 Task: Slide 21 - My Abilities.
Action: Mouse pressed left at (45, 120)
Screenshot: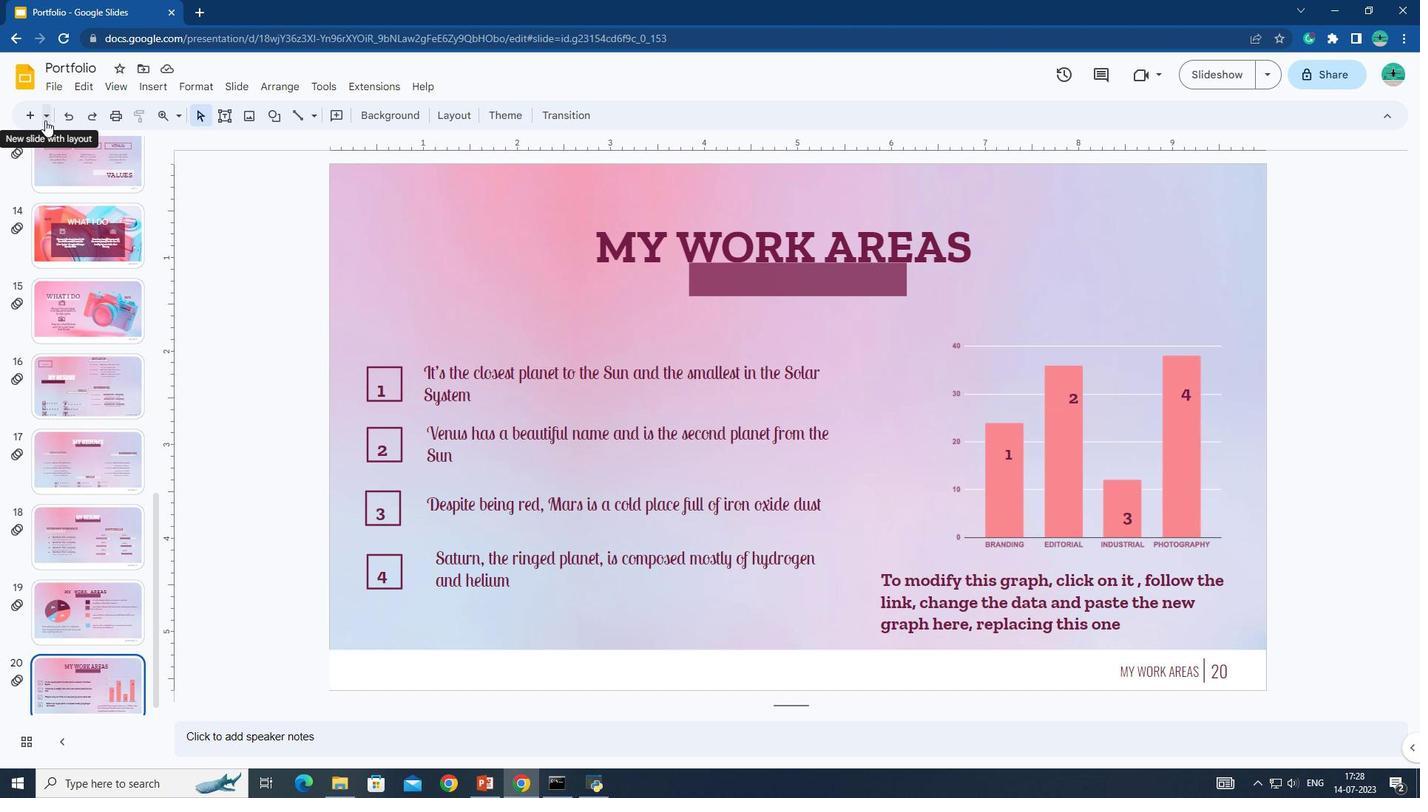 
Action: Mouse moved to (61, 261)
Screenshot: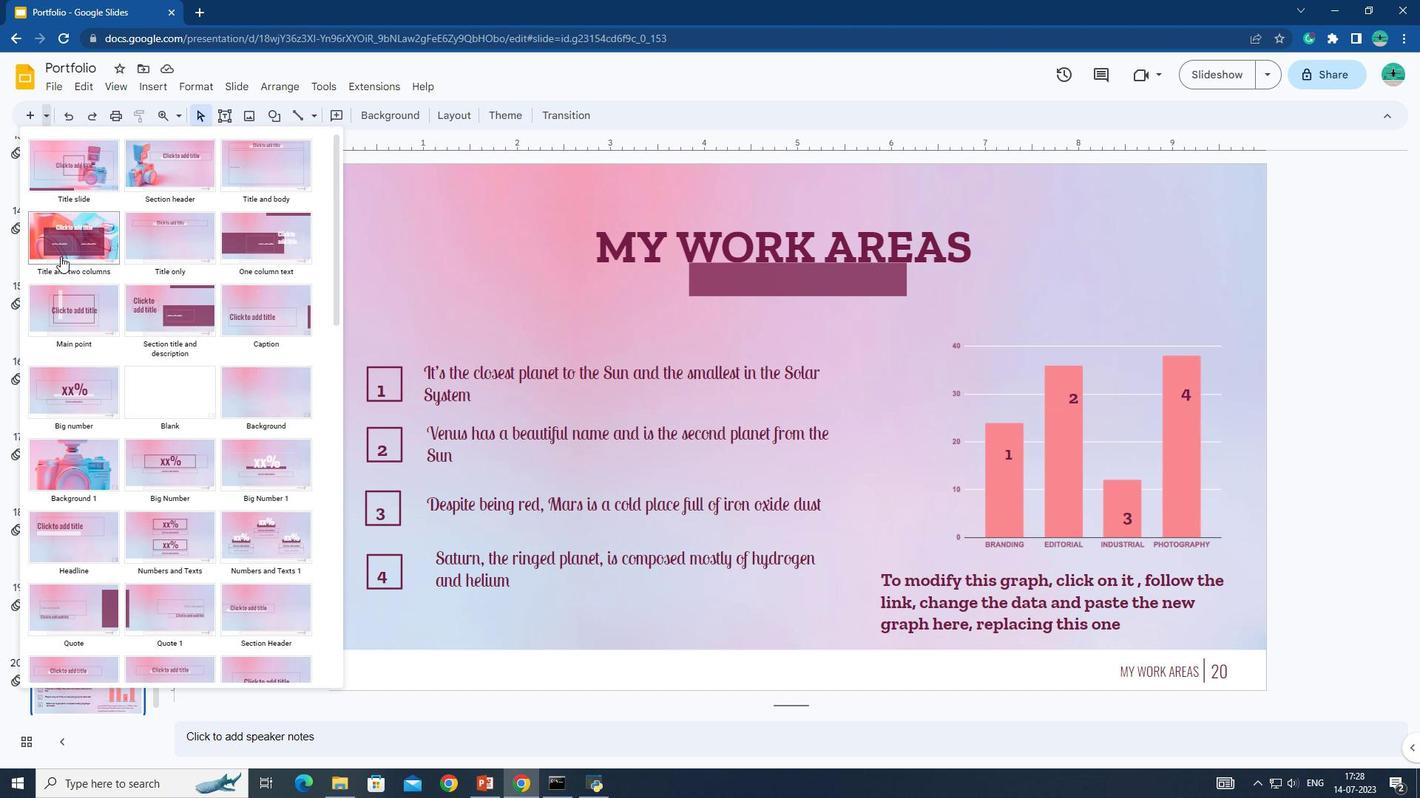 
Action: Mouse scrolled (61, 260) with delta (0, 0)
Screenshot: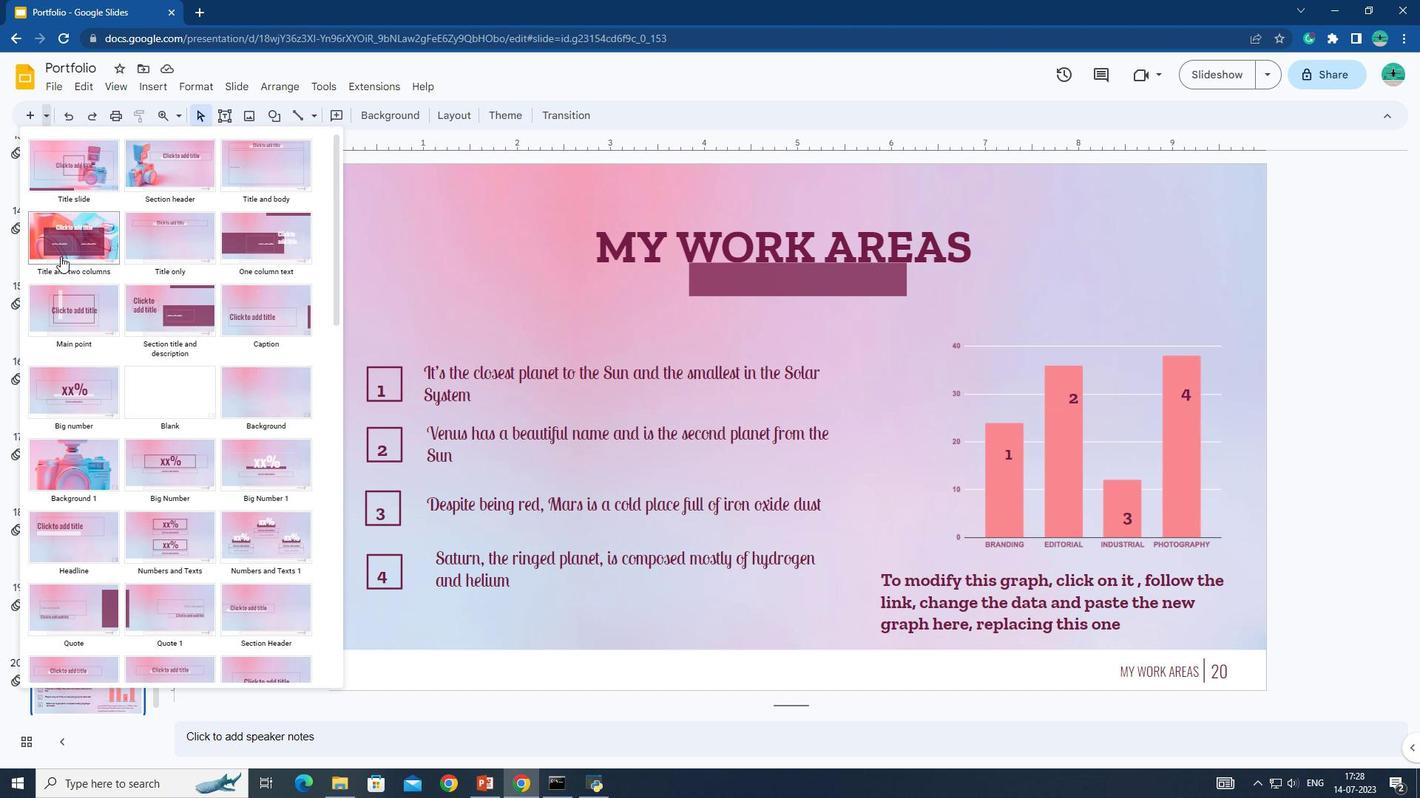 
Action: Mouse scrolled (61, 260) with delta (0, 0)
Screenshot: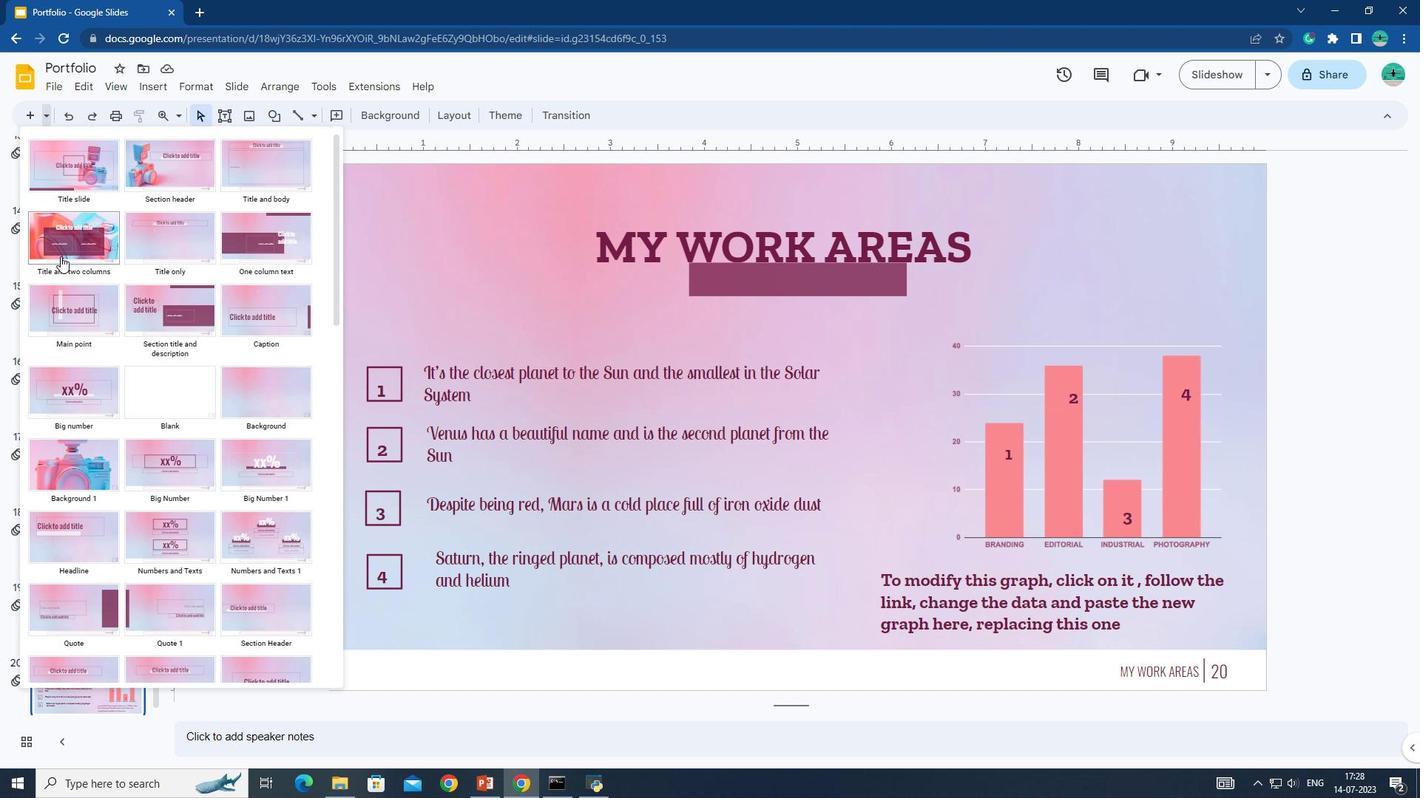 
Action: Mouse scrolled (61, 260) with delta (0, 0)
Screenshot: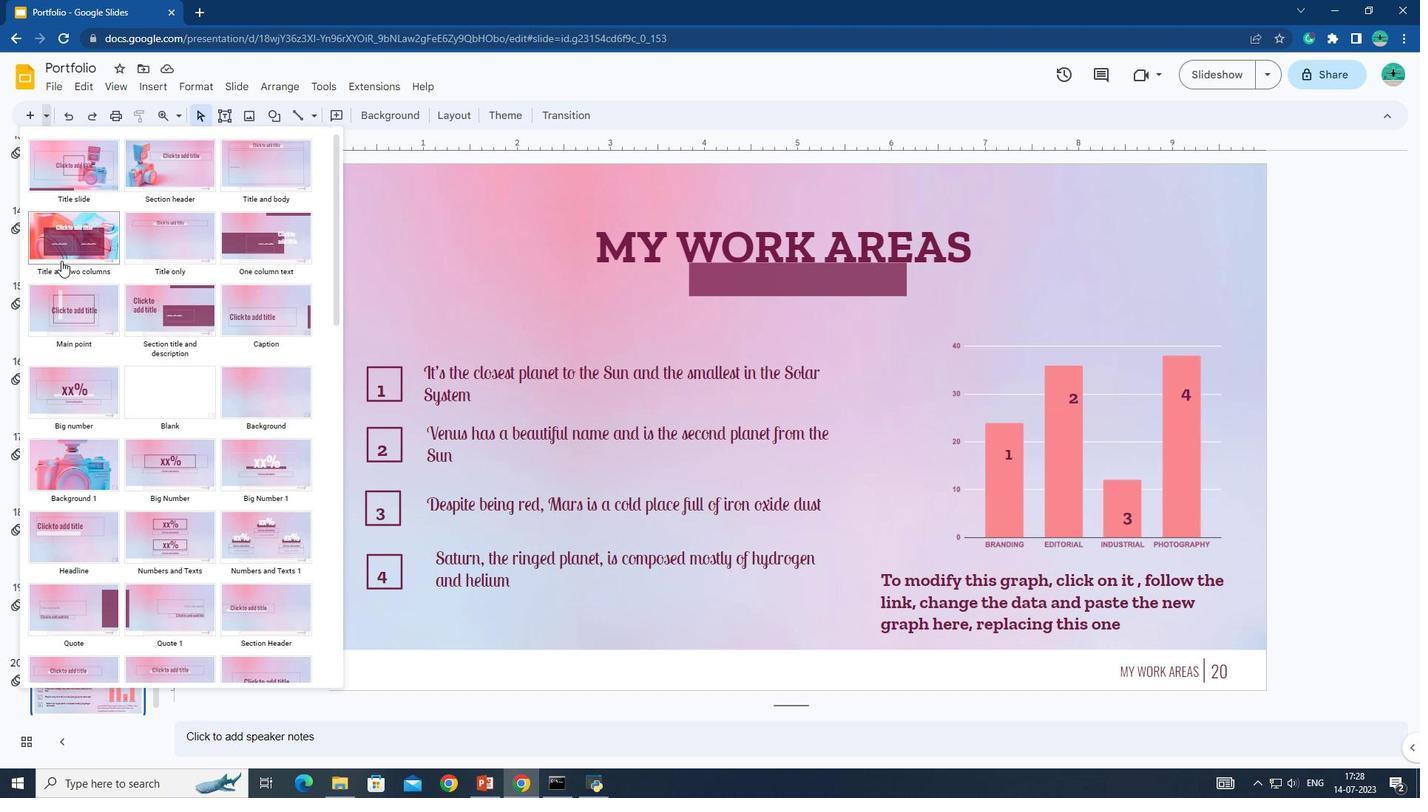 
Action: Mouse scrolled (61, 260) with delta (0, 0)
Screenshot: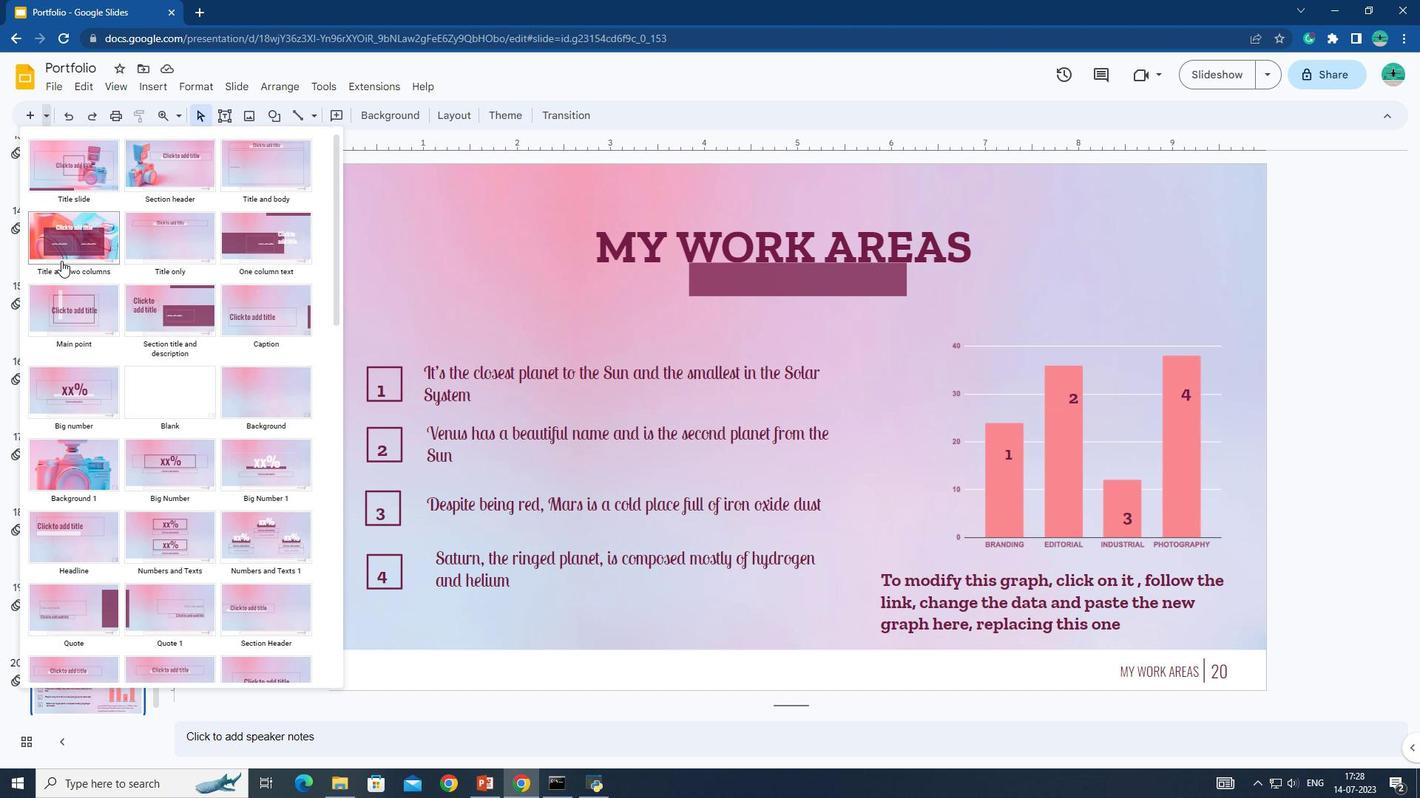
Action: Mouse scrolled (61, 260) with delta (0, 0)
Screenshot: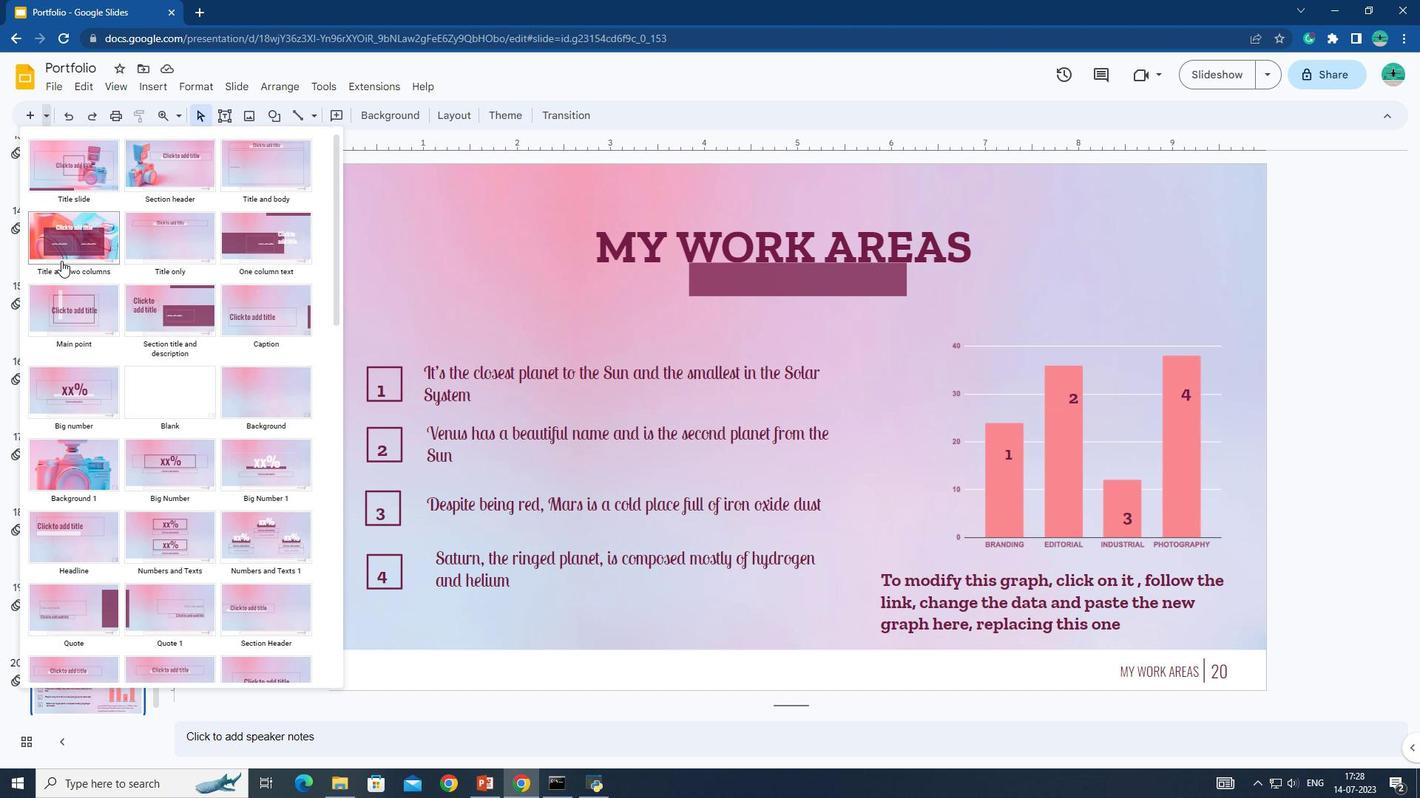 
Action: Mouse scrolled (61, 260) with delta (0, 0)
Screenshot: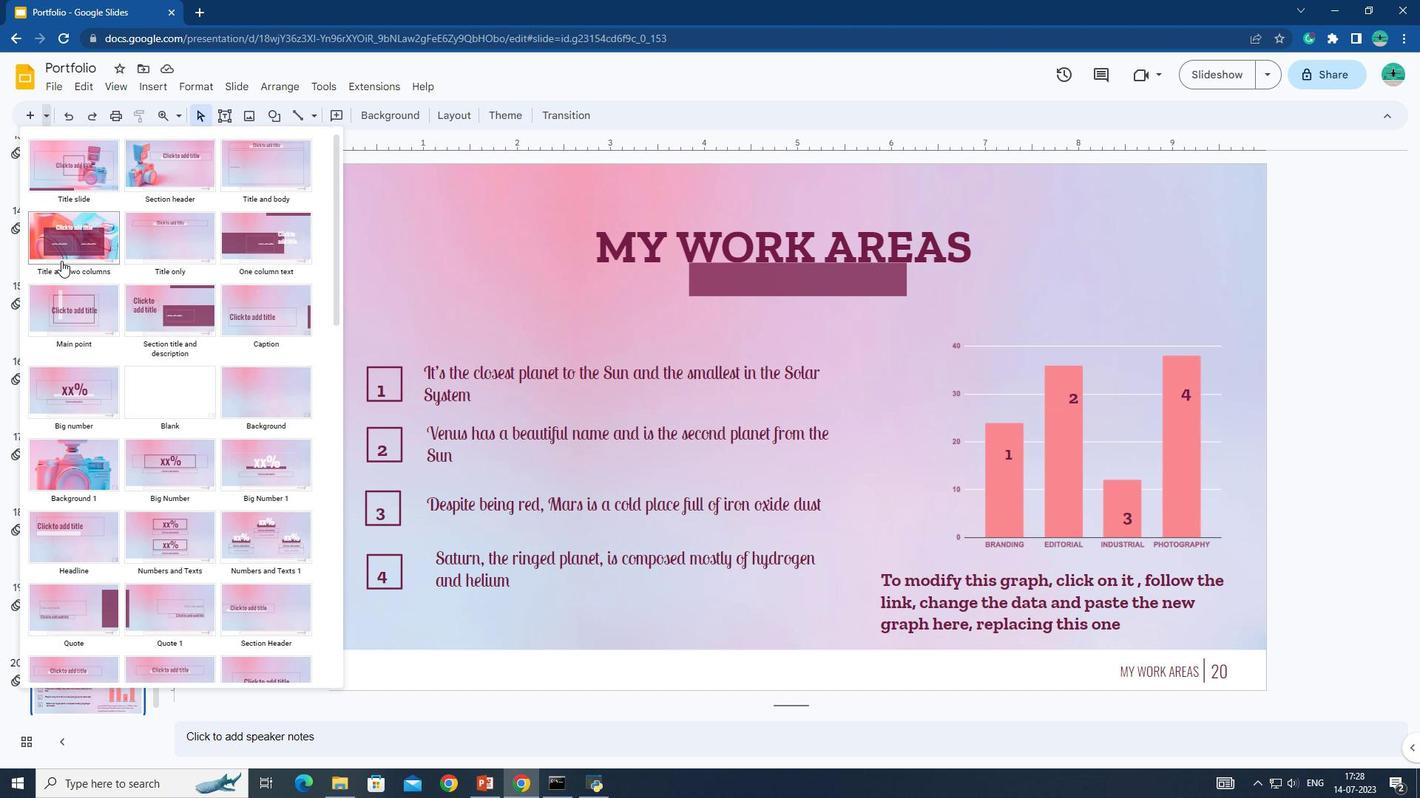 
Action: Mouse moved to (73, 358)
Screenshot: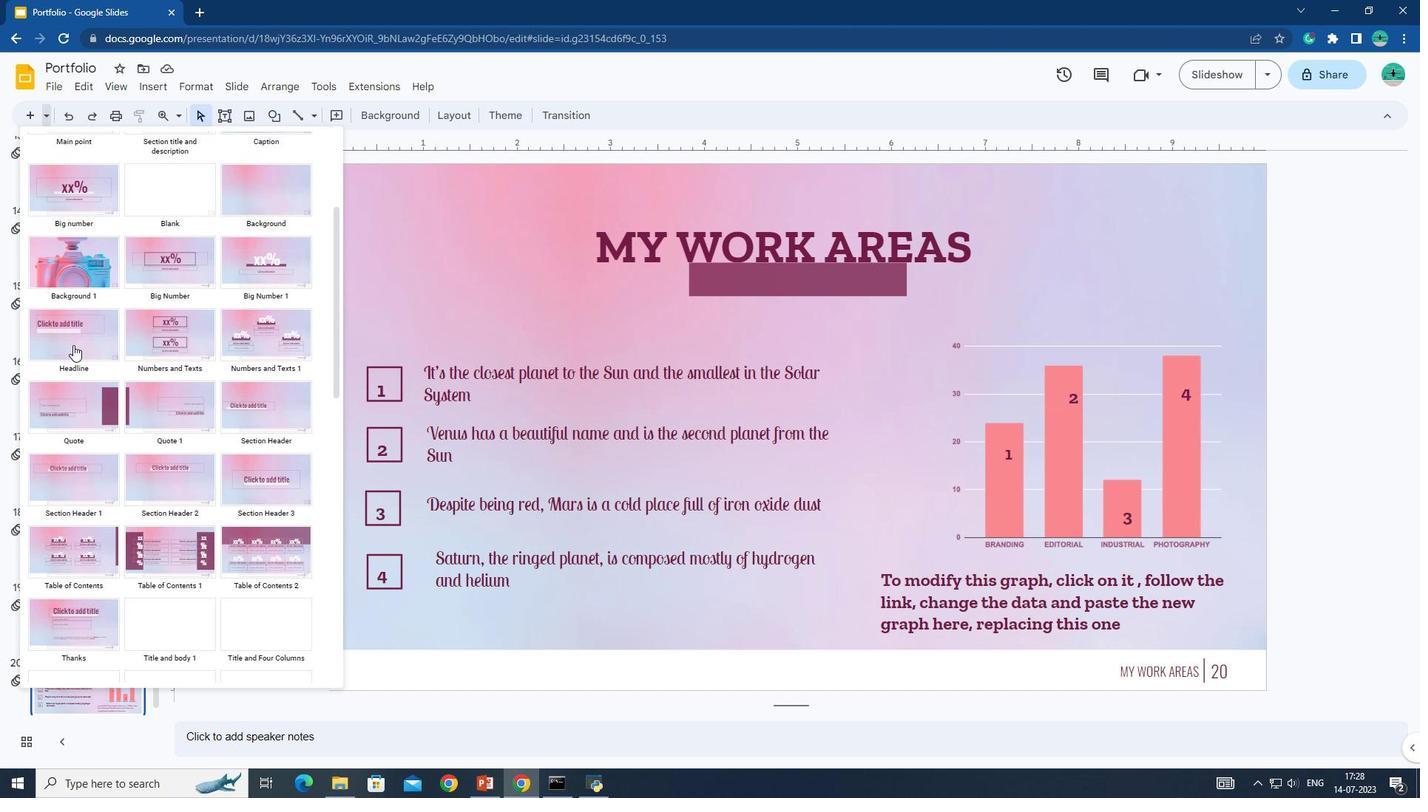 
Action: Mouse scrolled (73, 357) with delta (0, 0)
Screenshot: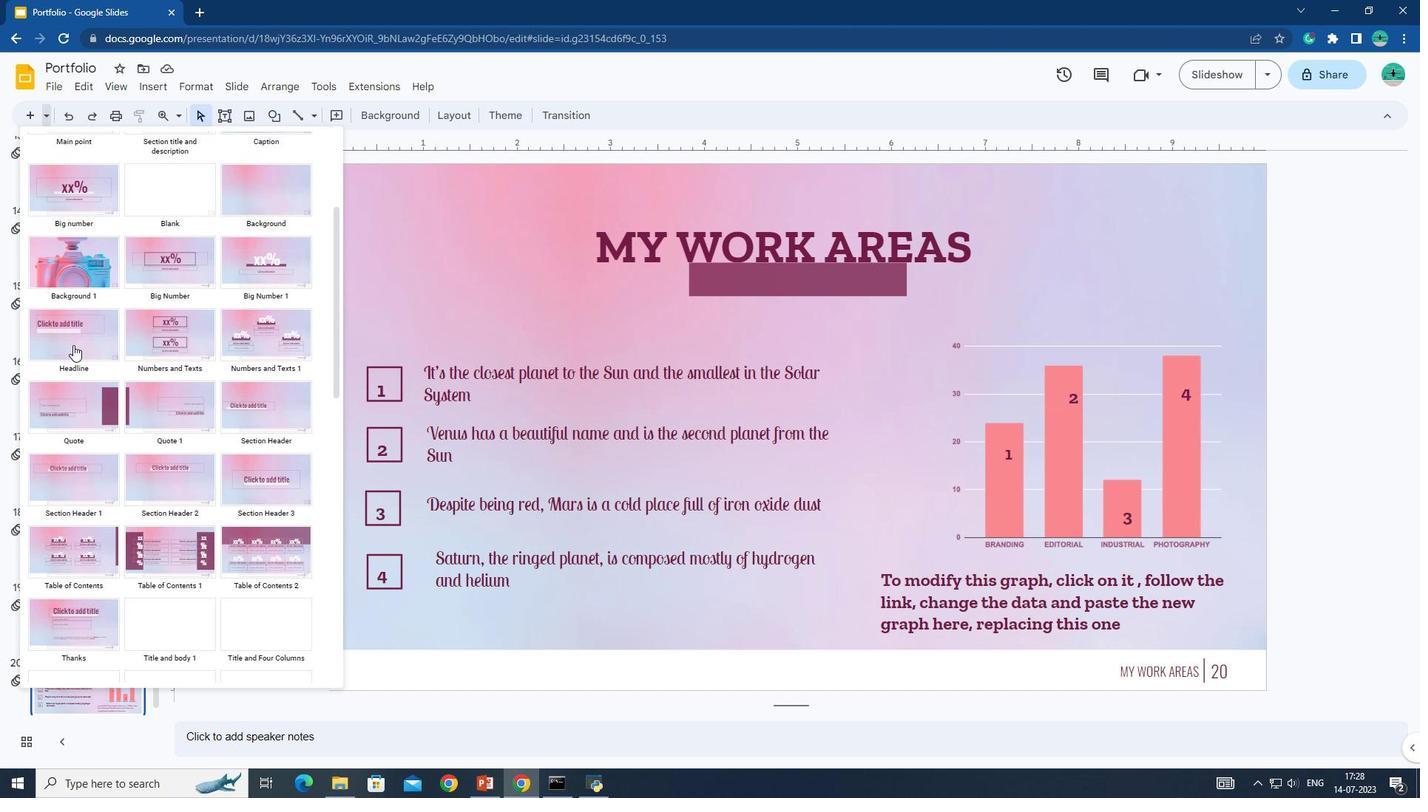 
Action: Mouse moved to (73, 361)
Screenshot: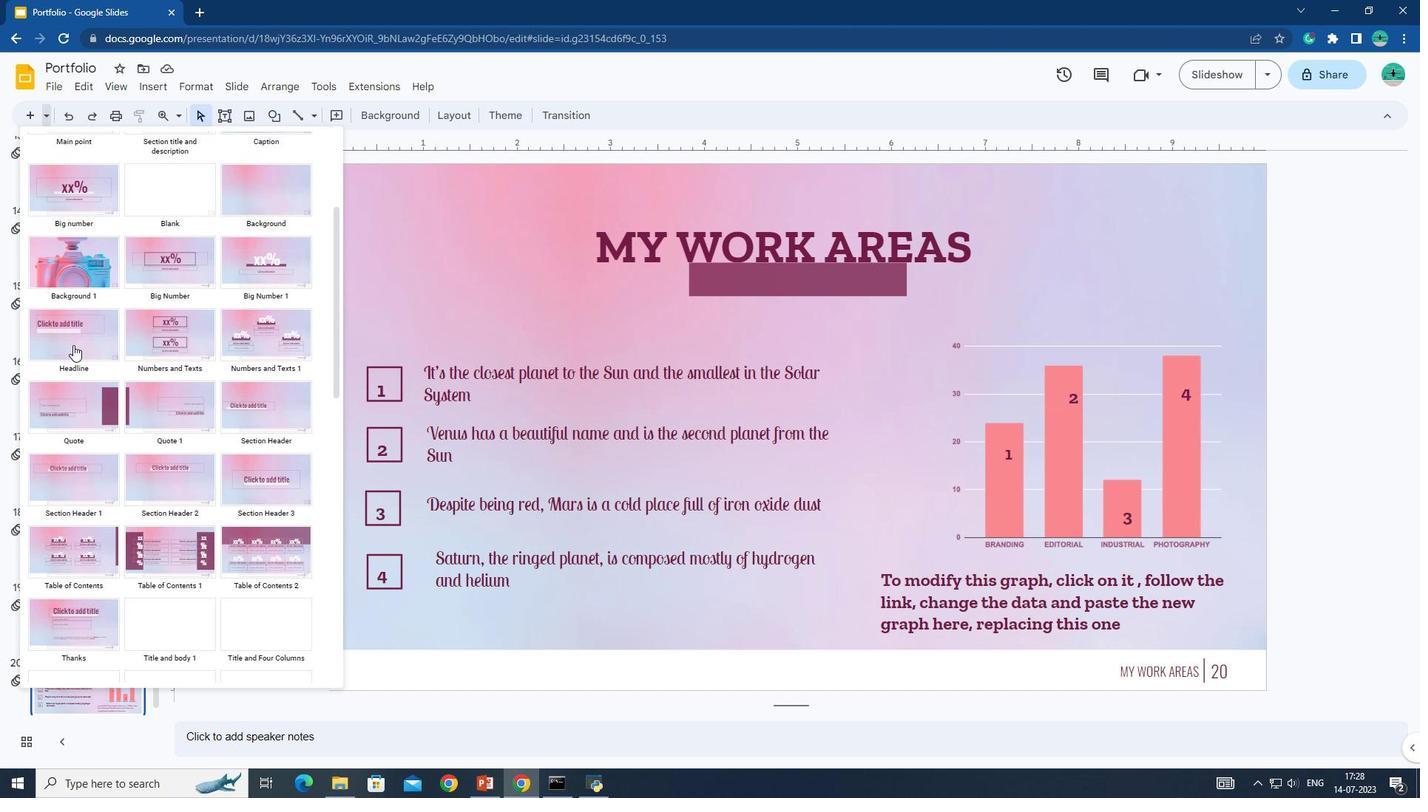 
Action: Mouse scrolled (73, 360) with delta (0, 0)
Screenshot: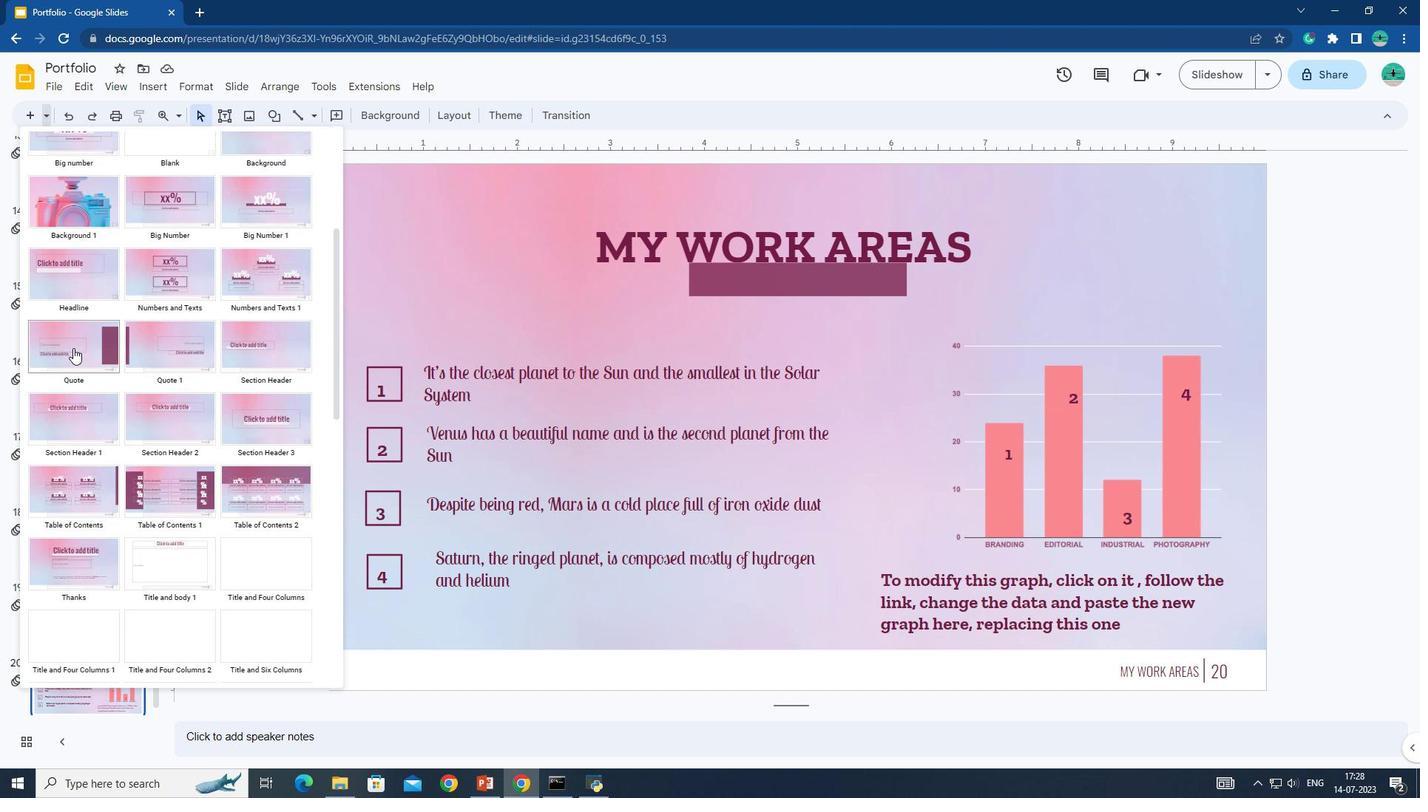 
Action: Mouse moved to (73, 361)
Screenshot: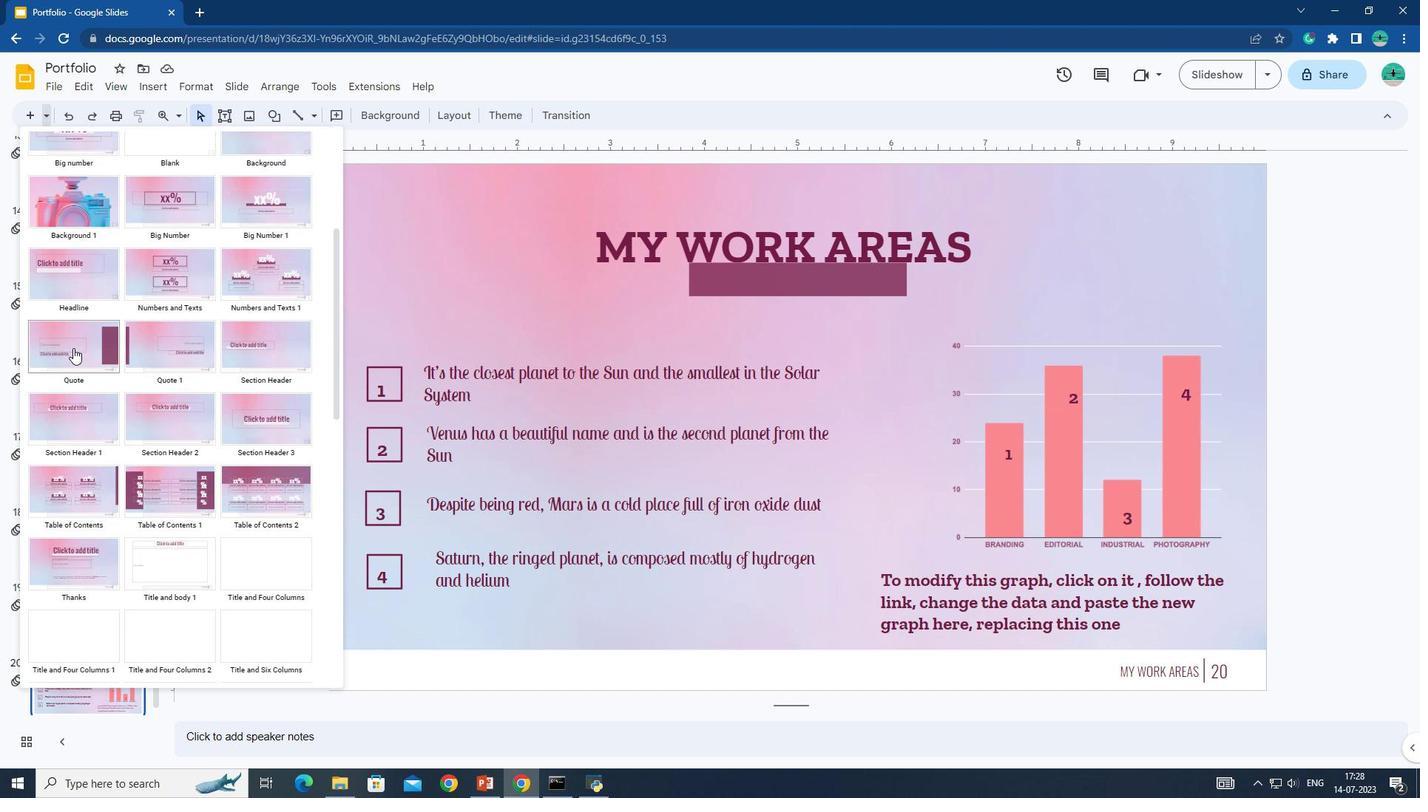 
Action: Mouse scrolled (73, 360) with delta (0, 0)
Screenshot: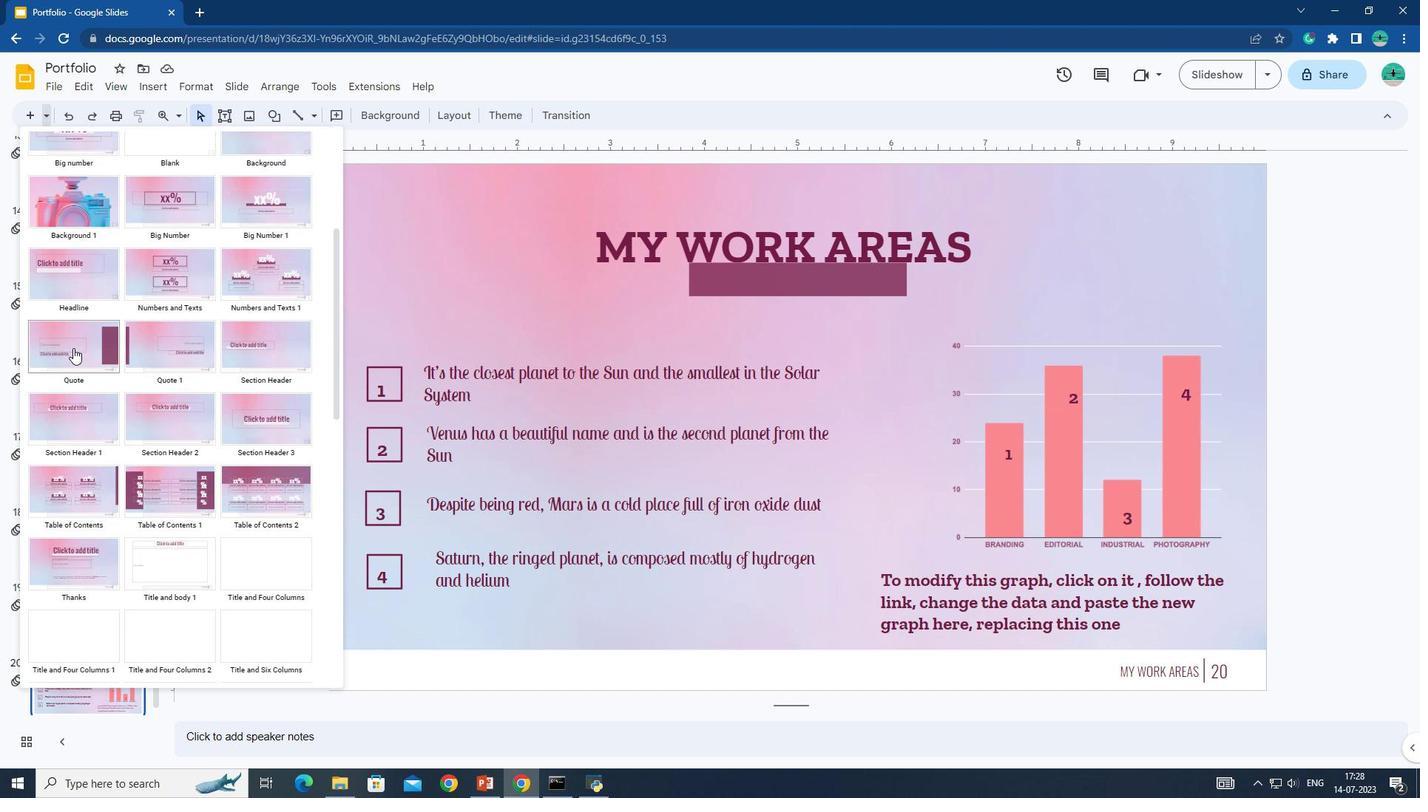 
Action: Mouse scrolled (73, 360) with delta (0, 0)
Screenshot: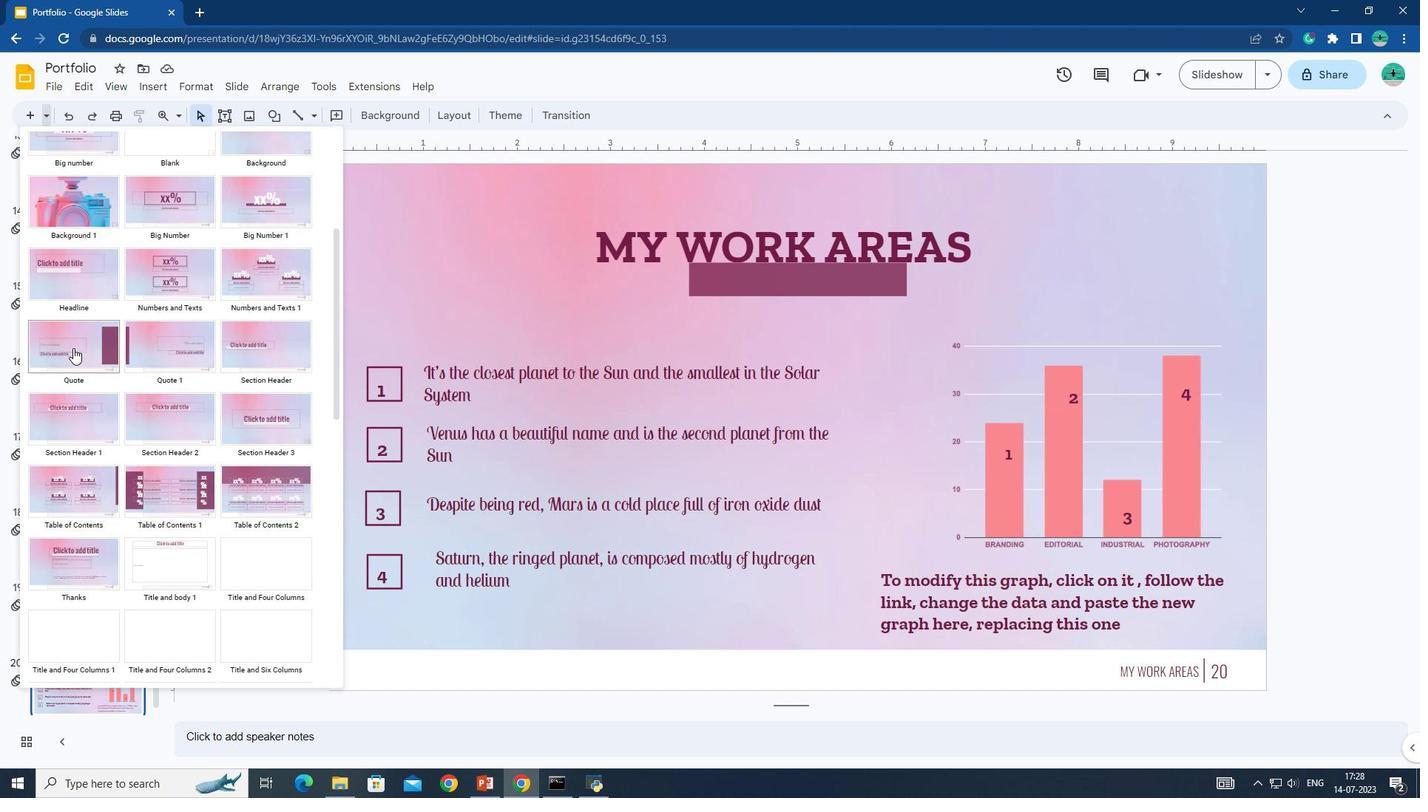
Action: Mouse scrolled (73, 360) with delta (0, 0)
Screenshot: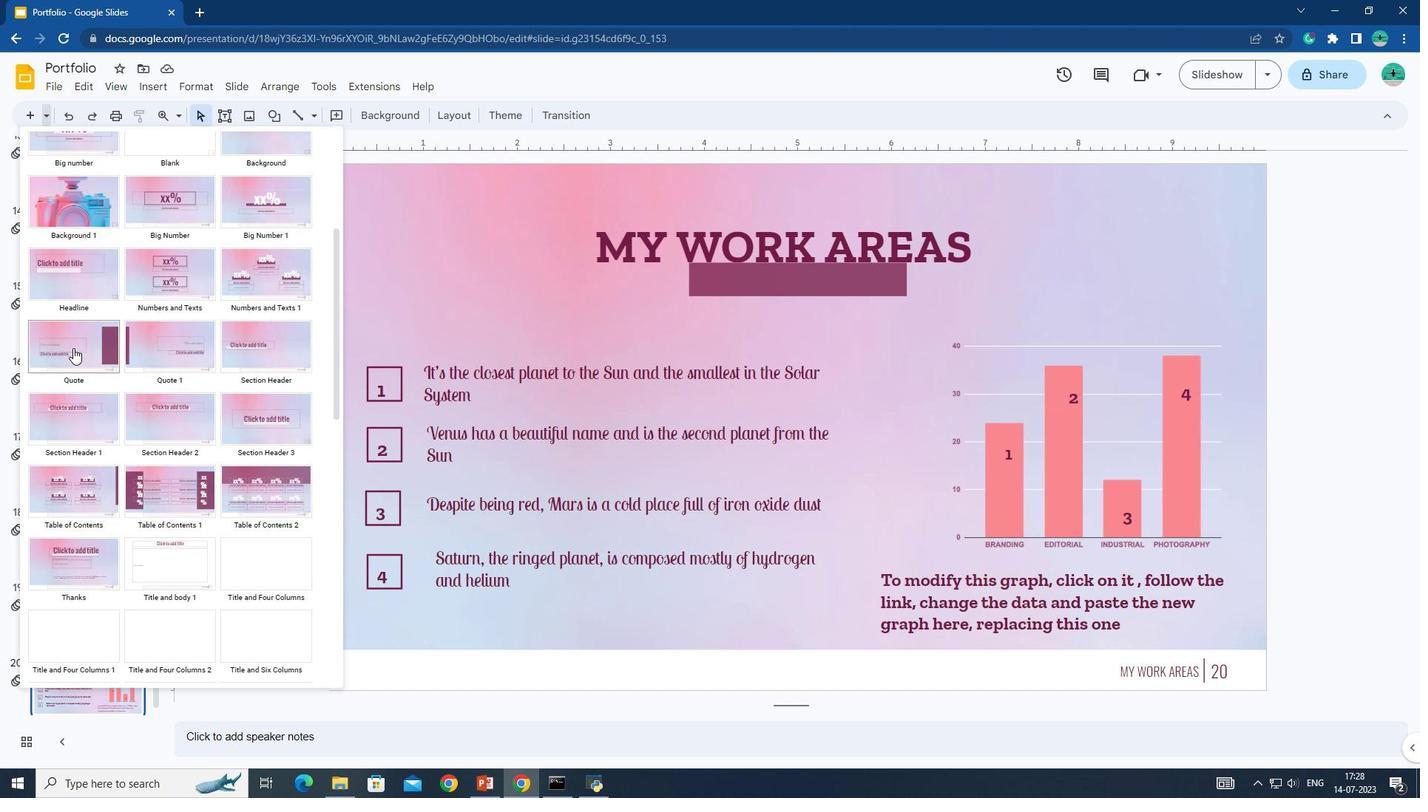 
Action: Mouse scrolled (73, 360) with delta (0, 0)
Screenshot: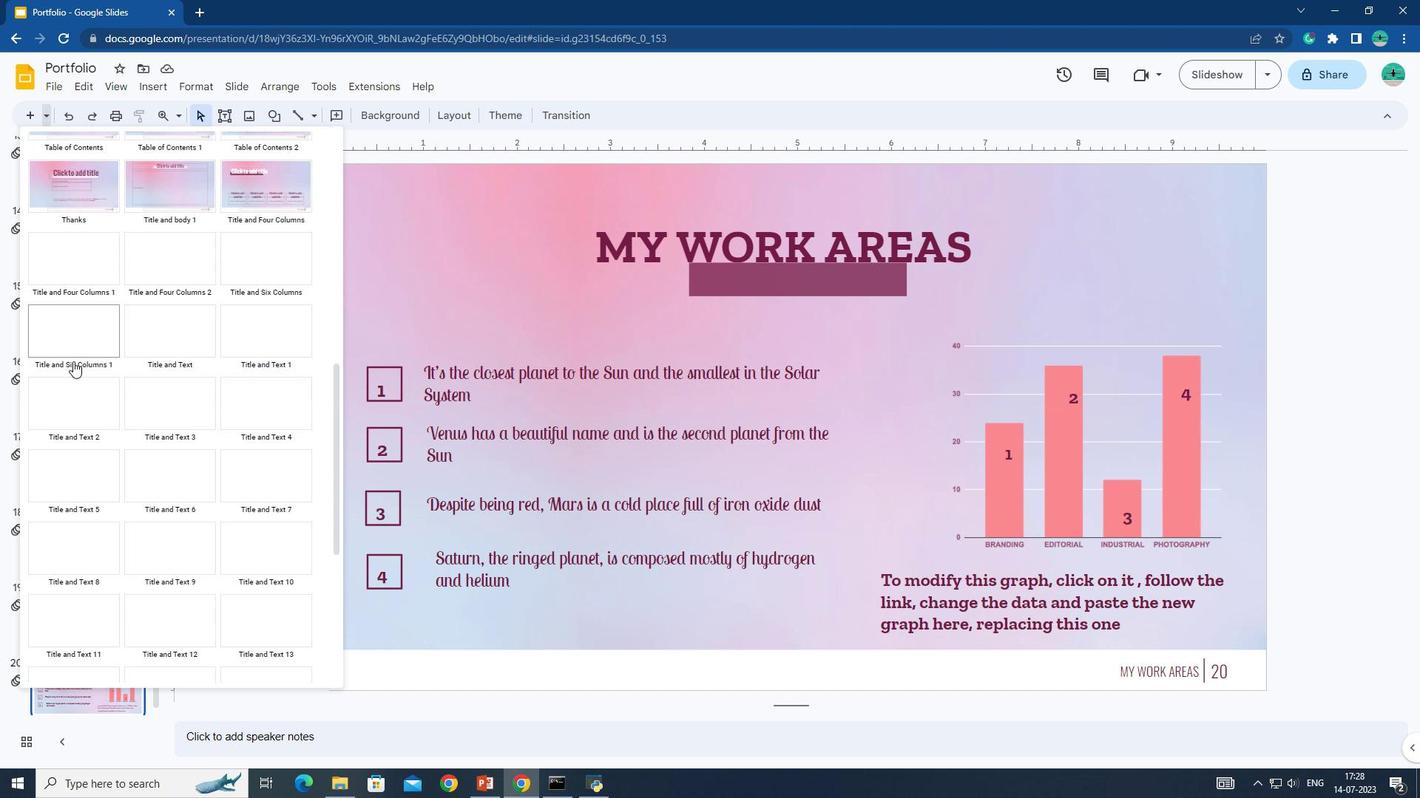 
Action: Mouse scrolled (73, 360) with delta (0, 0)
Screenshot: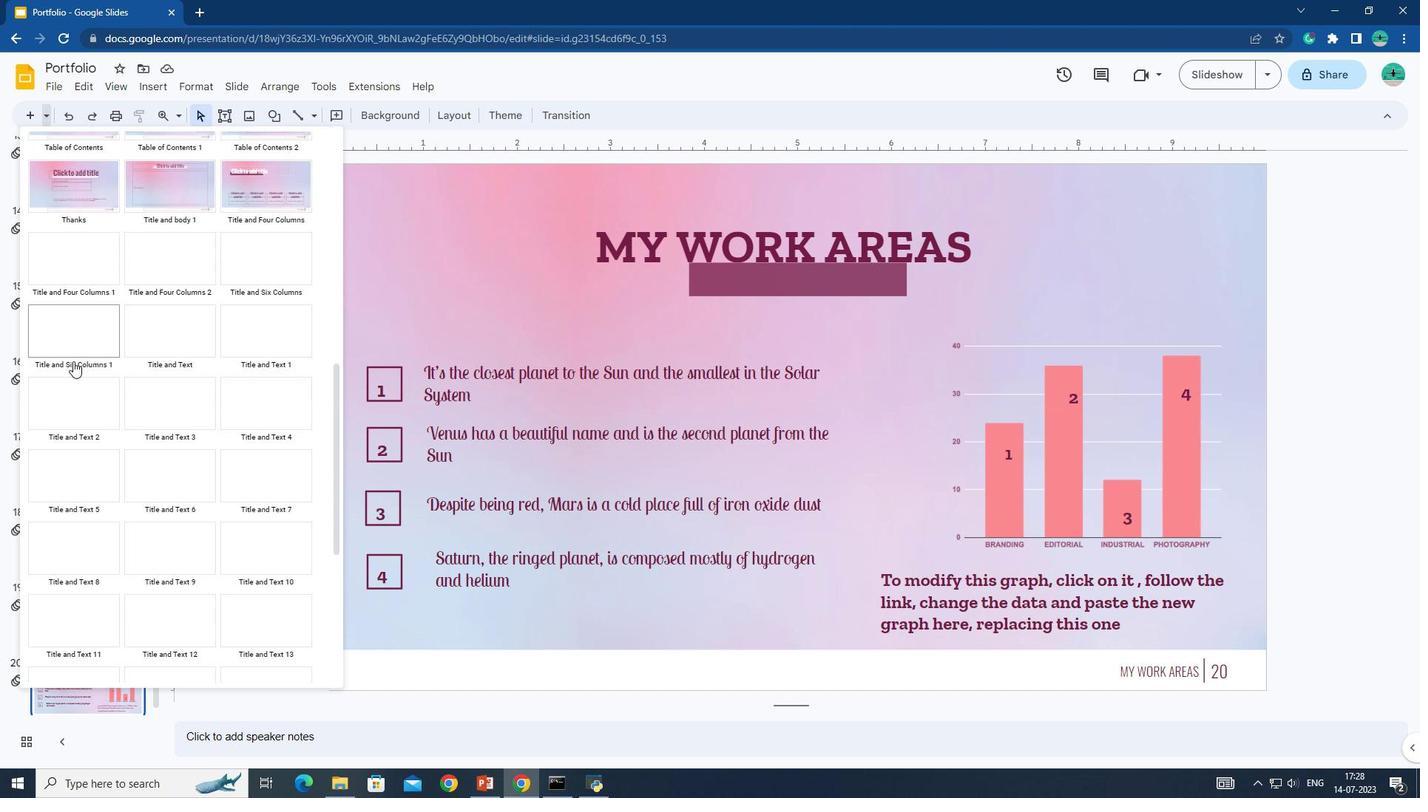 
Action: Mouse scrolled (73, 360) with delta (0, 0)
Screenshot: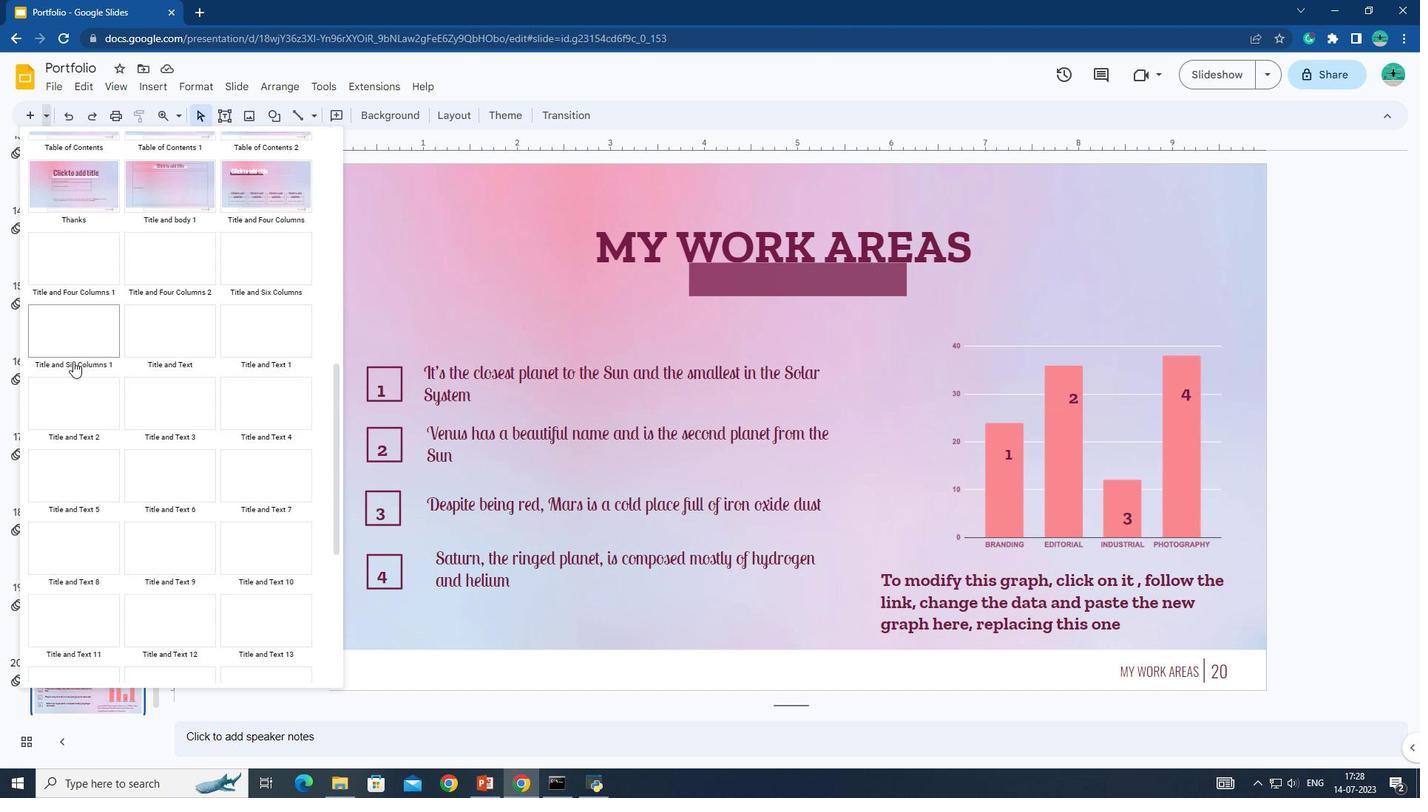 
Action: Mouse scrolled (73, 360) with delta (0, 0)
Screenshot: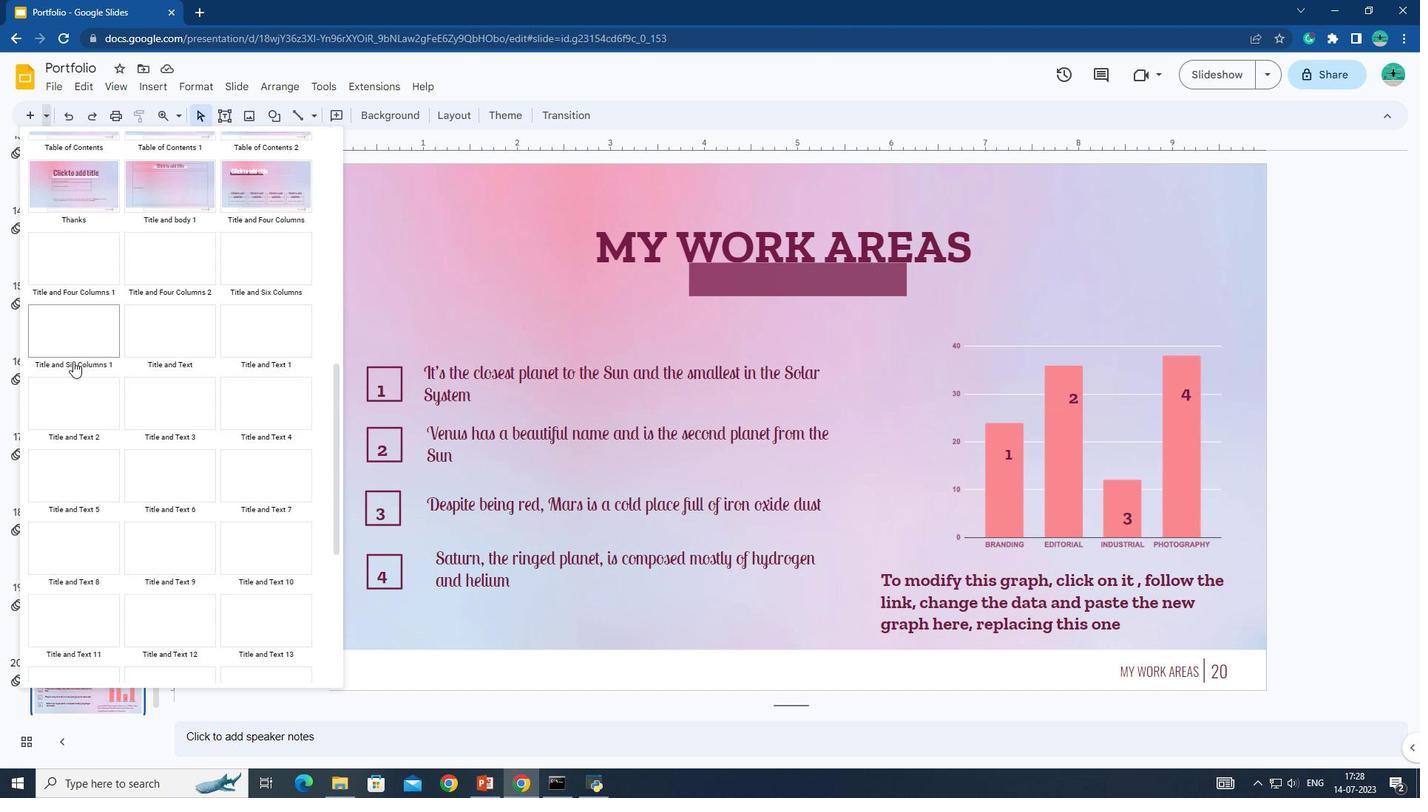 
Action: Mouse scrolled (73, 360) with delta (0, 0)
Screenshot: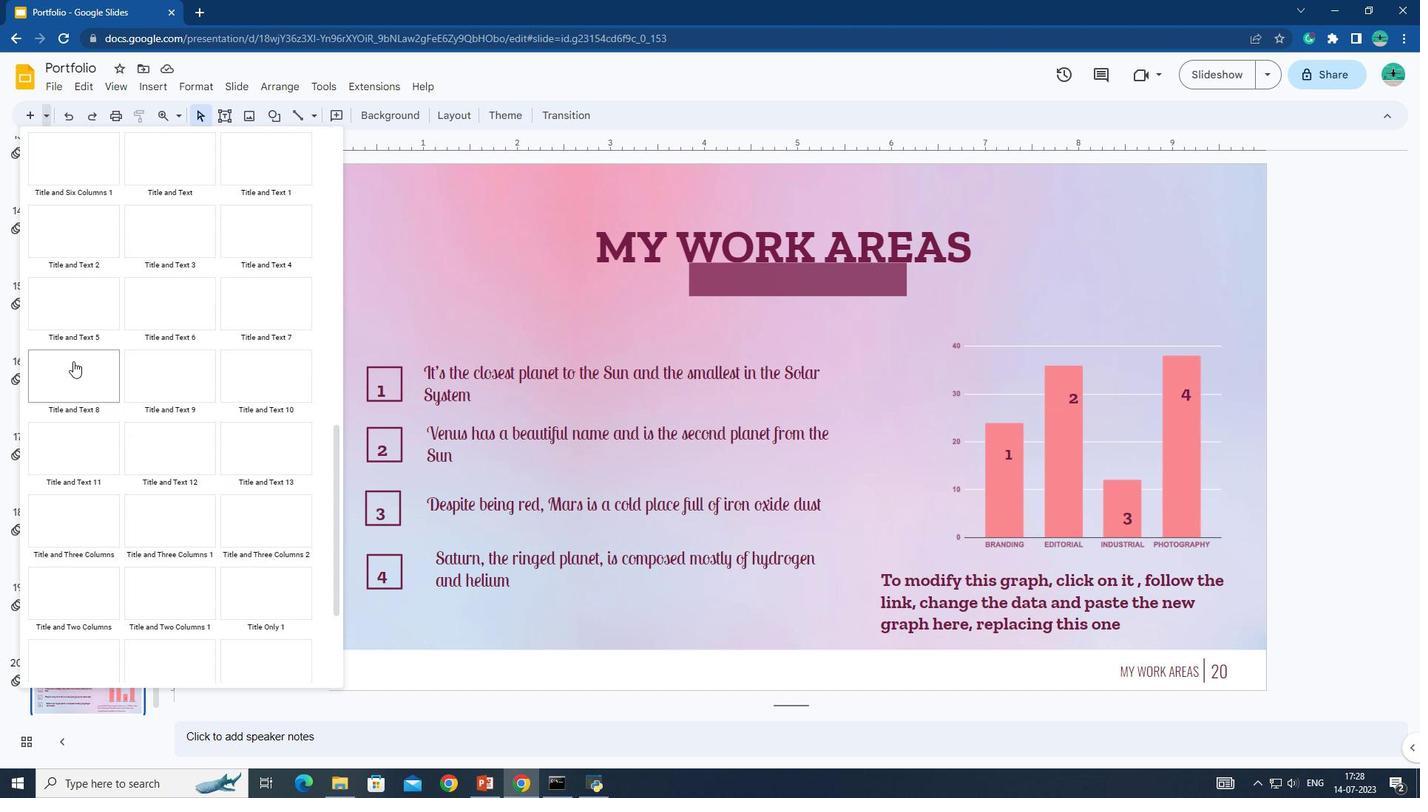 
Action: Mouse scrolled (73, 360) with delta (0, 0)
Screenshot: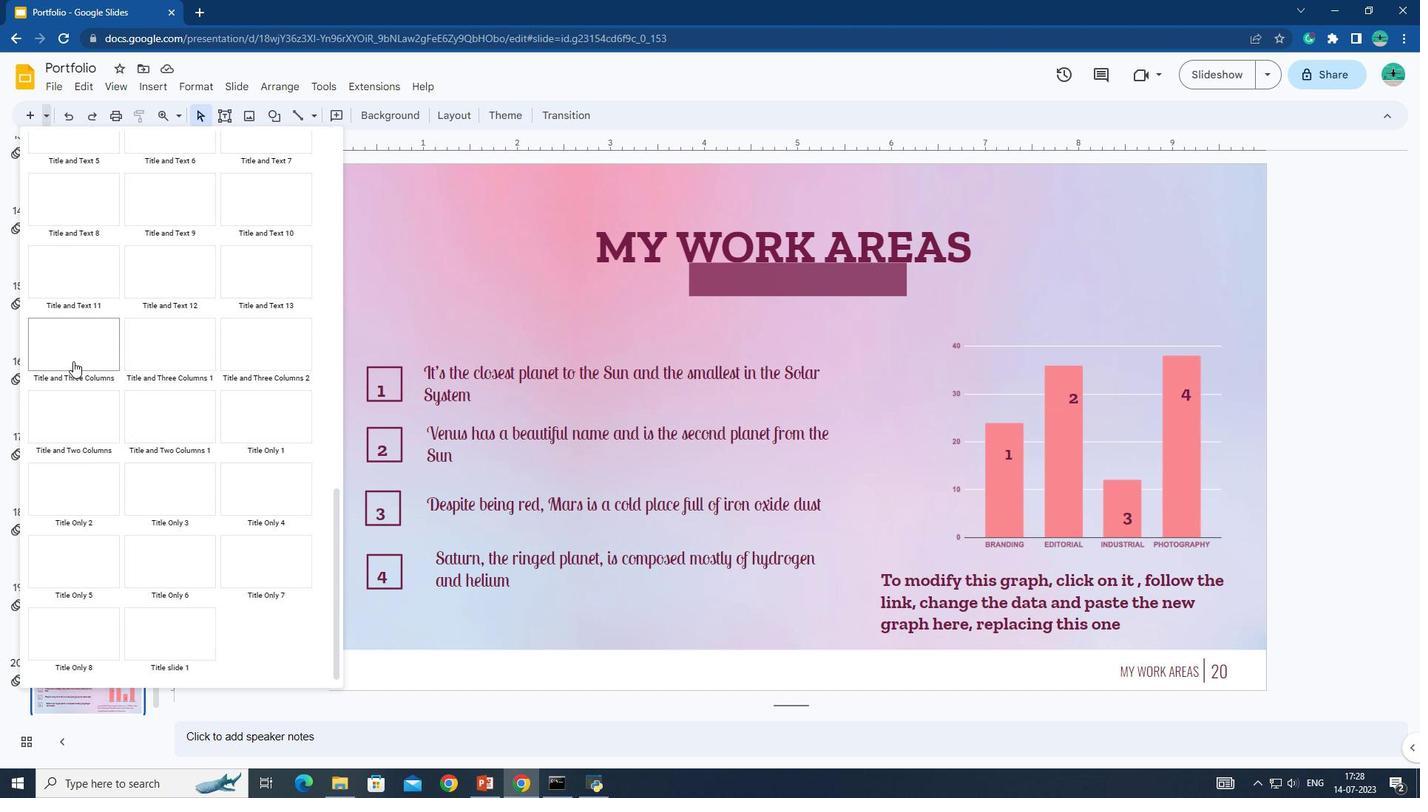 
Action: Mouse scrolled (73, 360) with delta (0, 0)
Screenshot: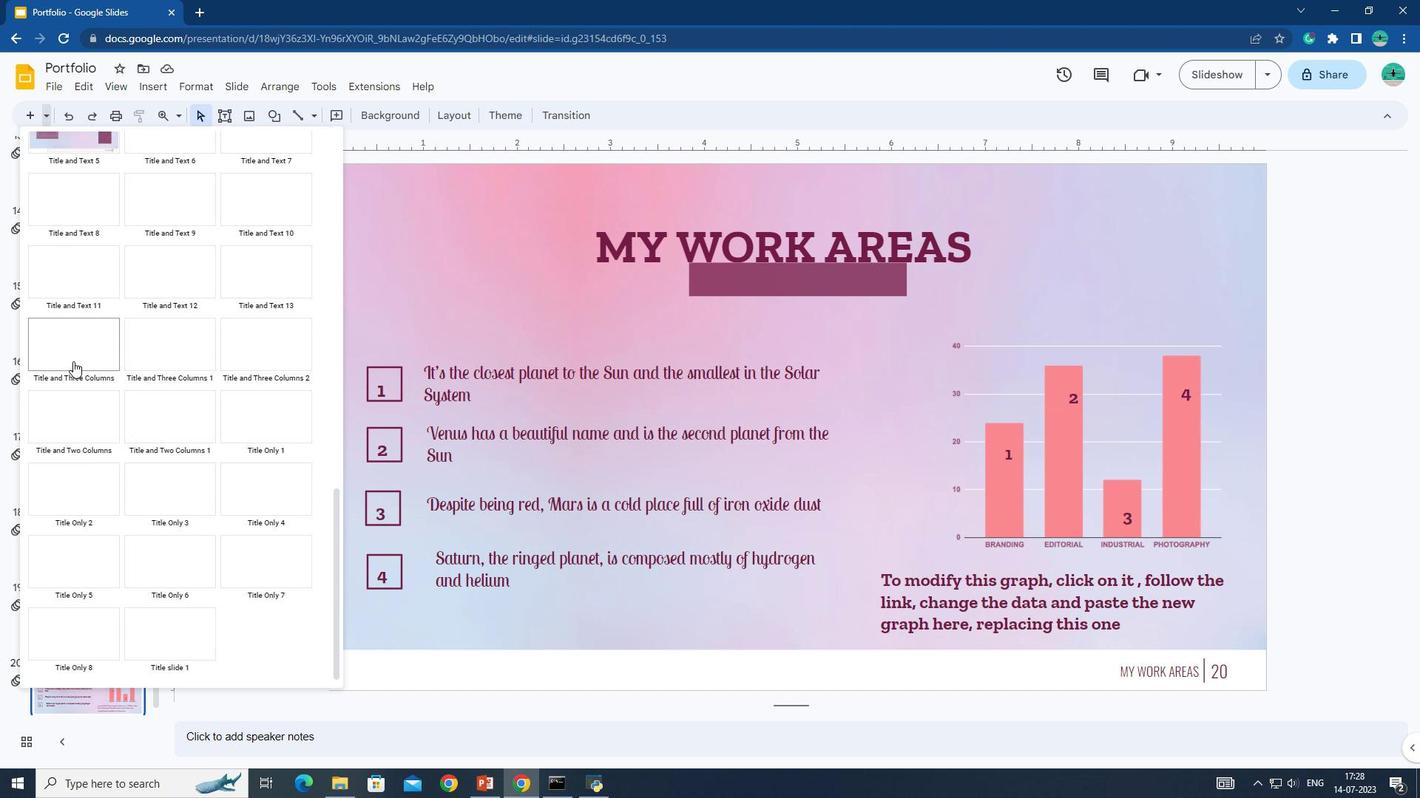 
Action: Mouse scrolled (73, 360) with delta (0, 0)
Screenshot: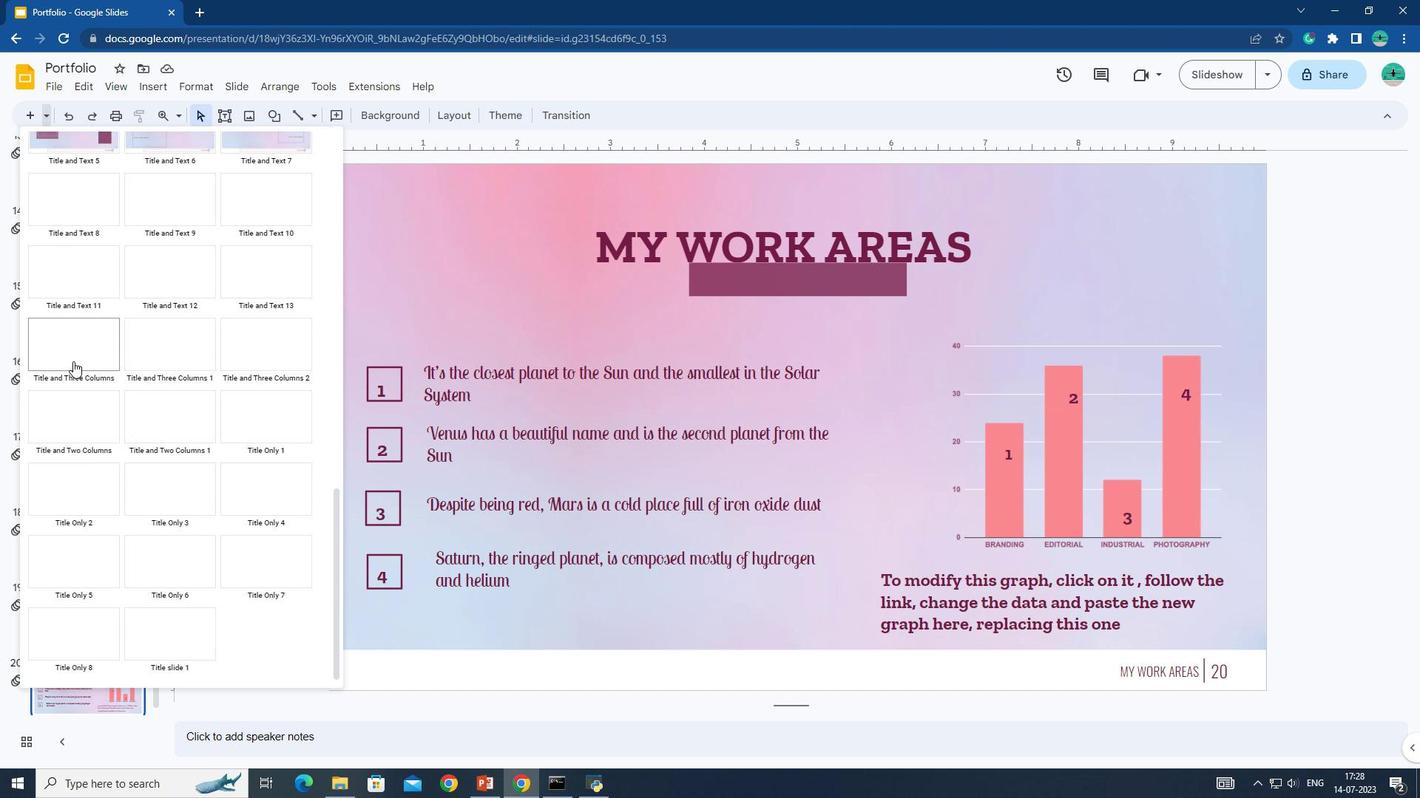 
Action: Mouse scrolled (73, 360) with delta (0, 0)
Screenshot: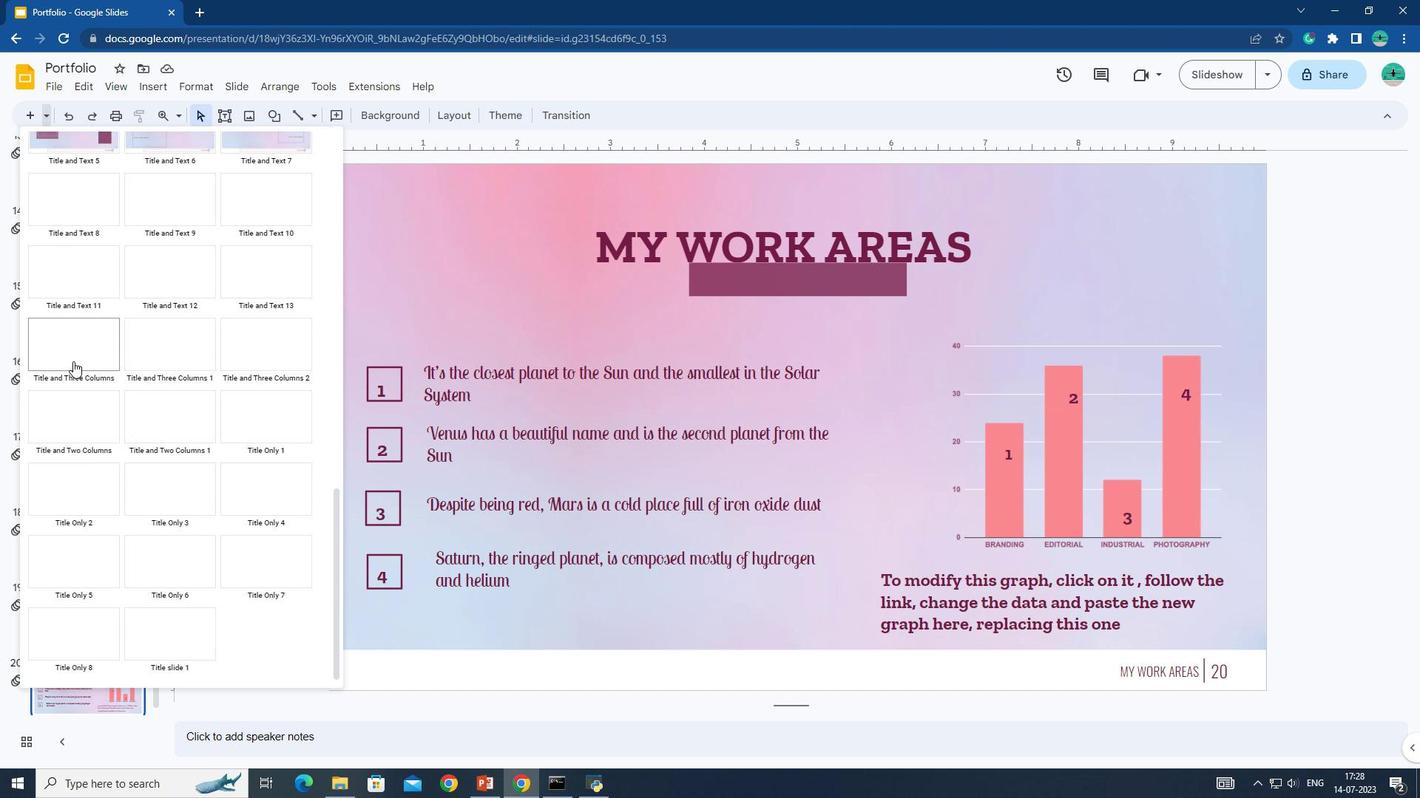 
Action: Mouse scrolled (73, 360) with delta (0, 0)
Screenshot: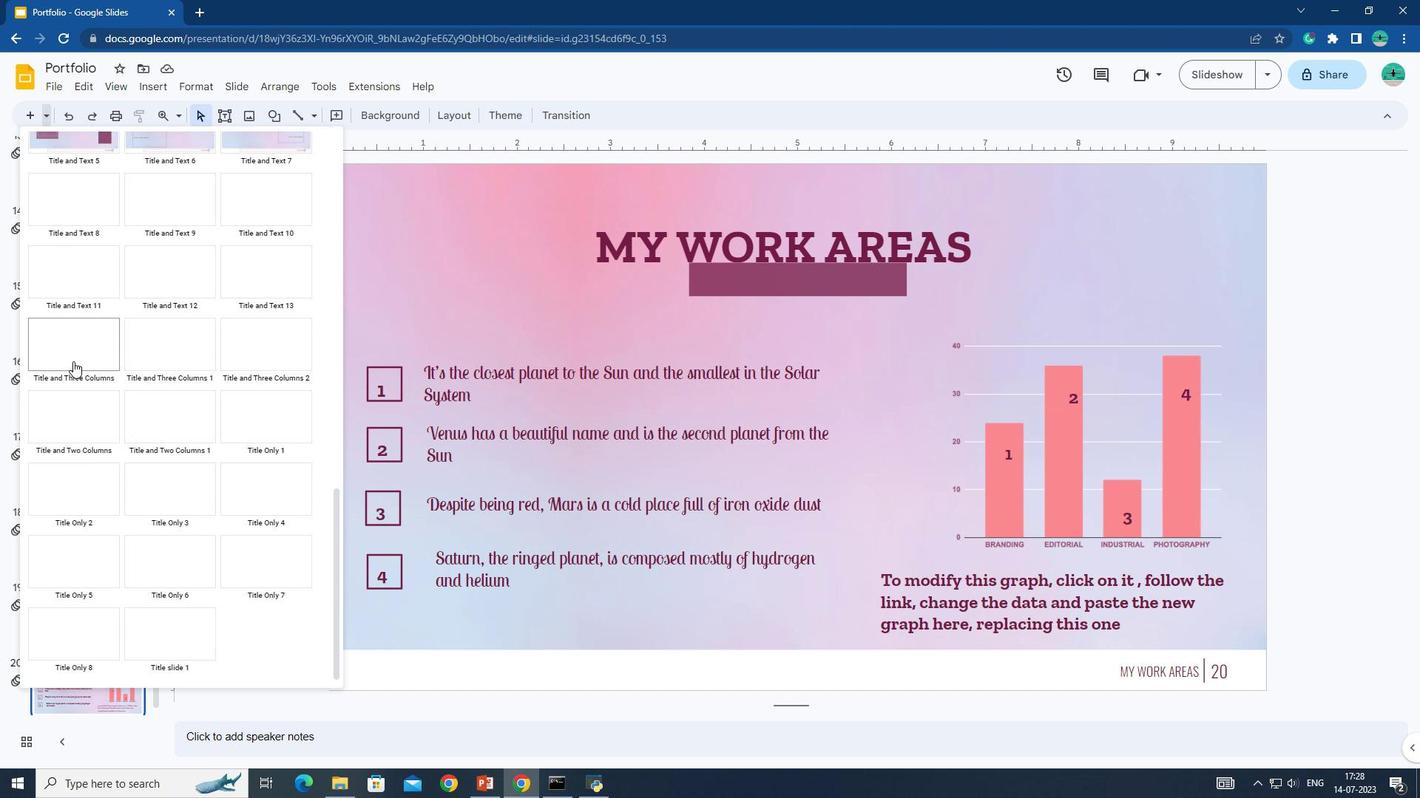 
Action: Mouse scrolled (73, 360) with delta (0, 0)
Screenshot: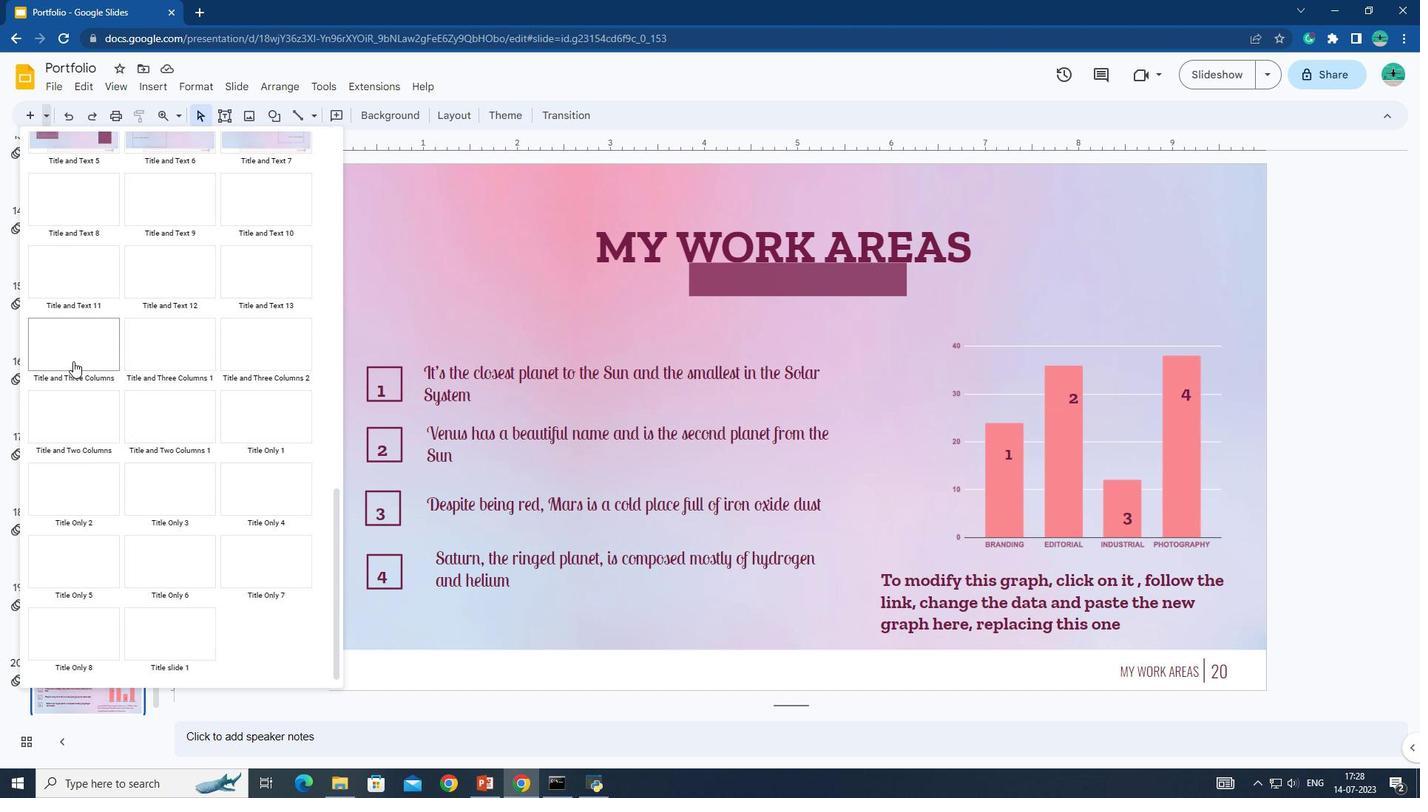 
Action: Mouse scrolled (73, 360) with delta (0, 0)
Screenshot: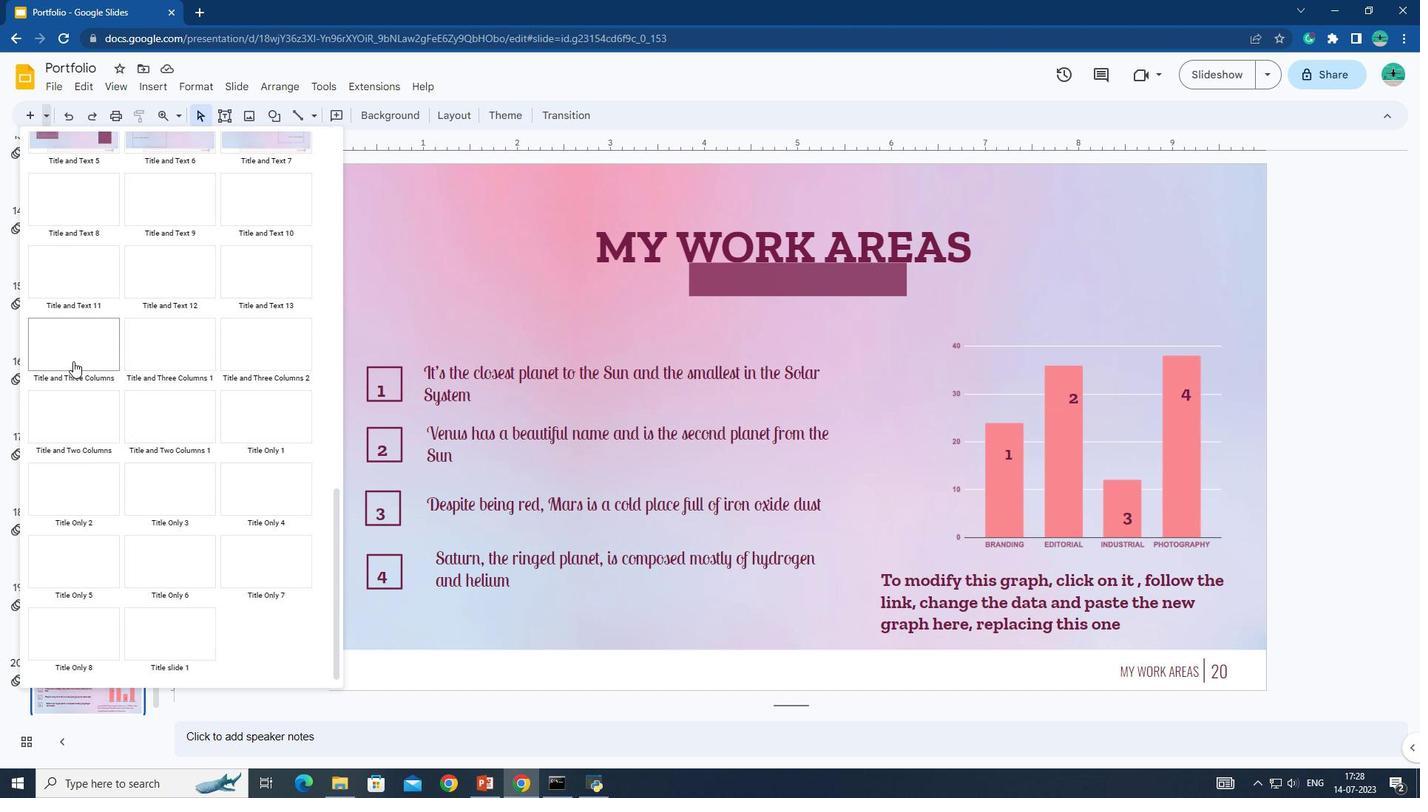 
Action: Mouse scrolled (73, 360) with delta (0, 0)
Screenshot: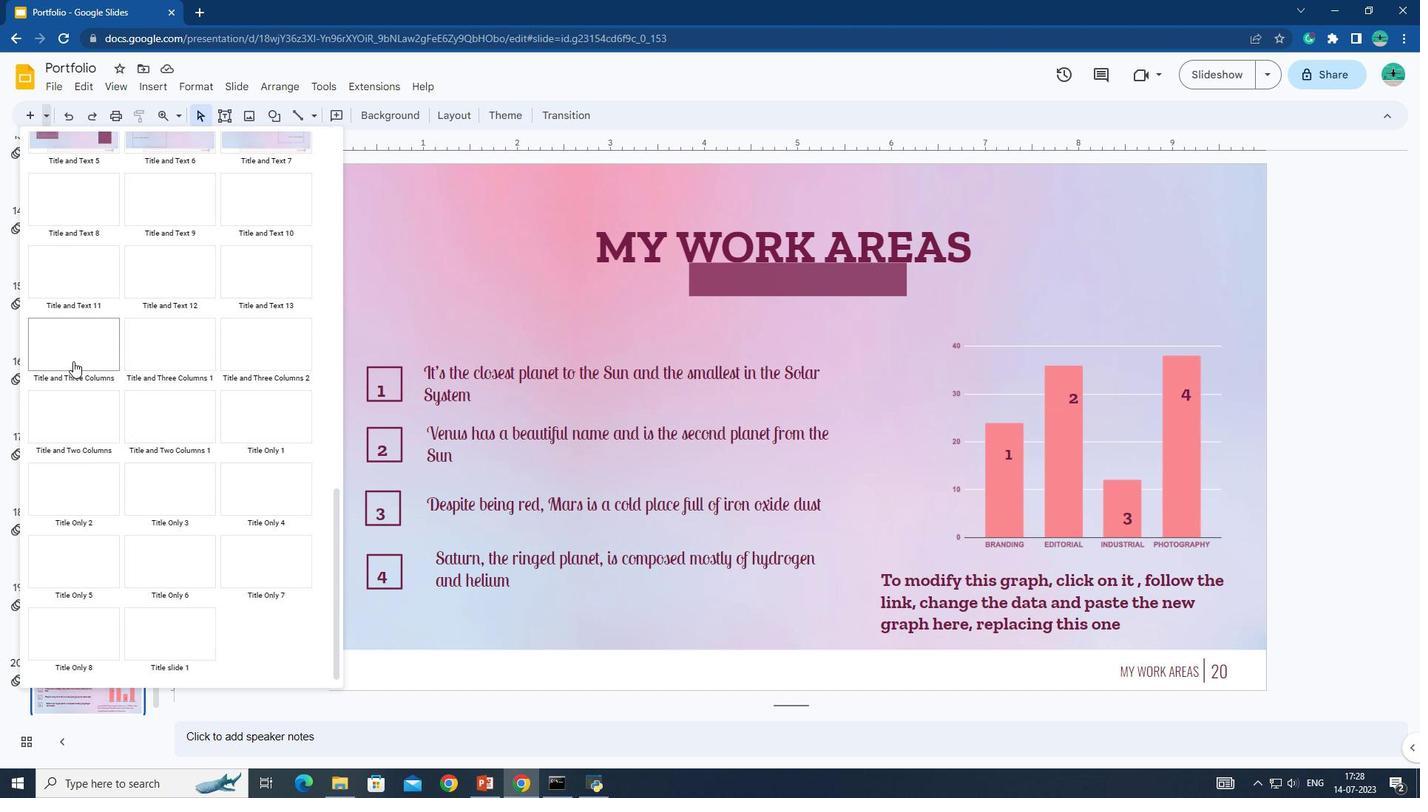 
Action: Mouse moved to (74, 565)
Screenshot: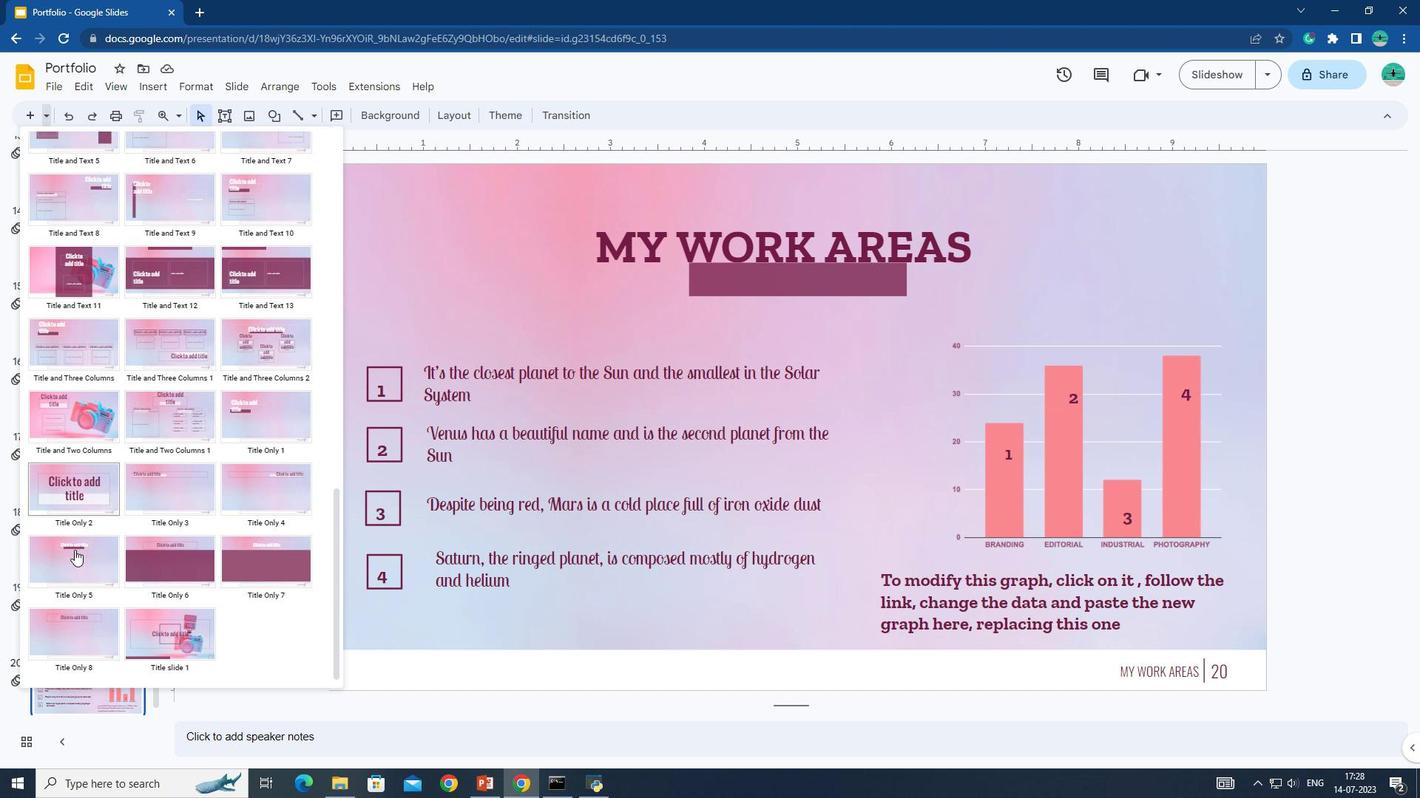 
Action: Mouse pressed left at (74, 565)
Screenshot: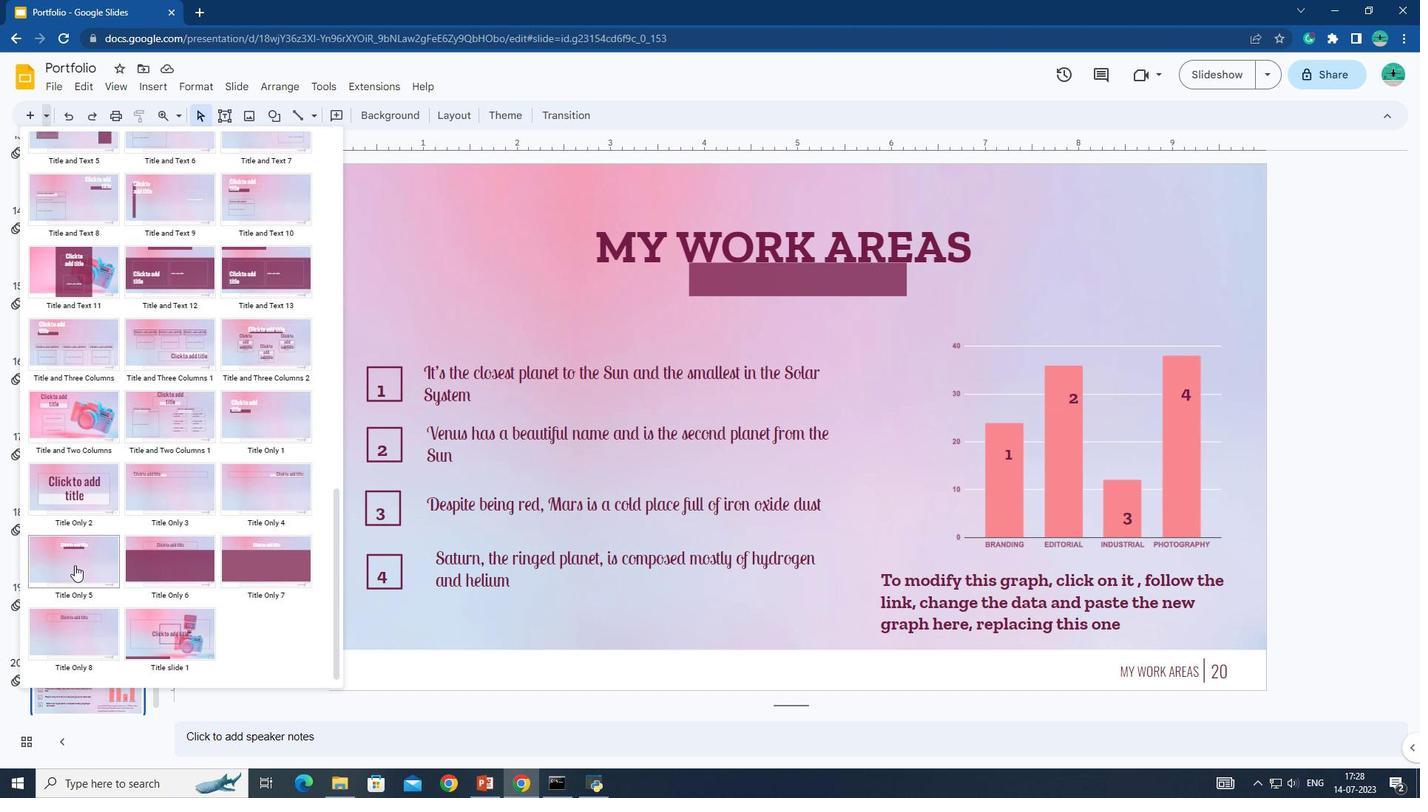 
Action: Mouse moved to (730, 261)
Screenshot: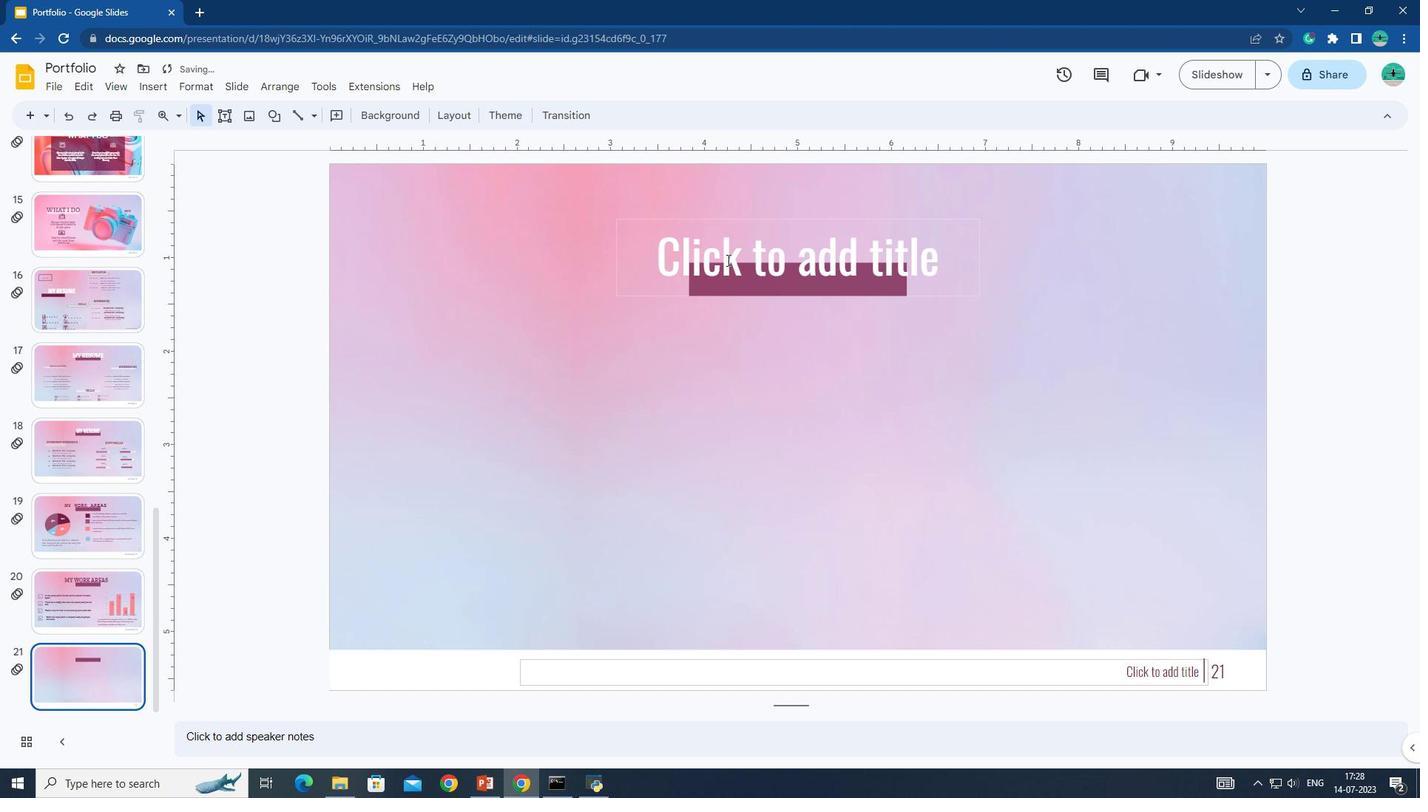 
Action: Mouse pressed left at (730, 261)
Screenshot: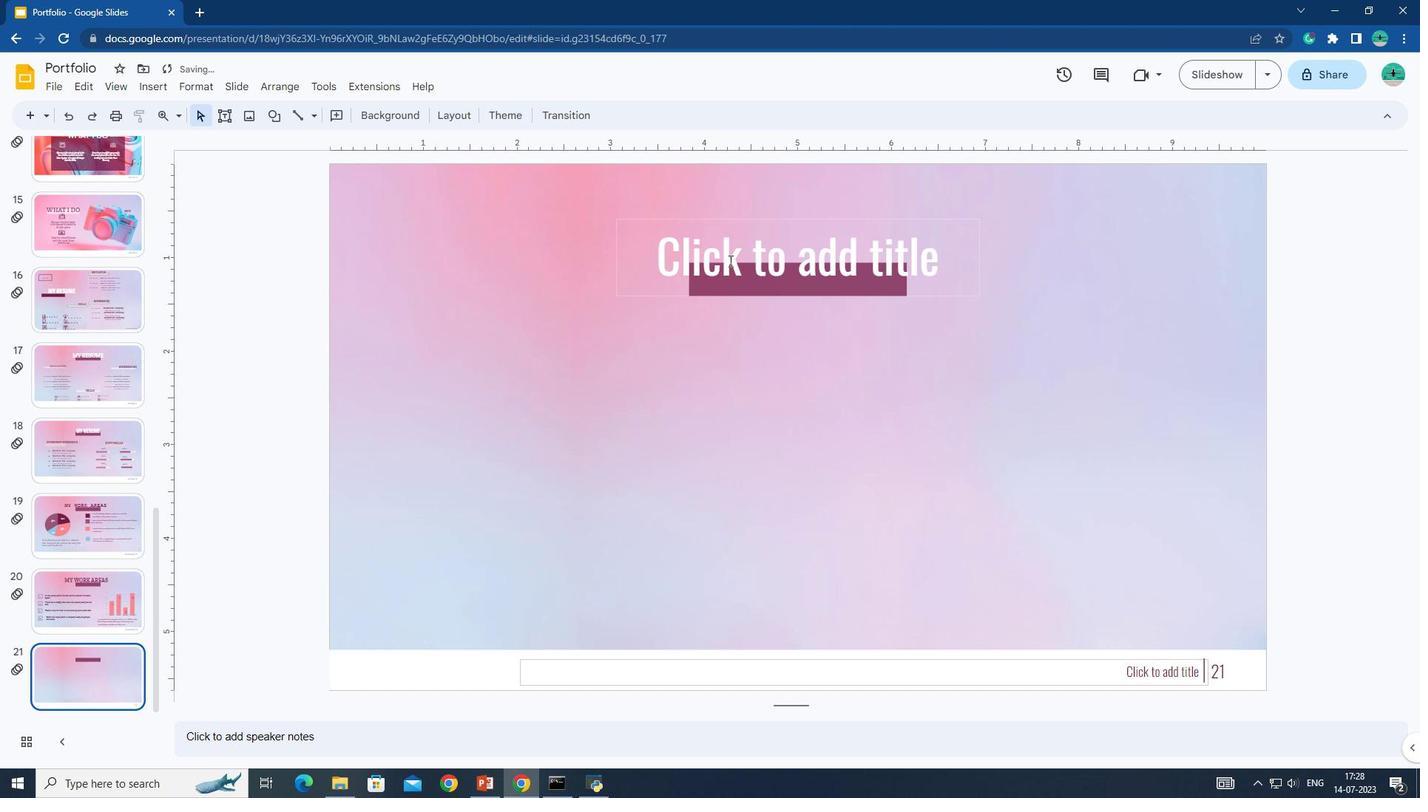 
Action: Mouse moved to (731, 261)
Screenshot: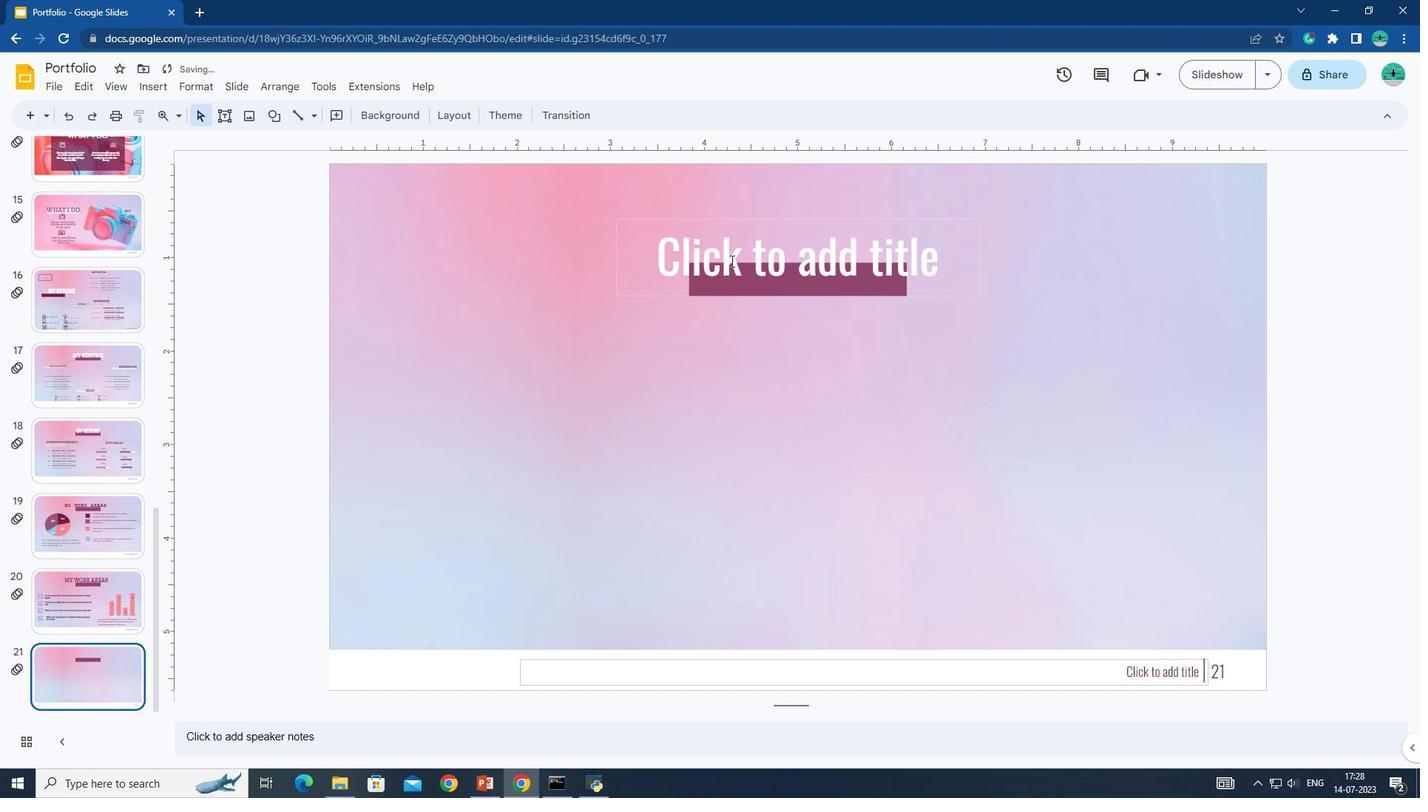 
Action: Key pressed my<Key.space><Key.caps_lock>A<Key.backspace><Key.backspace><Key.backspace>Y<Key.space>ABL<Key.backspace>ILITIES
Screenshot: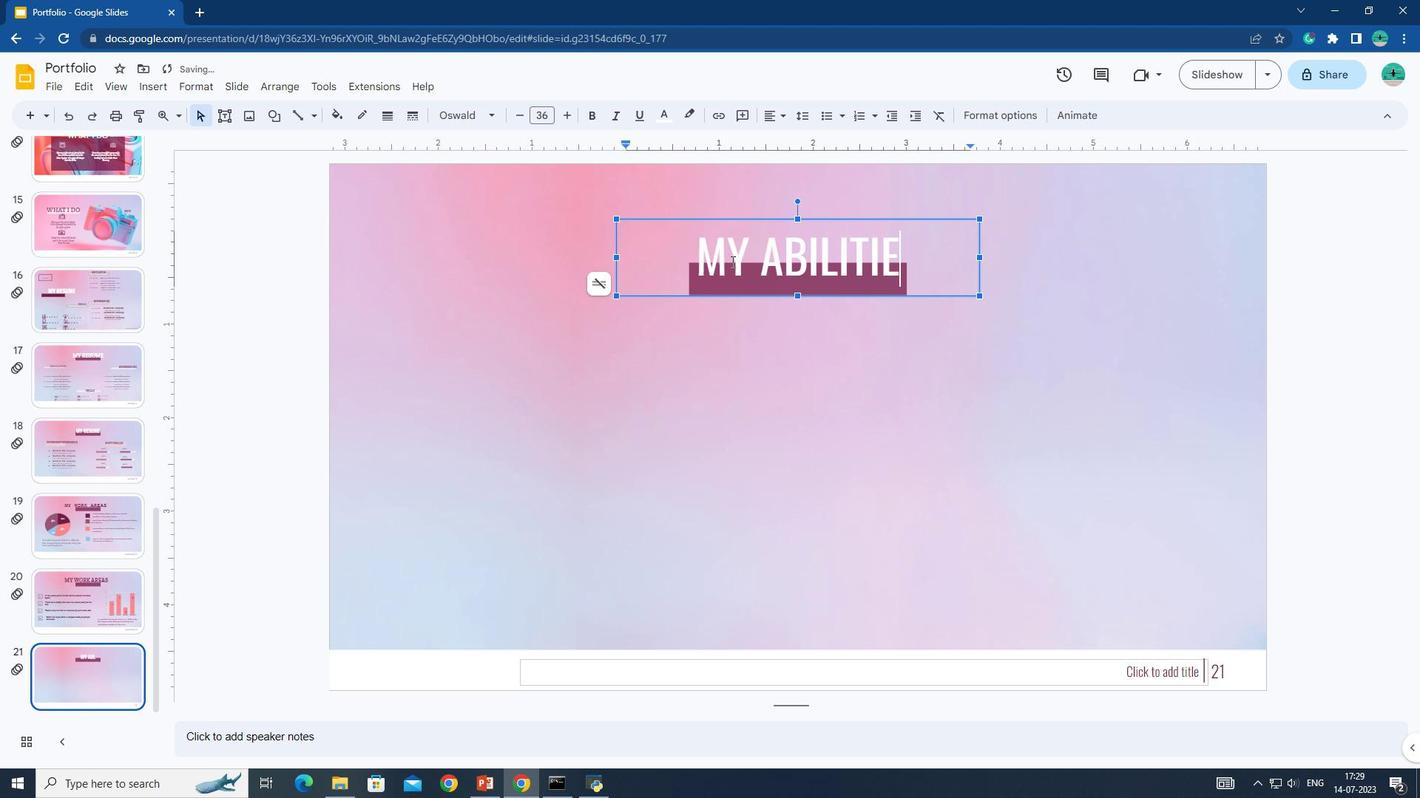 
Action: Mouse moved to (682, 247)
Screenshot: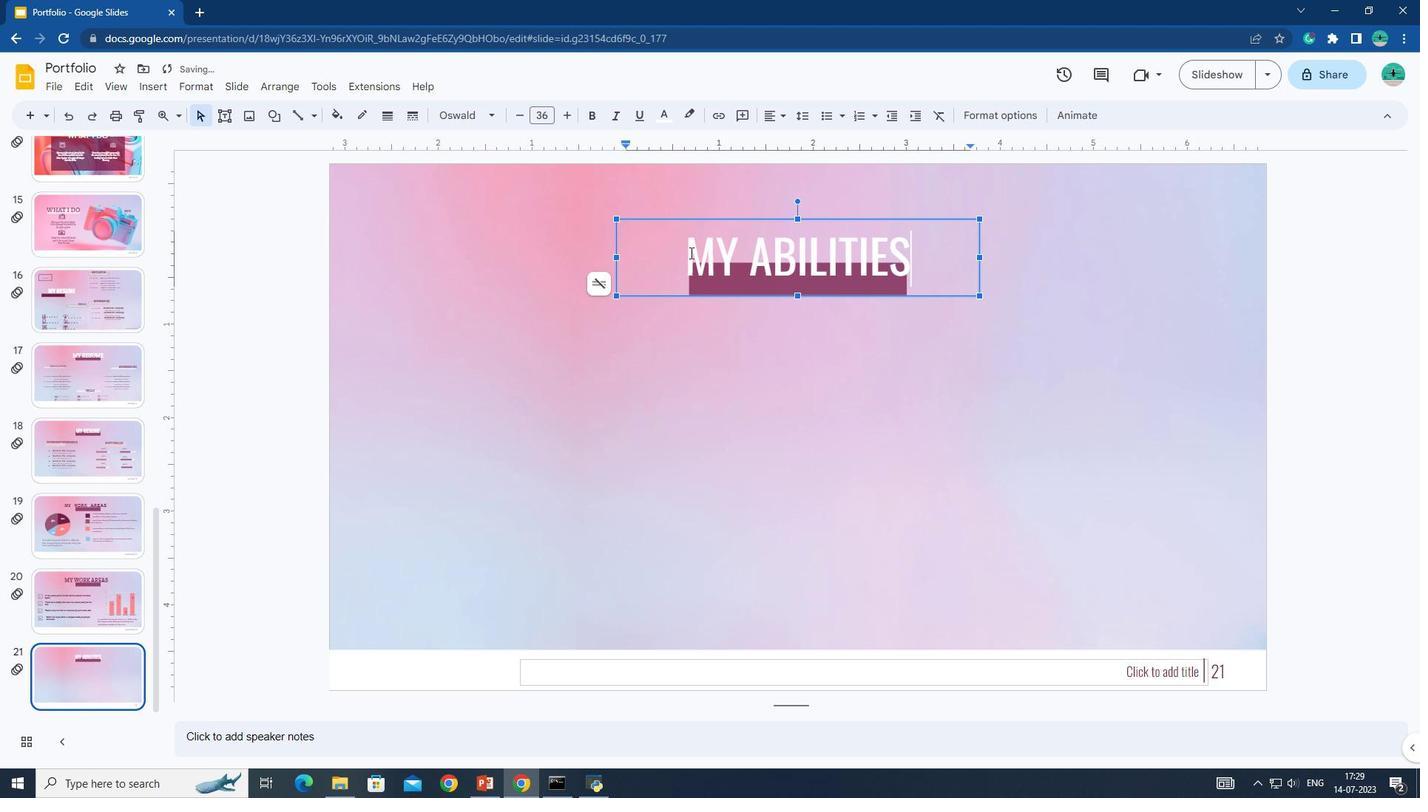 
Action: Mouse pressed left at (682, 247)
Screenshot: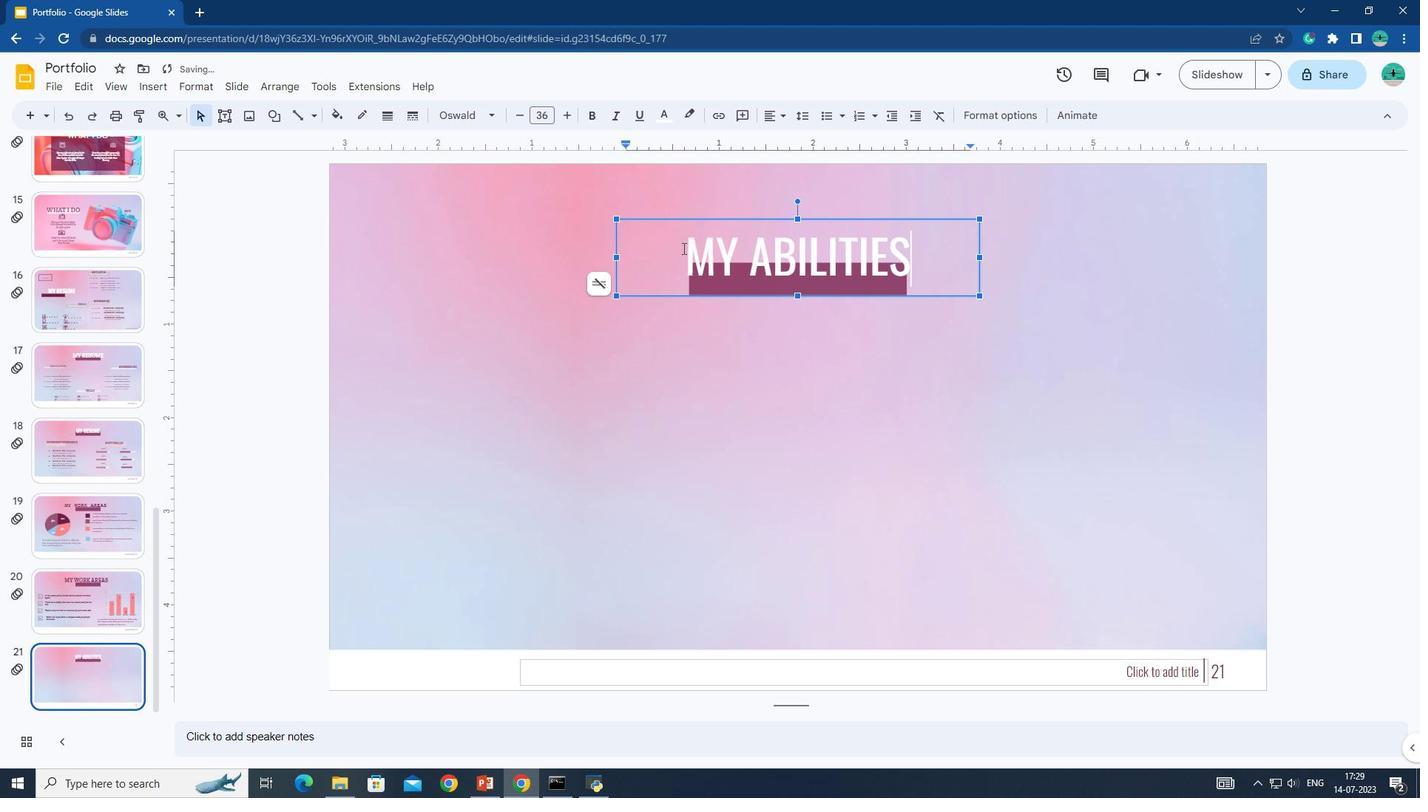 
Action: Mouse pressed left at (682, 247)
Screenshot: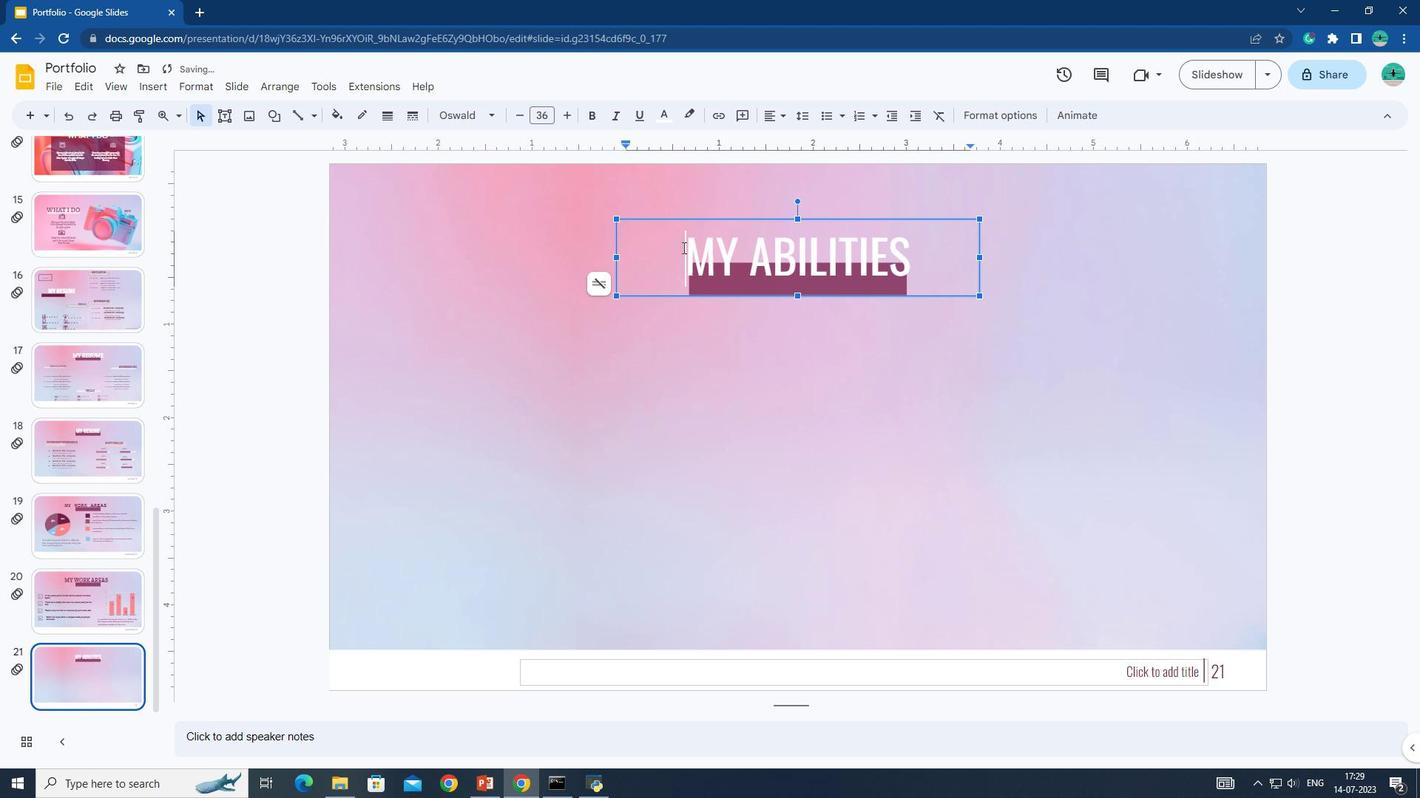
Action: Mouse pressed left at (682, 247)
Screenshot: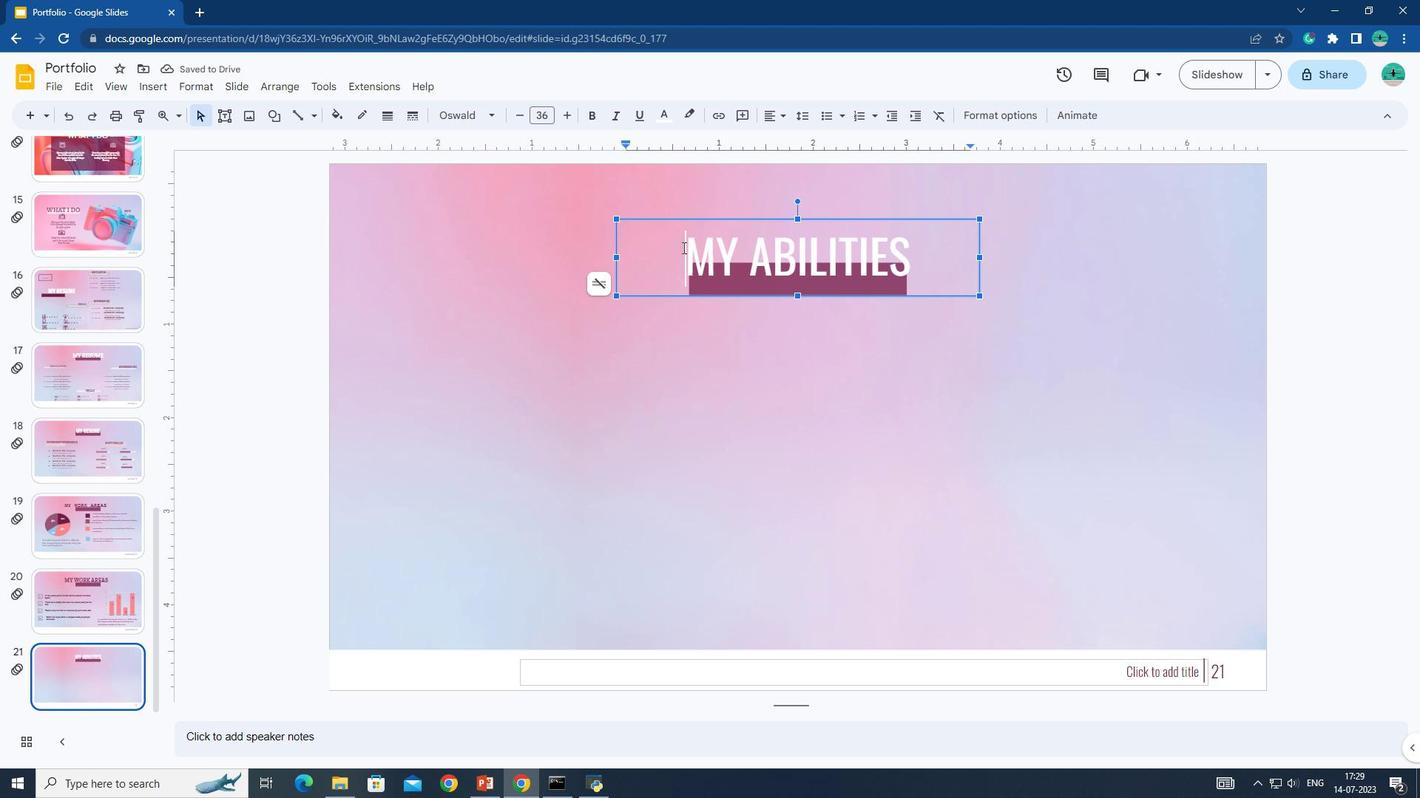 
Action: Mouse moved to (494, 116)
Screenshot: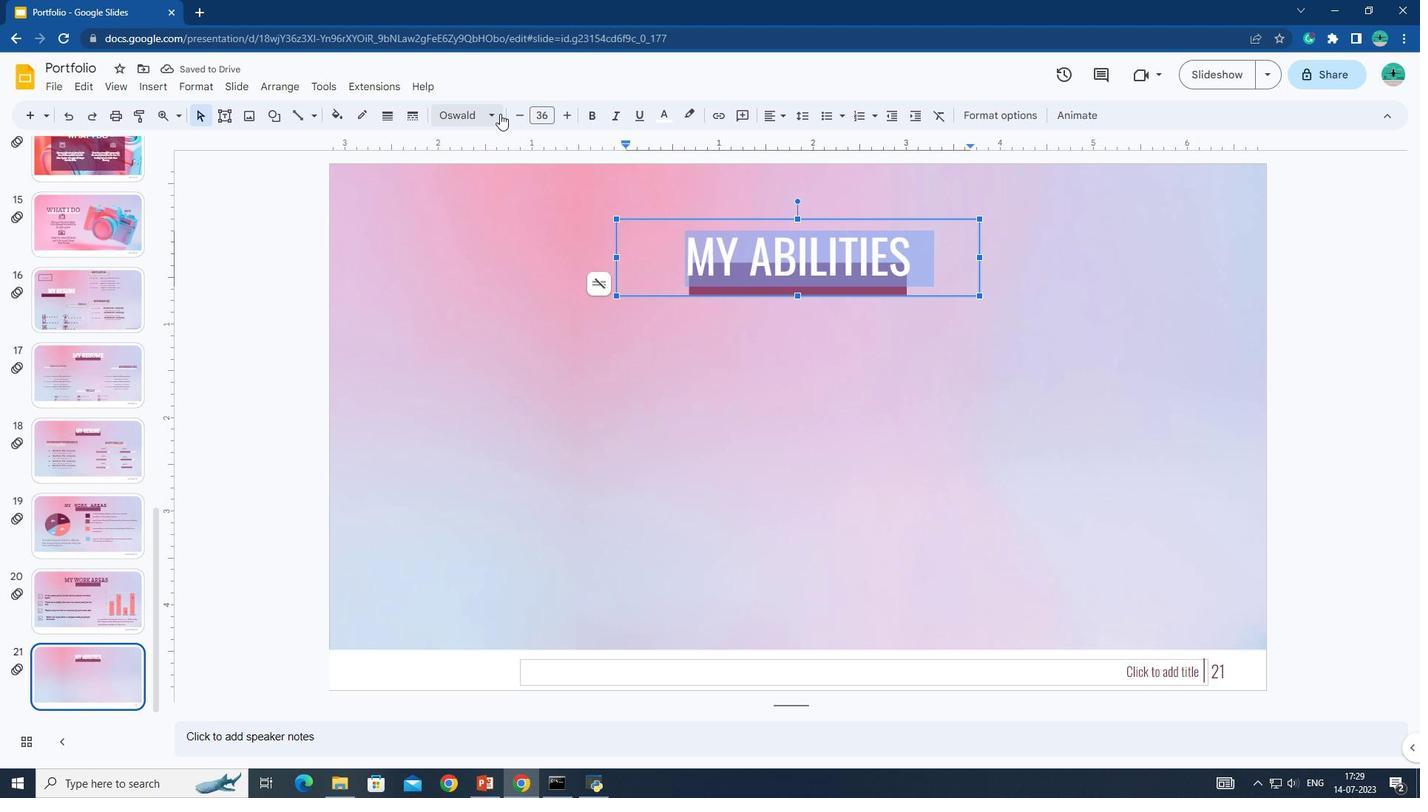 
Action: Mouse pressed left at (494, 116)
Screenshot: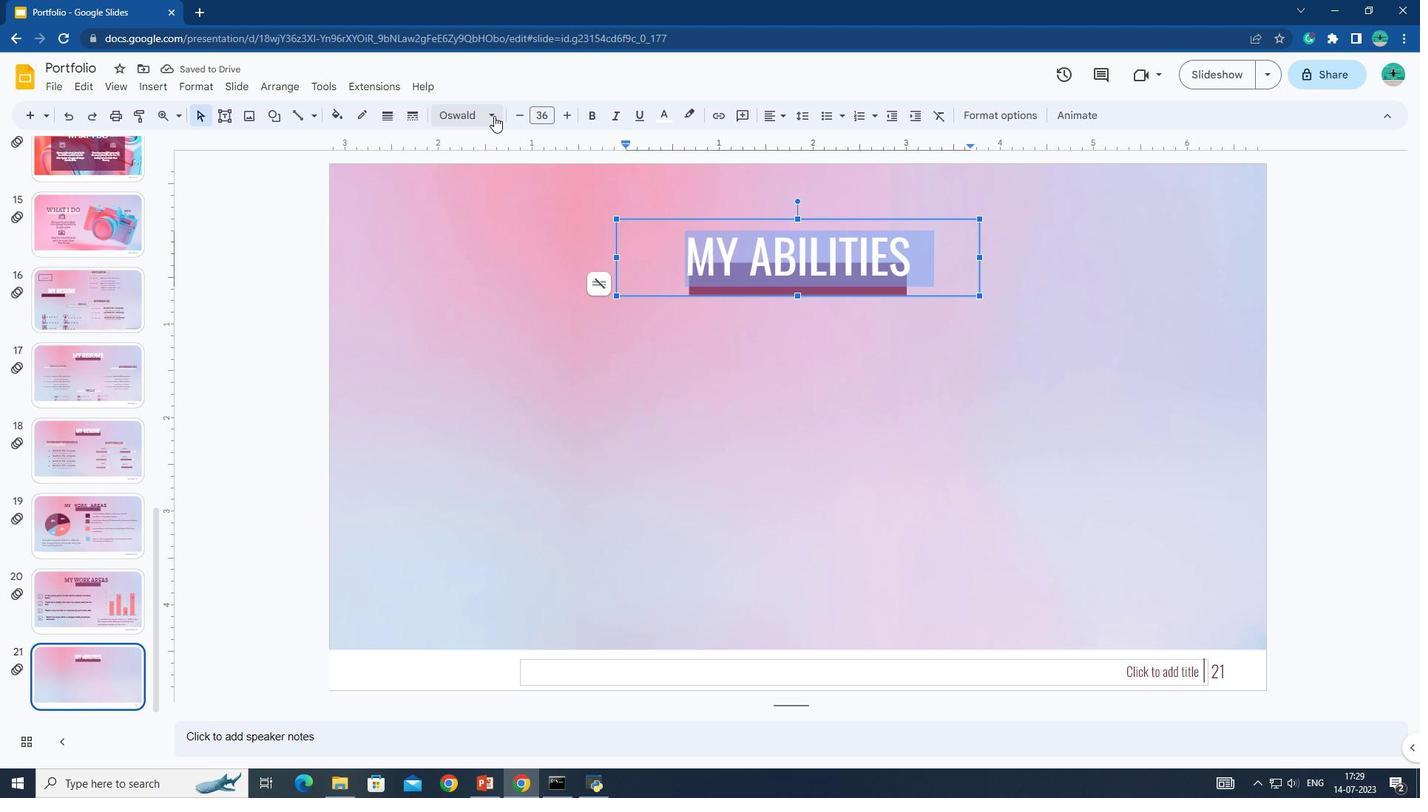 
Action: Mouse moved to (545, 469)
Screenshot: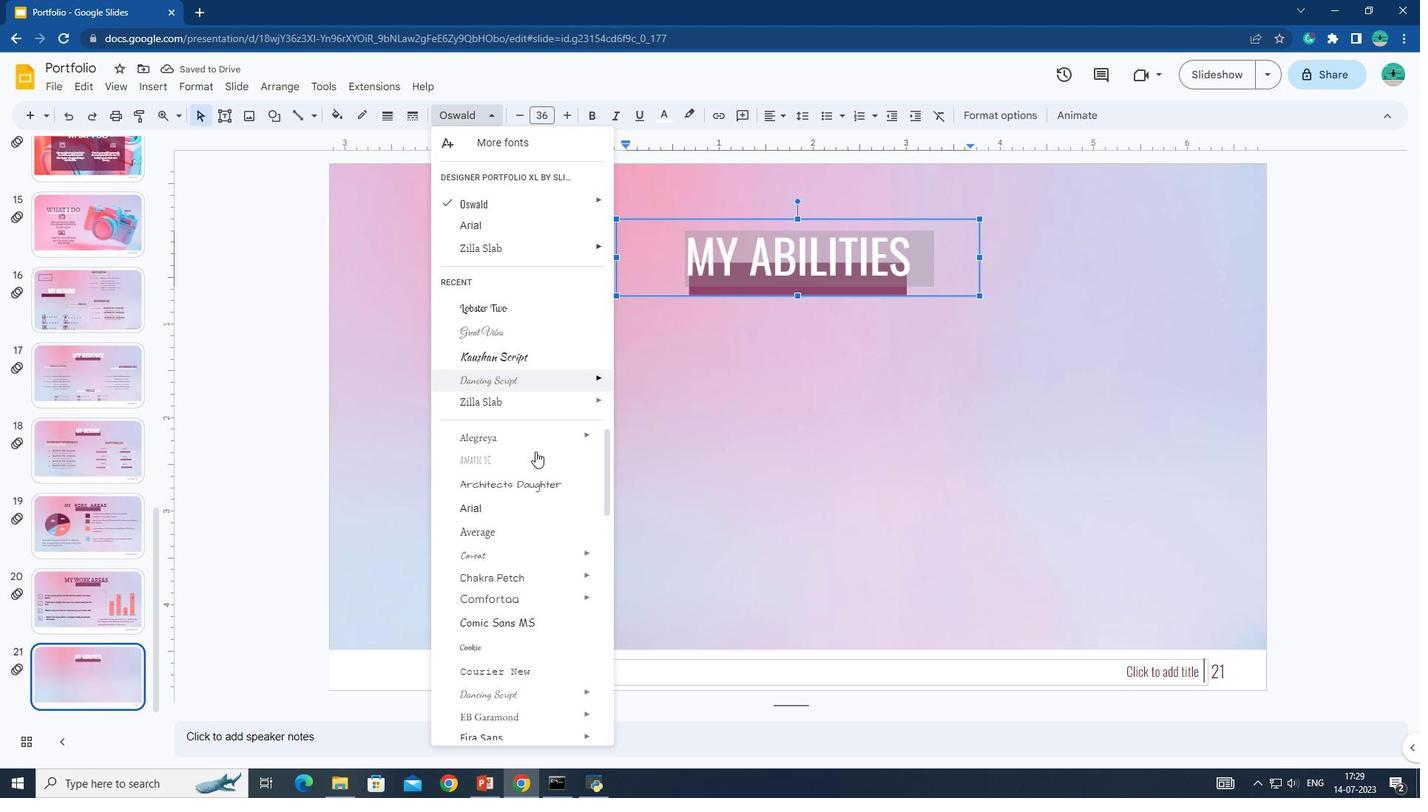 
Action: Mouse scrolled (545, 468) with delta (0, 0)
Screenshot: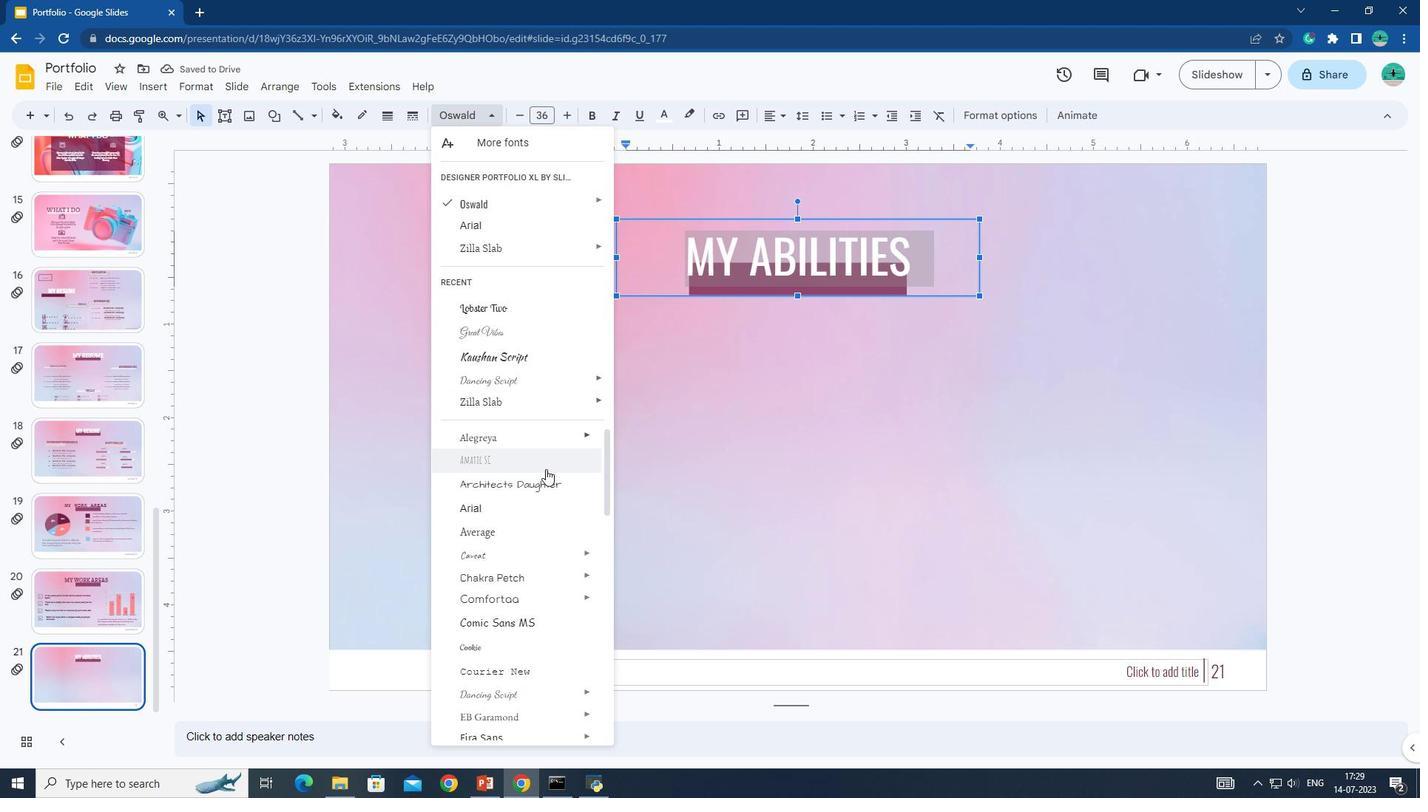 
Action: Mouse scrolled (545, 468) with delta (0, 0)
Screenshot: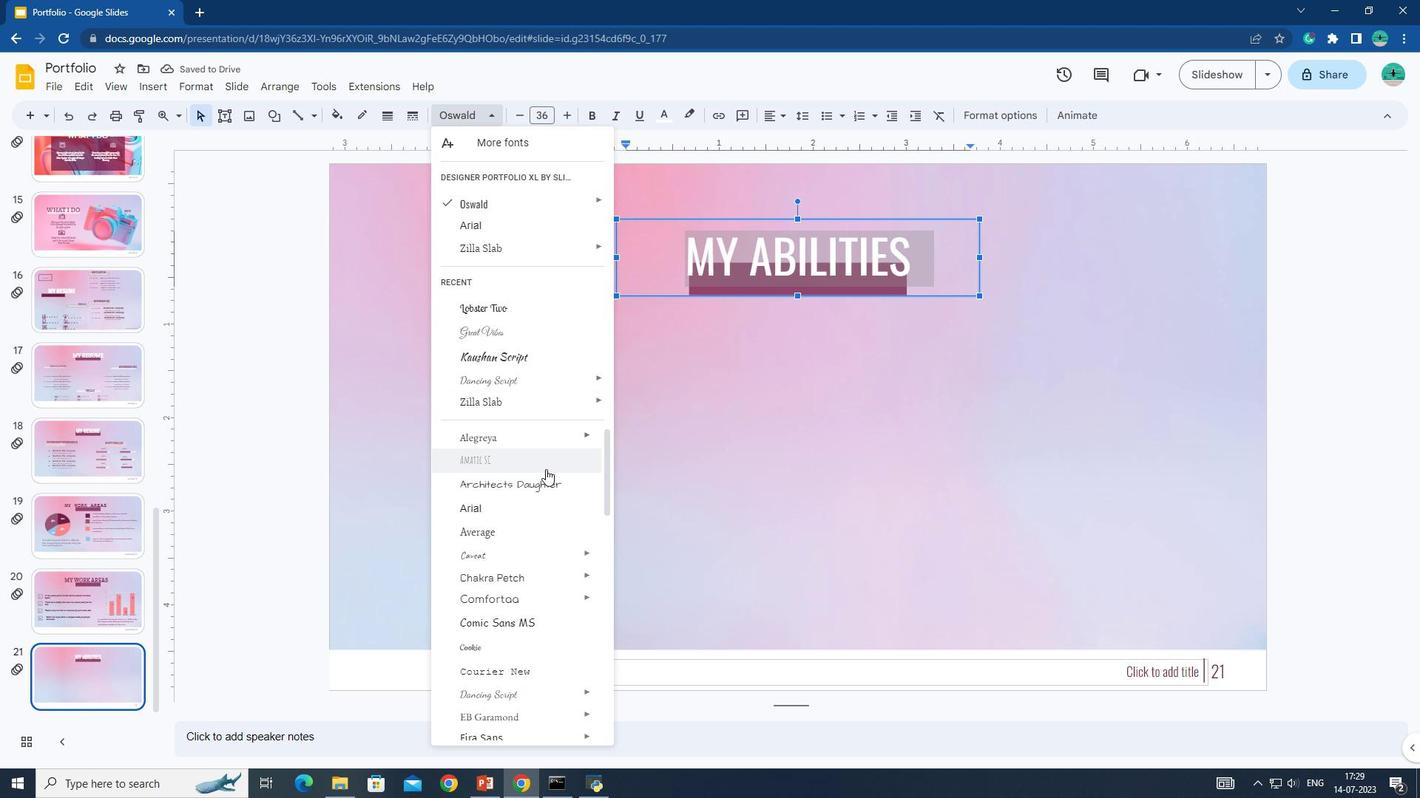 
Action: Mouse scrolled (545, 468) with delta (0, 0)
Screenshot: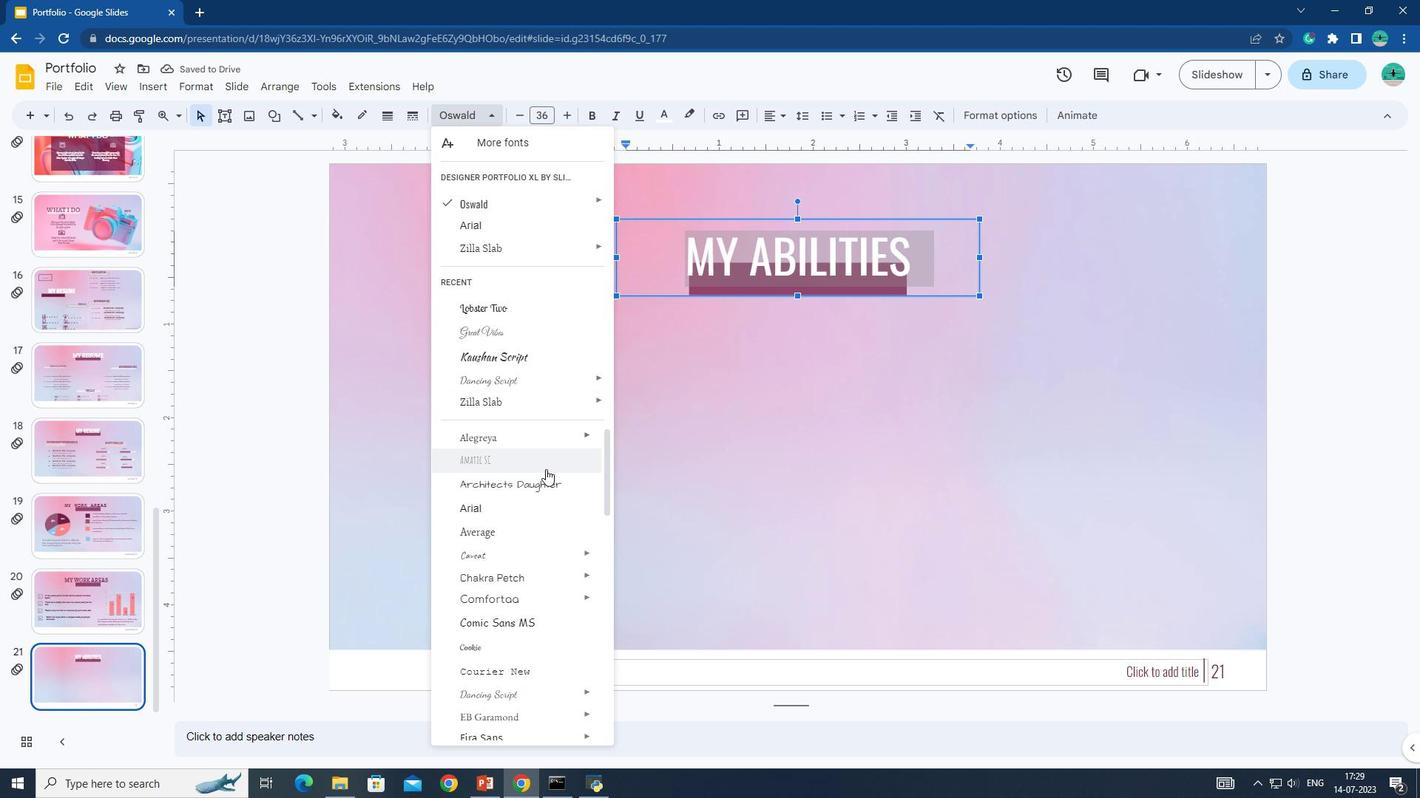 
Action: Mouse scrolled (545, 468) with delta (0, 0)
Screenshot: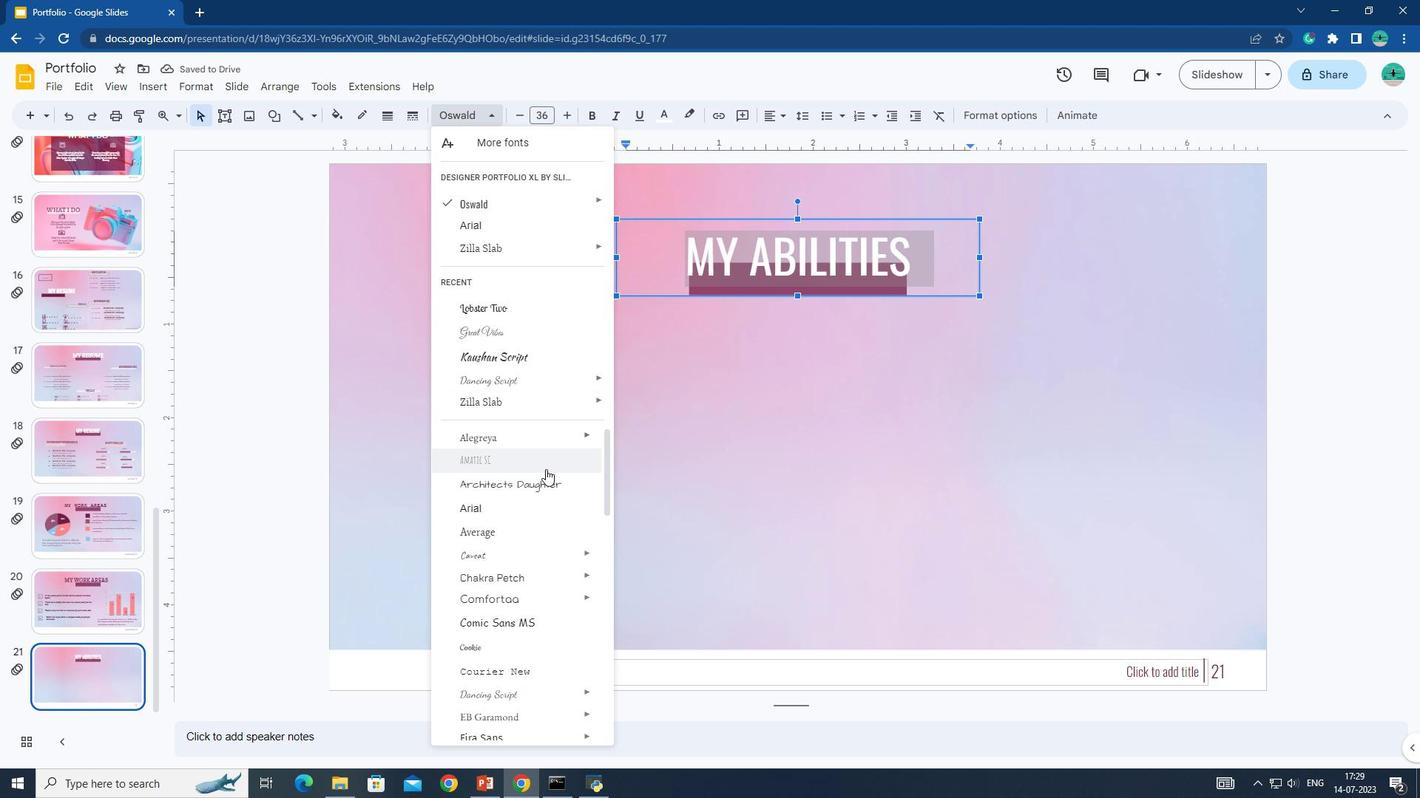 
Action: Mouse scrolled (545, 468) with delta (0, 0)
Screenshot: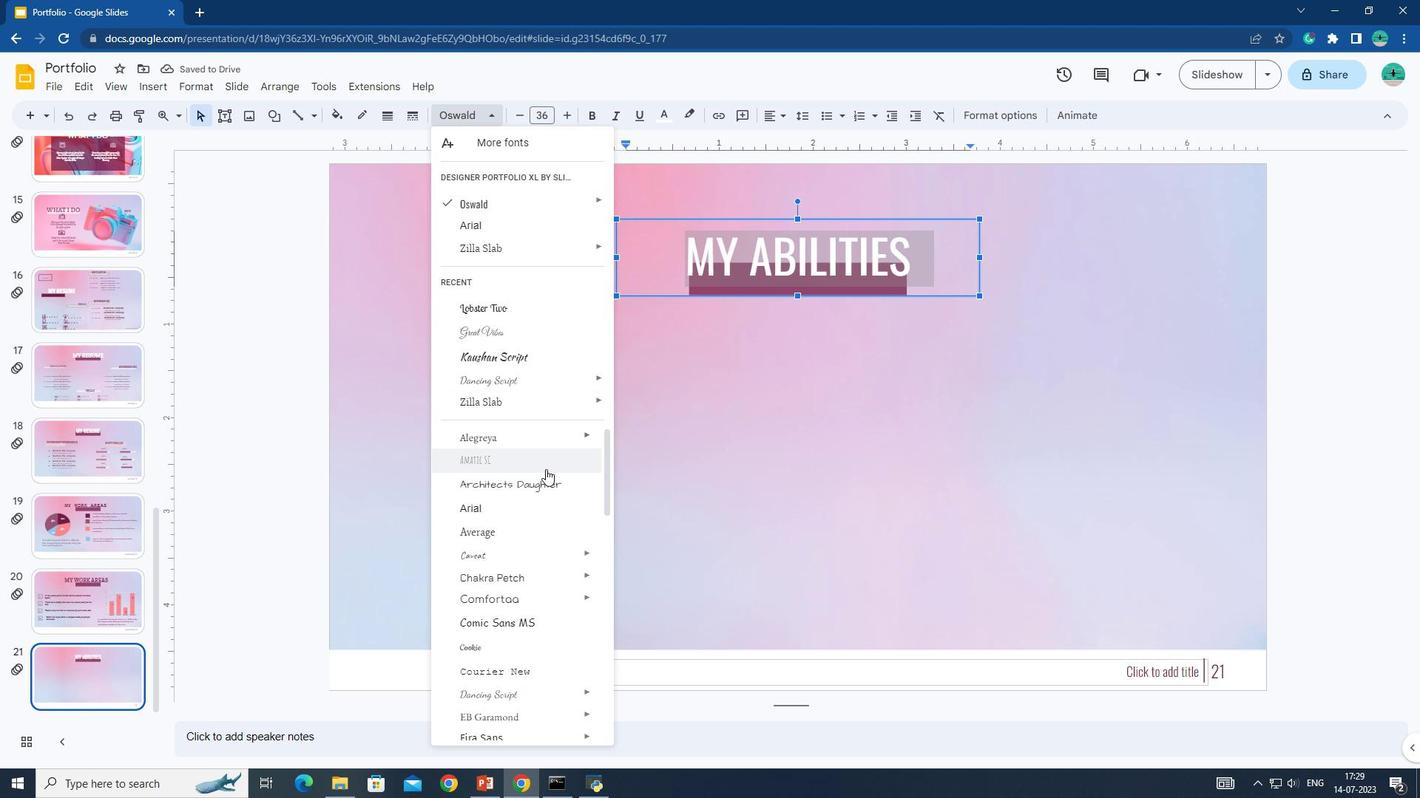 
Action: Mouse moved to (517, 639)
Screenshot: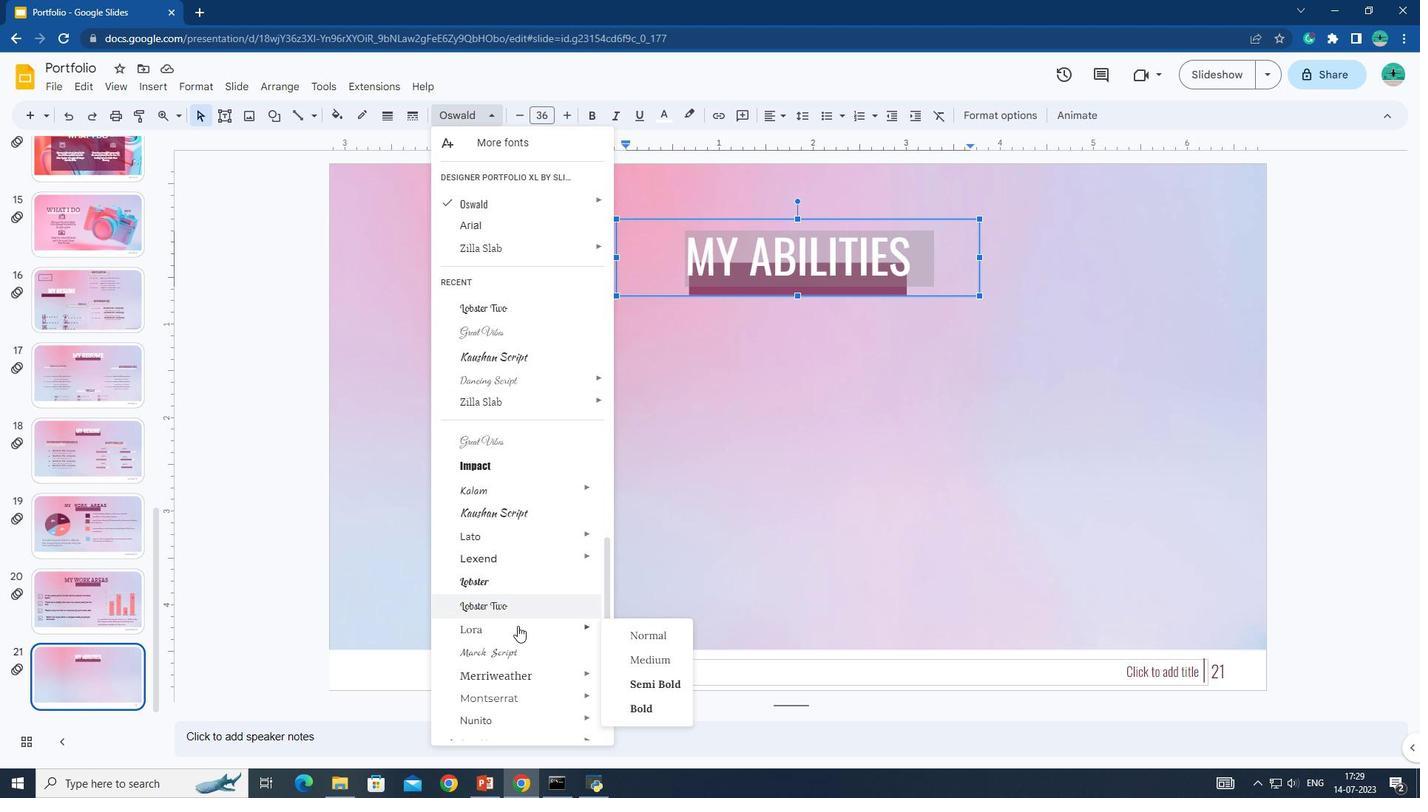 
Action: Mouse scrolled (517, 639) with delta (0, 0)
Screenshot: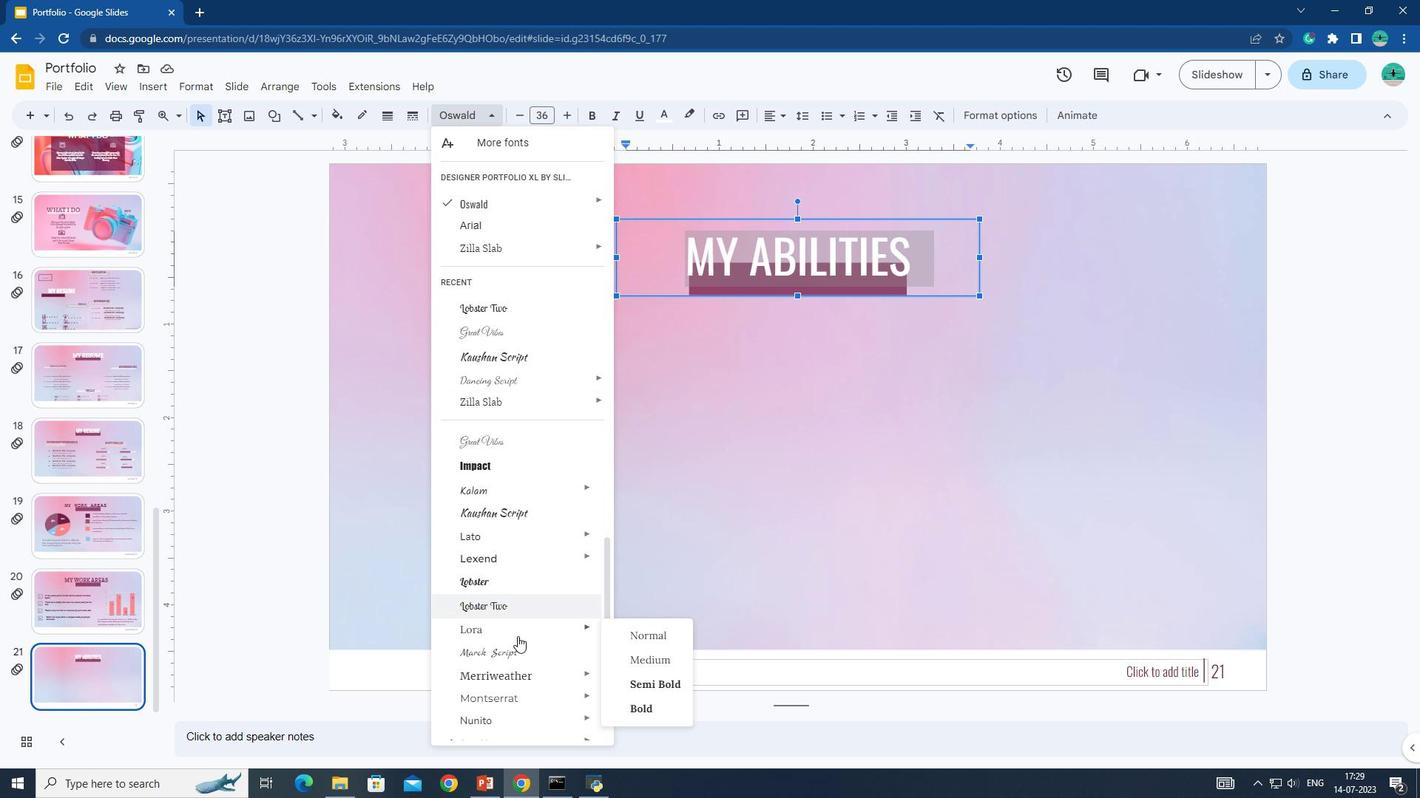 
Action: Mouse moved to (525, 575)
Screenshot: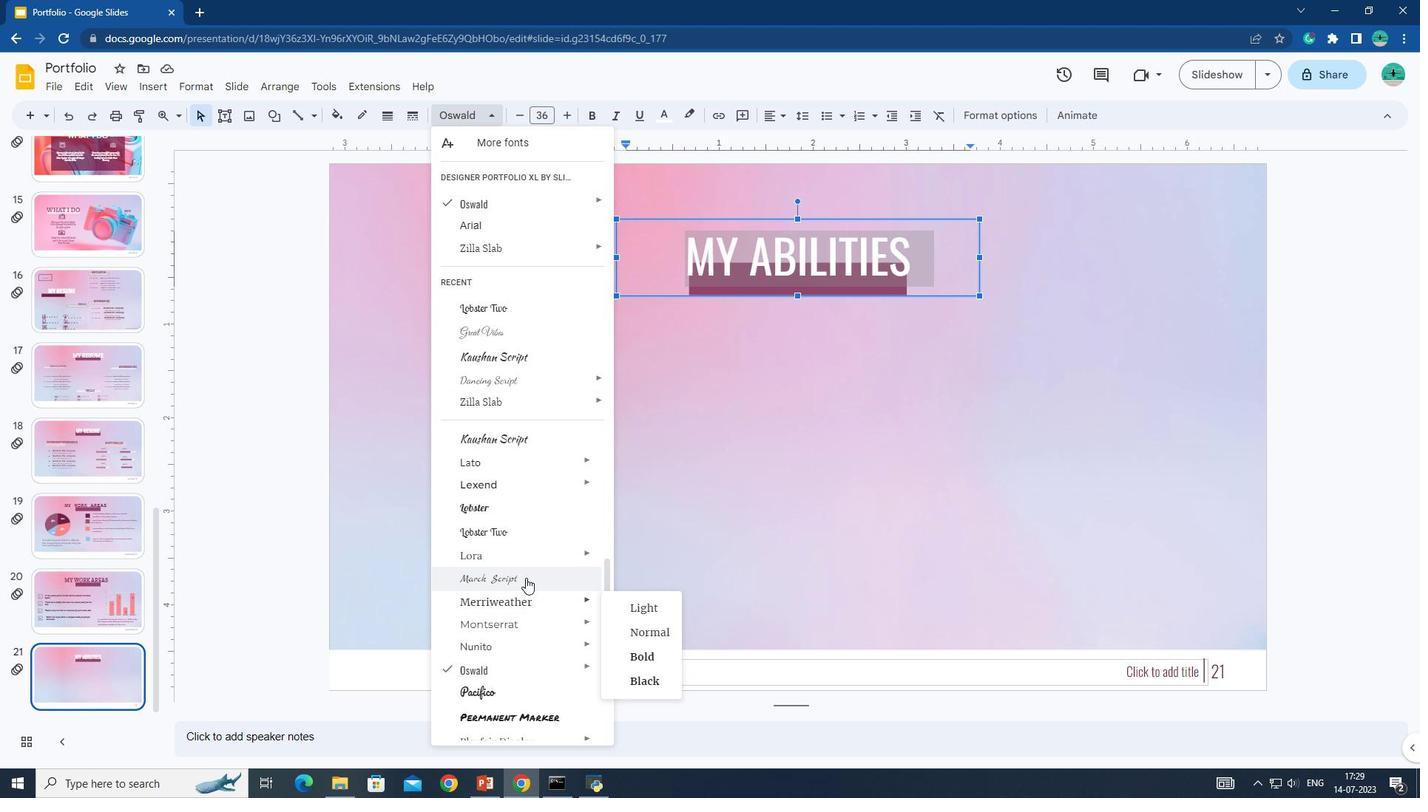 
Action: Mouse pressed left at (525, 575)
Screenshot: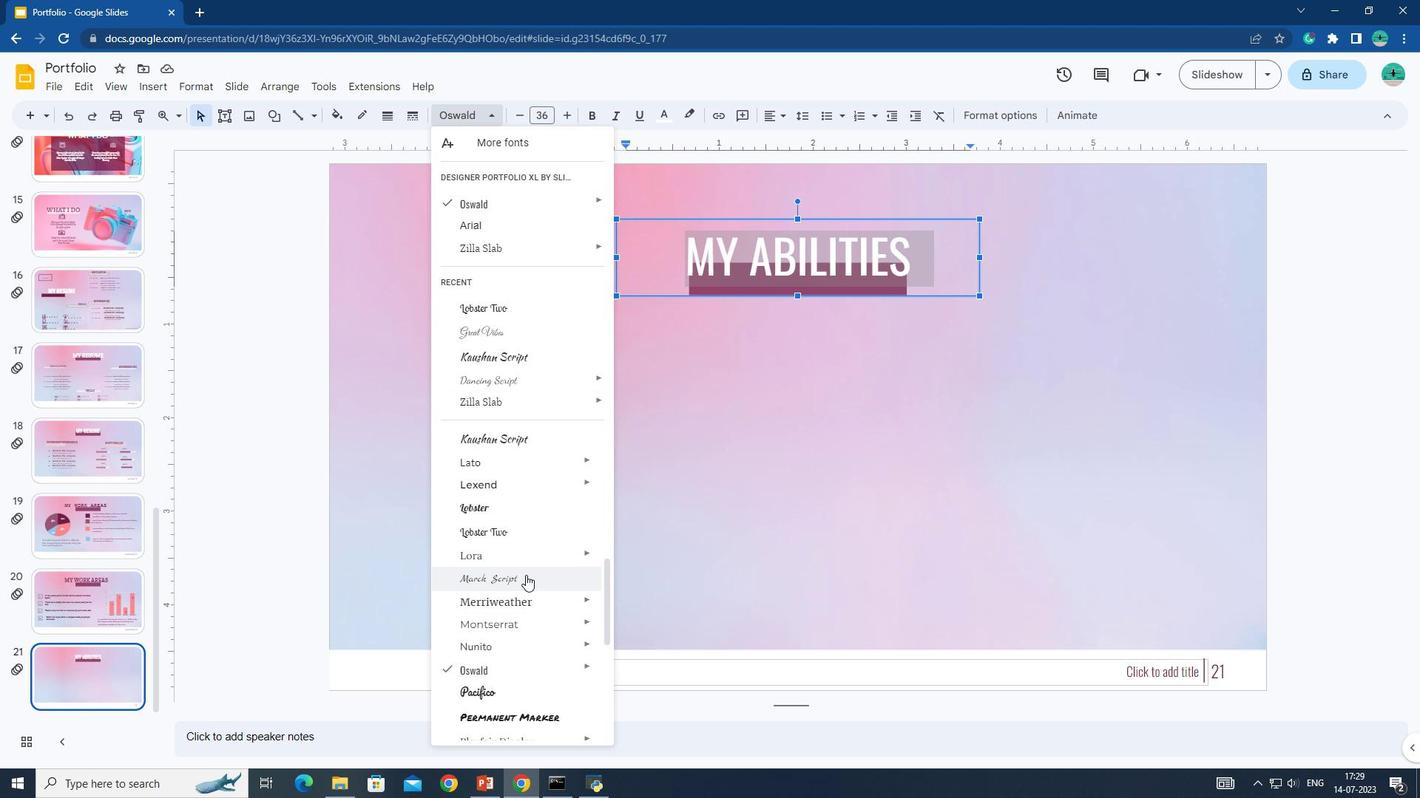 
Action: Mouse moved to (490, 122)
Screenshot: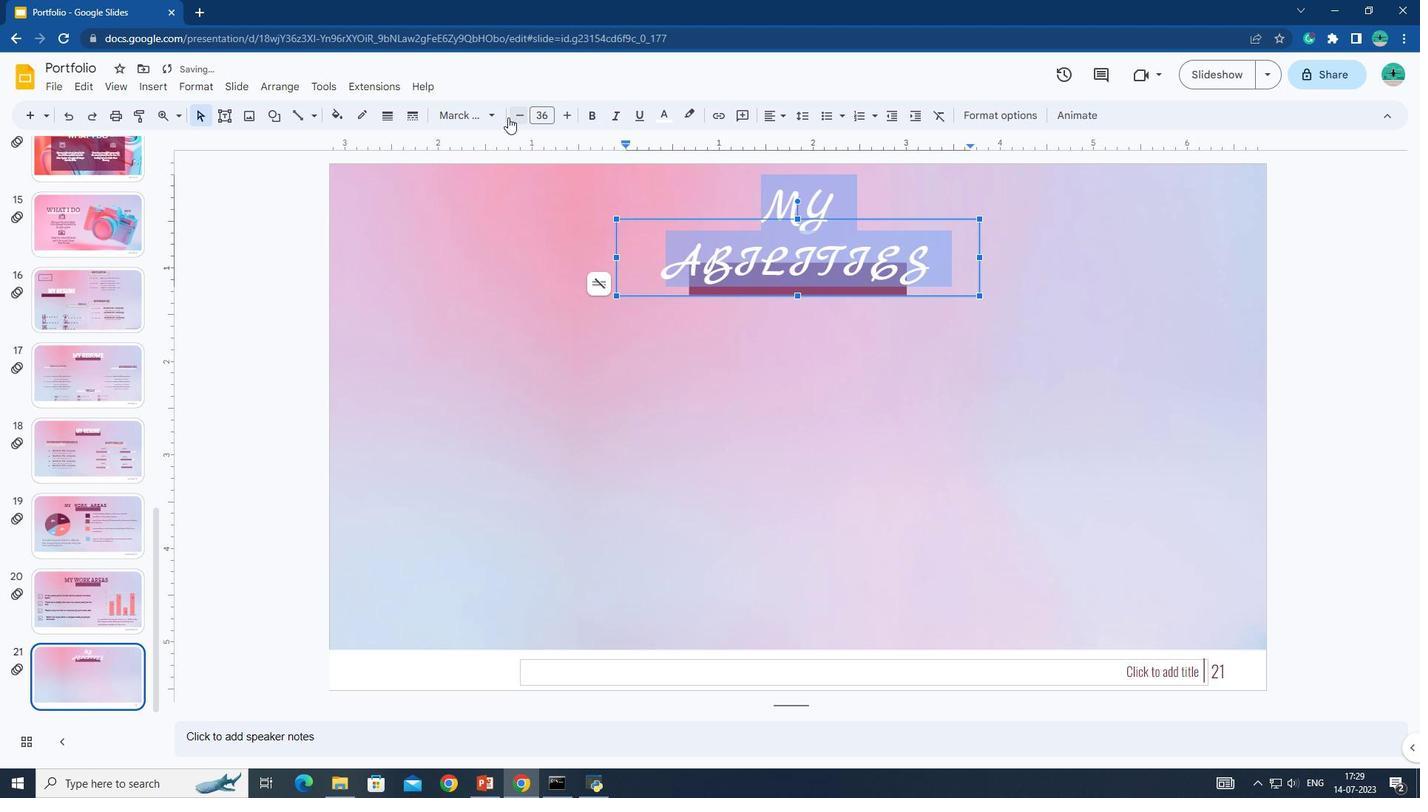
Action: Mouse pressed left at (490, 122)
Screenshot: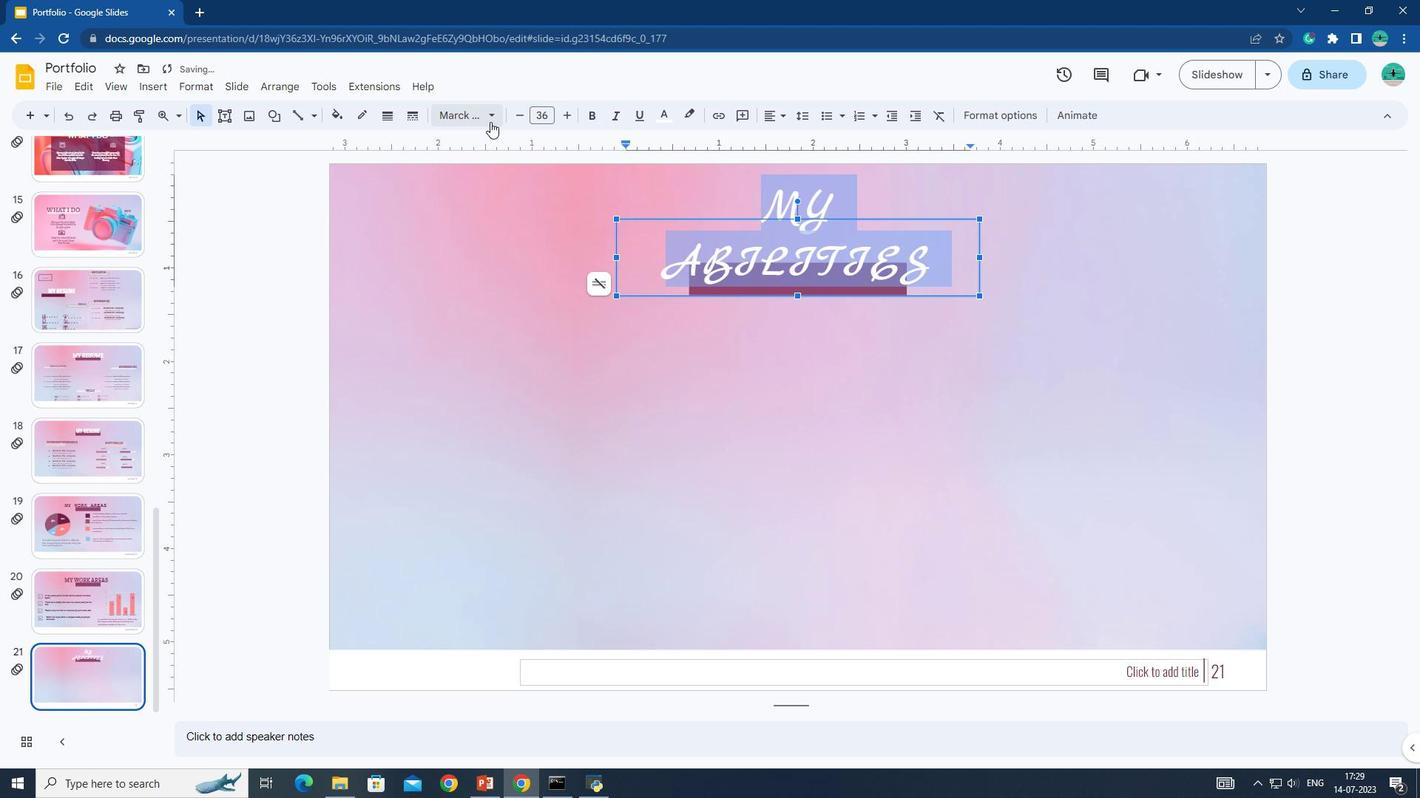
Action: Mouse moved to (489, 622)
Screenshot: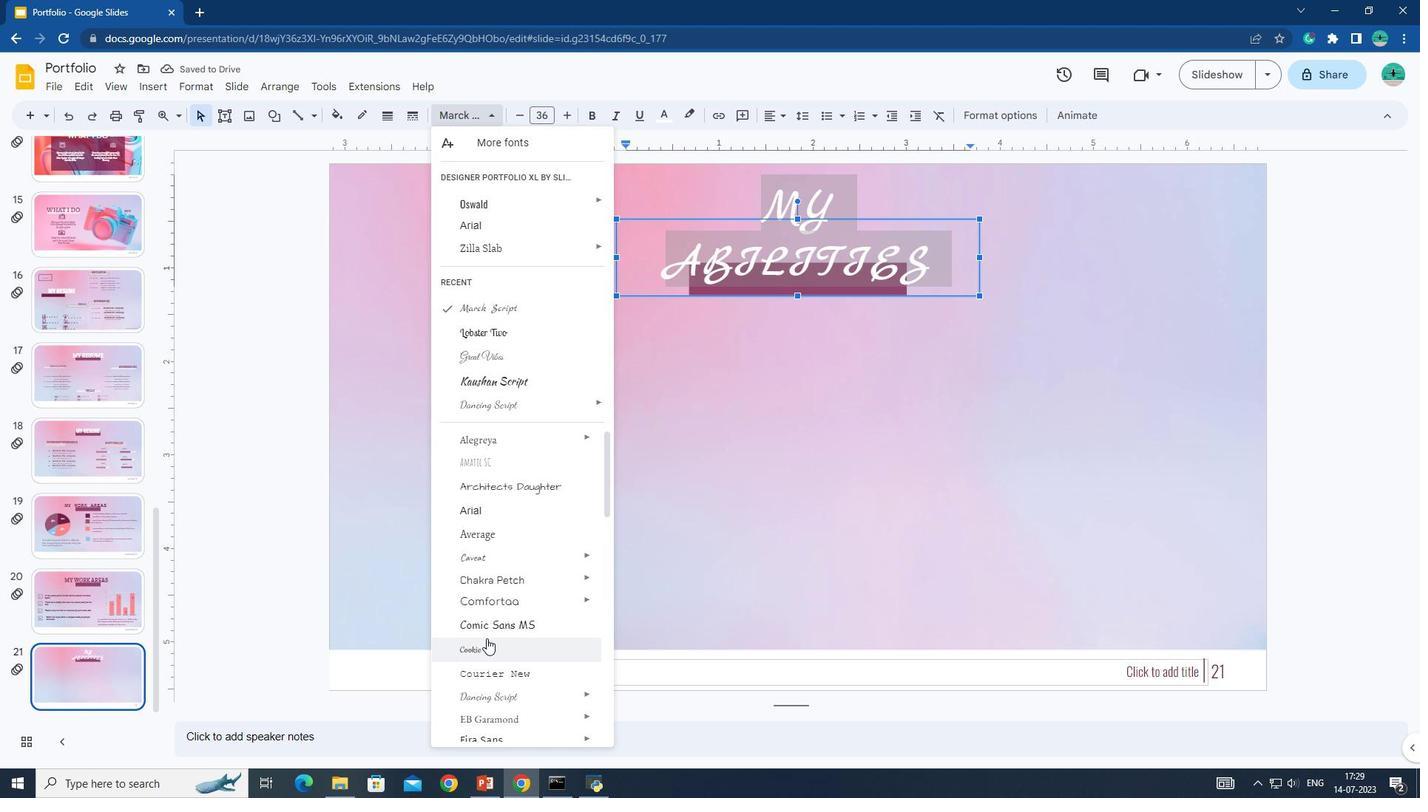 
Action: Mouse scrolled (489, 621) with delta (0, 0)
Screenshot: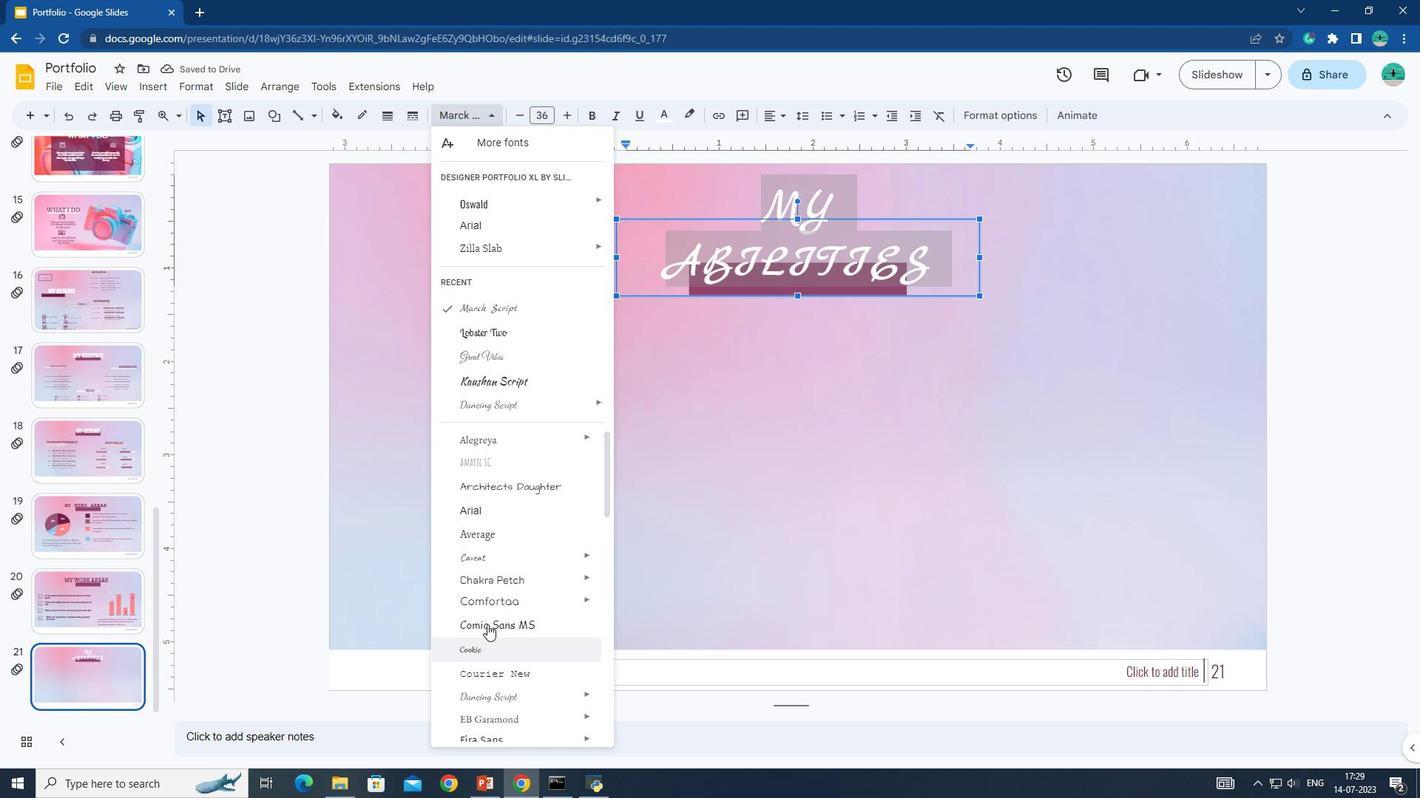 
Action: Mouse moved to (490, 622)
Screenshot: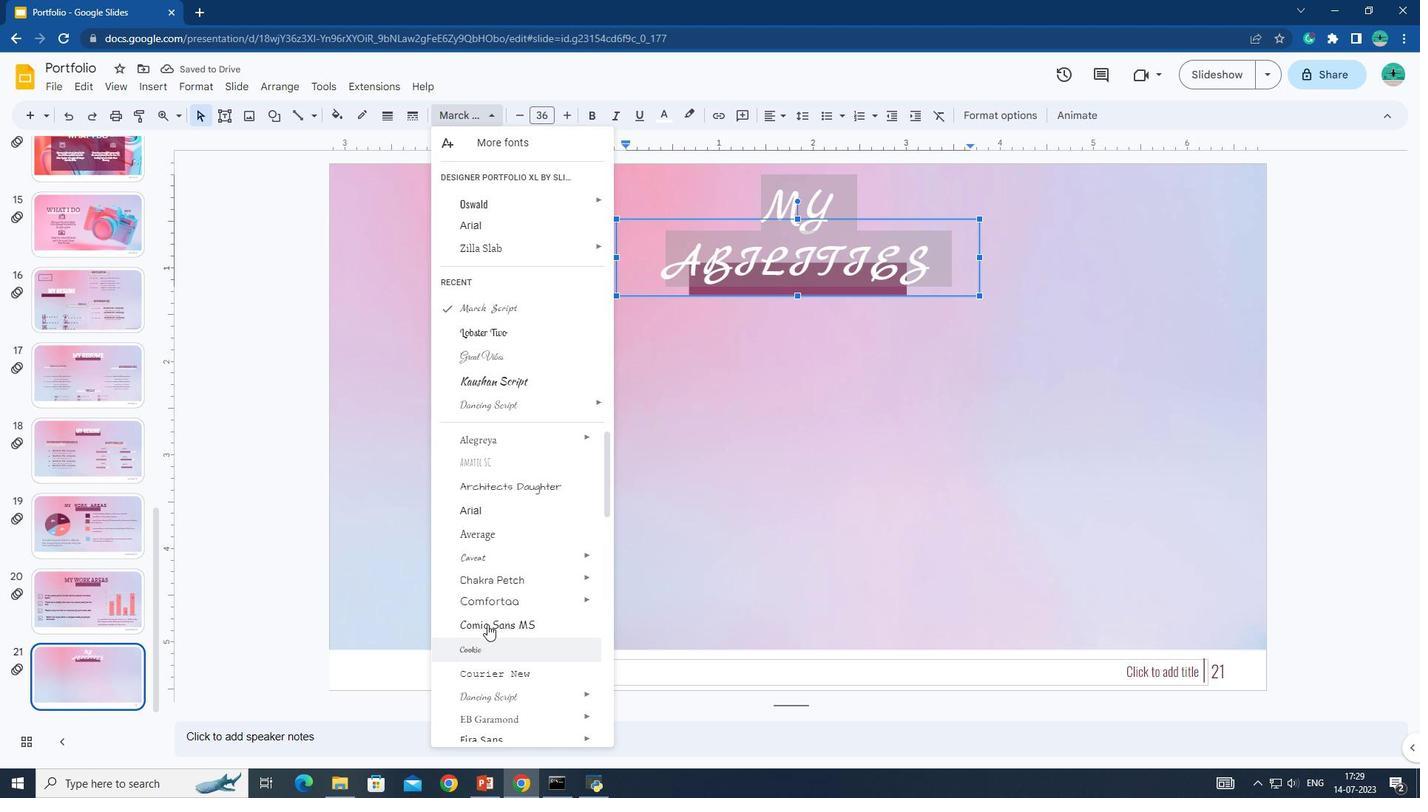 
Action: Mouse scrolled (490, 621) with delta (0, 0)
Screenshot: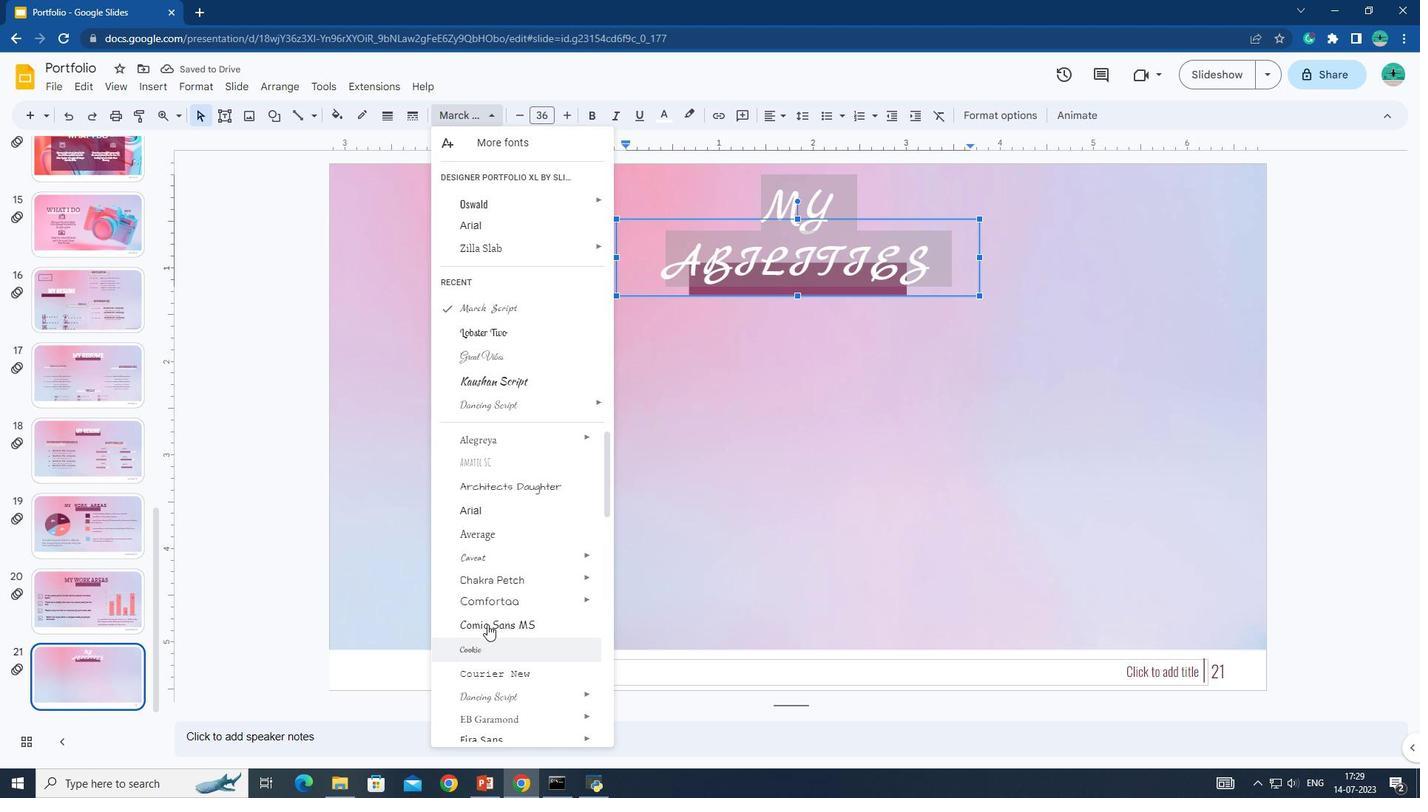
Action: Mouse scrolled (490, 621) with delta (0, 0)
Screenshot: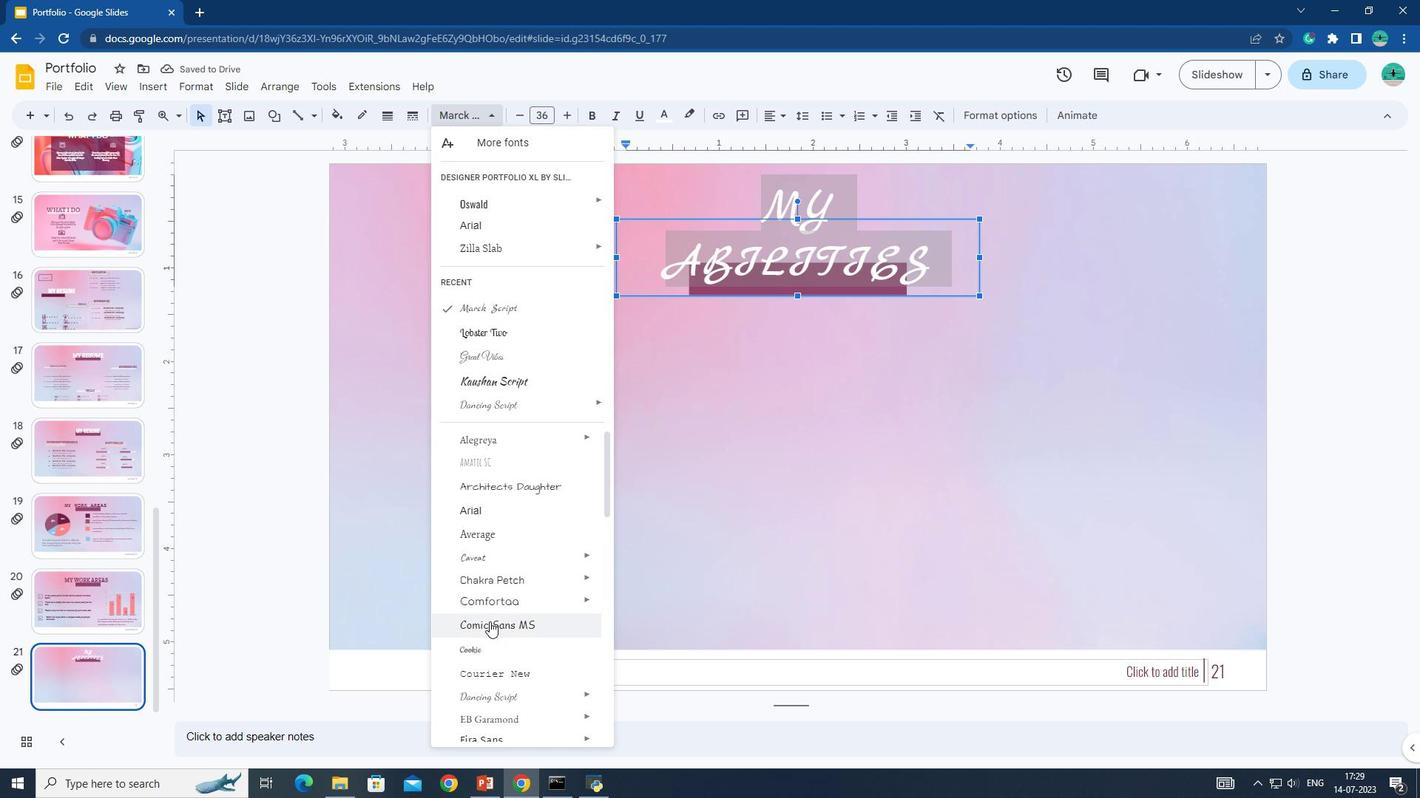 
Action: Mouse scrolled (490, 621) with delta (0, 0)
Screenshot: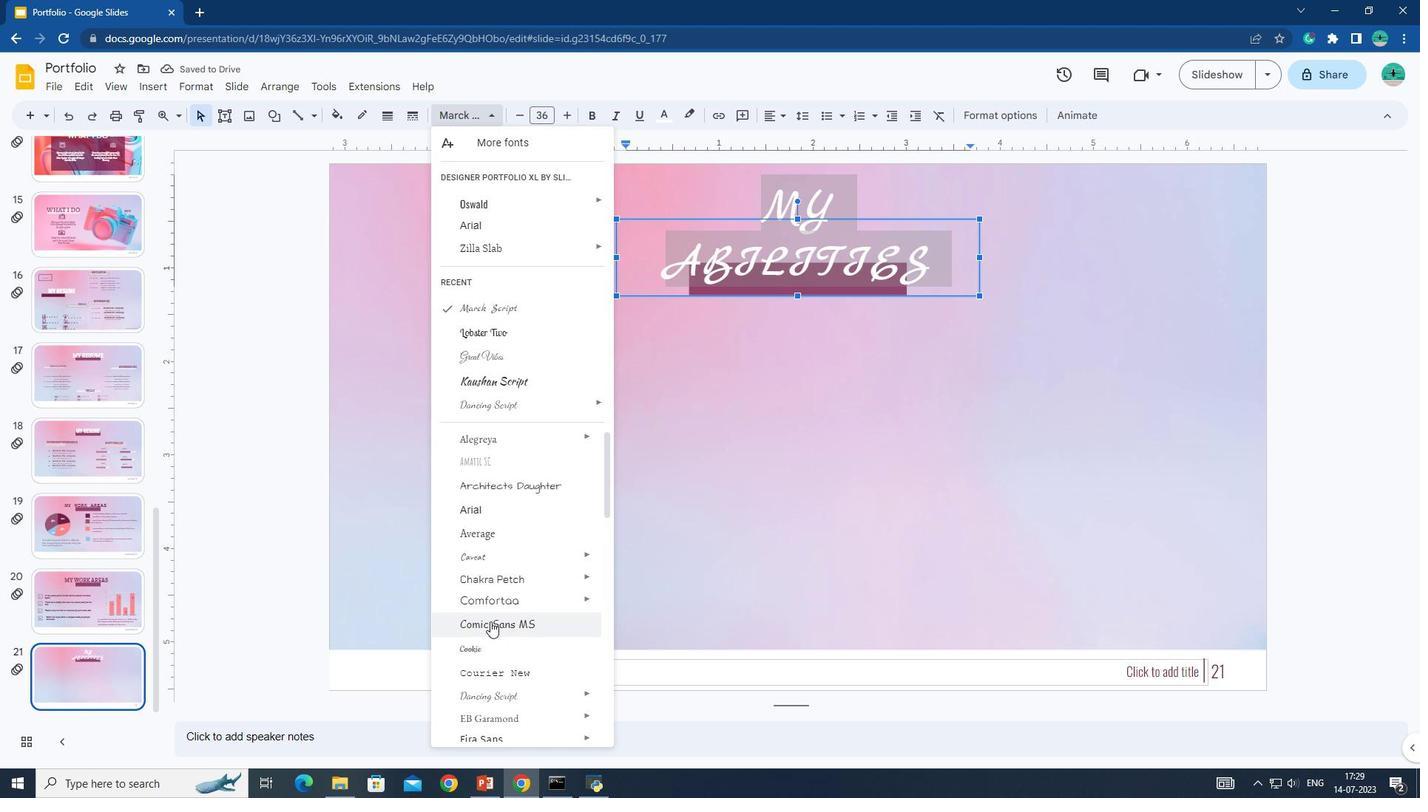 
Action: Mouse moved to (501, 634)
Screenshot: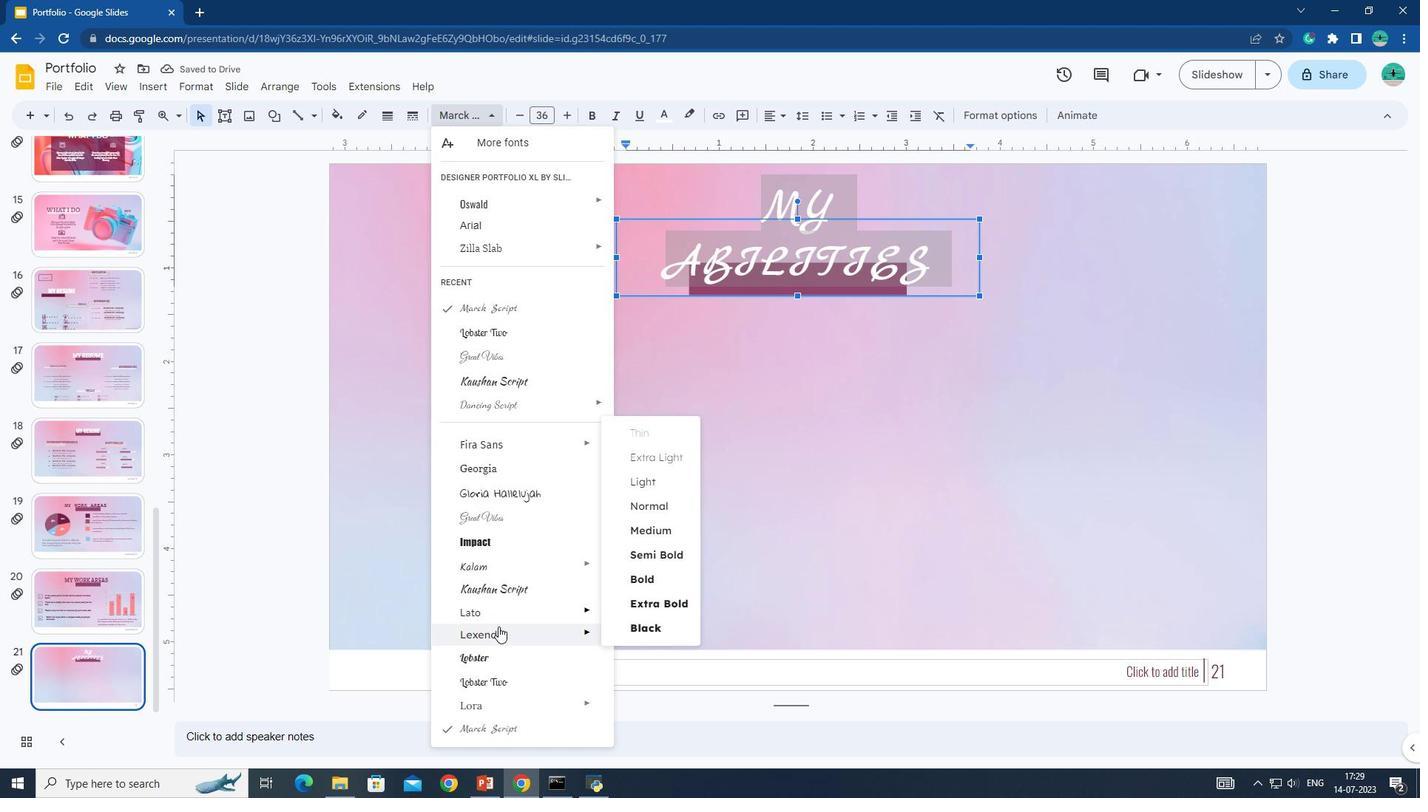 
Action: Mouse scrolled (501, 633) with delta (0, 0)
Screenshot: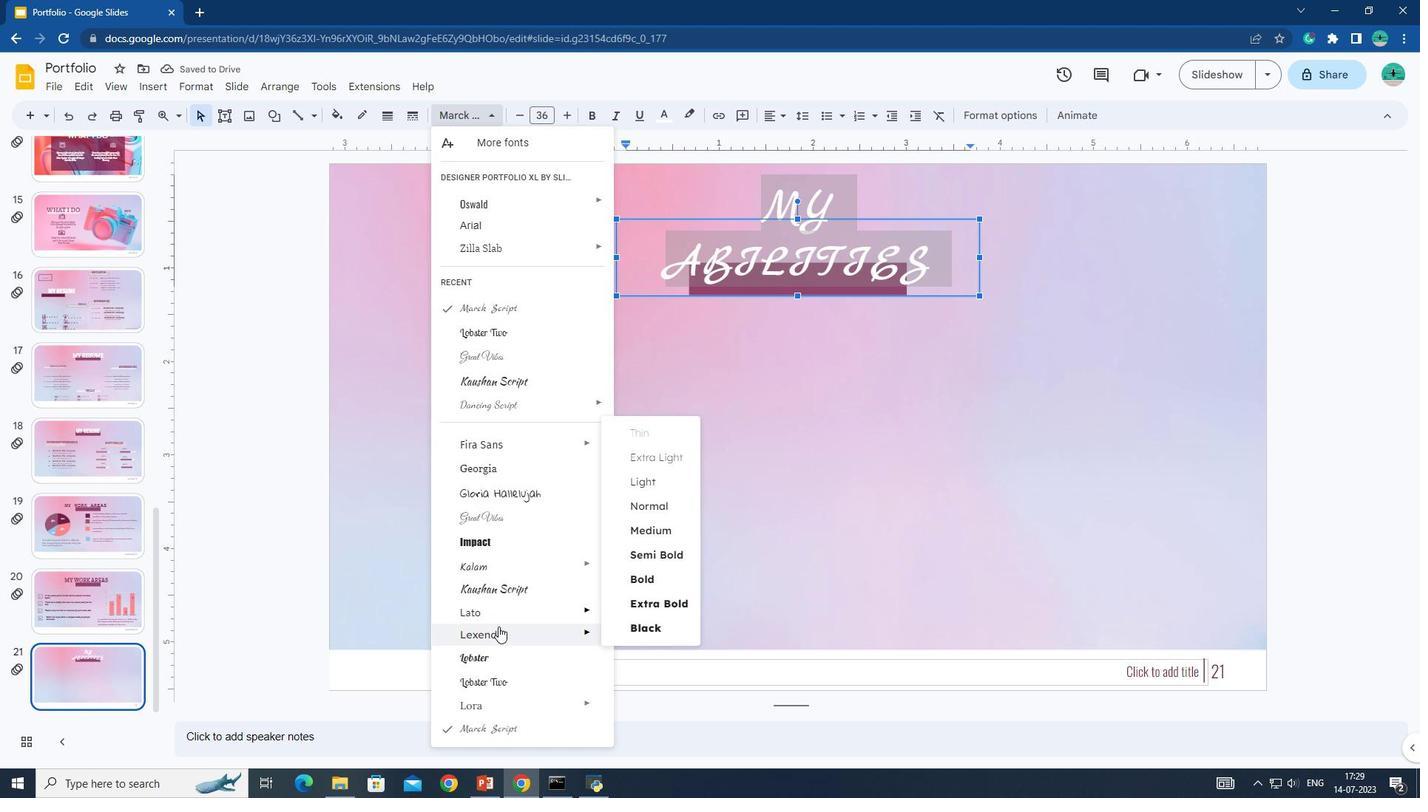 
Action: Mouse moved to (501, 637)
Screenshot: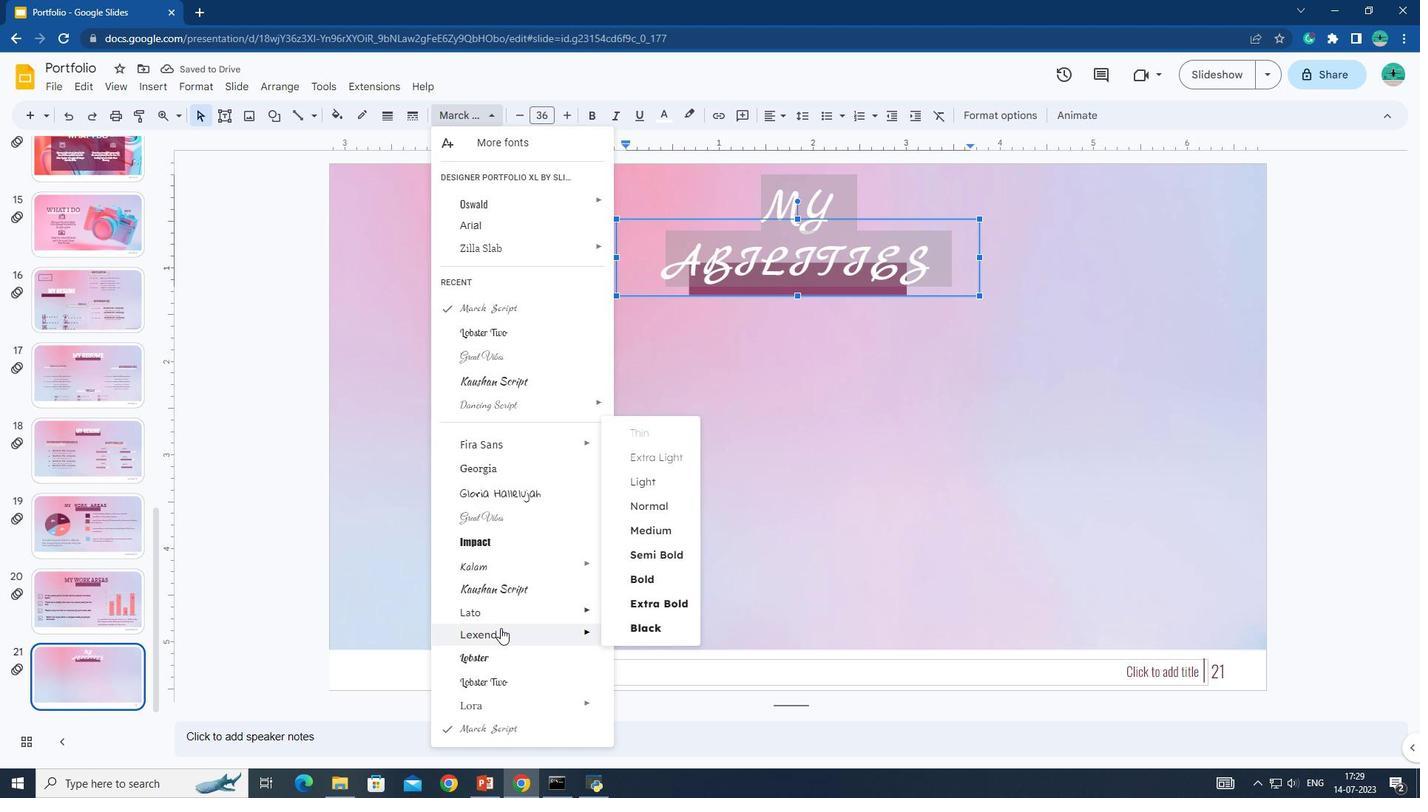 
Action: Mouse scrolled (501, 636) with delta (0, 0)
Screenshot: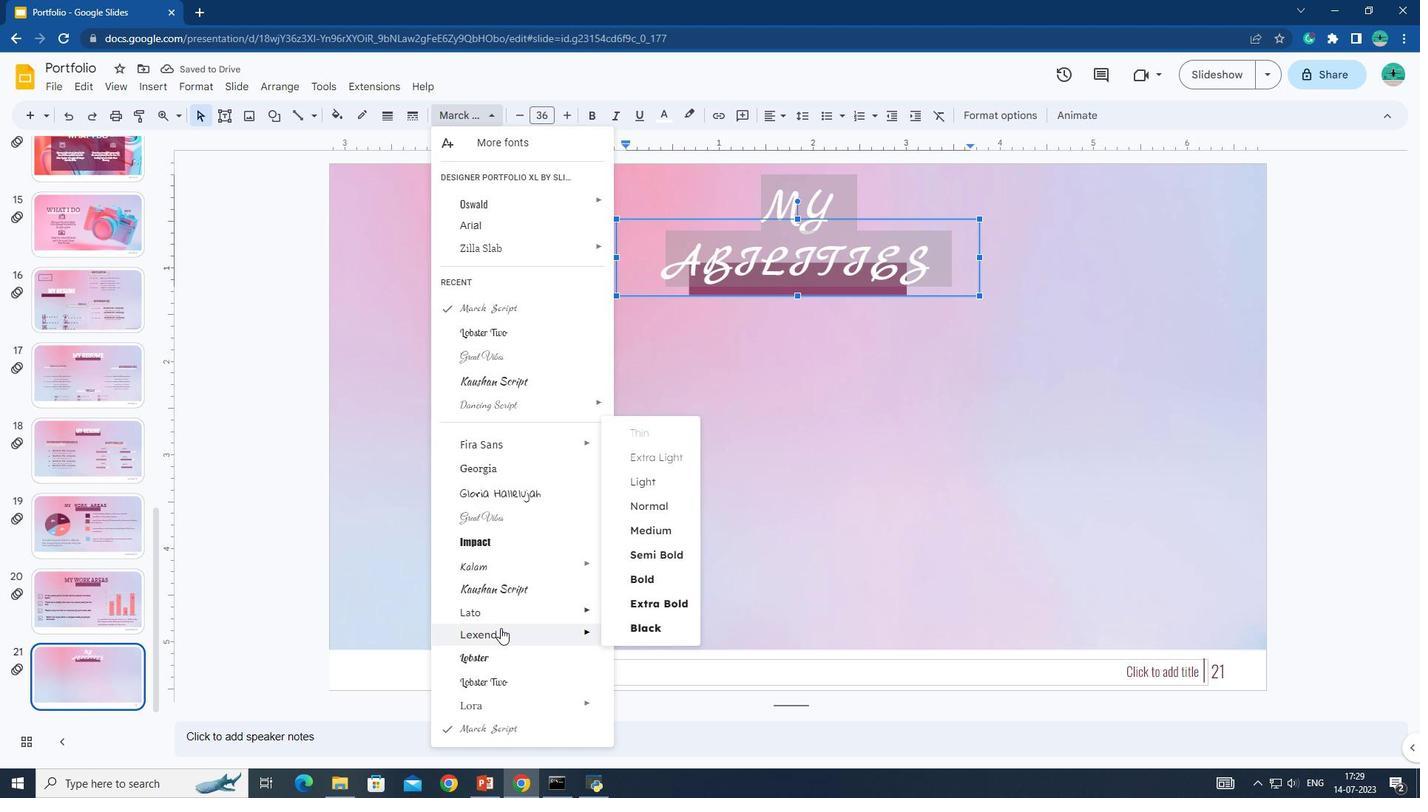 
Action: Mouse moved to (501, 639)
Screenshot: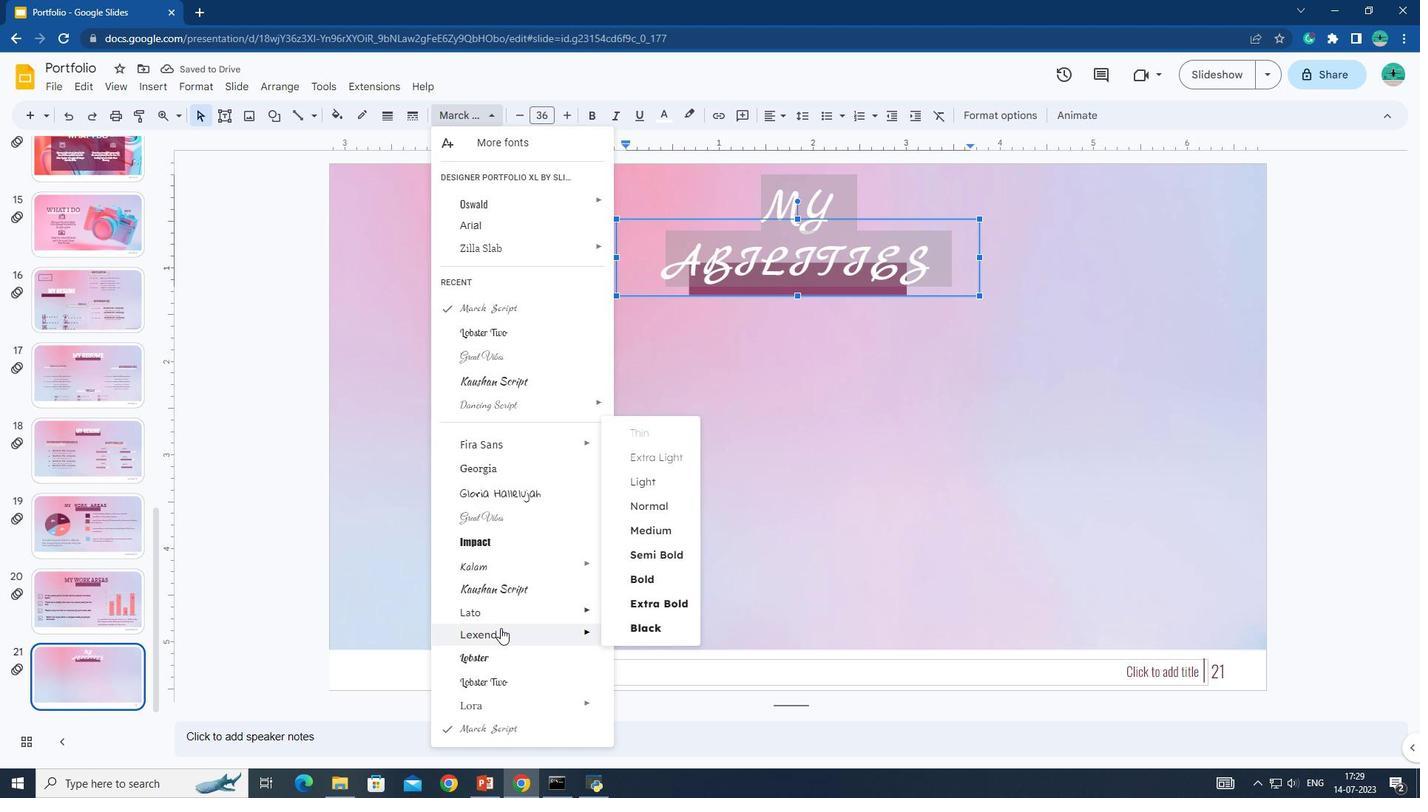 
Action: Mouse scrolled (501, 638) with delta (0, 0)
Screenshot: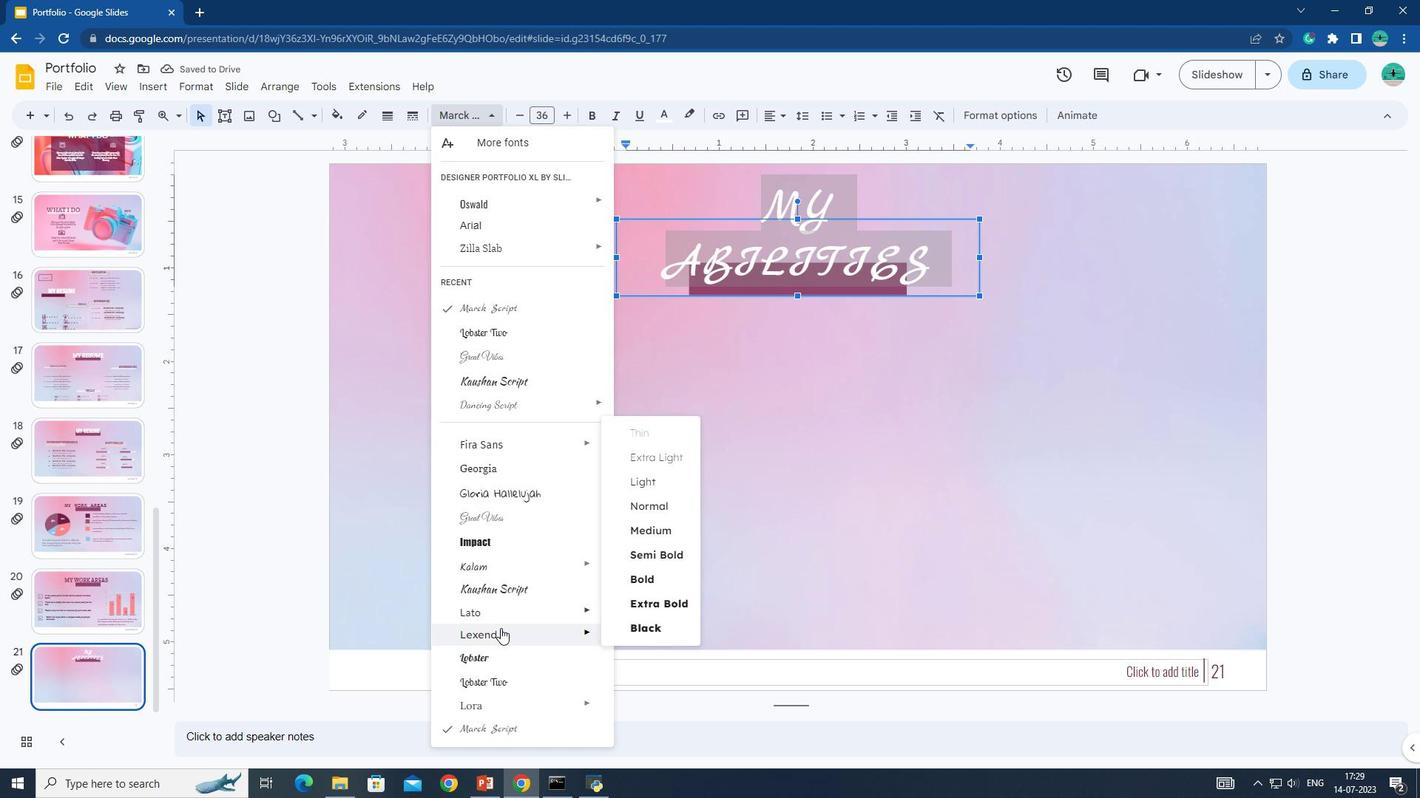 
Action: Mouse moved to (500, 640)
Screenshot: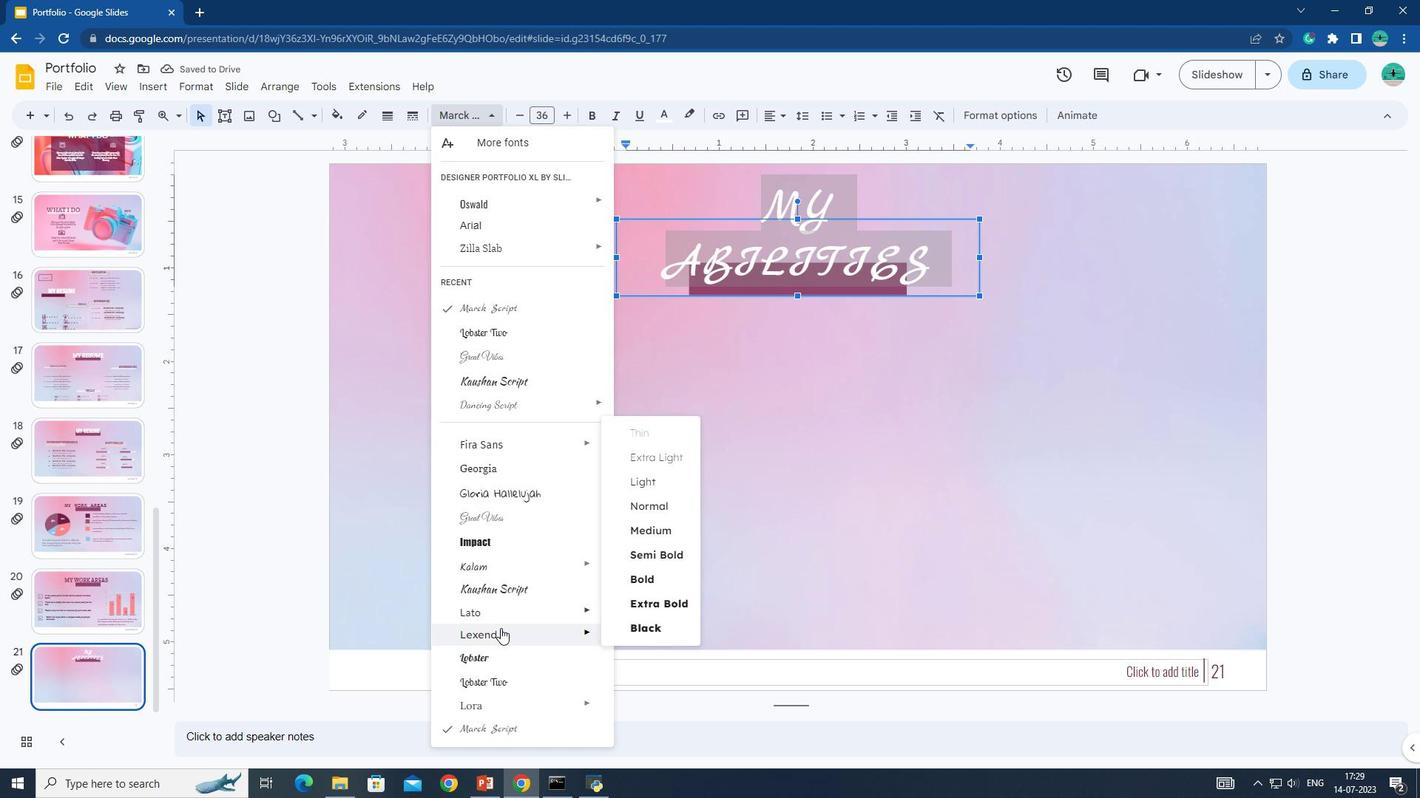
Action: Mouse scrolled (500, 639) with delta (0, 0)
Screenshot: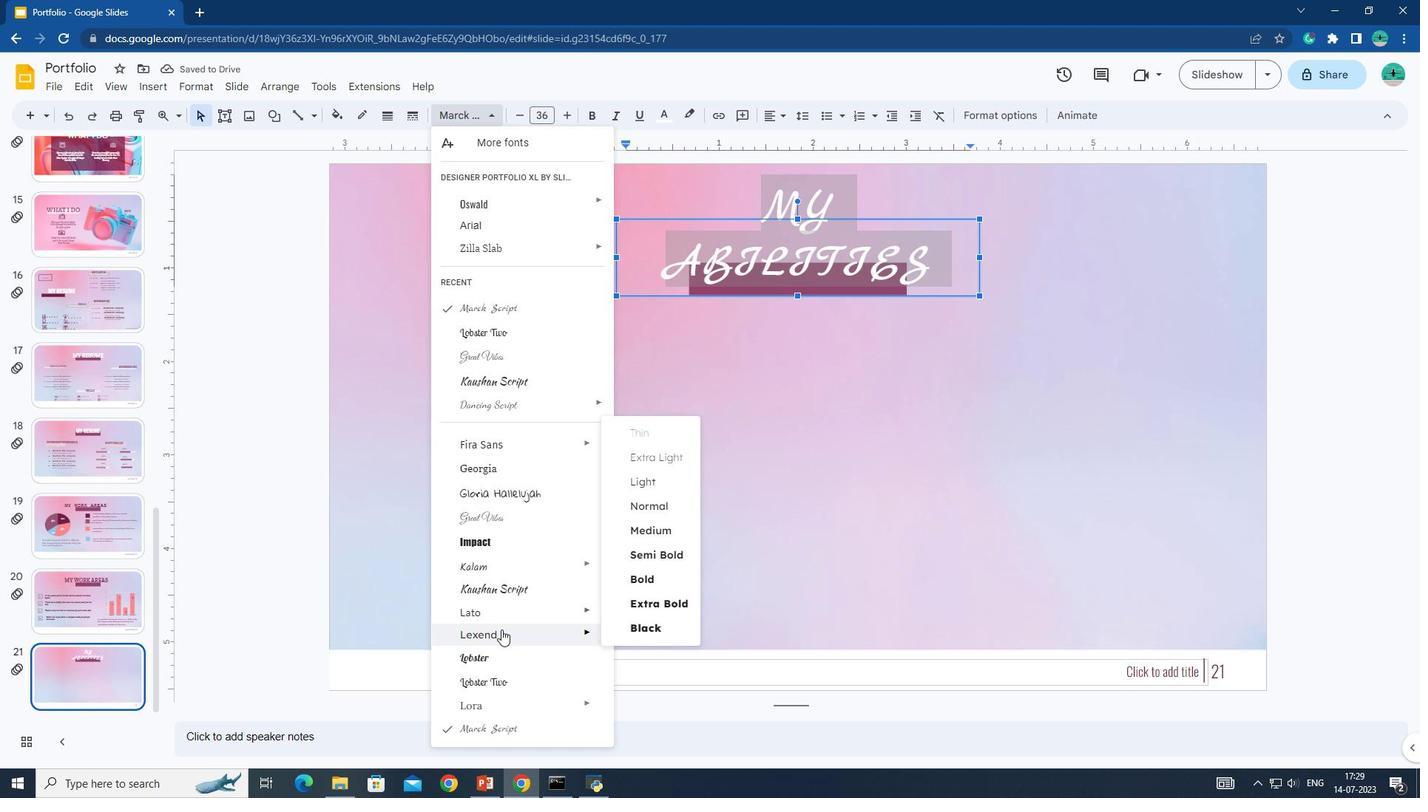 
Action: Mouse moved to (498, 727)
Screenshot: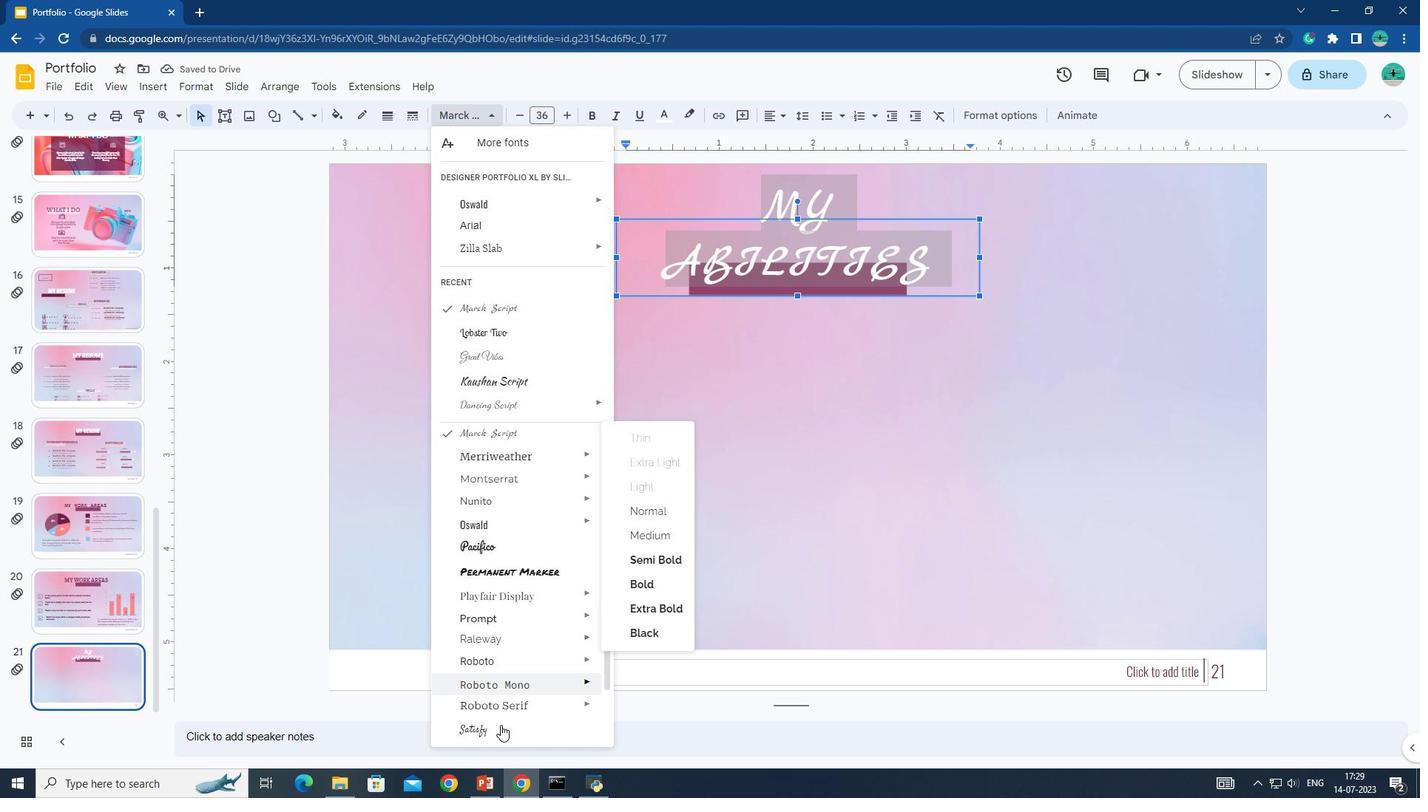 
Action: Mouse pressed left at (498, 727)
Screenshot: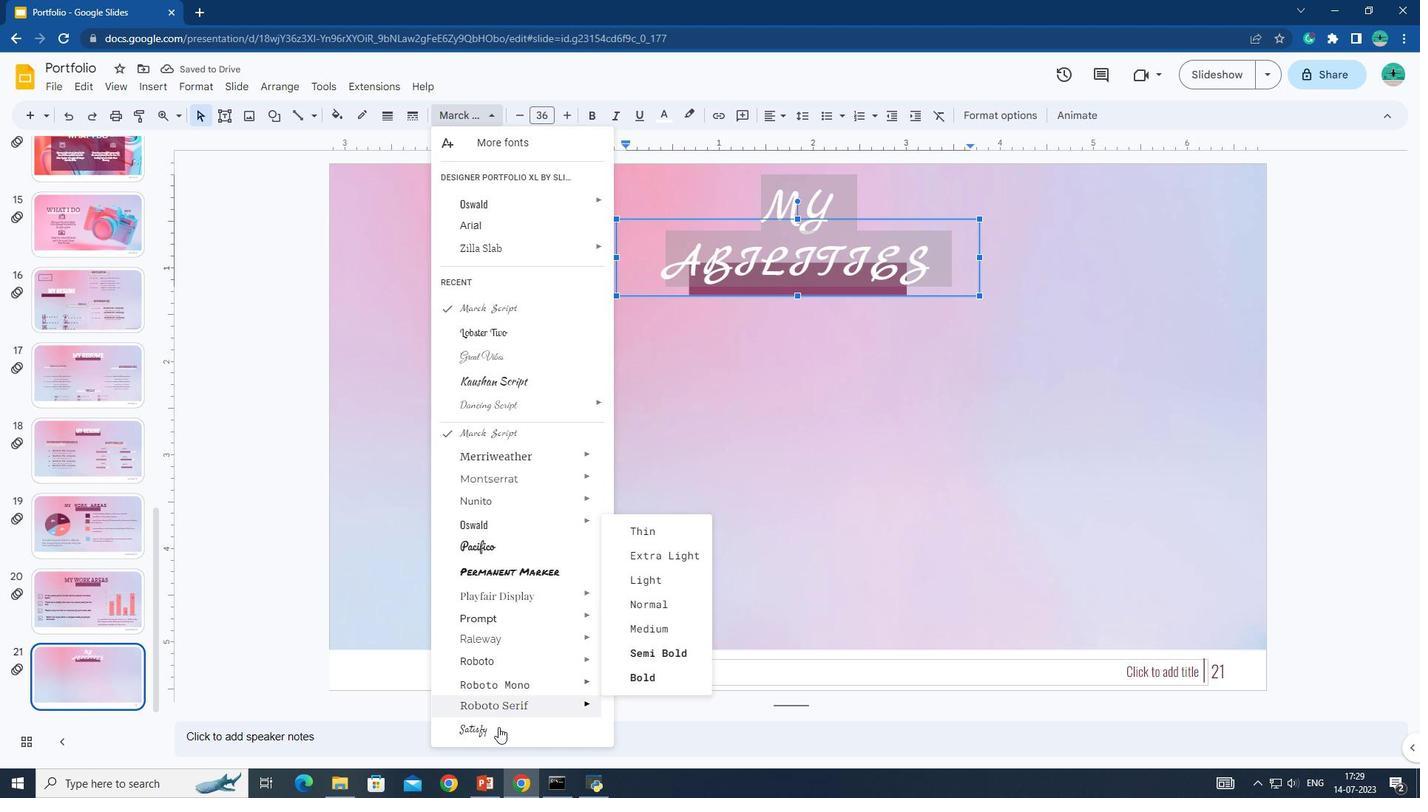
Action: Mouse moved to (491, 116)
Screenshot: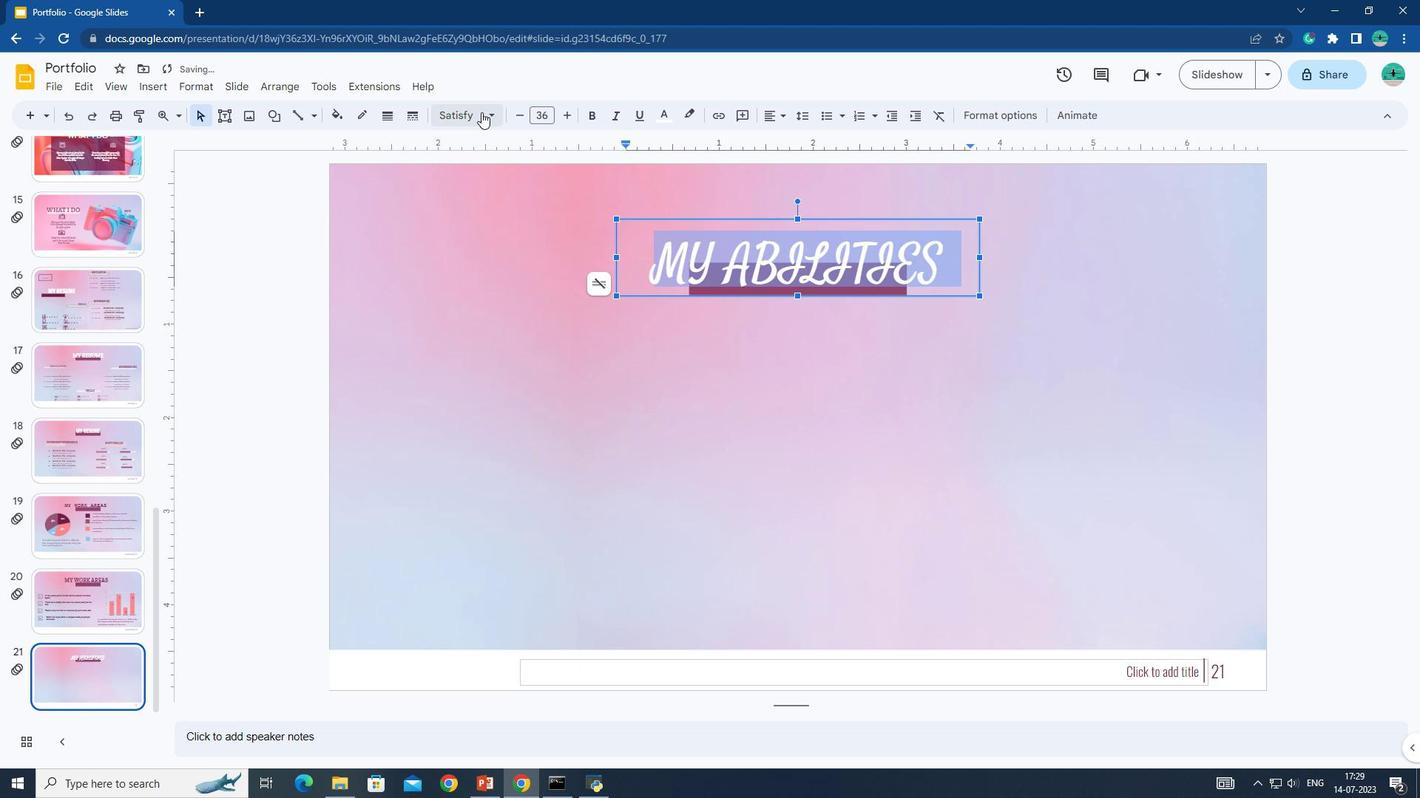 
Action: Mouse pressed left at (491, 116)
Screenshot: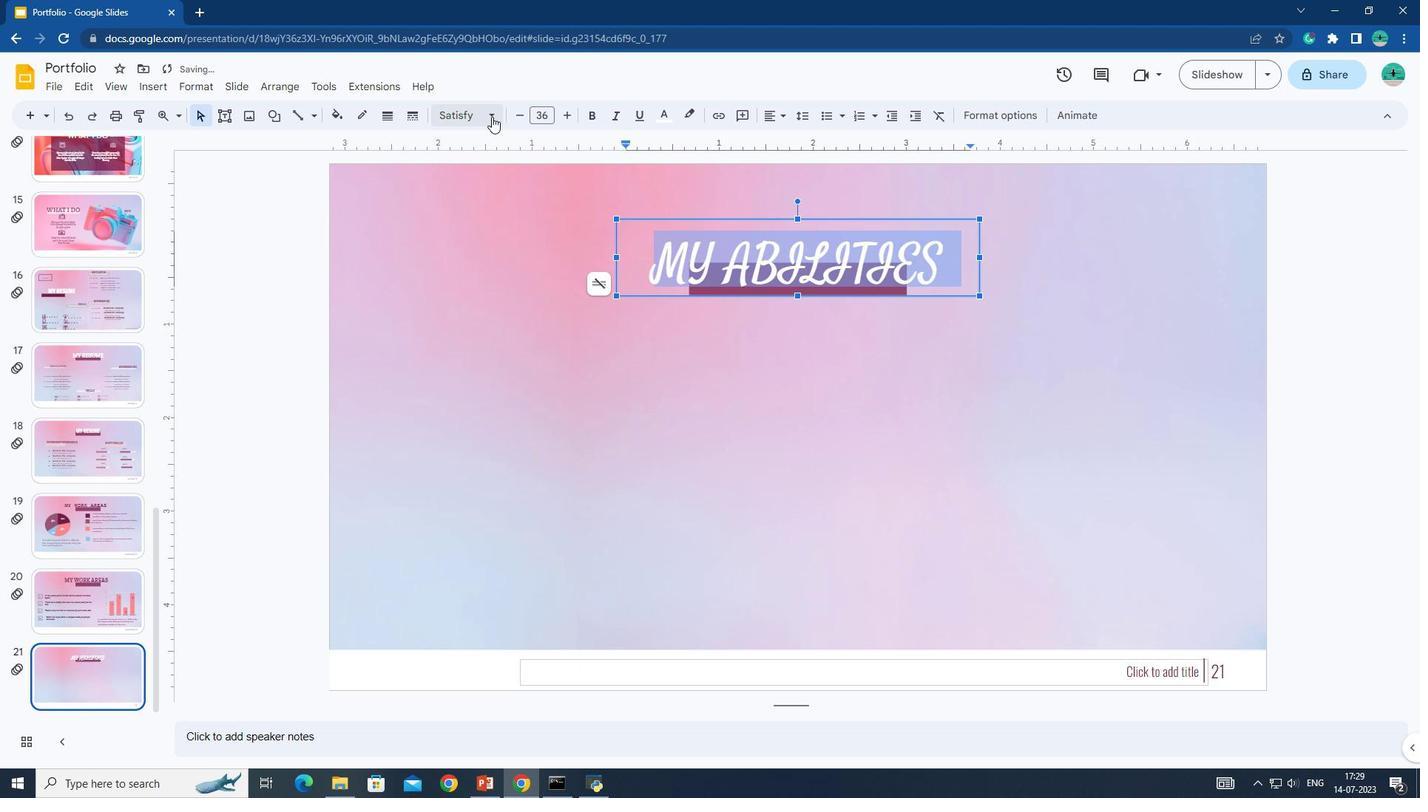 
Action: Mouse moved to (516, 522)
Screenshot: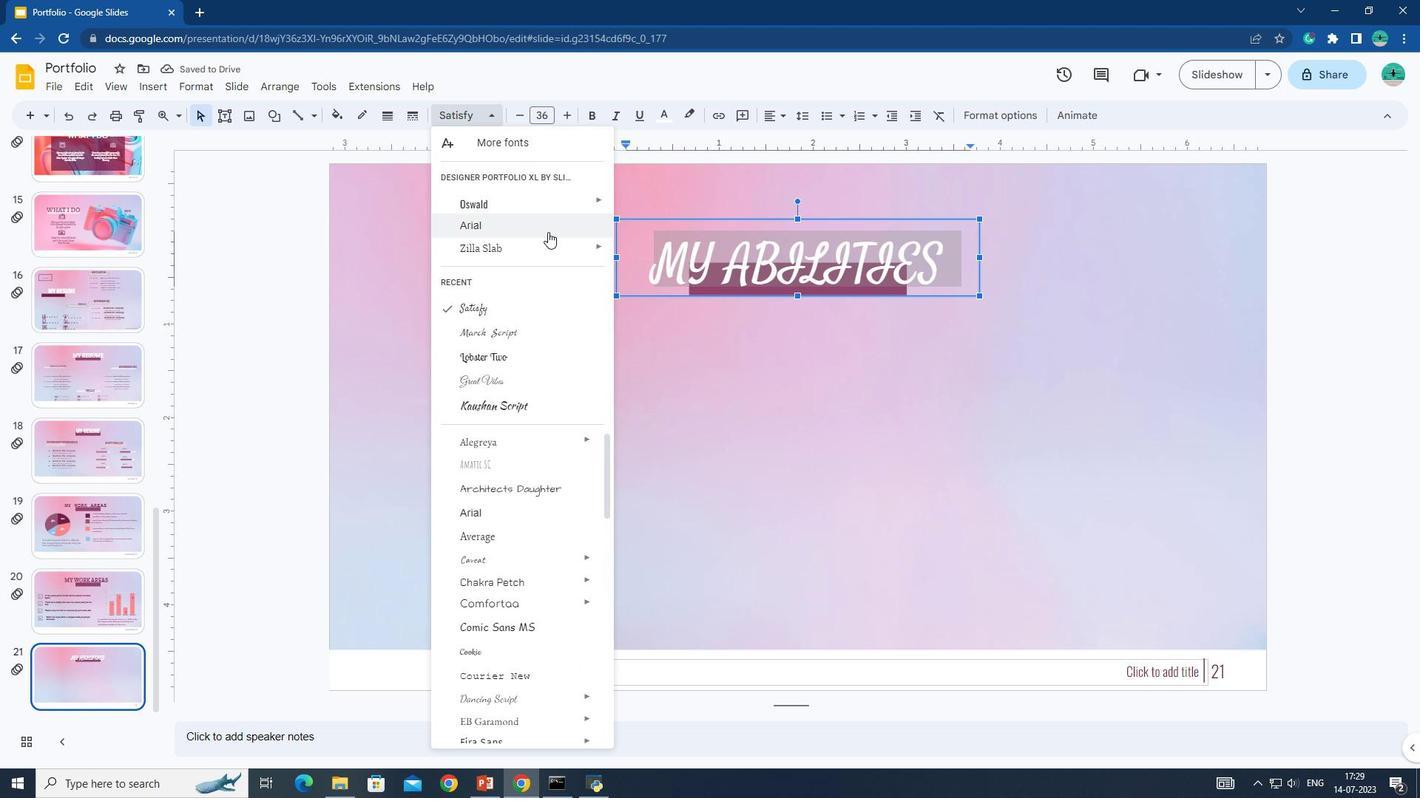 
Action: Mouse scrolled (516, 522) with delta (0, 0)
Screenshot: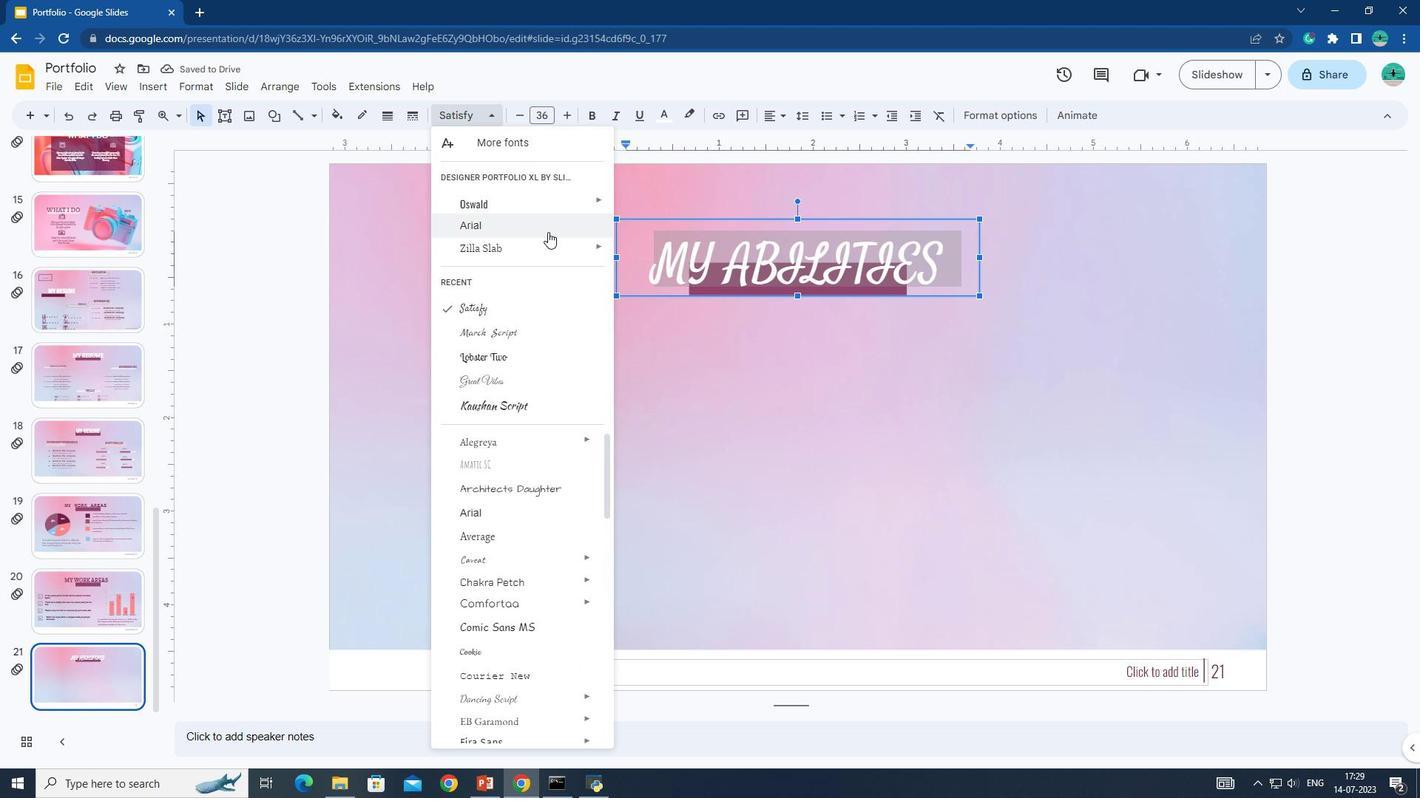 
Action: Mouse scrolled (516, 522) with delta (0, 0)
Screenshot: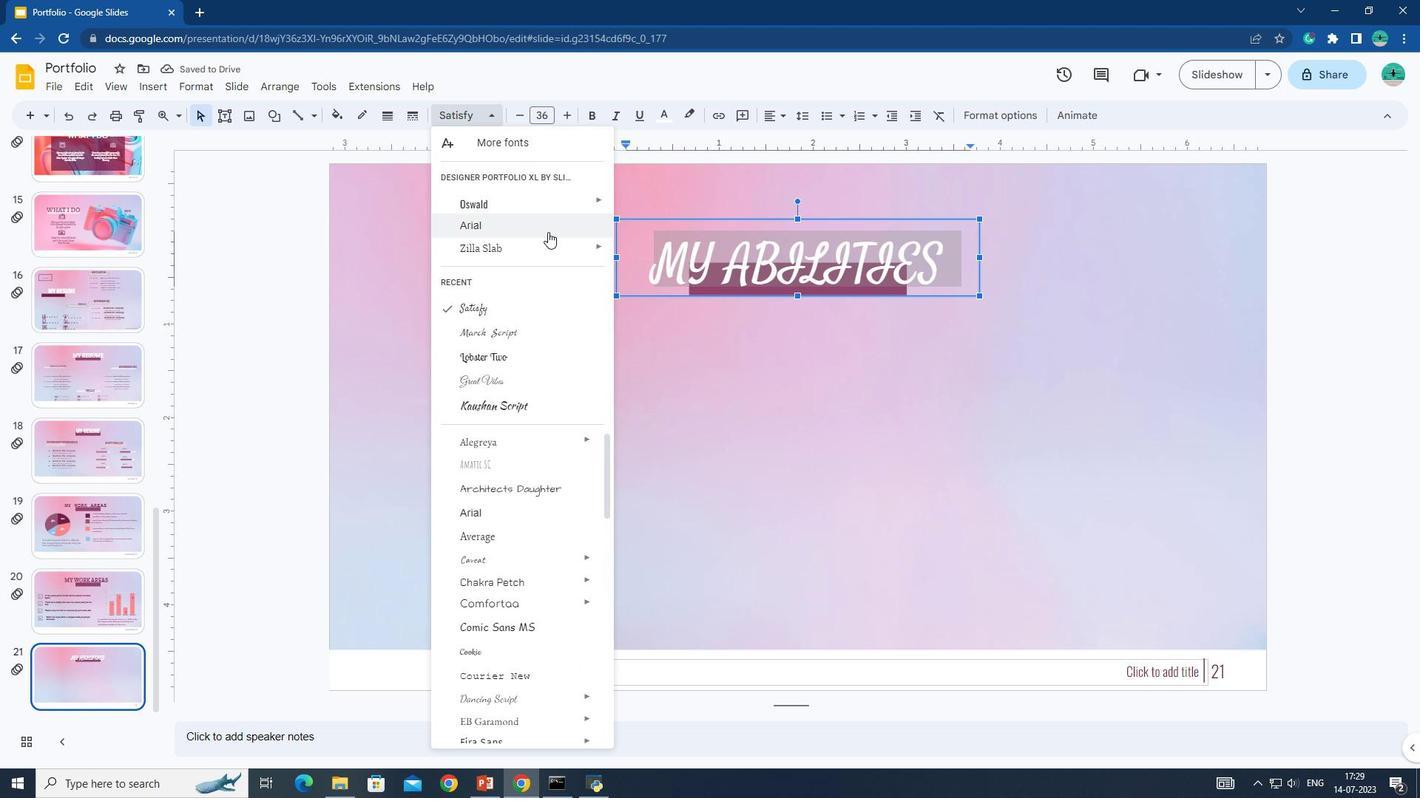 
Action: Mouse scrolled (516, 522) with delta (0, 0)
Screenshot: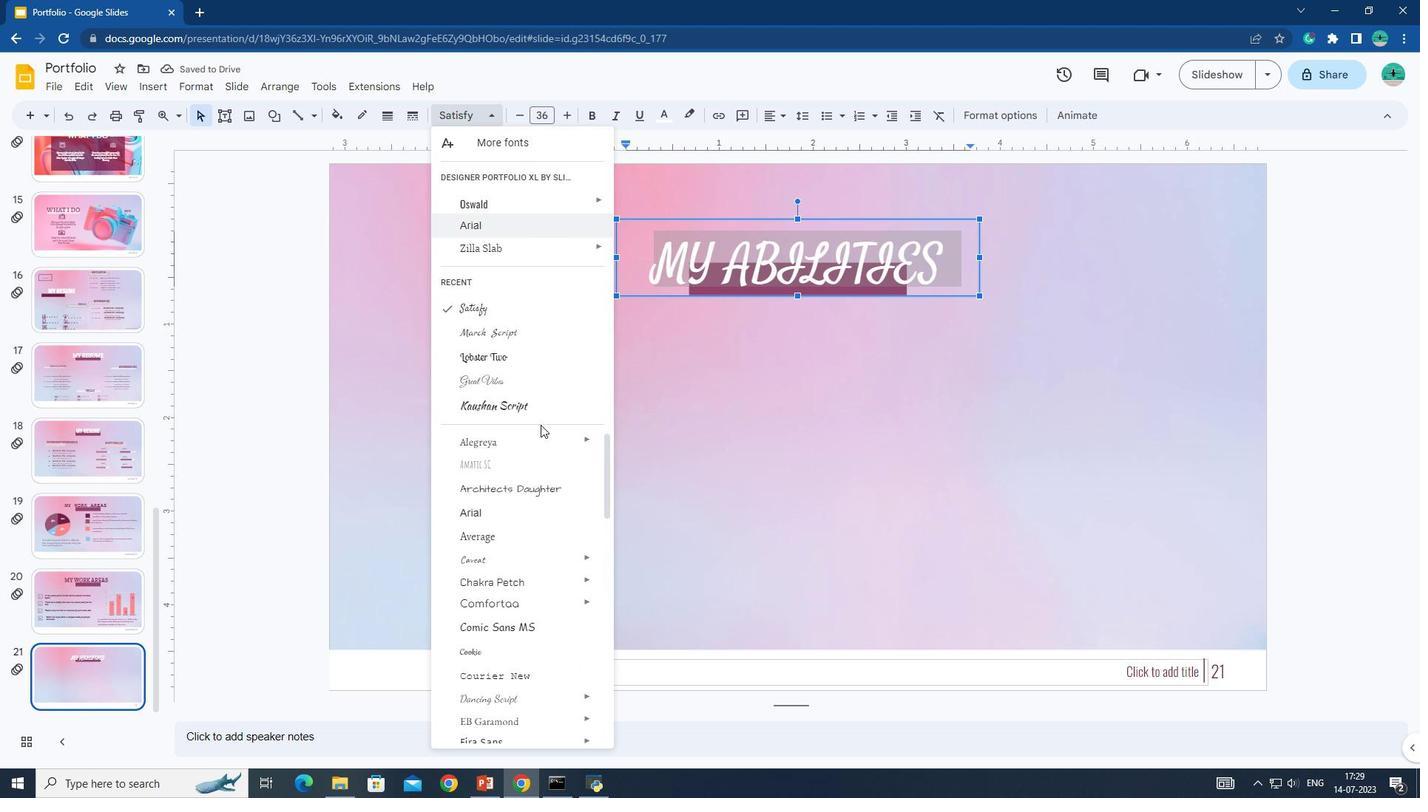 
Action: Mouse scrolled (516, 522) with delta (0, 0)
Screenshot: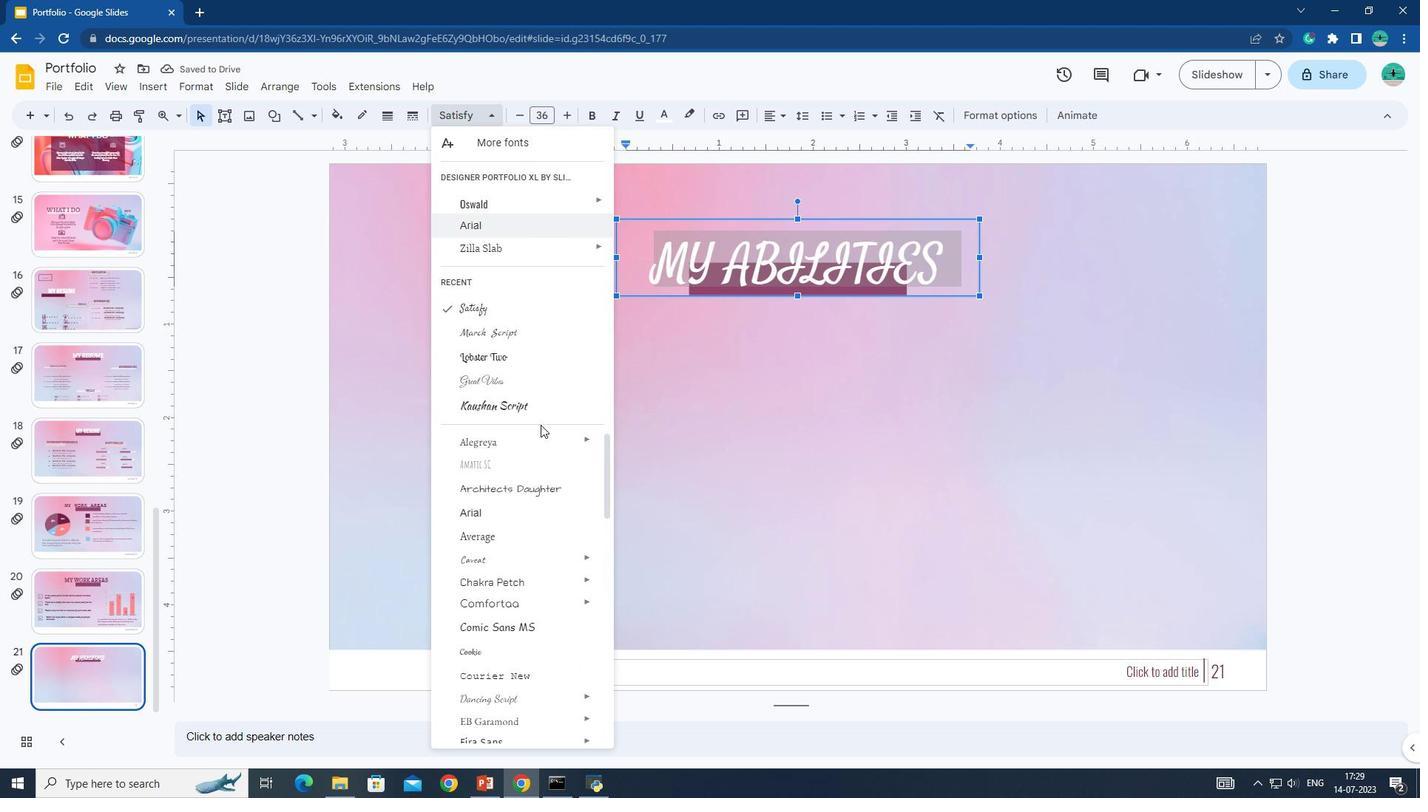 
Action: Mouse moved to (515, 523)
Screenshot: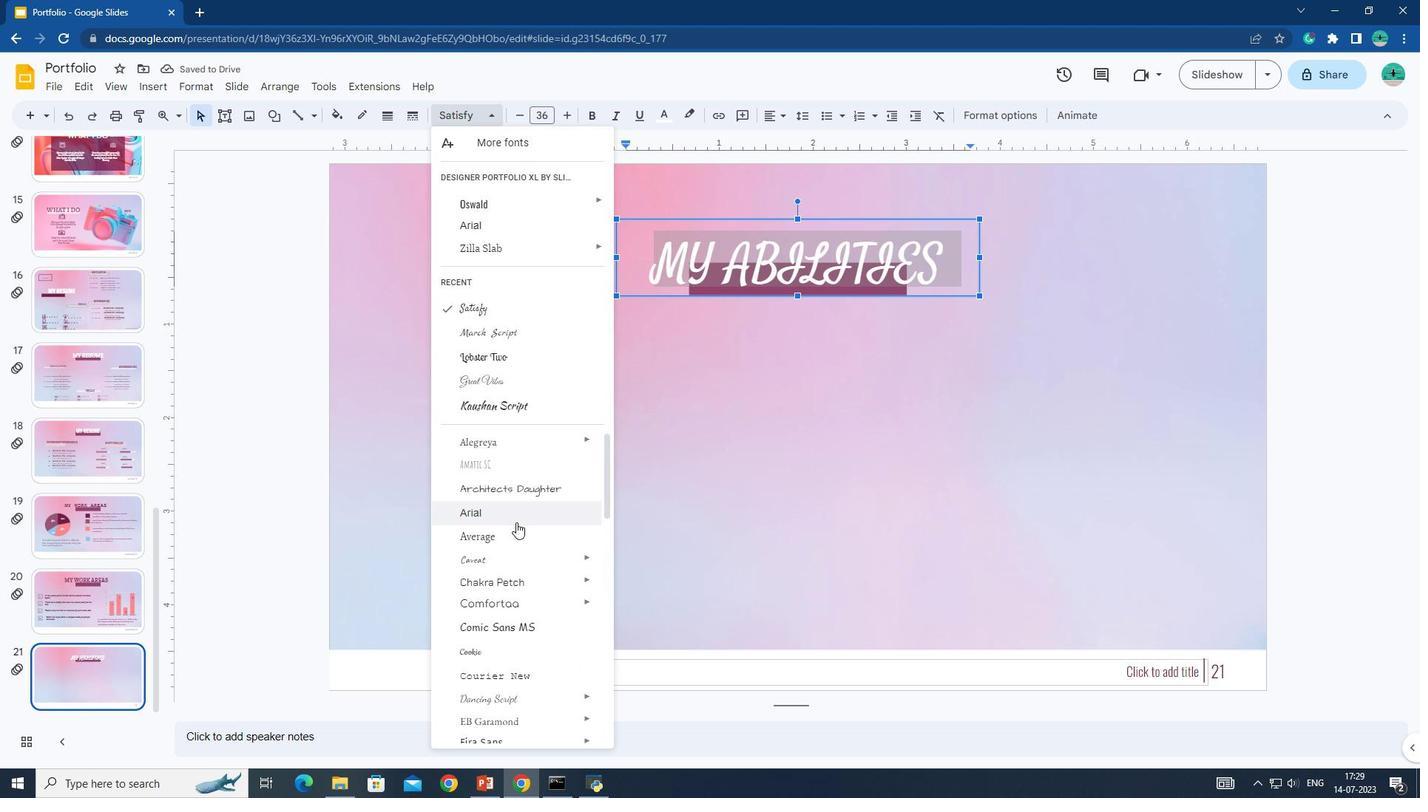 
Action: Mouse scrolled (515, 522) with delta (0, 0)
Screenshot: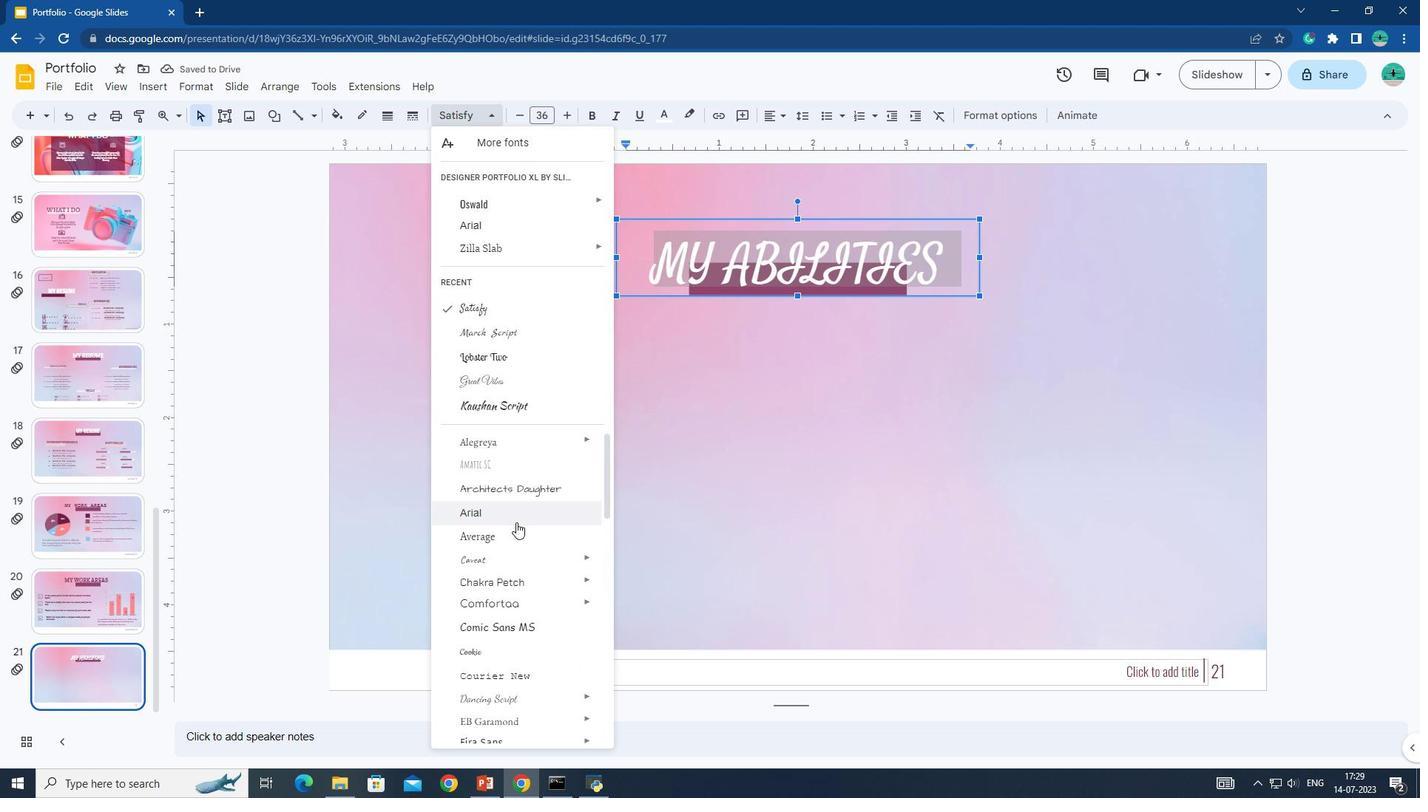 
Action: Mouse moved to (522, 591)
Screenshot: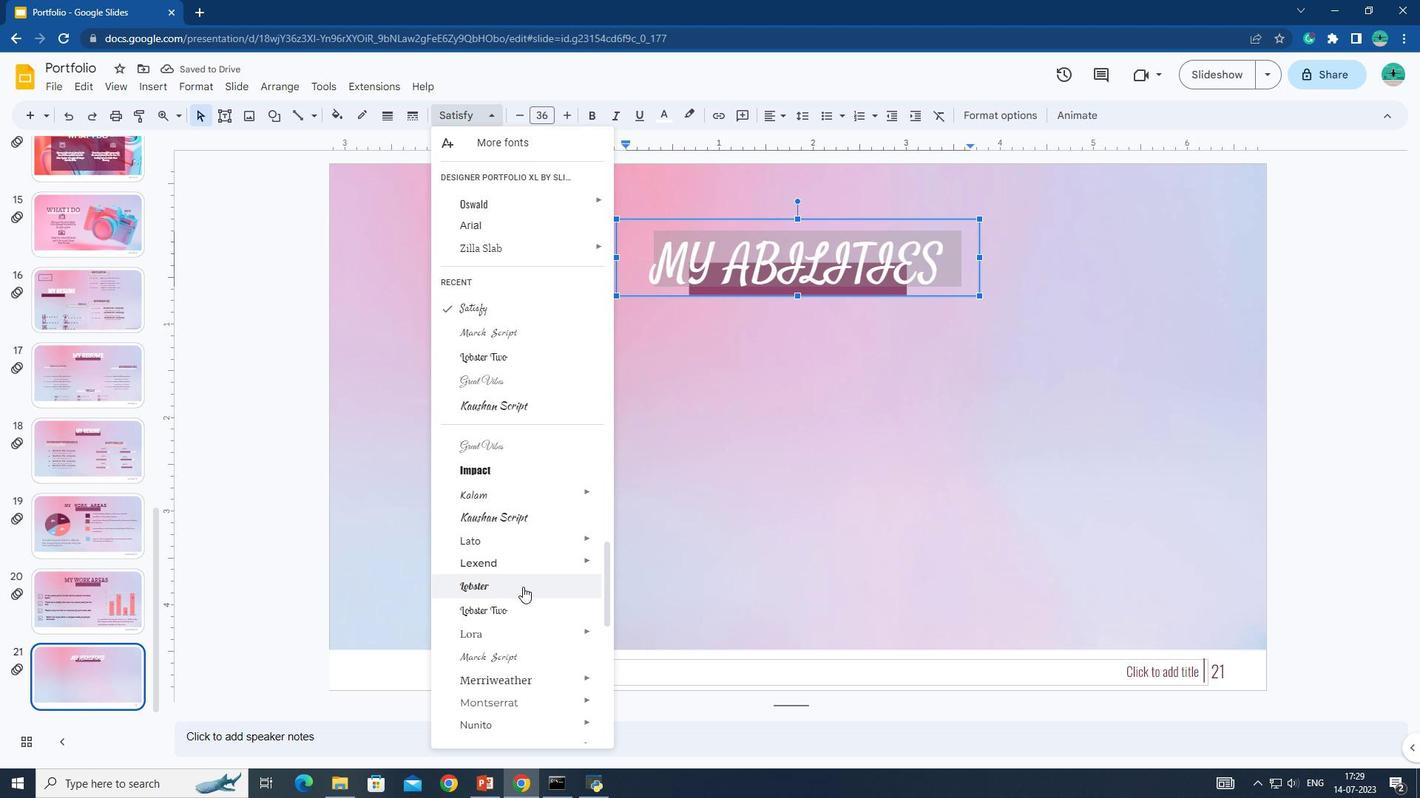 
Action: Mouse pressed left at (522, 591)
Screenshot: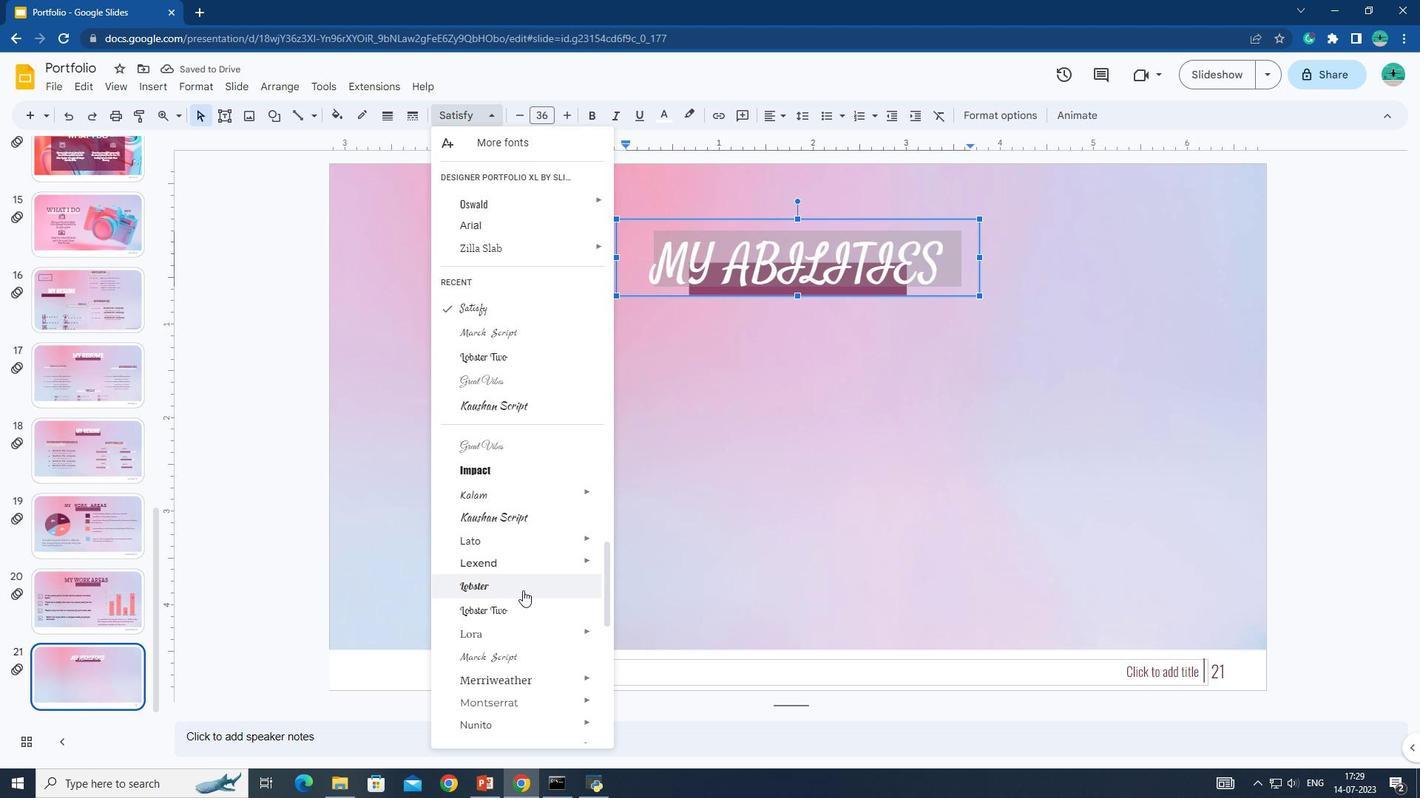 
Action: Mouse moved to (570, 116)
Screenshot: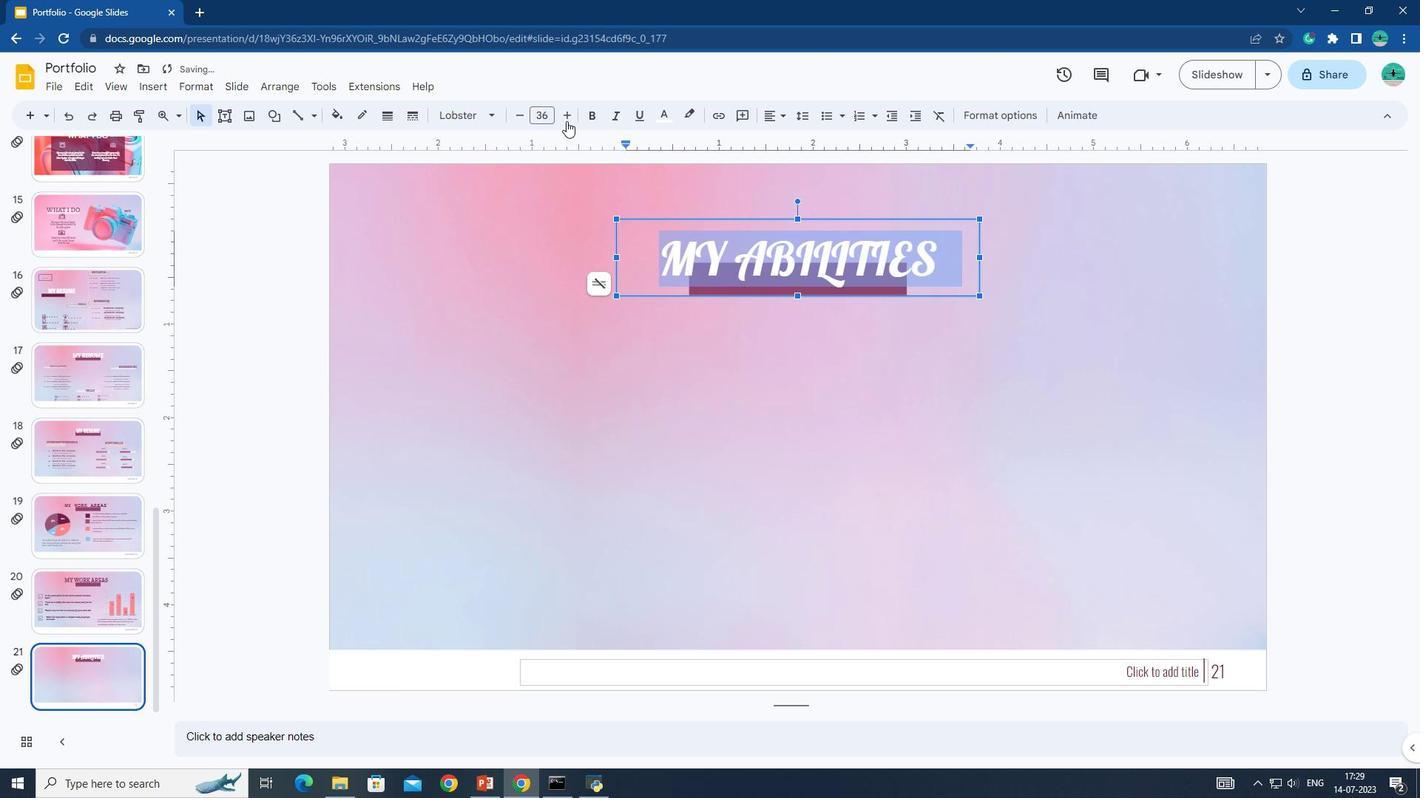 
Action: Mouse pressed left at (570, 116)
Screenshot: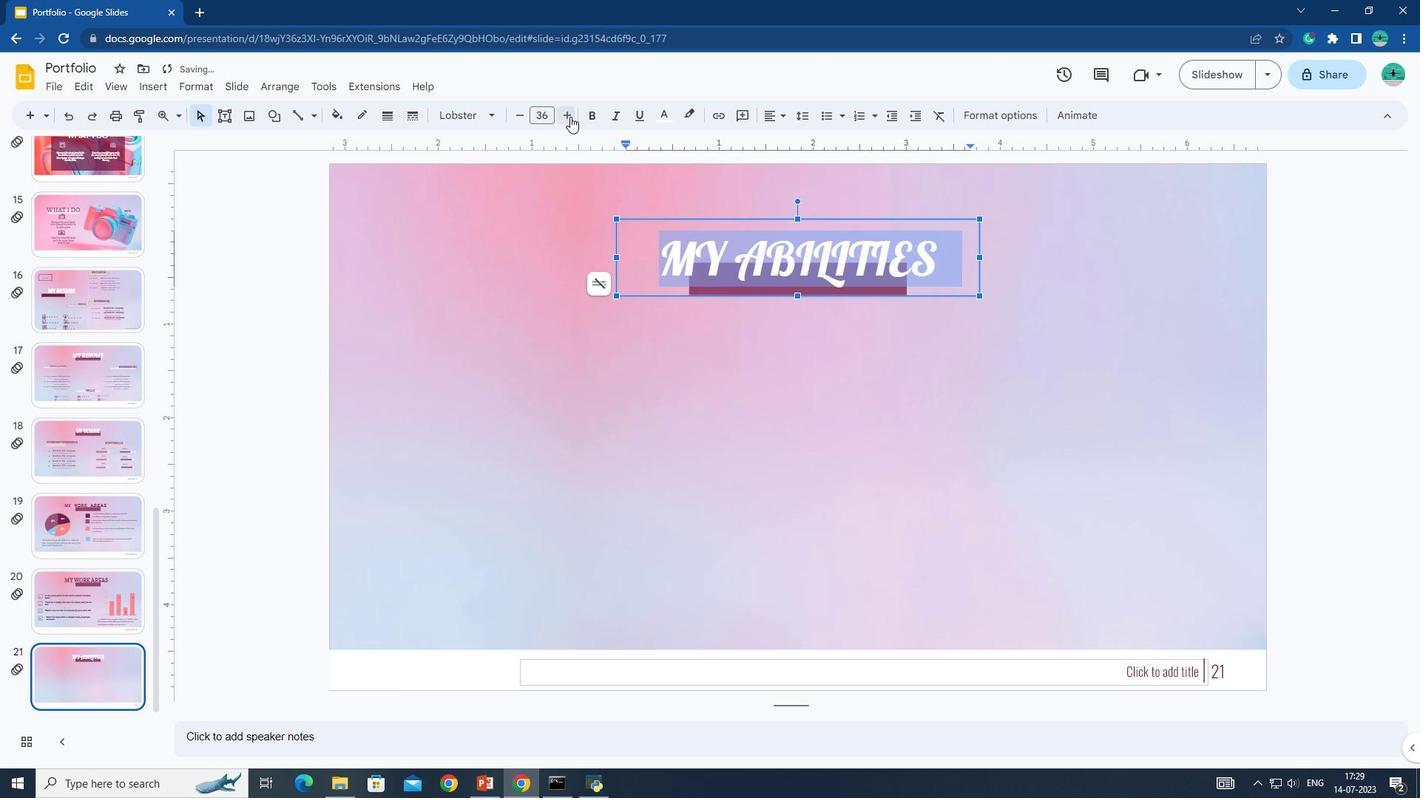 
Action: Mouse pressed left at (570, 116)
Screenshot: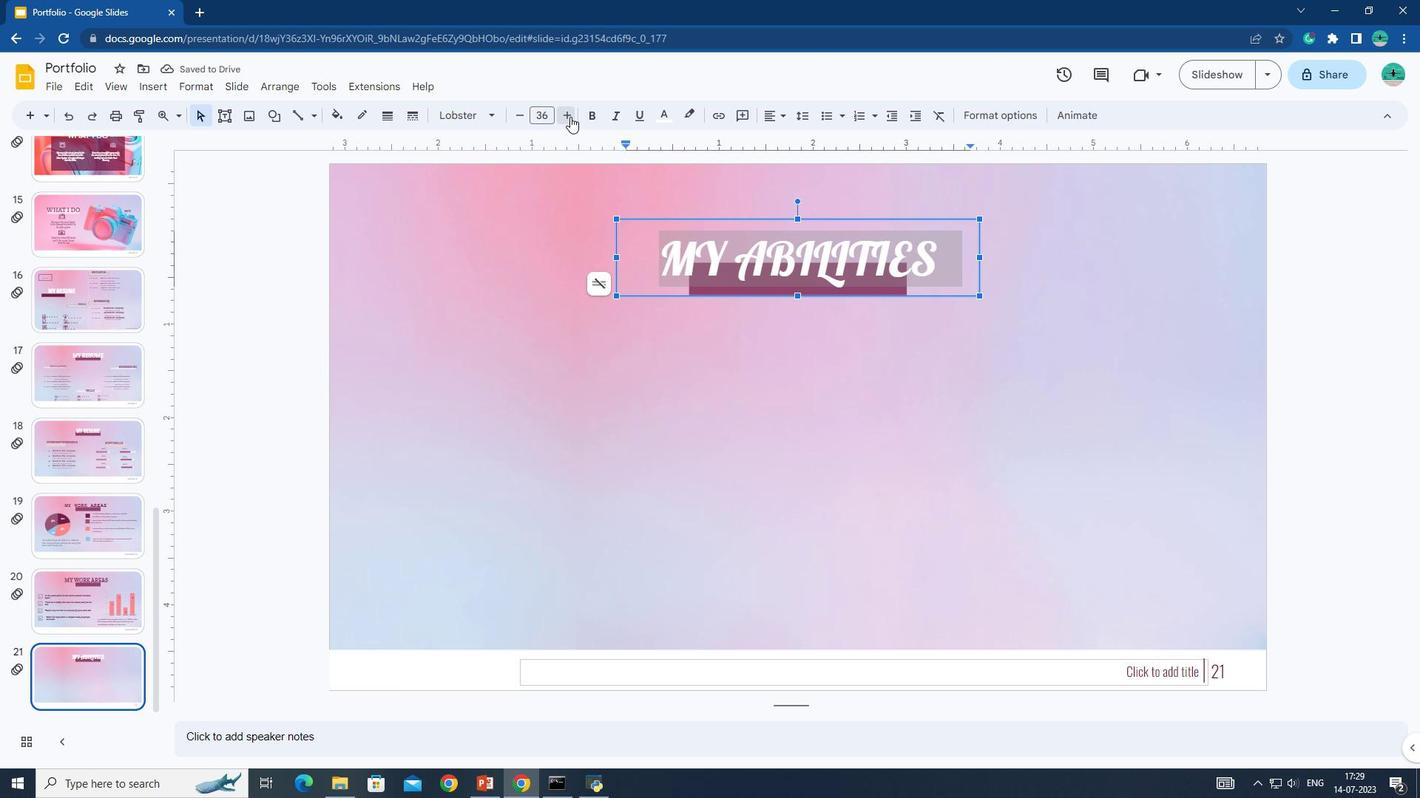 
Action: Mouse pressed left at (570, 116)
Screenshot: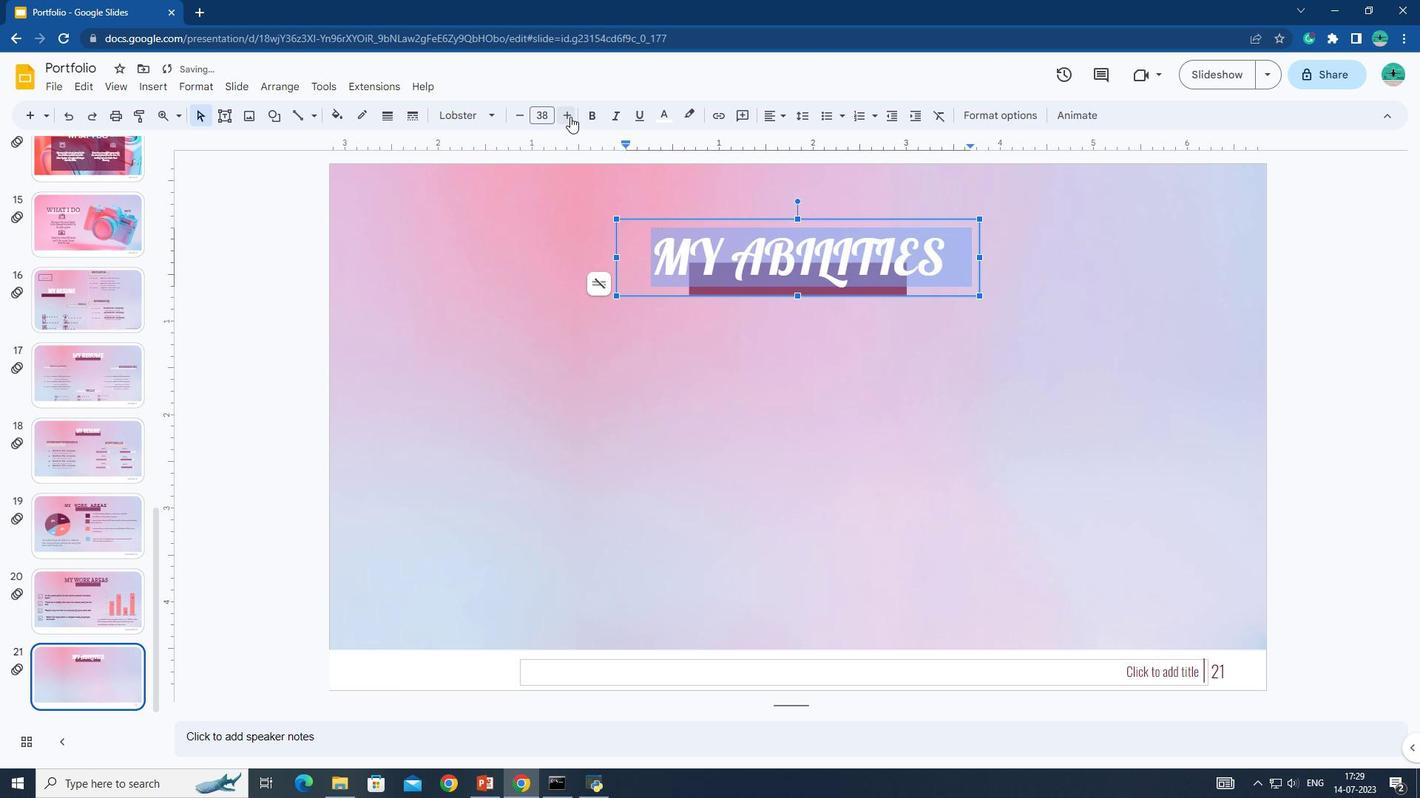 
Action: Mouse moved to (975, 256)
Screenshot: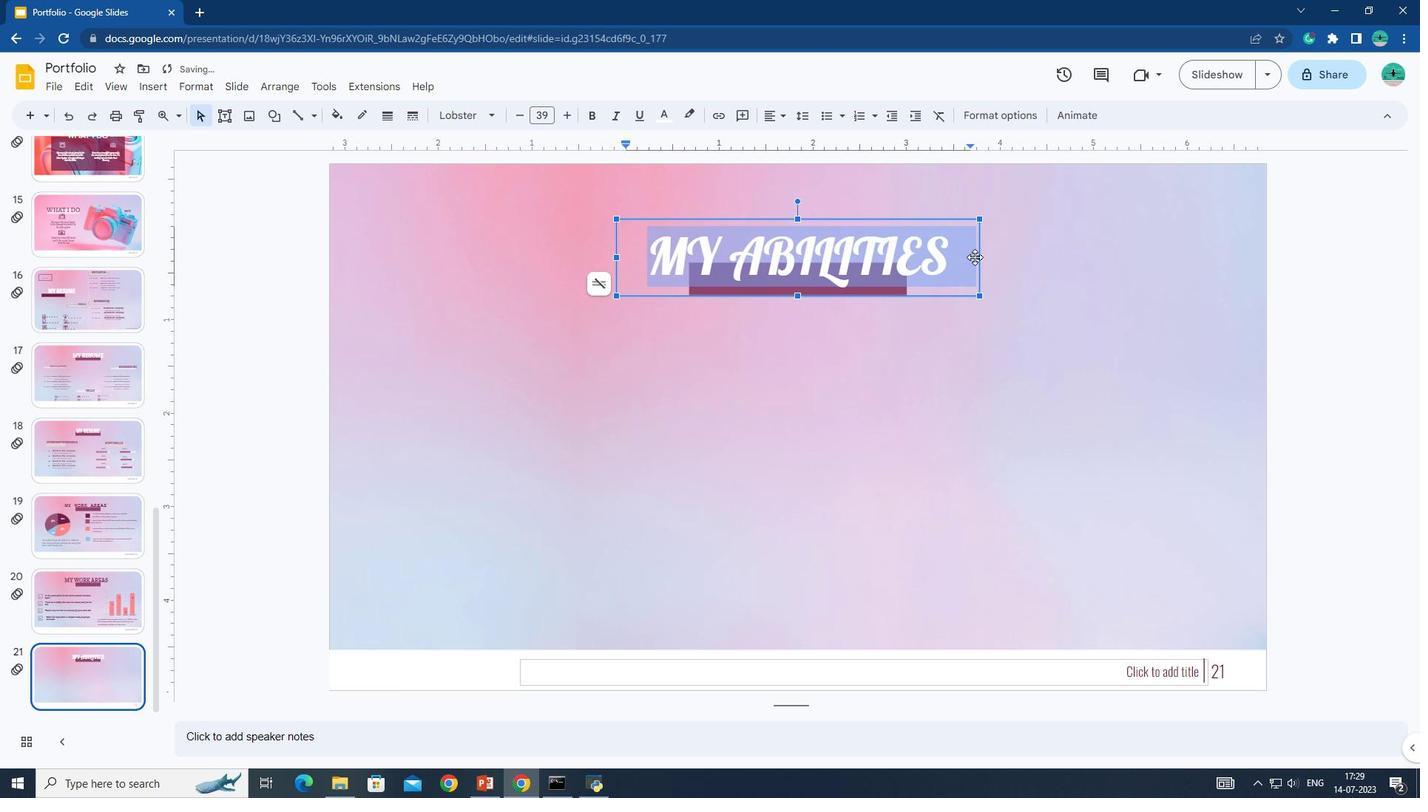 
Action: Mouse pressed left at (975, 256)
Screenshot: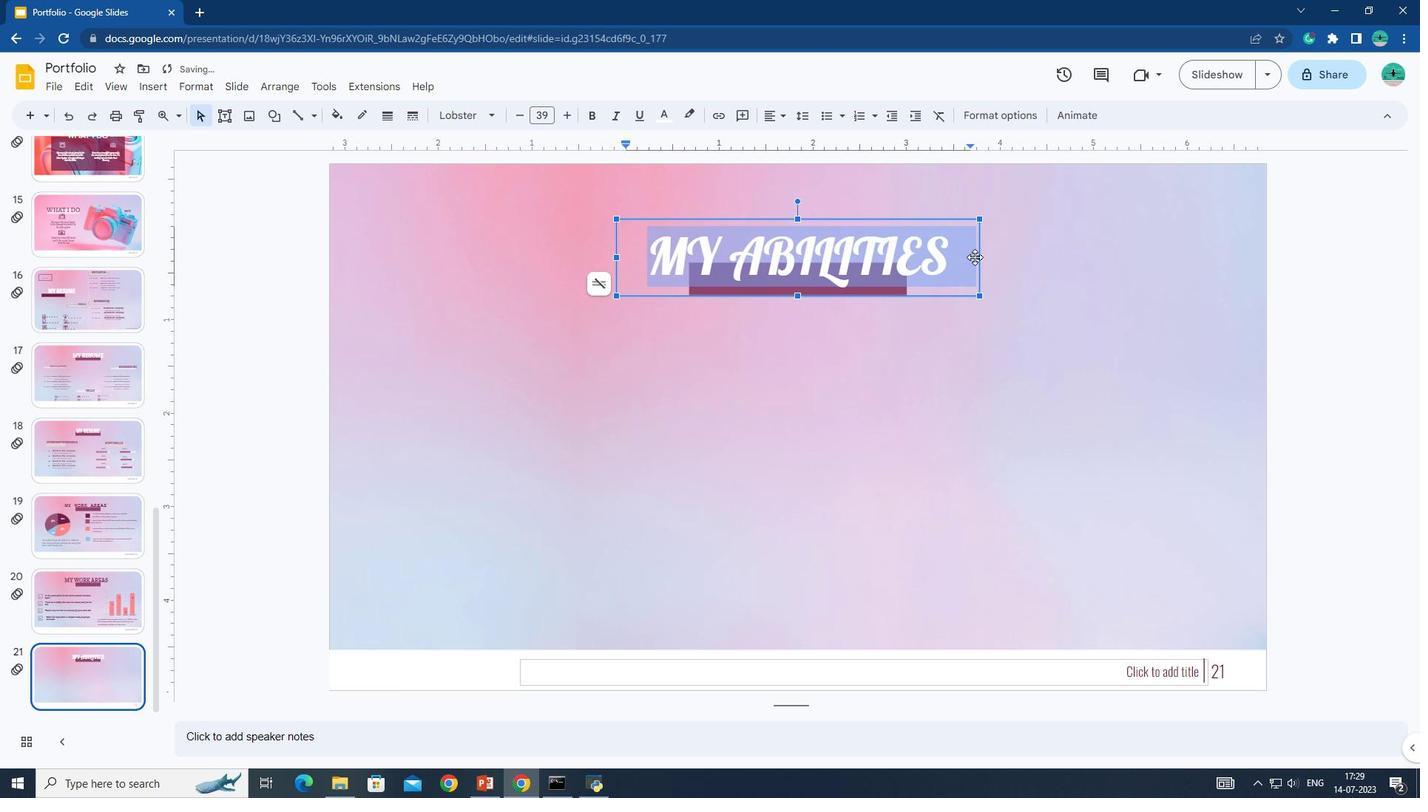 
Action: Mouse moved to (659, 118)
Screenshot: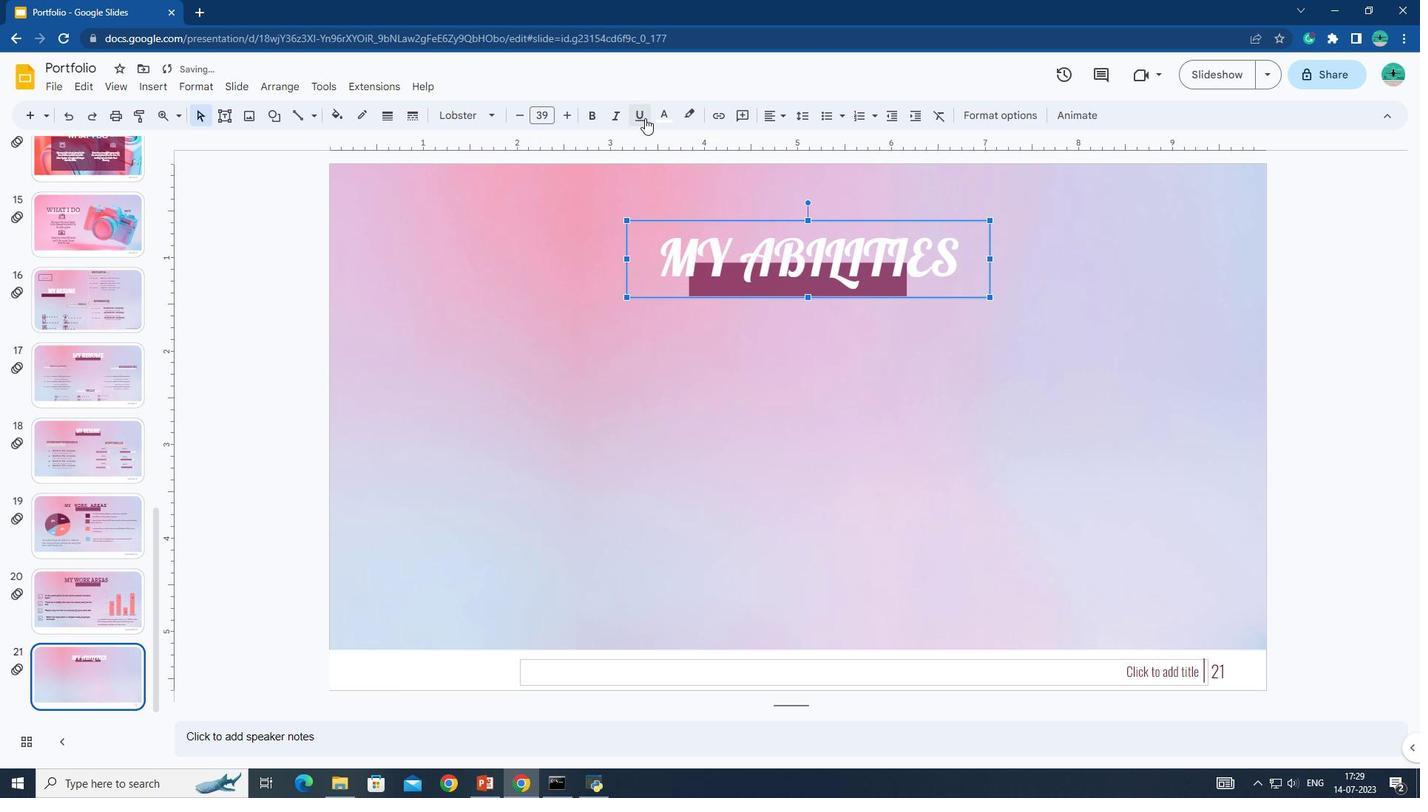 
Action: Mouse pressed left at (659, 118)
Screenshot: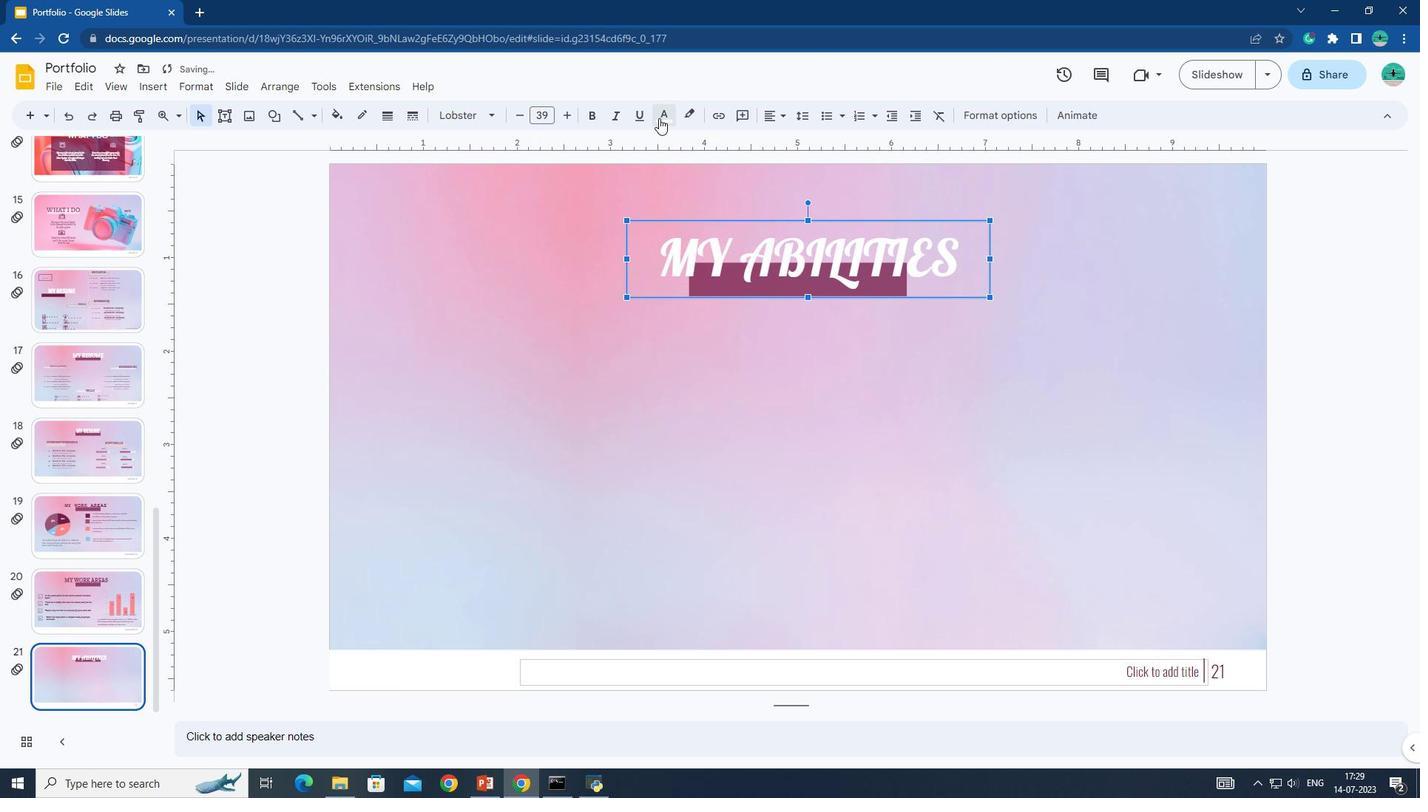 
Action: Mouse moved to (783, 306)
Screenshot: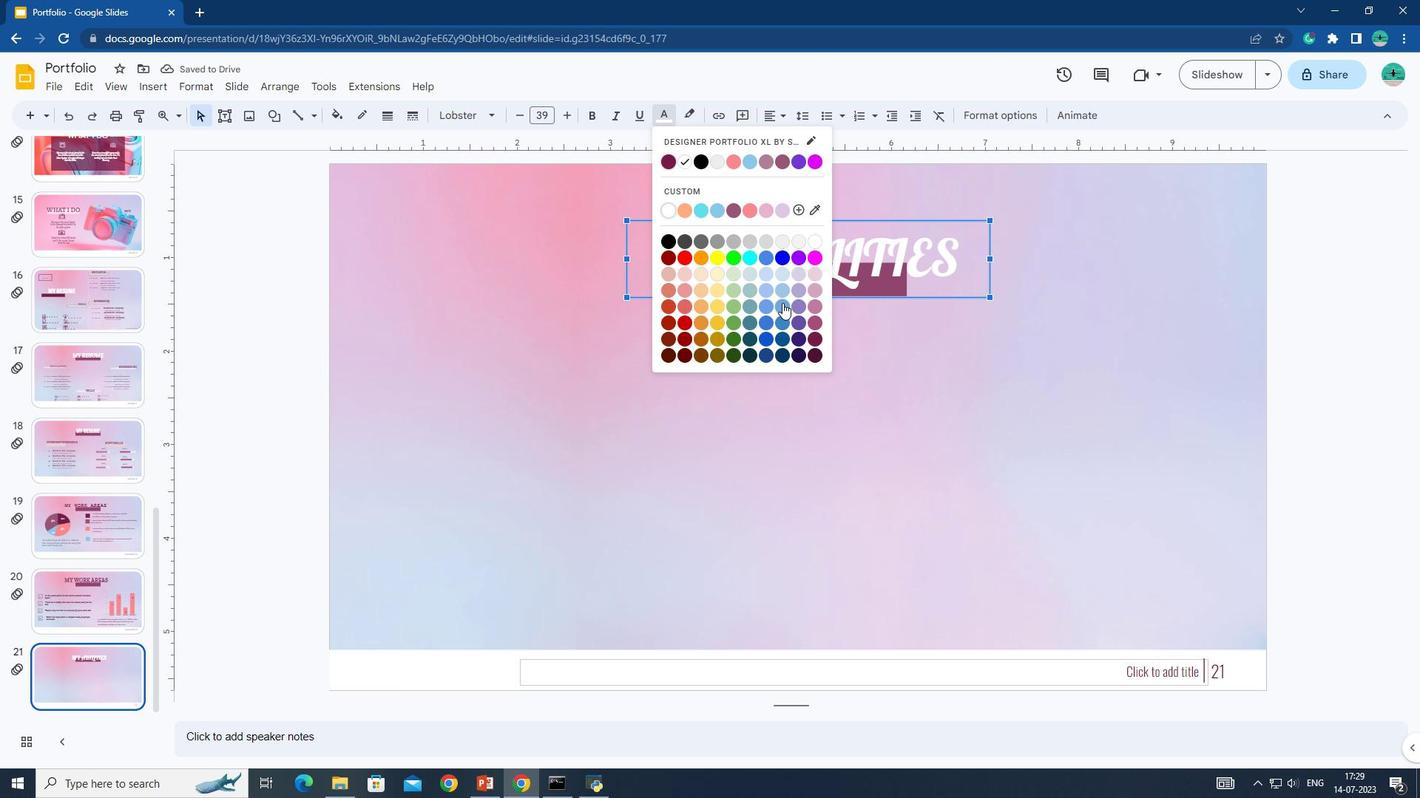 
Action: Mouse pressed left at (783, 306)
Screenshot: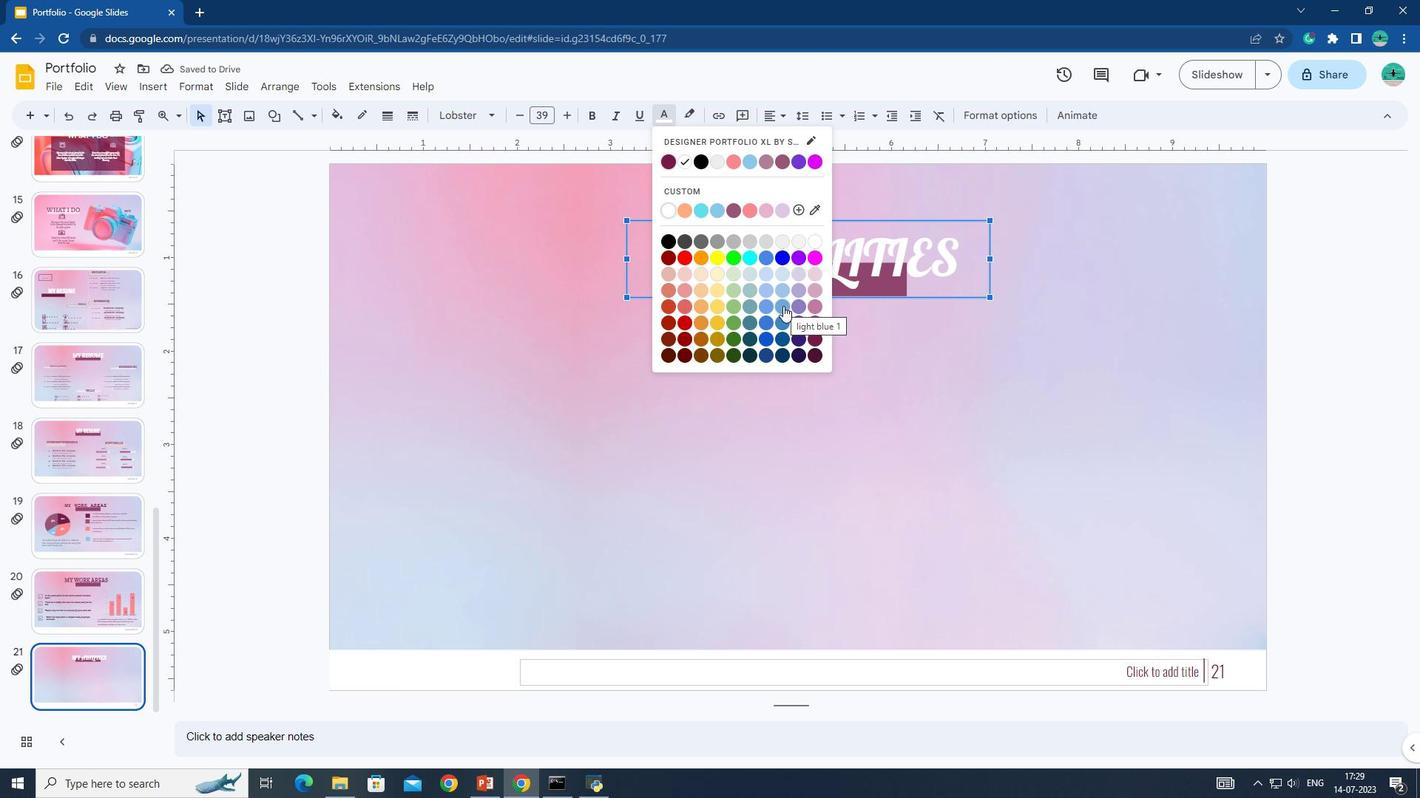 
Action: Mouse moved to (808, 224)
Screenshot: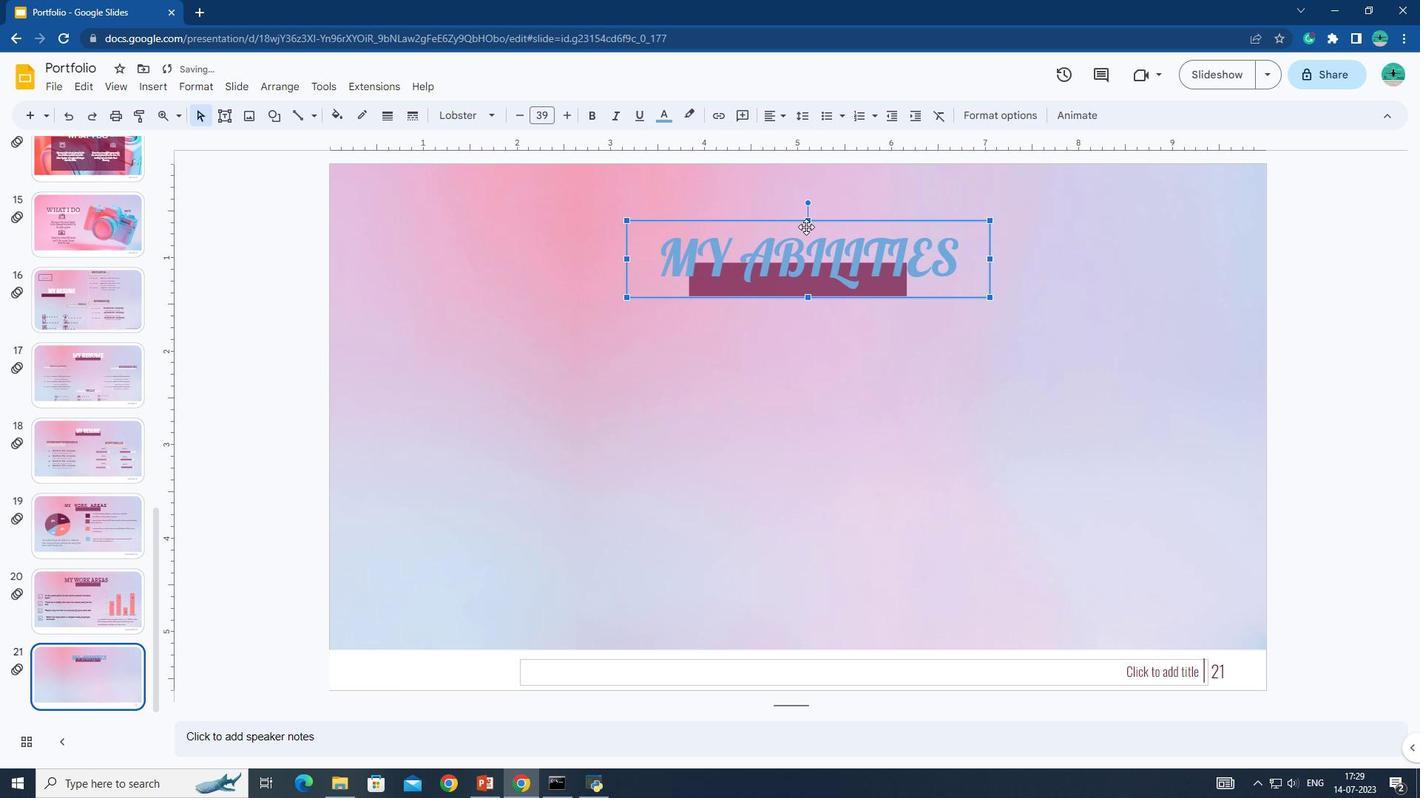 
Action: Mouse pressed left at (808, 224)
Screenshot: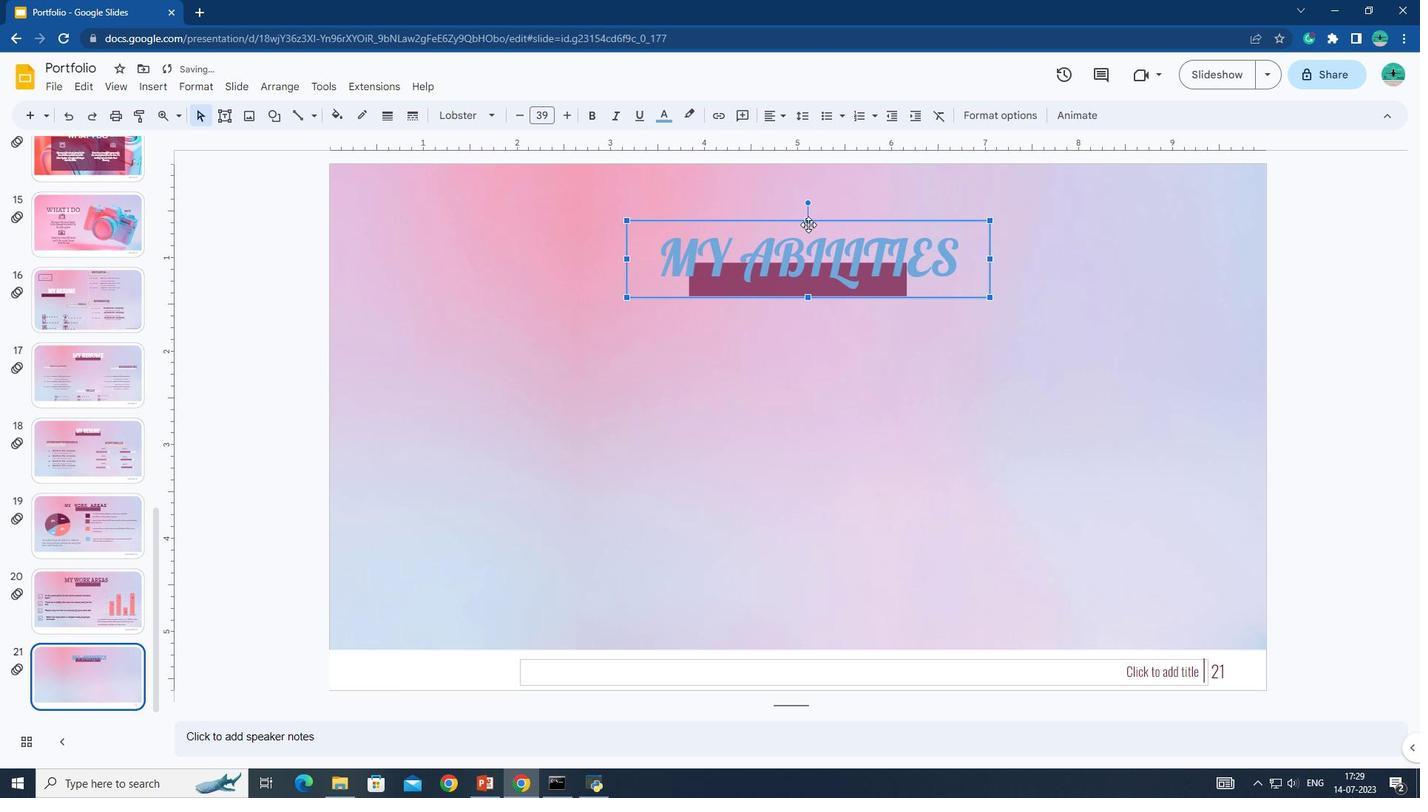 
Action: Mouse moved to (761, 372)
Screenshot: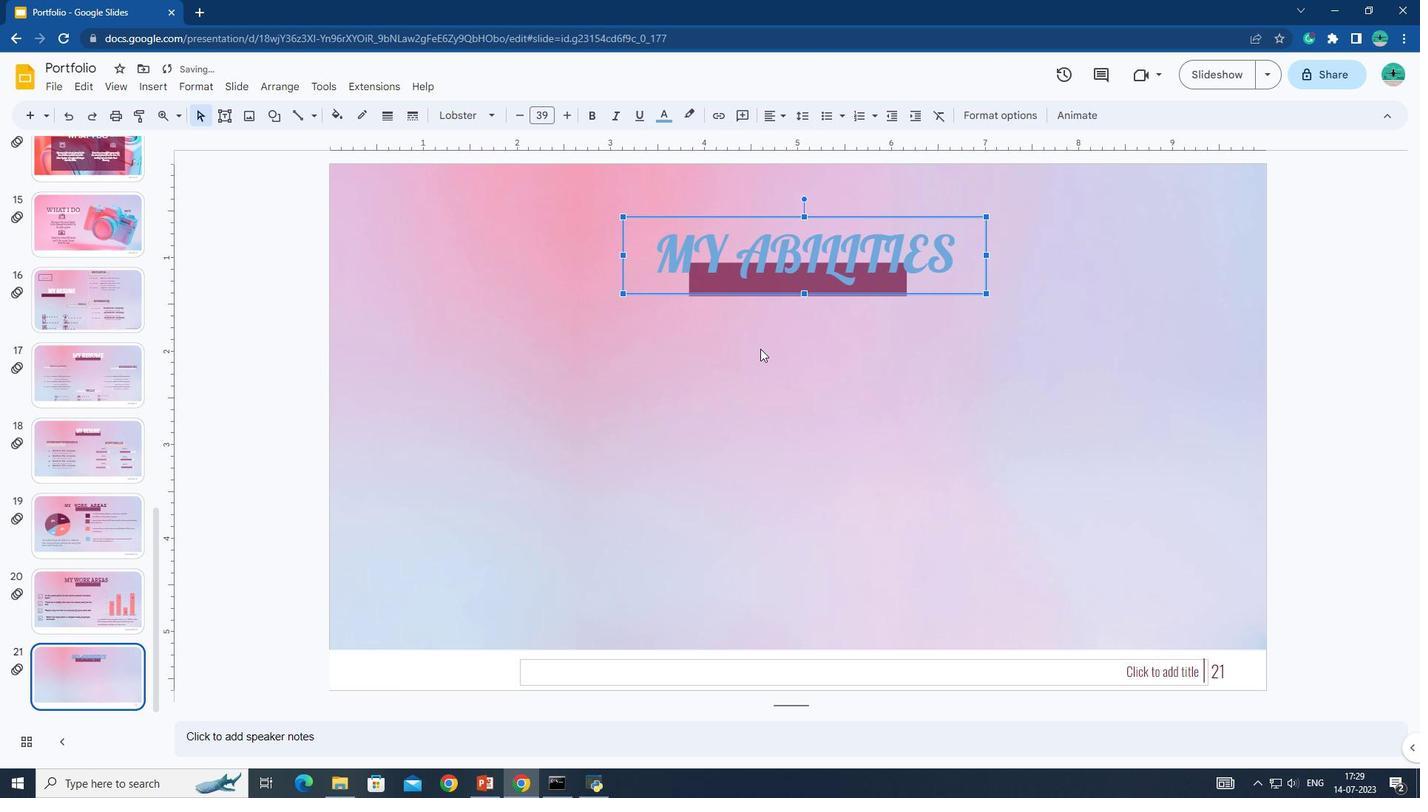 
Action: Mouse pressed left at (761, 372)
Screenshot: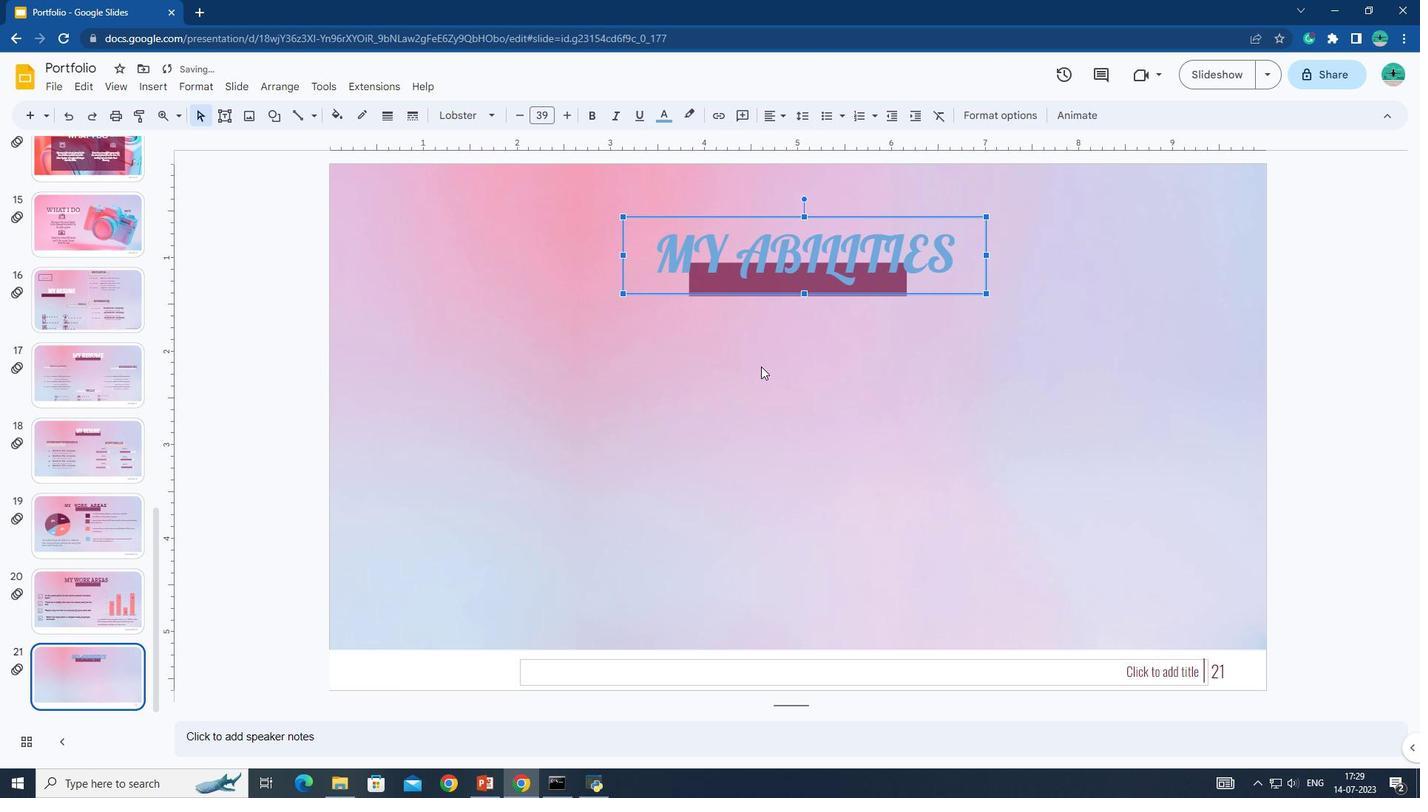 
Action: Mouse moved to (224, 117)
Screenshot: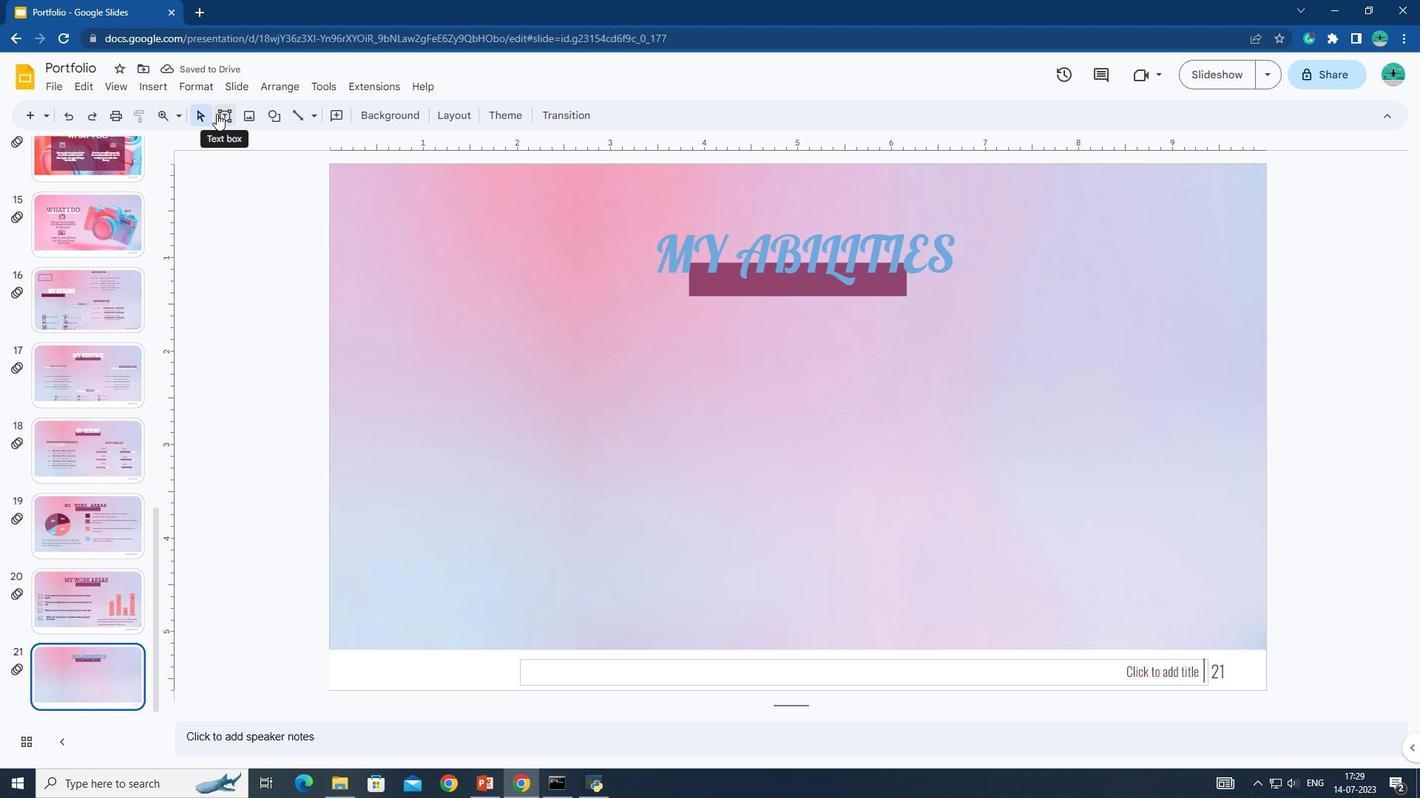 
Action: Mouse pressed left at (224, 117)
Screenshot: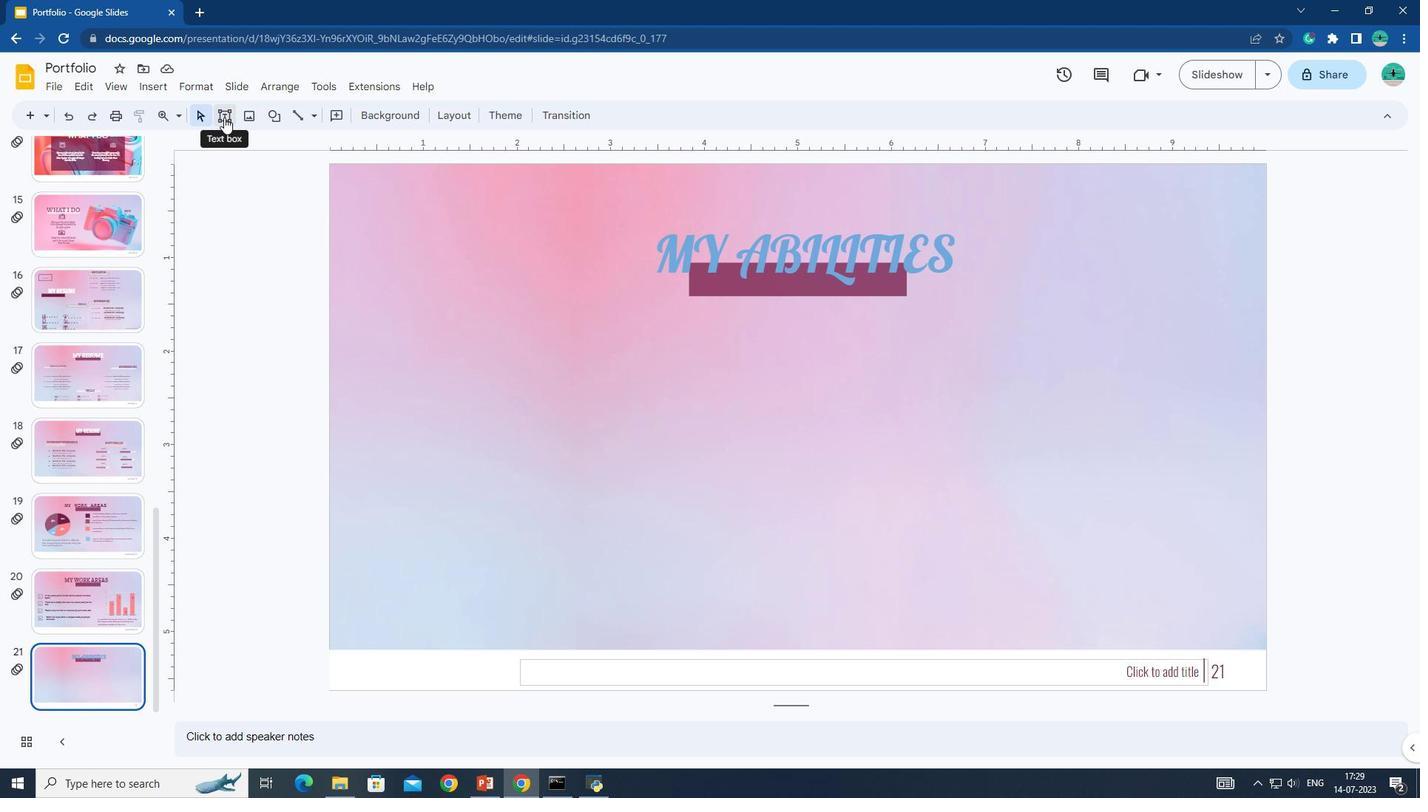
Action: Mouse moved to (426, 345)
Screenshot: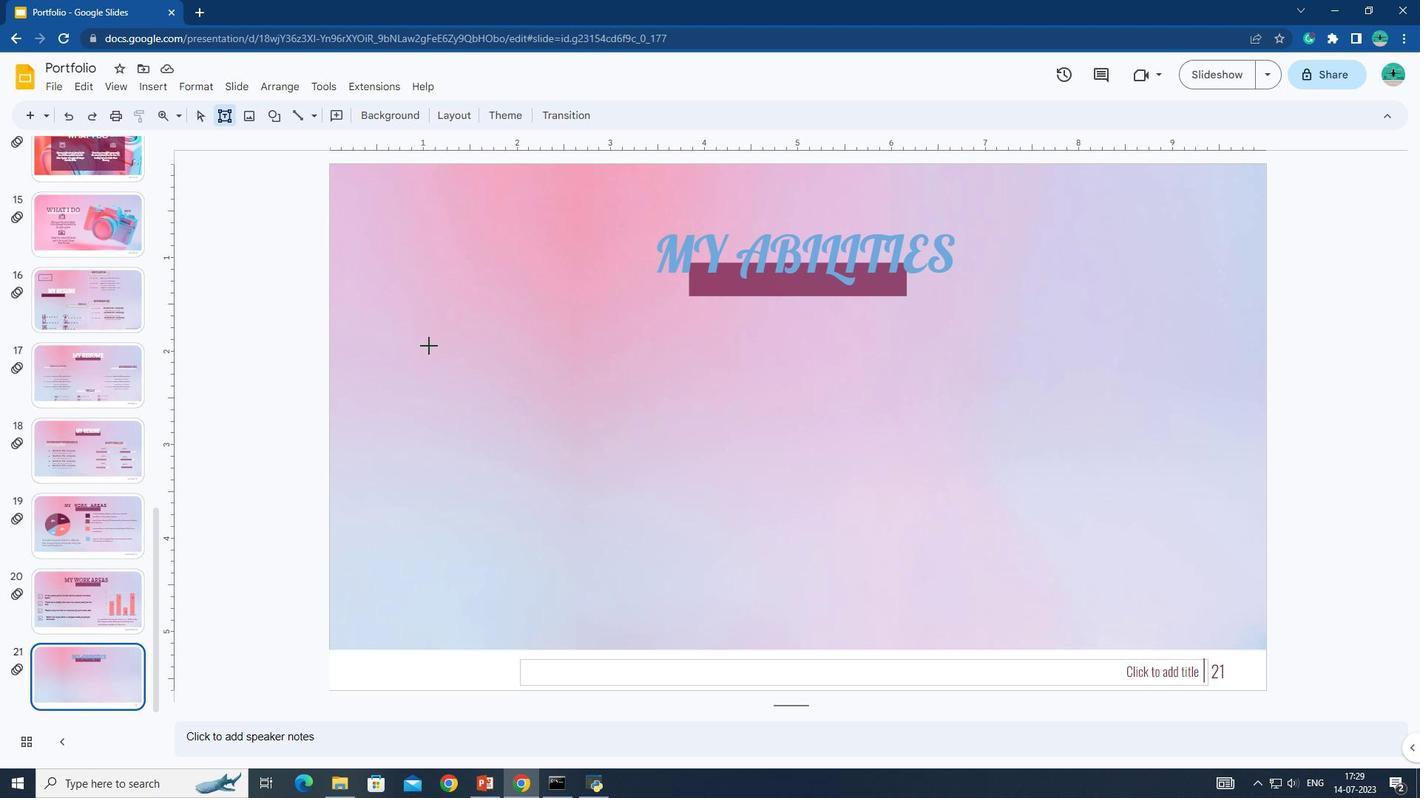 
Action: Mouse pressed left at (426, 345)
Screenshot: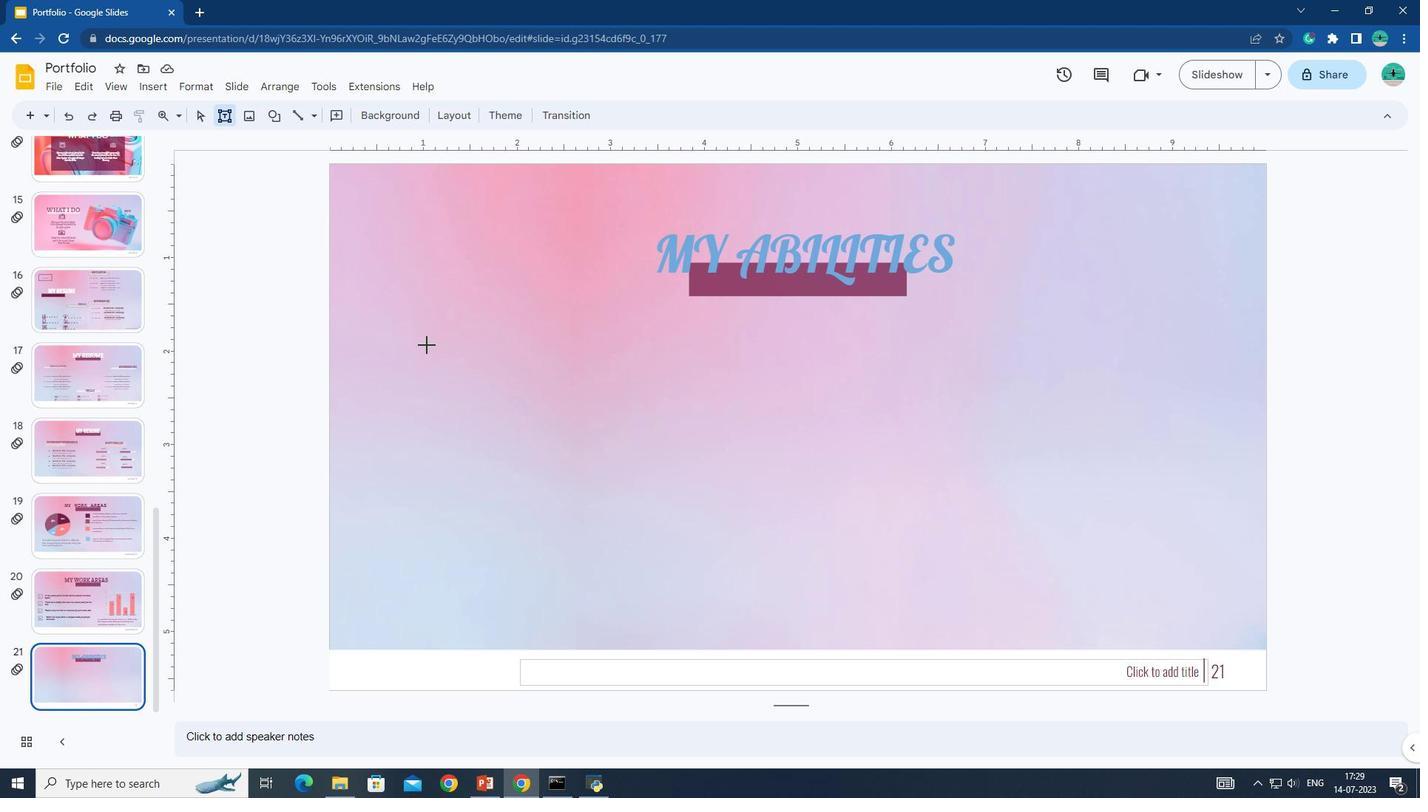 
Action: Mouse moved to (578, 377)
Screenshot: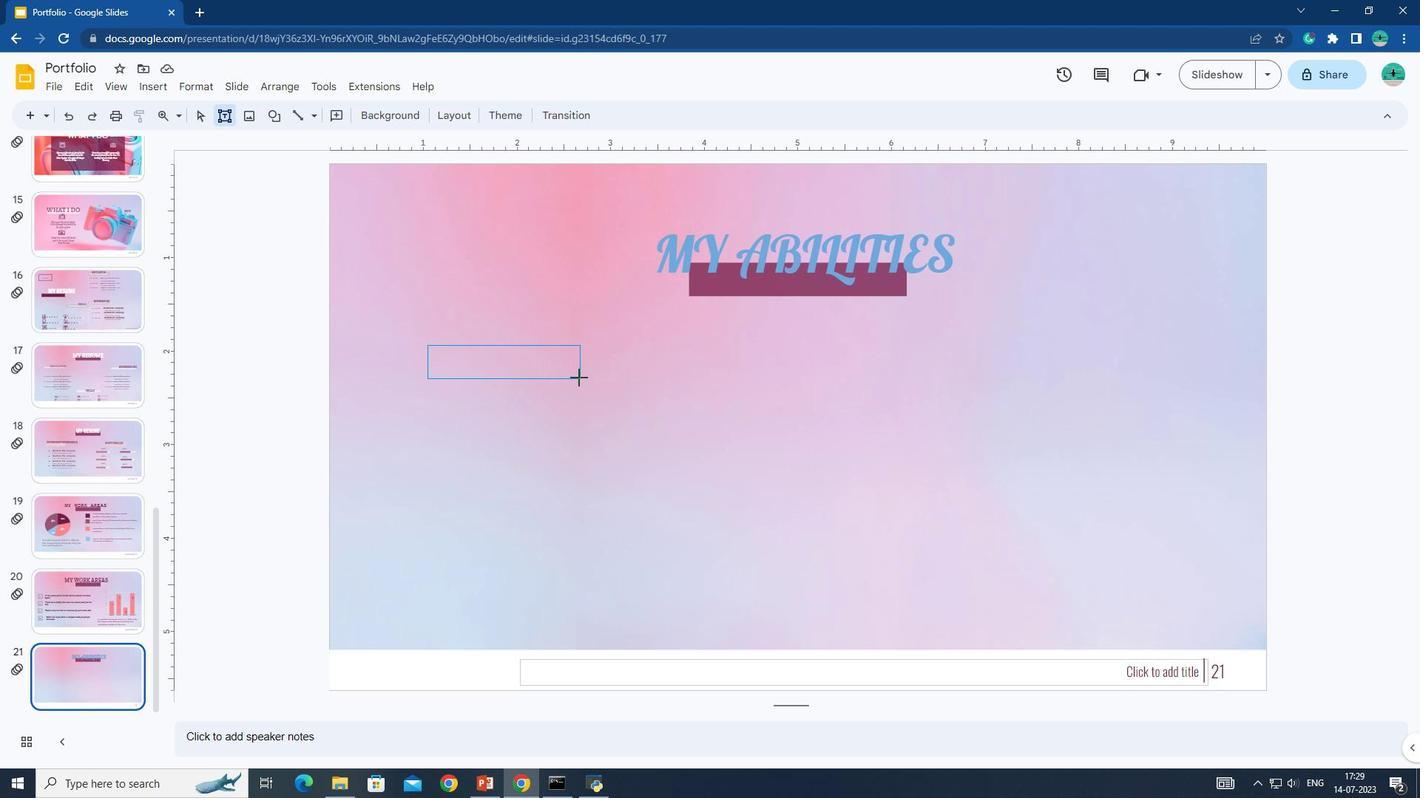 
Action: Key pressed MERCURY<Key.space>
Screenshot: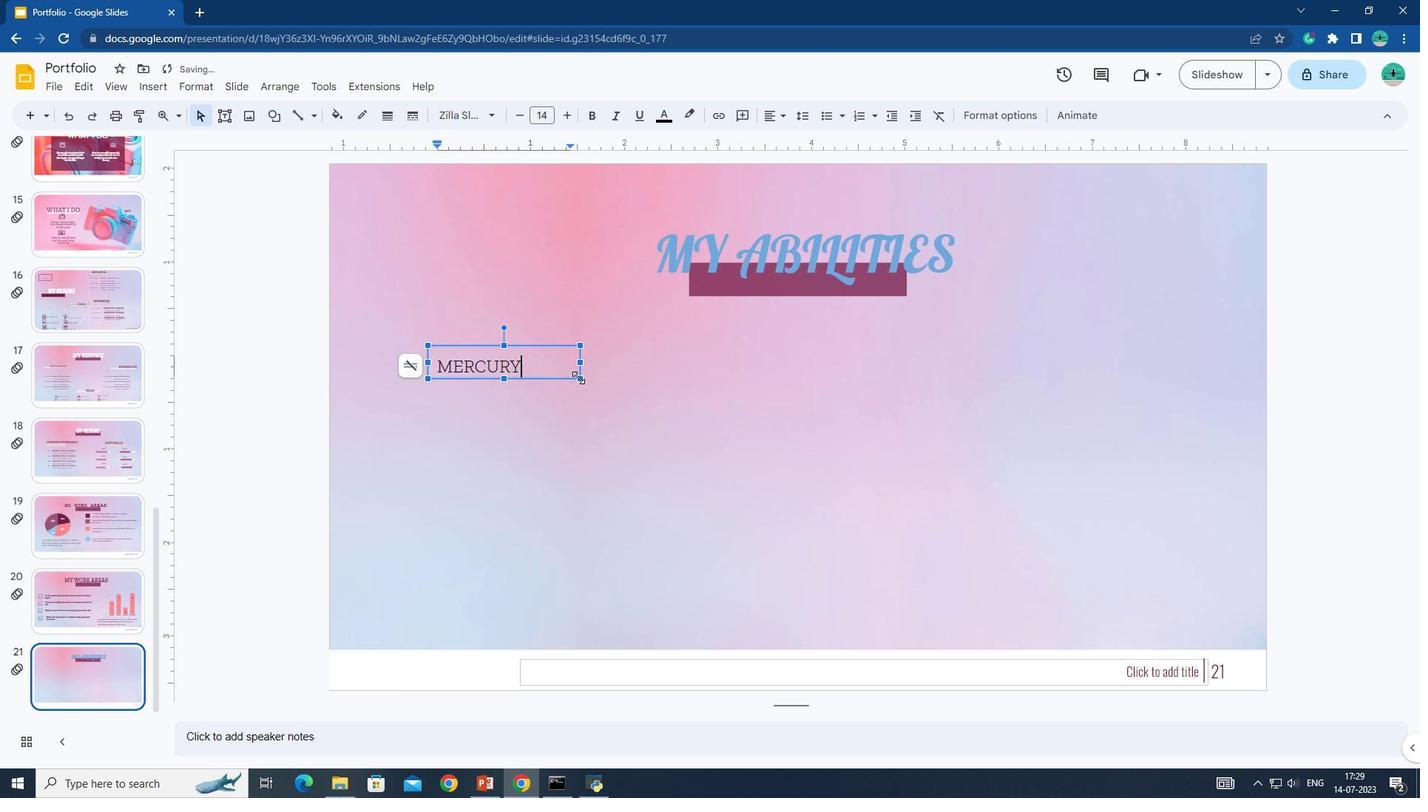
Action: Mouse moved to (440, 365)
Screenshot: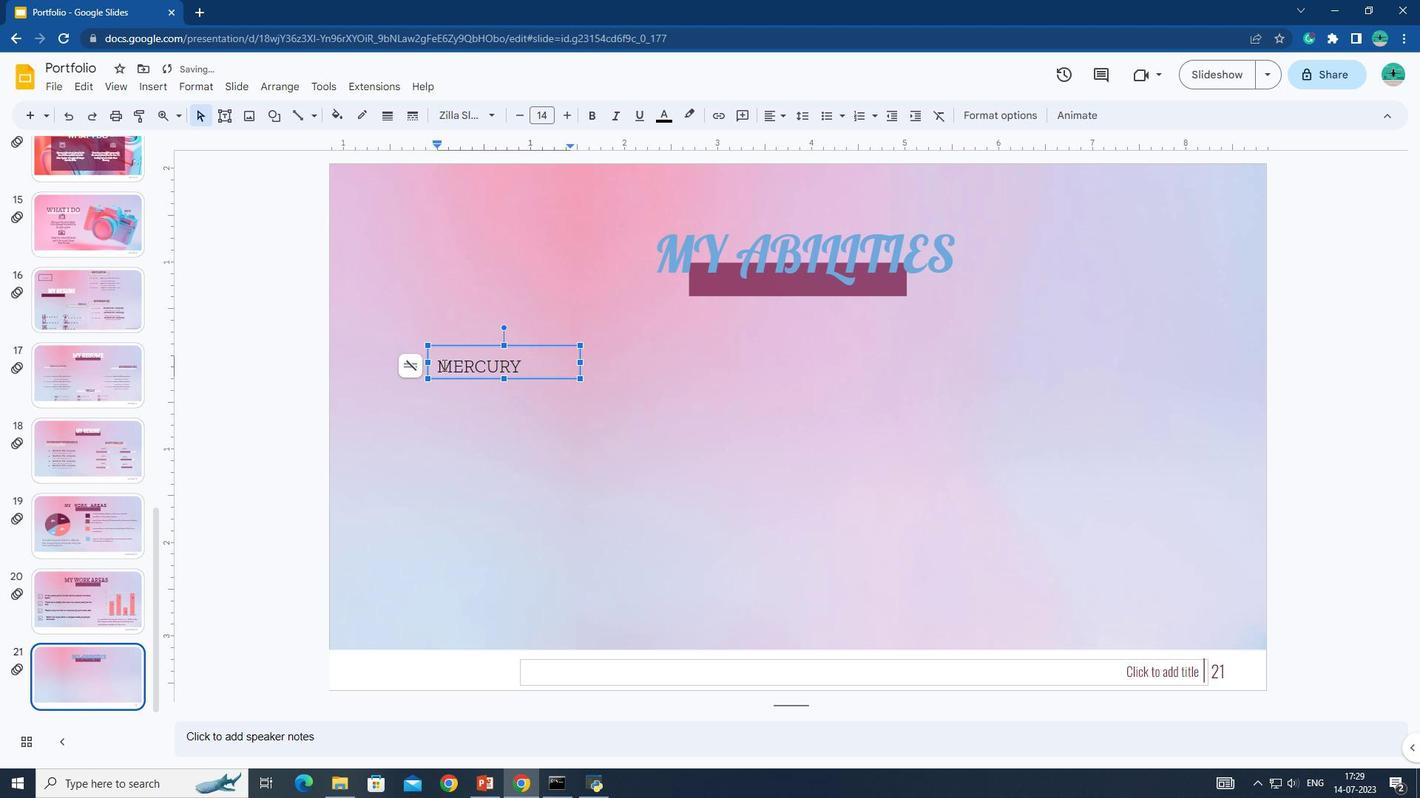 
Action: Mouse pressed left at (440, 365)
Screenshot: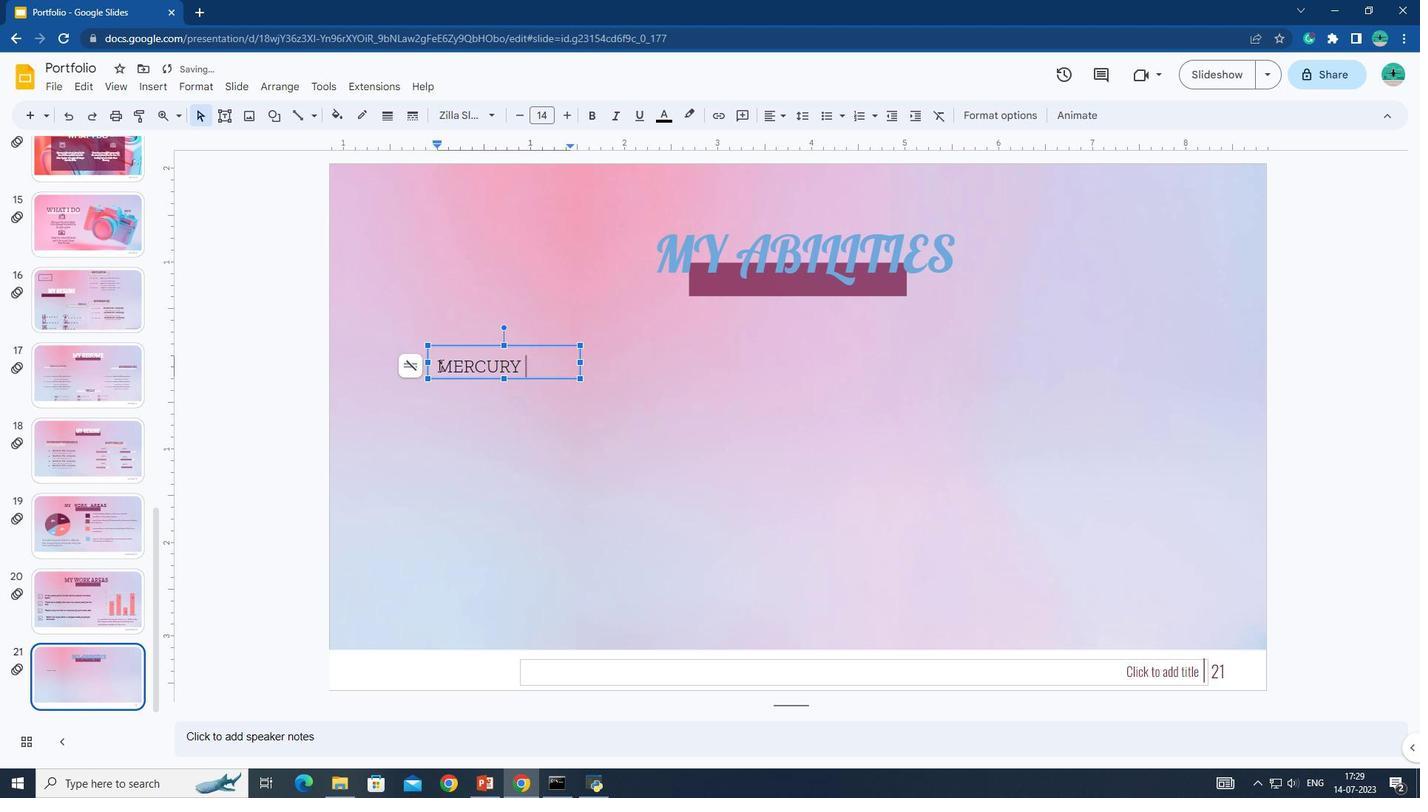 
Action: Mouse pressed left at (440, 365)
Screenshot: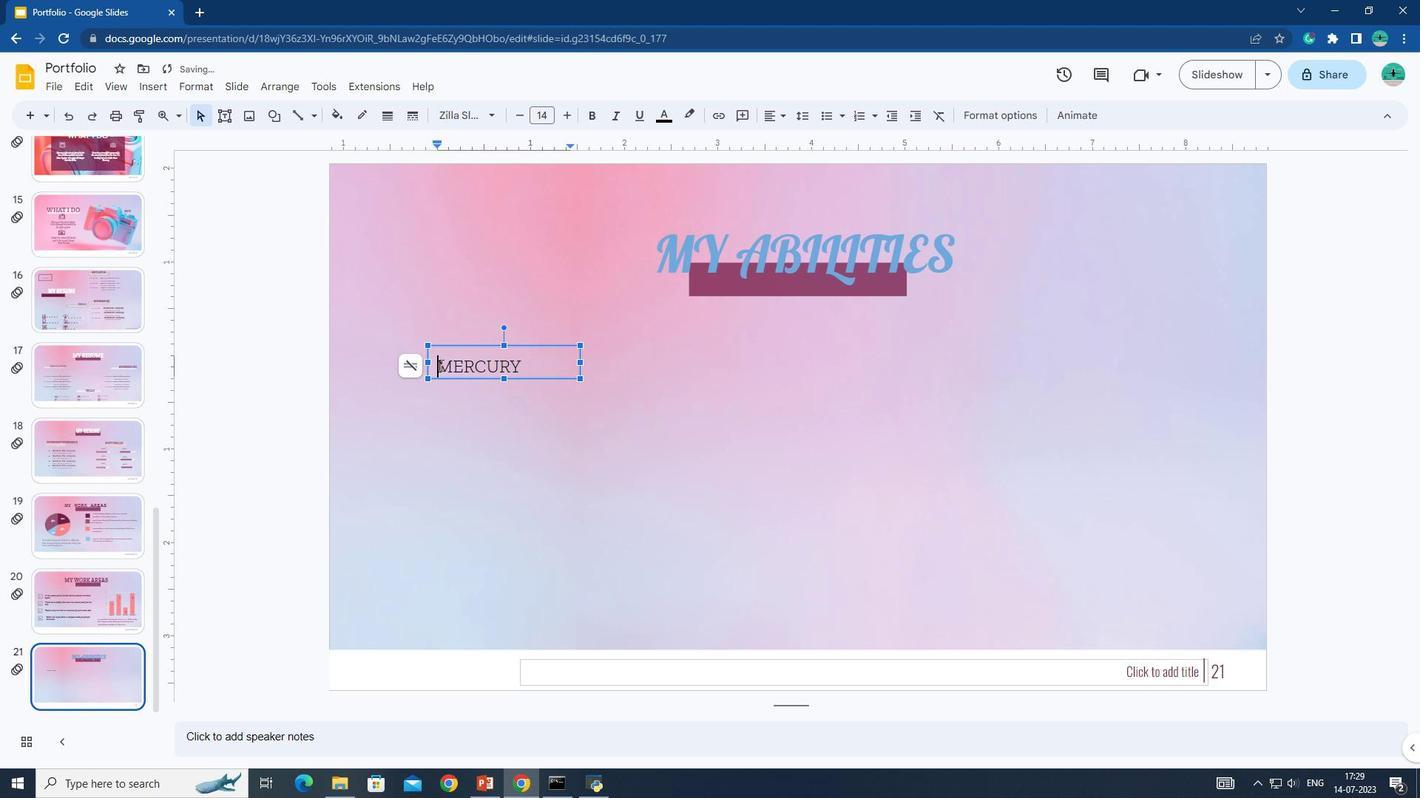 
Action: Mouse pressed left at (440, 365)
Screenshot: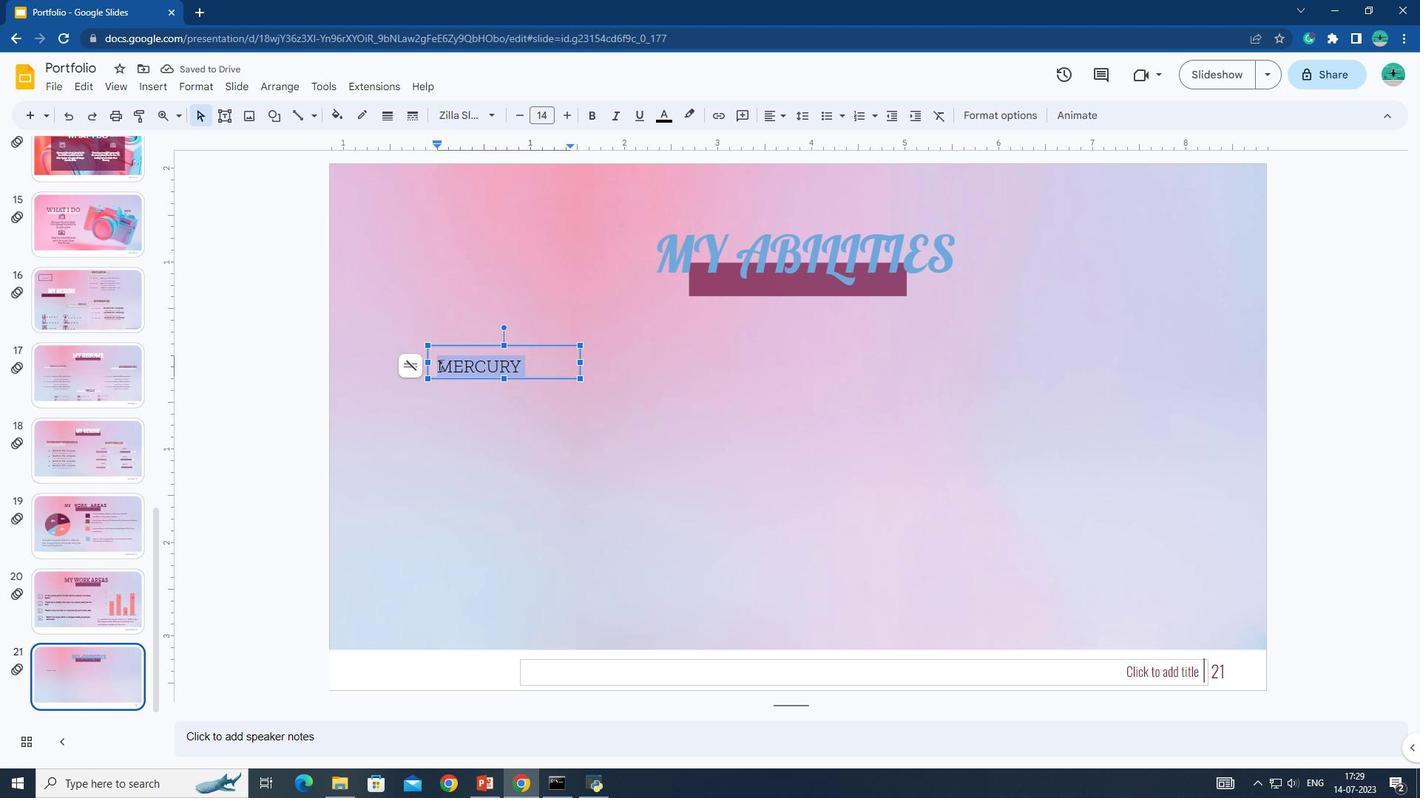 
Action: Mouse moved to (559, 116)
Screenshot: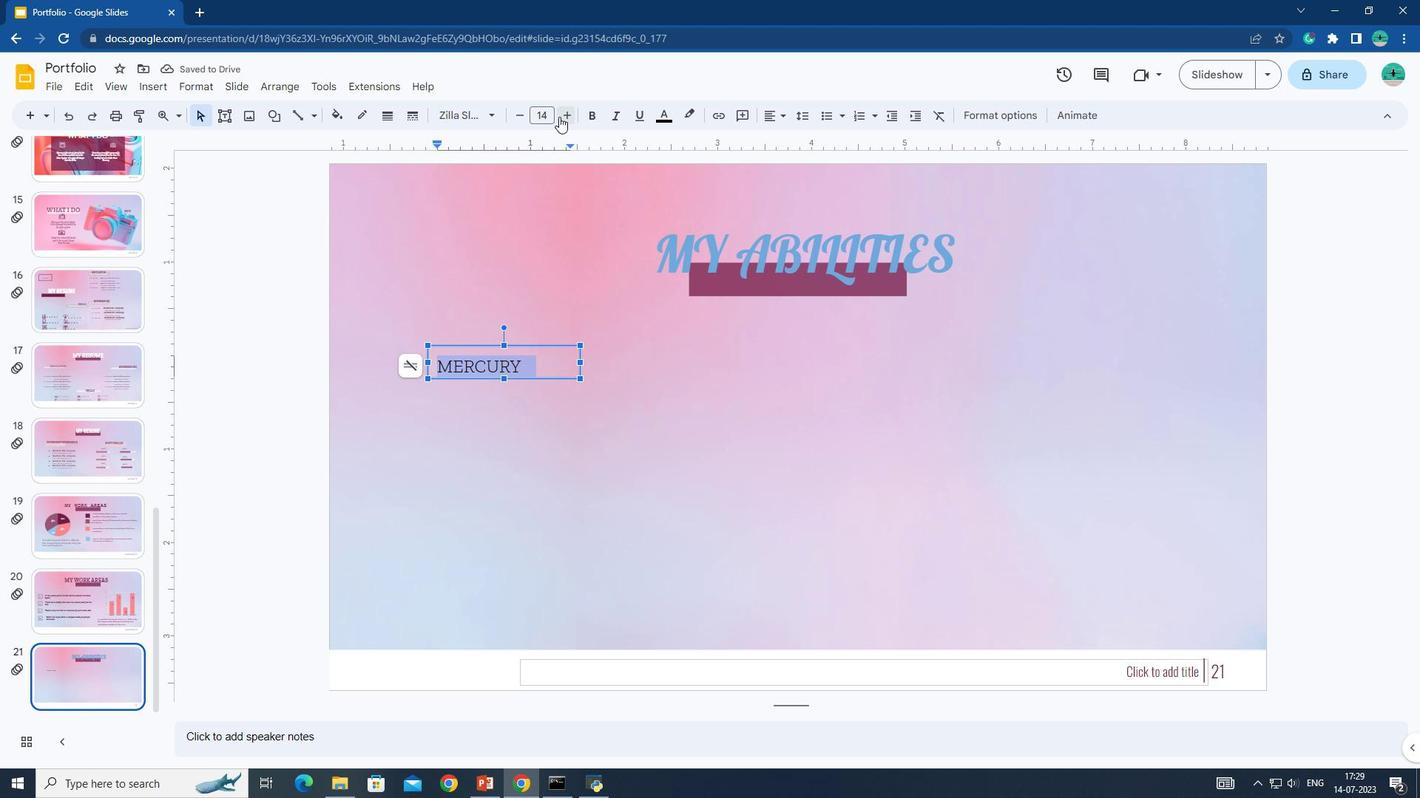 
Action: Mouse pressed left at (559, 116)
Screenshot: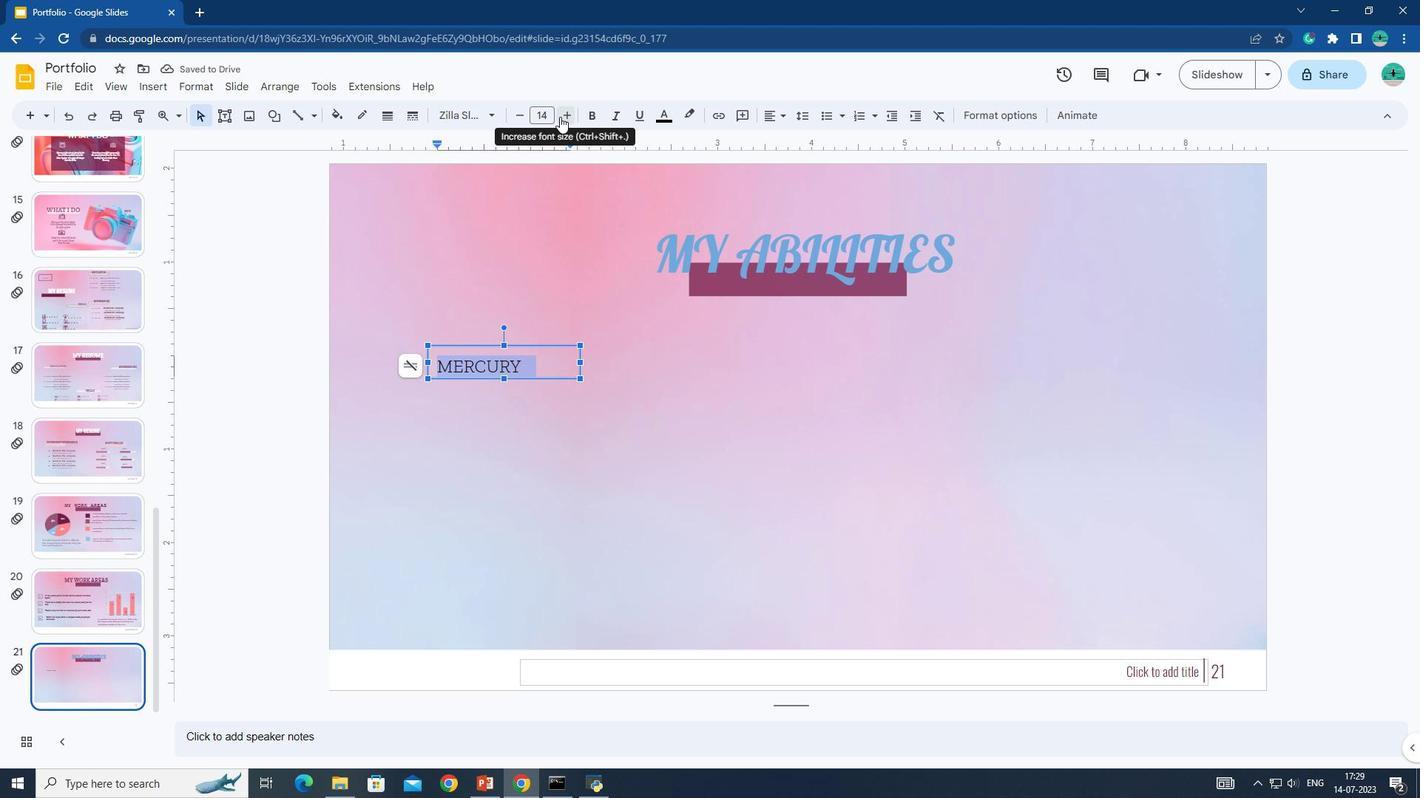 
Action: Mouse pressed left at (559, 116)
Screenshot: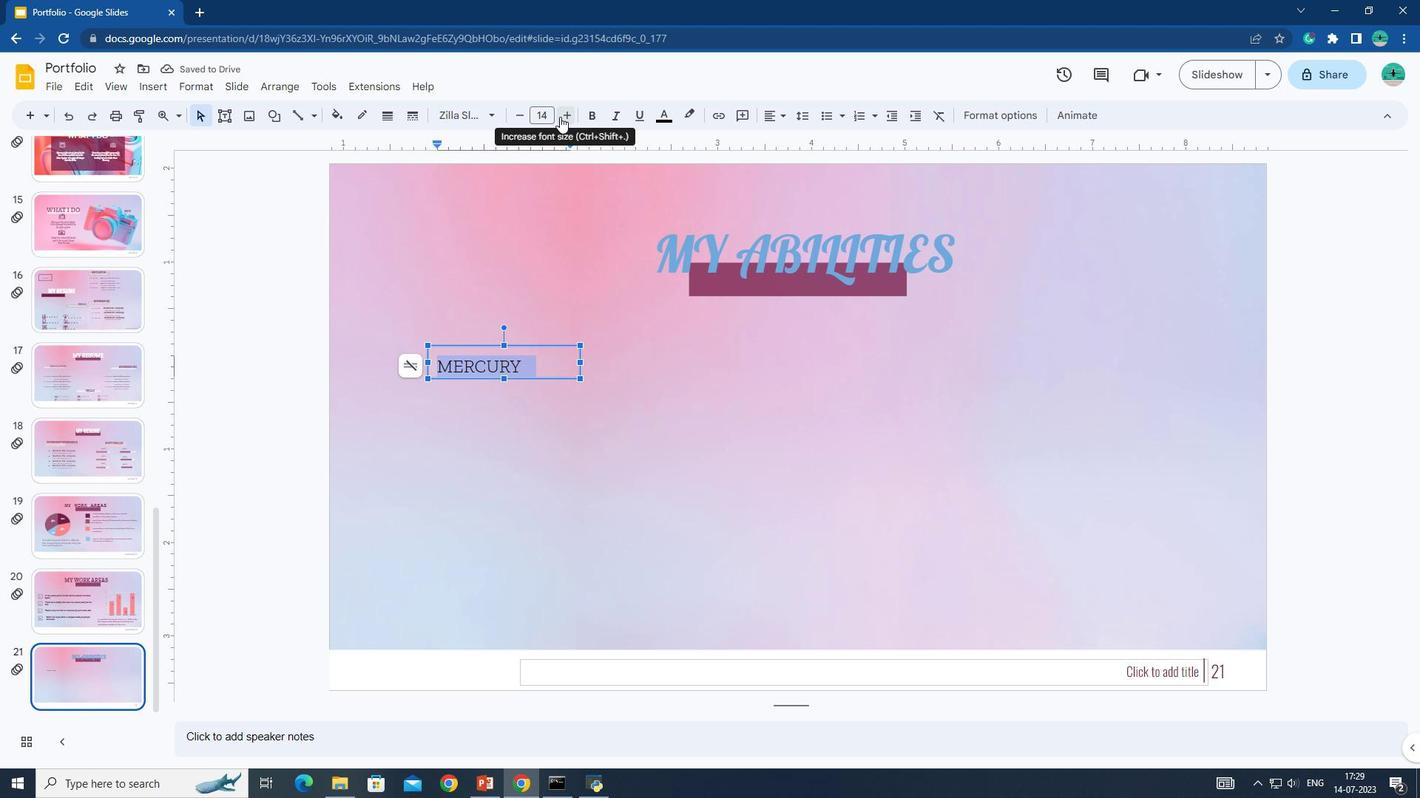 
Action: Mouse pressed left at (559, 116)
Screenshot: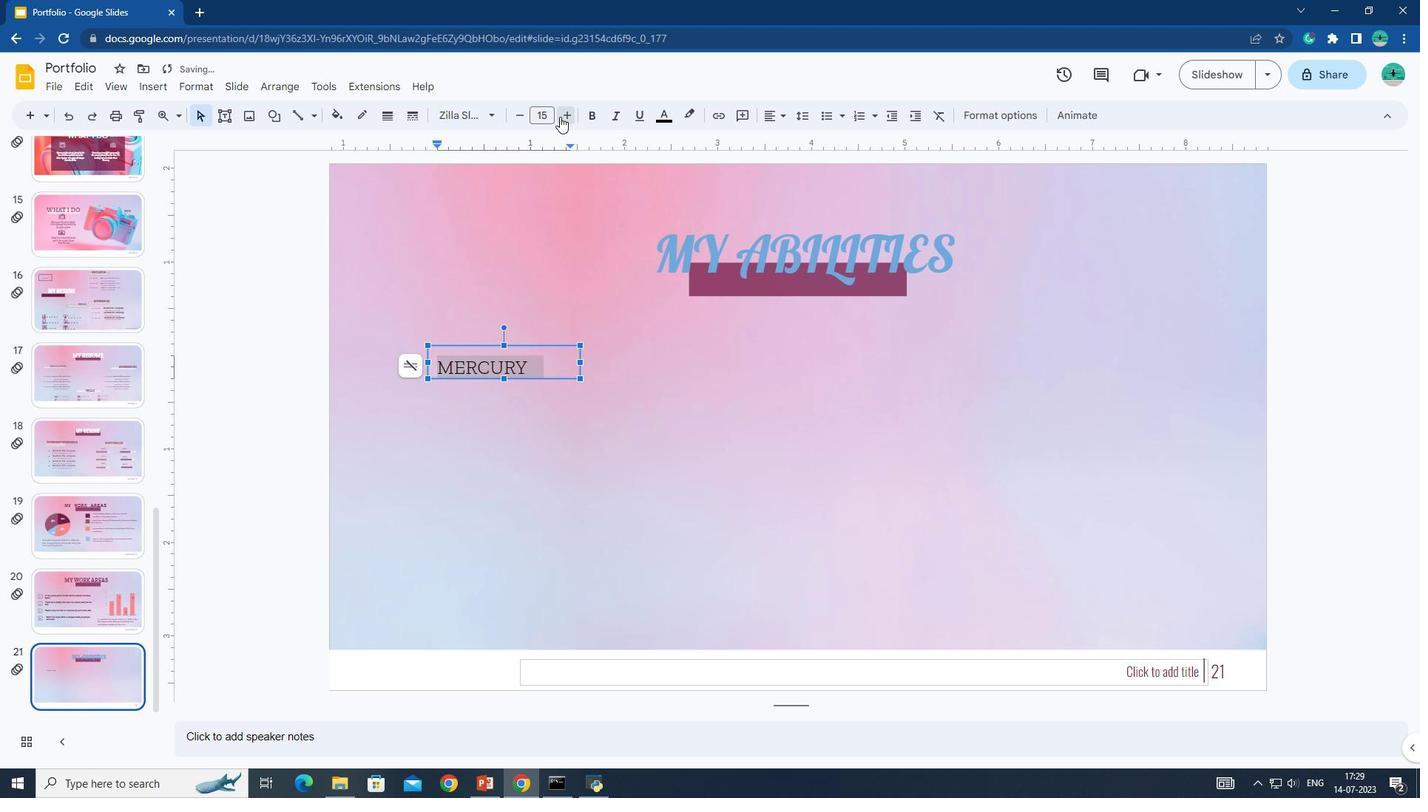 
Action: Mouse pressed left at (559, 116)
Screenshot: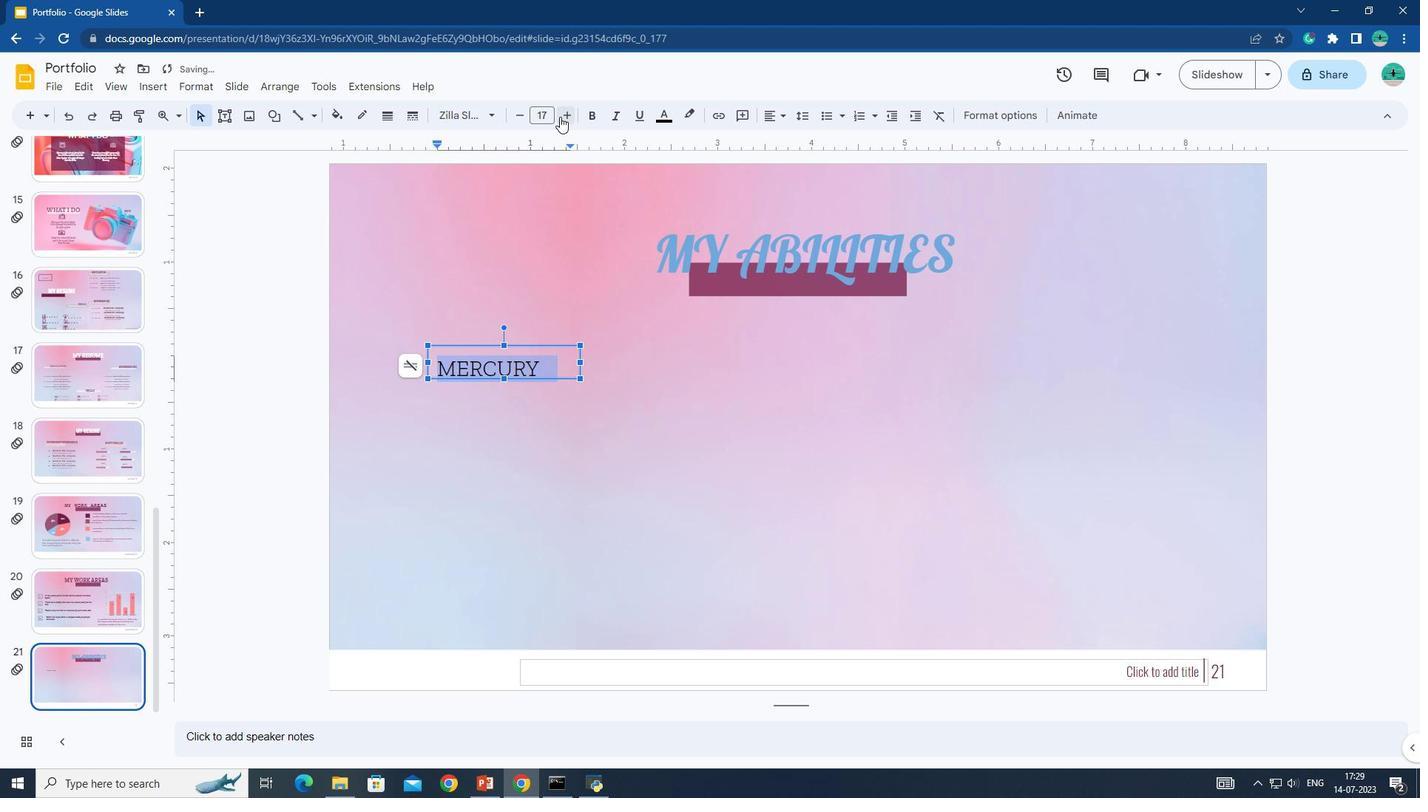 
Action: Mouse moved to (505, 349)
Screenshot: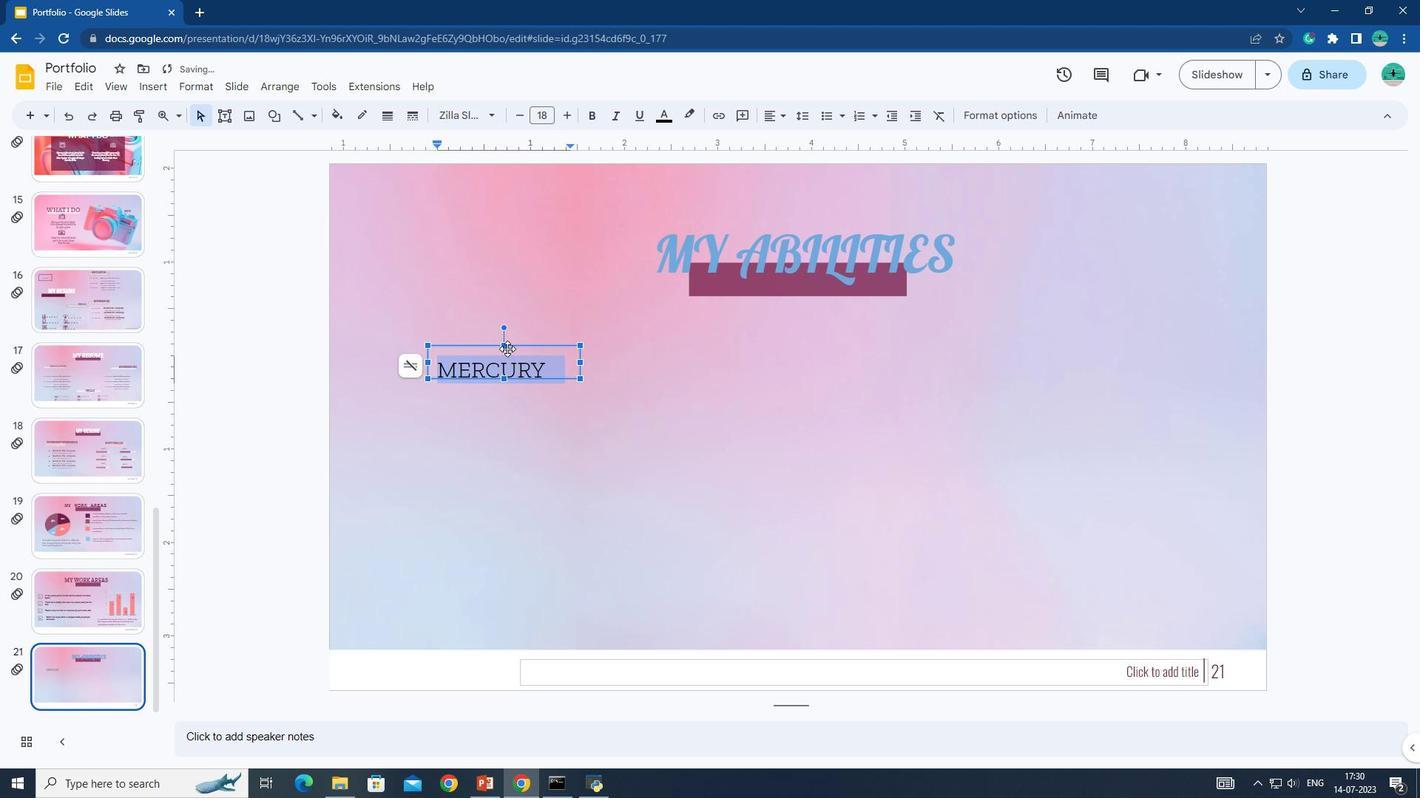 
Action: Mouse pressed left at (505, 349)
Screenshot: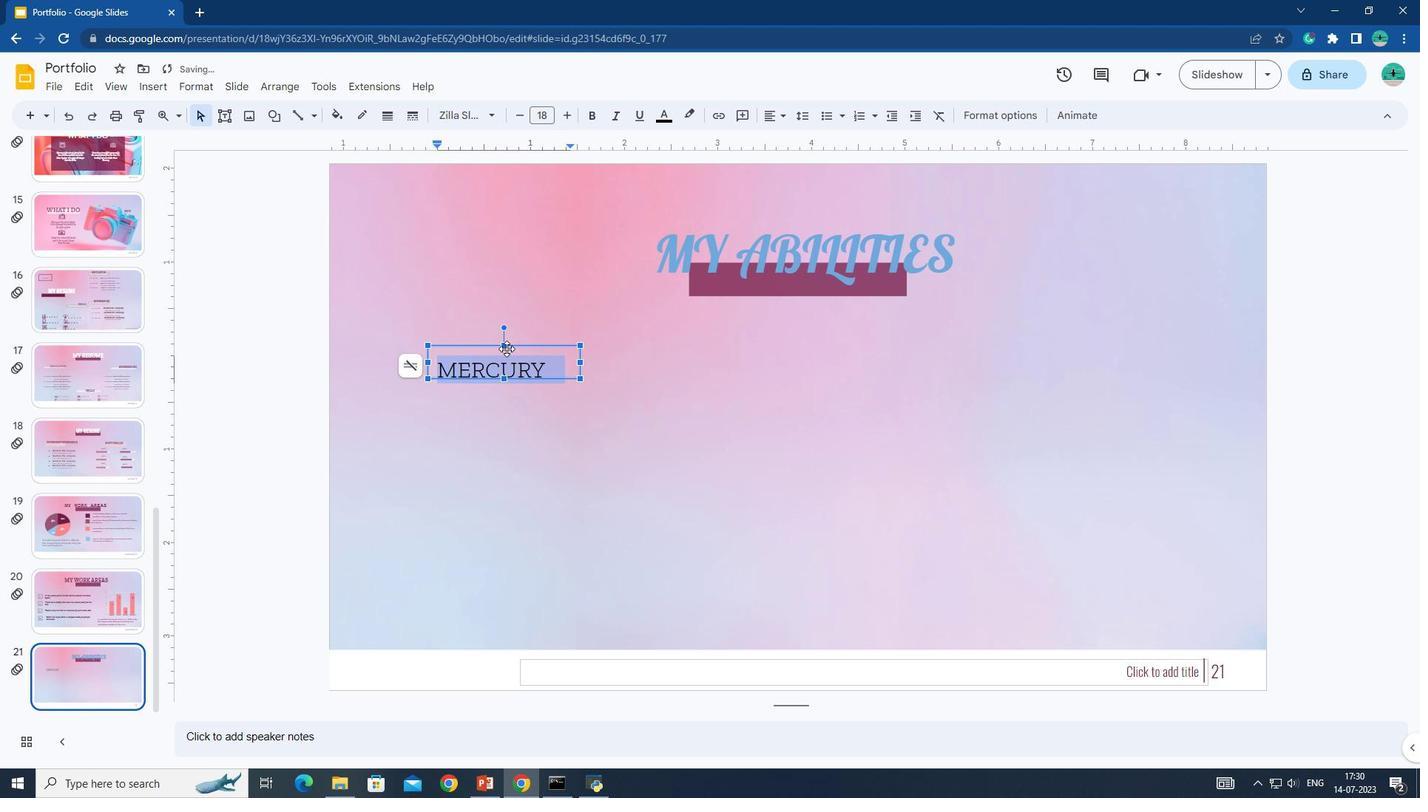 
Action: Mouse moved to (658, 123)
Screenshot: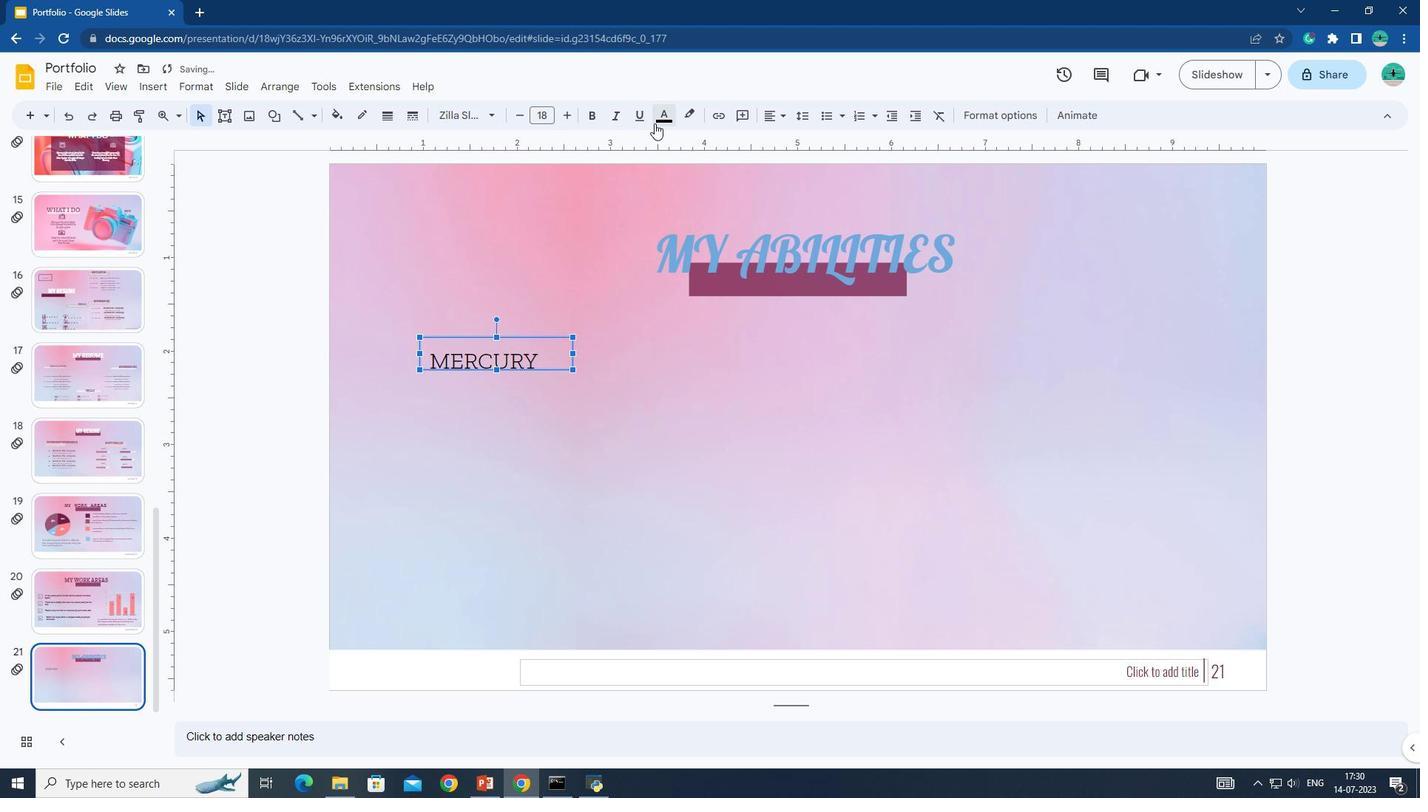 
Action: Mouse pressed left at (658, 123)
Screenshot: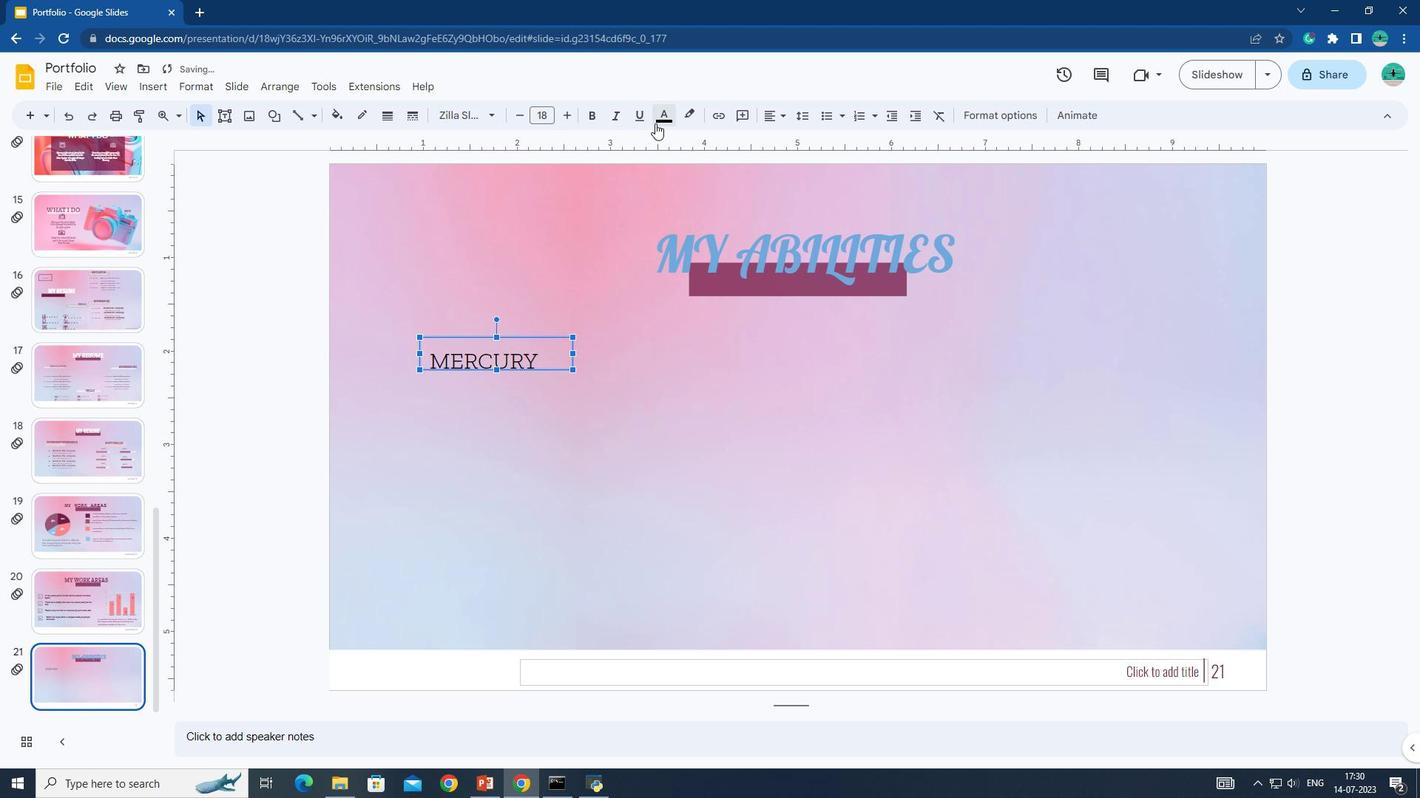 
Action: Mouse moved to (668, 162)
Screenshot: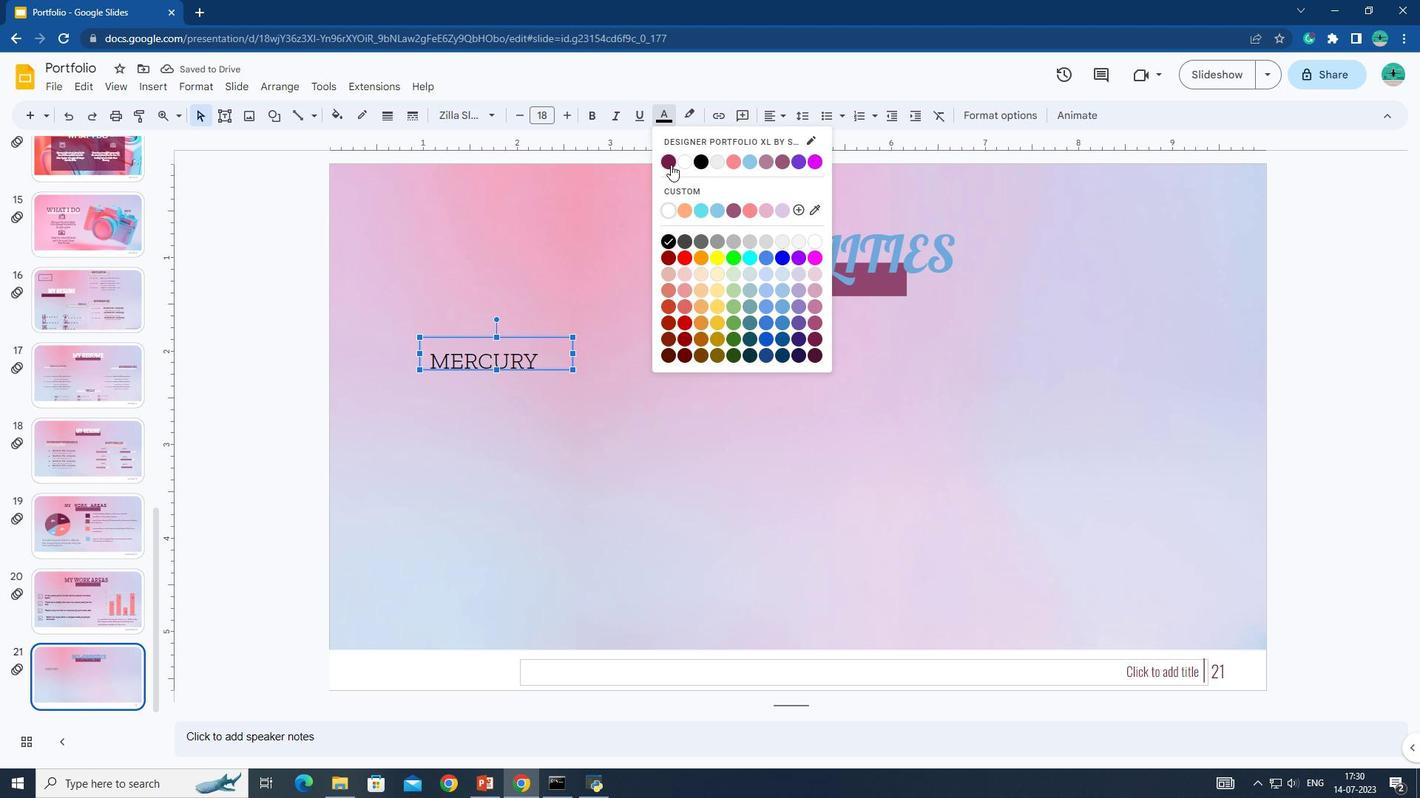 
Action: Mouse pressed left at (668, 162)
Screenshot: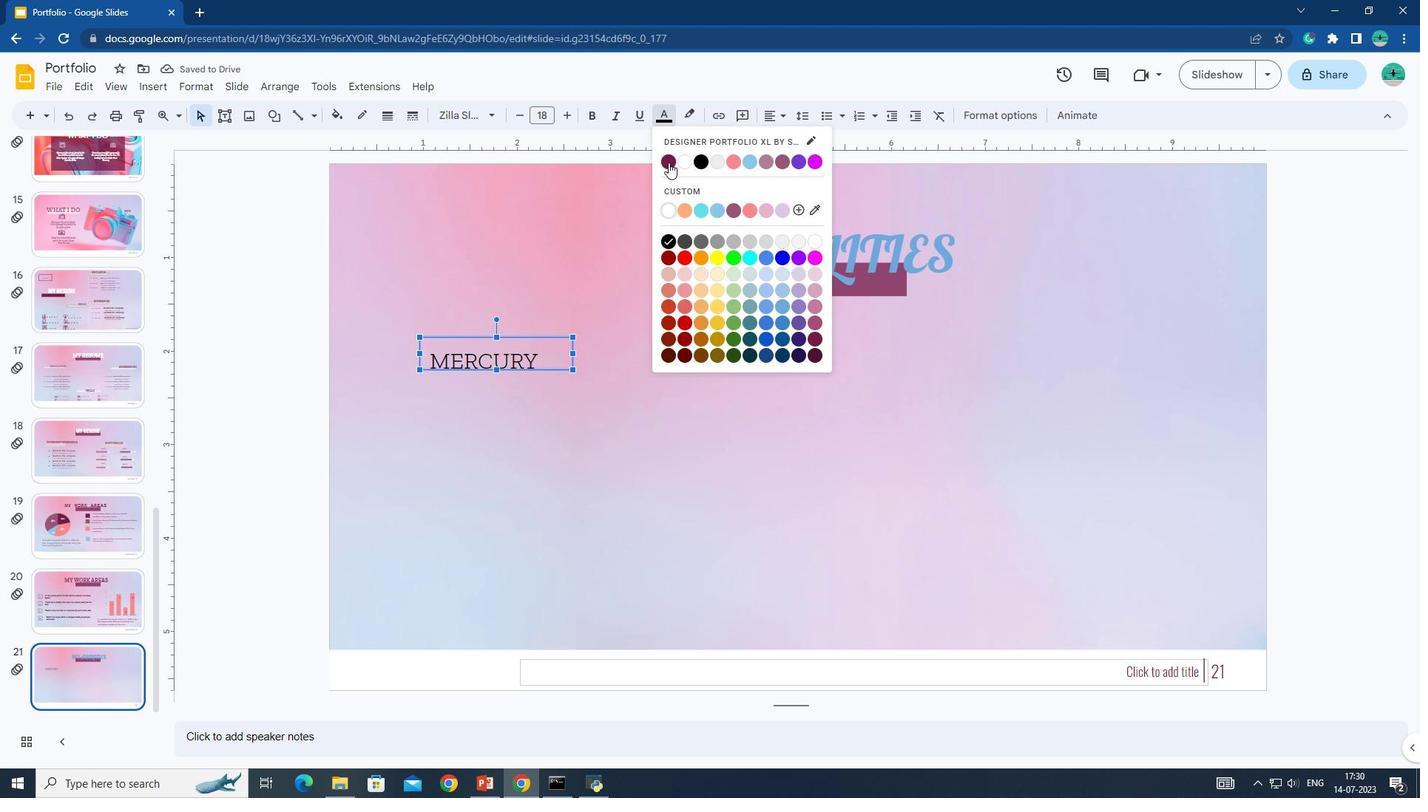 
Action: Mouse moved to (593, 124)
Screenshot: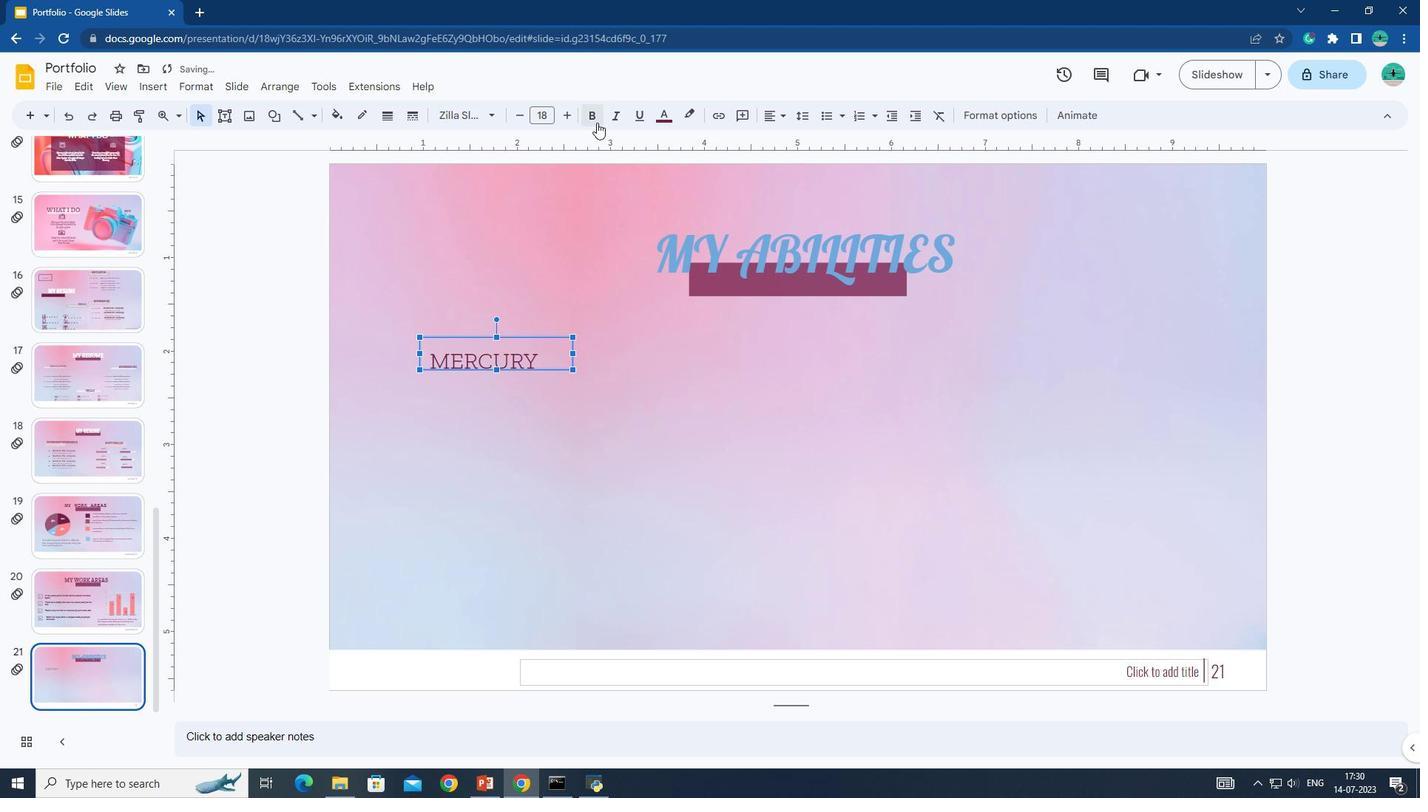 
Action: Mouse pressed left at (593, 124)
Screenshot: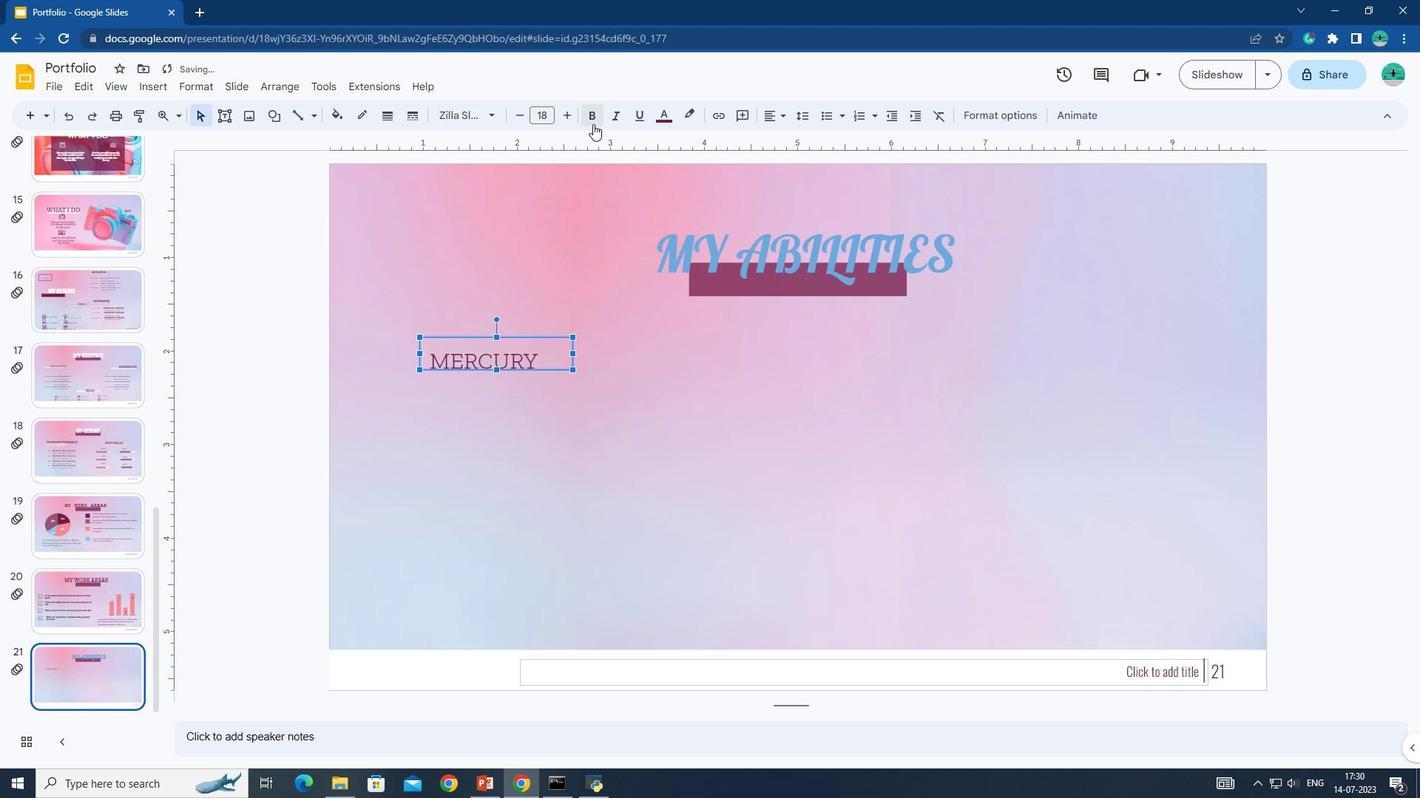 
Action: Mouse moved to (573, 116)
Screenshot: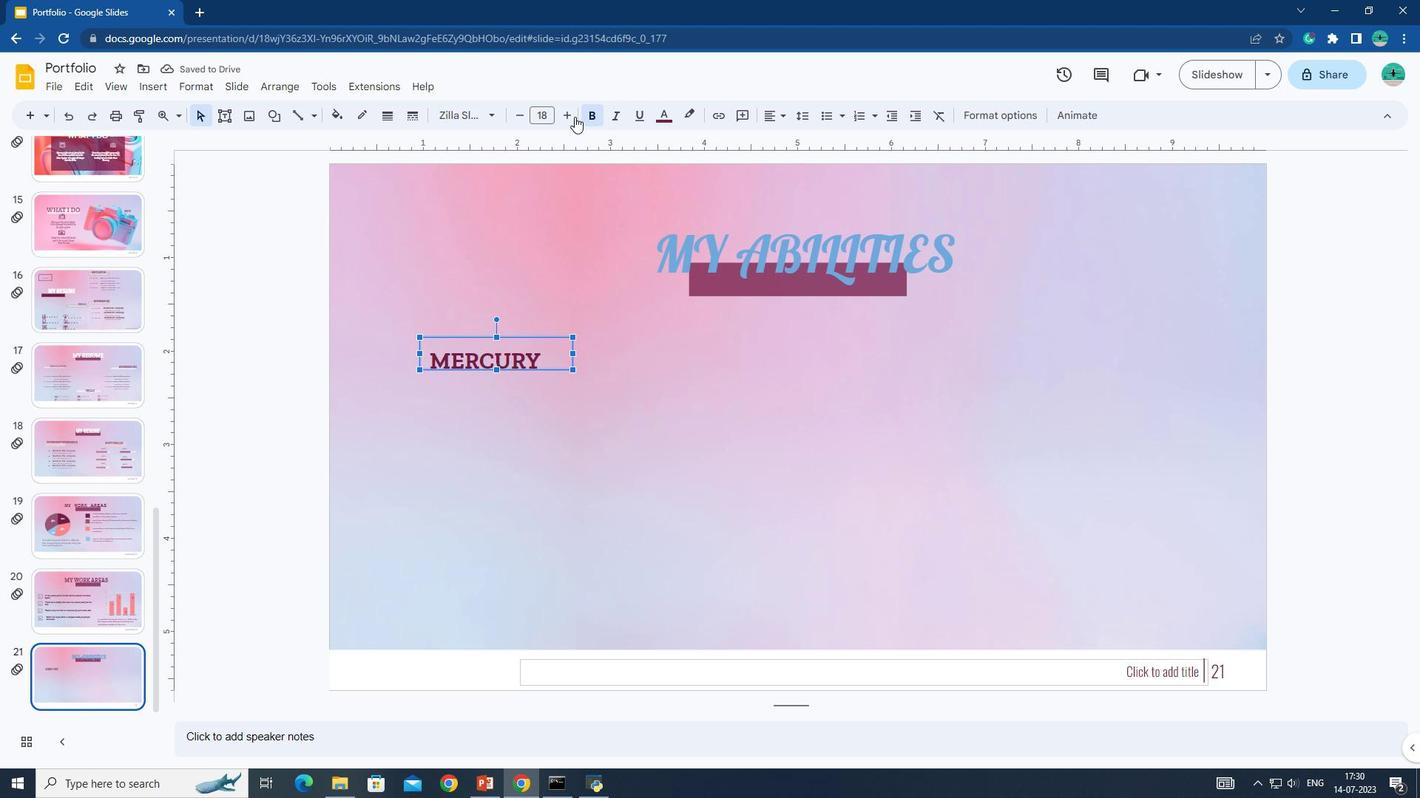 
Action: Mouse pressed left at (573, 116)
Screenshot: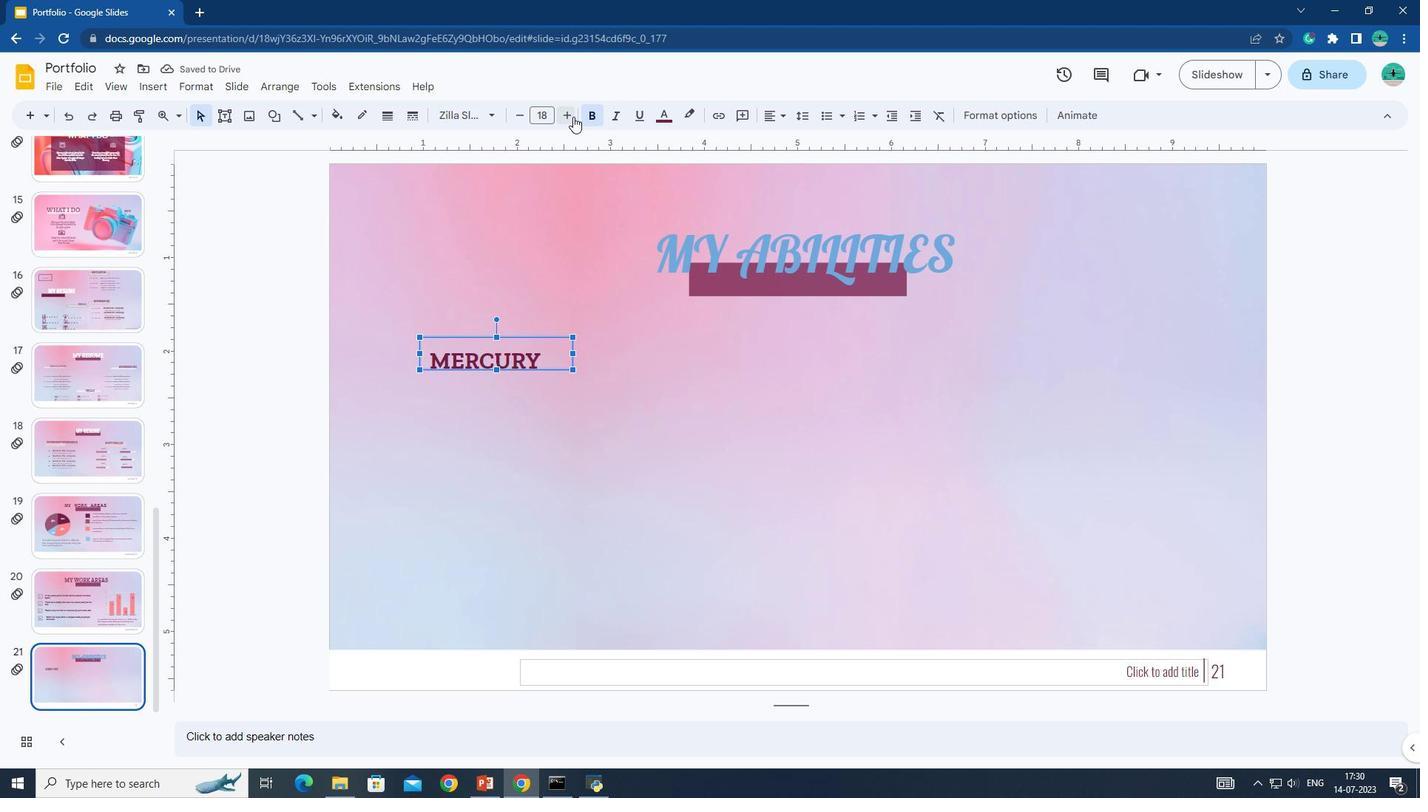 
Action: Mouse pressed left at (573, 116)
Screenshot: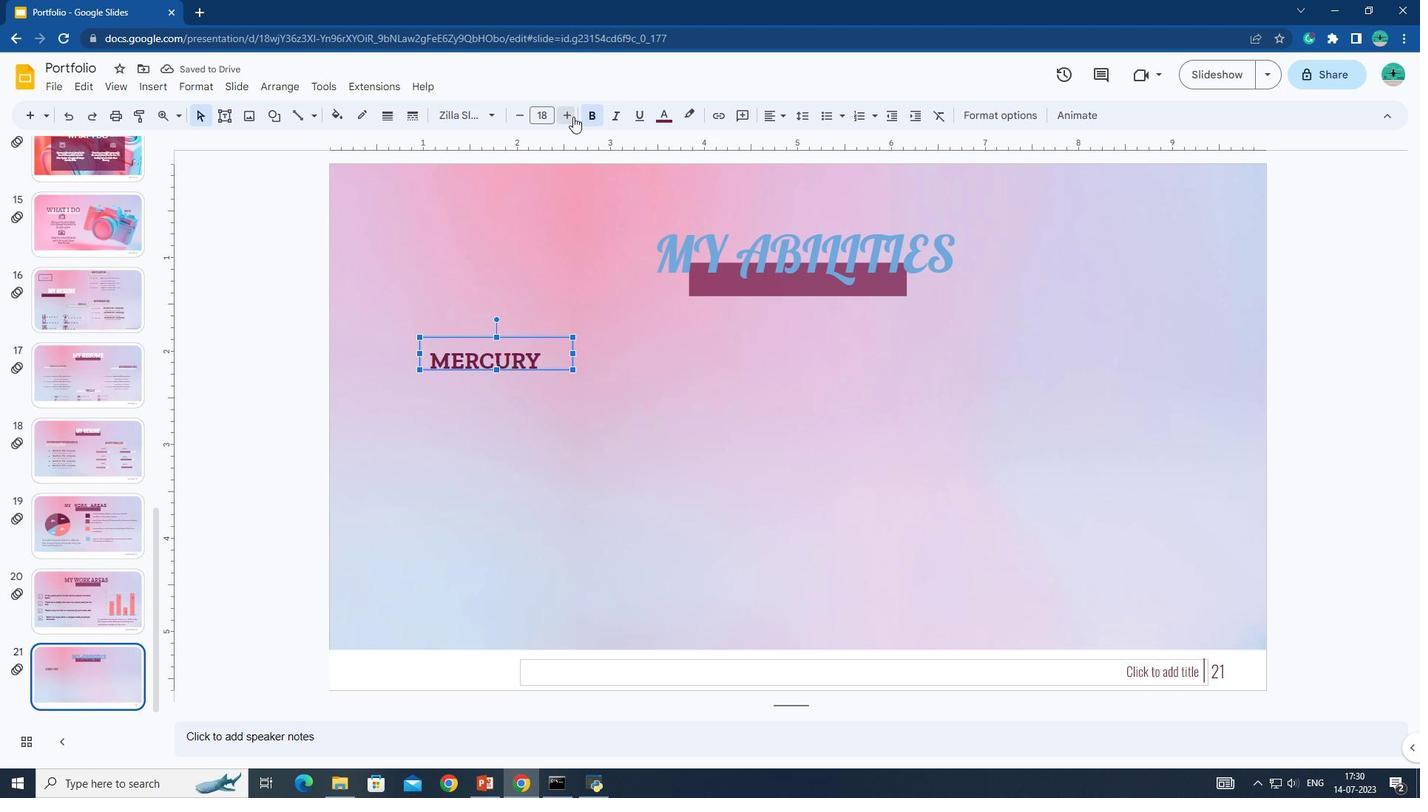 
Action: Mouse pressed left at (573, 116)
Screenshot: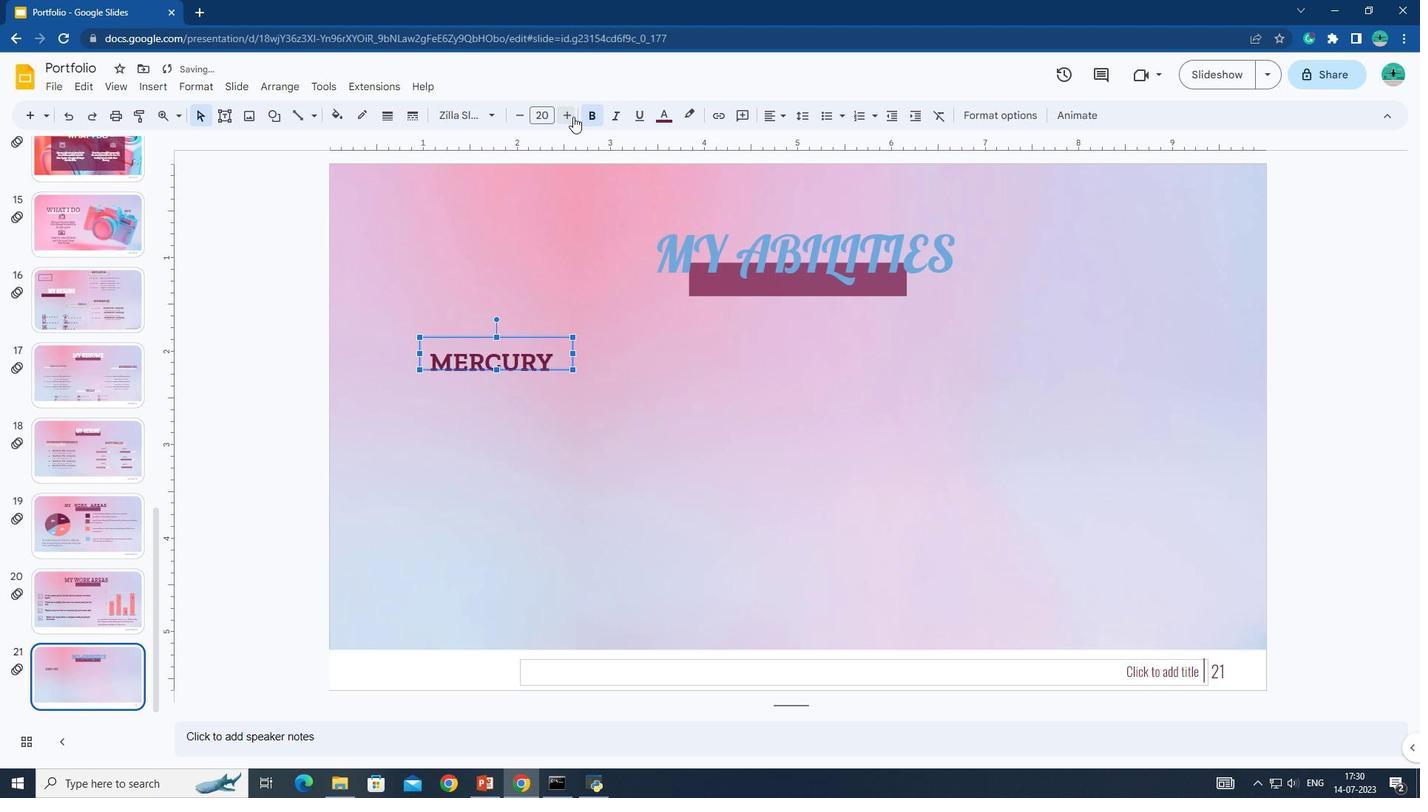
Action: Mouse pressed left at (573, 116)
Screenshot: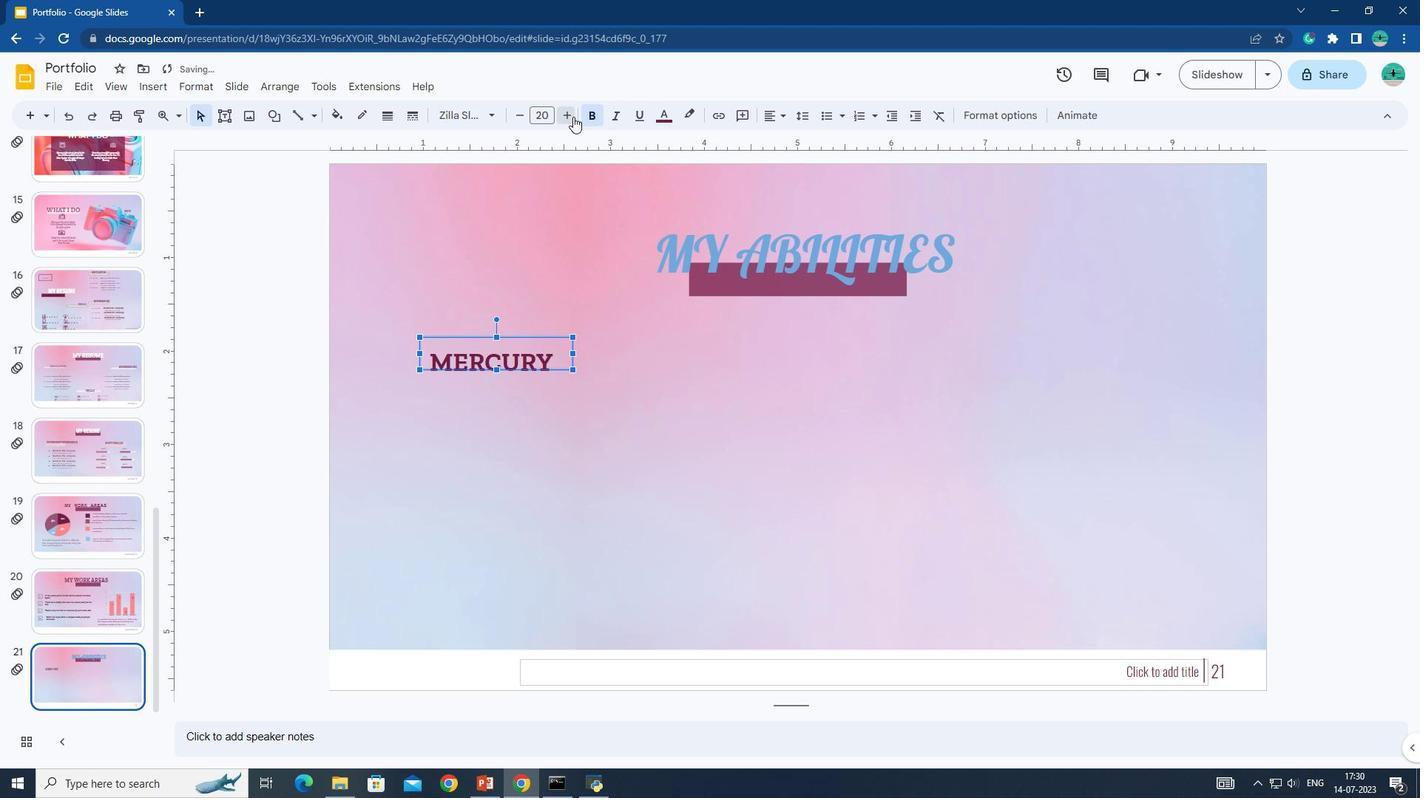 
Action: Mouse pressed left at (573, 116)
Screenshot: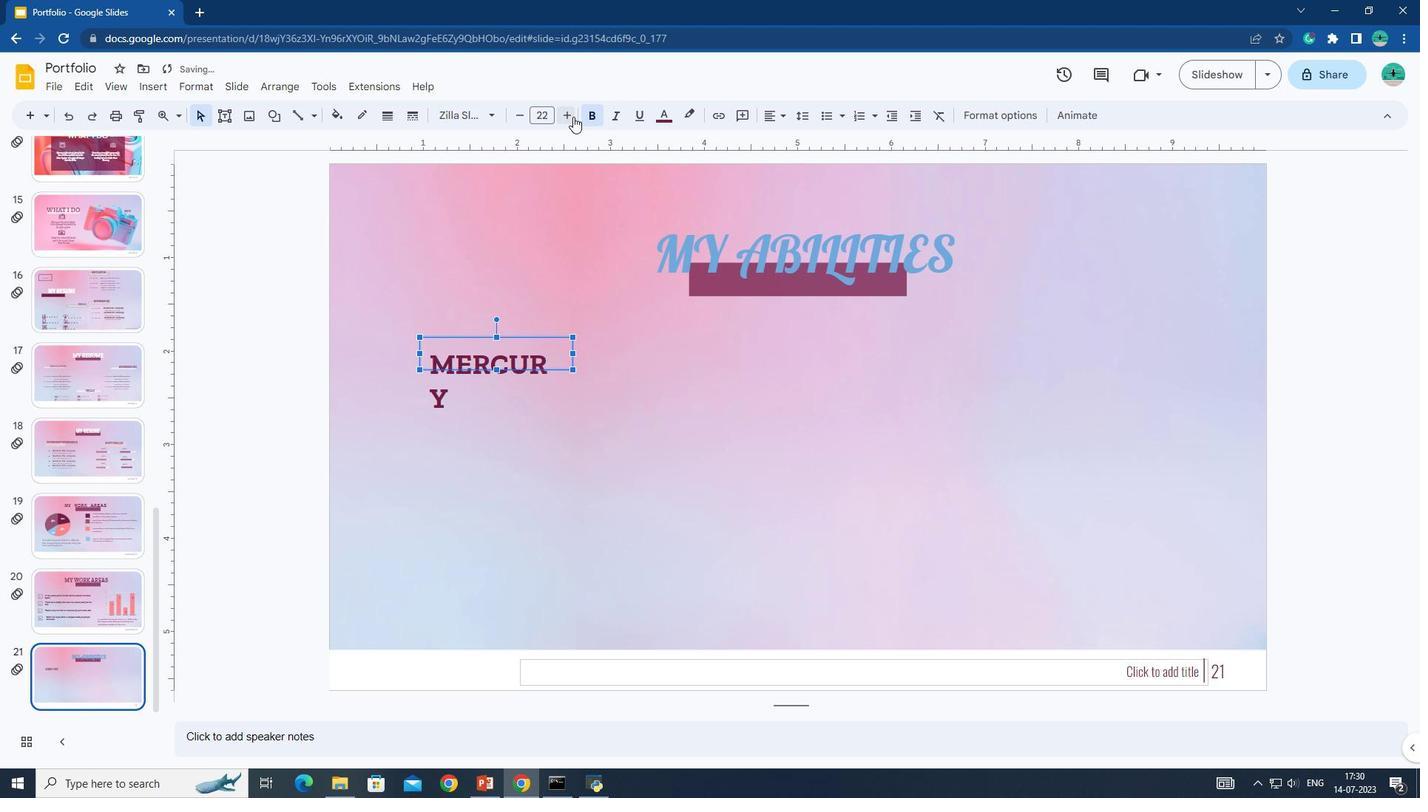 
Action: Mouse moved to (573, 355)
Screenshot: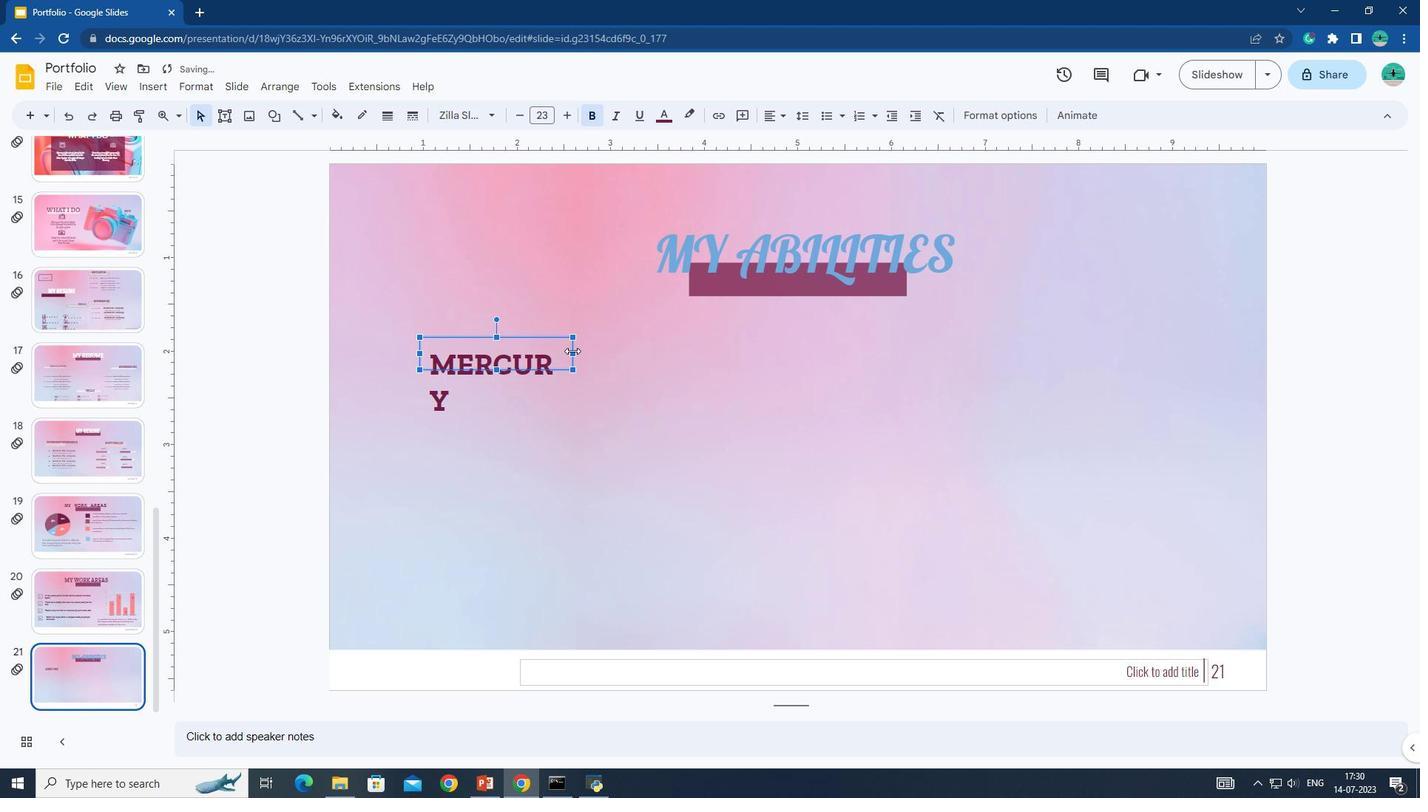 
Action: Mouse pressed left at (573, 355)
Screenshot: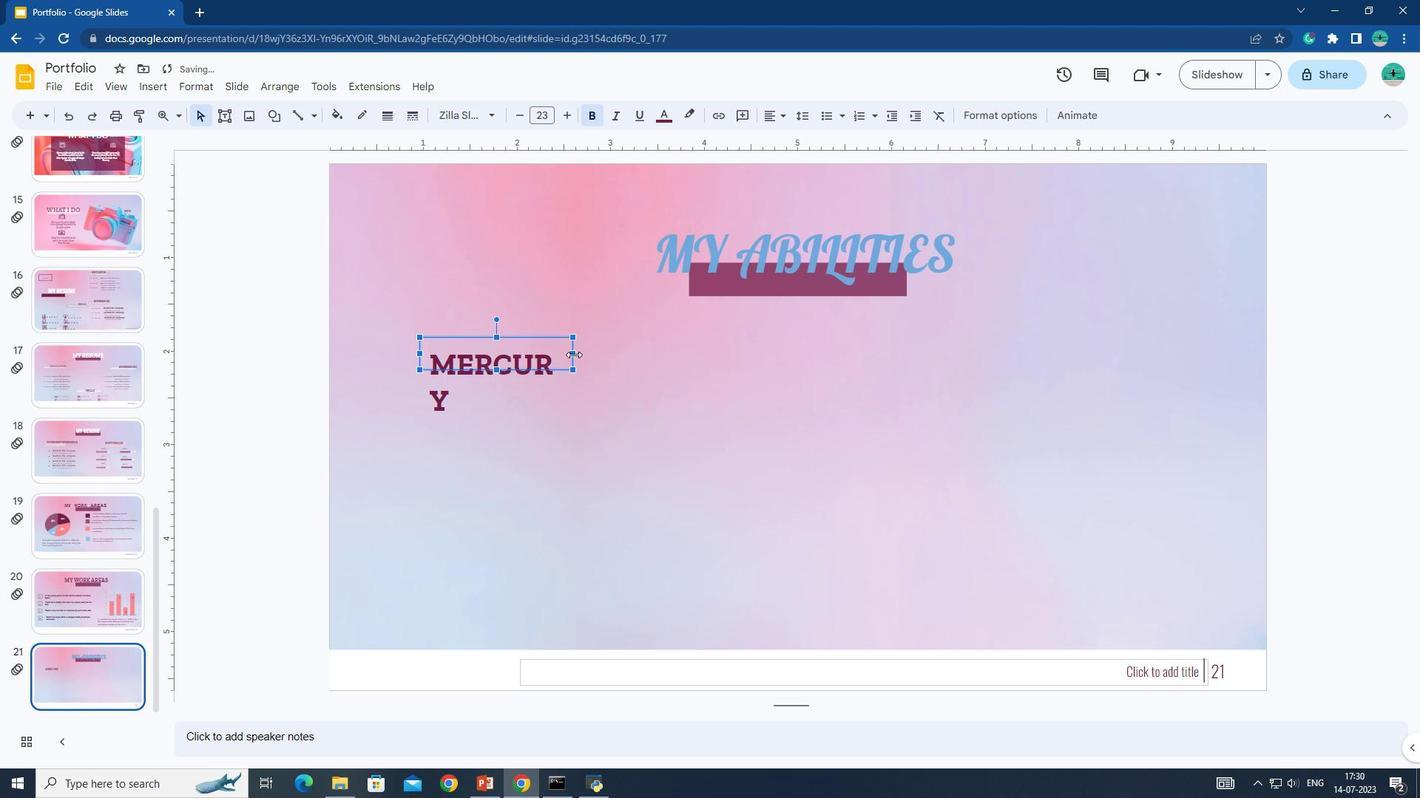 
Action: Mouse moved to (499, 121)
Screenshot: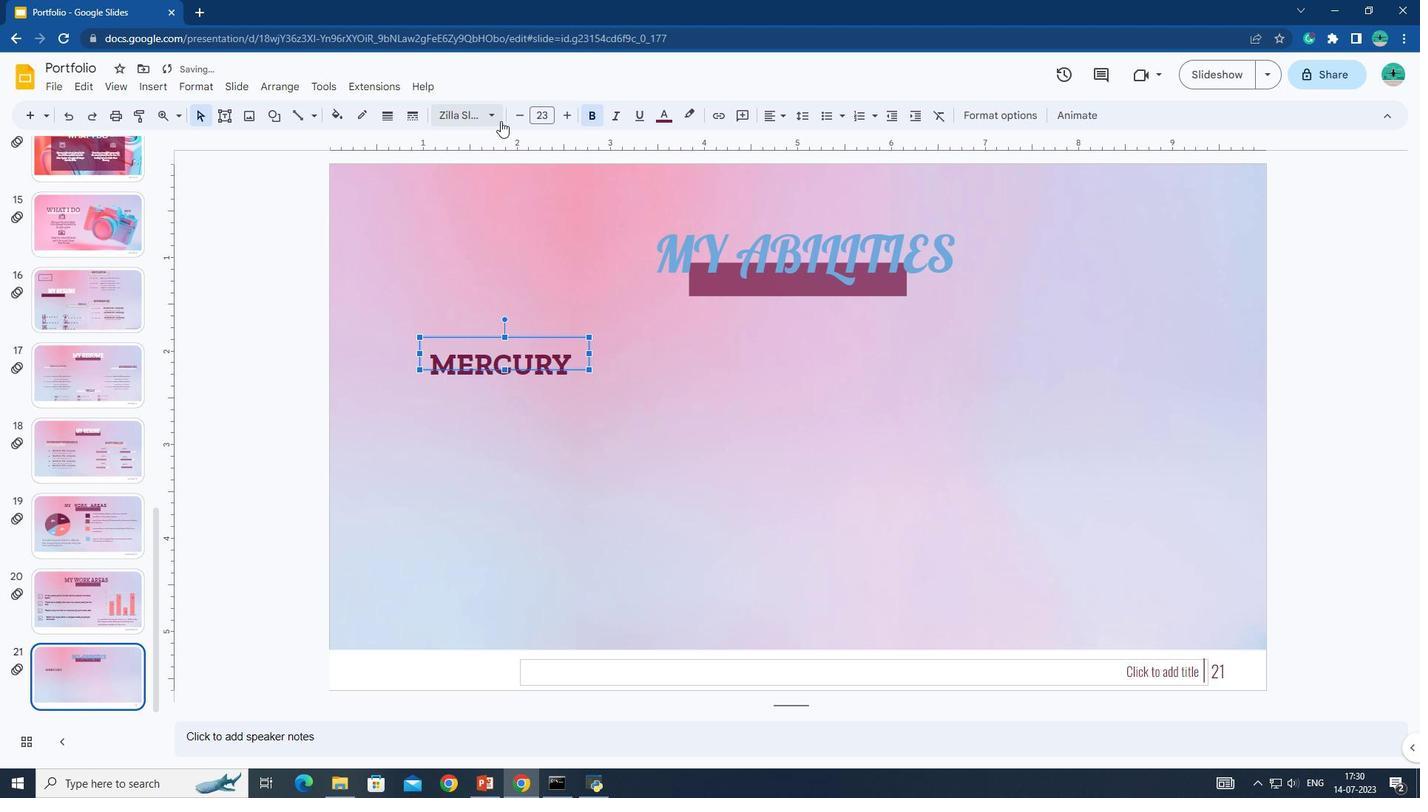 
Action: Mouse pressed left at (499, 121)
Screenshot: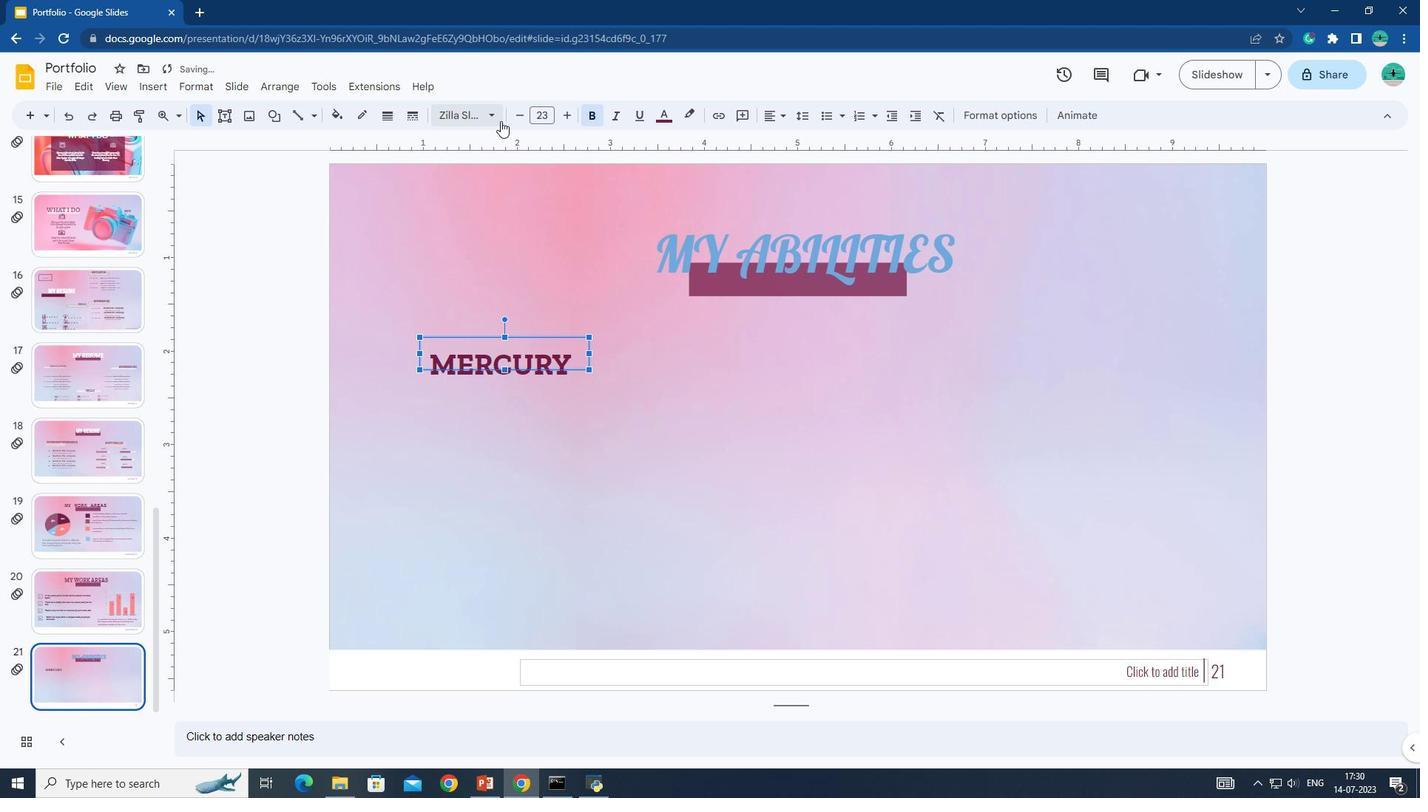 
Action: Mouse moved to (662, 679)
Screenshot: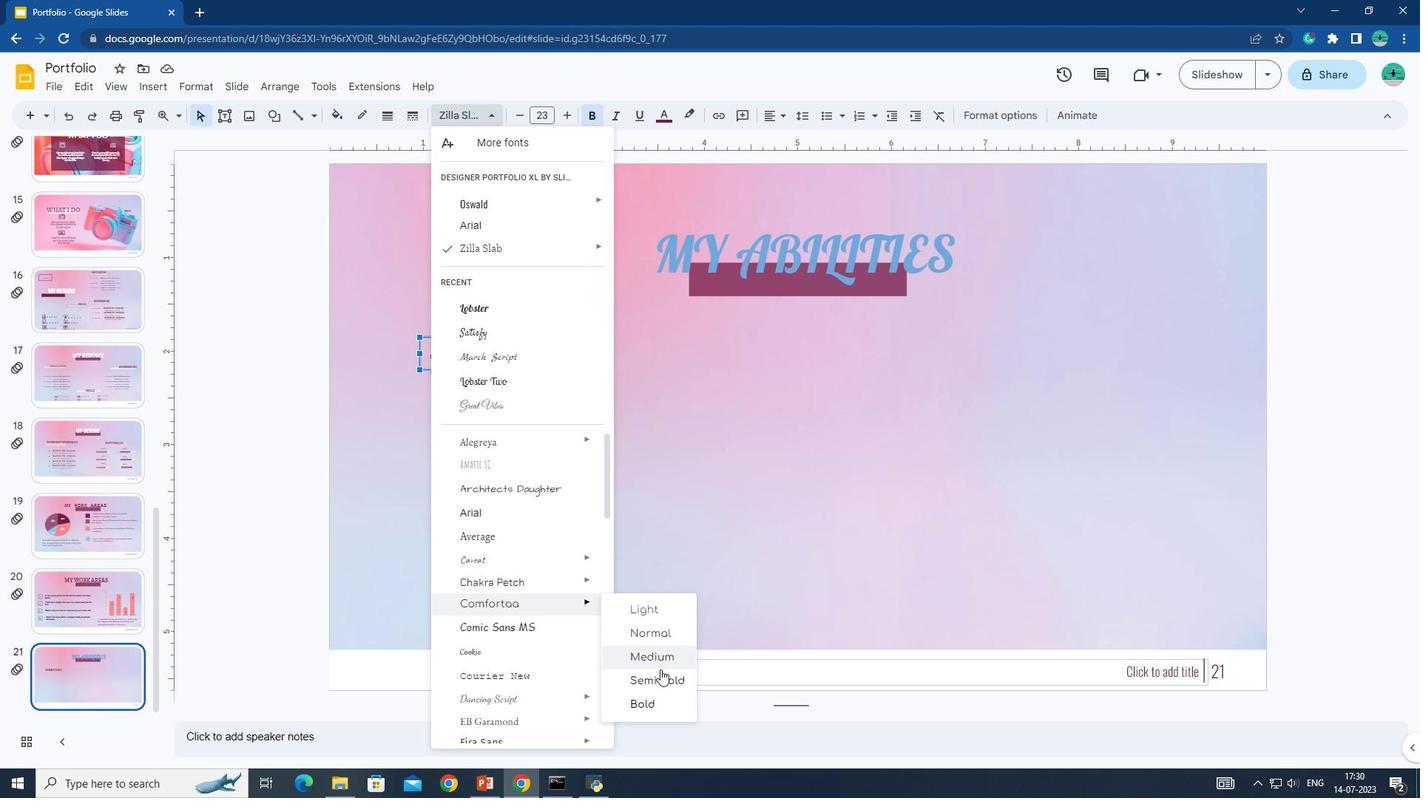 
Action: Mouse pressed left at (662, 679)
Screenshot: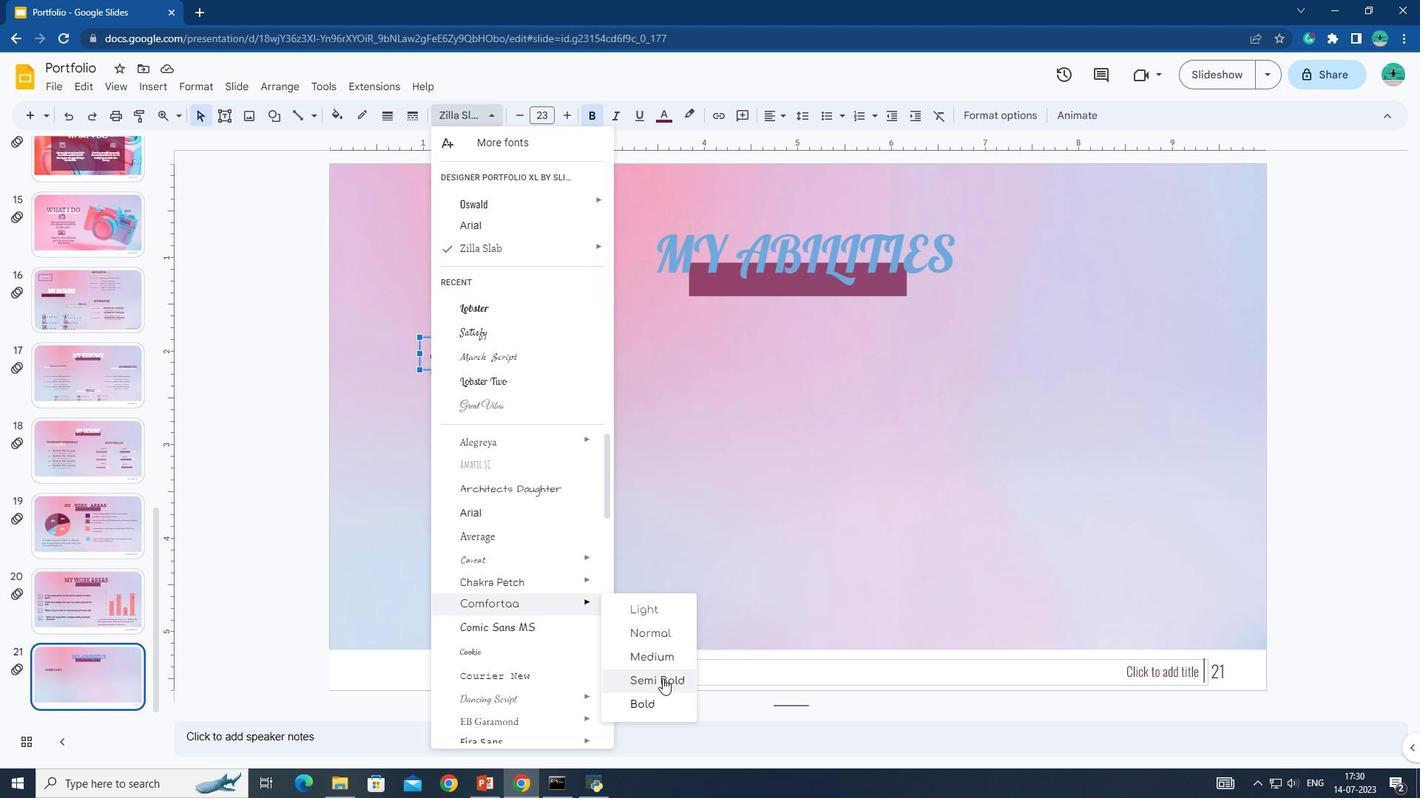 
Action: Mouse moved to (495, 116)
Screenshot: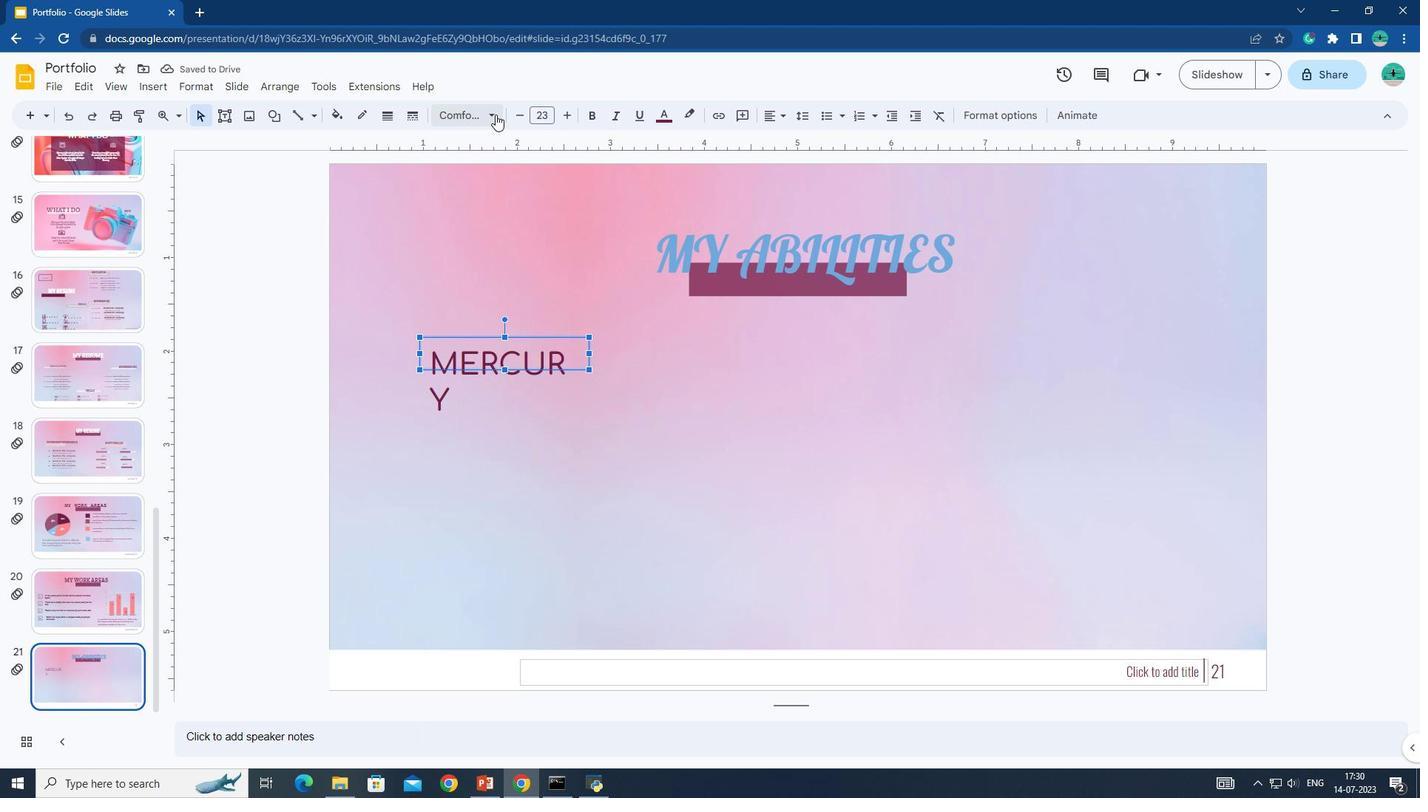 
Action: Mouse pressed left at (495, 116)
Screenshot: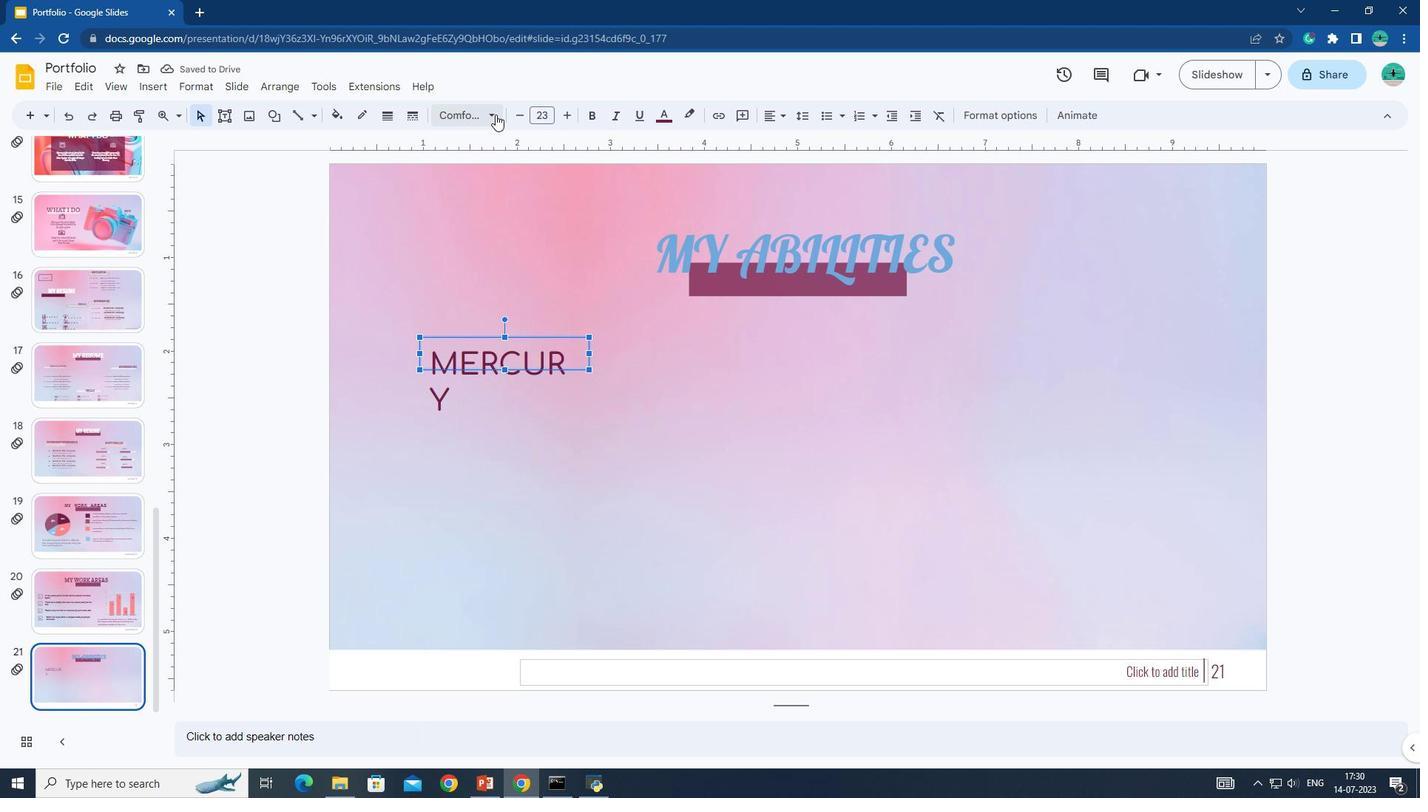 
Action: Mouse moved to (551, 629)
Screenshot: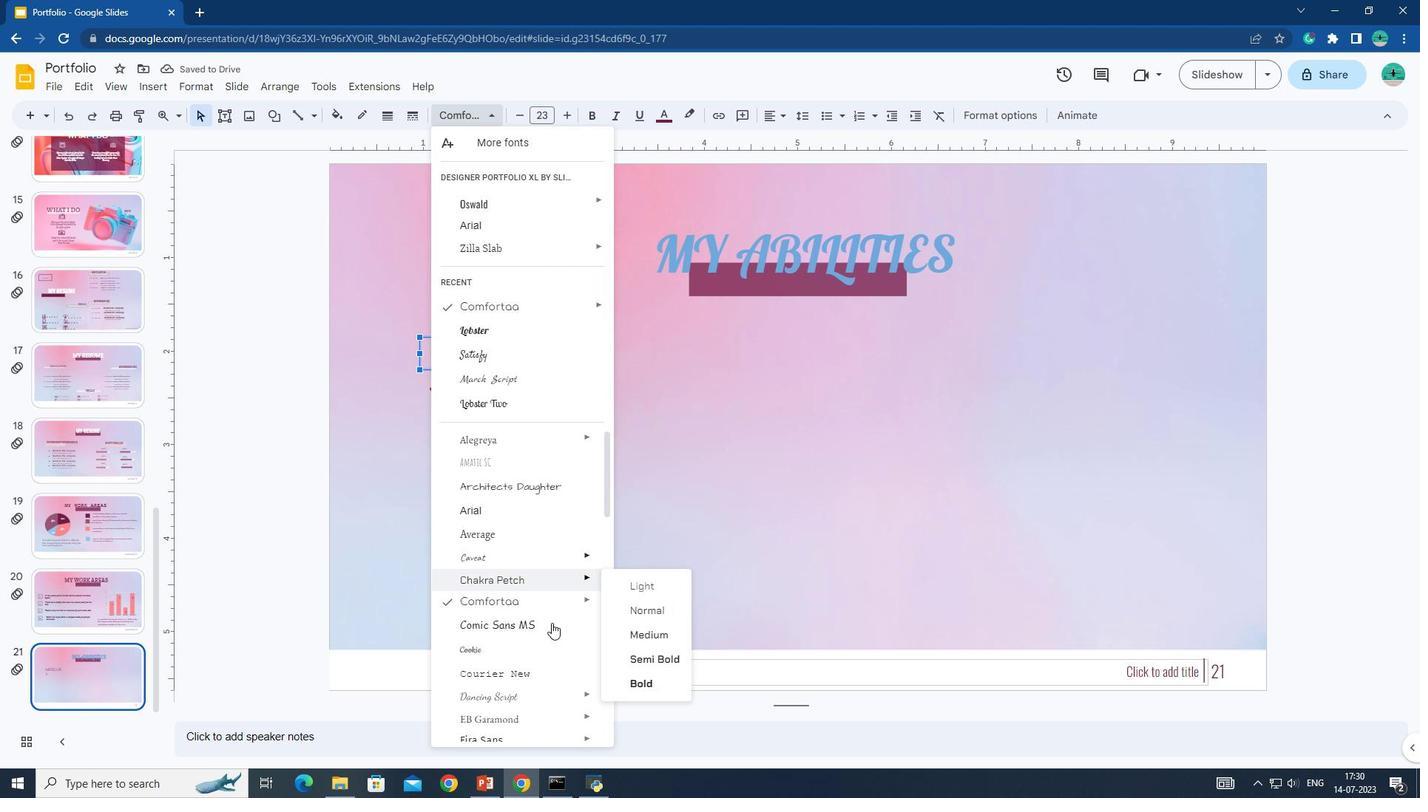 
Action: Mouse pressed left at (551, 629)
Screenshot: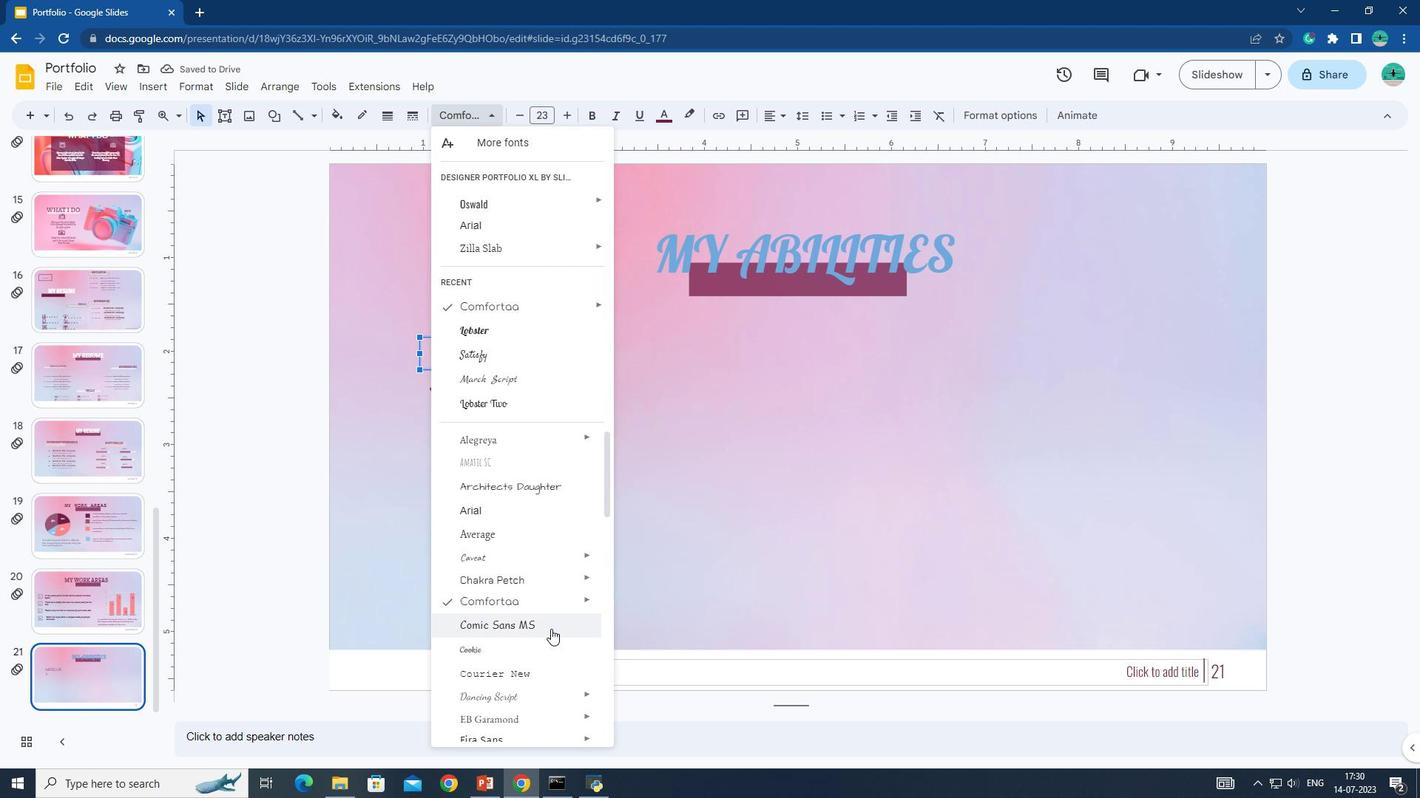 
Action: Mouse moved to (587, 122)
Screenshot: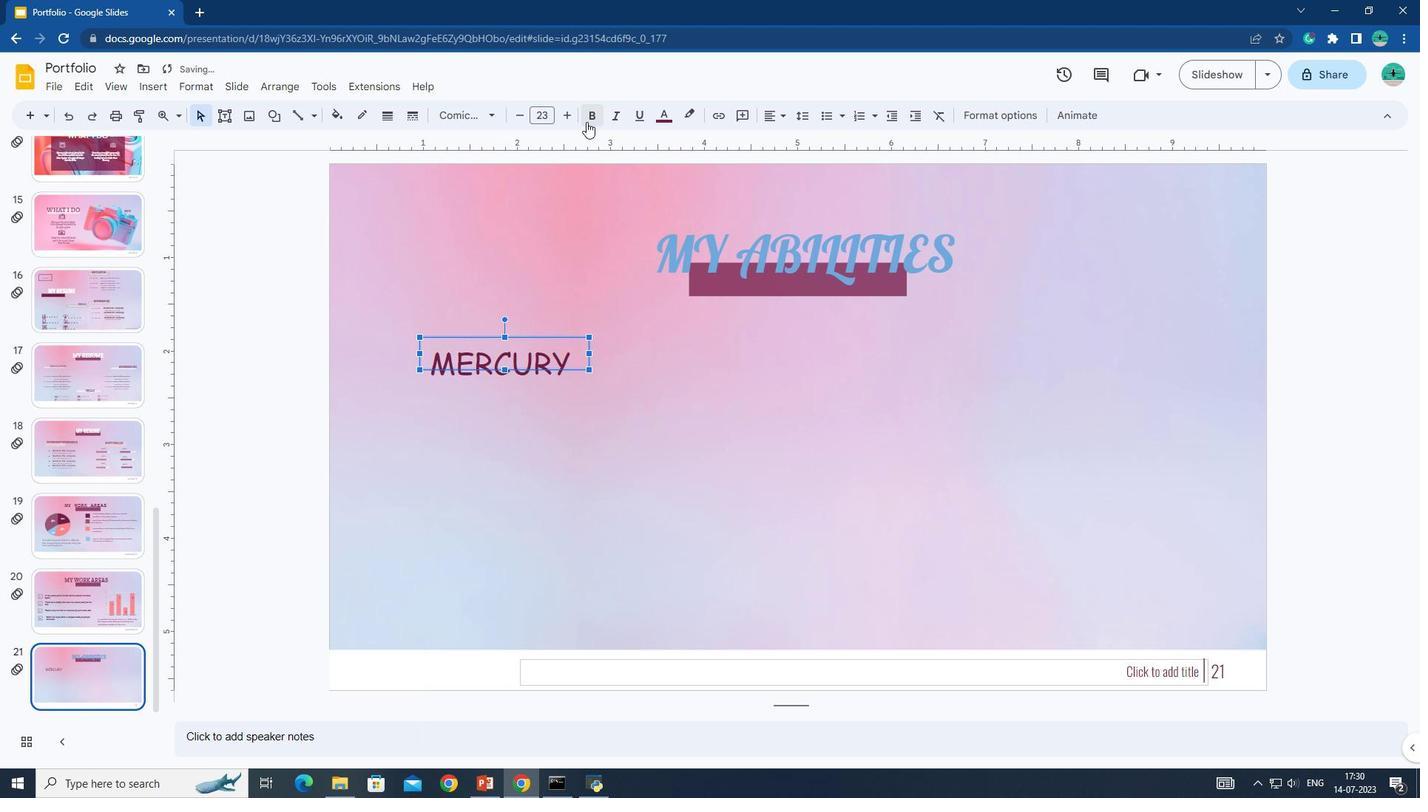 
Action: Mouse pressed left at (587, 122)
Screenshot: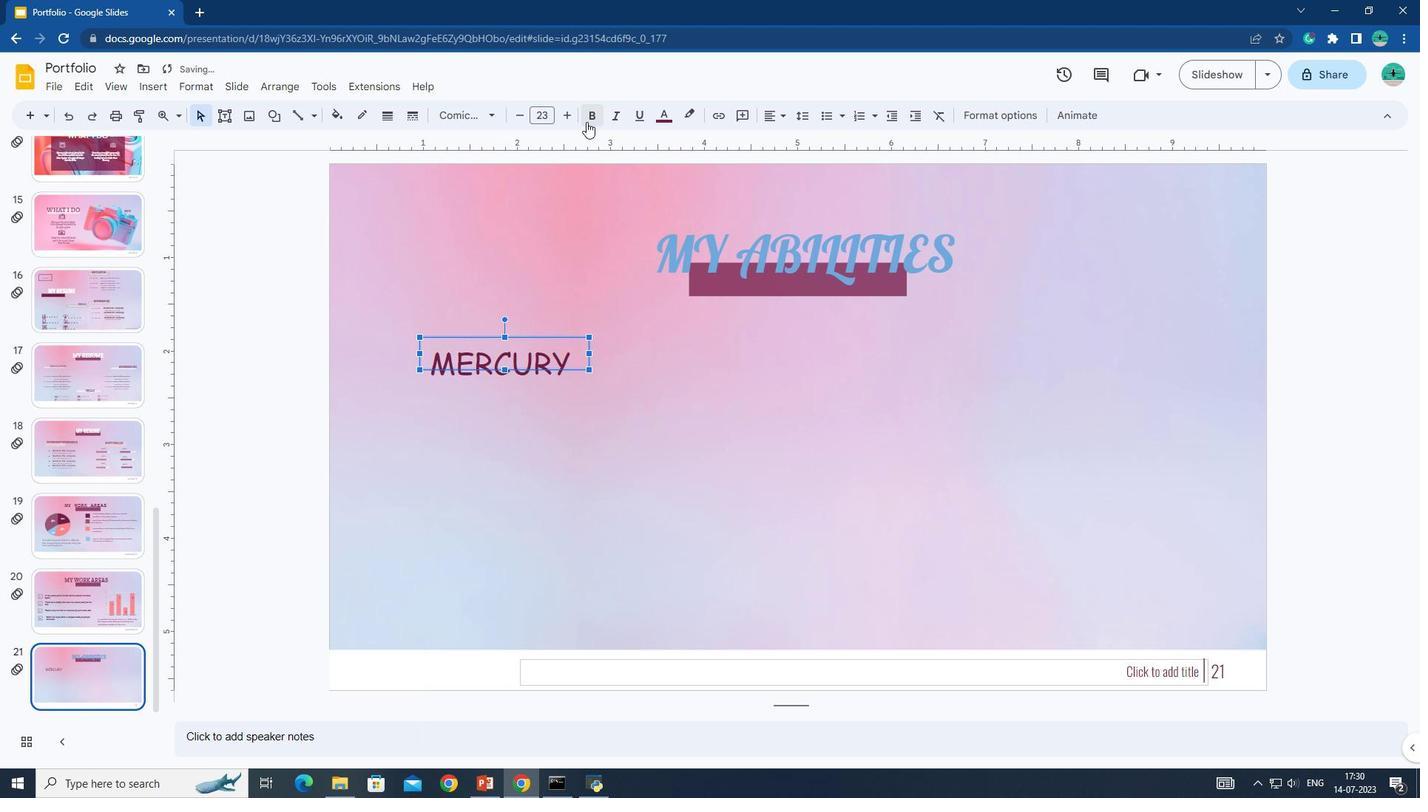 
Action: Mouse moved to (615, 436)
Screenshot: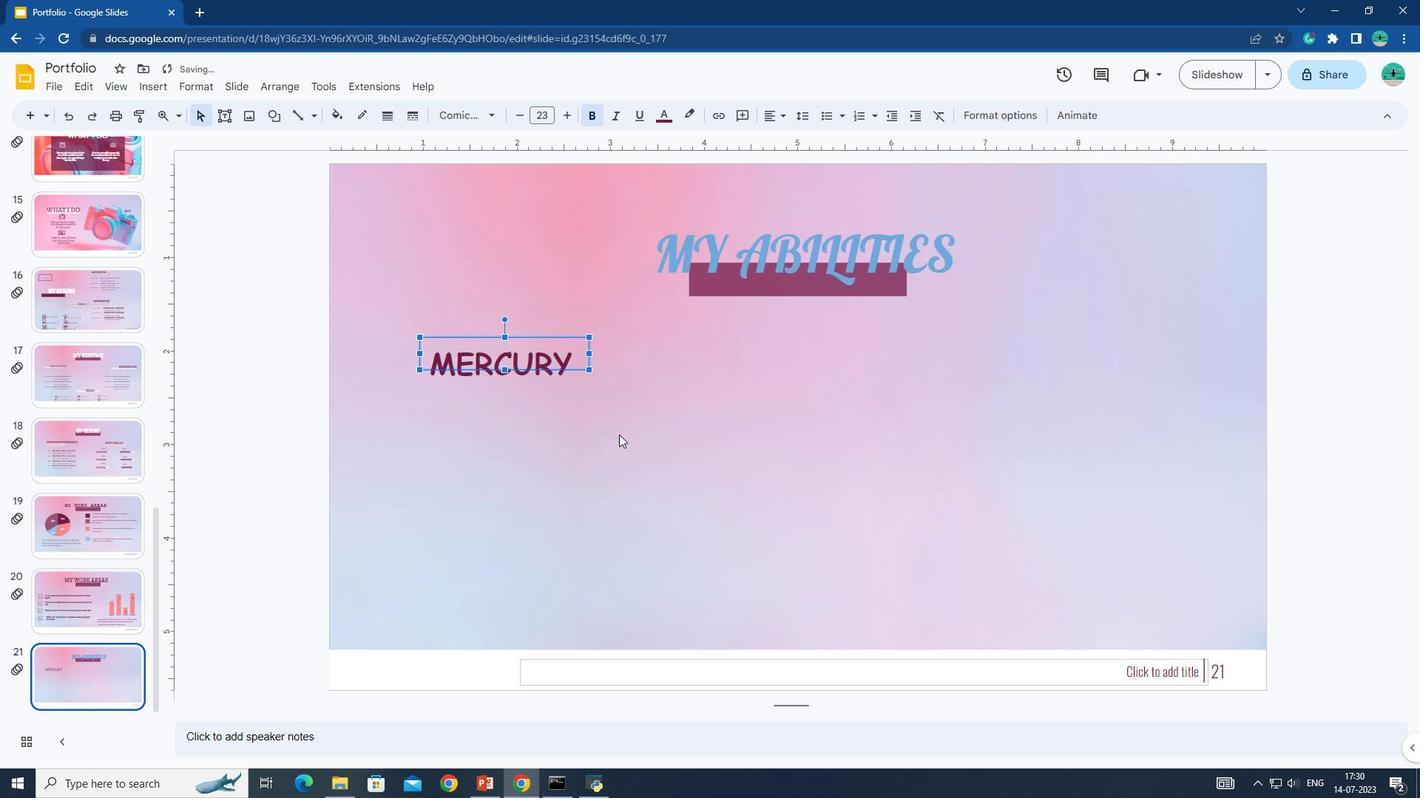 
Action: Mouse pressed left at (615, 436)
Screenshot: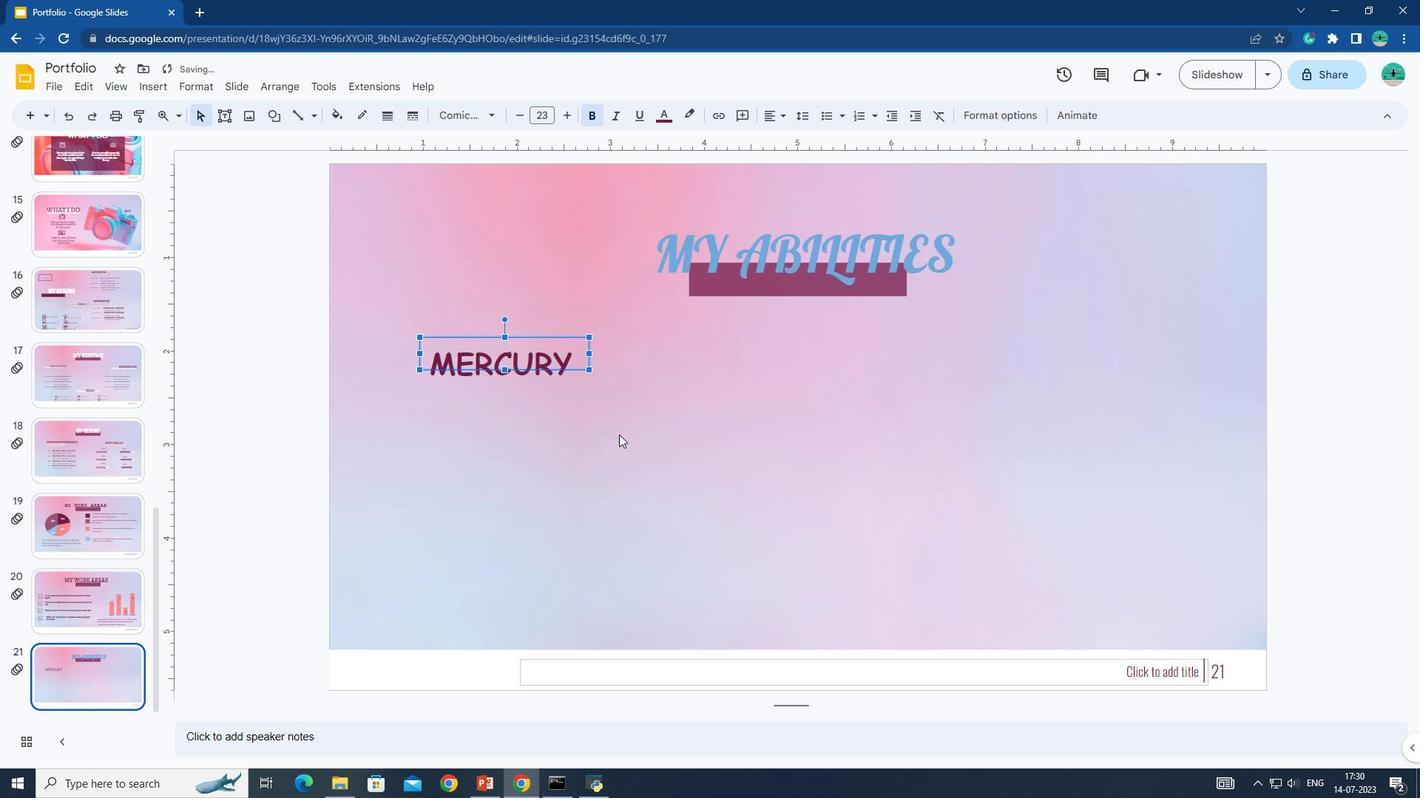 
Action: Mouse moved to (491, 371)
Screenshot: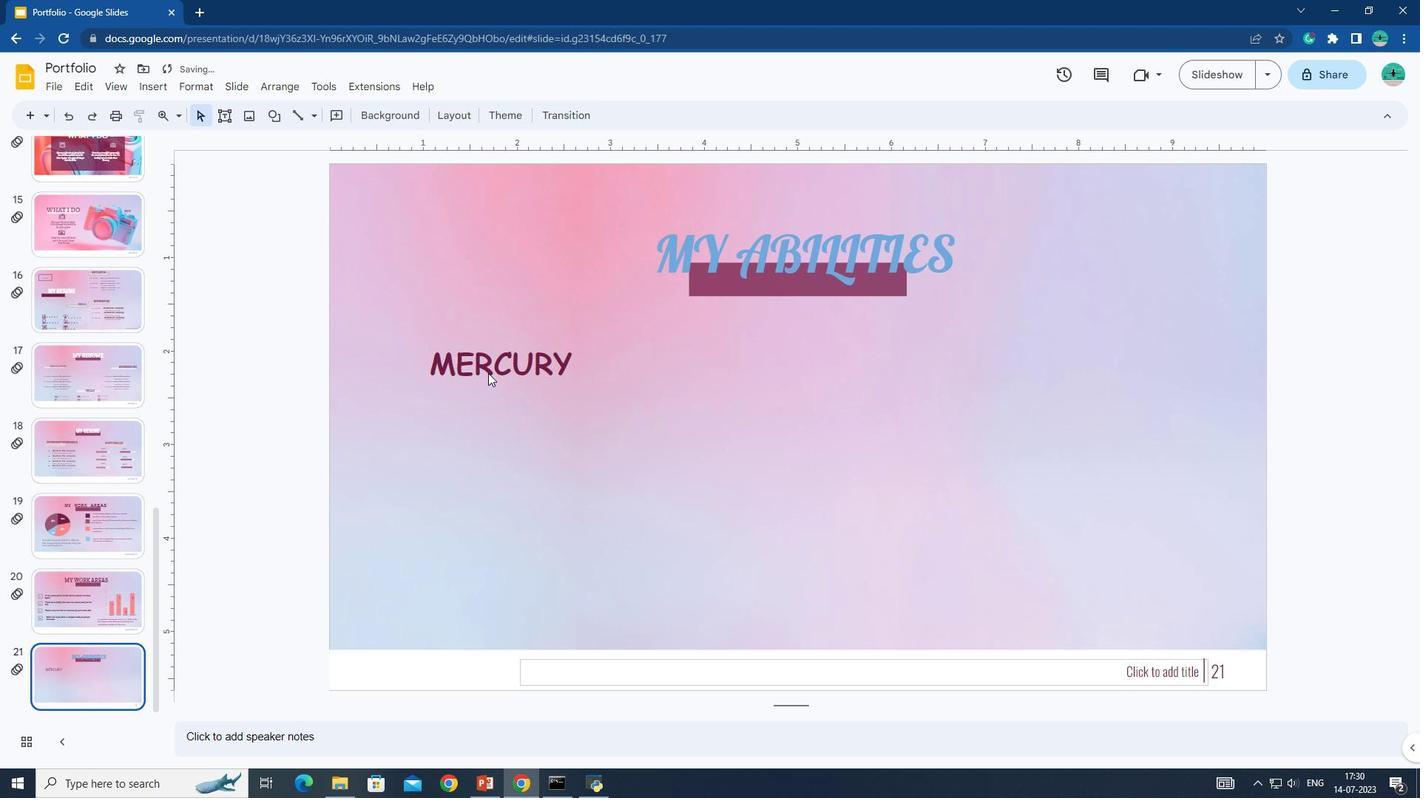 
Action: Mouse pressed left at (491, 371)
Screenshot: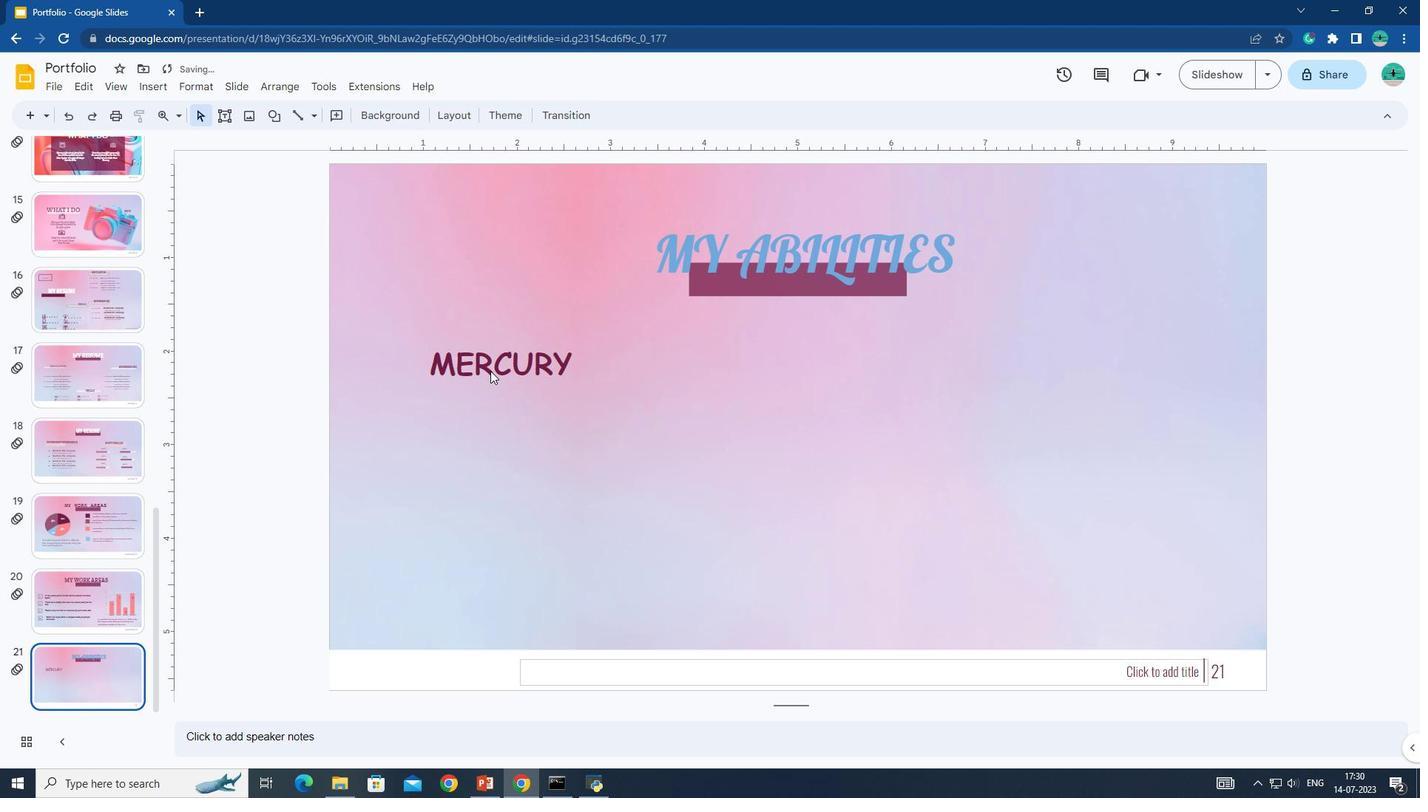 
Action: Mouse moved to (505, 343)
Screenshot: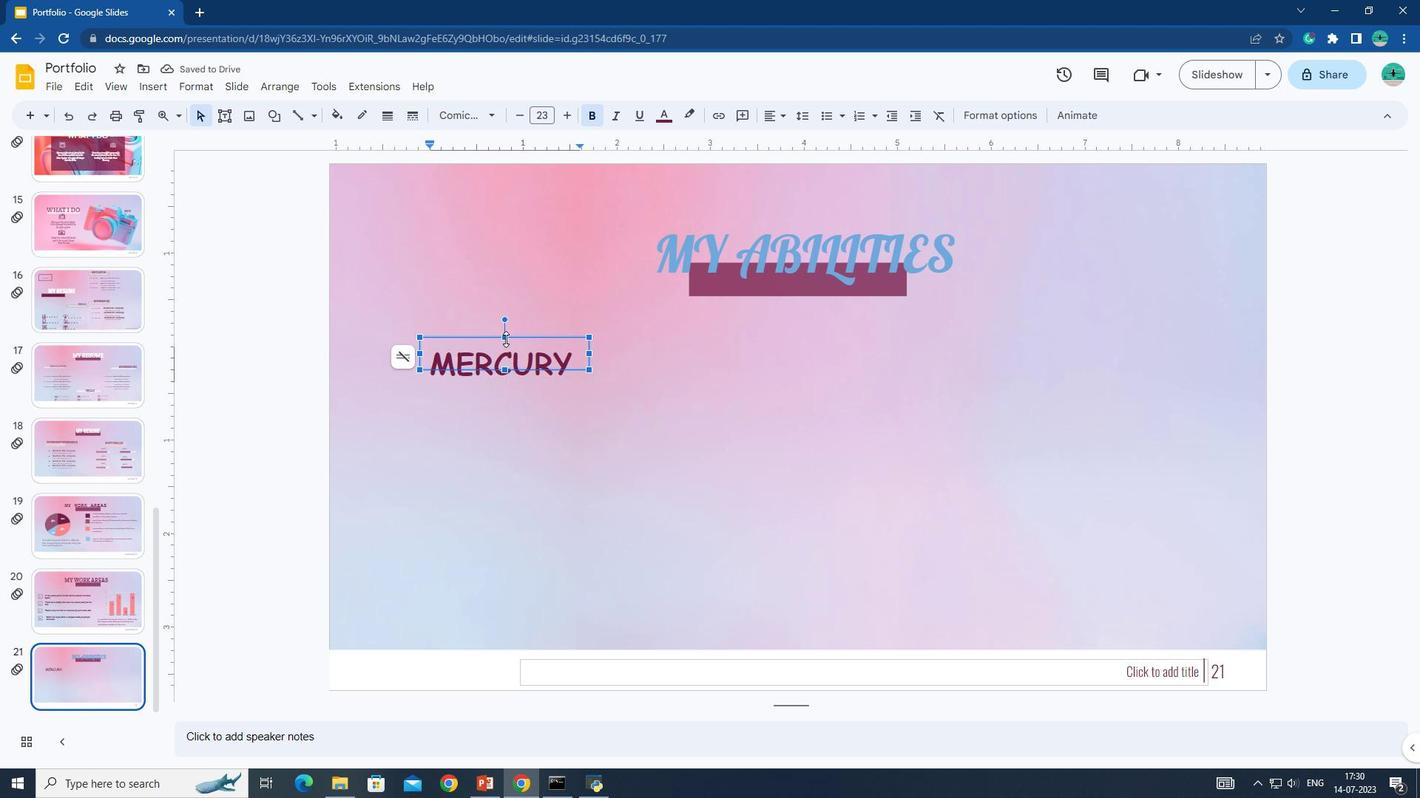 
Action: Mouse pressed left at (505, 343)
Screenshot: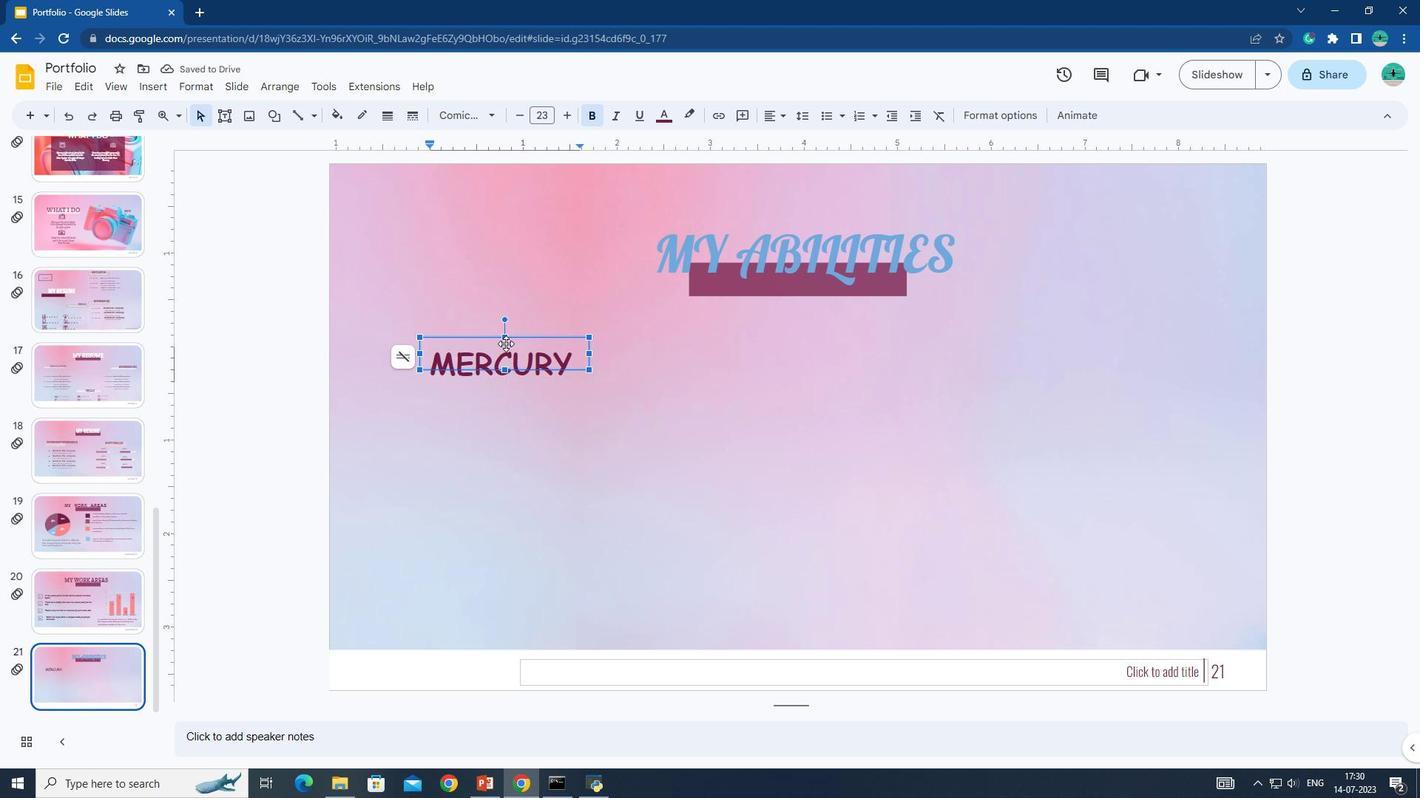 
Action: Mouse moved to (490, 399)
Screenshot: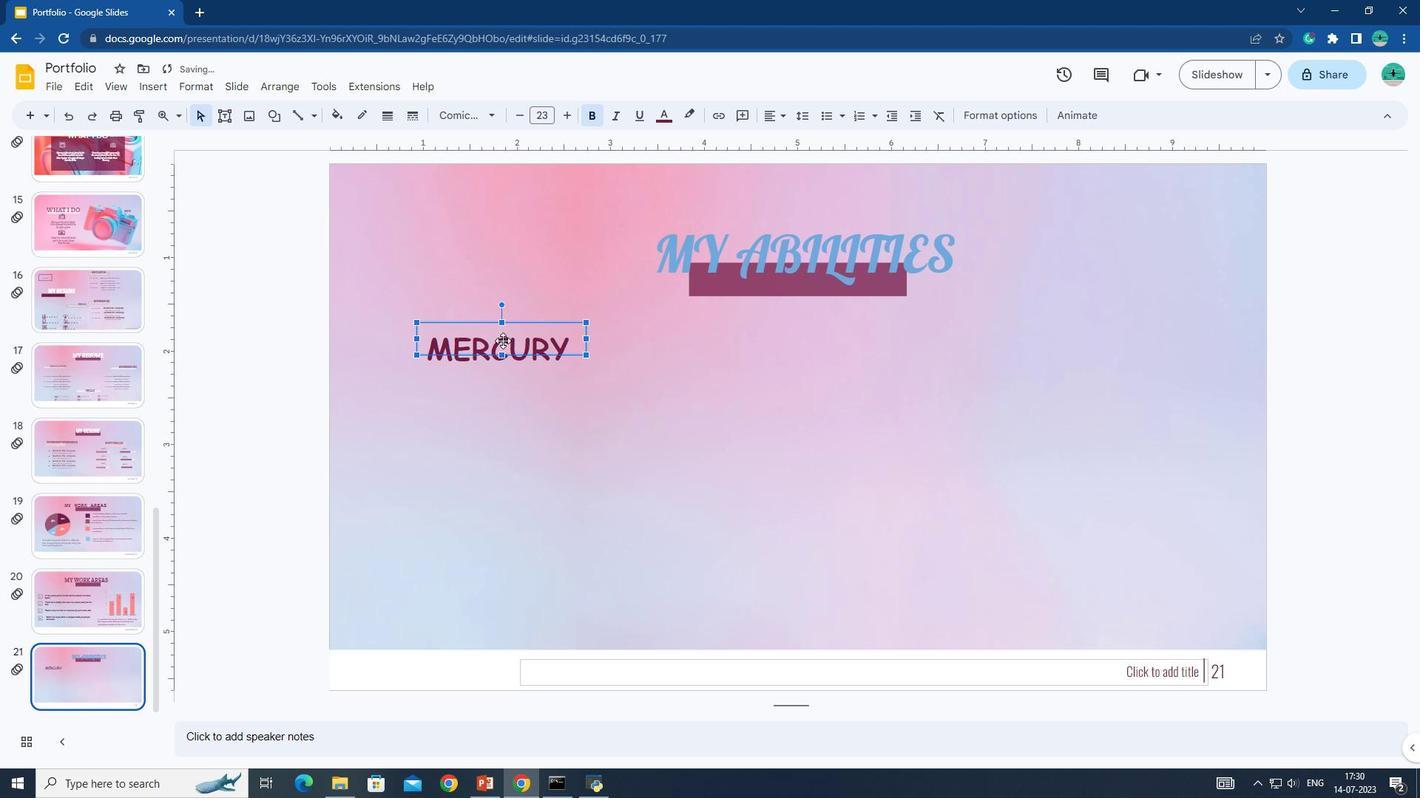
Action: Mouse pressed left at (490, 399)
Screenshot: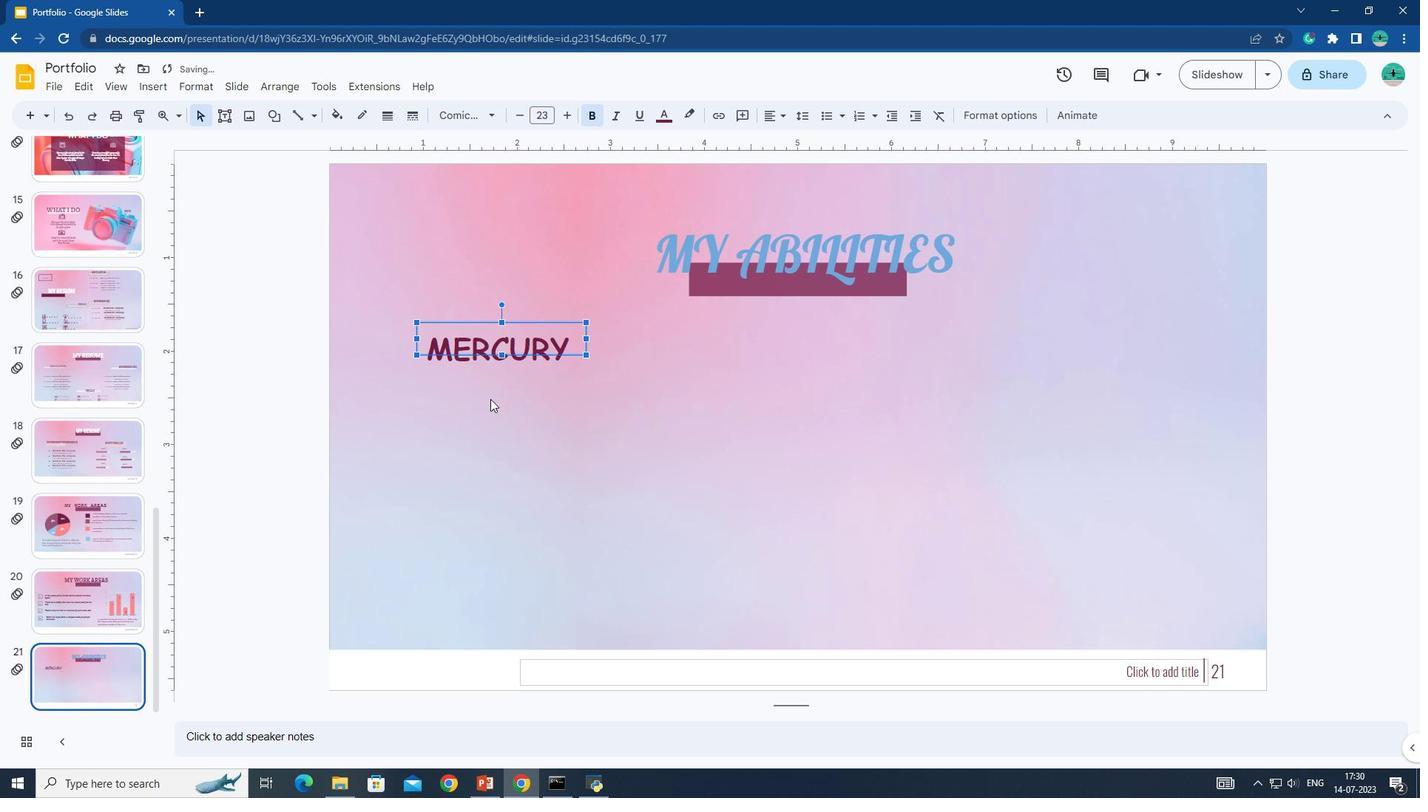 
Action: Mouse moved to (224, 118)
Screenshot: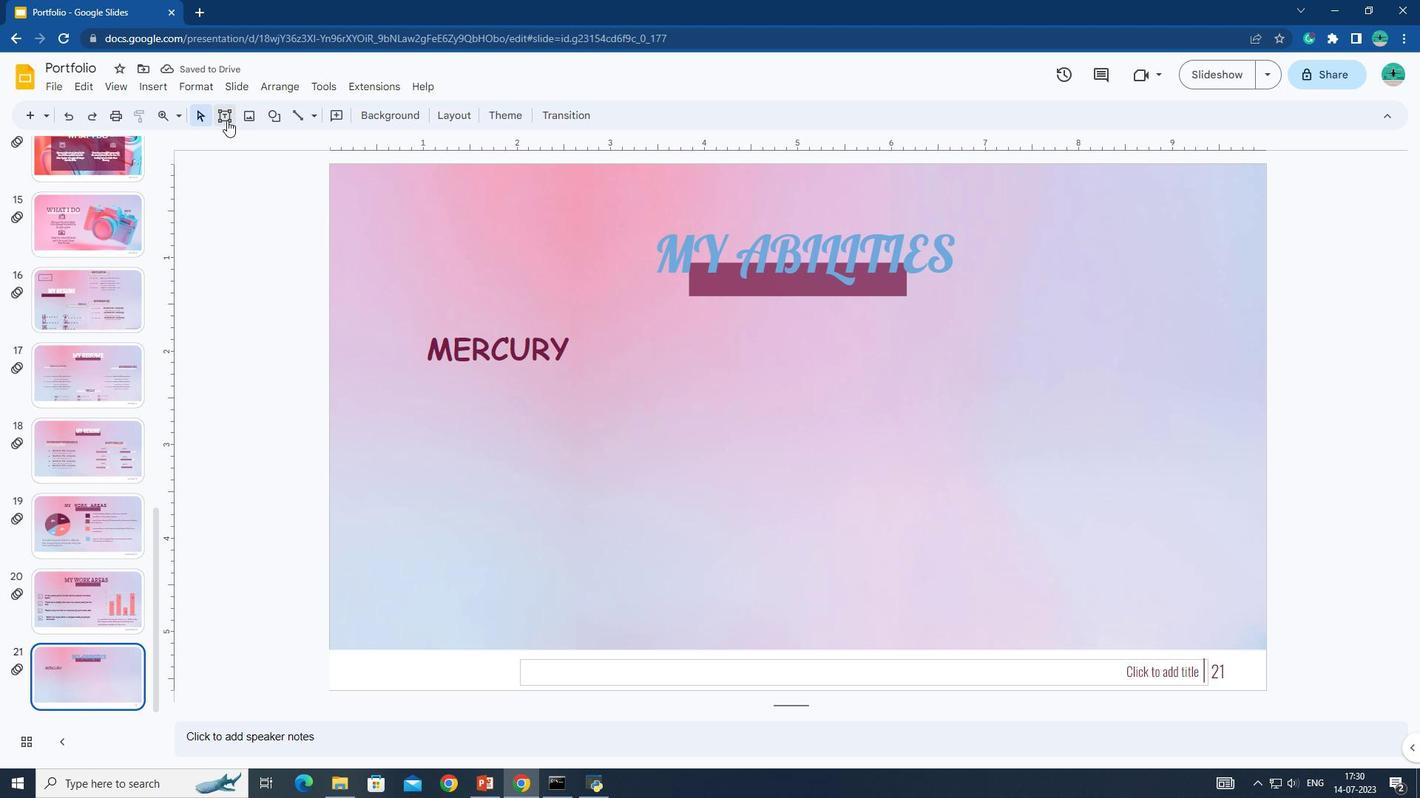 
Action: Mouse pressed left at (224, 118)
Screenshot: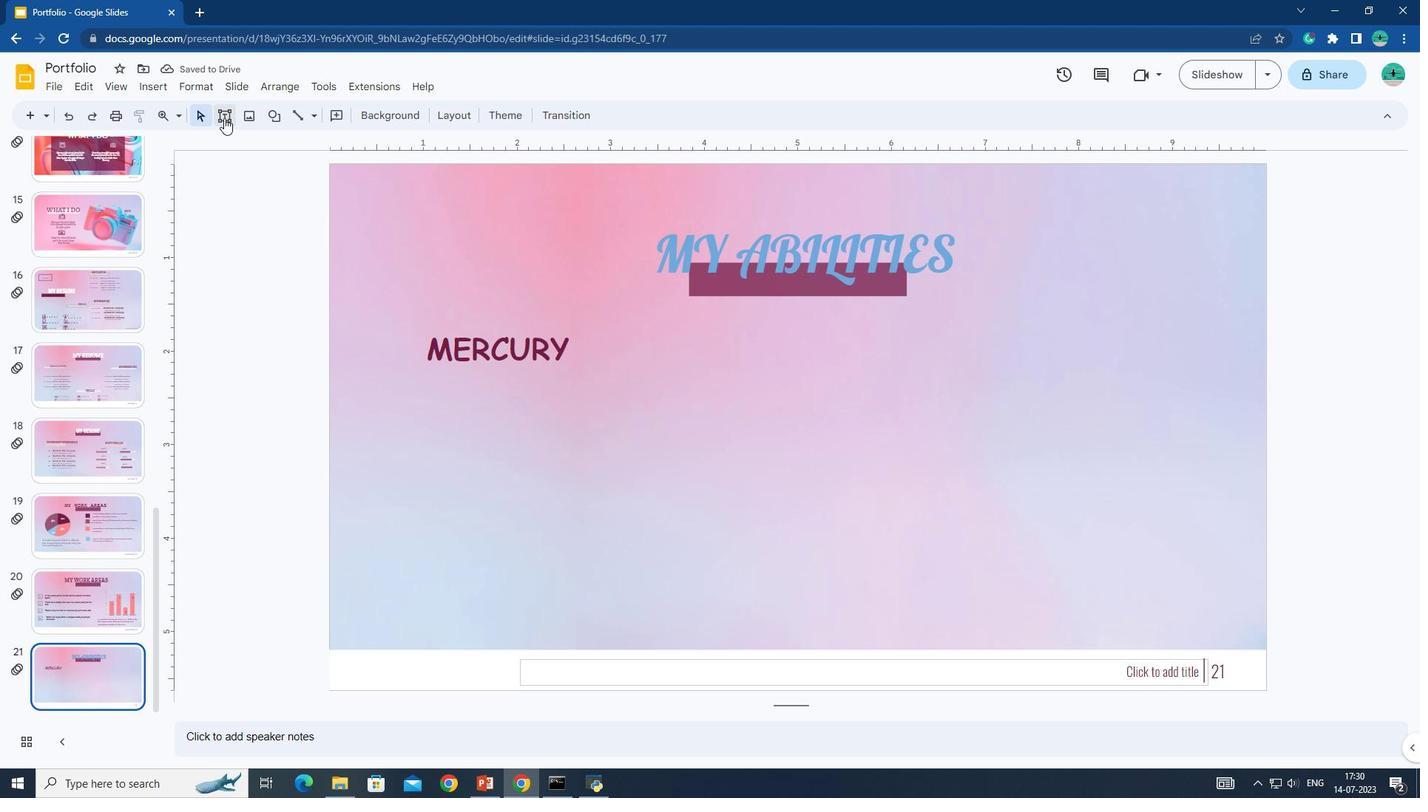 
Action: Mouse moved to (391, 374)
Screenshot: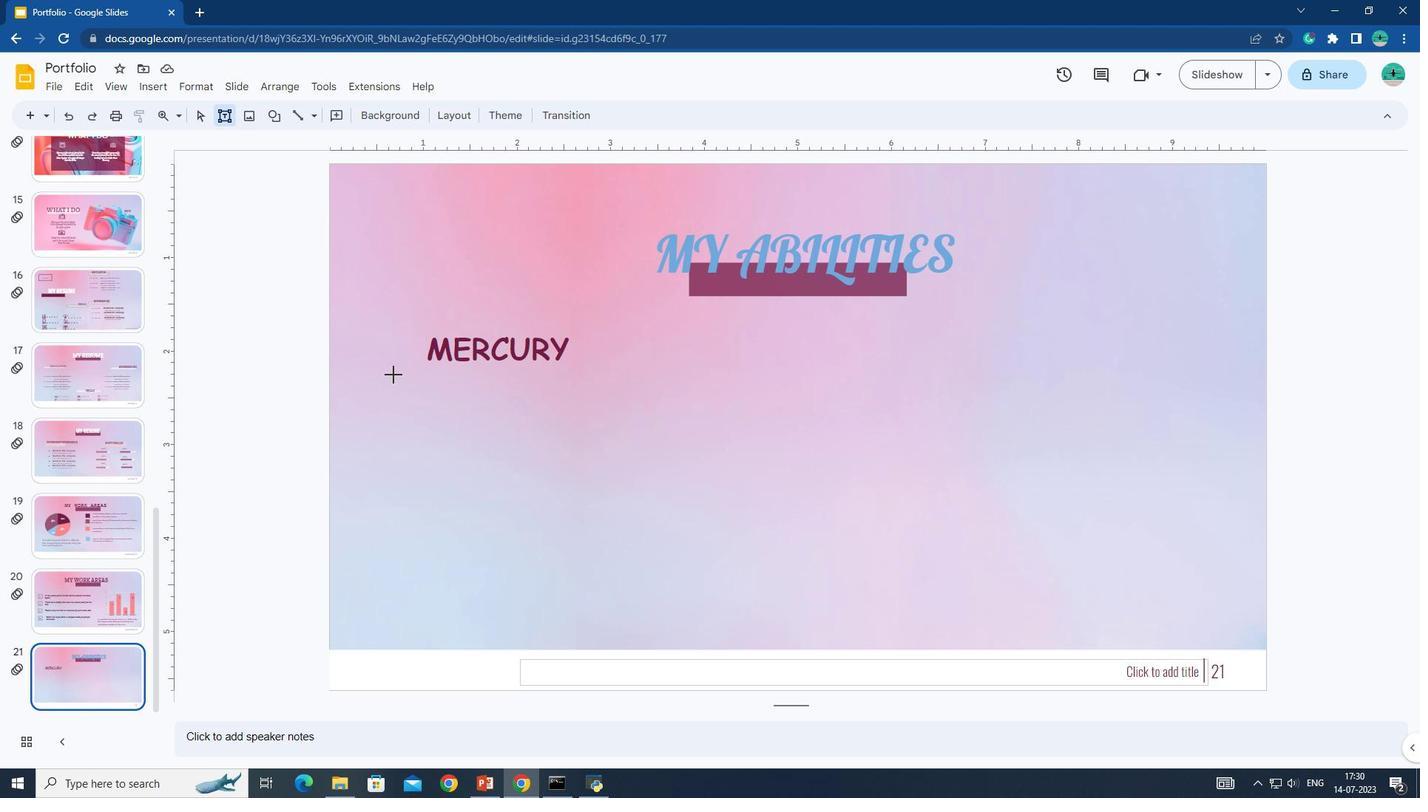 
Action: Mouse pressed left at (391, 374)
Screenshot: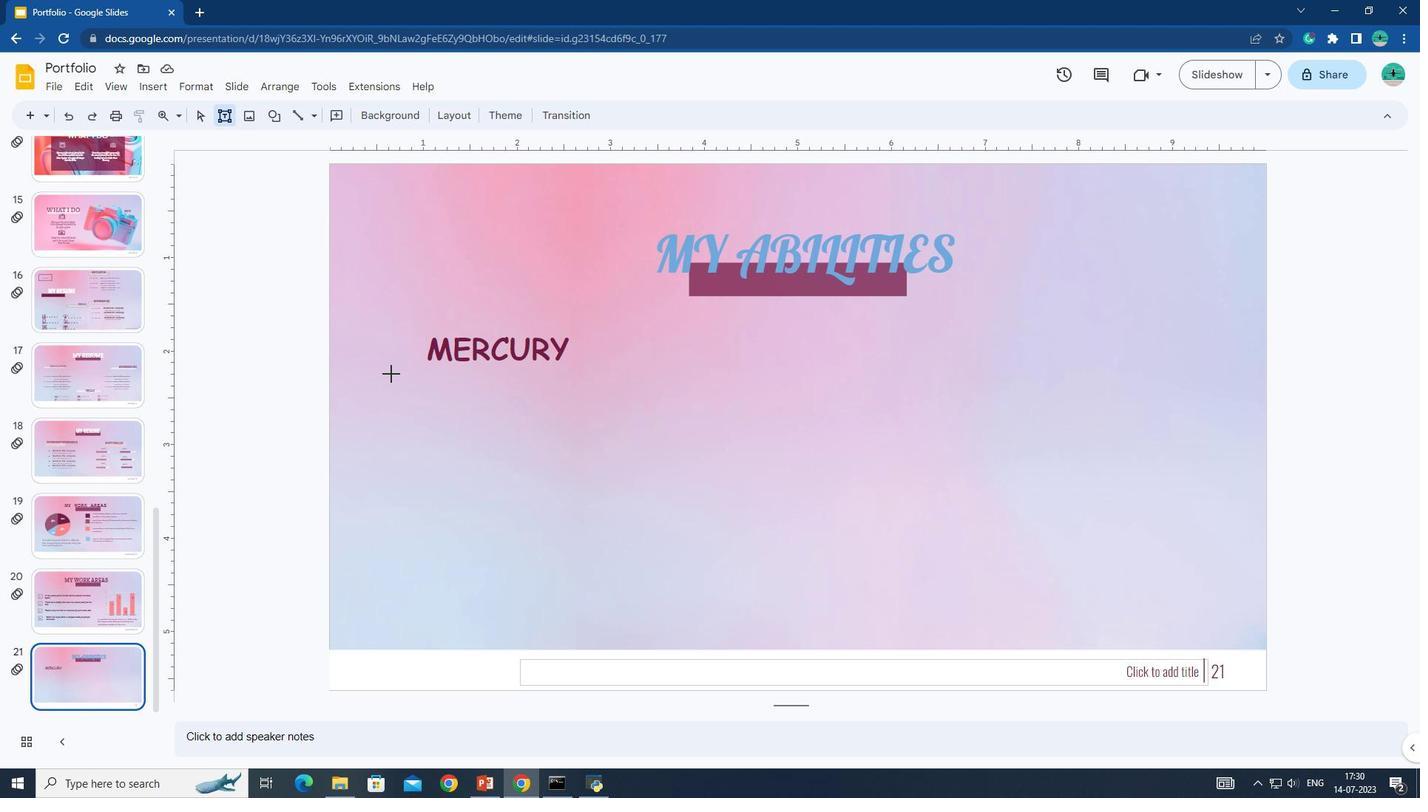 
Action: Mouse moved to (429, 388)
Screenshot: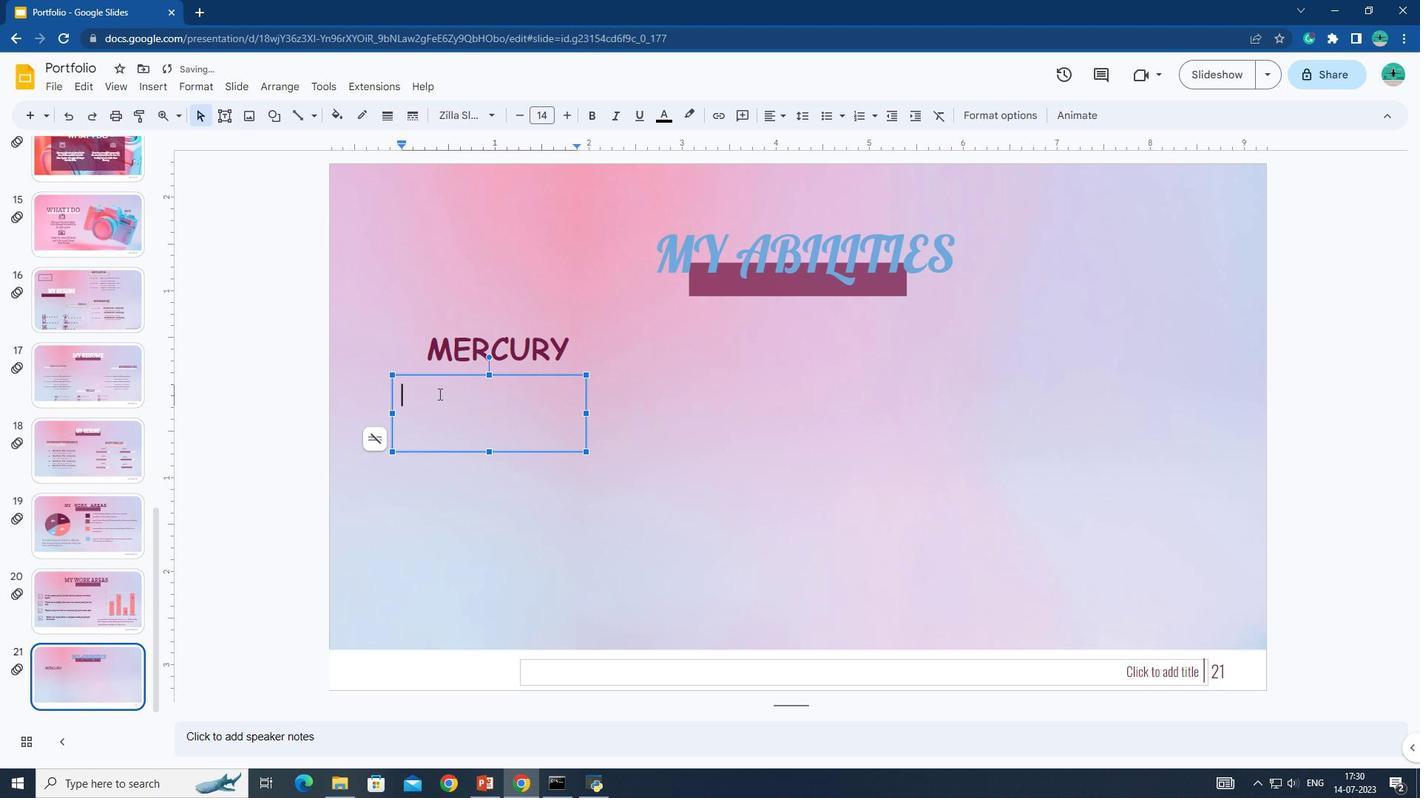 
Action: Key pressed I<Key.caps_lock>t's<Key.space>the<Key.space>closest<Key.space>planet<Key.space>to<Key.space>the<Key.space><Key.shift>Sun<Key.space>the<Key.space>smallest<Key.space>in<Key.space>the<Key.space><Key.shift>Solar<Key.space><Key.shift>System
Screenshot: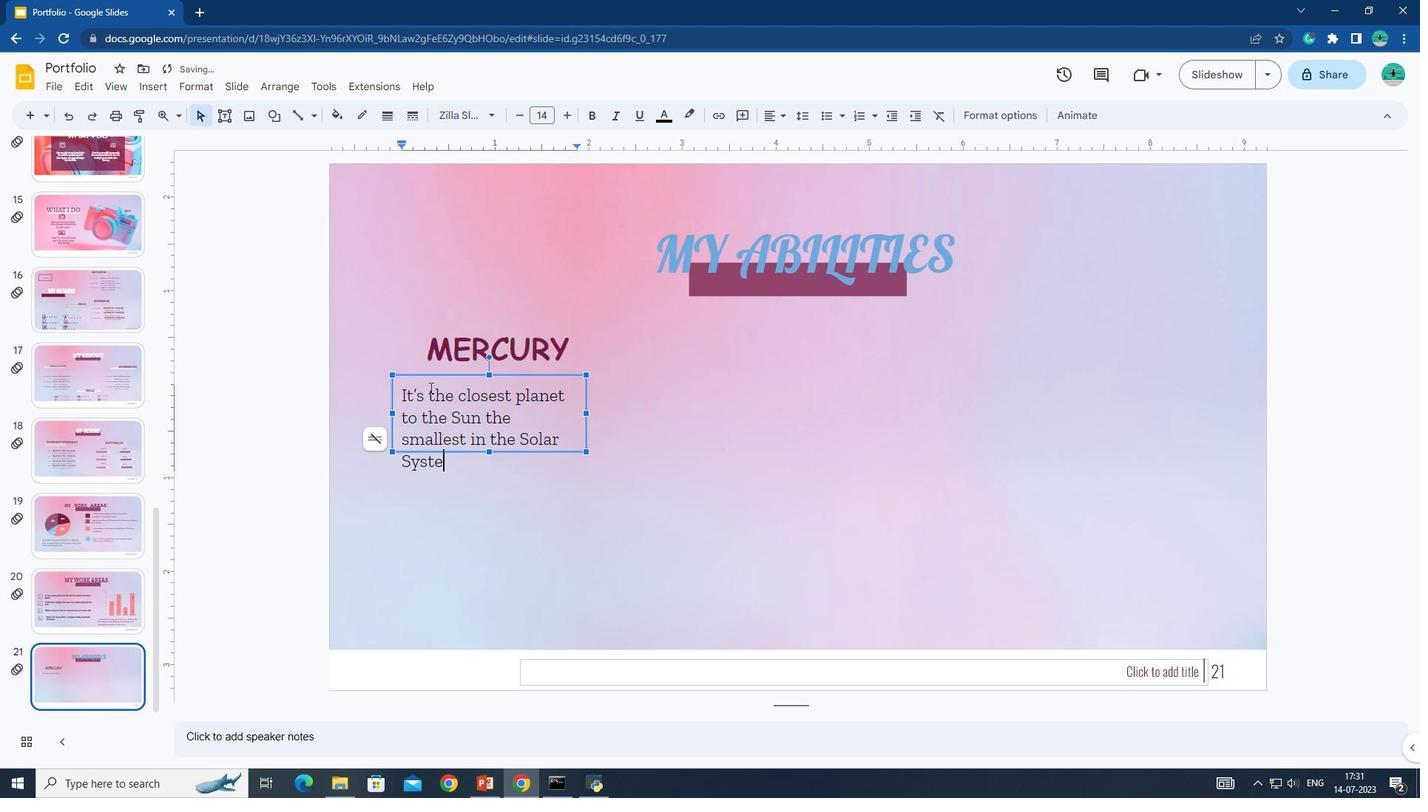 
Action: Mouse moved to (490, 451)
Screenshot: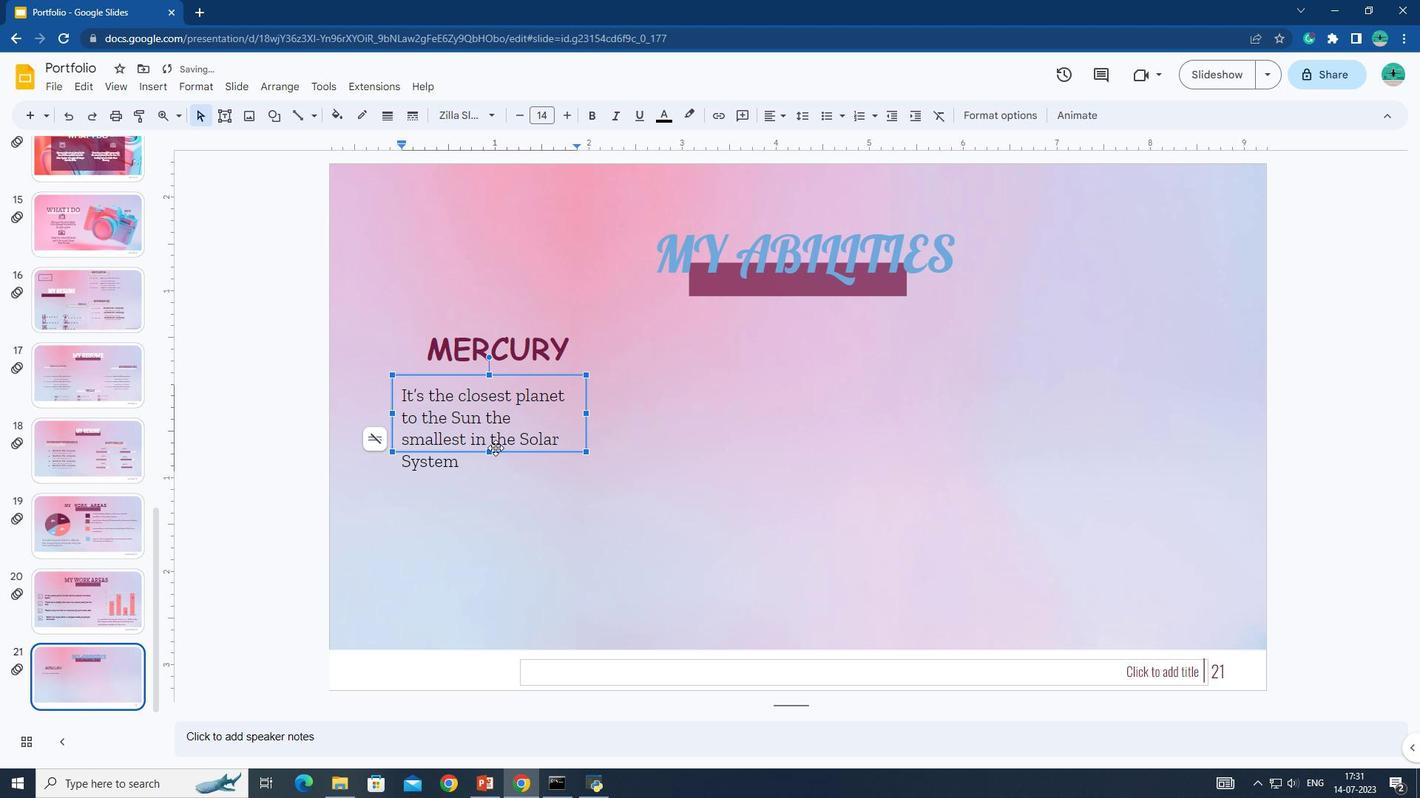 
Action: Mouse pressed left at (490, 451)
Screenshot: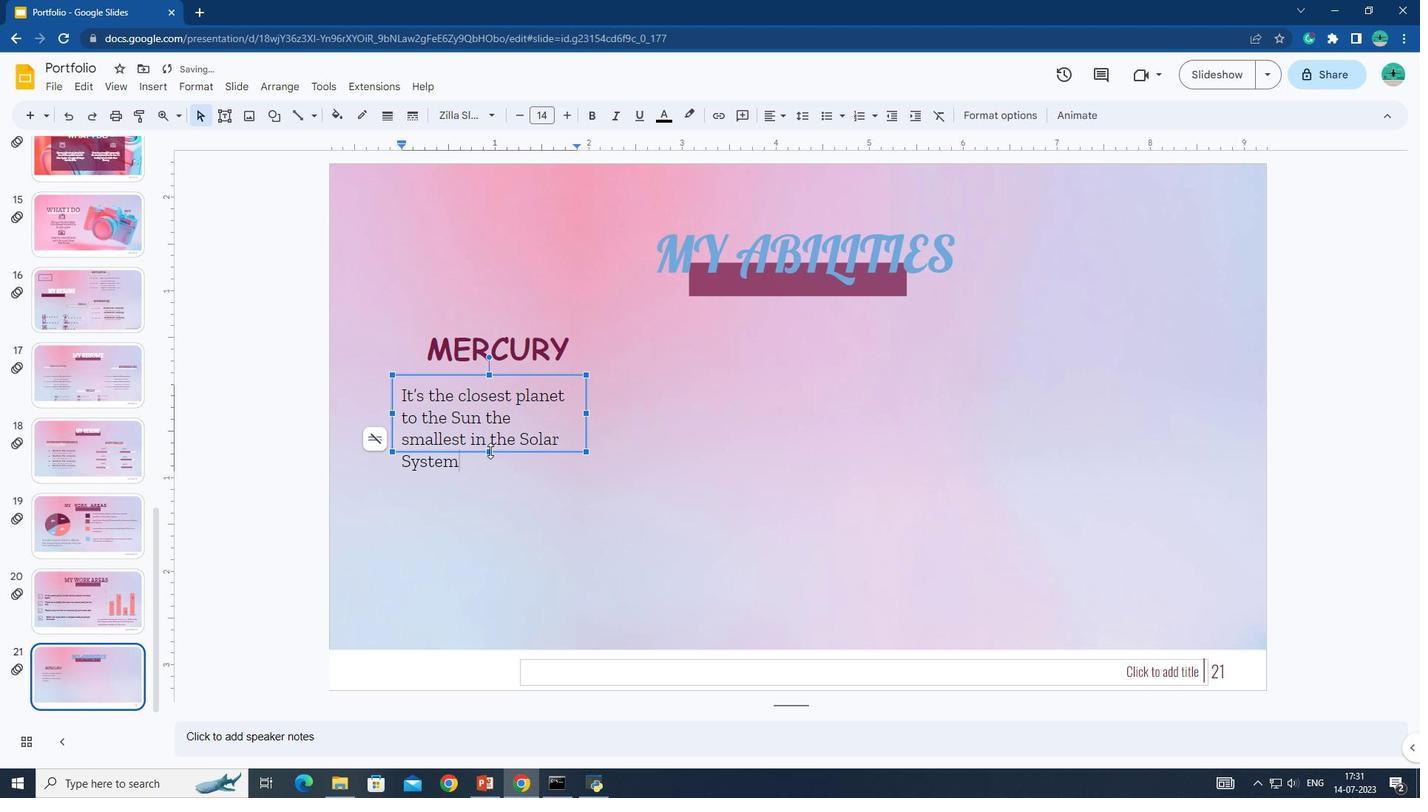 
Action: Mouse moved to (203, 82)
Screenshot: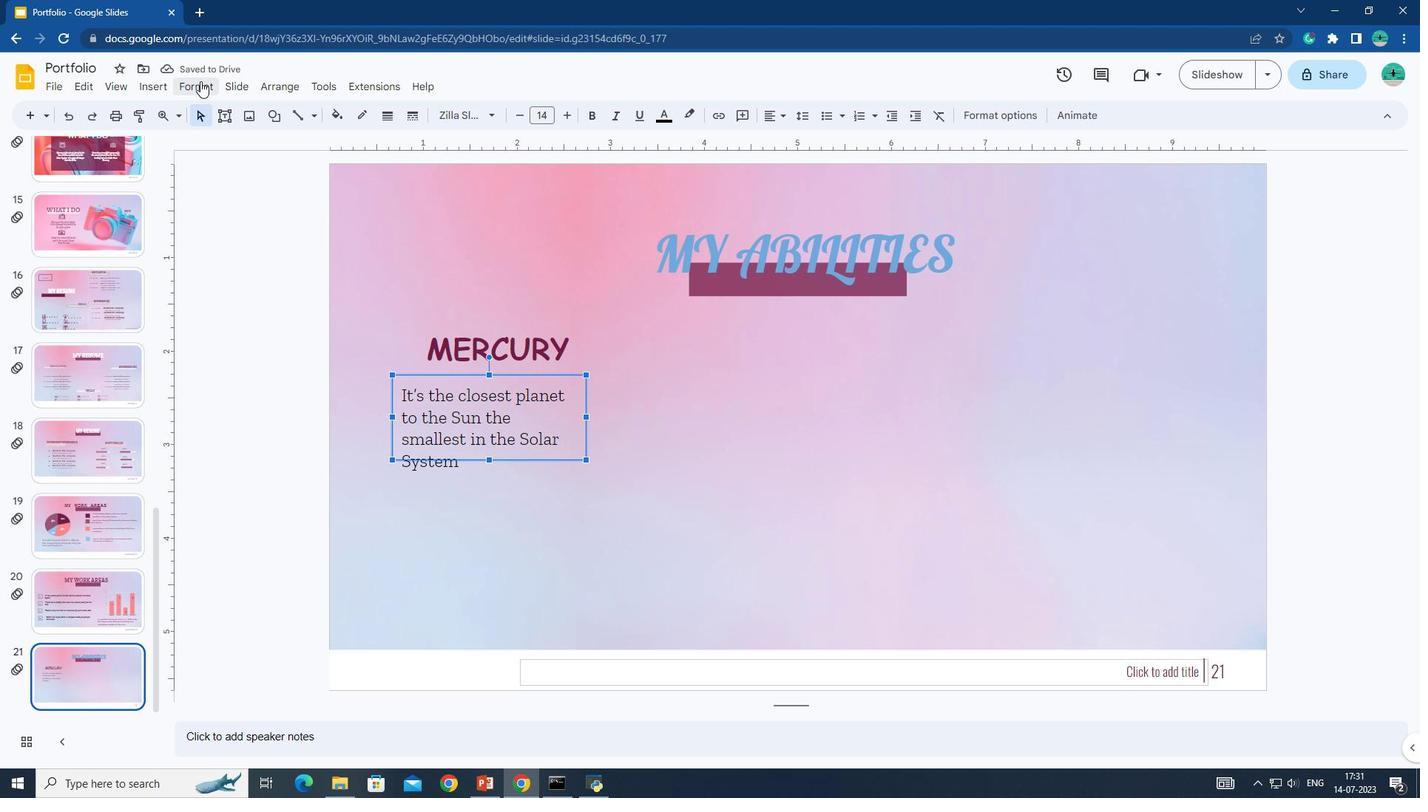 
Action: Mouse pressed left at (203, 82)
Screenshot: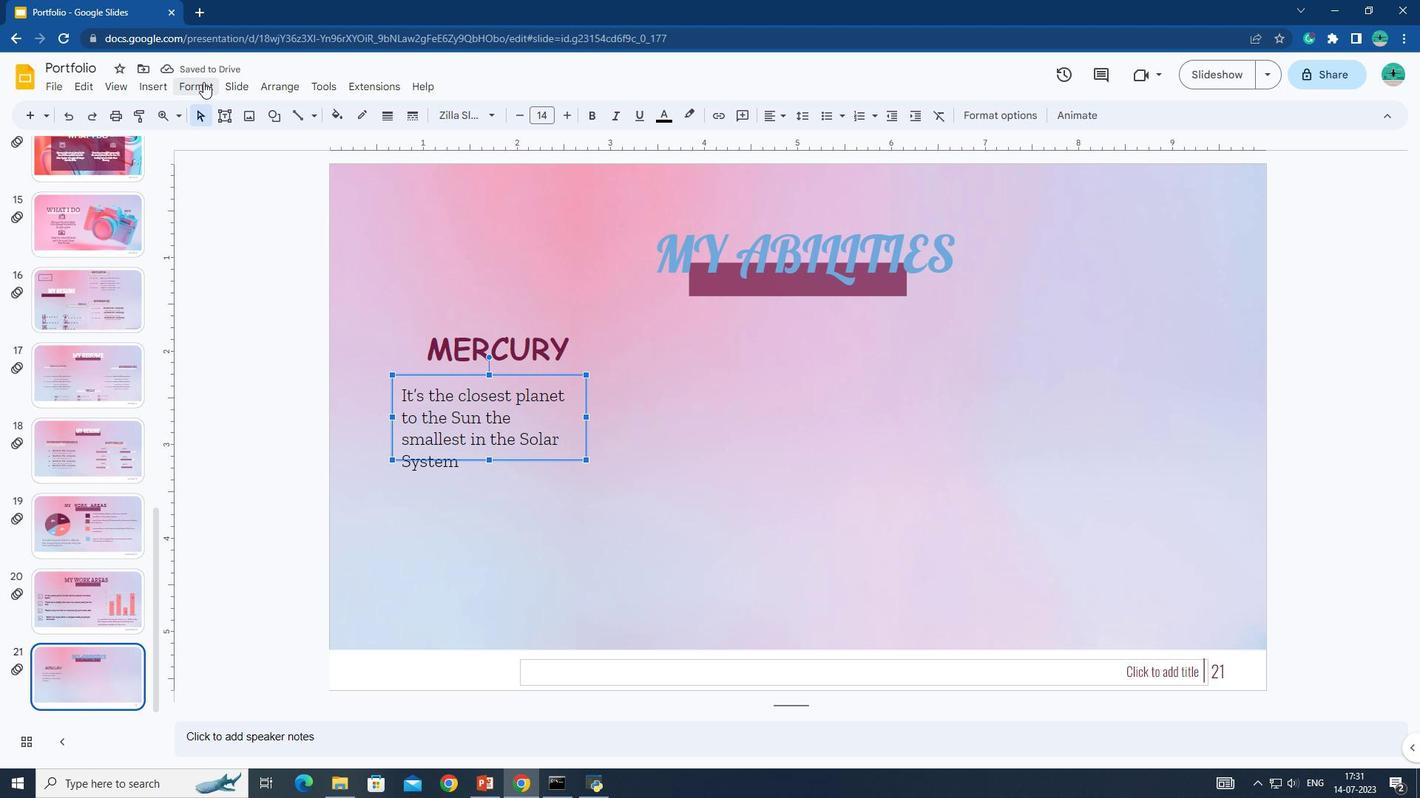 
Action: Mouse moved to (454, 206)
Screenshot: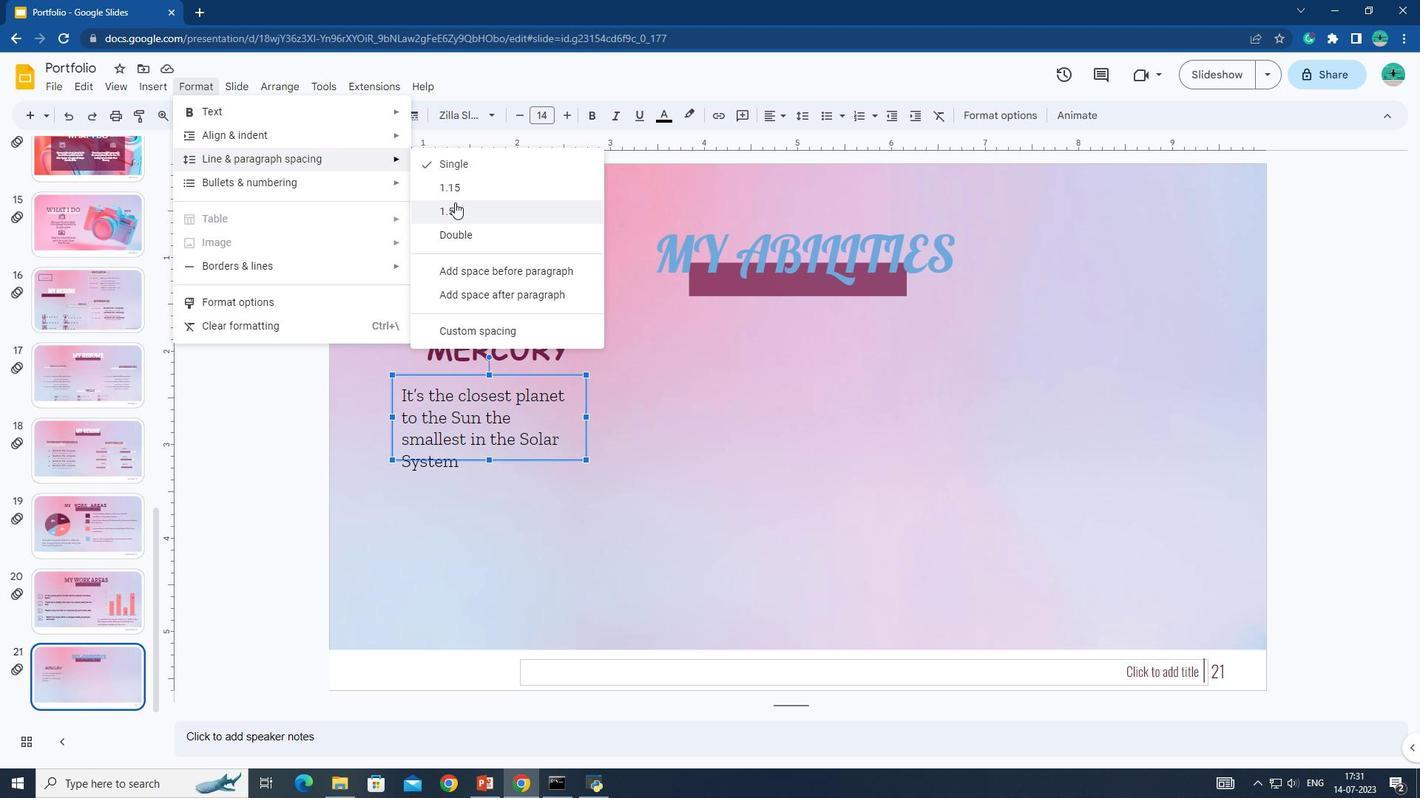 
Action: Mouse pressed left at (454, 206)
Screenshot: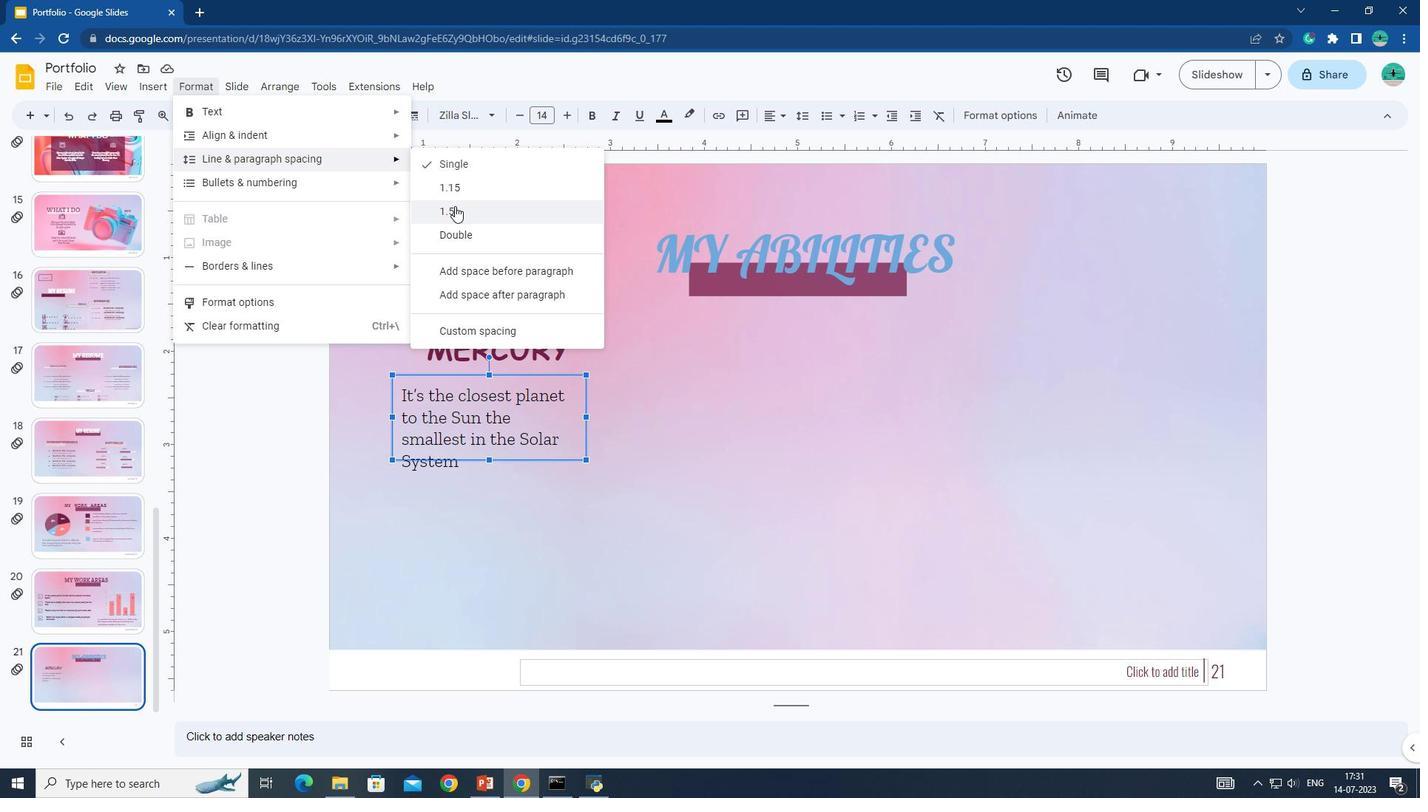 
Action: Mouse moved to (198, 93)
Screenshot: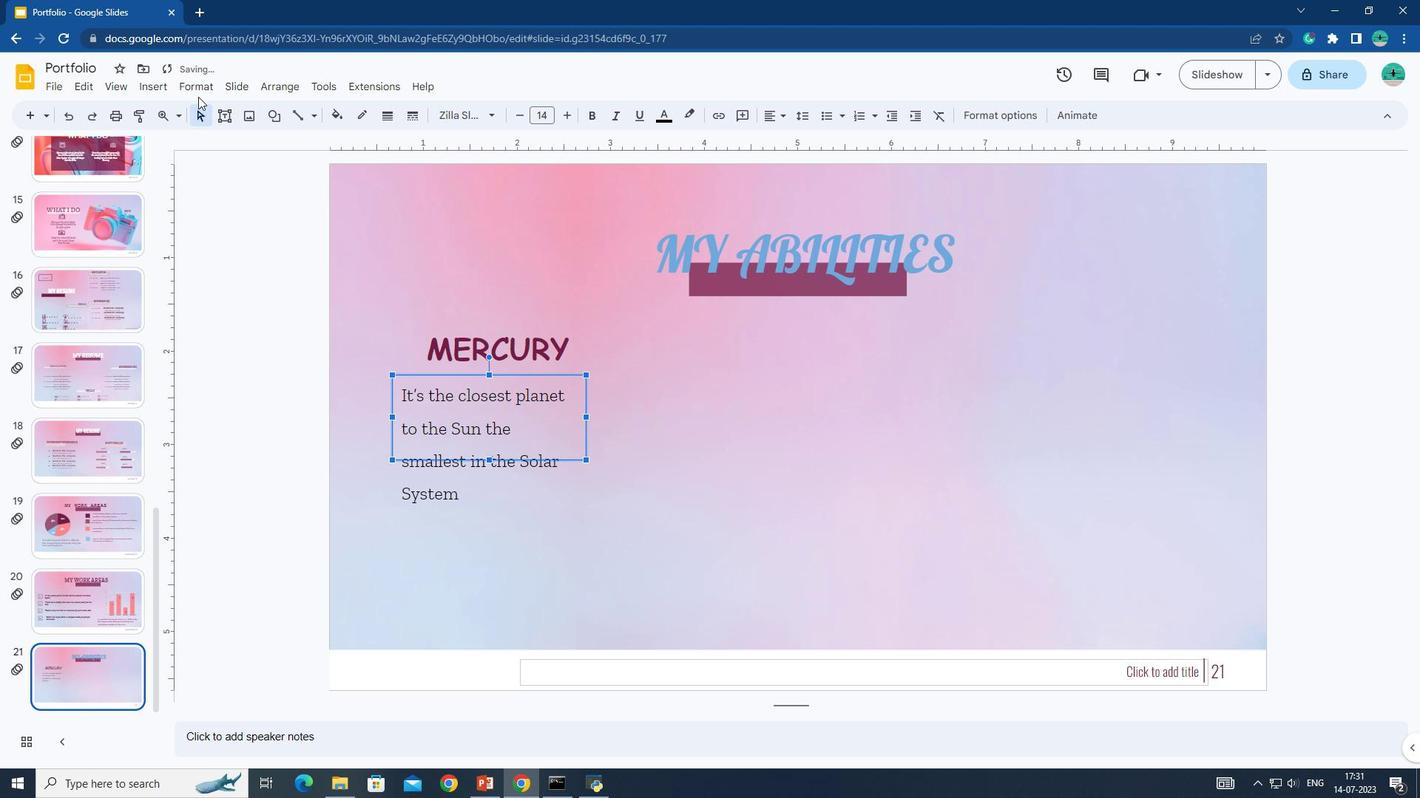 
Action: Mouse pressed left at (198, 93)
Screenshot: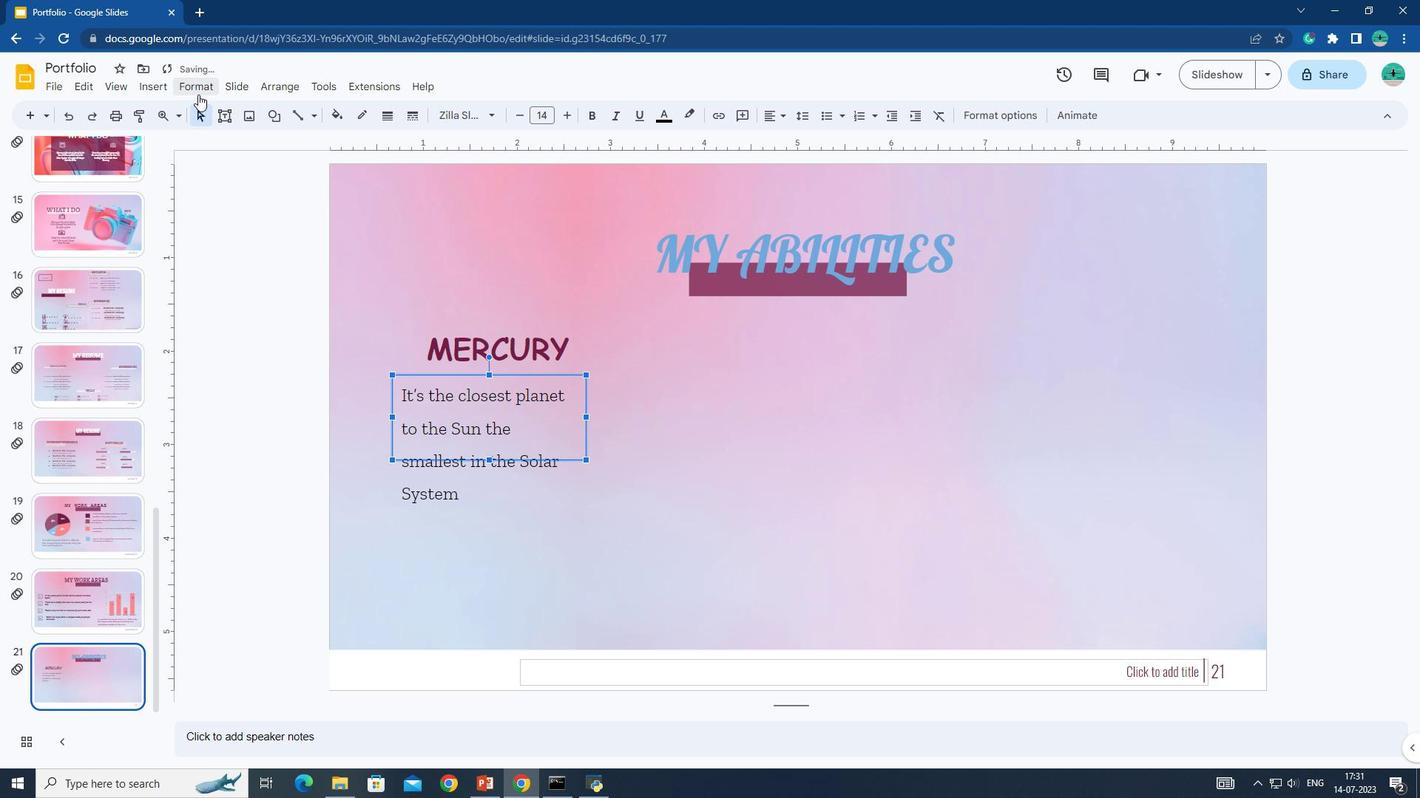 
Action: Mouse moved to (451, 162)
Screenshot: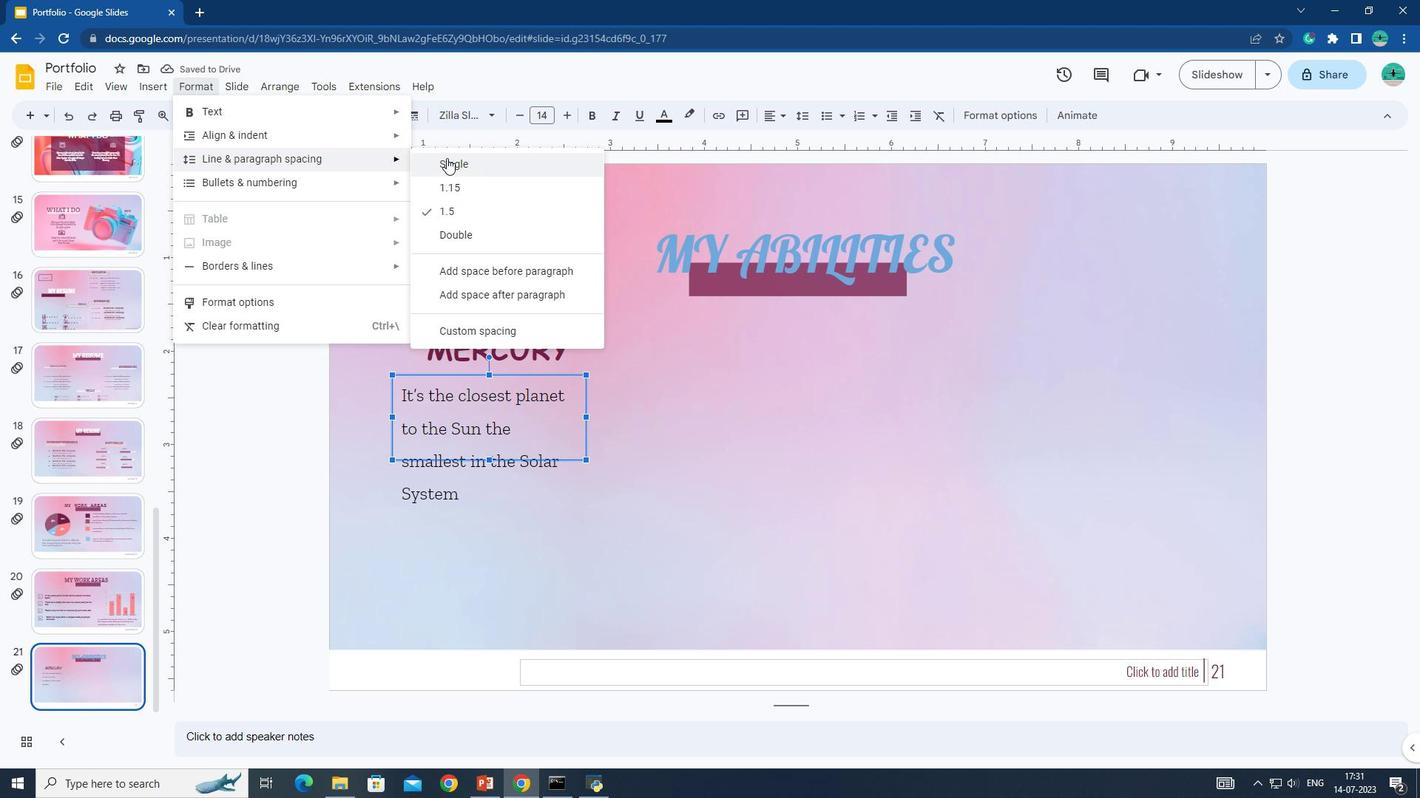 
Action: Mouse pressed left at (451, 162)
Screenshot: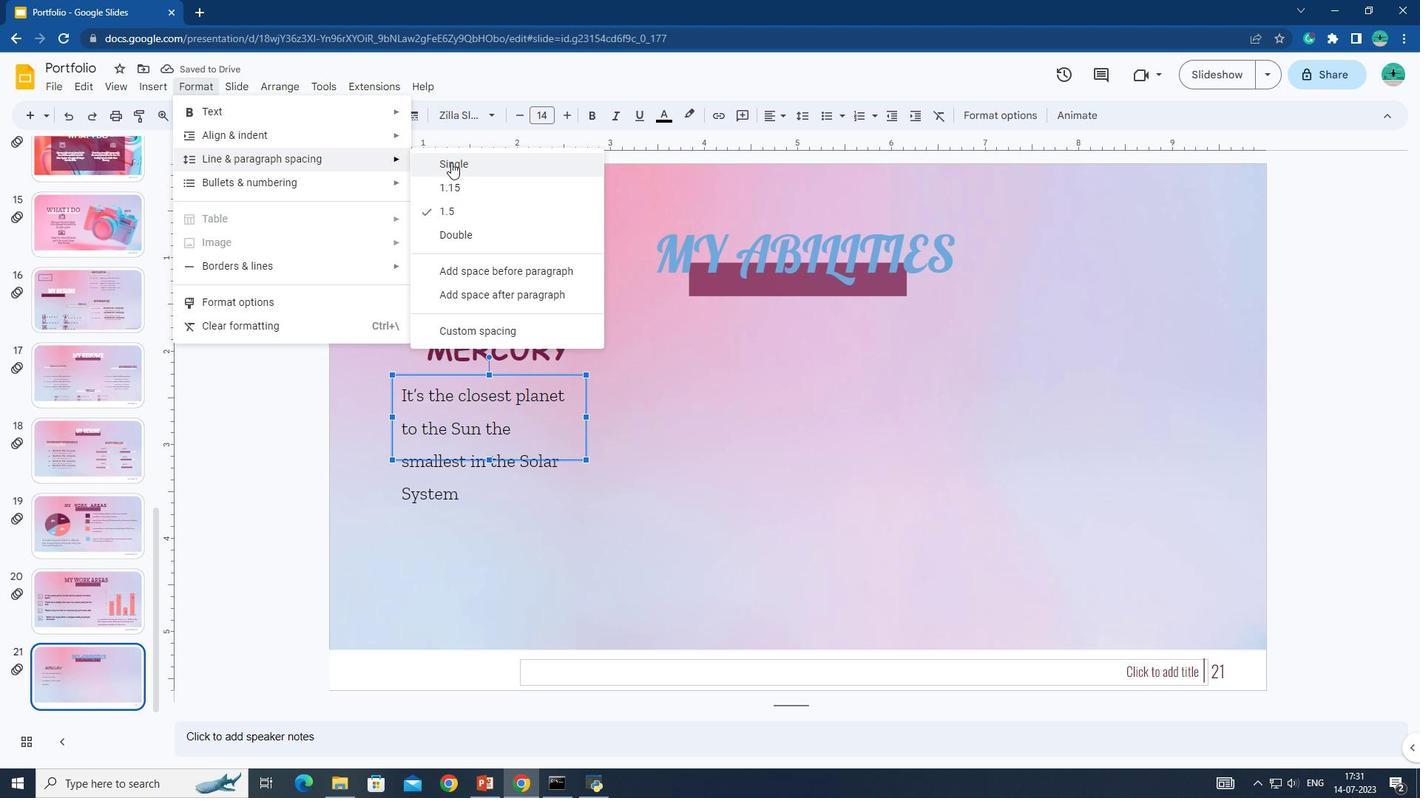 
Action: Mouse moved to (403, 398)
Screenshot: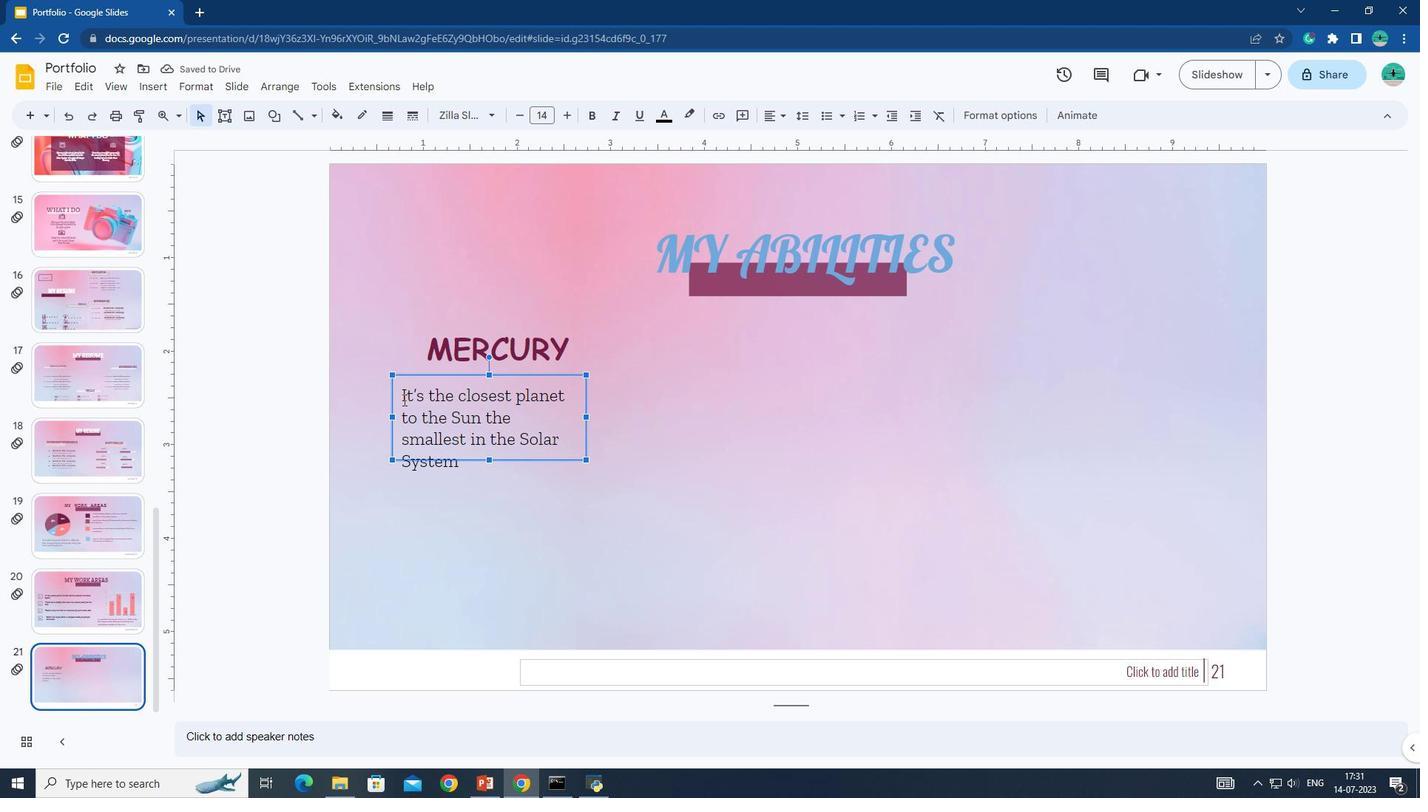 
Action: Mouse pressed left at (403, 398)
Screenshot: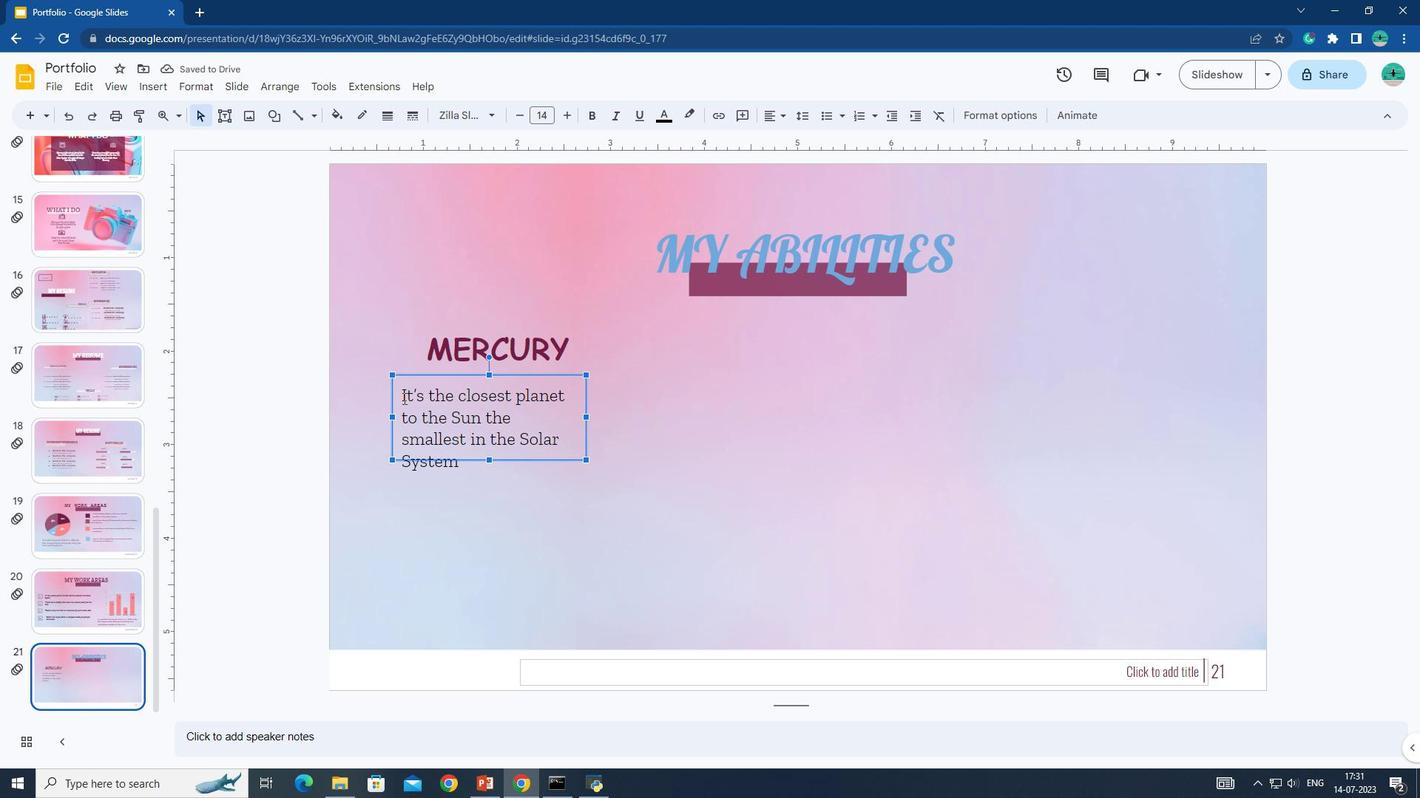 
Action: Mouse pressed left at (403, 398)
Screenshot: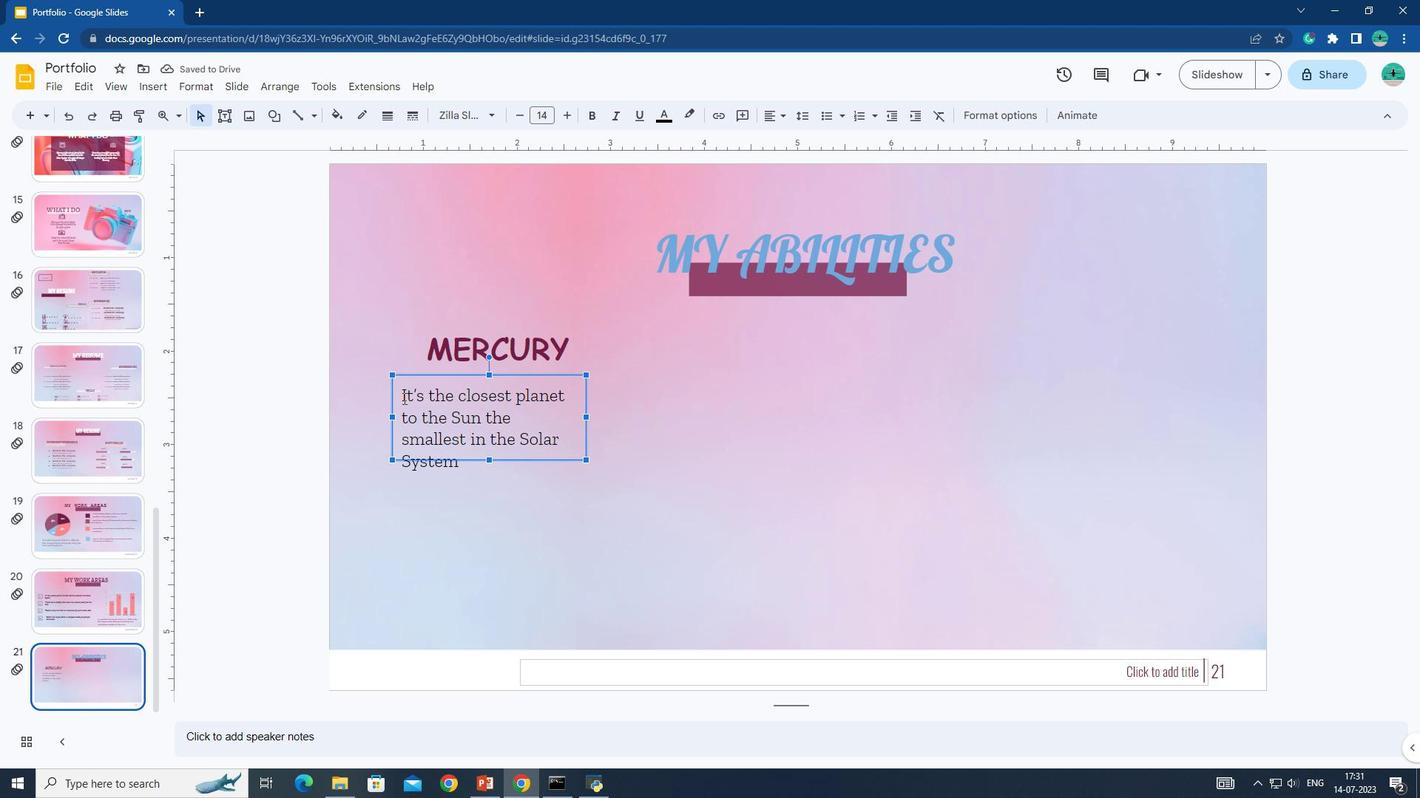 
Action: Mouse pressed left at (403, 398)
Screenshot: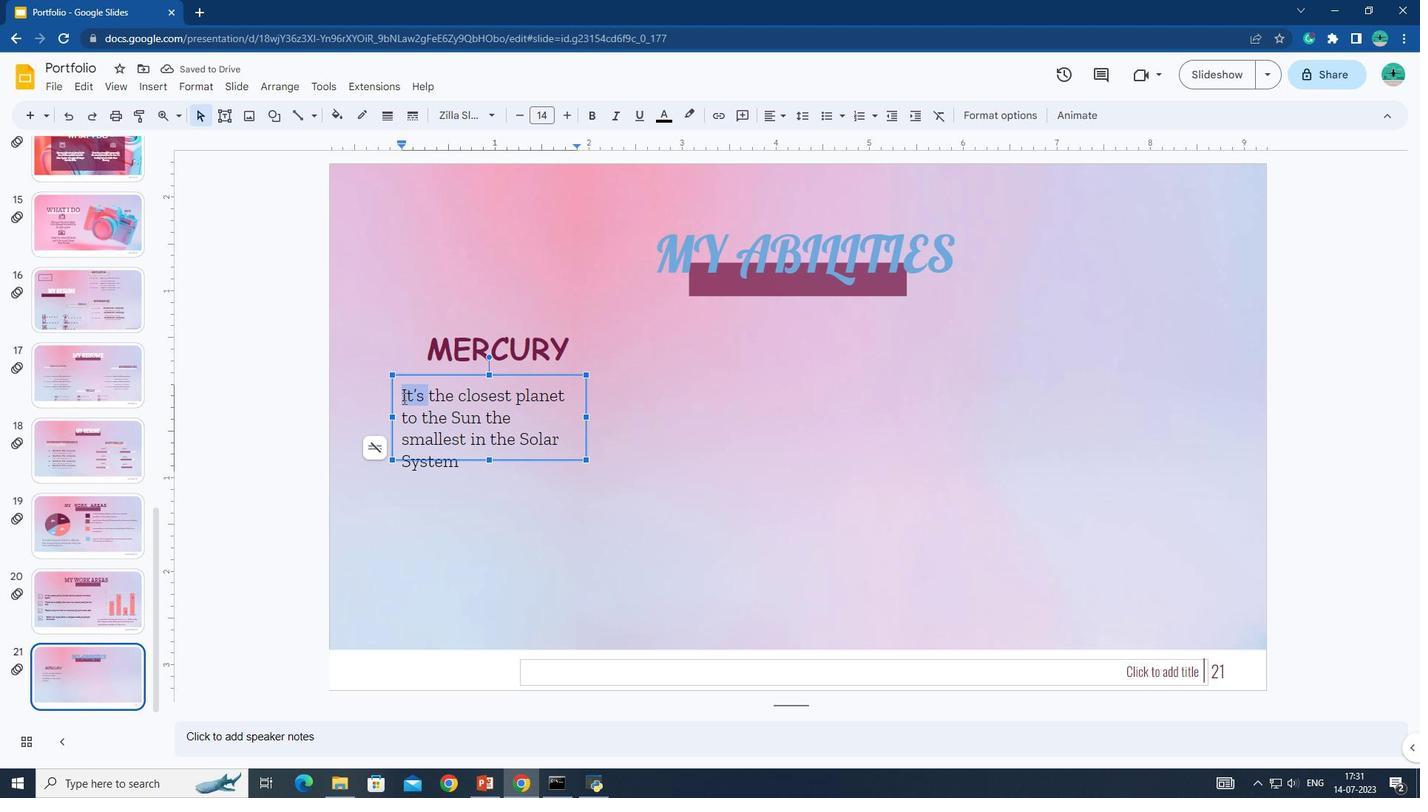 
Action: Mouse moved to (486, 118)
Screenshot: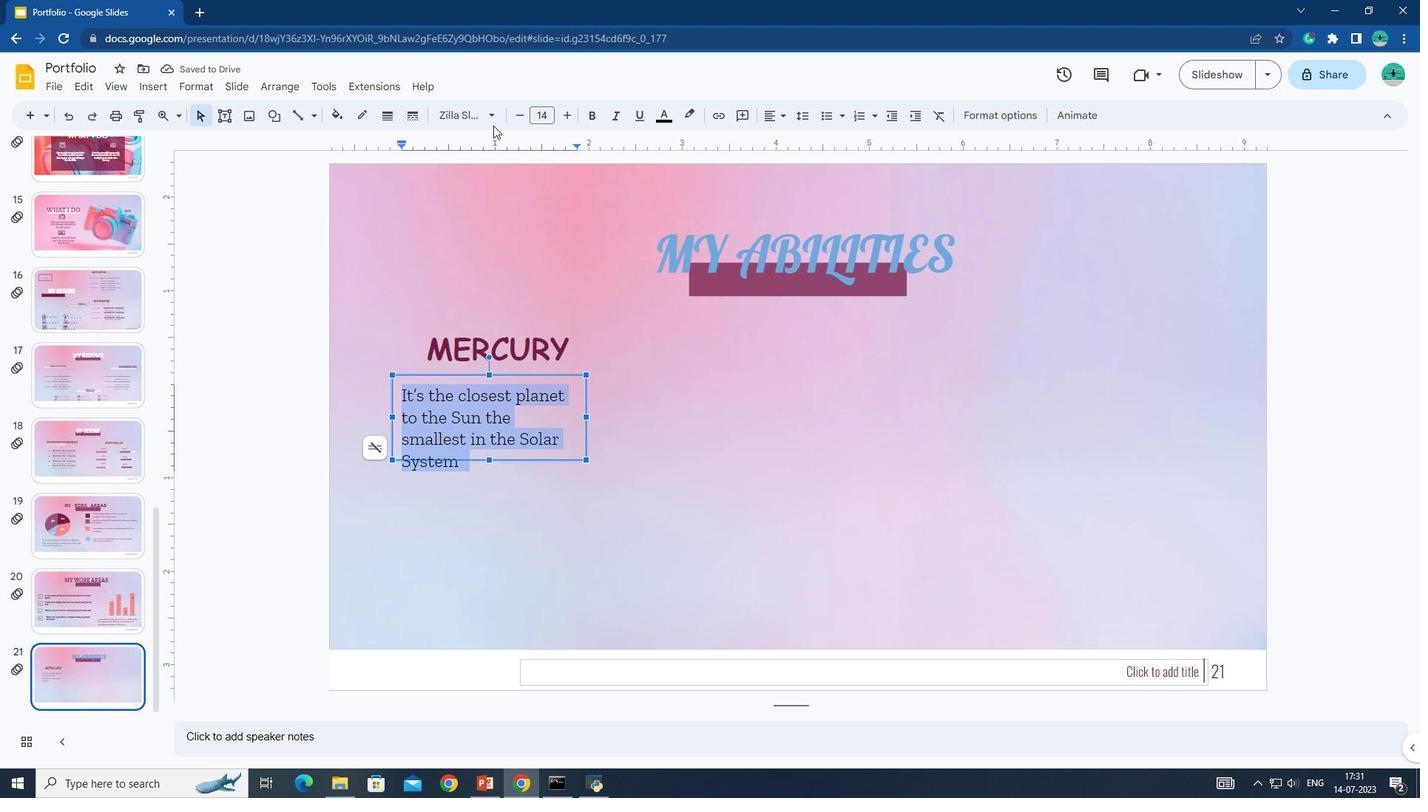 
Action: Mouse pressed left at (486, 118)
Screenshot: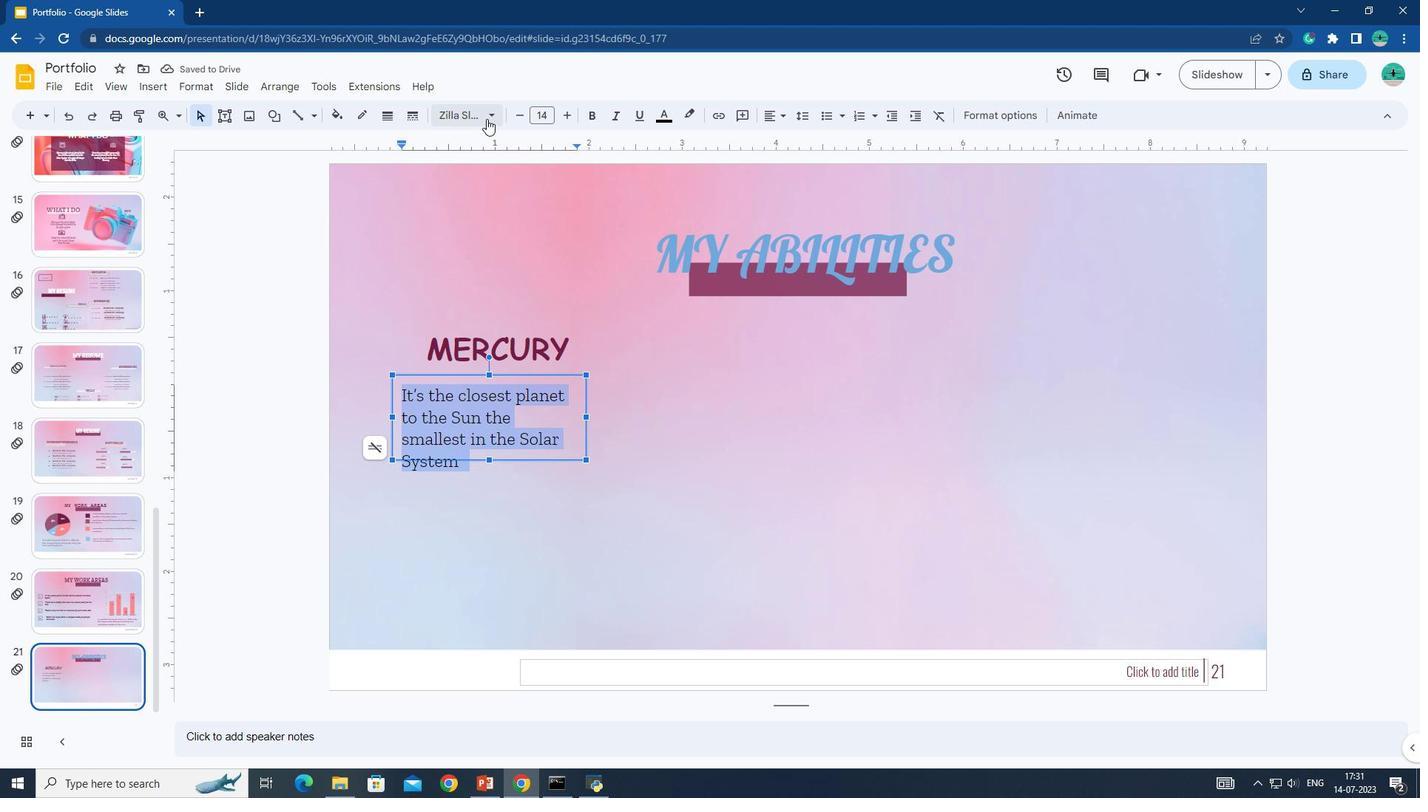 
Action: Mouse moved to (534, 460)
Screenshot: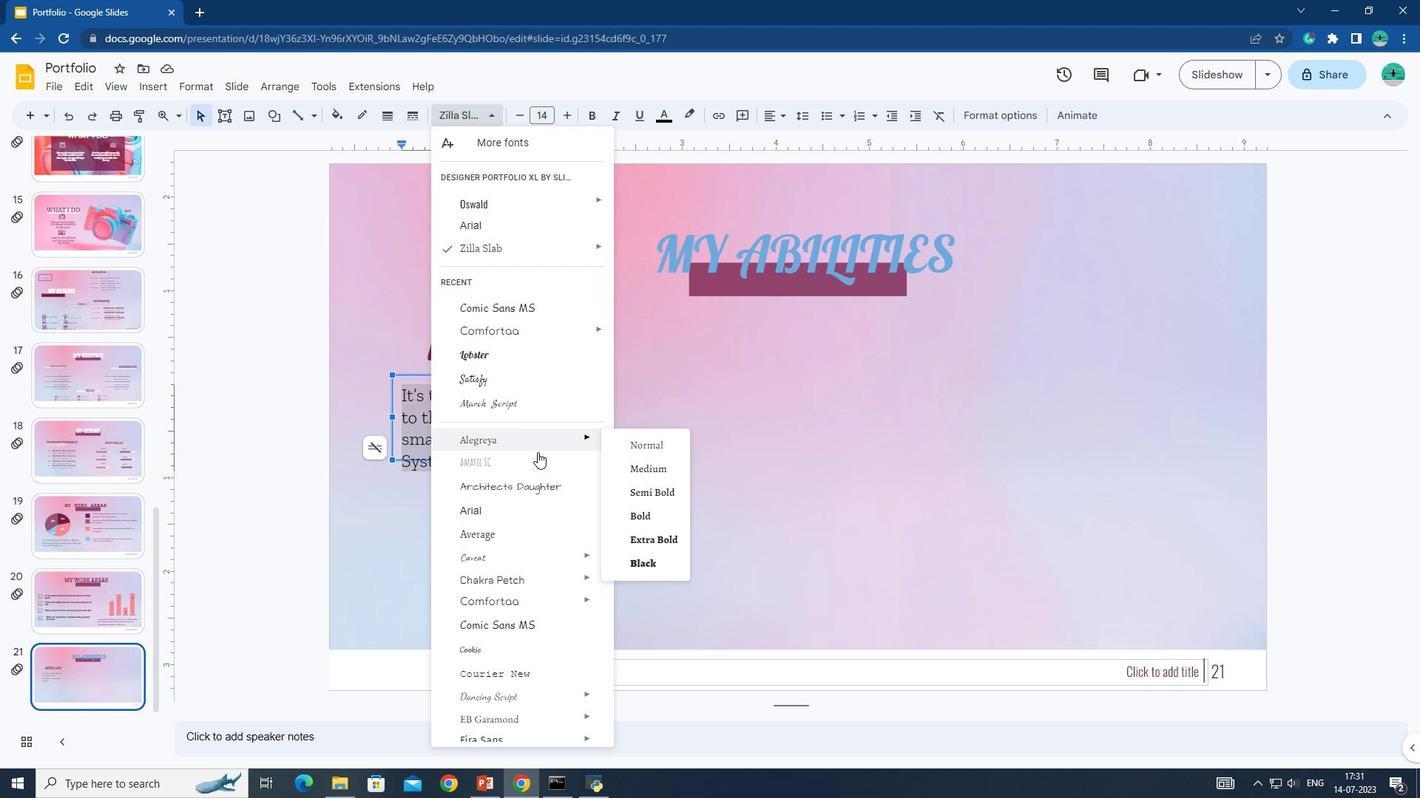 
Action: Mouse pressed left at (534, 460)
Screenshot: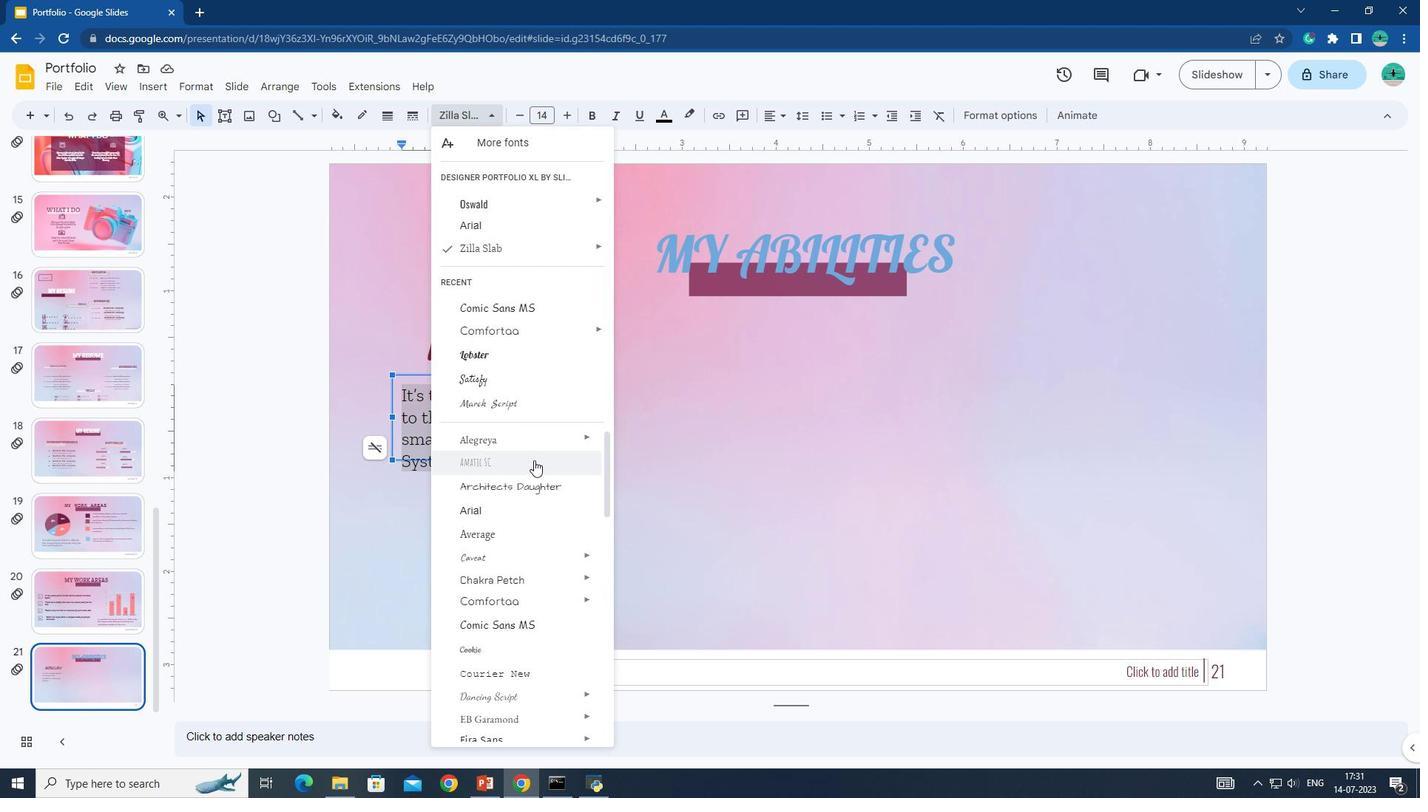
Action: Mouse moved to (495, 110)
Screenshot: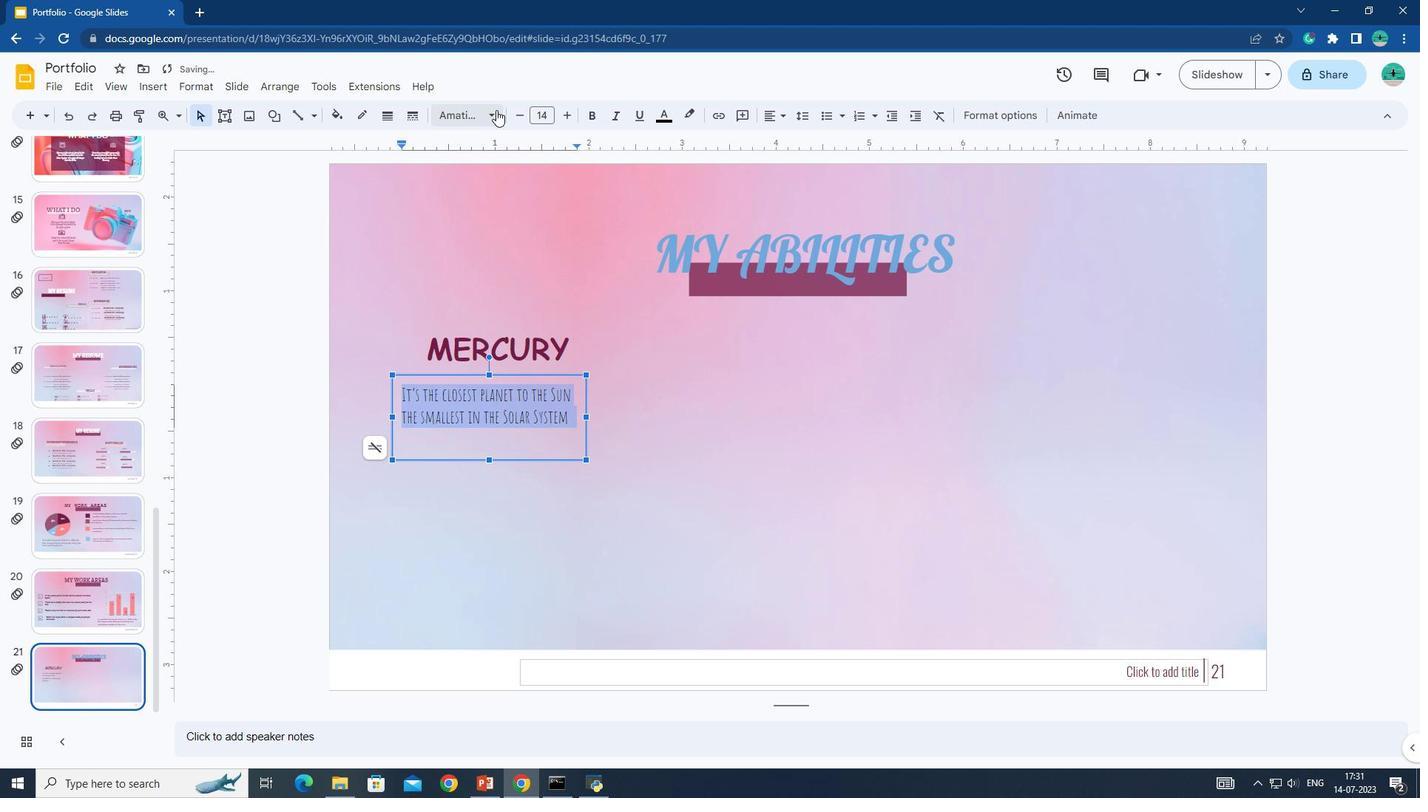 
Action: Mouse pressed left at (495, 110)
Screenshot: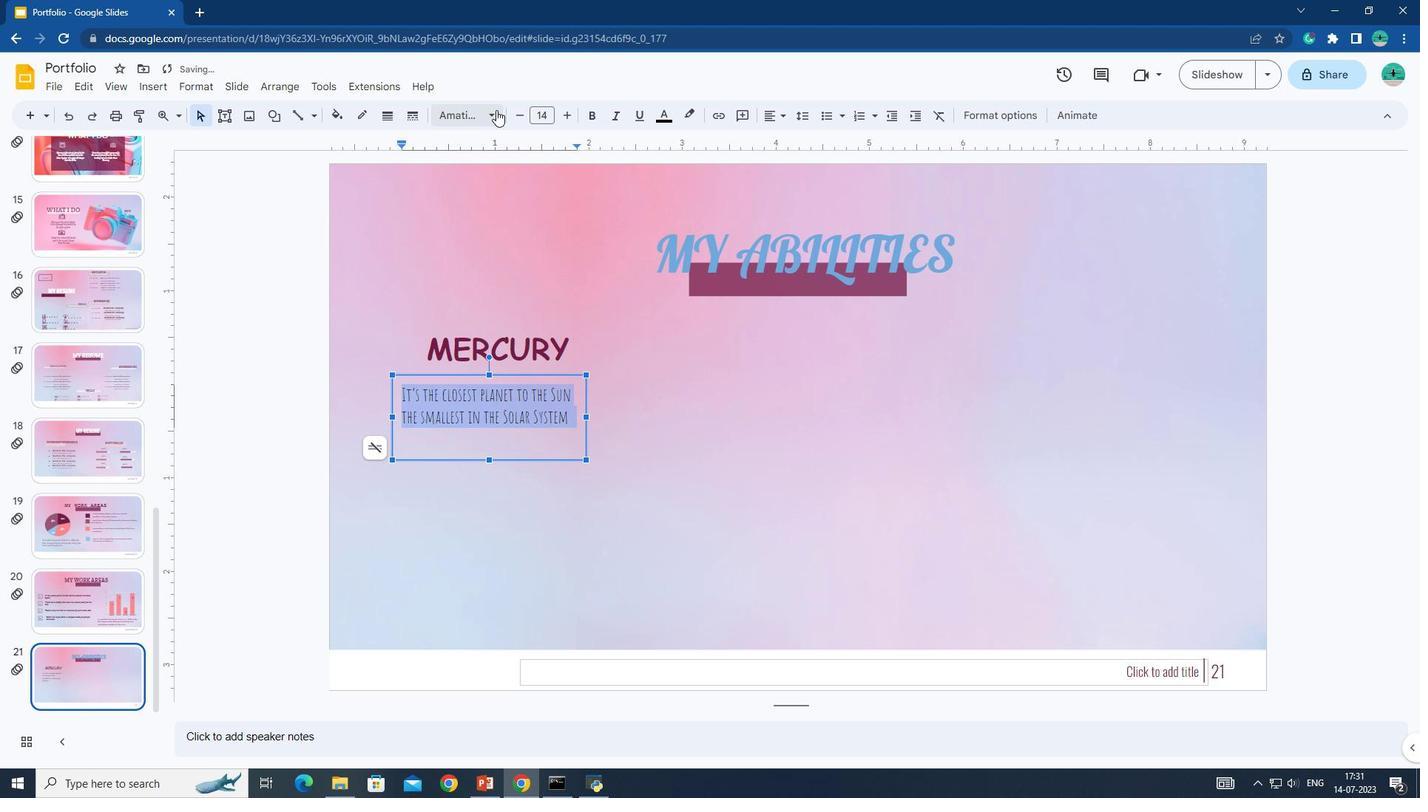 
Action: Mouse moved to (515, 488)
Screenshot: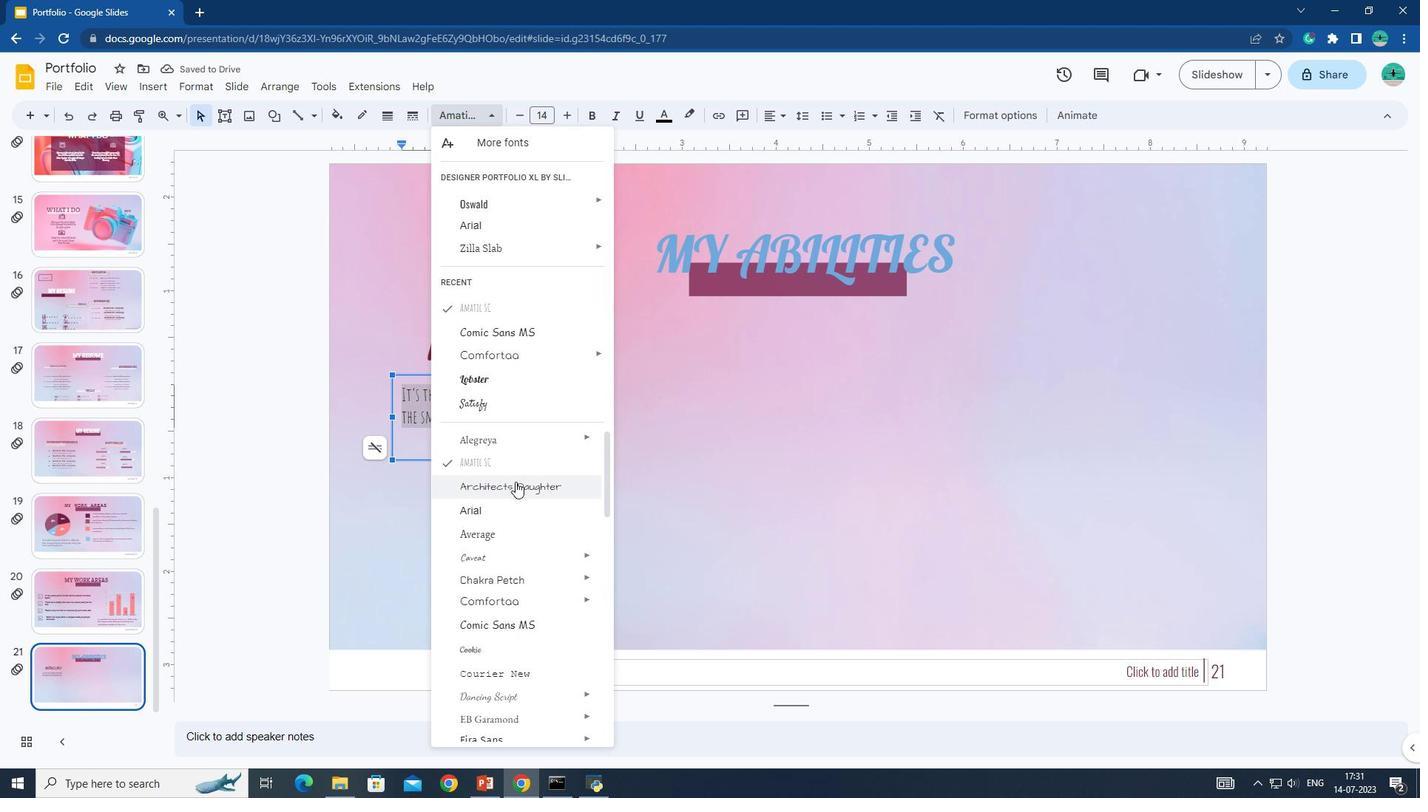 
Action: Mouse pressed left at (515, 488)
Screenshot: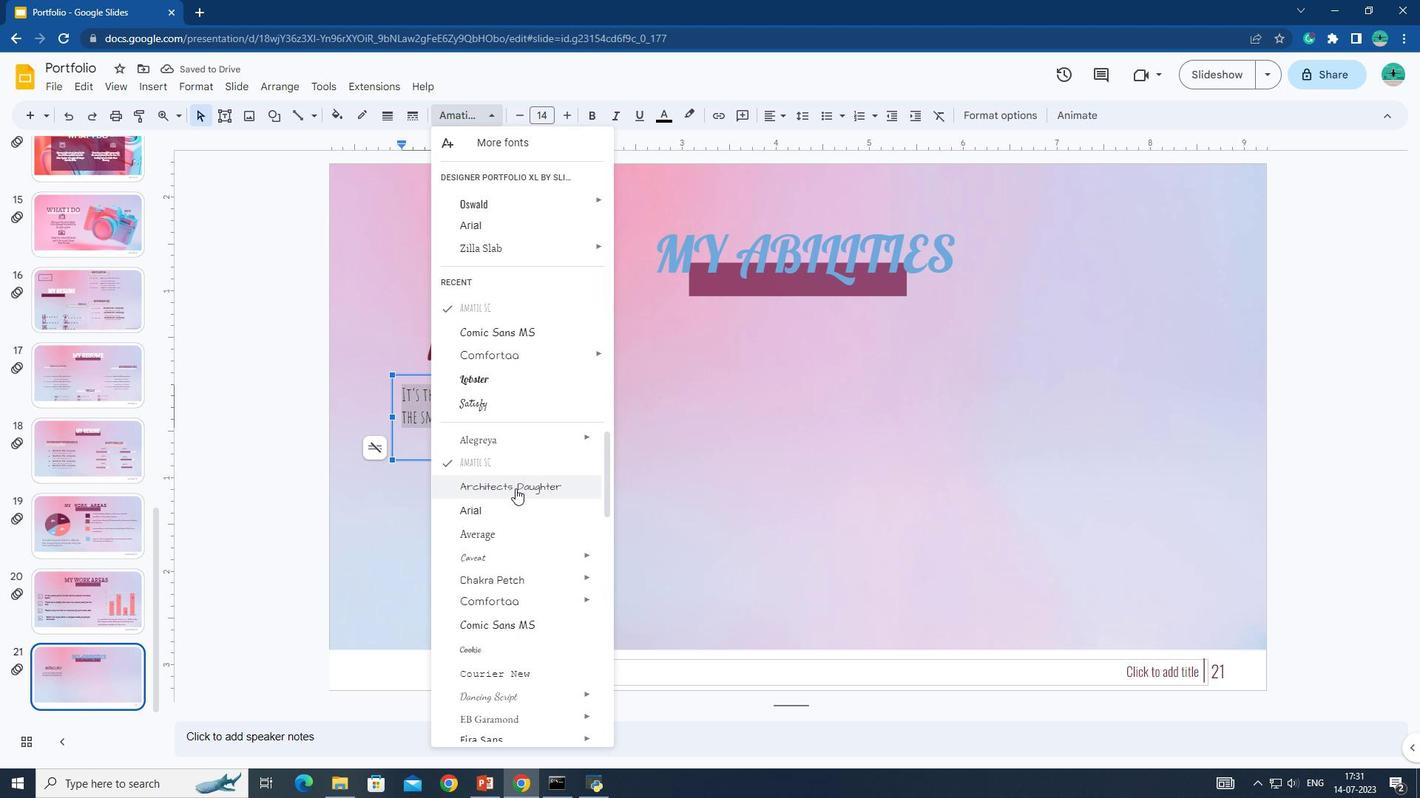 
Action: Mouse moved to (497, 117)
Screenshot: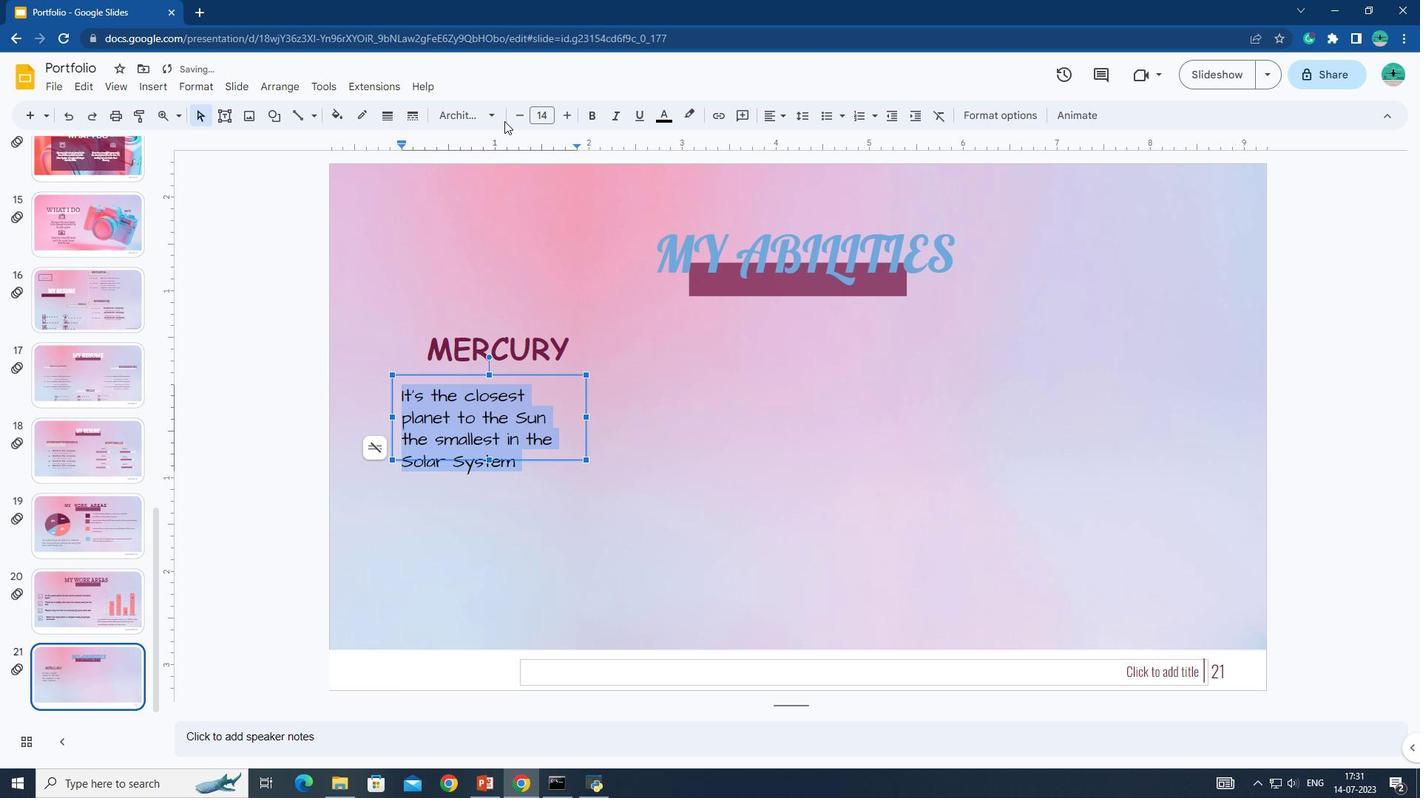 
Action: Mouse pressed left at (497, 117)
Screenshot: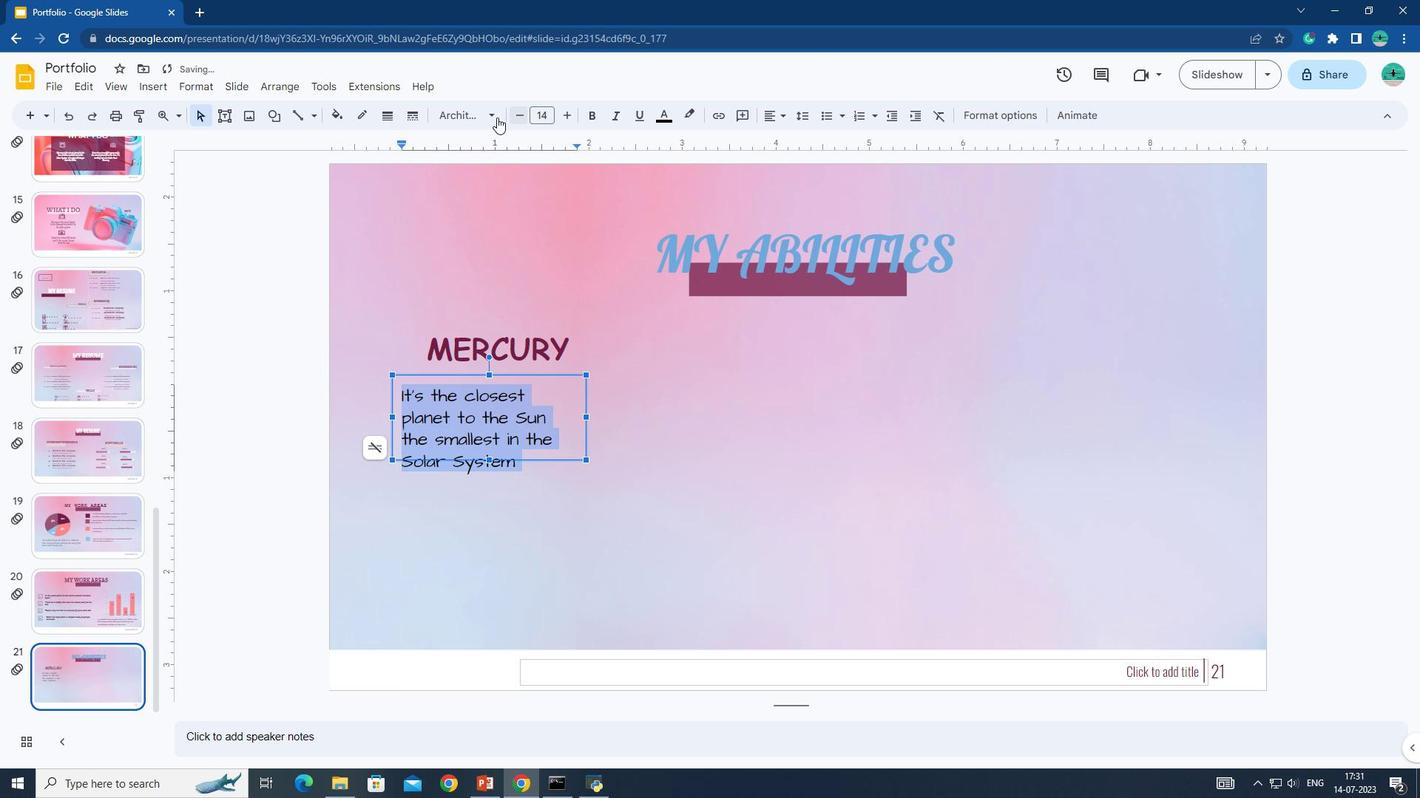 
Action: Mouse moved to (488, 654)
Screenshot: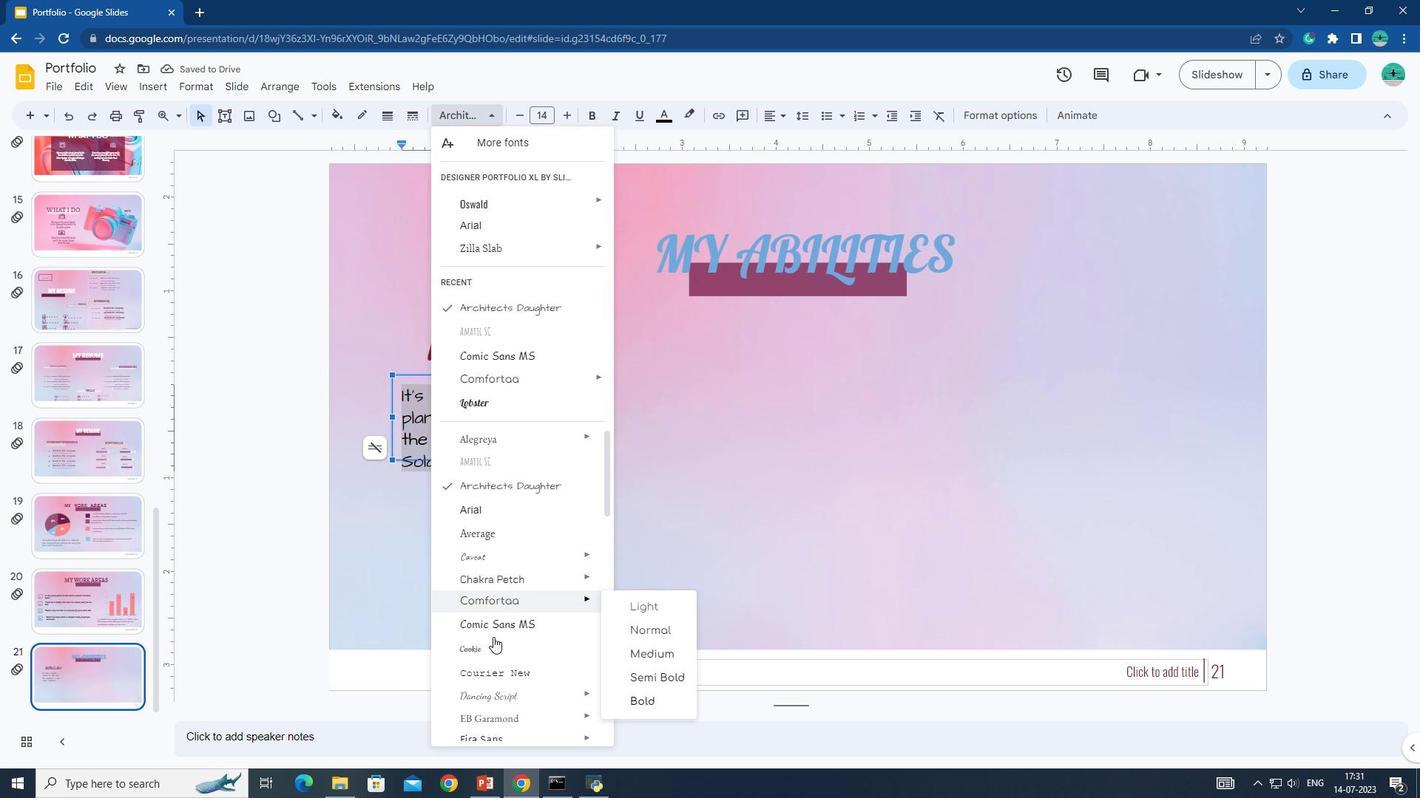 
Action: Mouse pressed left at (488, 654)
Screenshot: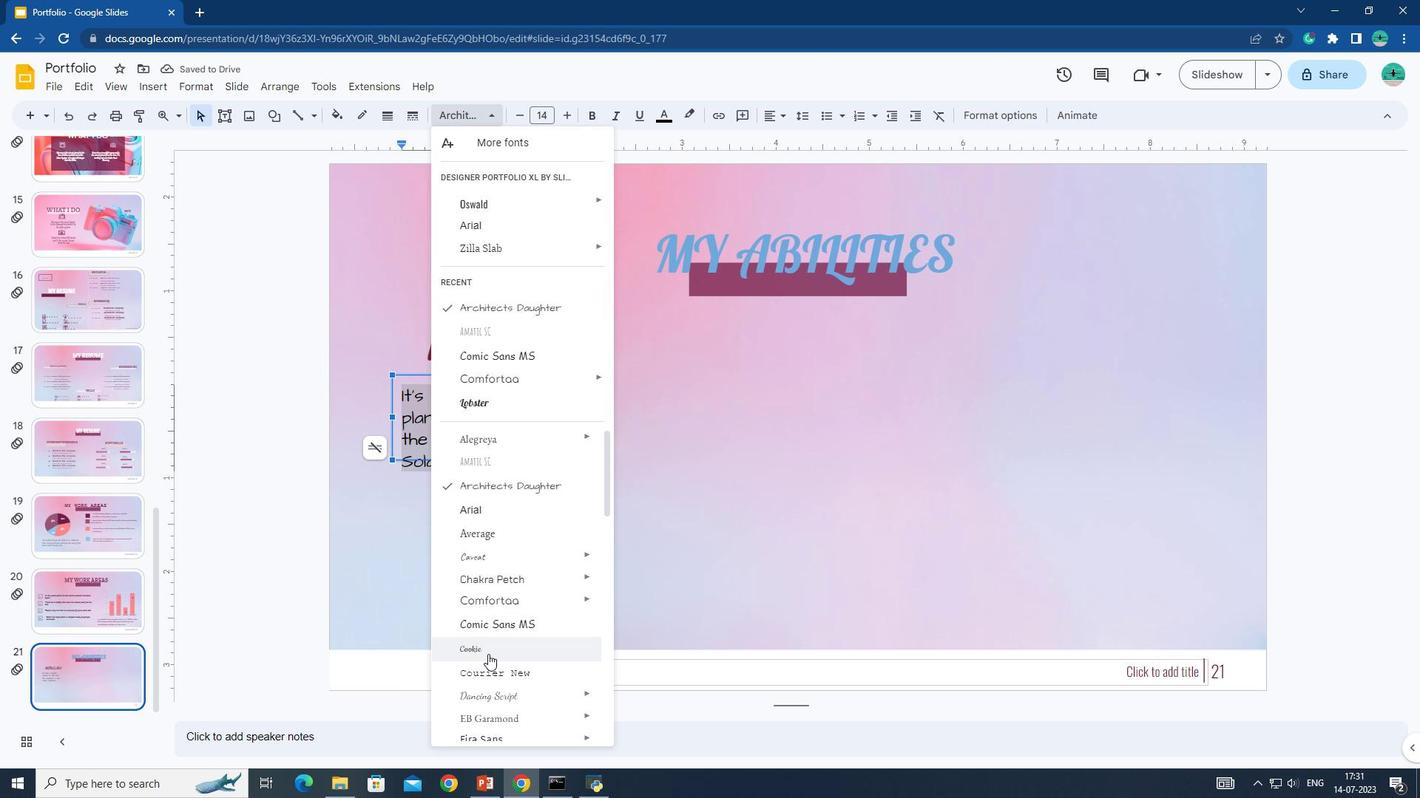 
Action: Mouse moved to (568, 119)
Screenshot: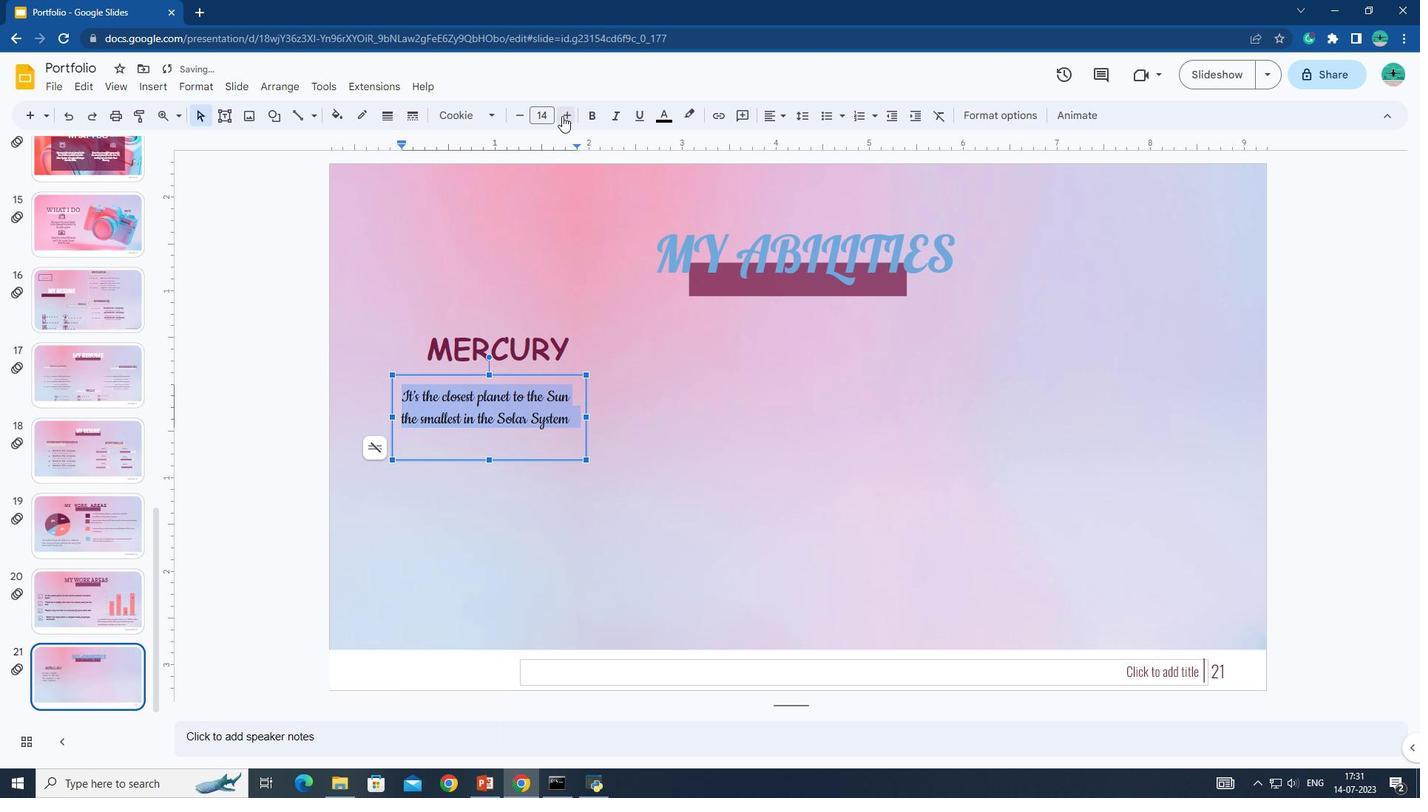 
Action: Mouse pressed left at (568, 119)
Screenshot: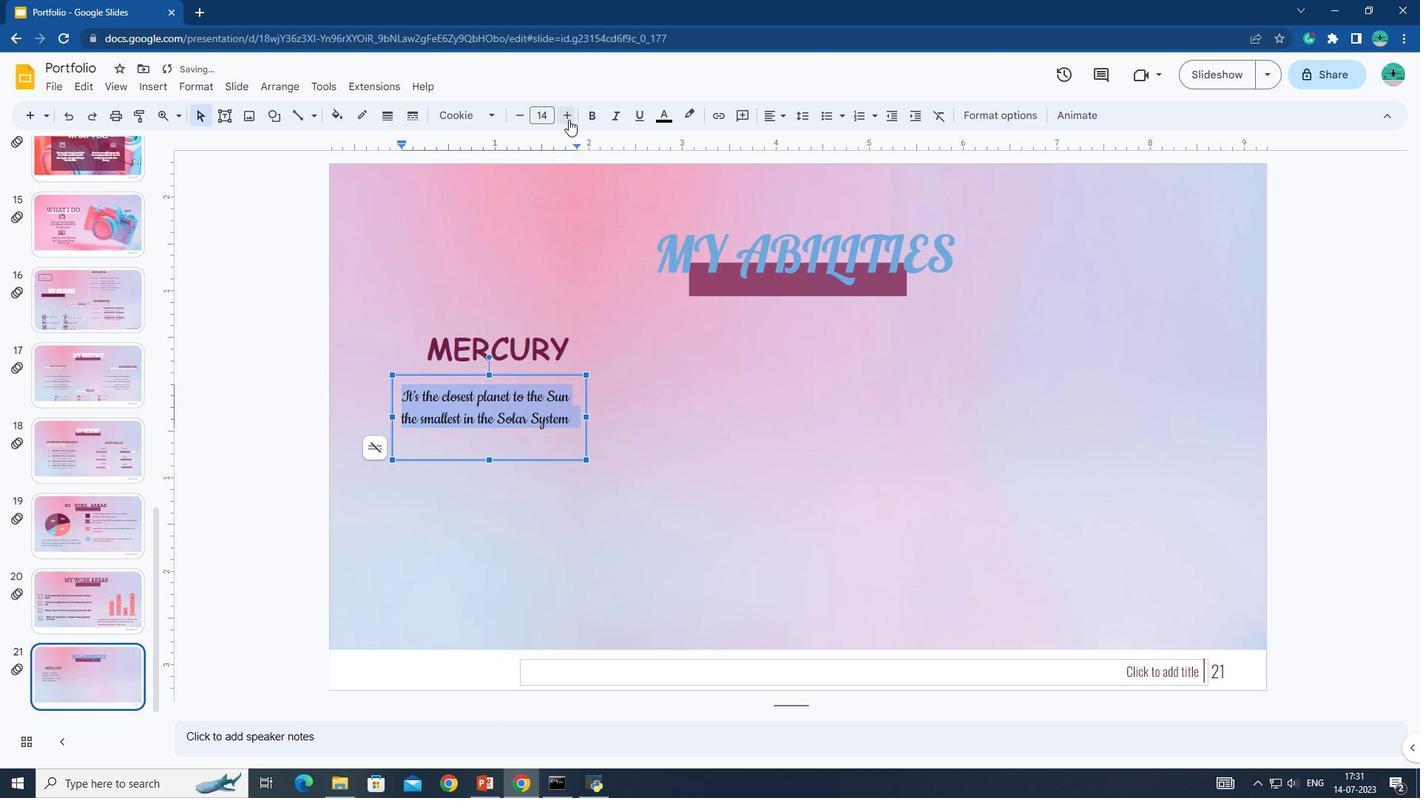 
Action: Mouse pressed left at (568, 119)
Screenshot: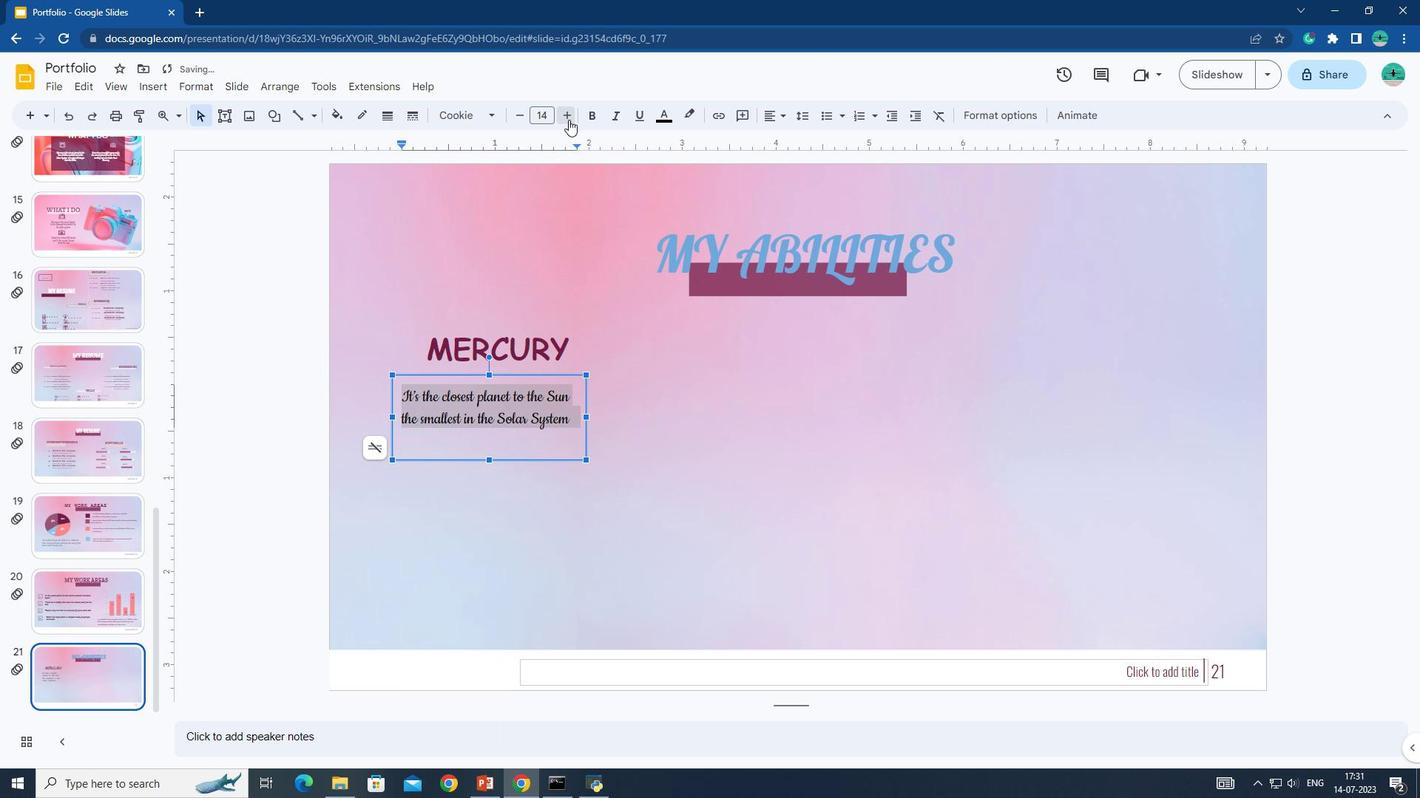 
Action: Mouse moved to (602, 397)
Screenshot: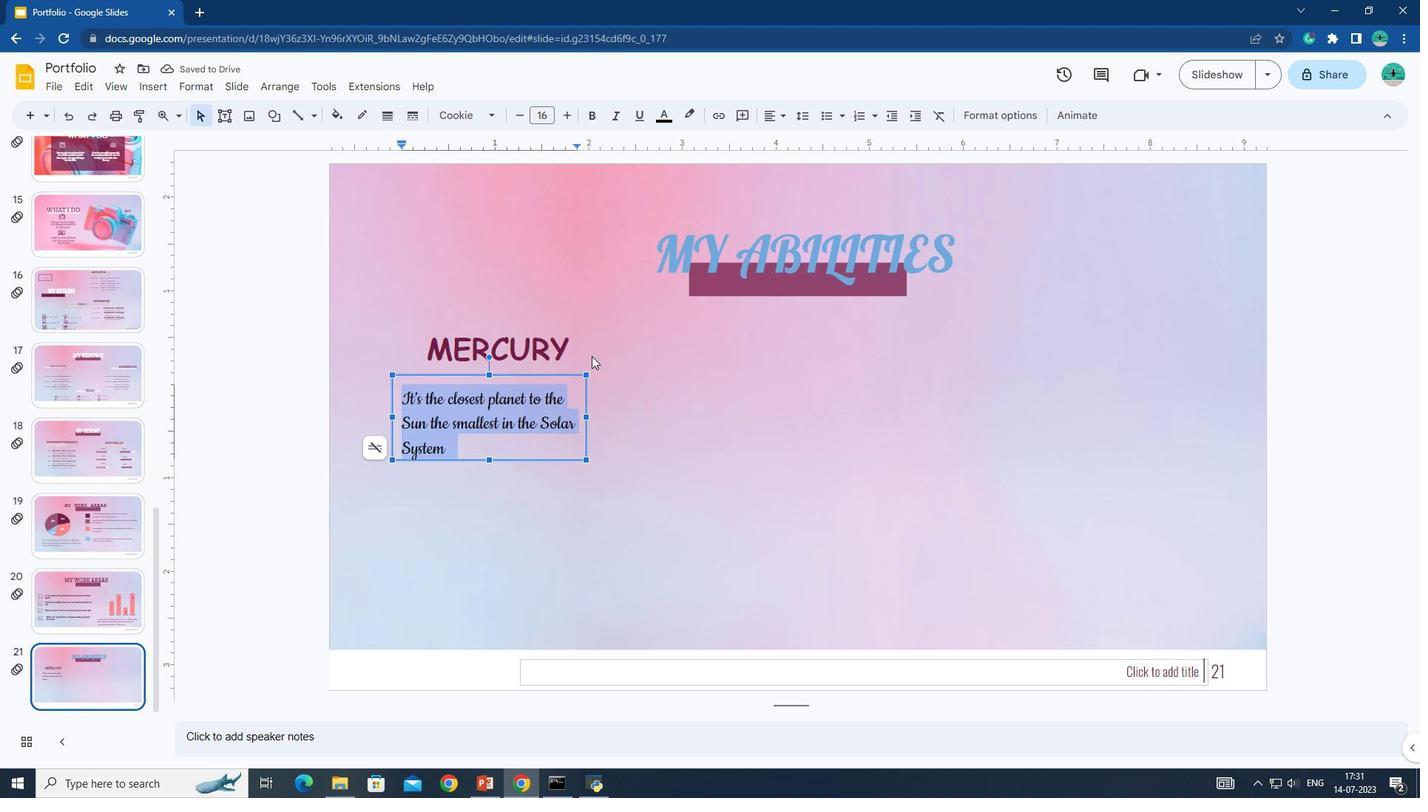 
Action: Mouse pressed left at (602, 397)
Screenshot: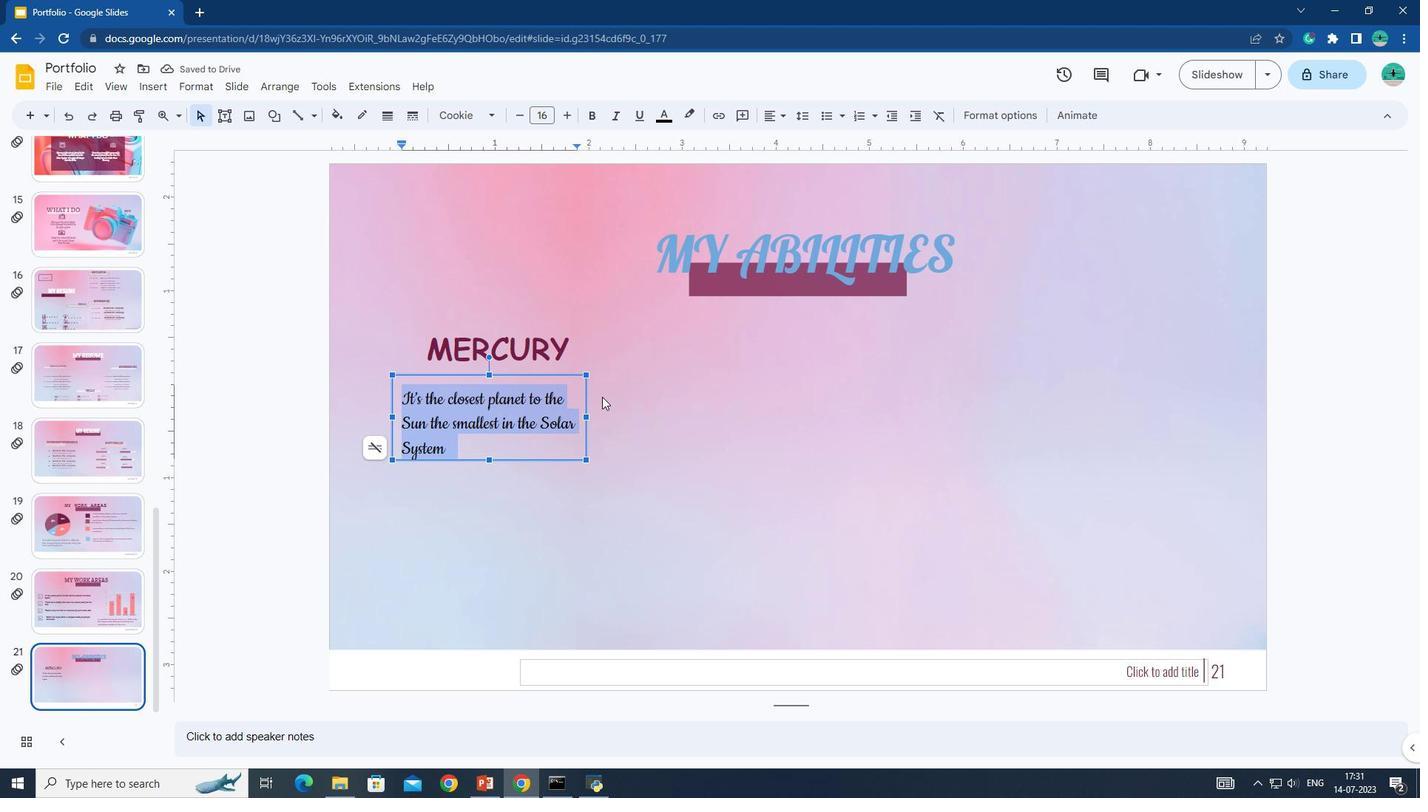 
Action: Mouse moved to (228, 125)
Screenshot: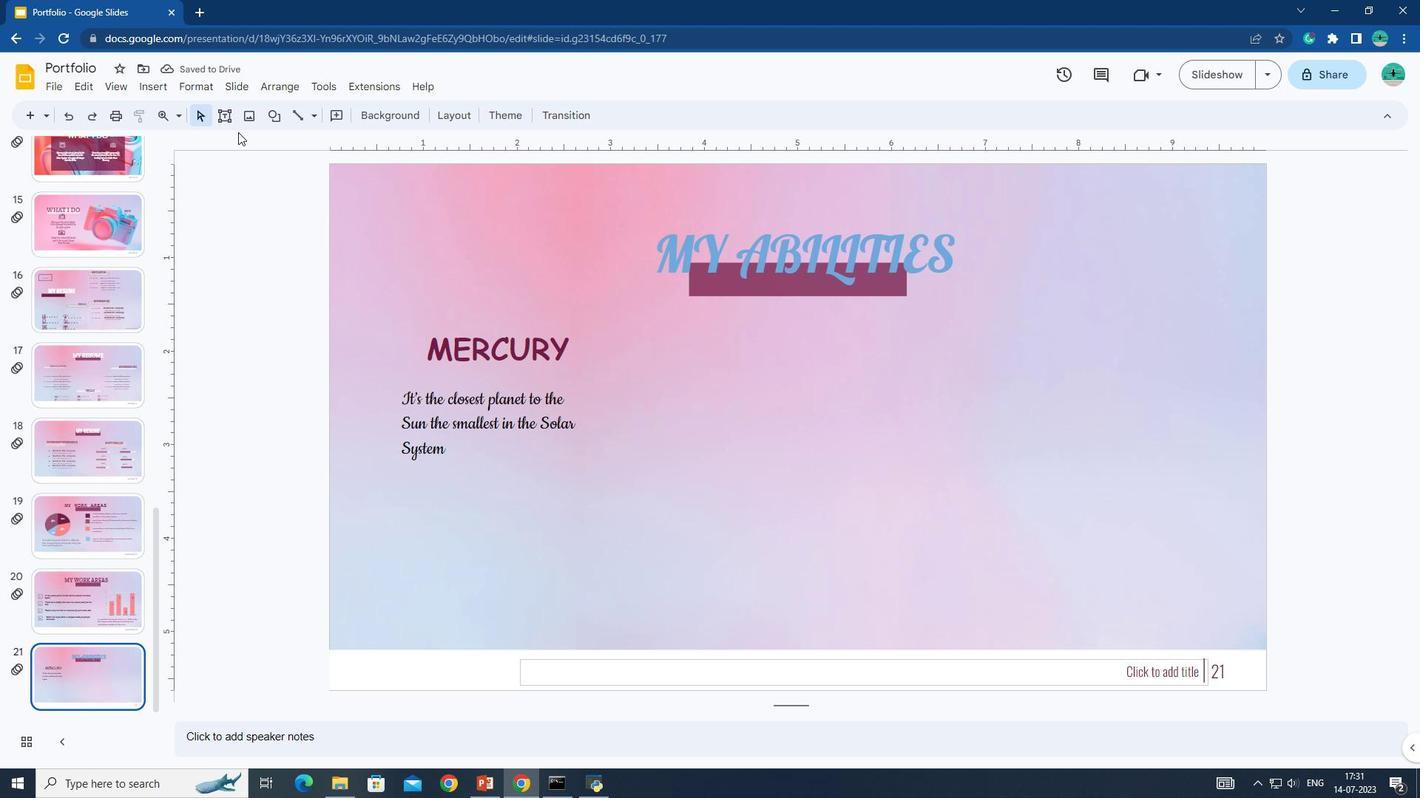 
Action: Mouse pressed left at (228, 125)
Screenshot: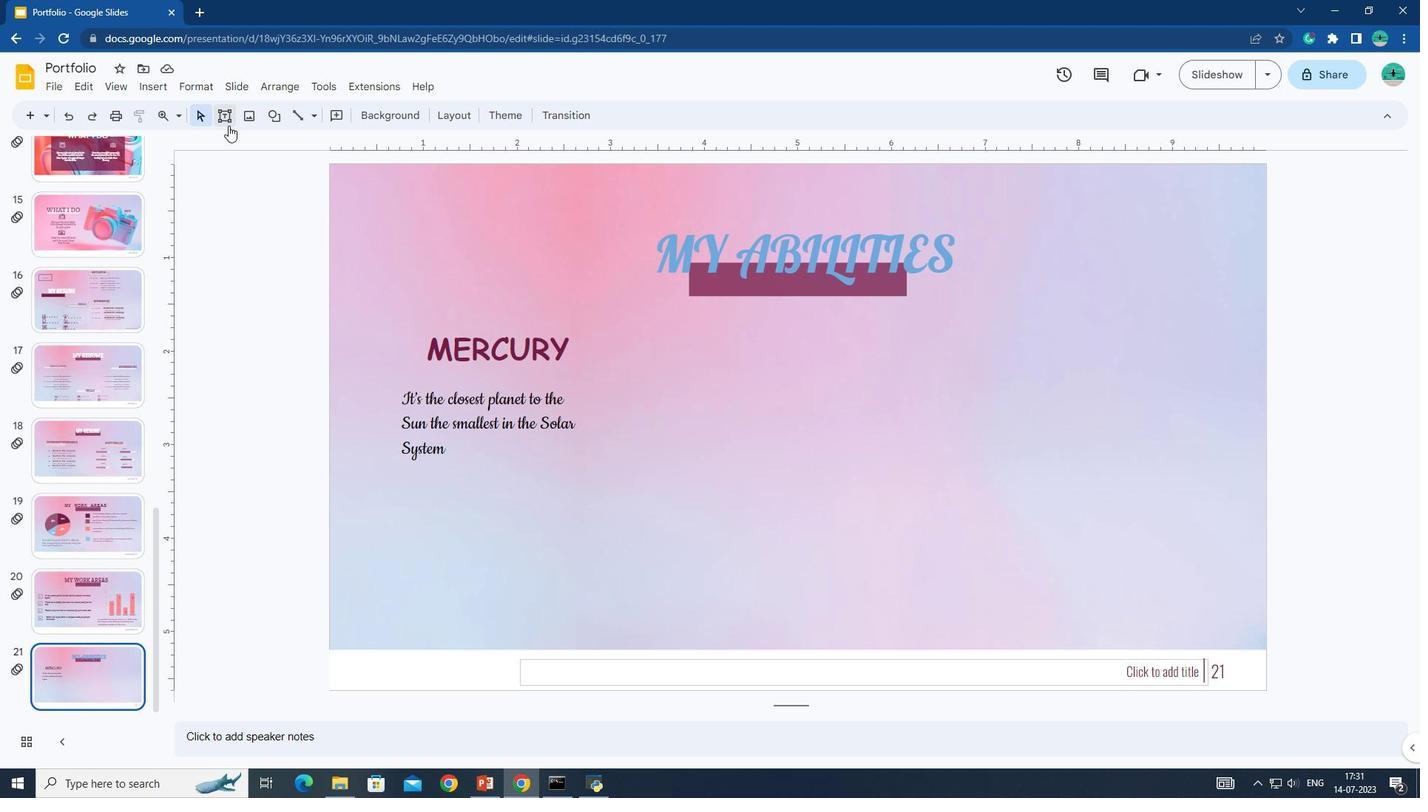 
Action: Mouse moved to (403, 502)
Screenshot: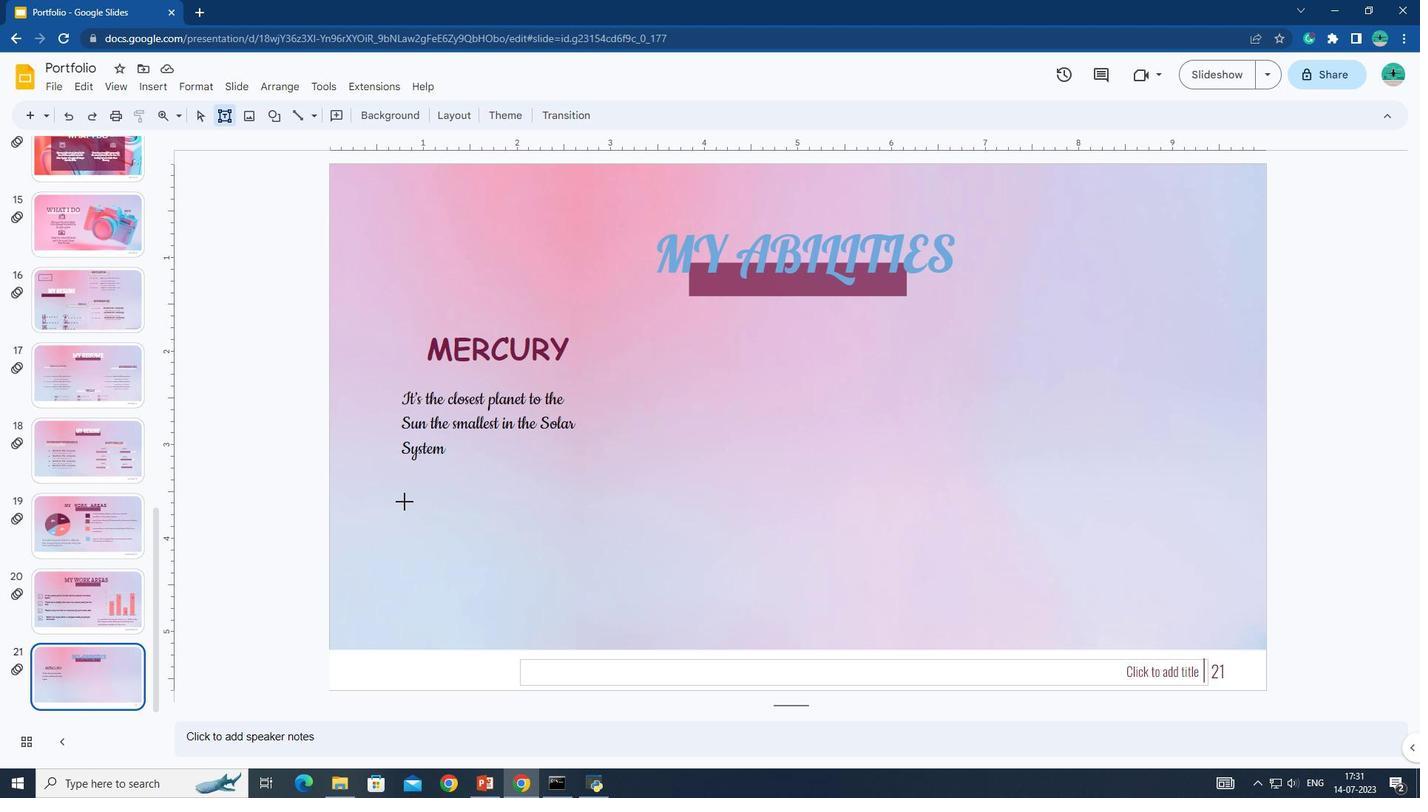 
Action: Mouse pressed left at (403, 502)
Screenshot: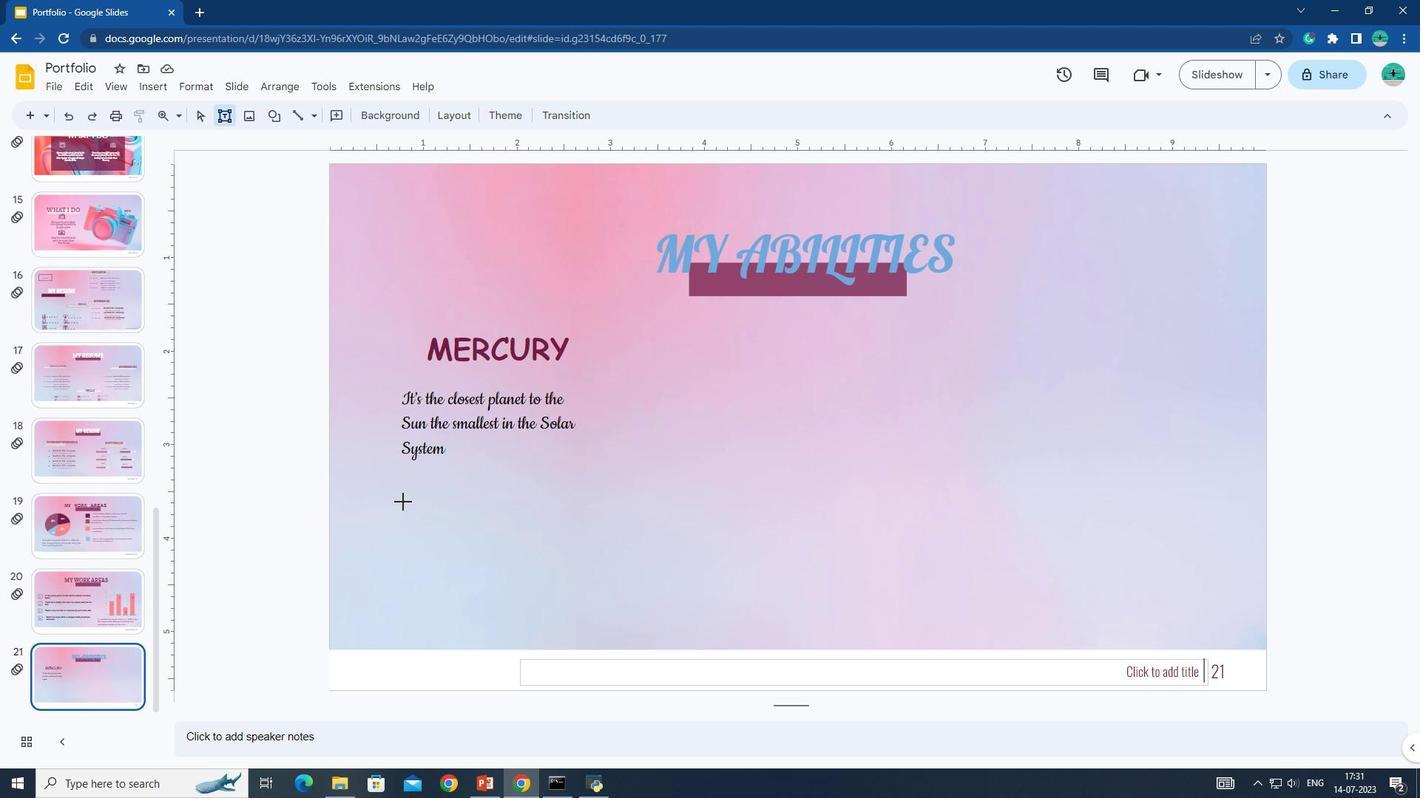 
Action: Mouse moved to (425, 488)
Screenshot: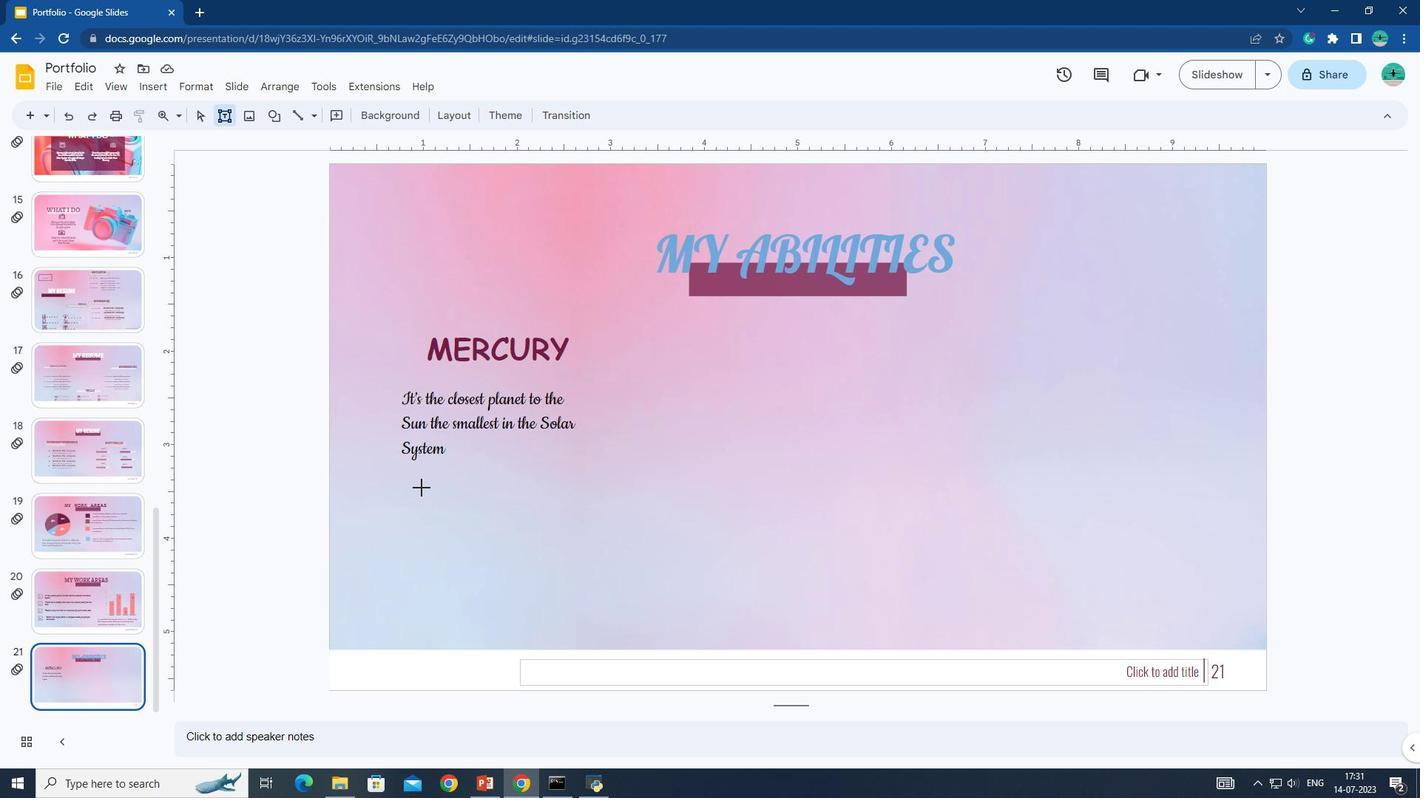 
Action: Mouse pressed left at (425, 488)
Screenshot: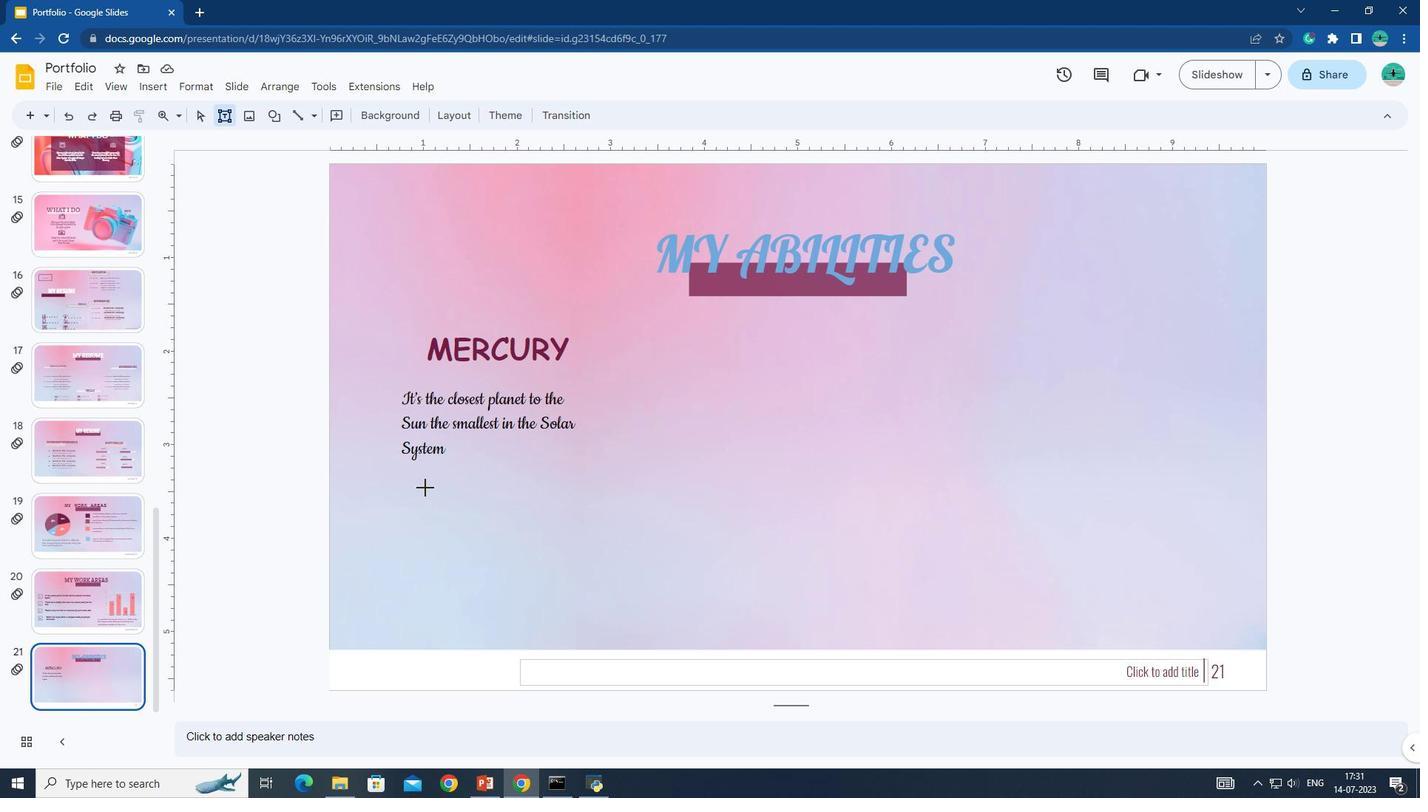 
Action: Mouse moved to (496, 516)
Screenshot: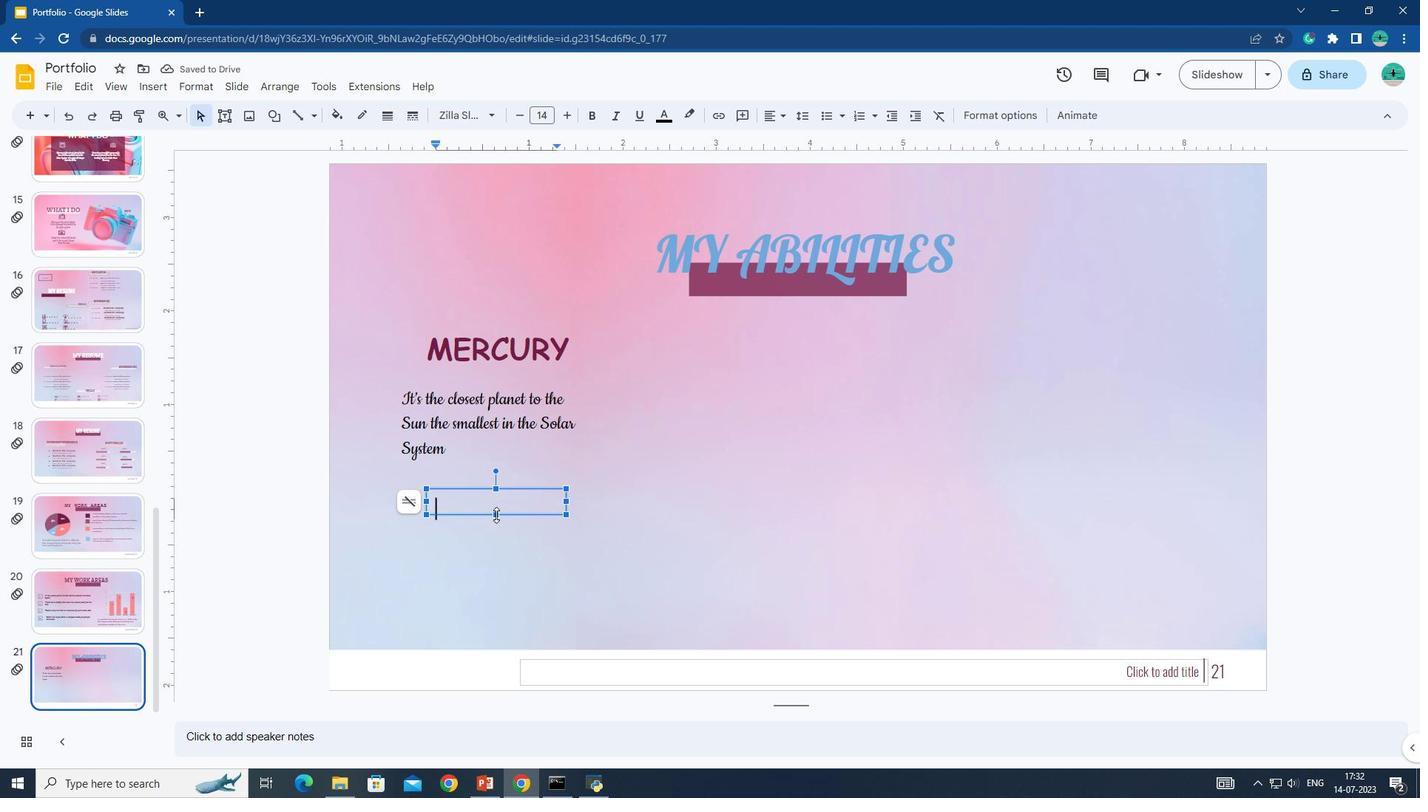 
Action: Mouse pressed left at (496, 516)
Screenshot: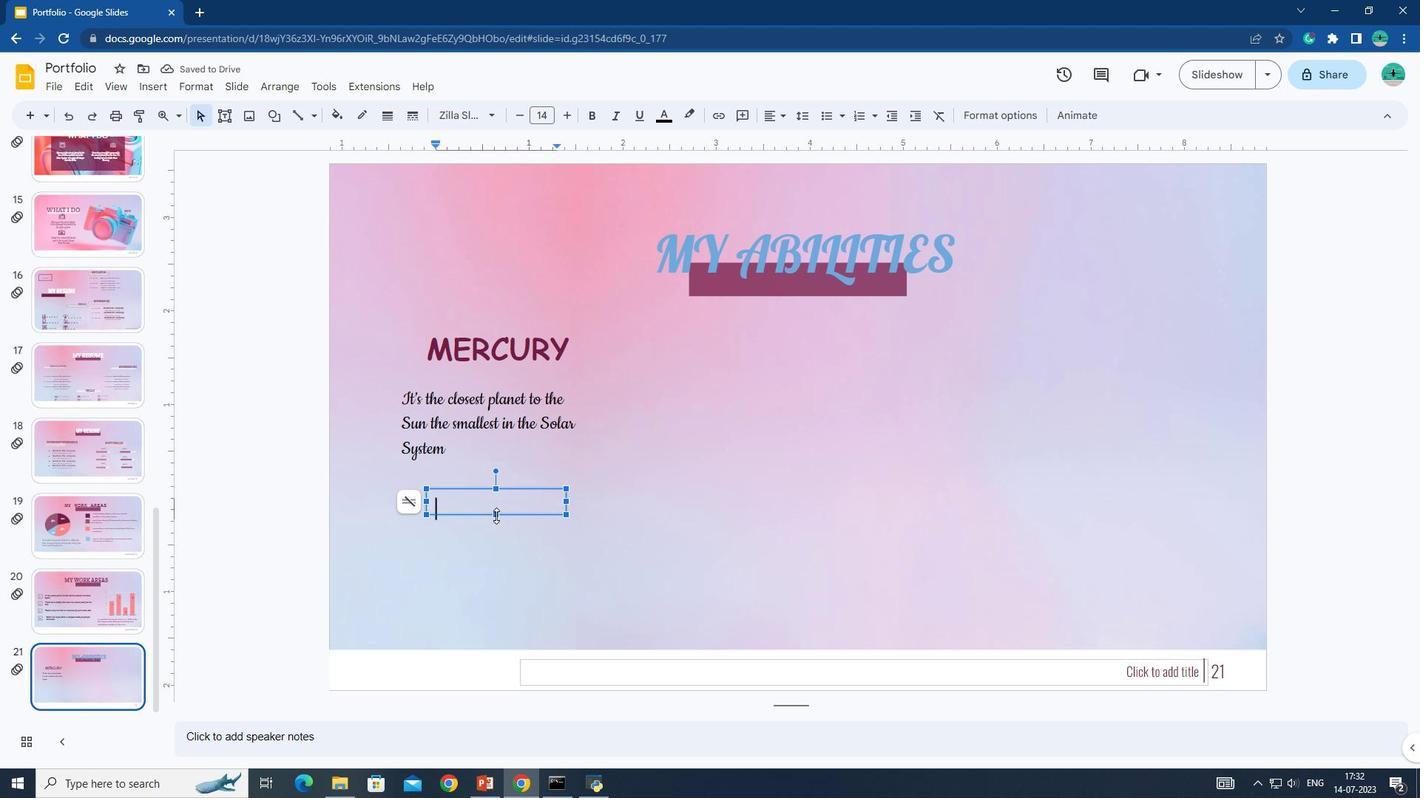 
Action: Mouse moved to (497, 539)
Screenshot: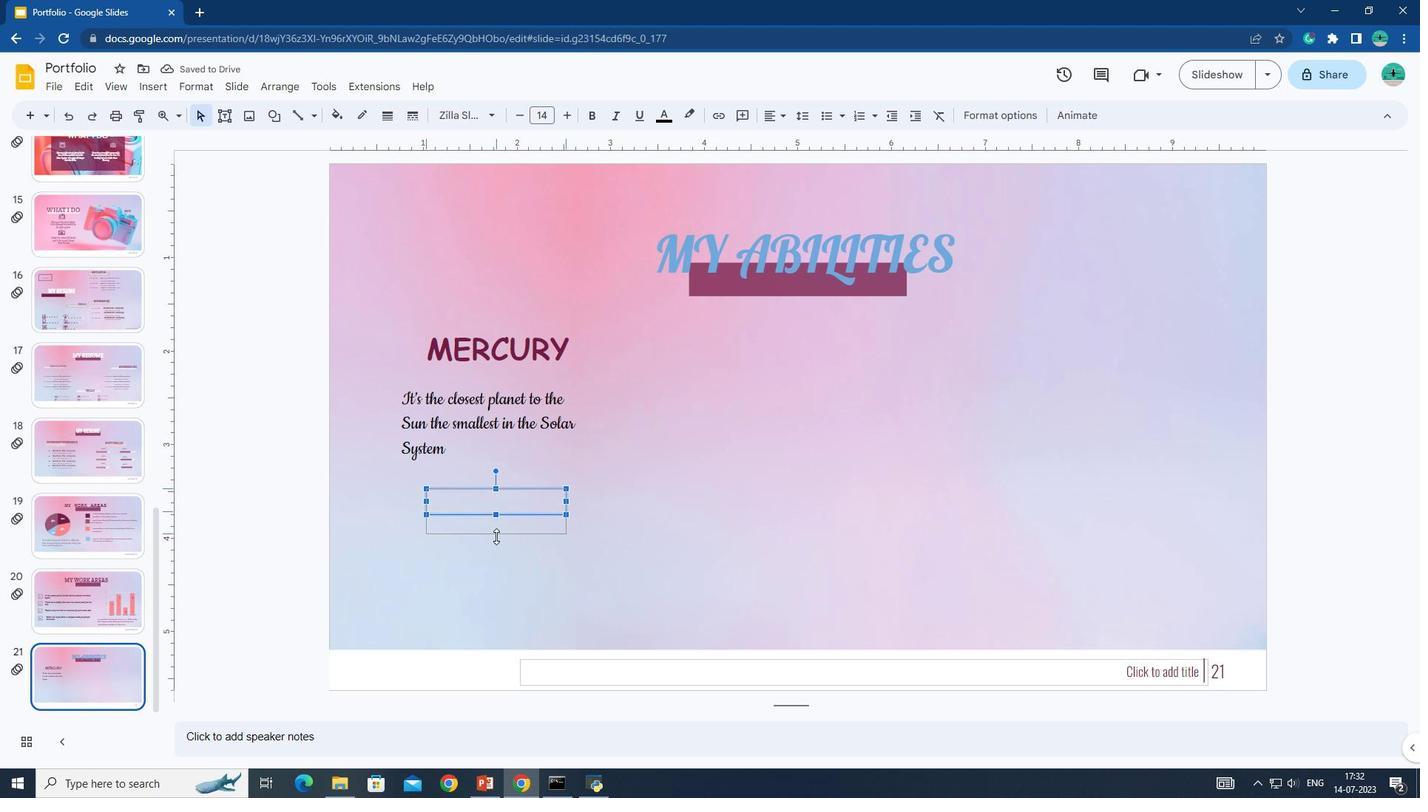 
Action: Key pressed <Key.caps_lock>MAT<Key.backspace>RS
Screenshot: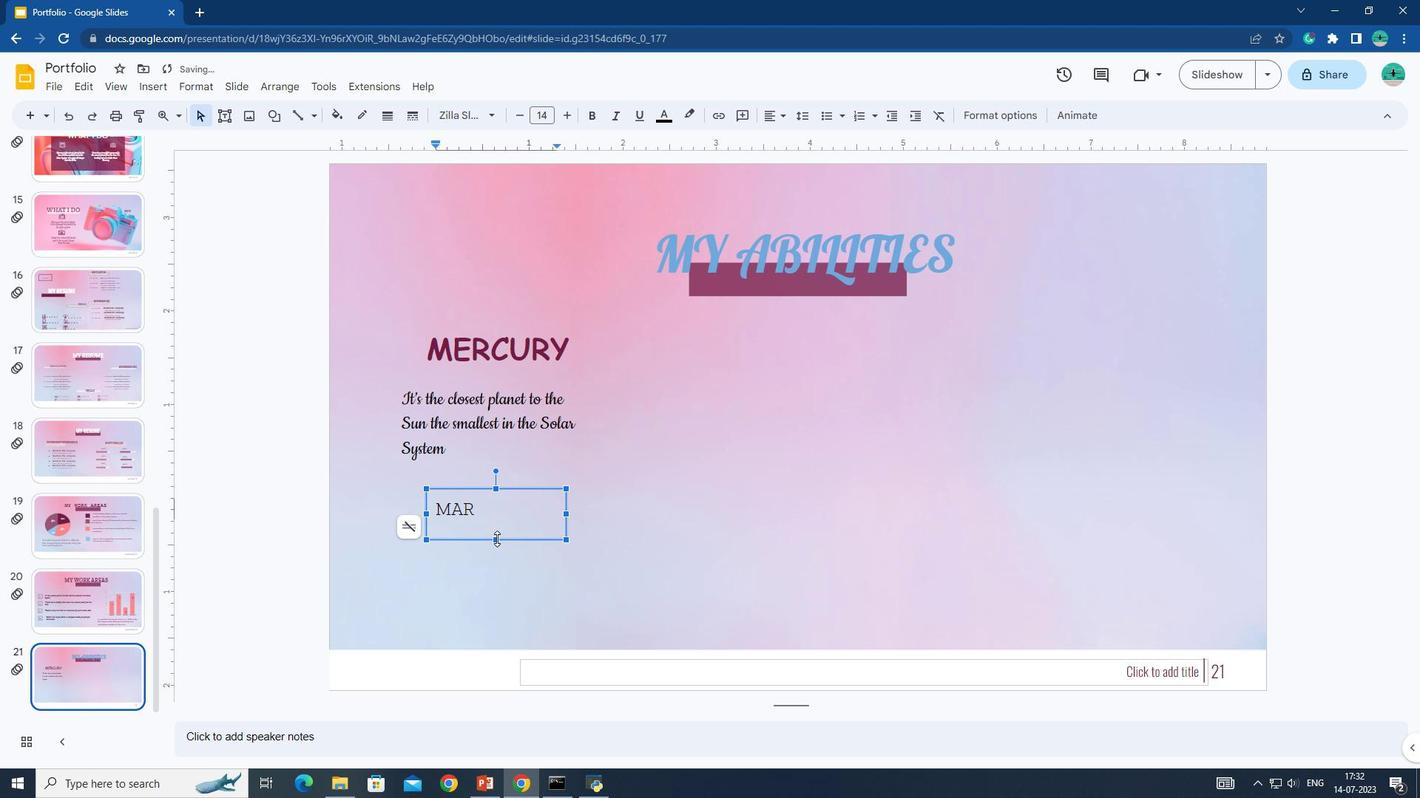 
Action: Mouse moved to (437, 511)
Screenshot: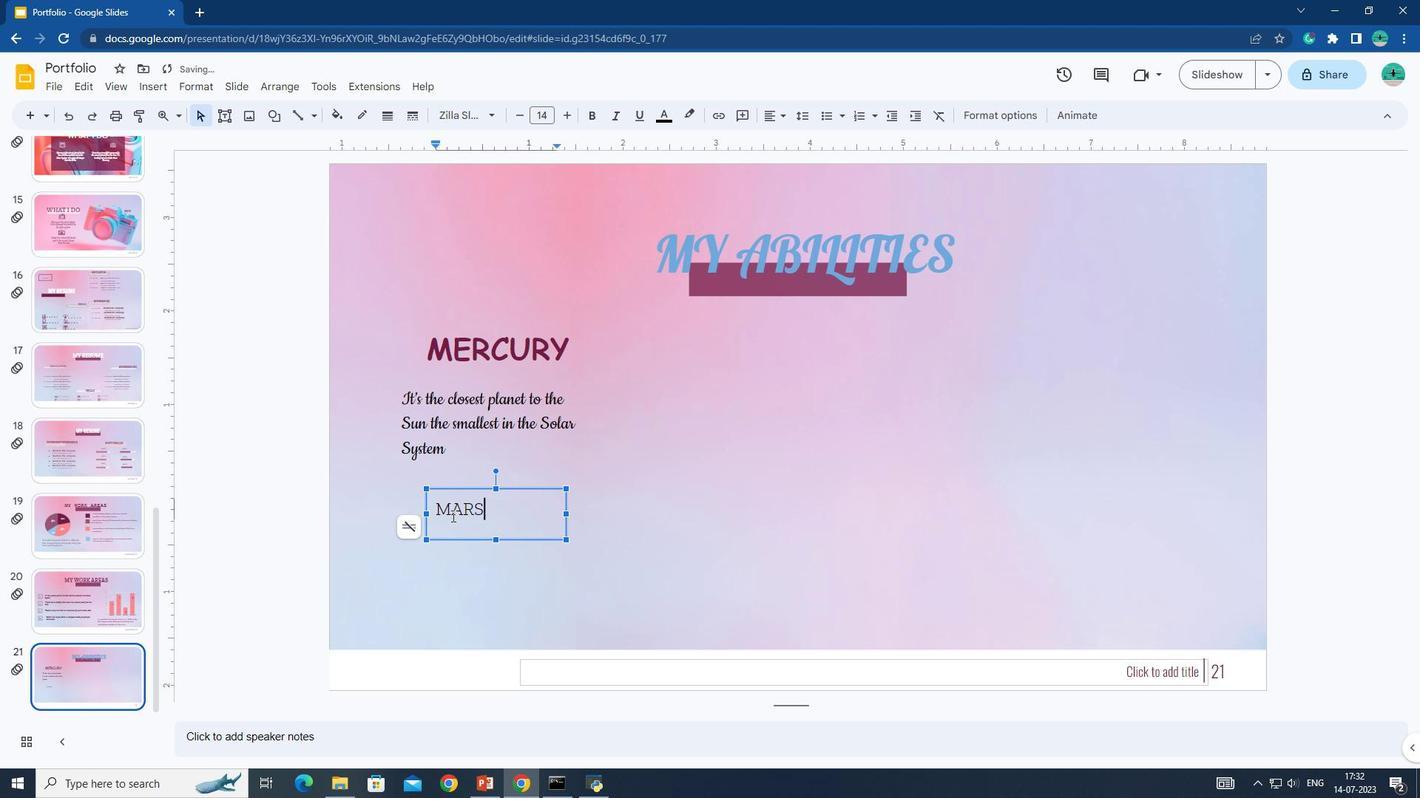 
Action: Mouse pressed left at (437, 511)
Screenshot: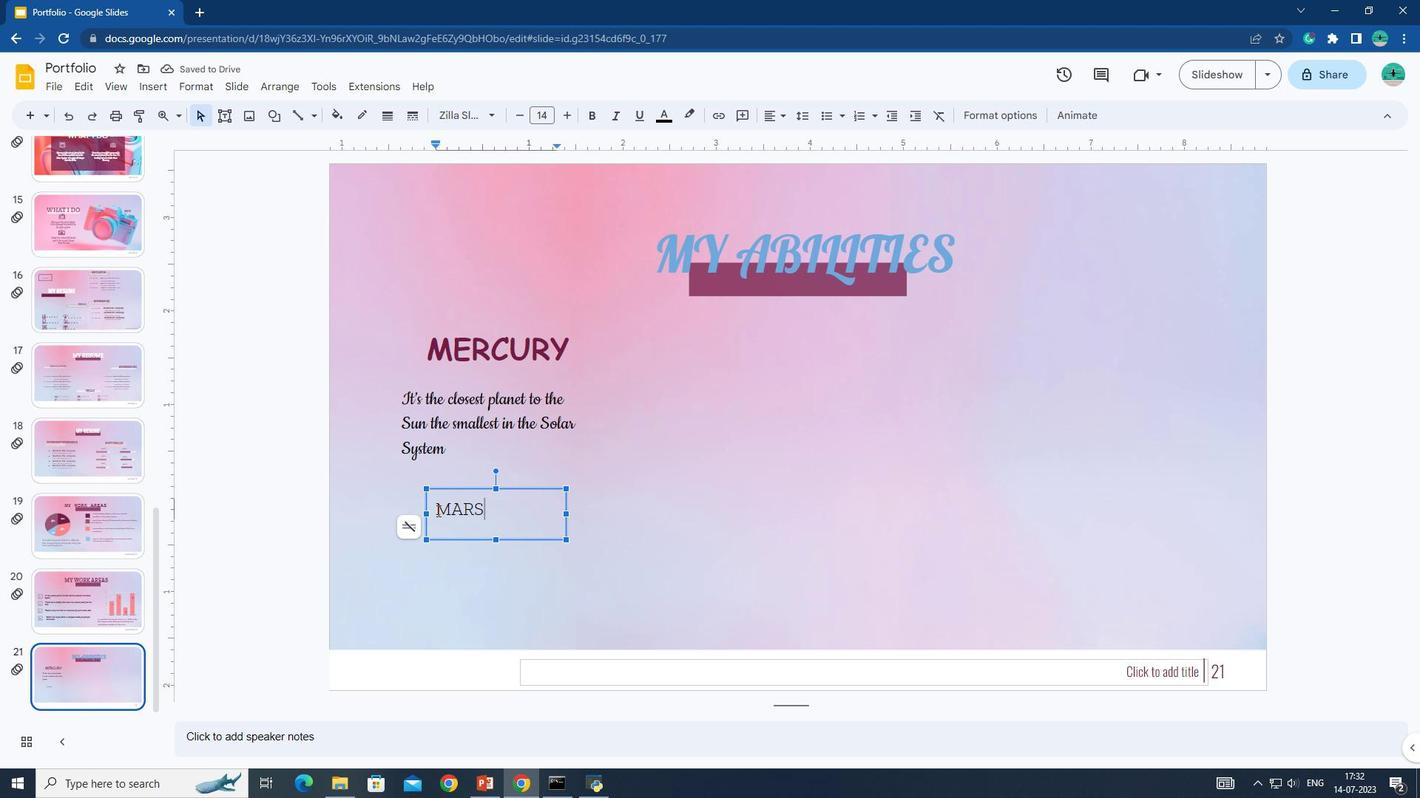 
Action: Mouse pressed left at (437, 511)
Screenshot: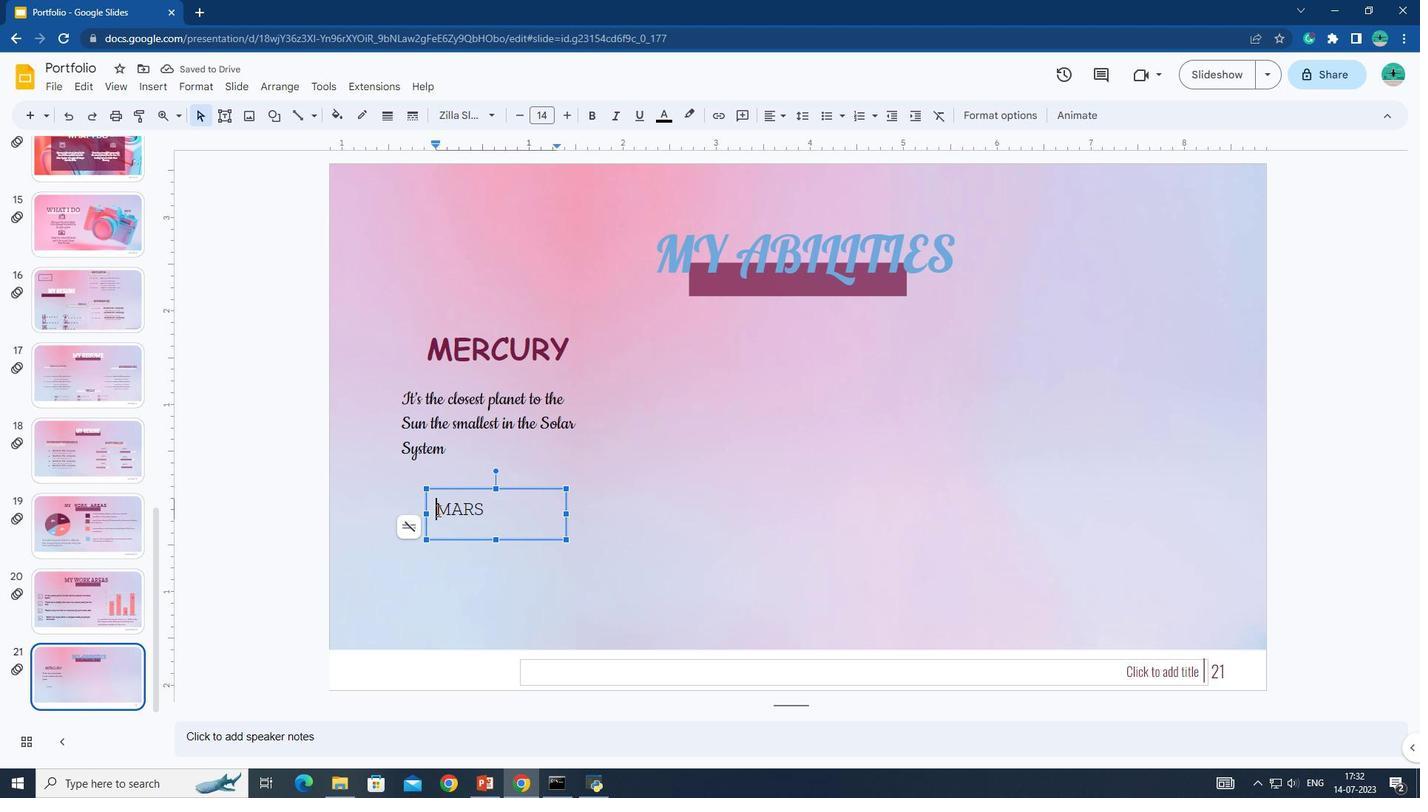 
Action: Mouse moved to (673, 122)
Screenshot: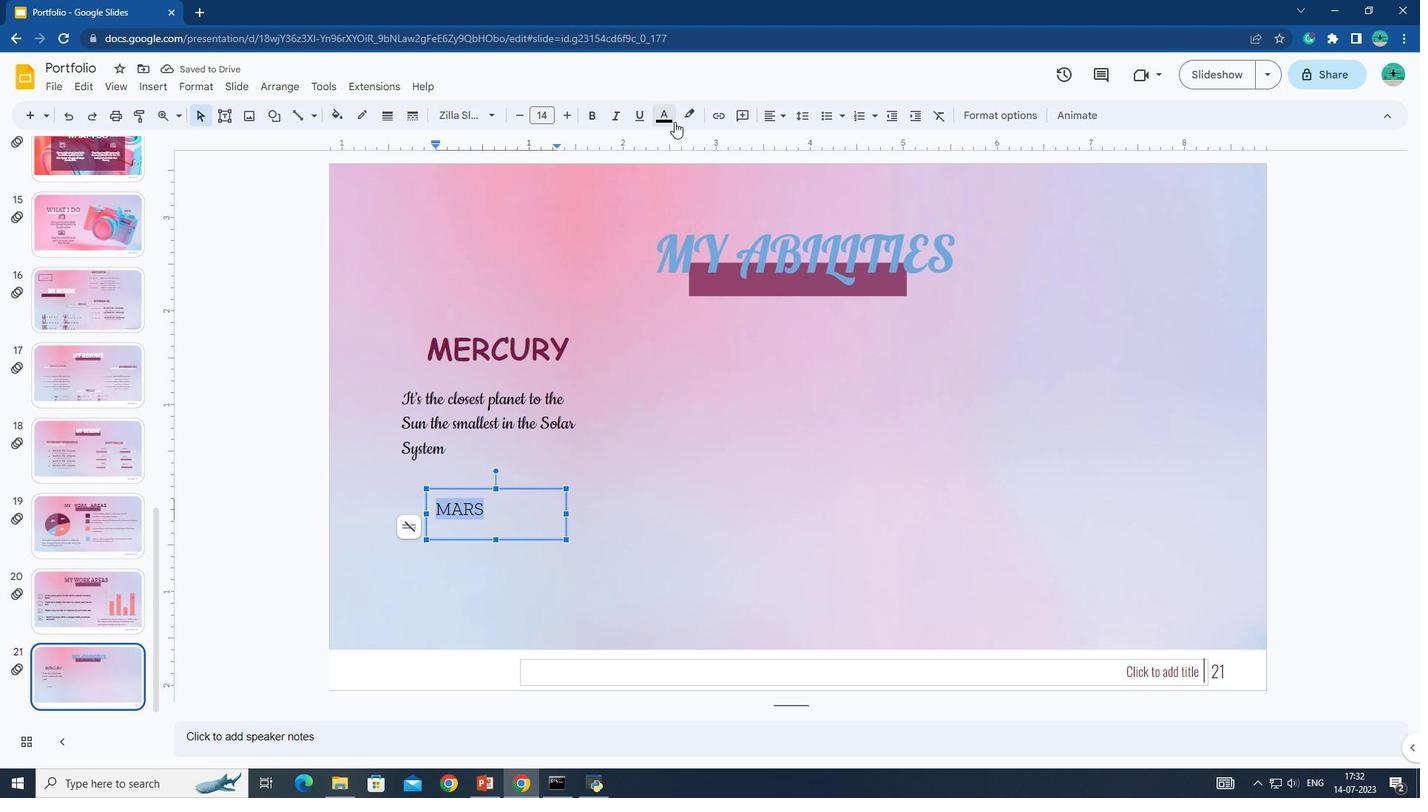 
Action: Mouse pressed left at (673, 122)
Screenshot: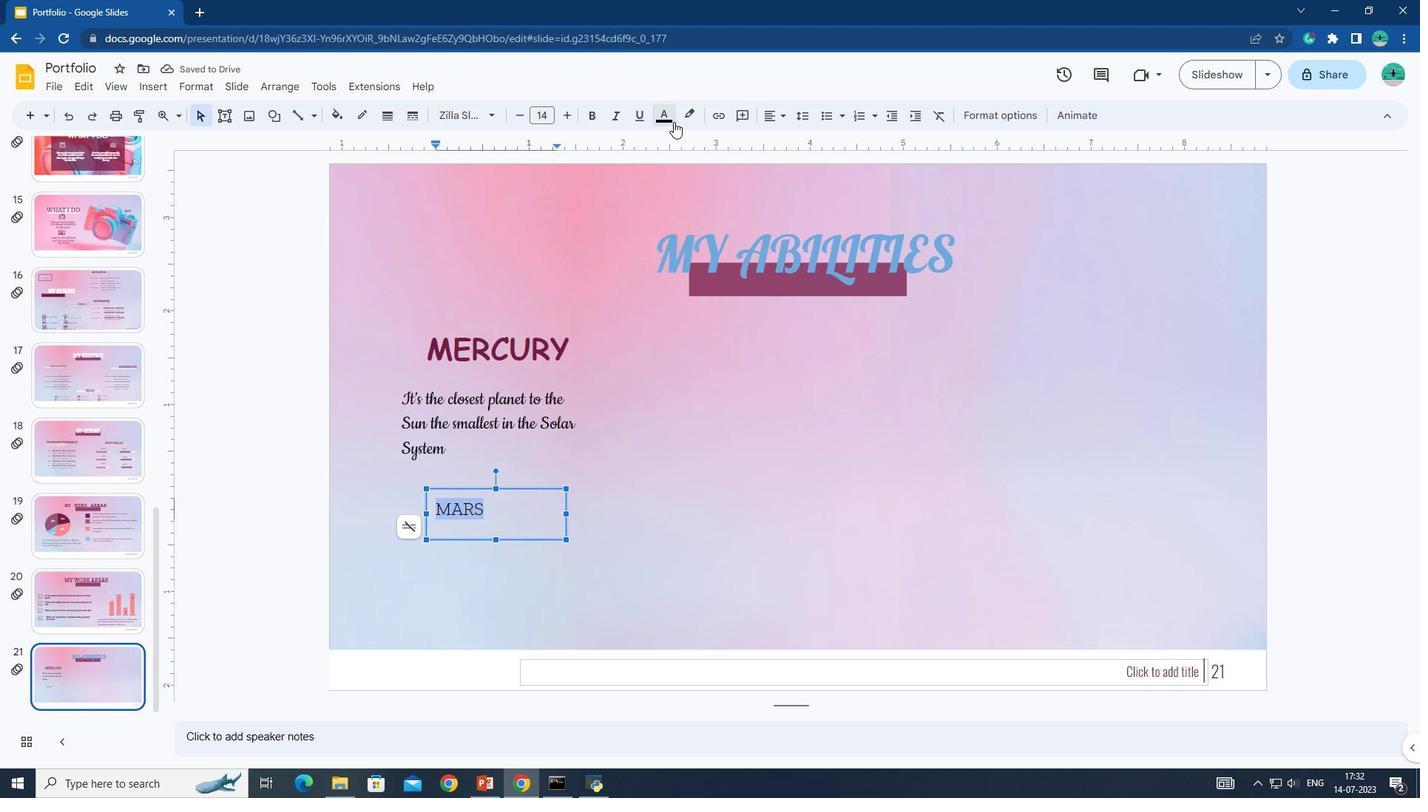 
Action: Mouse moved to (671, 163)
Screenshot: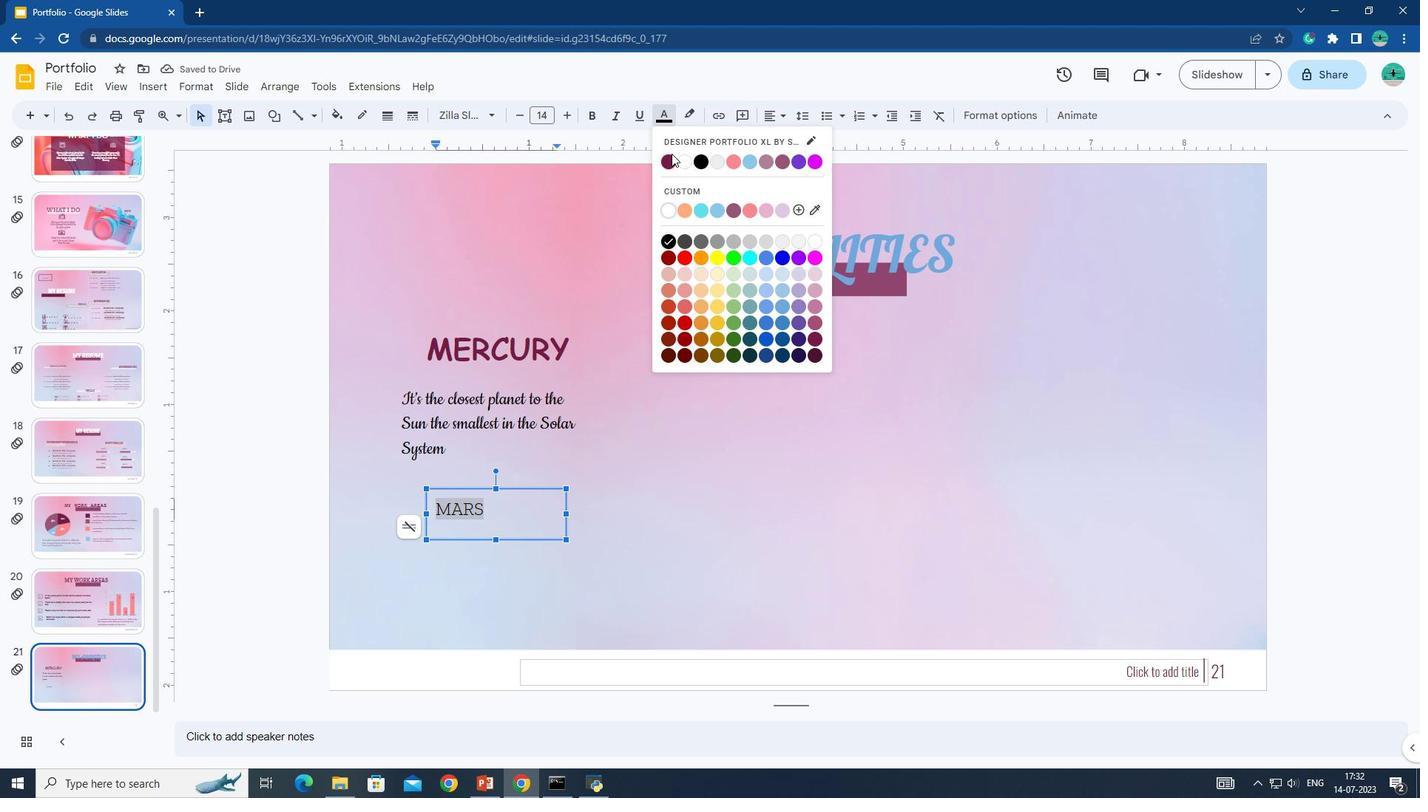 
Action: Mouse pressed left at (671, 163)
Screenshot: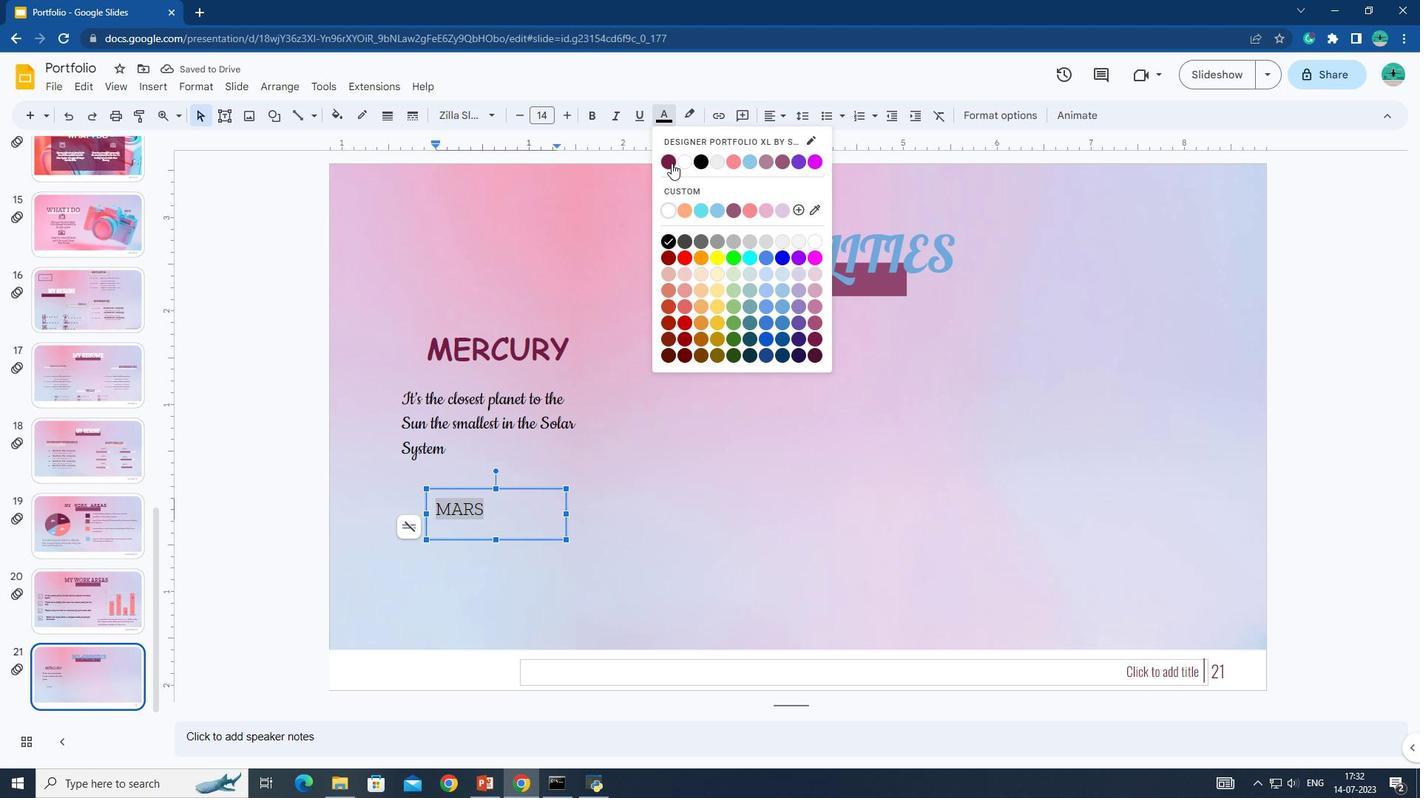 
Action: Mouse moved to (497, 113)
Screenshot: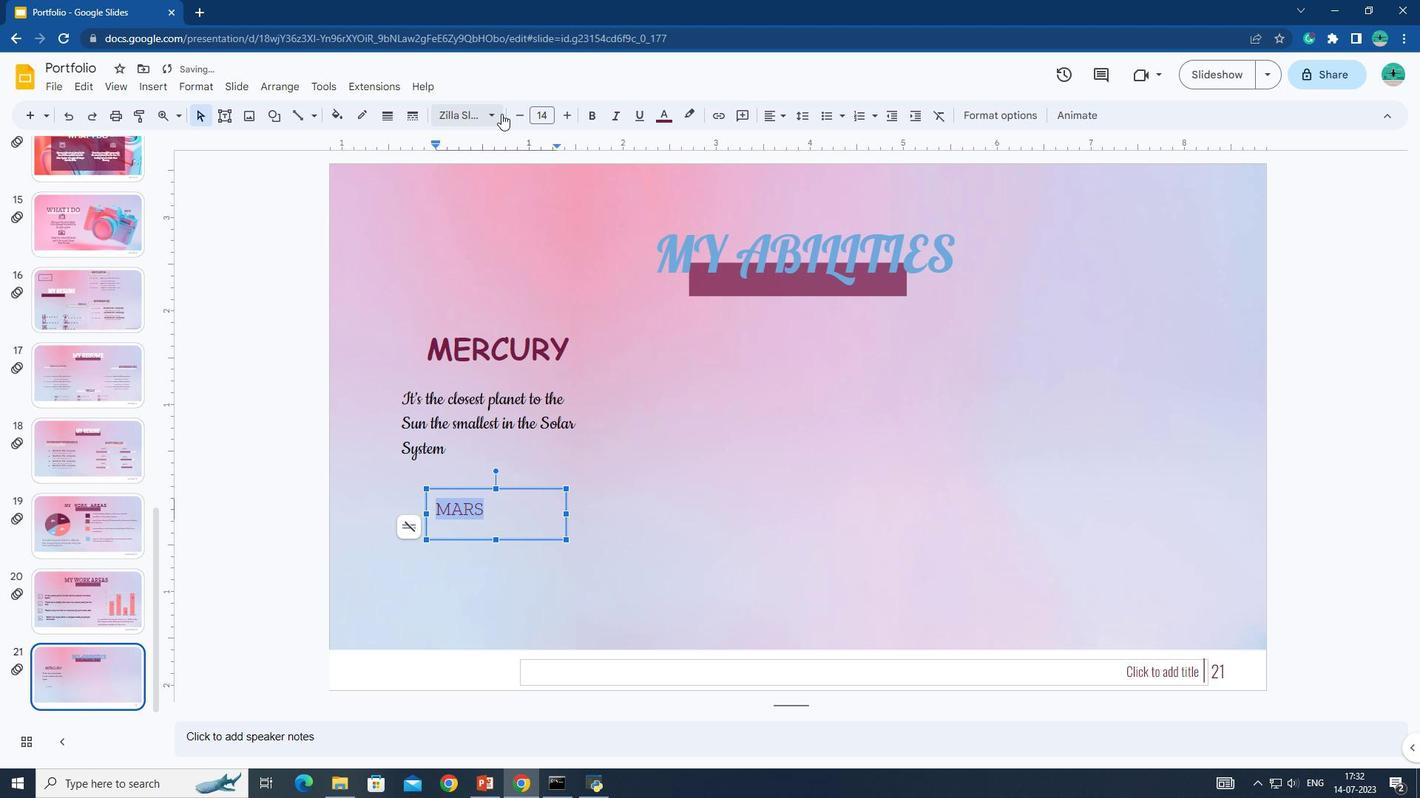 
Action: Mouse pressed left at (497, 113)
Screenshot: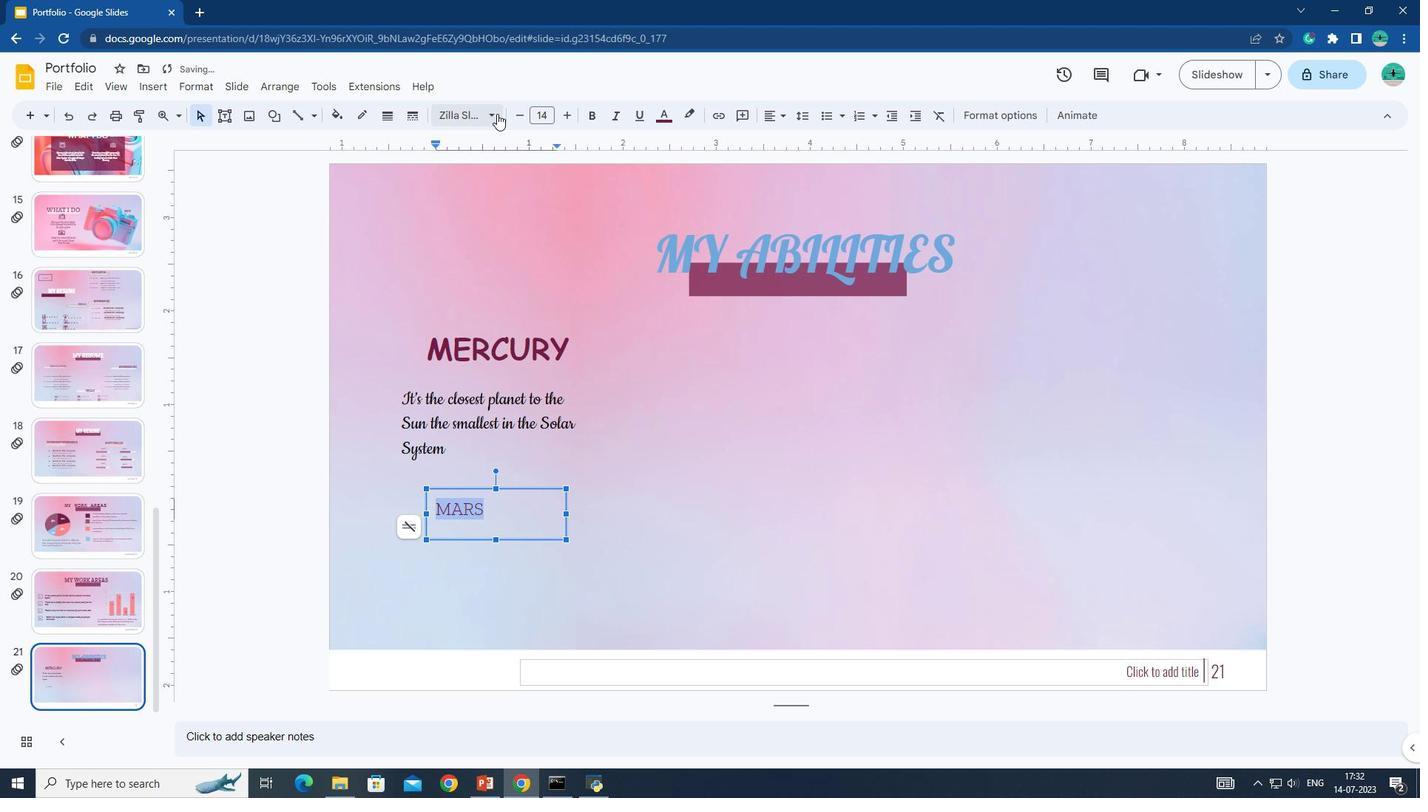 
Action: Mouse moved to (494, 332)
Screenshot: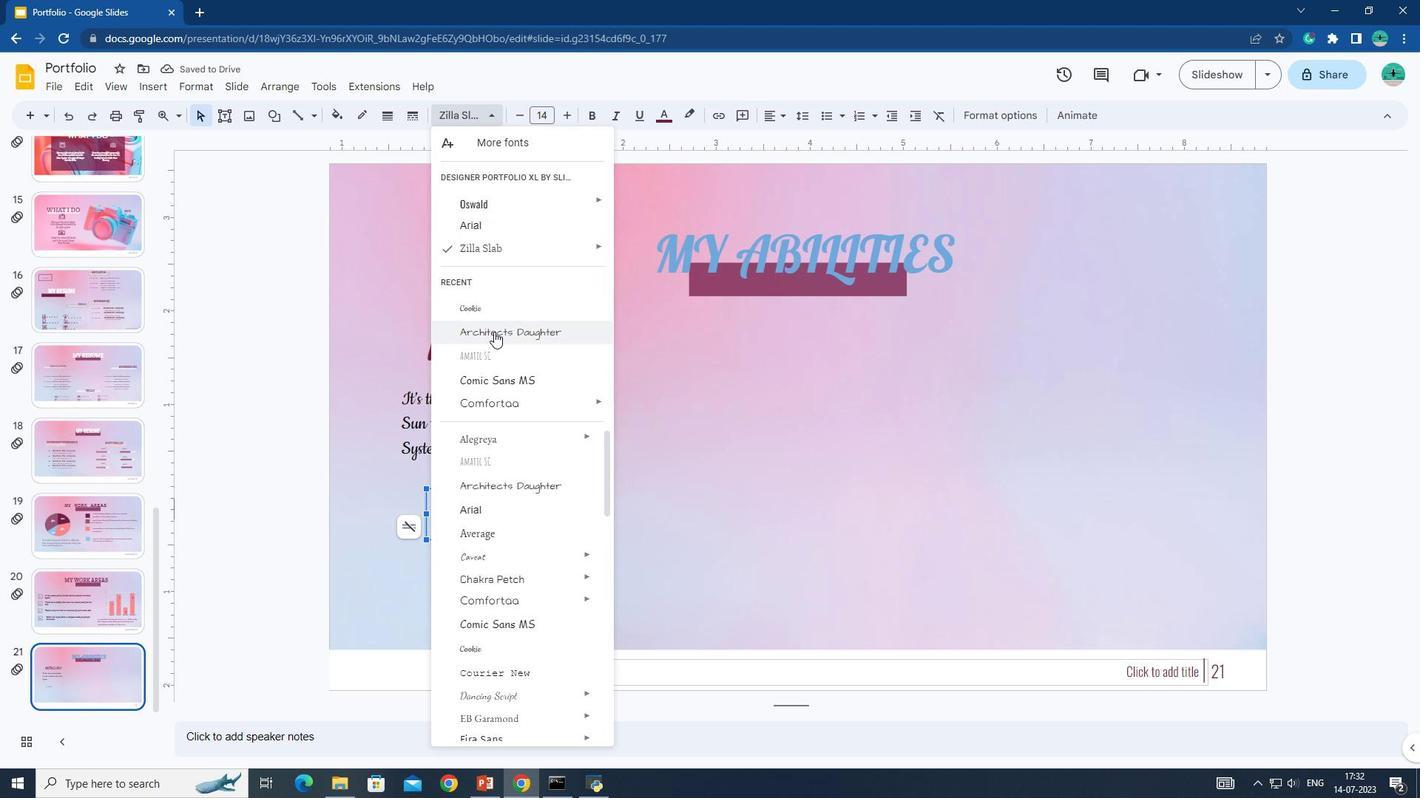 
Action: Mouse pressed left at (494, 332)
Screenshot: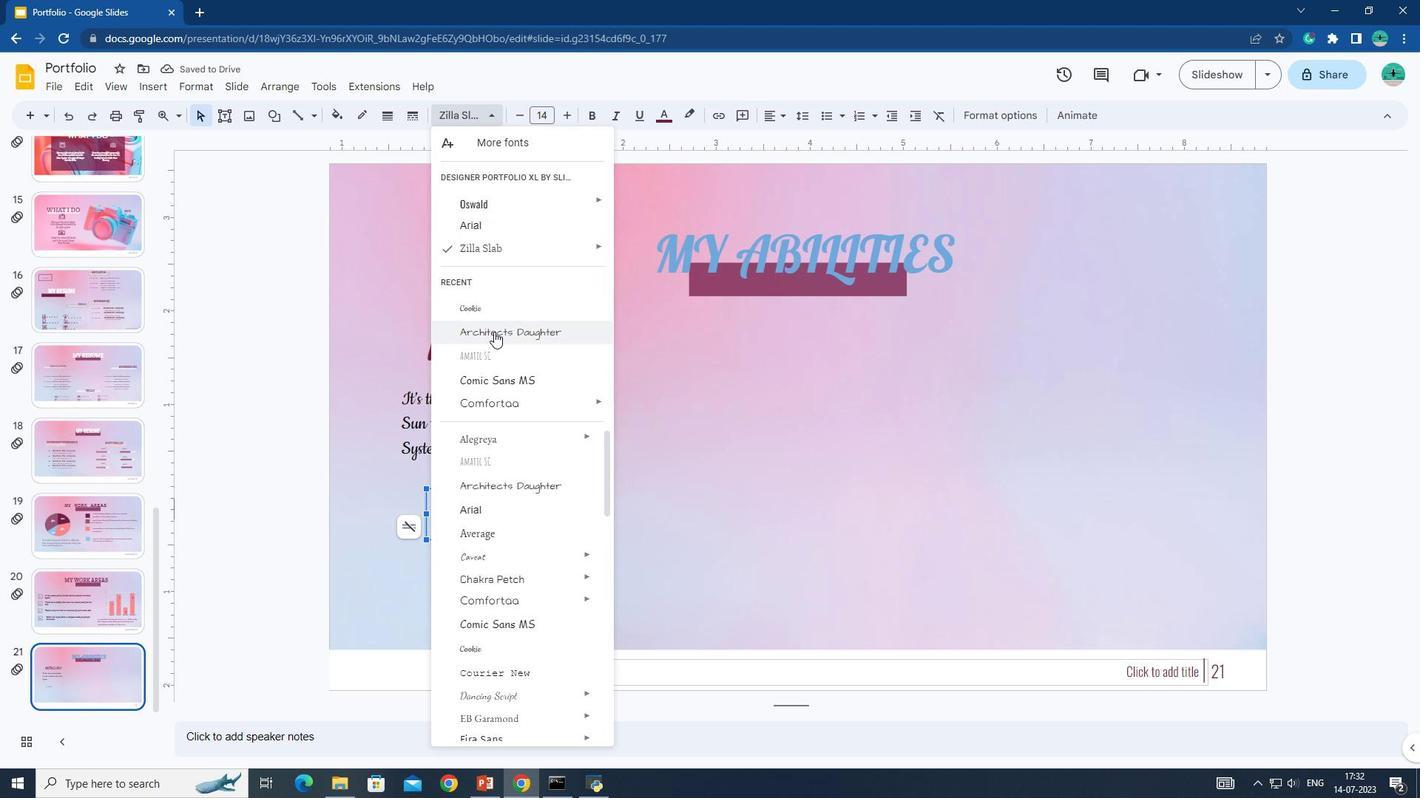 
Action: Mouse moved to (586, 118)
Screenshot: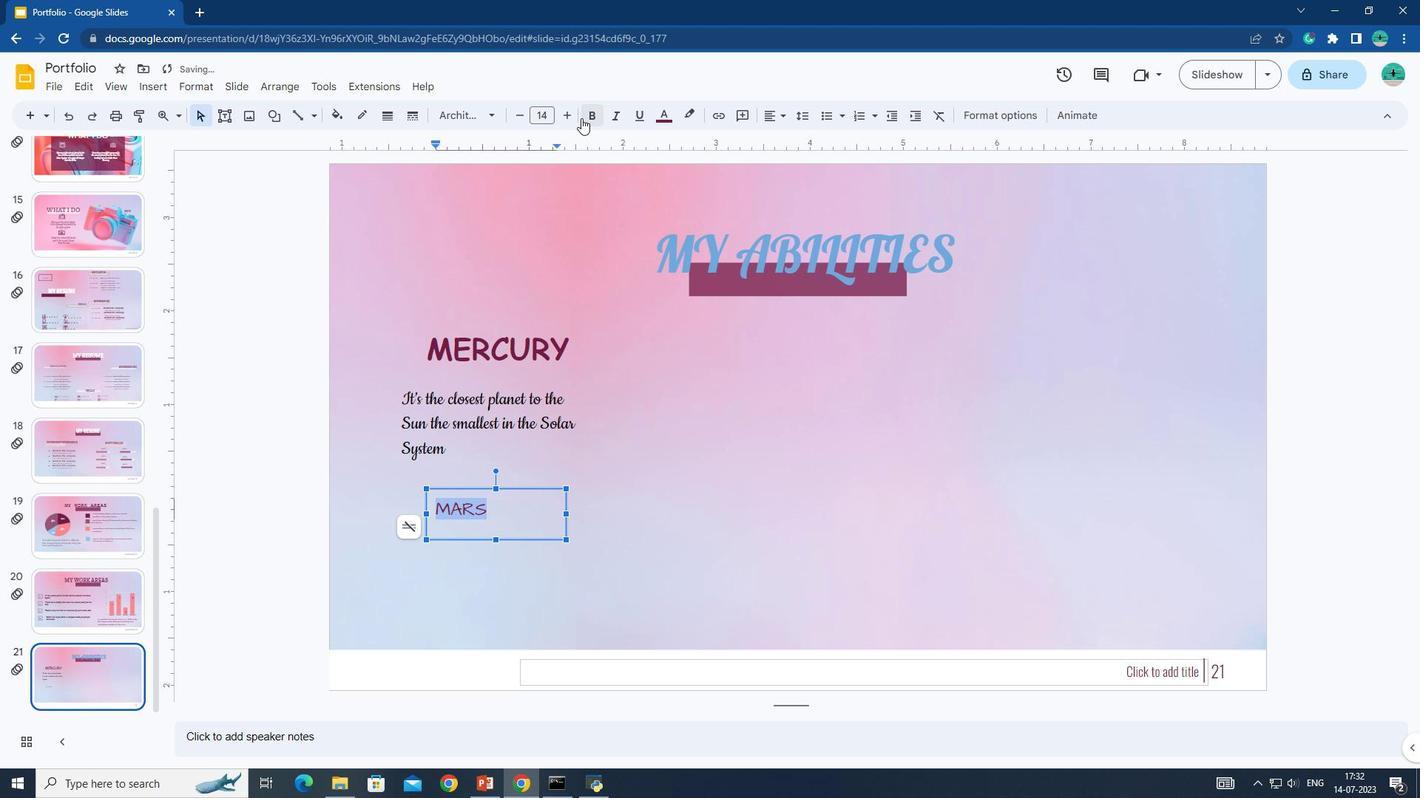 
Action: Mouse pressed left at (586, 118)
Screenshot: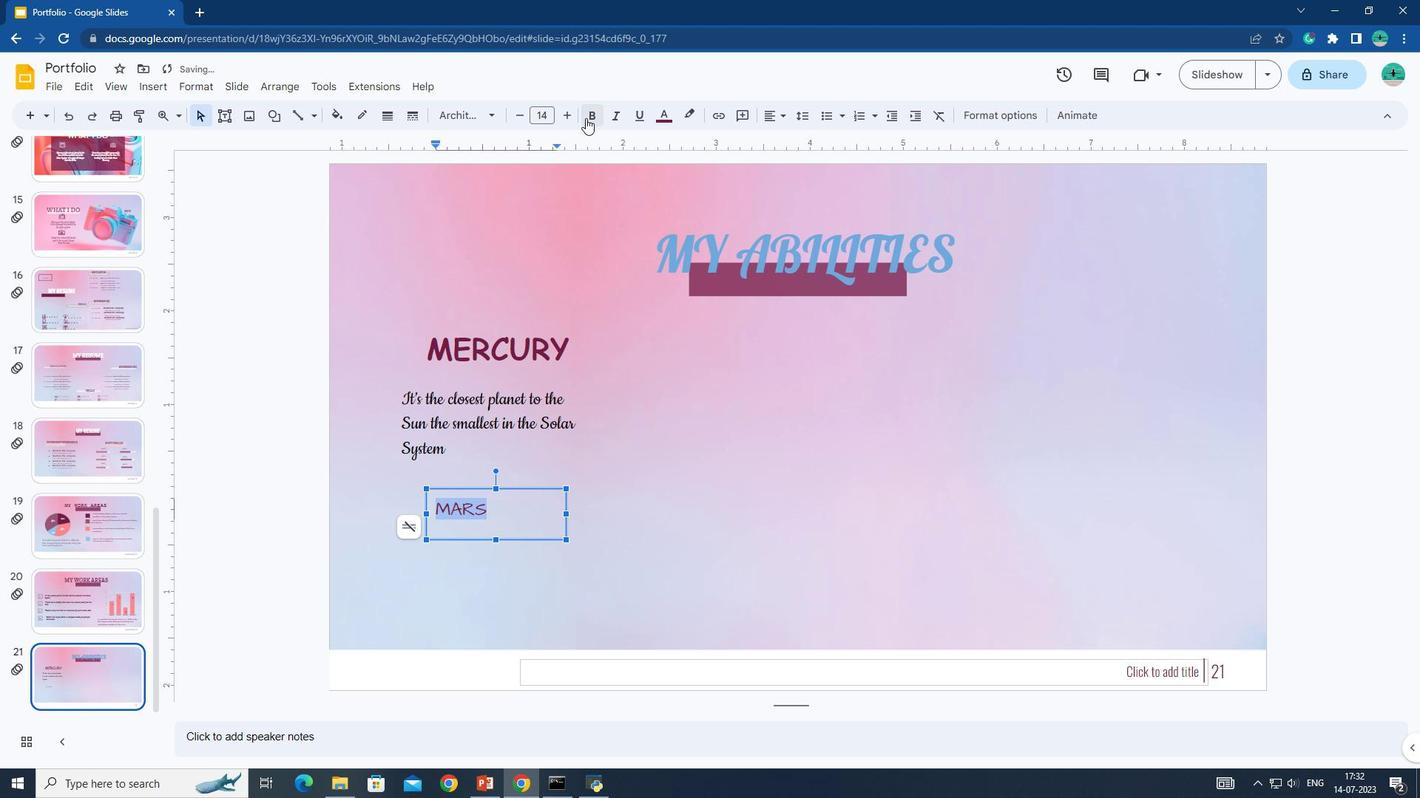 
Action: Mouse moved to (567, 113)
Screenshot: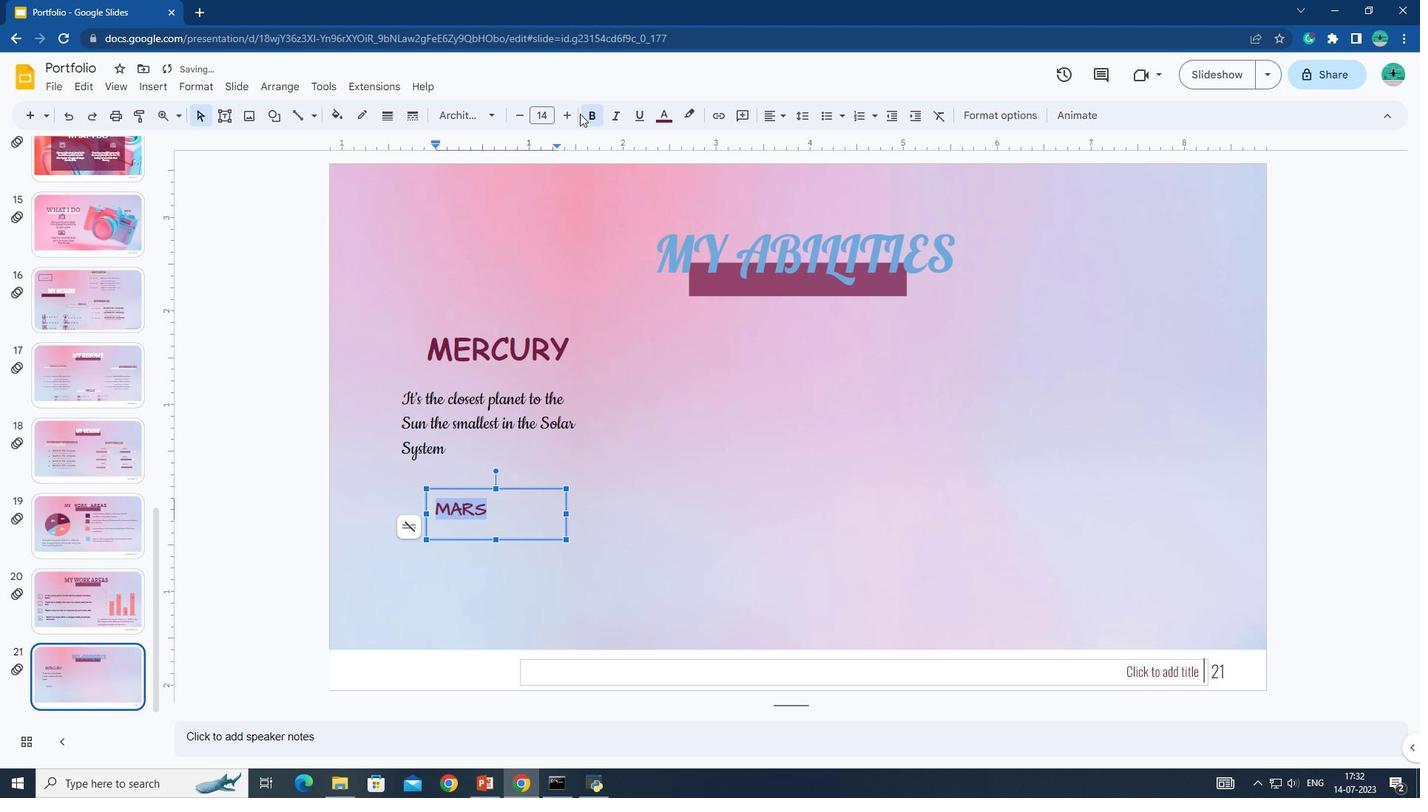 
Action: Mouse pressed left at (567, 113)
Screenshot: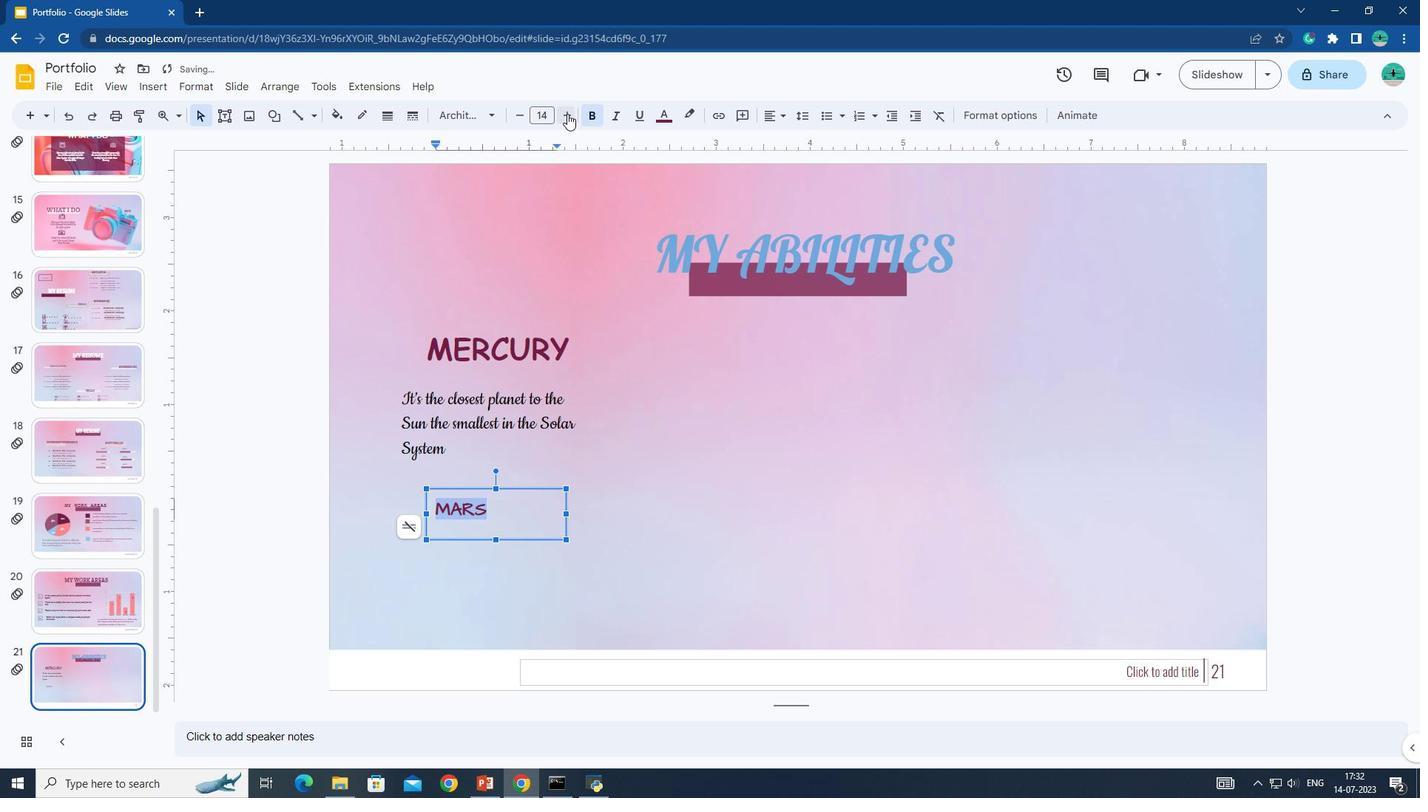
Action: Mouse pressed left at (567, 113)
Screenshot: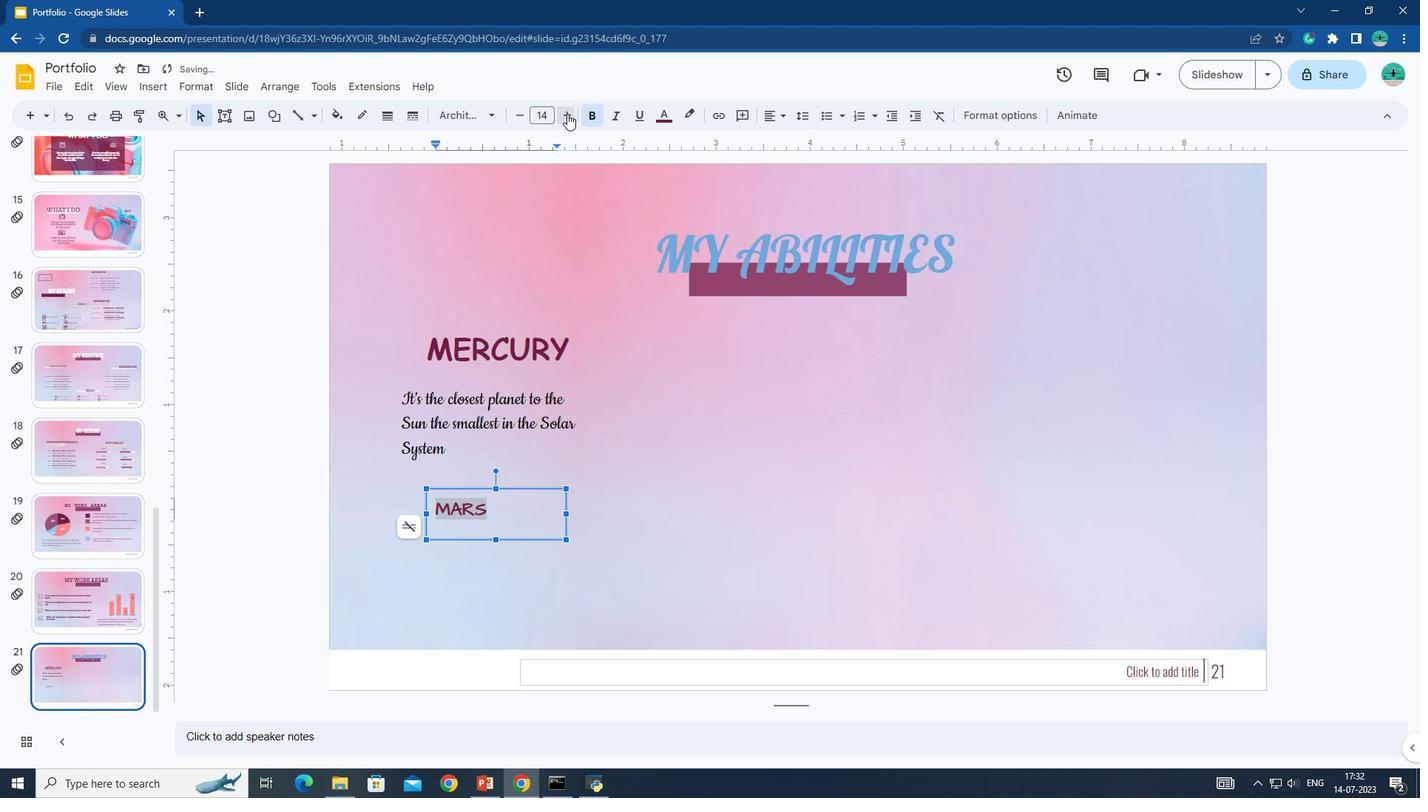 
Action: Mouse pressed left at (567, 113)
Screenshot: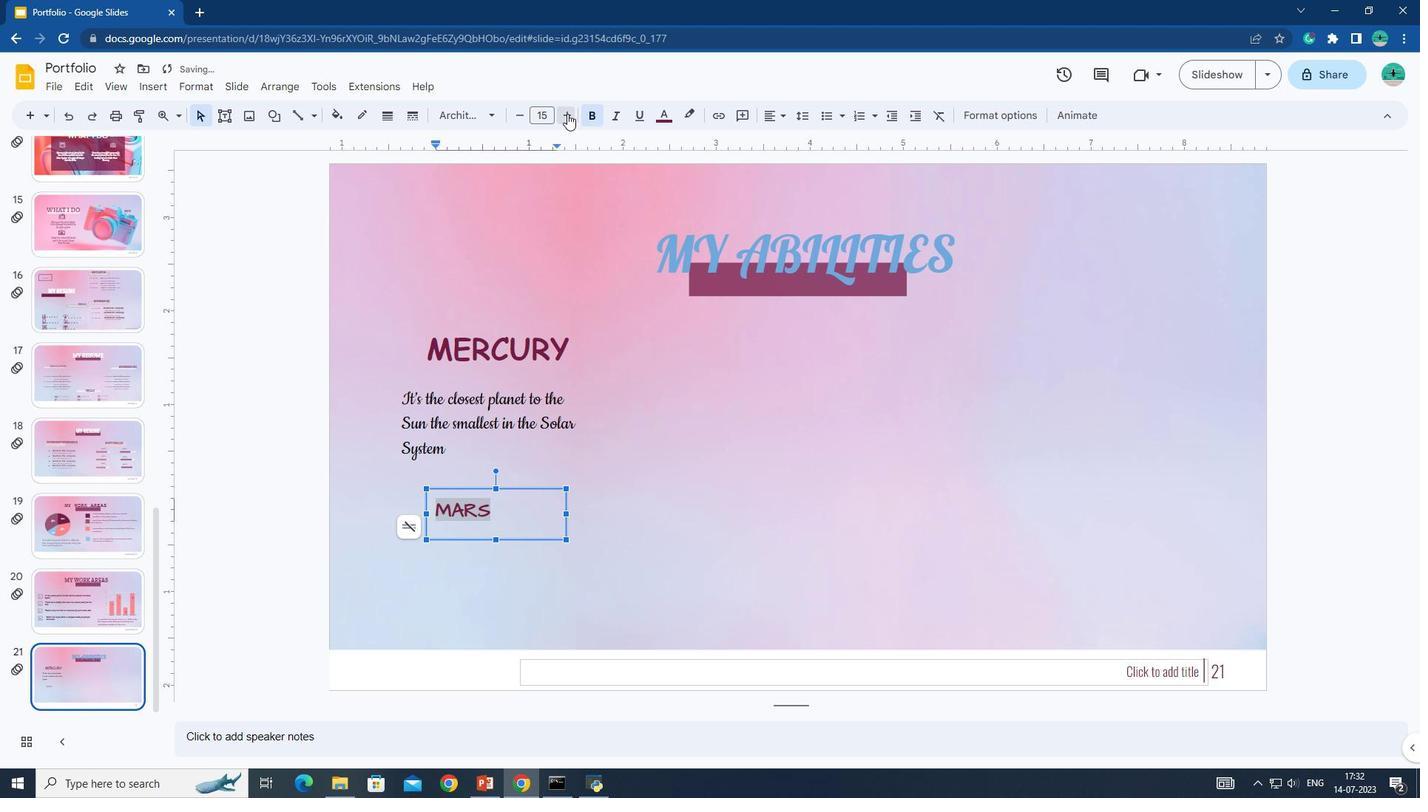 
Action: Mouse pressed left at (567, 113)
Screenshot: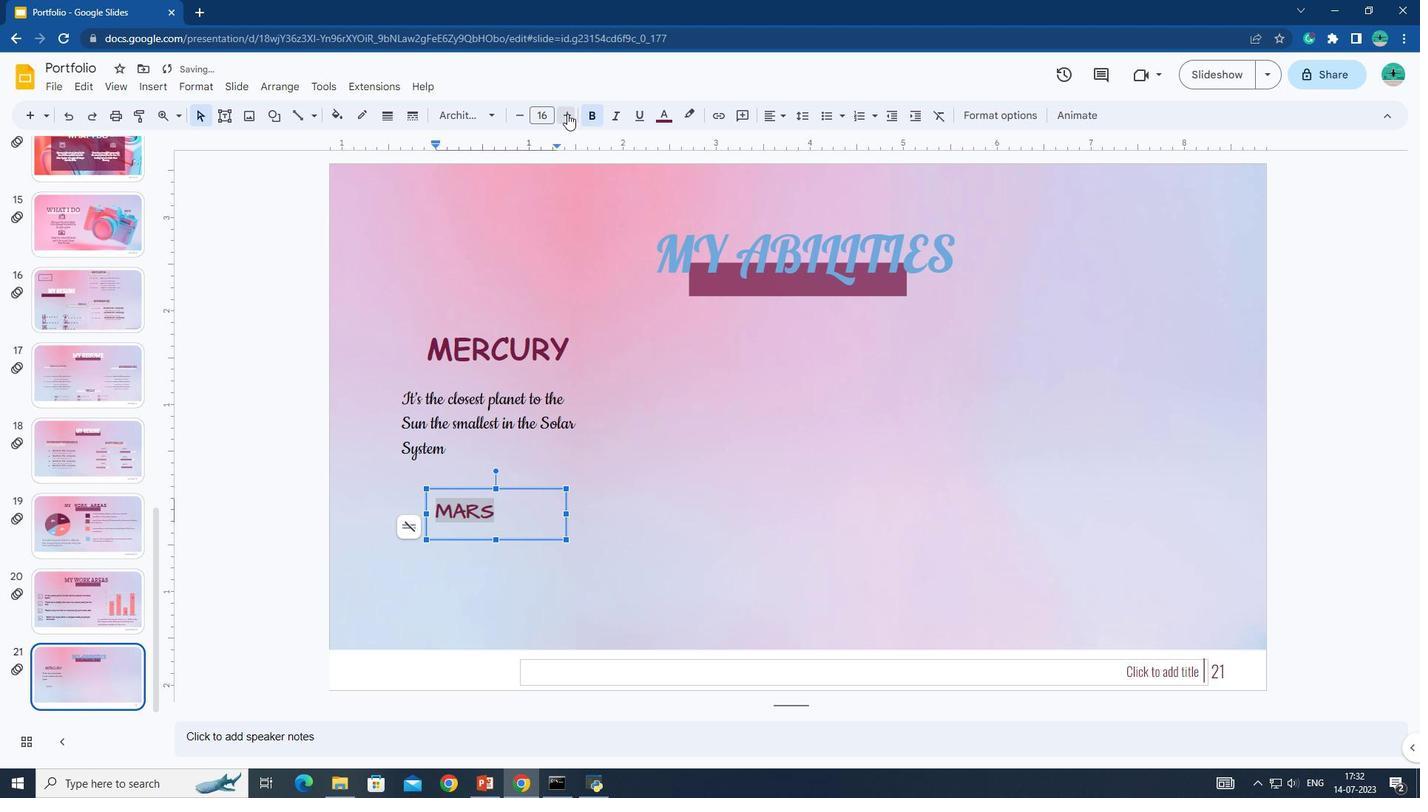 
Action: Mouse pressed left at (567, 113)
Screenshot: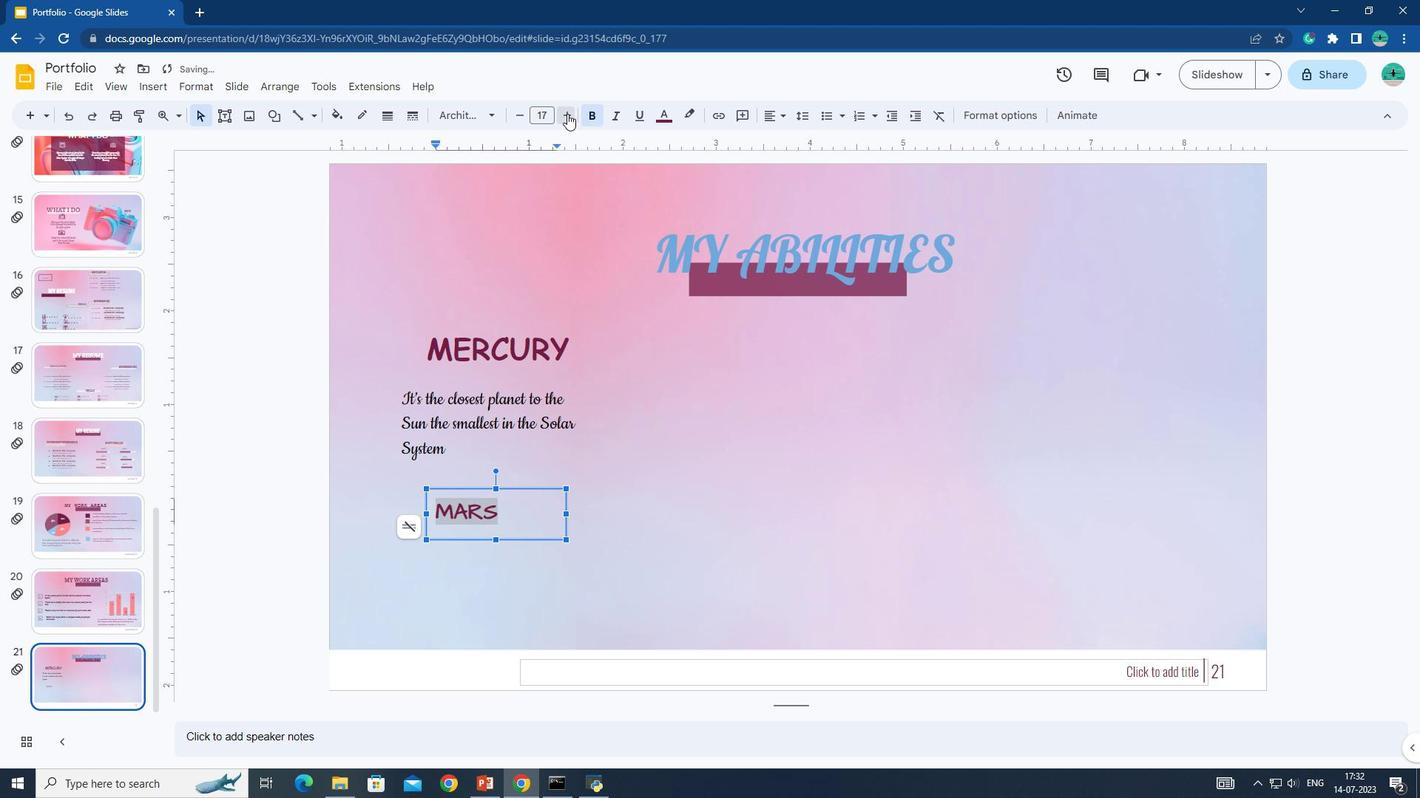 
Action: Mouse pressed left at (567, 113)
Screenshot: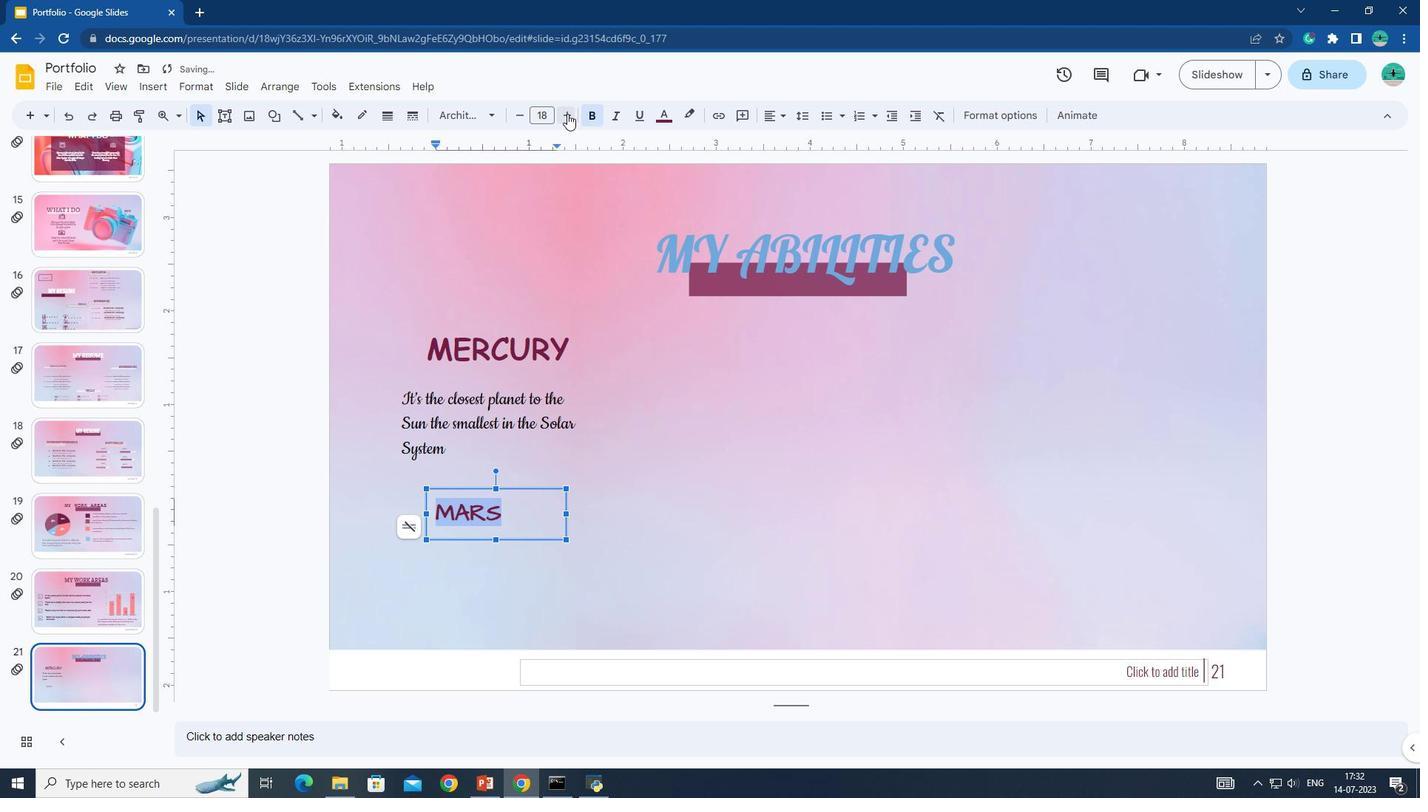 
Action: Mouse pressed left at (567, 113)
Screenshot: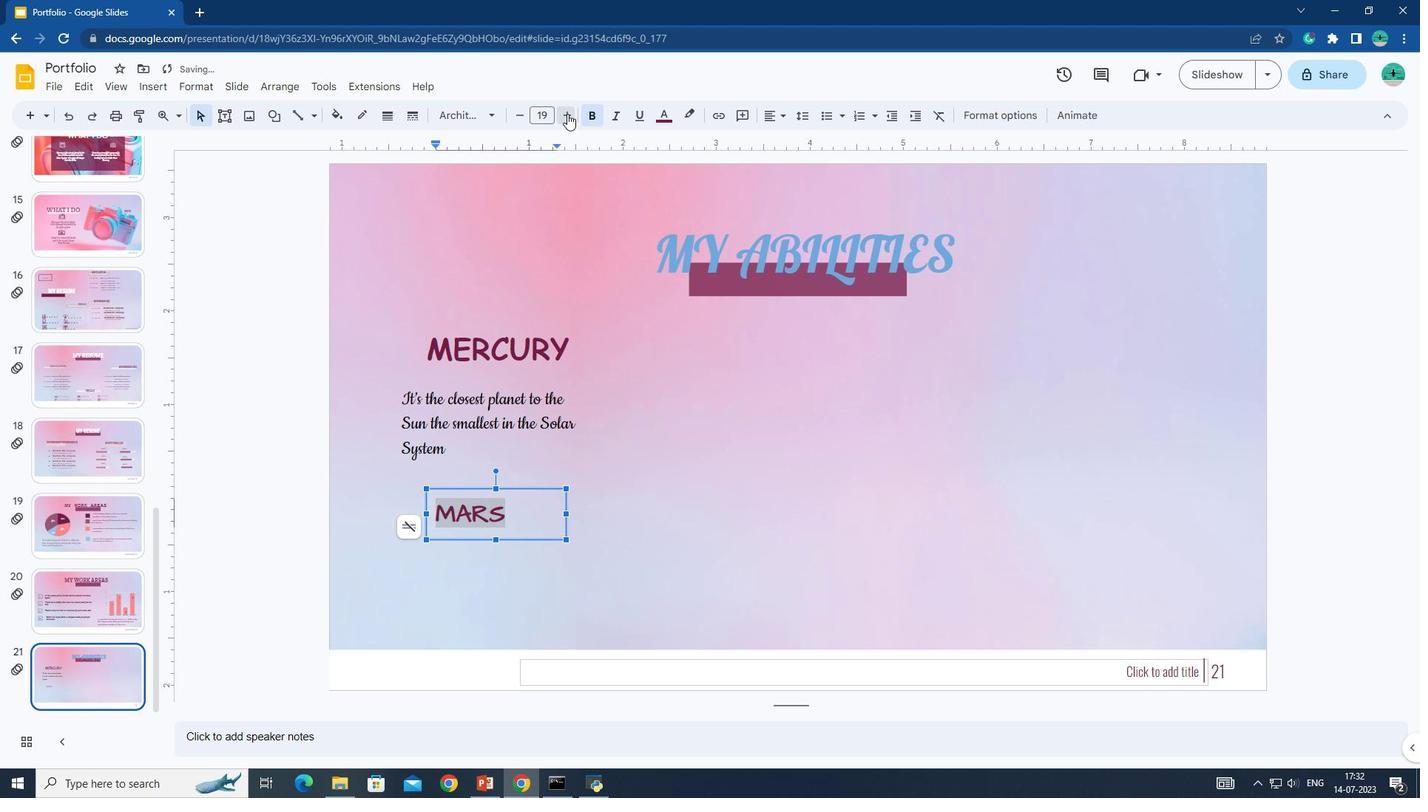 
Action: Mouse pressed left at (567, 113)
Screenshot: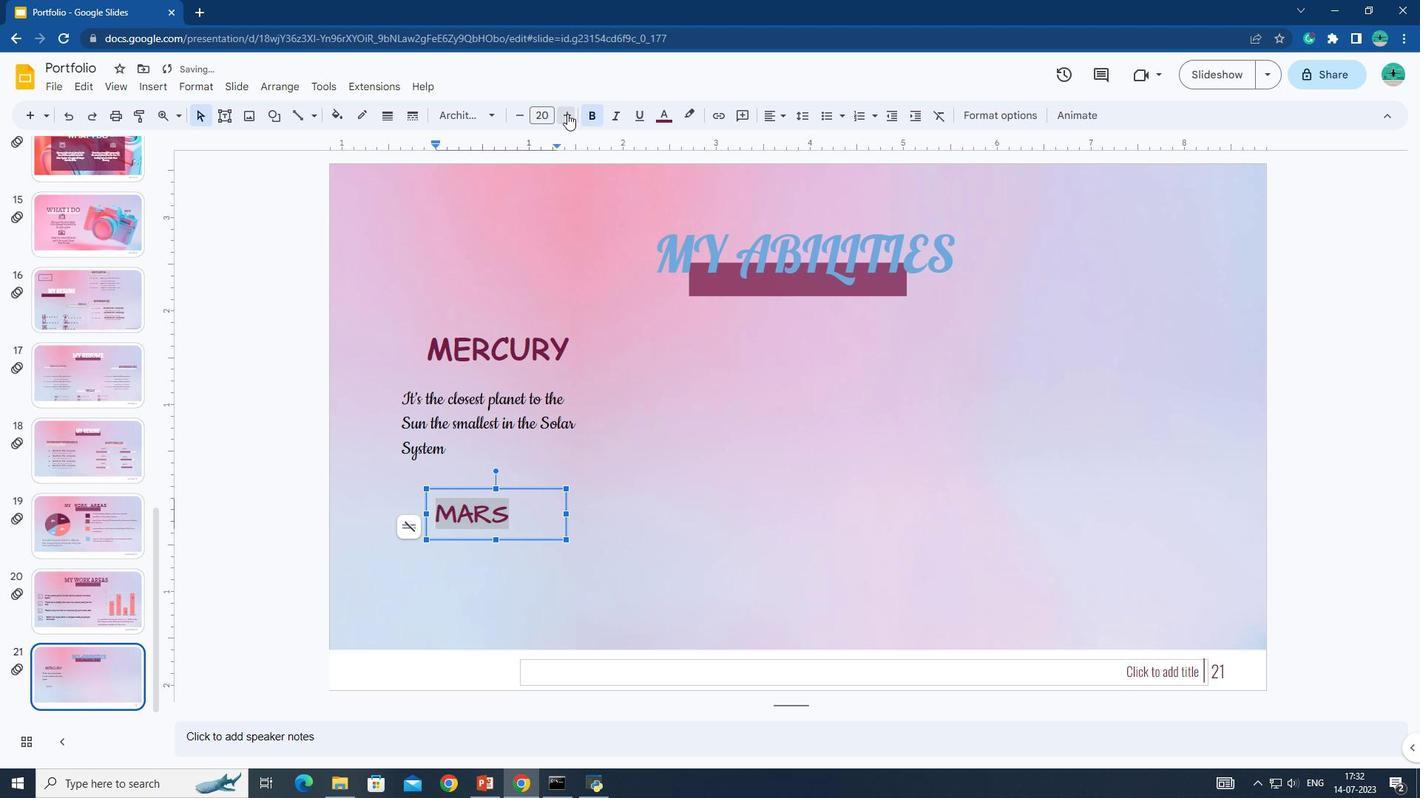 
Action: Mouse pressed left at (567, 113)
Screenshot: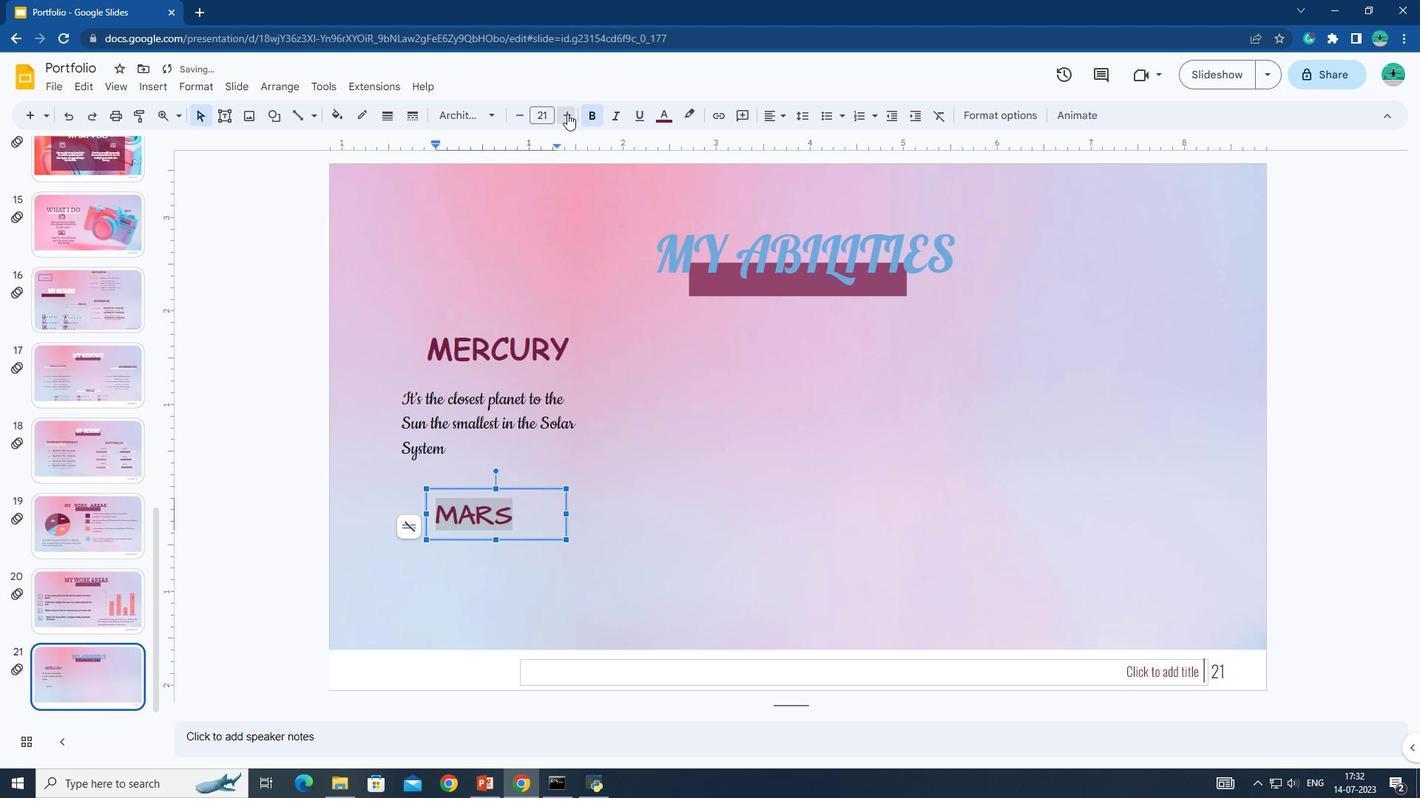 
Action: Mouse pressed left at (567, 113)
Screenshot: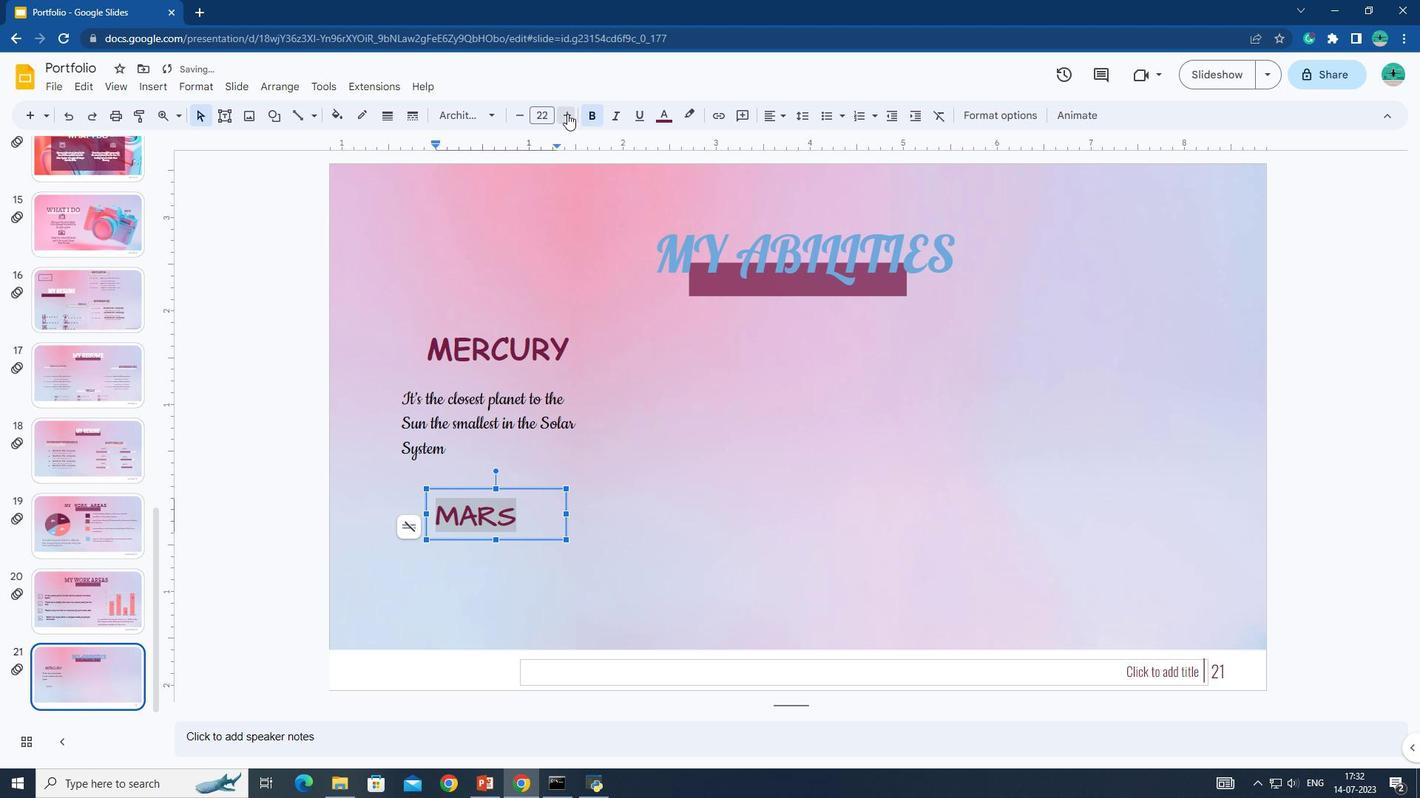 
Action: Mouse pressed left at (567, 113)
Screenshot: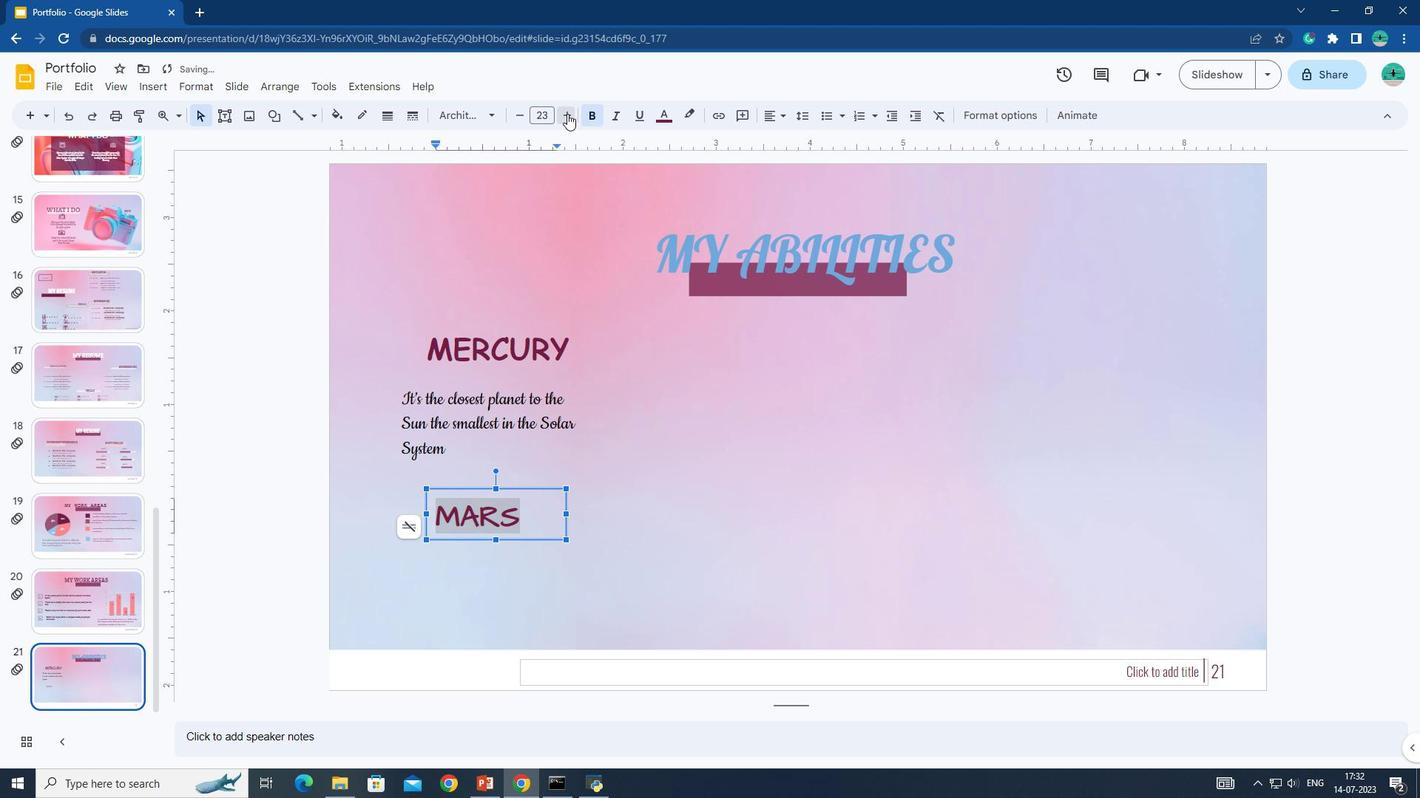 
Action: Mouse pressed left at (567, 113)
Screenshot: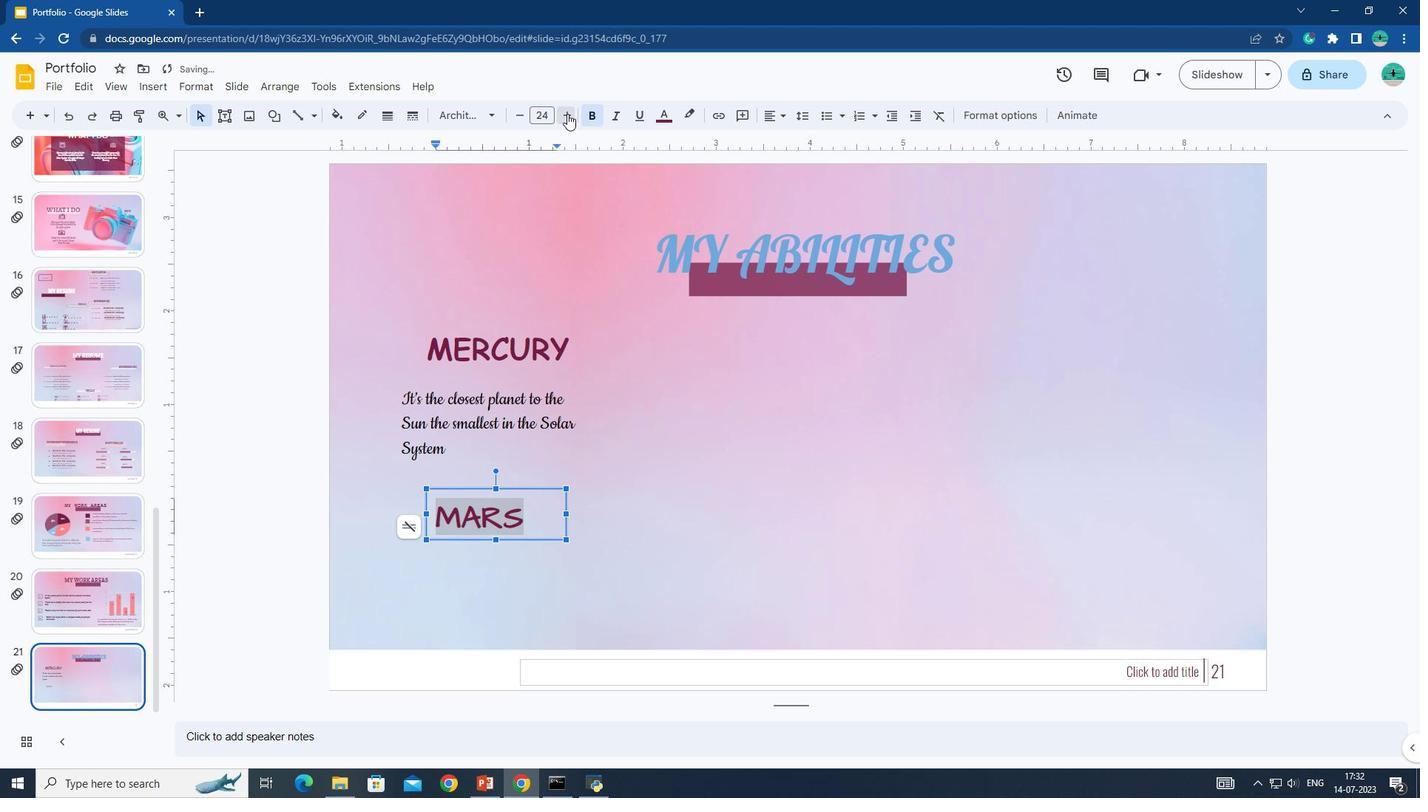 
Action: Mouse moved to (490, 497)
Screenshot: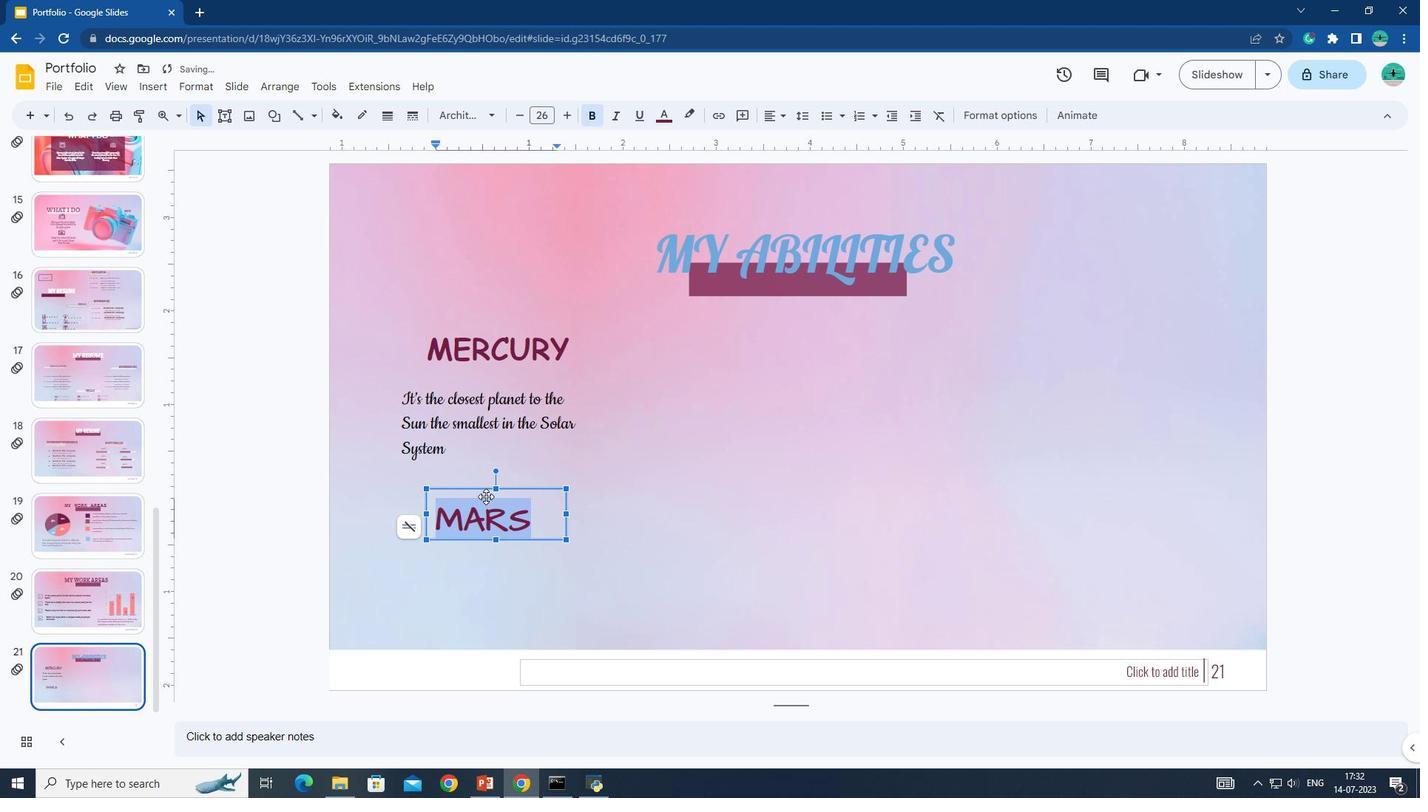 
Action: Mouse pressed left at (490, 497)
Screenshot: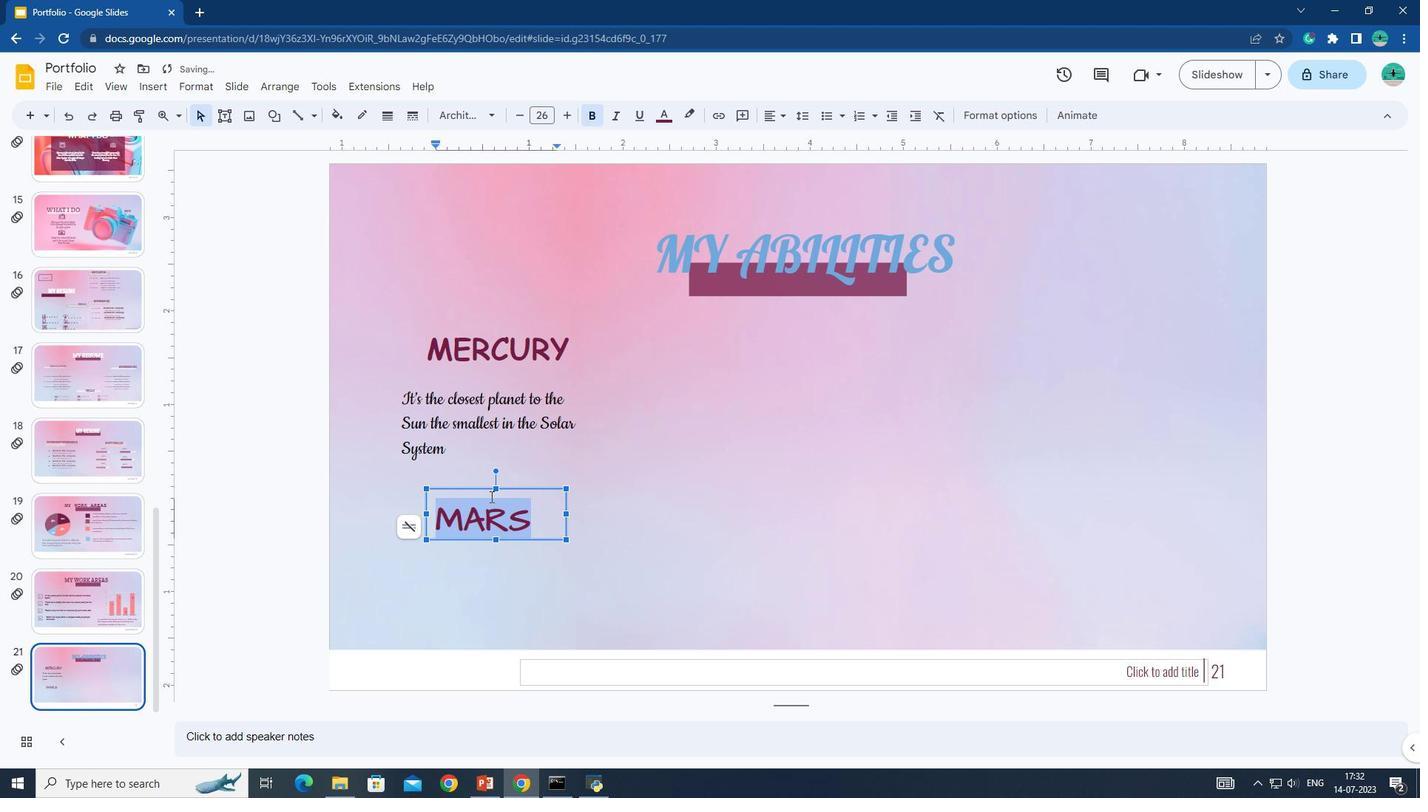 
Action: Mouse moved to (494, 487)
Screenshot: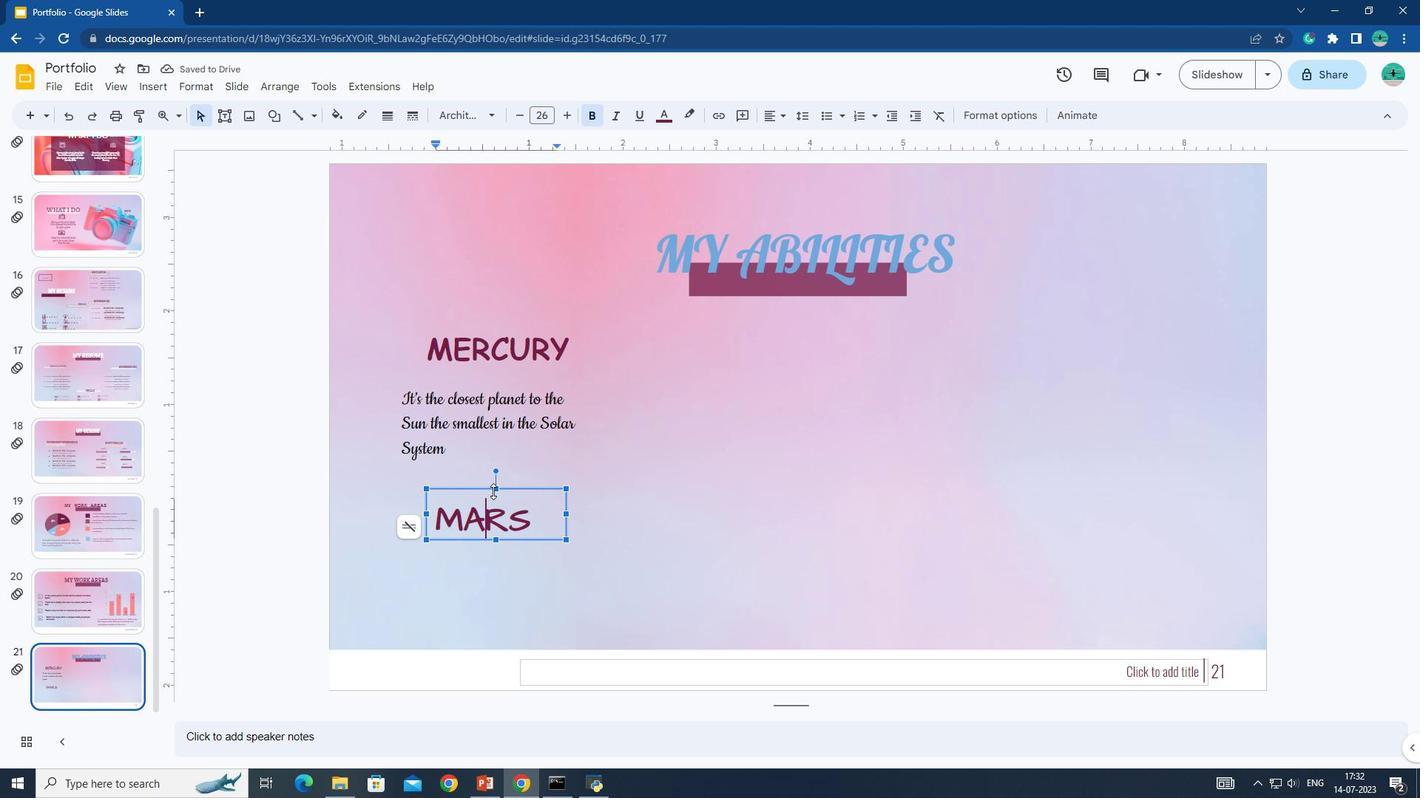 
Action: Mouse pressed left at (494, 487)
Screenshot: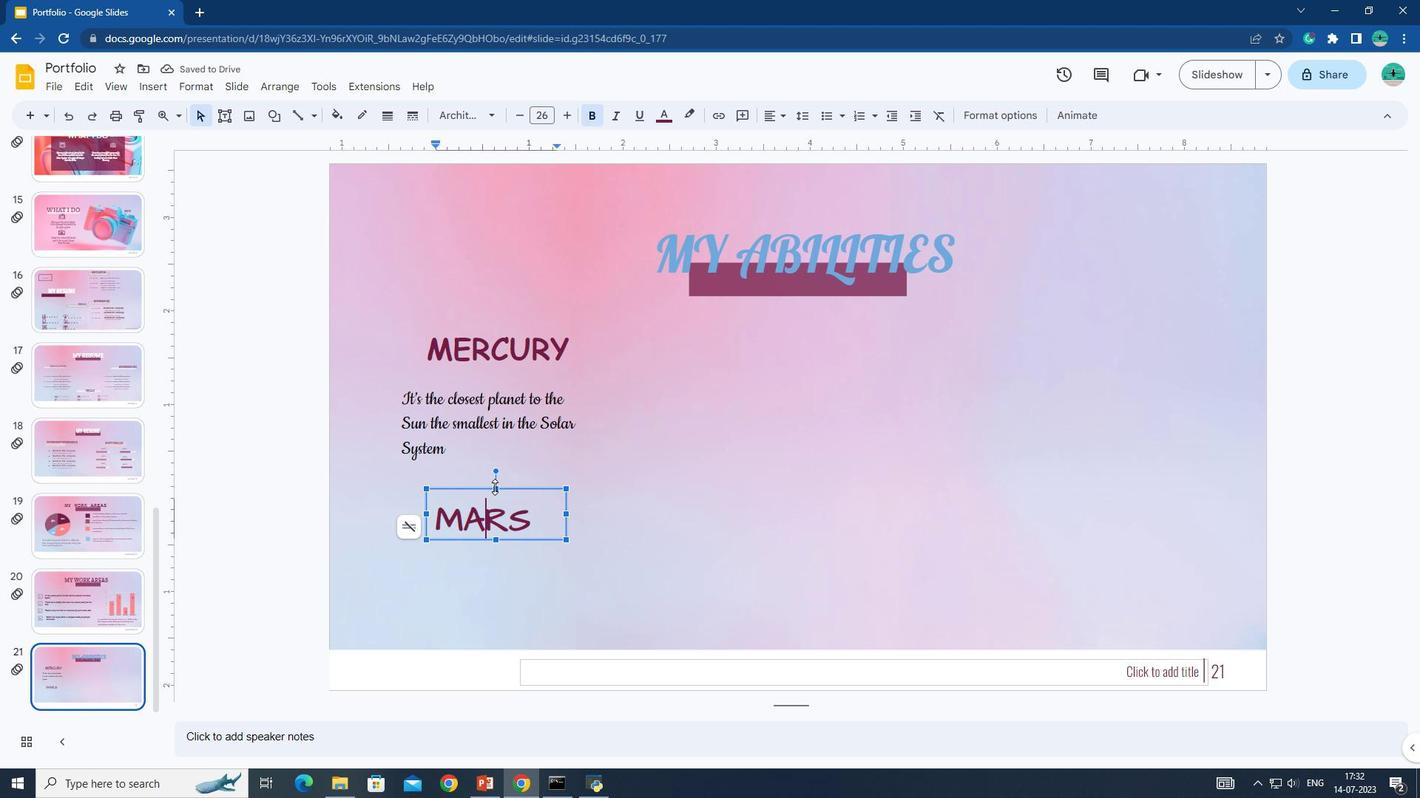 
Action: Mouse moved to (494, 495)
Screenshot: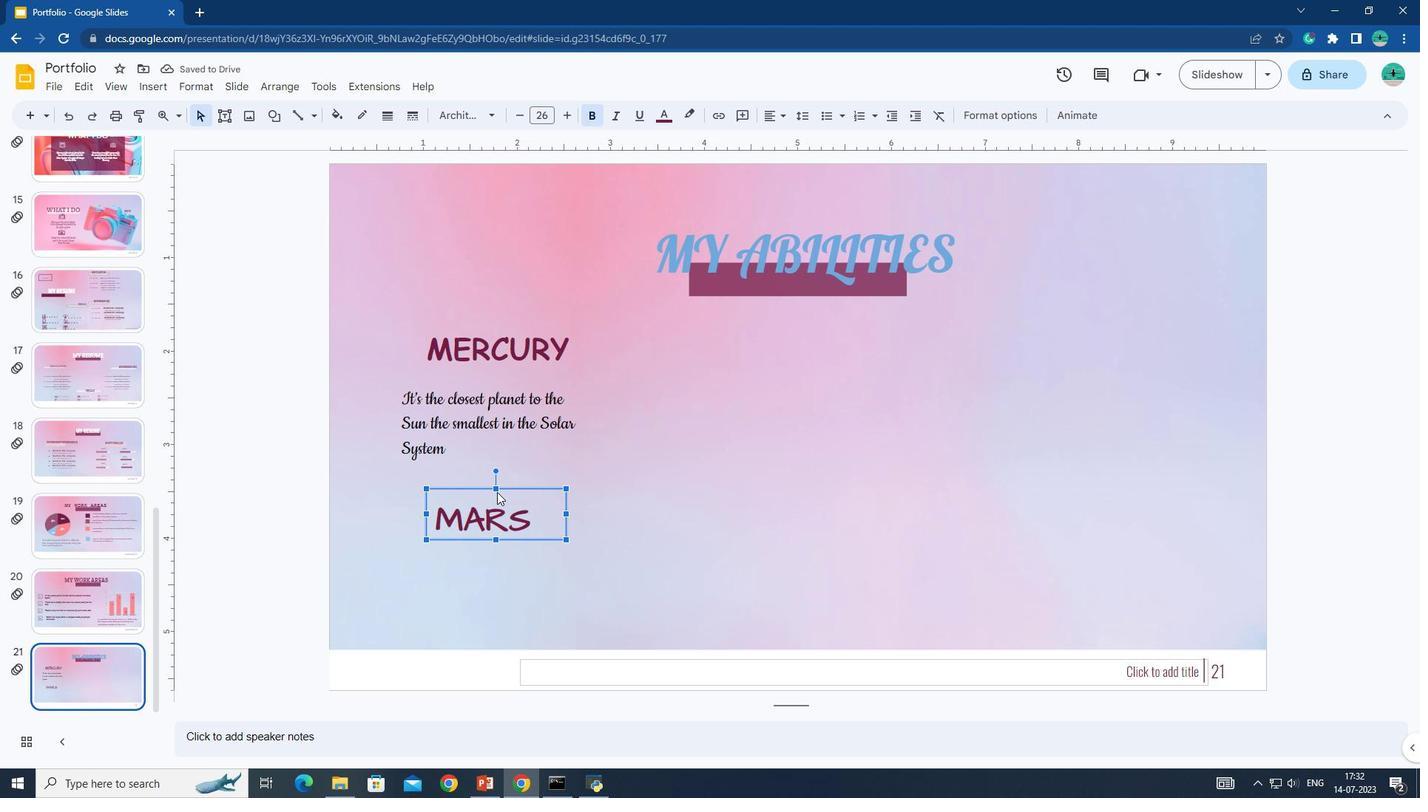 
Action: Mouse pressed left at (494, 495)
Screenshot: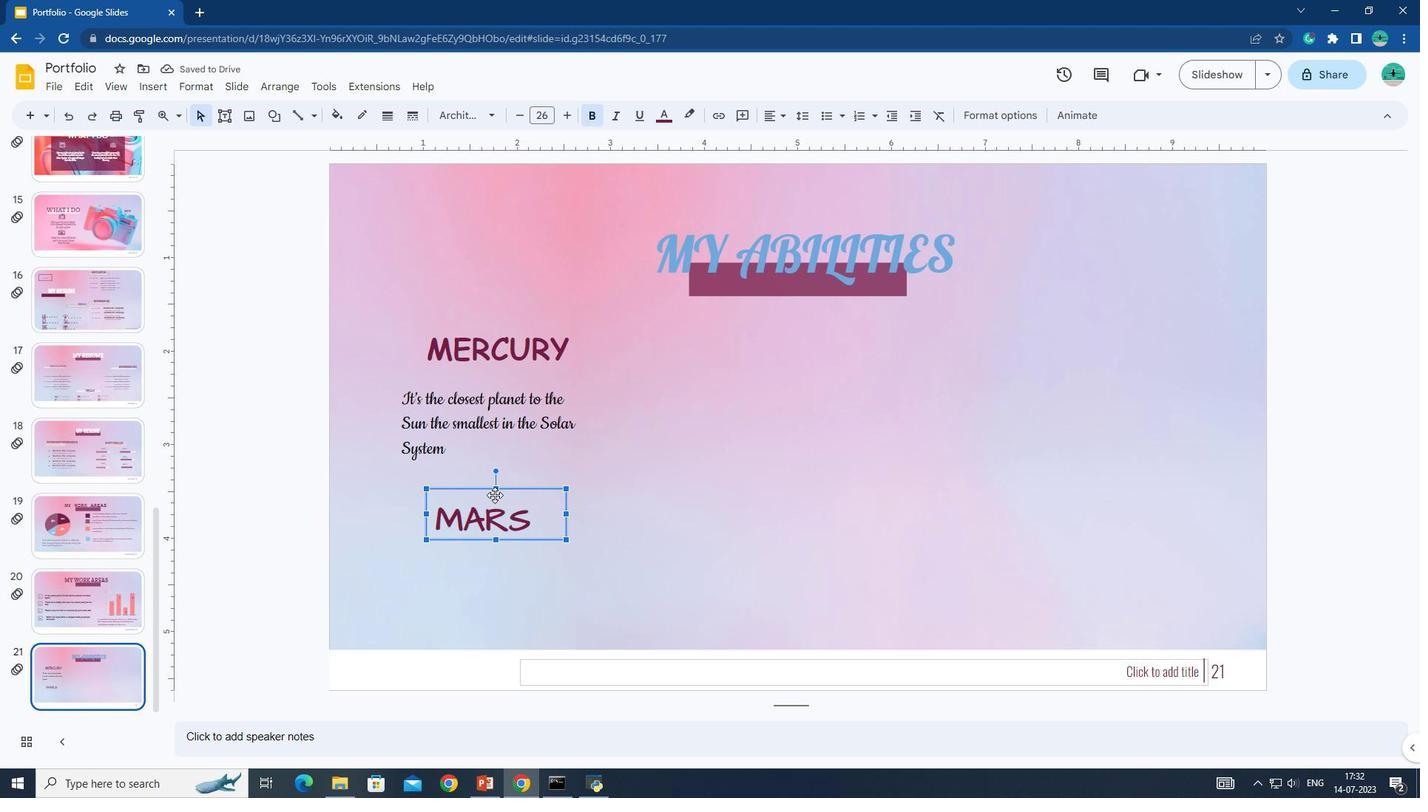 
Action: Mouse moved to (471, 548)
Screenshot: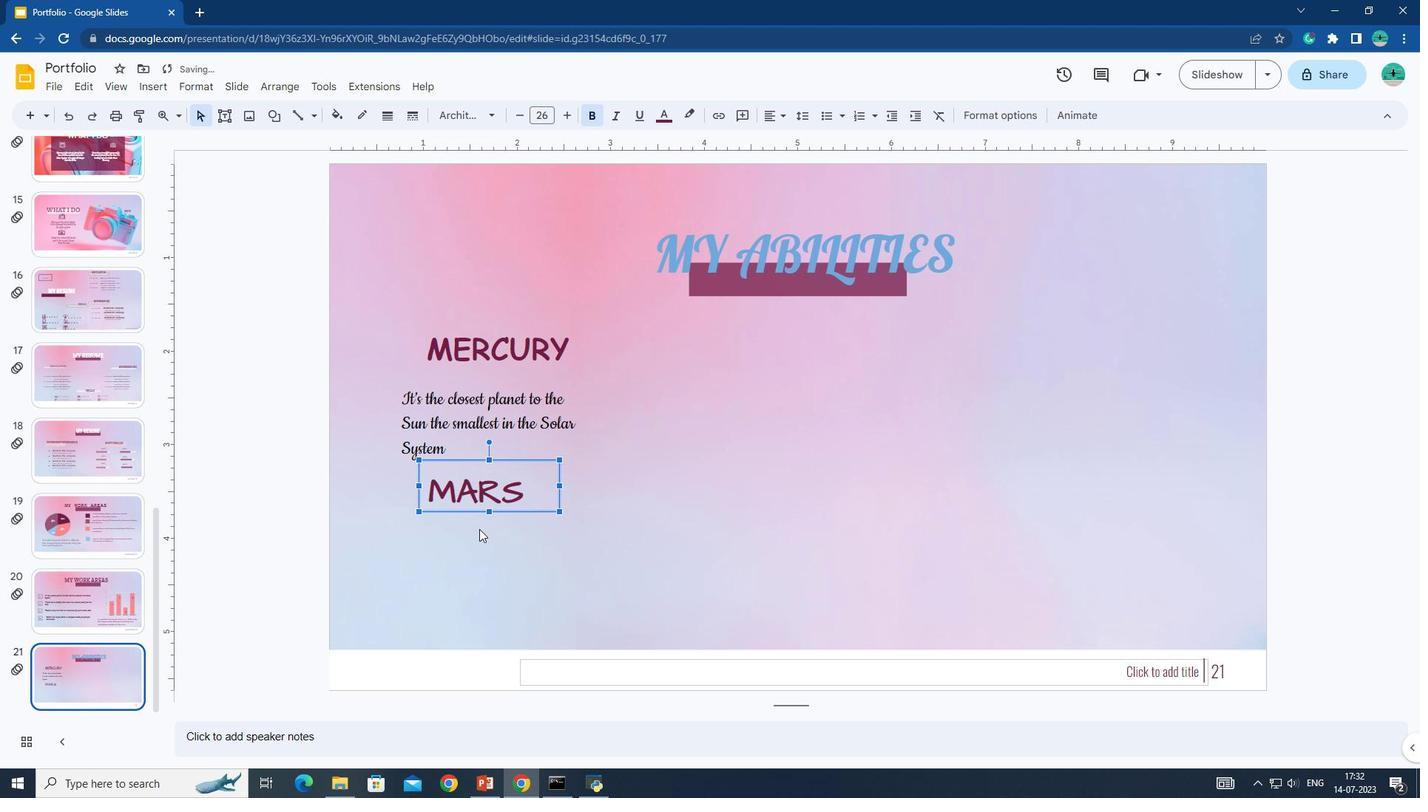 
Action: Mouse pressed left at (471, 548)
Screenshot: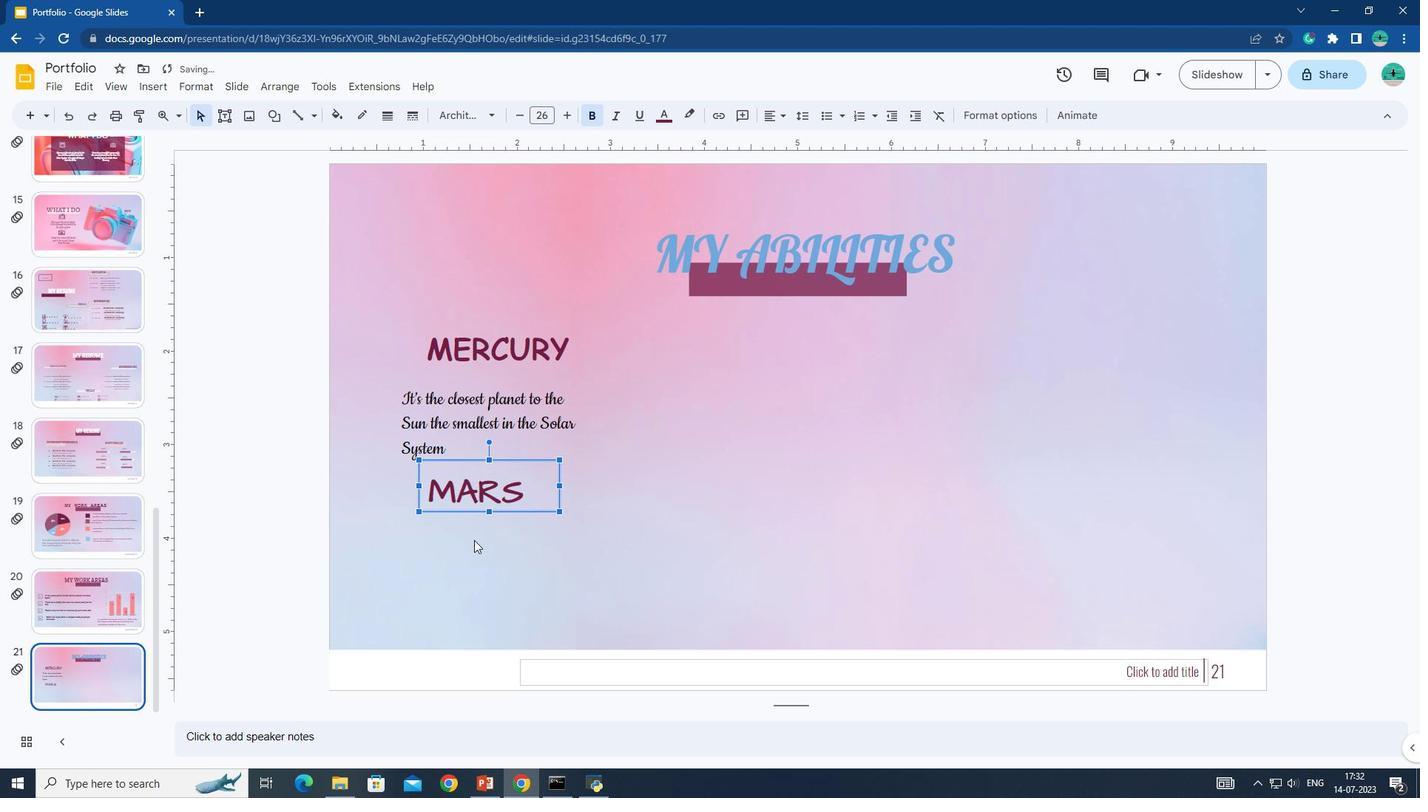 
Action: Mouse moved to (195, 124)
Screenshot: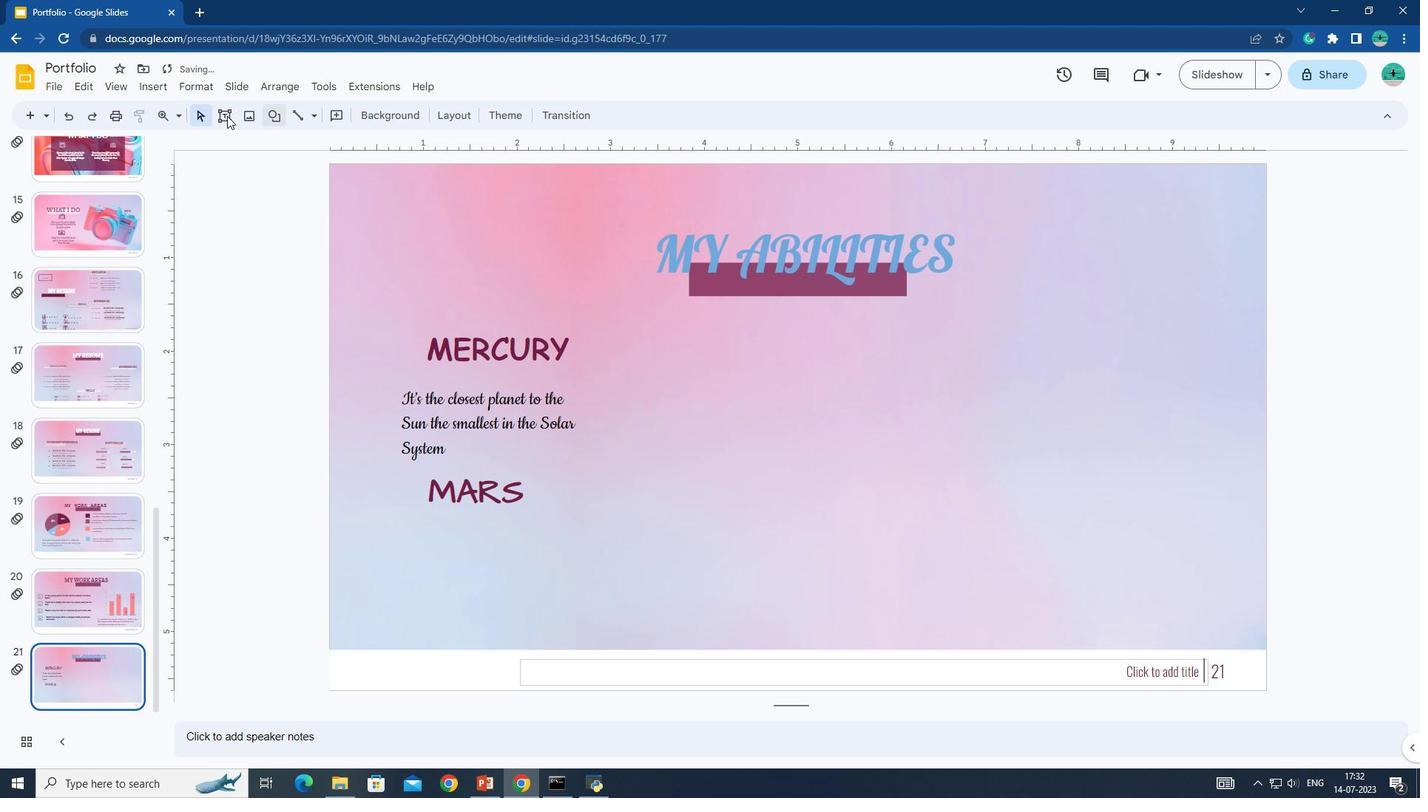 
Action: Mouse pressed left at (195, 124)
Screenshot: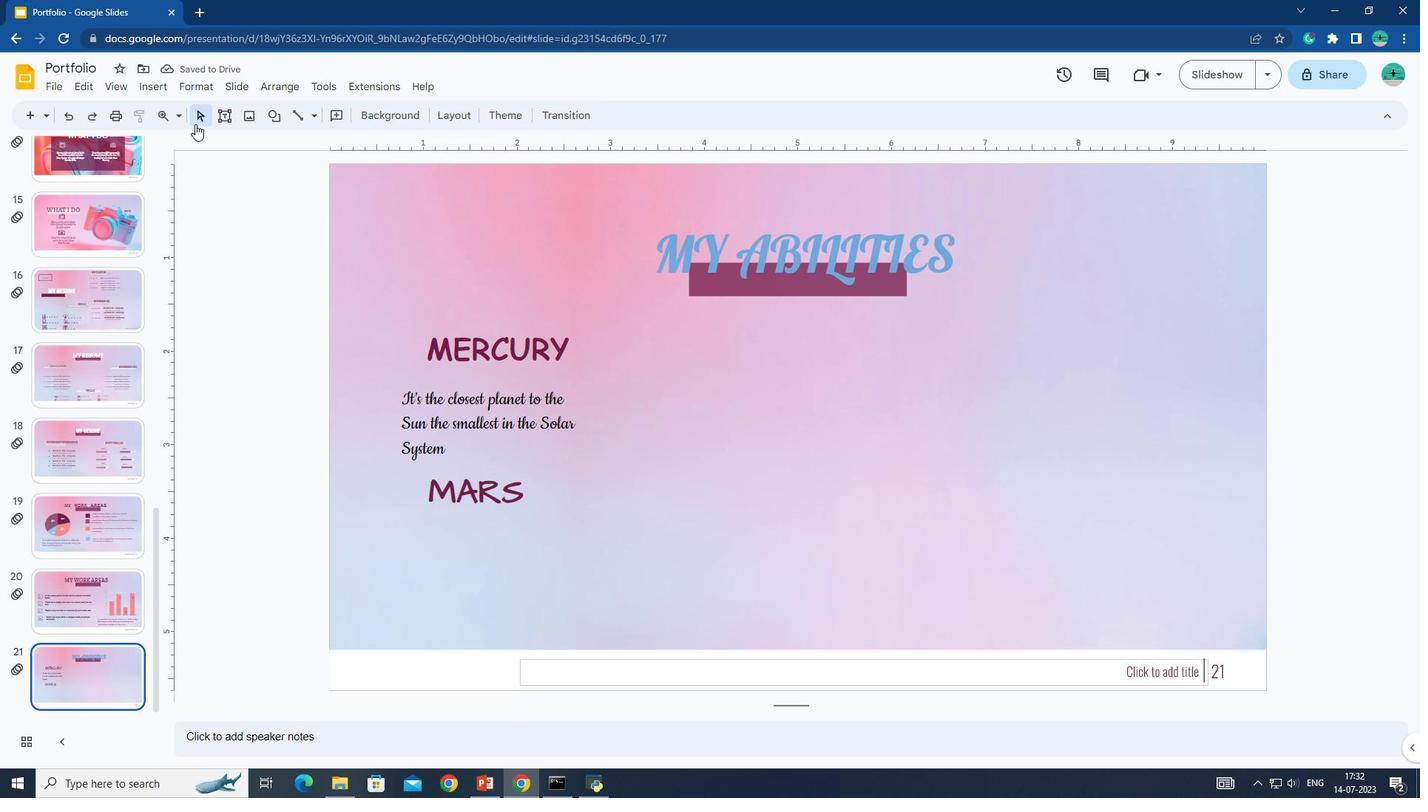 
Action: Mouse moved to (232, 119)
Screenshot: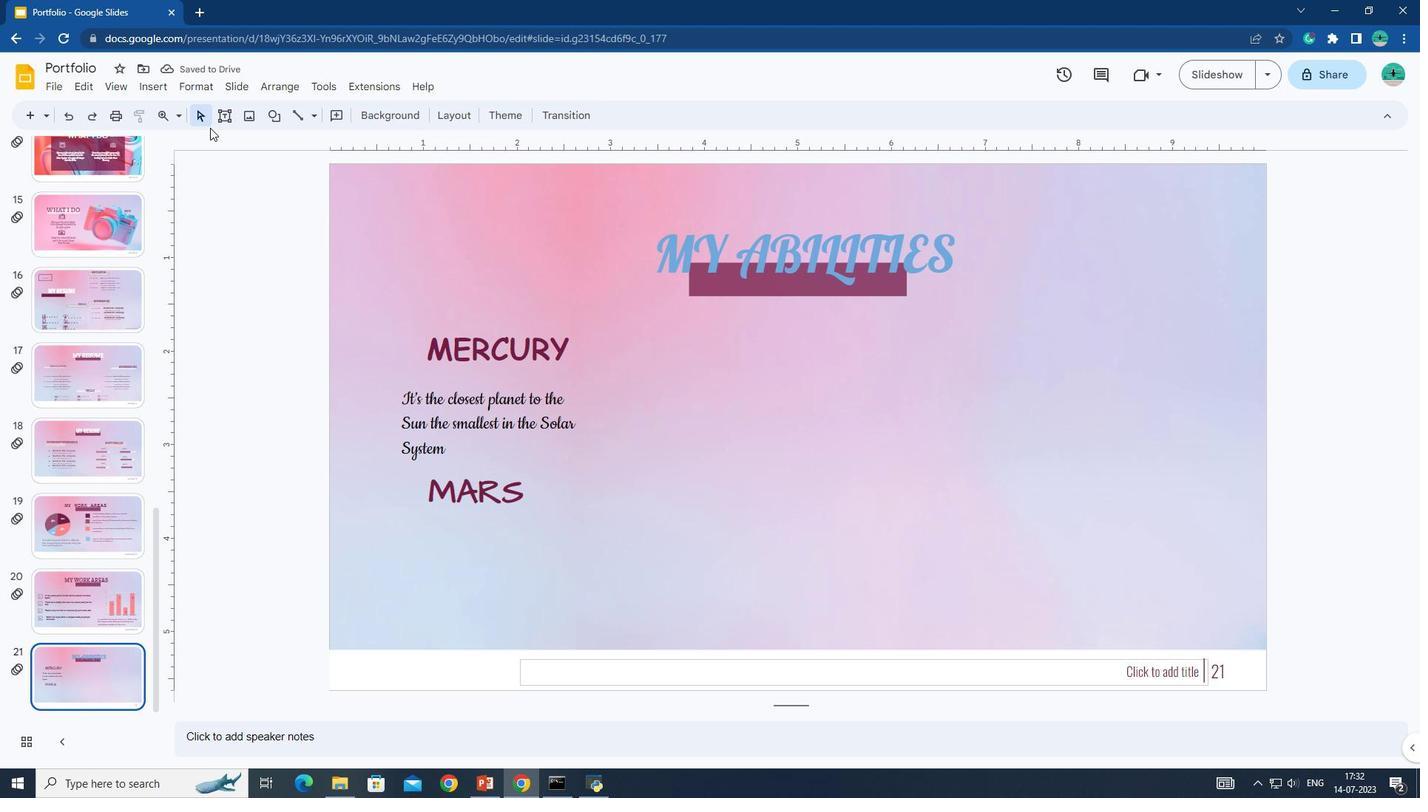 
Action: Mouse pressed left at (232, 119)
Screenshot: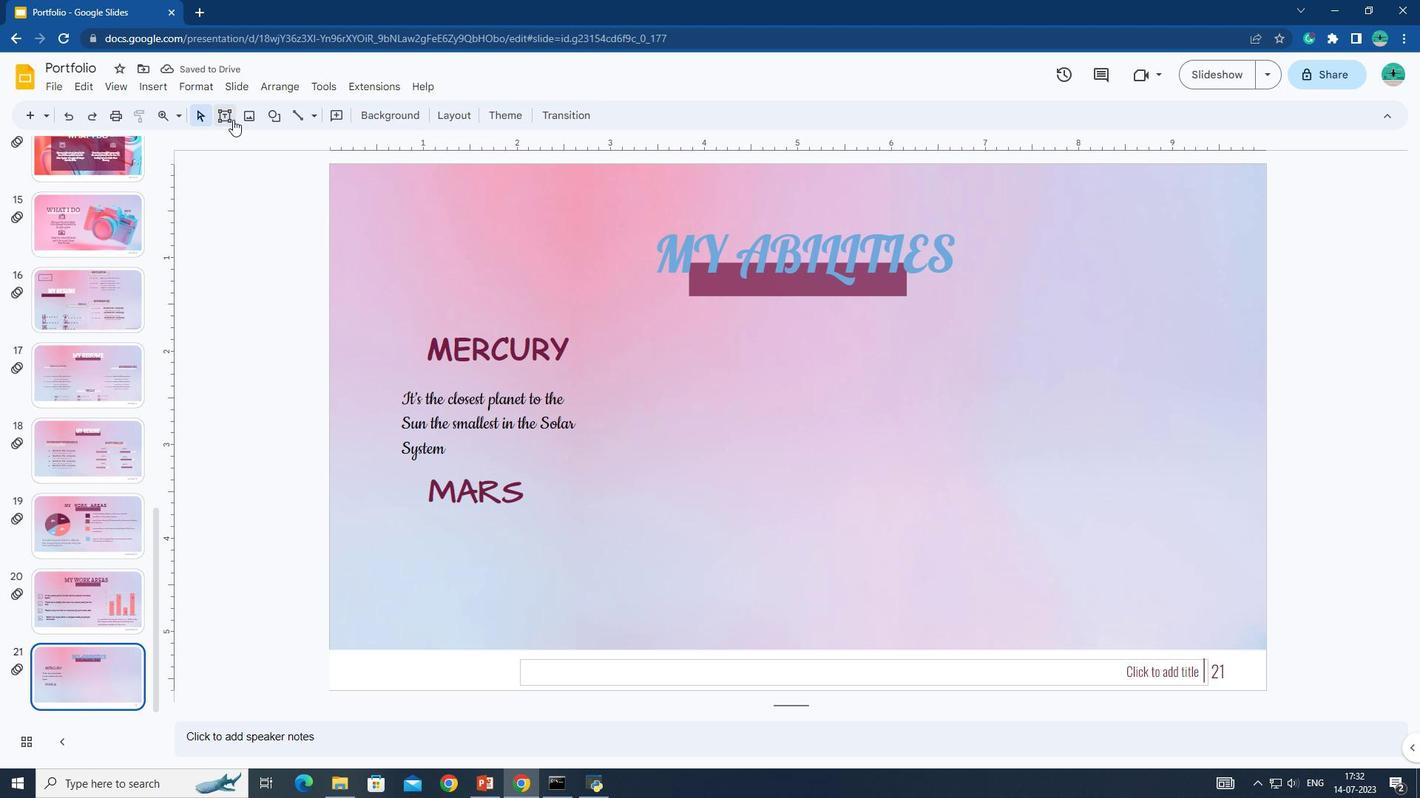 
Action: Mouse moved to (405, 514)
Screenshot: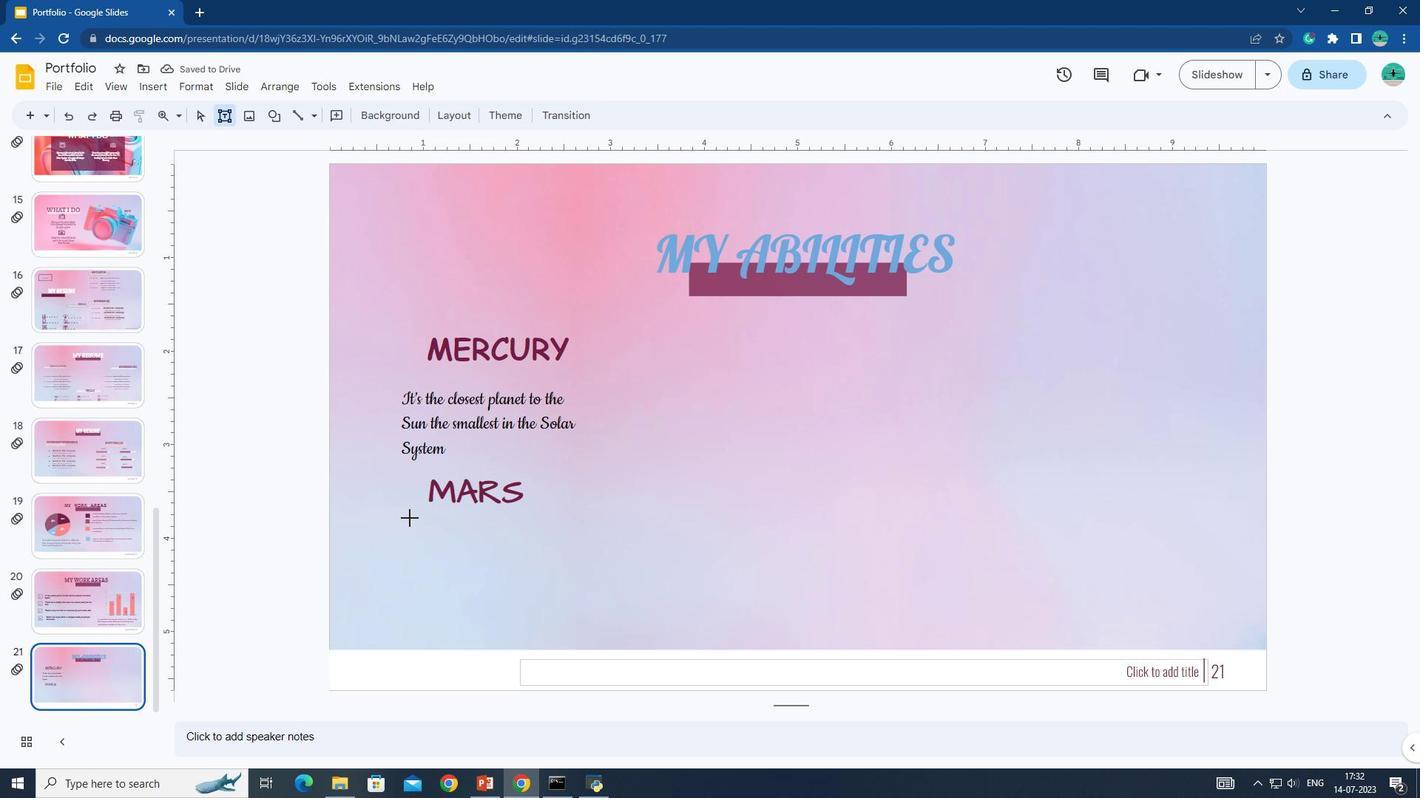 
Action: Mouse pressed left at (405, 514)
Screenshot: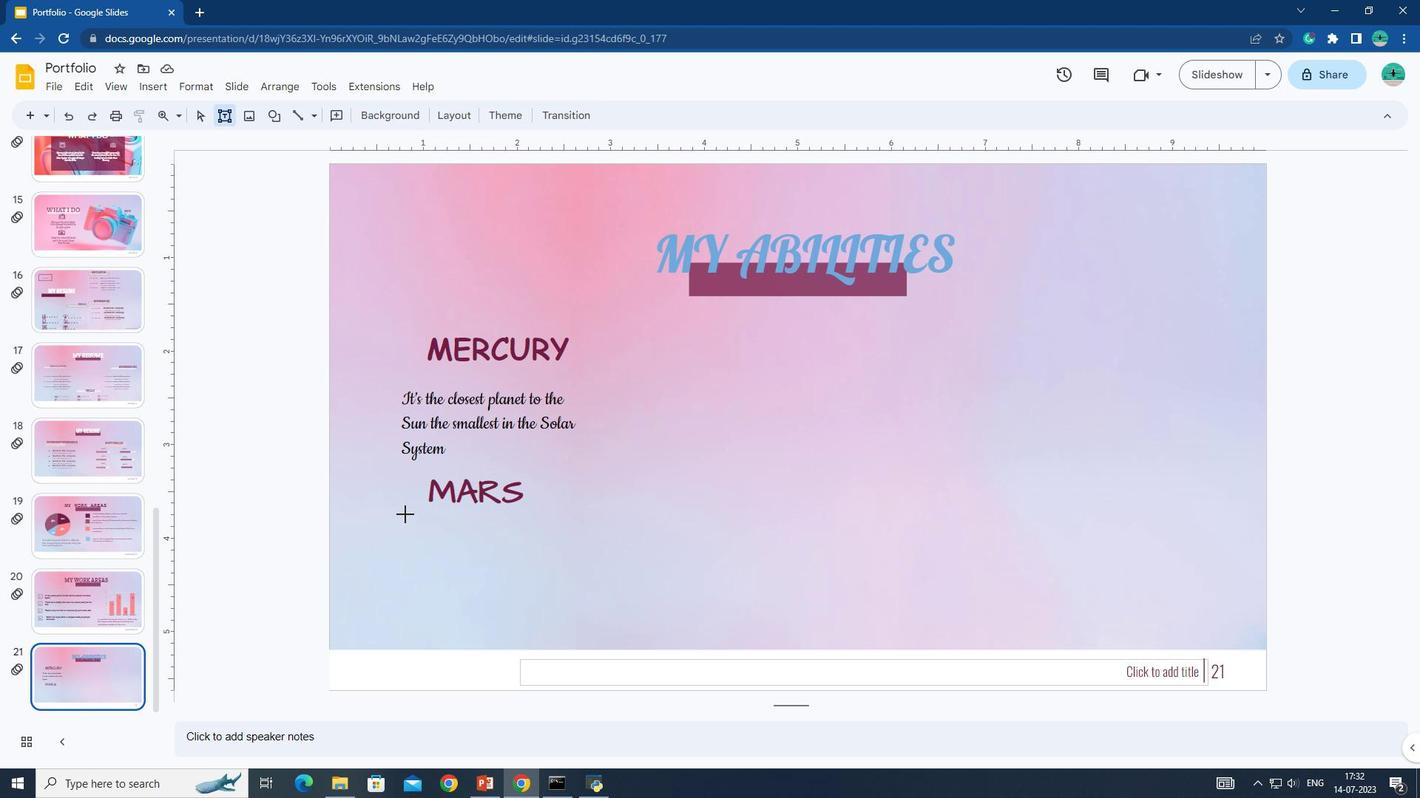 
Action: Mouse moved to (493, 522)
Screenshot: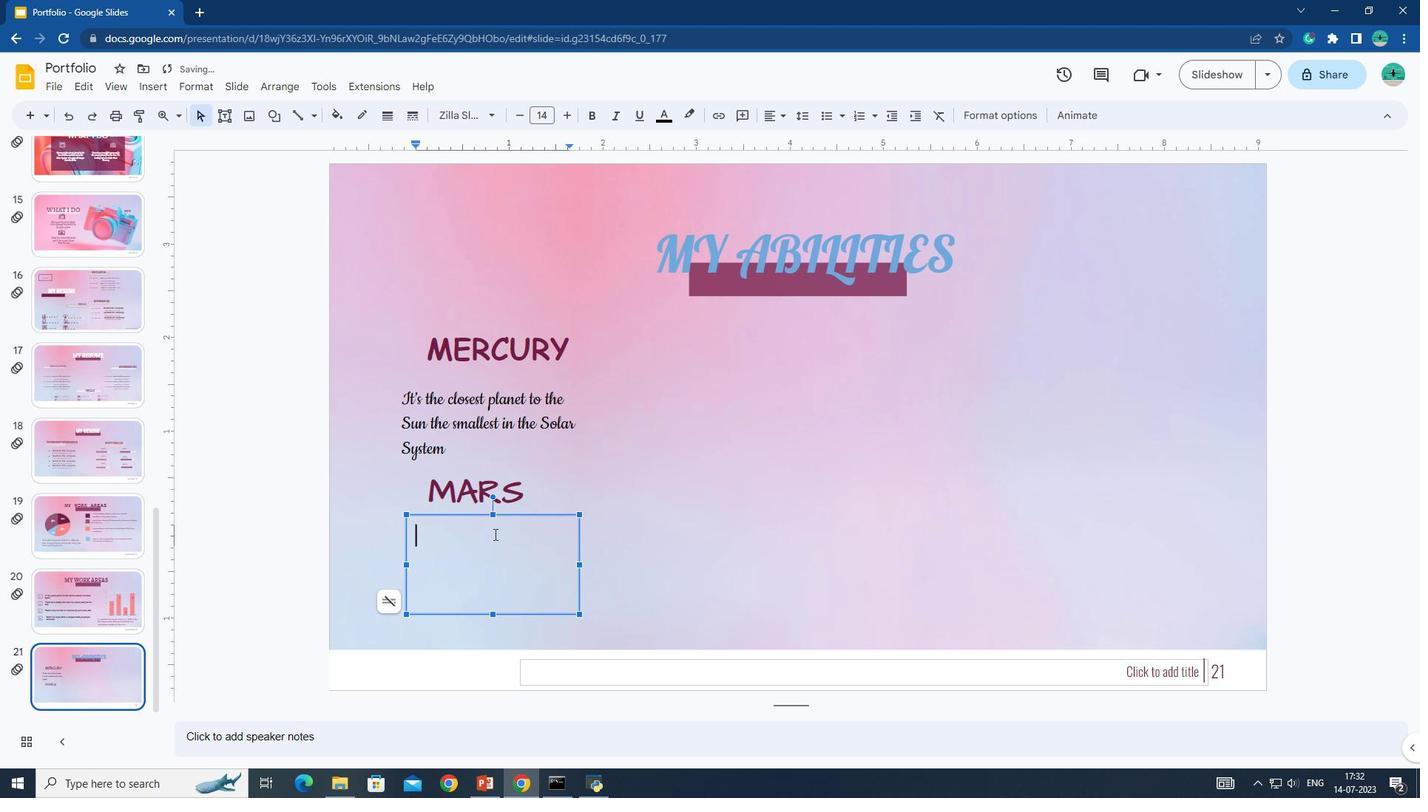 
Action: Mouse pressed left at (493, 522)
Screenshot: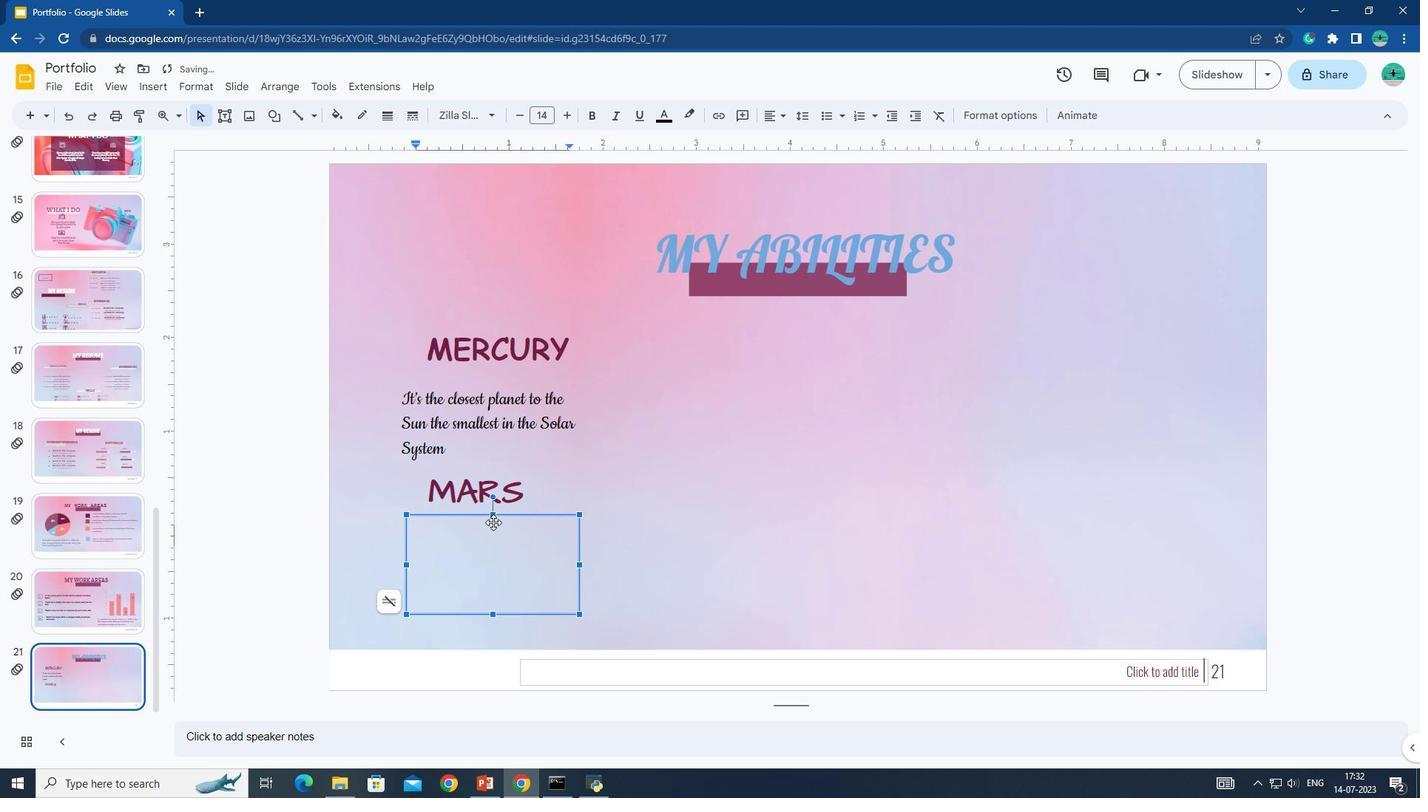 
Action: Mouse moved to (448, 555)
Screenshot: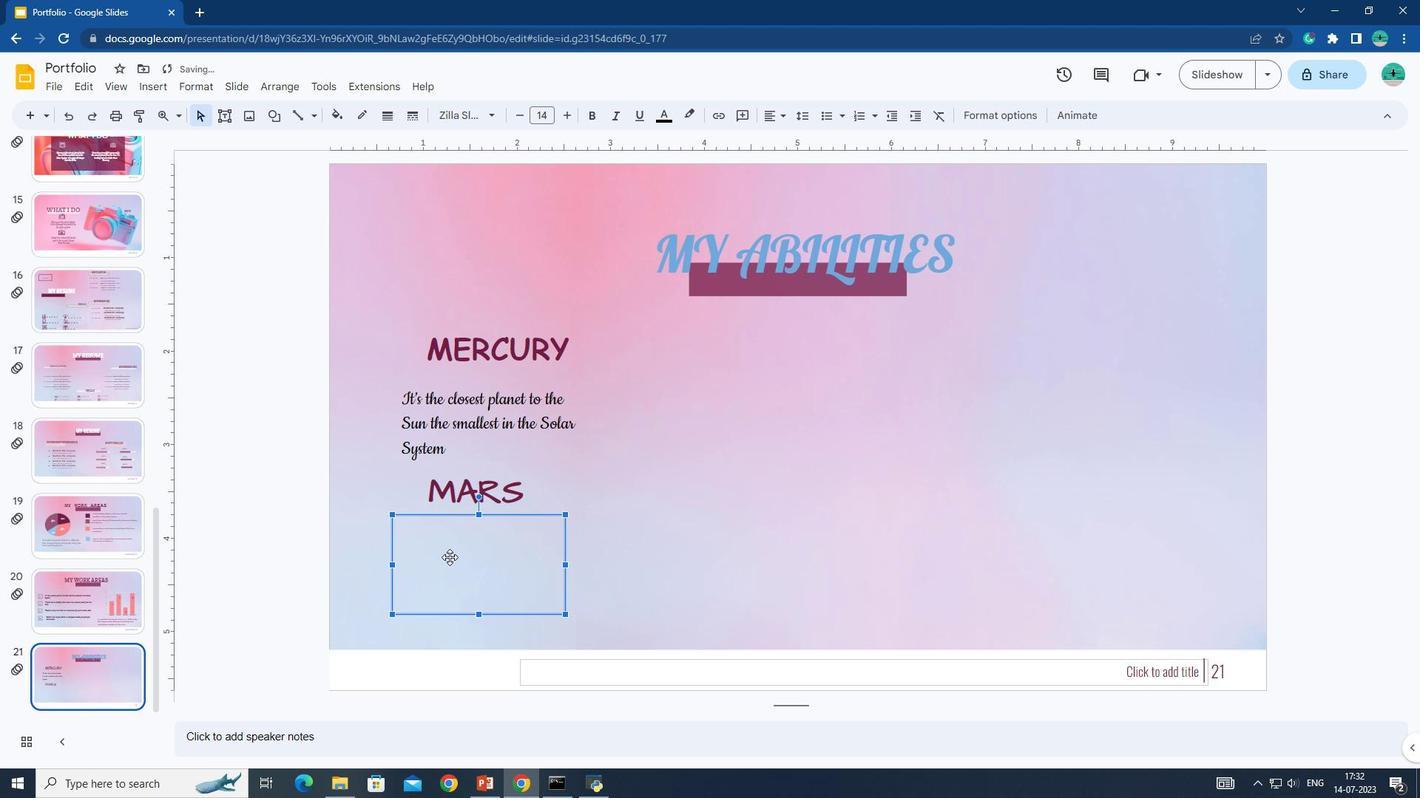 
Action: Mouse pressed left at (448, 555)
Screenshot: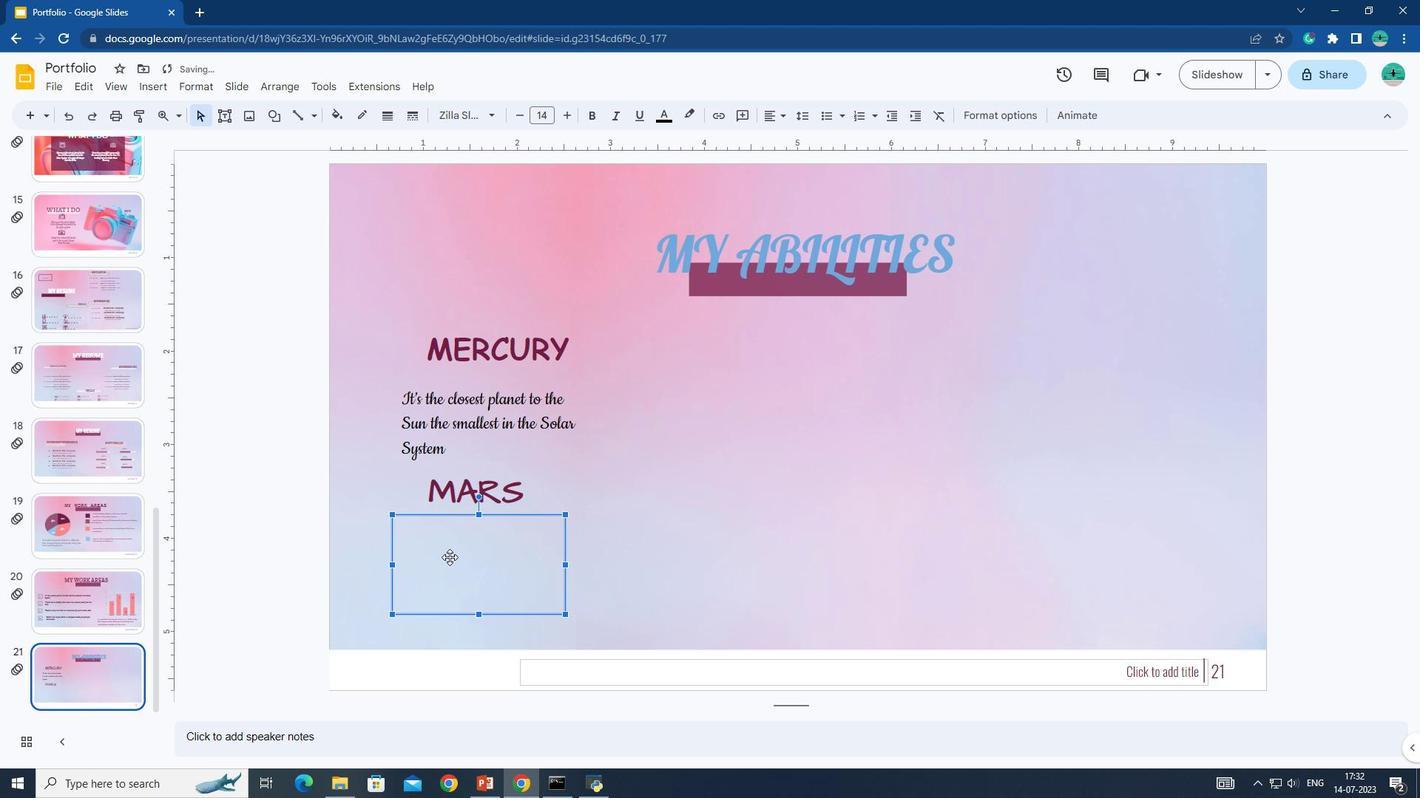 
Action: Key pressed D<Key.caps_lock>espite<Key.space>being<Key.space>red<Key.space><Key.backspace>,<Key.space><Key.shift>Mars<Key.space>is<Key.space>a<Key.space>cold<Key.space>place<Key.space>full<Key.space>of<Key.space>iron<Key.space>oxide<Key.space>dust
Screenshot: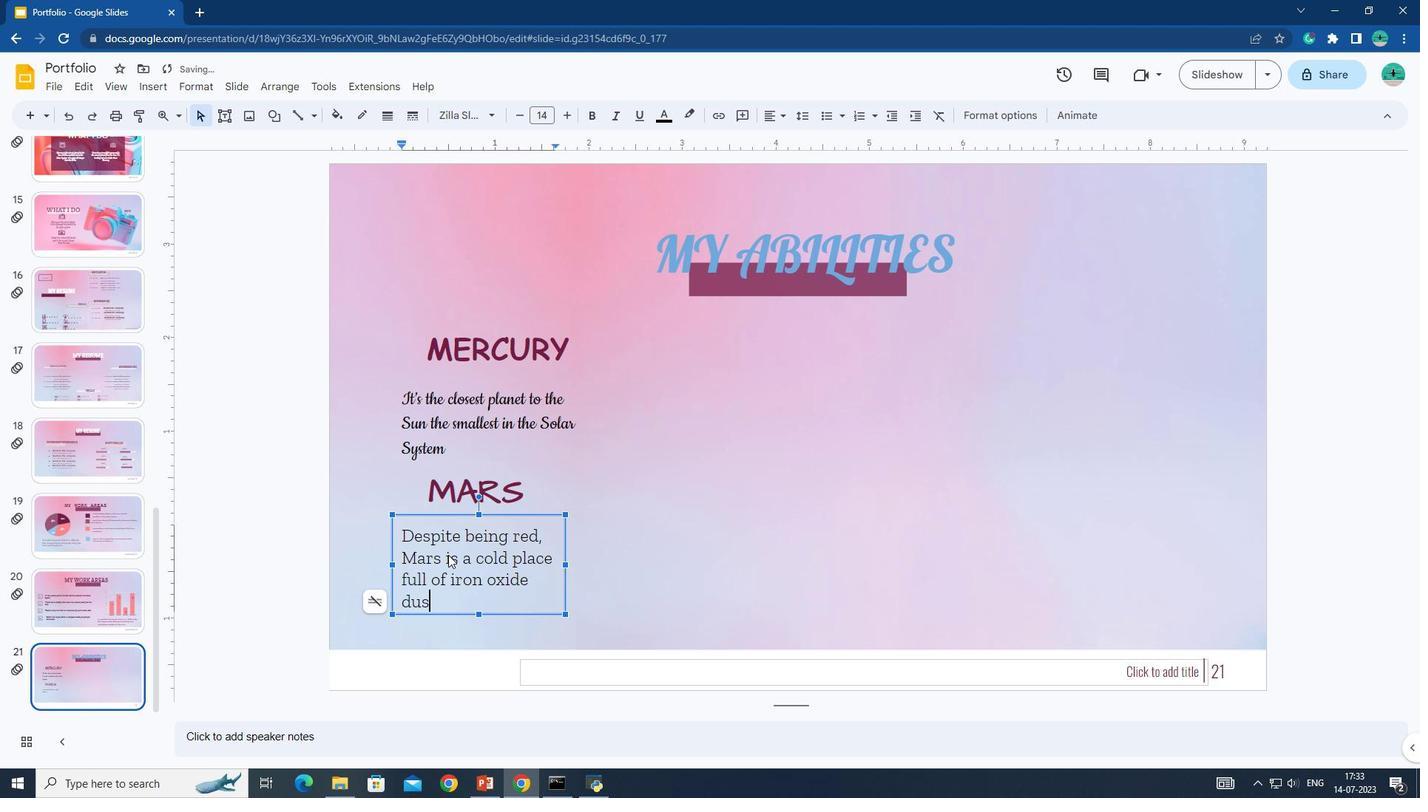 
Action: Mouse moved to (403, 537)
Screenshot: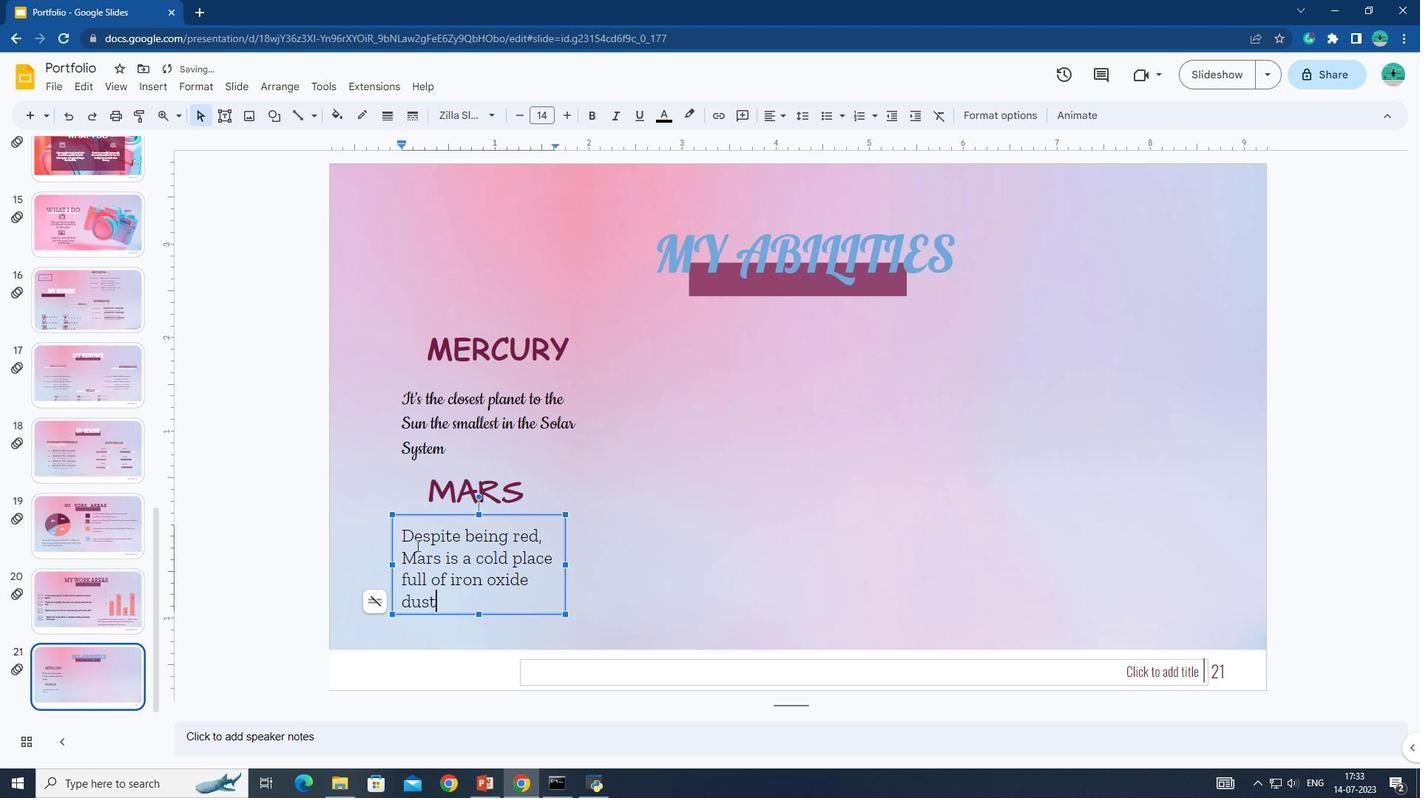 
Action: Mouse pressed left at (403, 537)
Screenshot: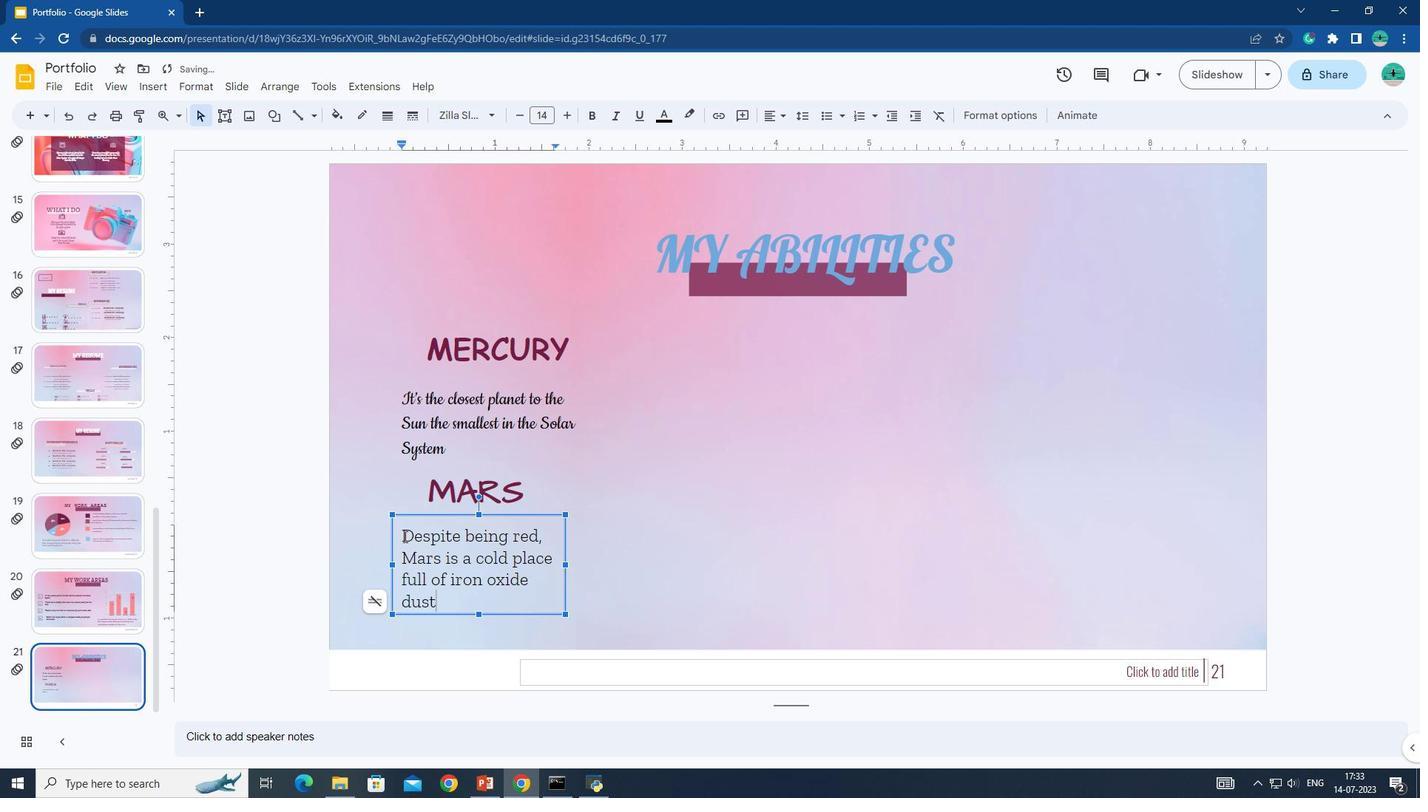 
Action: Mouse pressed left at (403, 537)
Screenshot: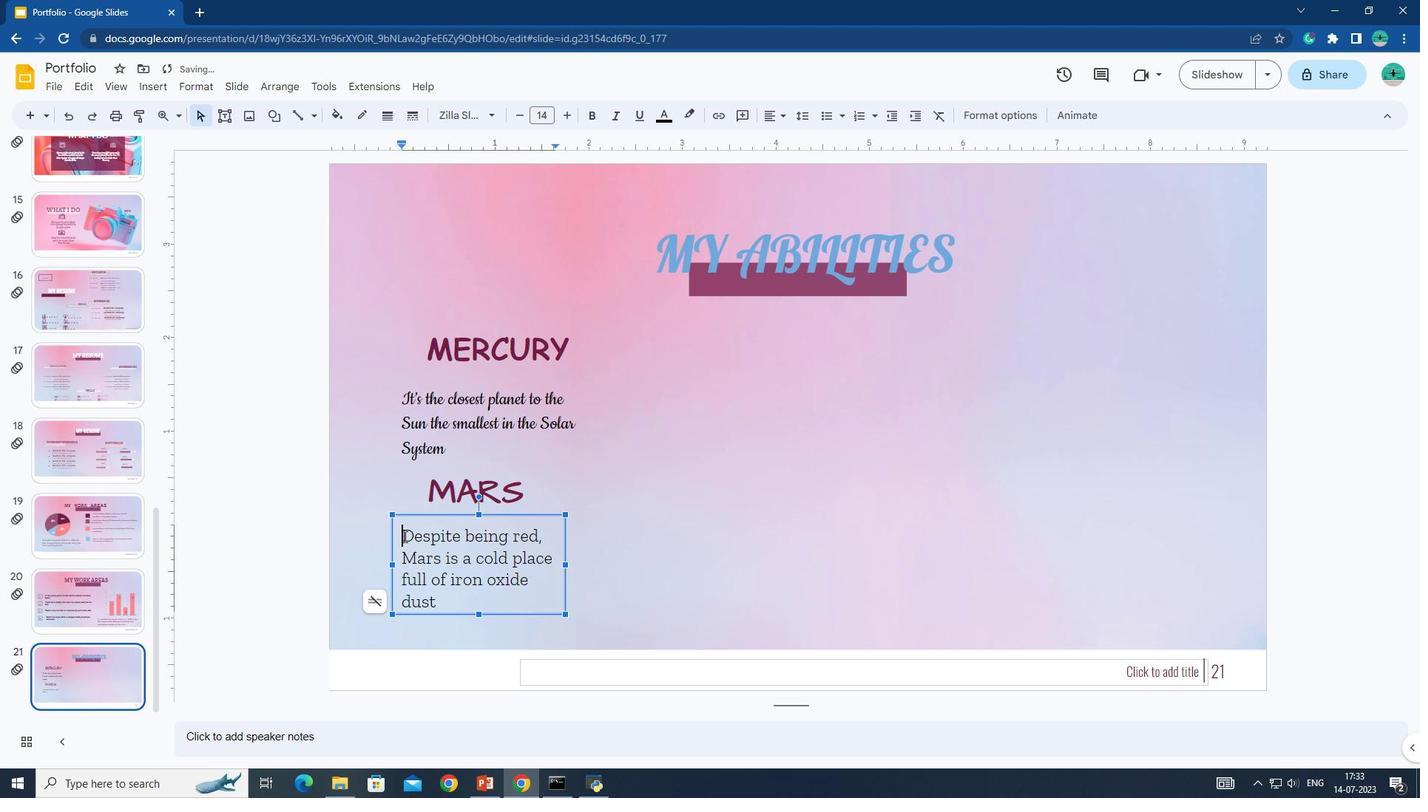 
Action: Mouse pressed left at (403, 537)
Screenshot: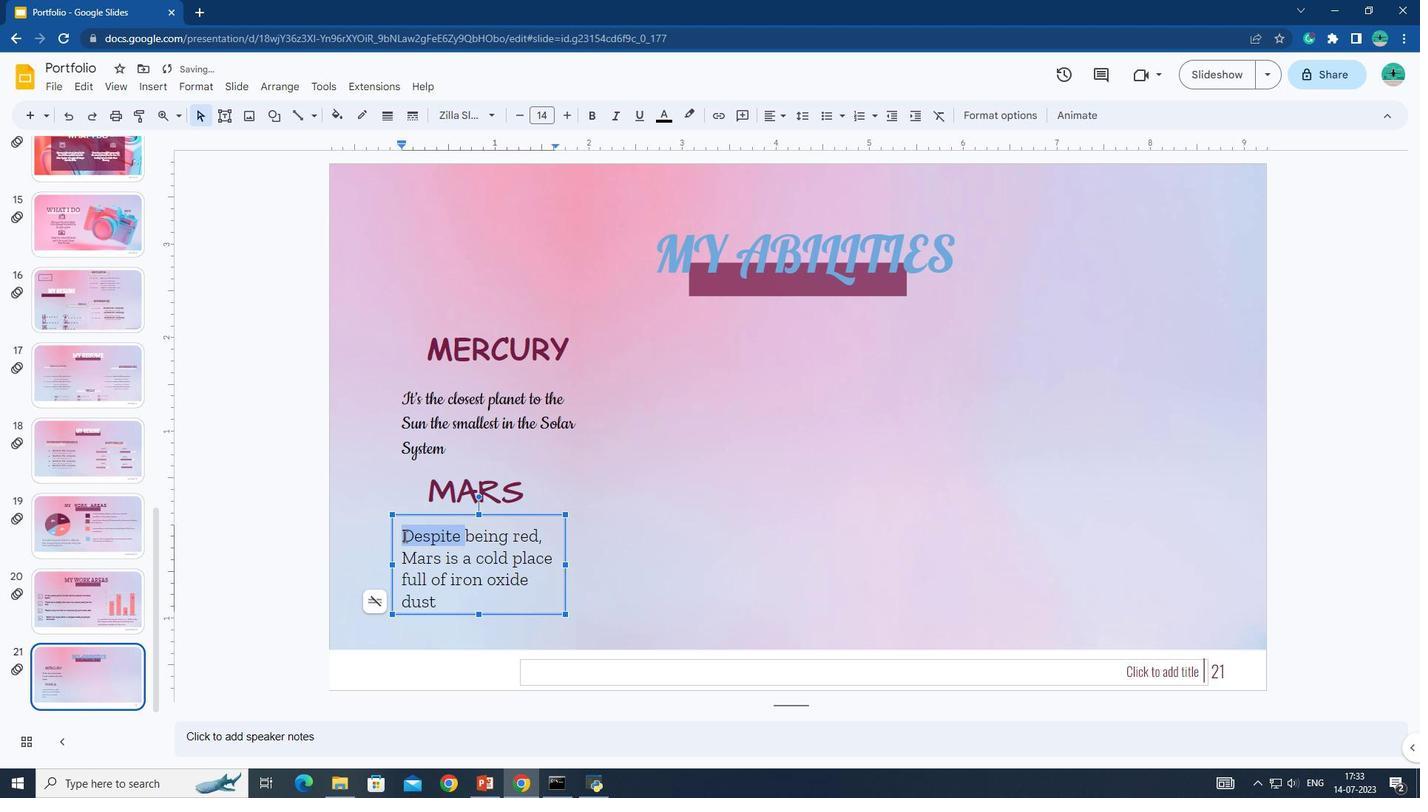 
Action: Mouse moved to (482, 115)
Screenshot: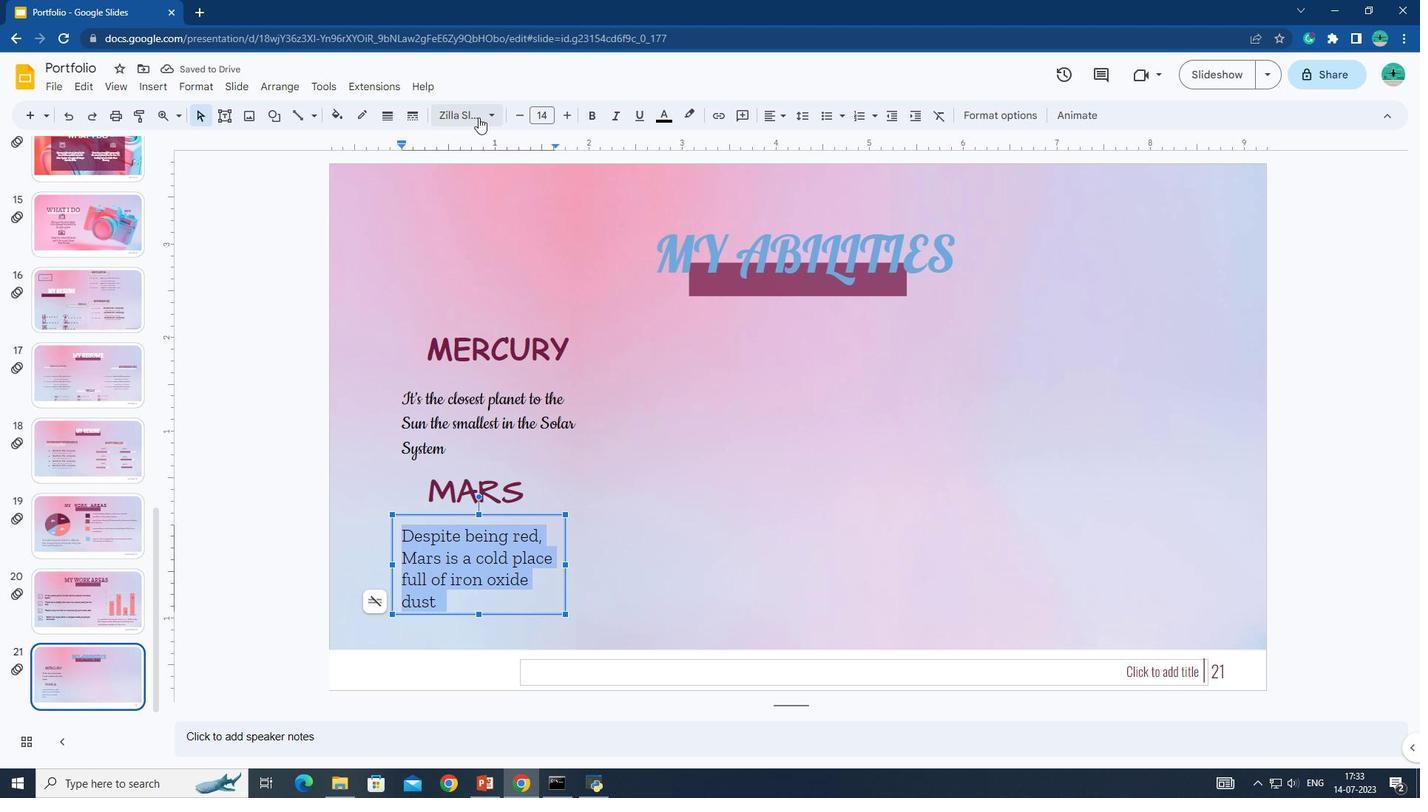 
Action: Mouse pressed left at (482, 115)
Screenshot: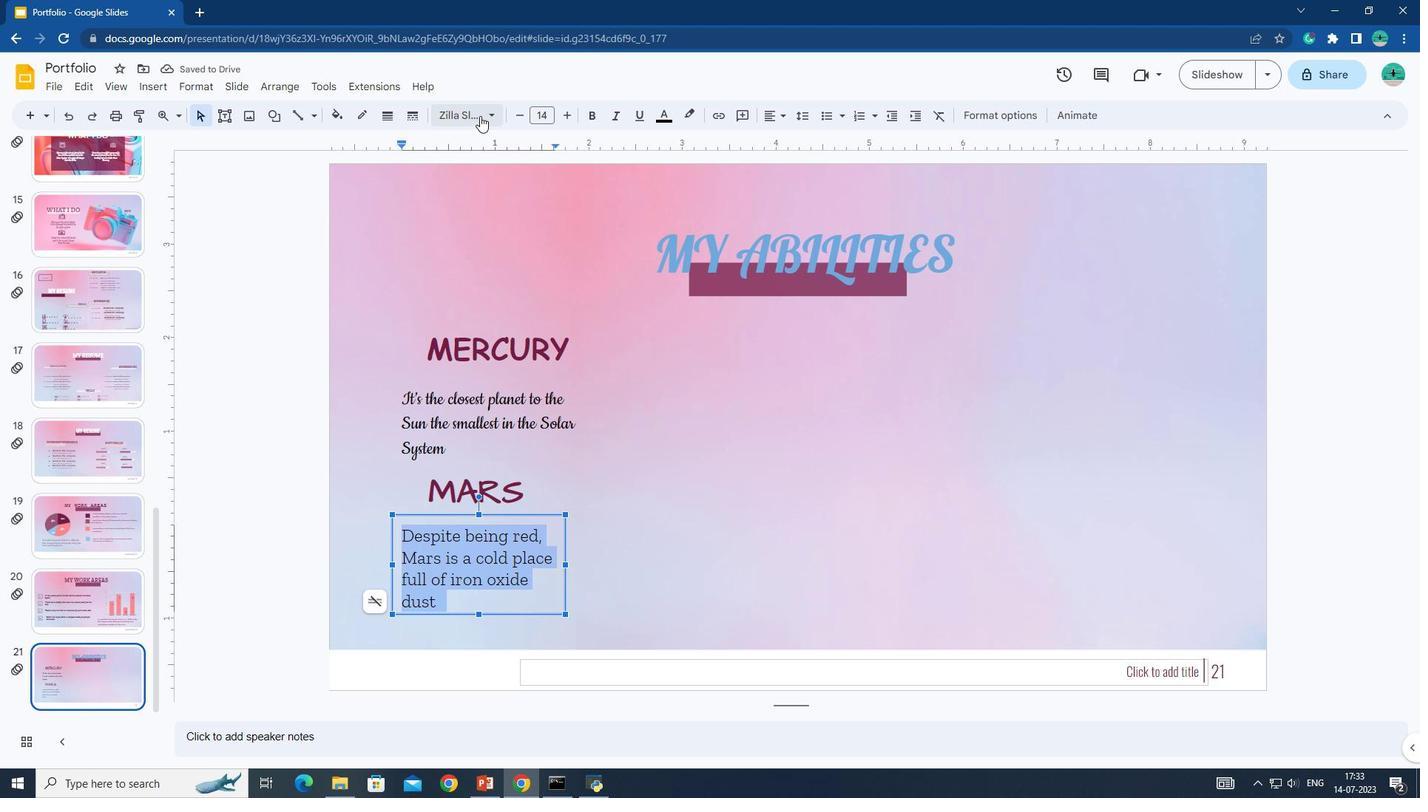
Action: Mouse moved to (502, 324)
Screenshot: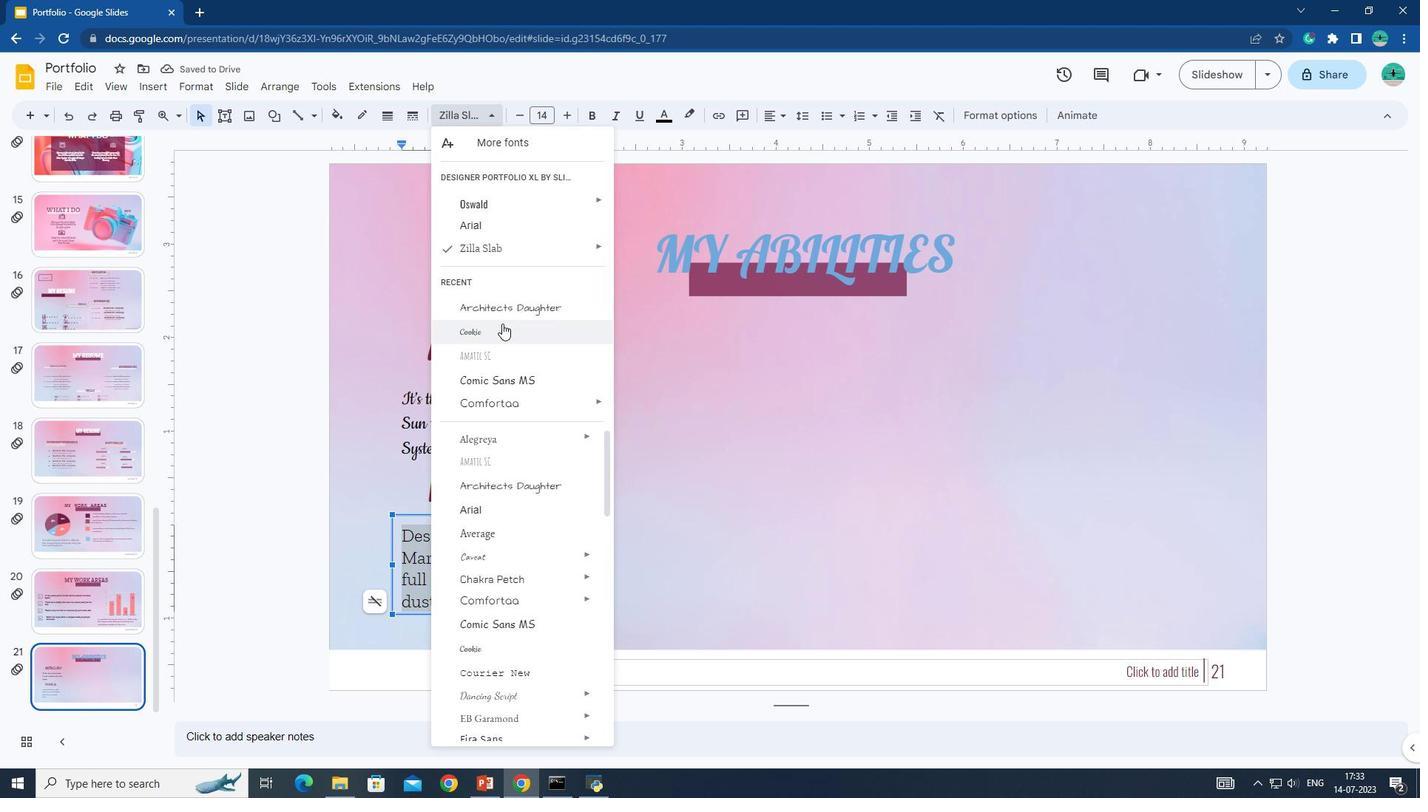 
Action: Mouse pressed left at (502, 324)
Screenshot: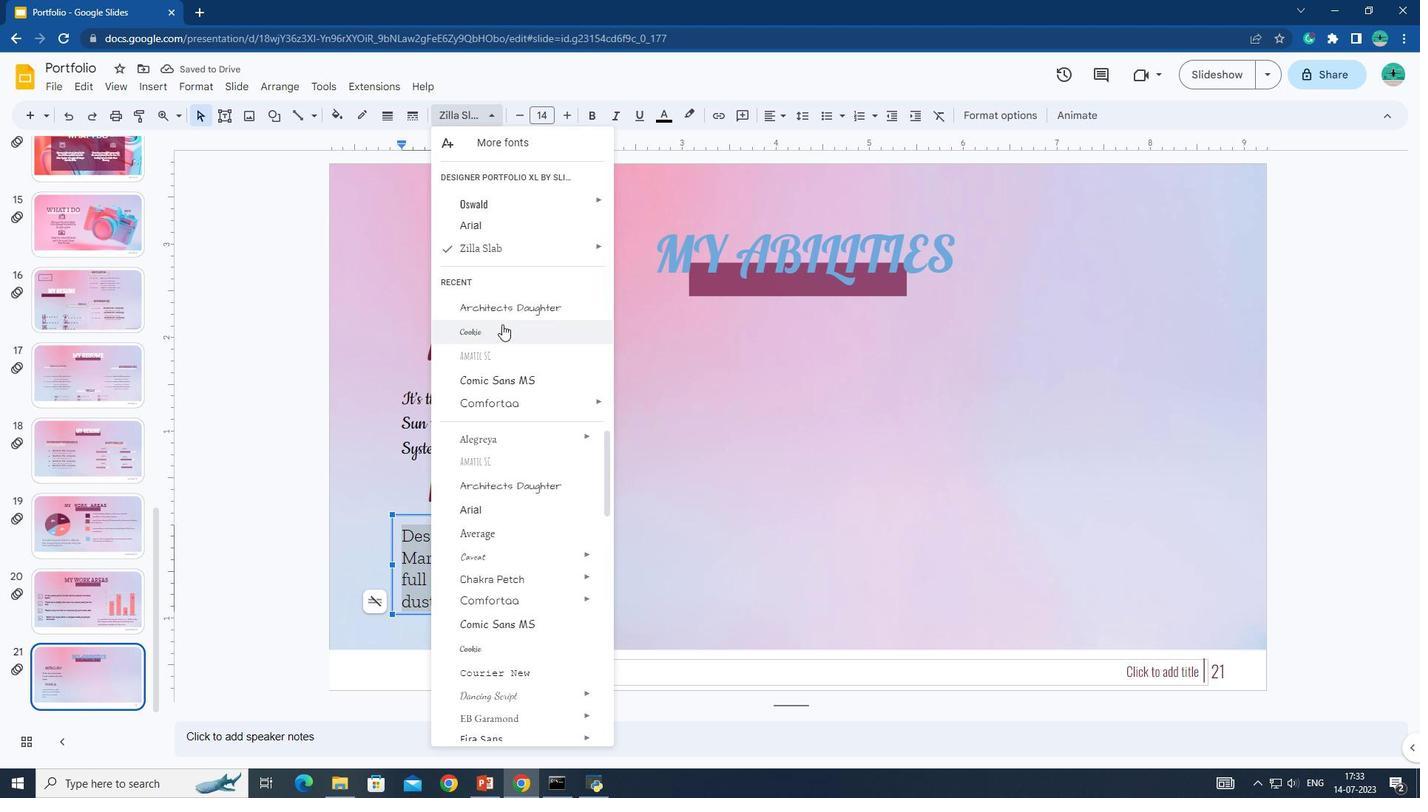 
Action: Mouse moved to (567, 120)
Screenshot: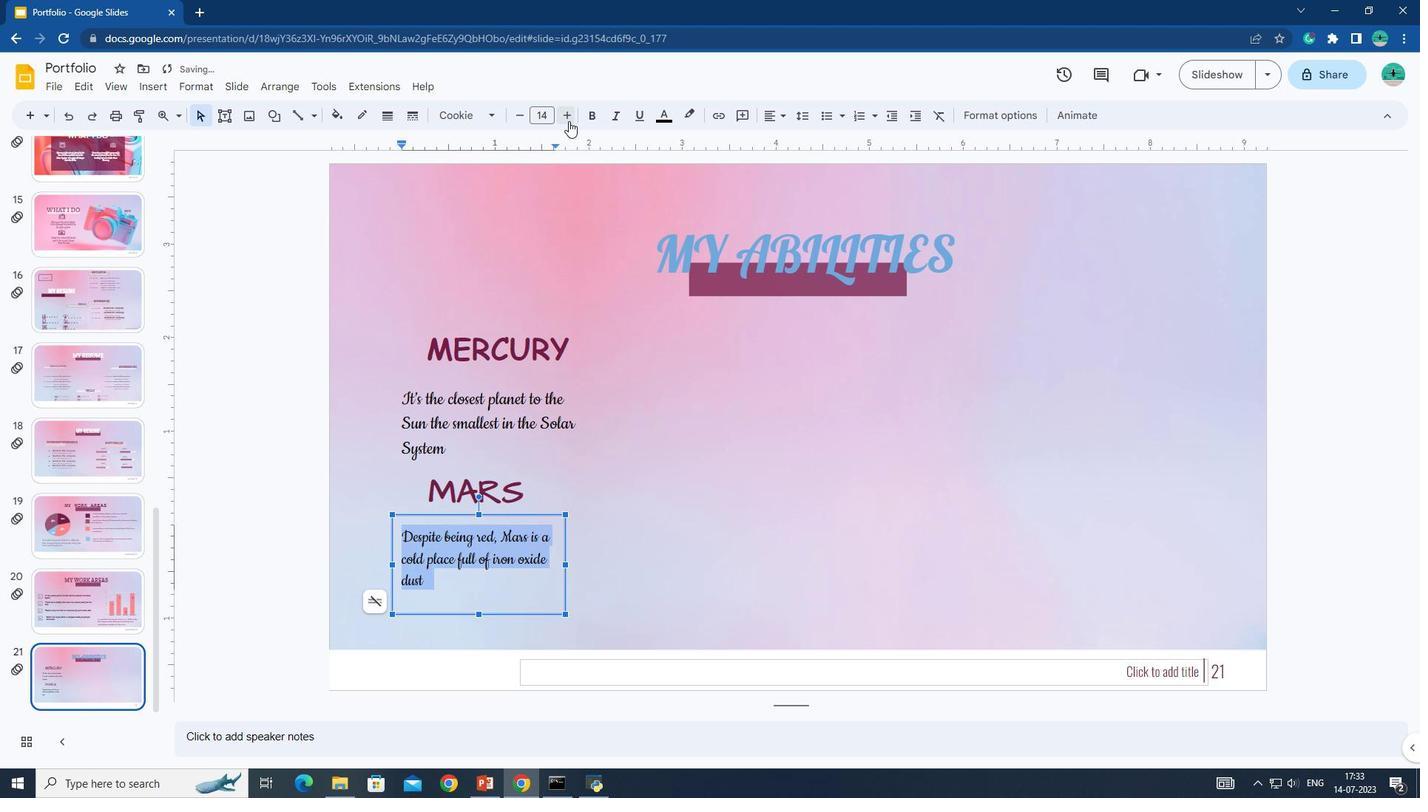 
Action: Mouse pressed left at (567, 120)
Screenshot: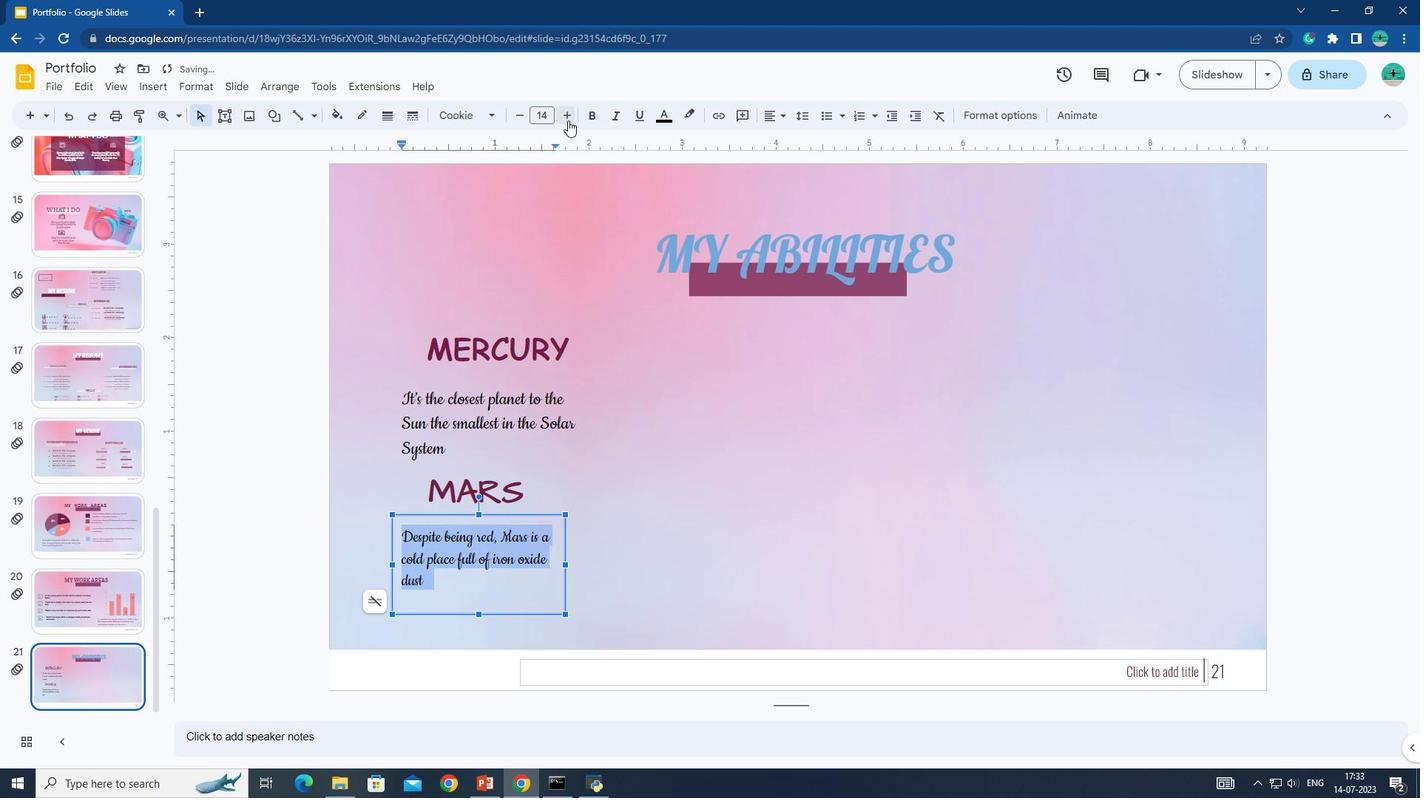 
Action: Mouse pressed left at (567, 120)
Screenshot: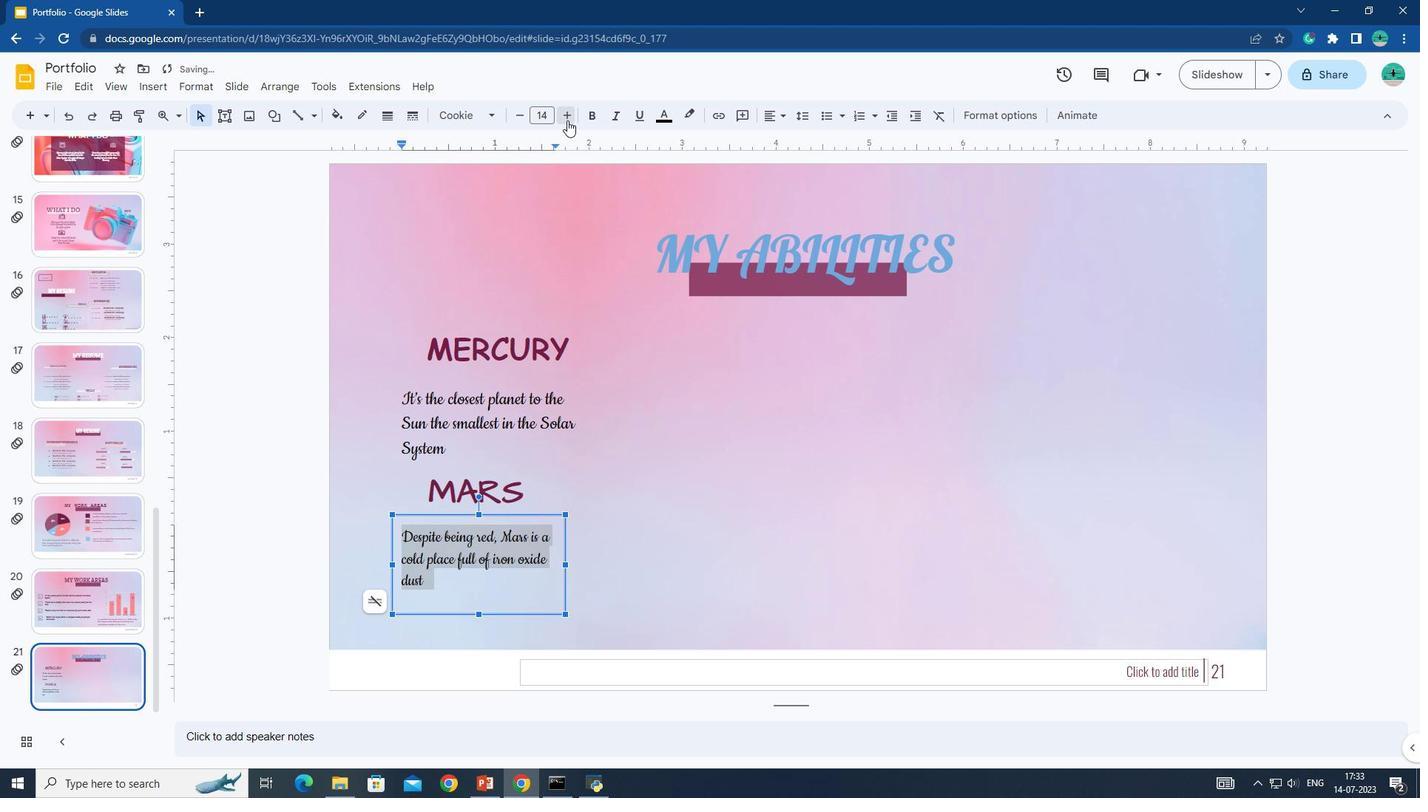 
Action: Mouse pressed left at (567, 120)
Screenshot: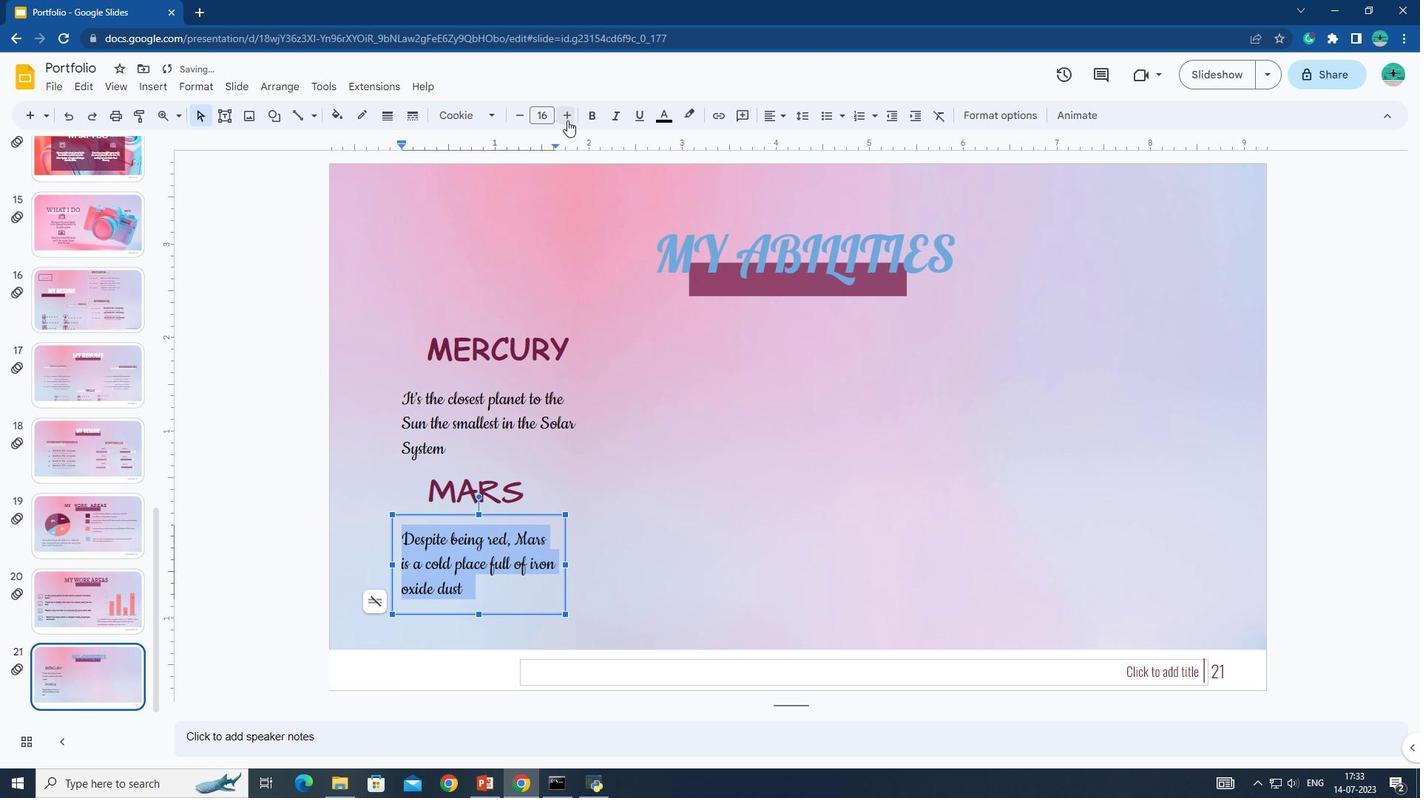 
Action: Mouse moved to (400, 397)
Screenshot: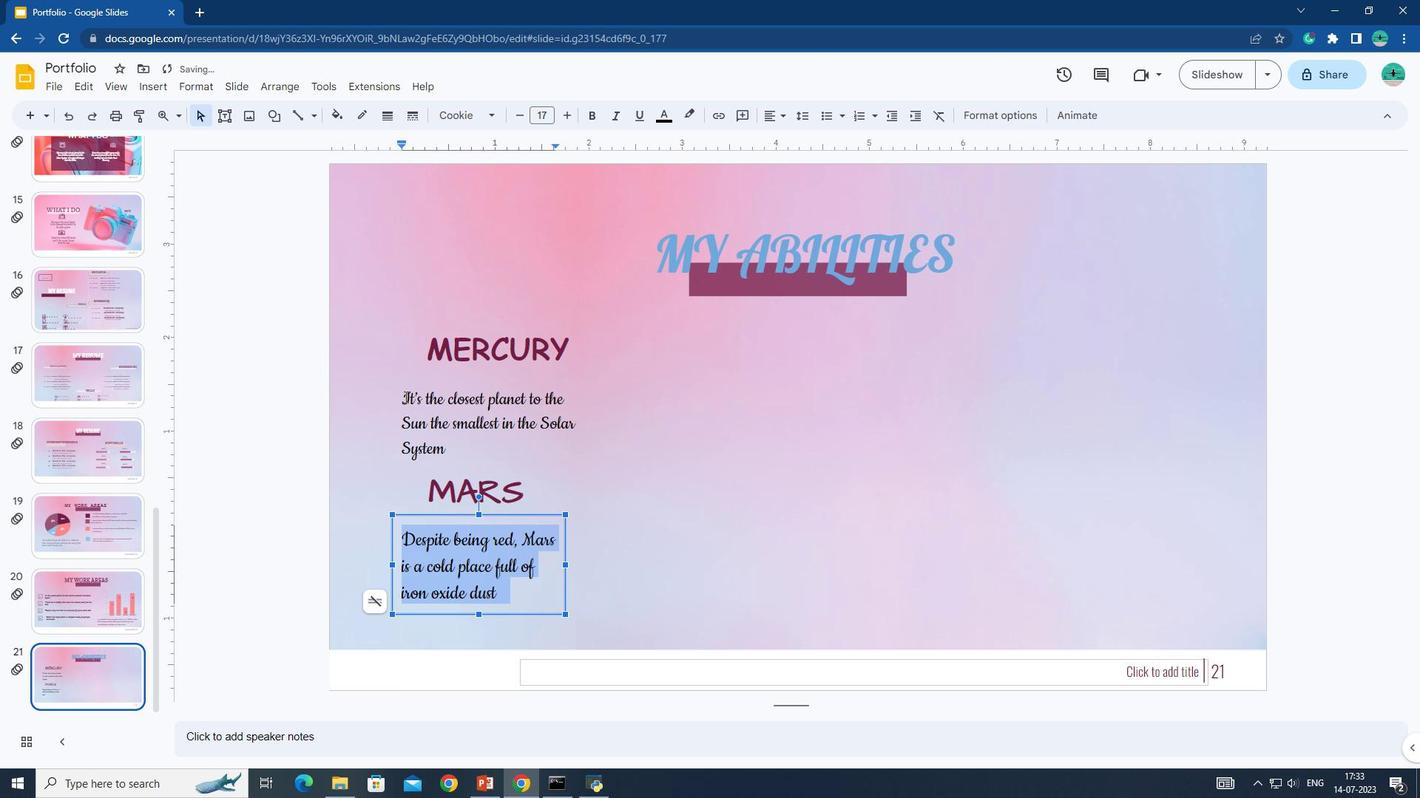 
Action: Mouse pressed left at (400, 397)
Screenshot: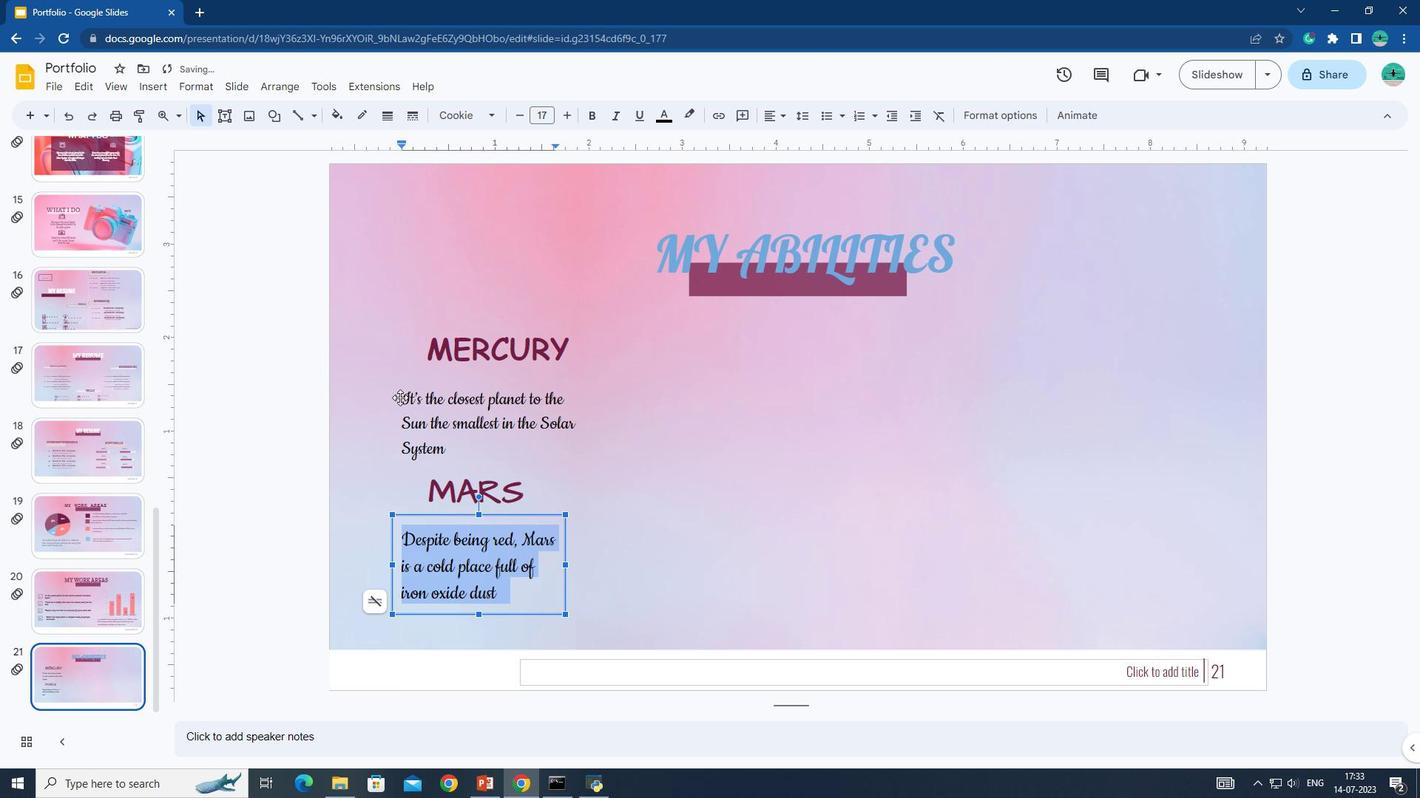 
Action: Mouse moved to (406, 400)
